 Task: Buy 2 Labeling Supplies from Home Brewing & Wine Making section under best seller category for shipping address: Dustin Brown, 3514 Cook Hill Road, Danbury, Connecticut 06810, Cell Number 2034707320. Pay from credit card ending with 6759, CVV 506
Action: Mouse moved to (19, 32)
Screenshot: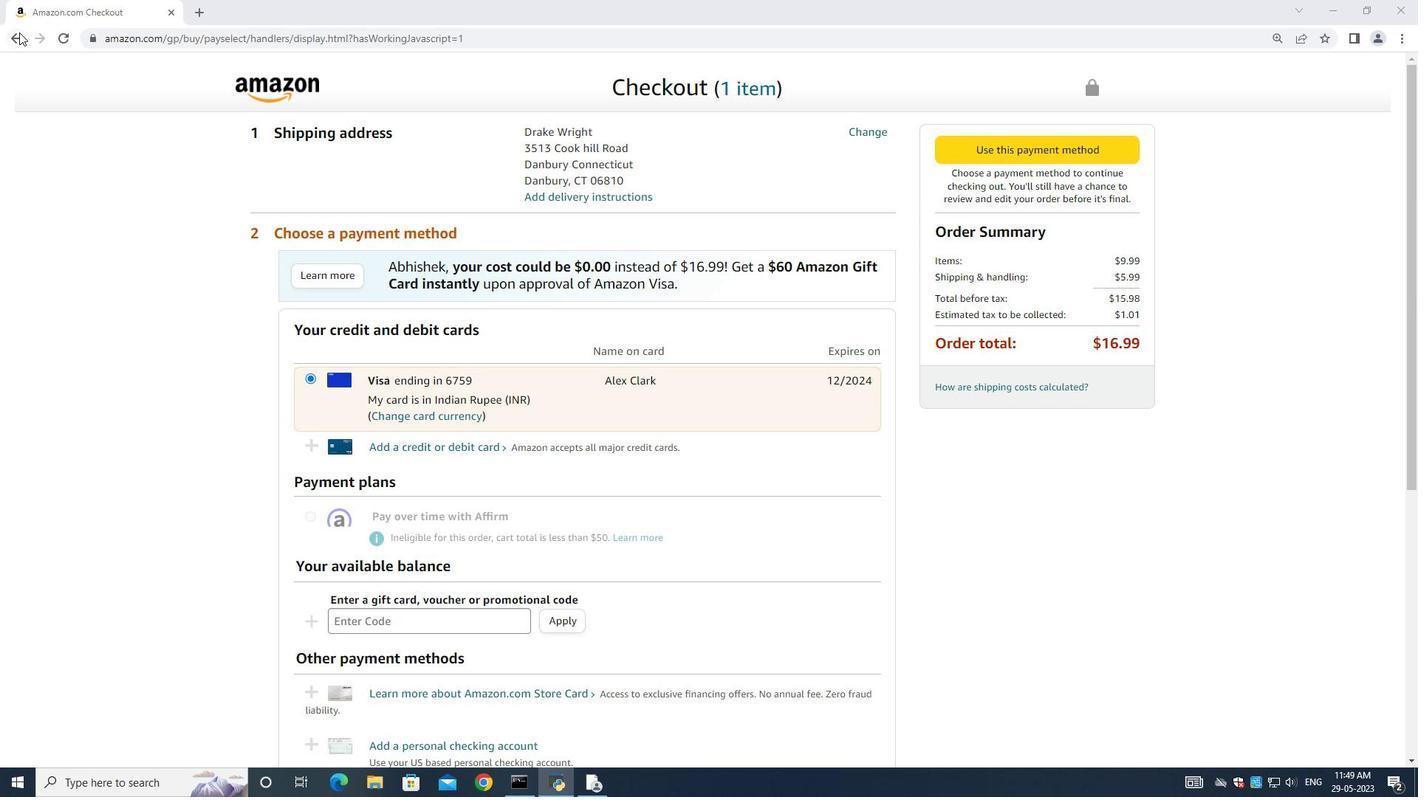 
Action: Mouse pressed left at (19, 32)
Screenshot: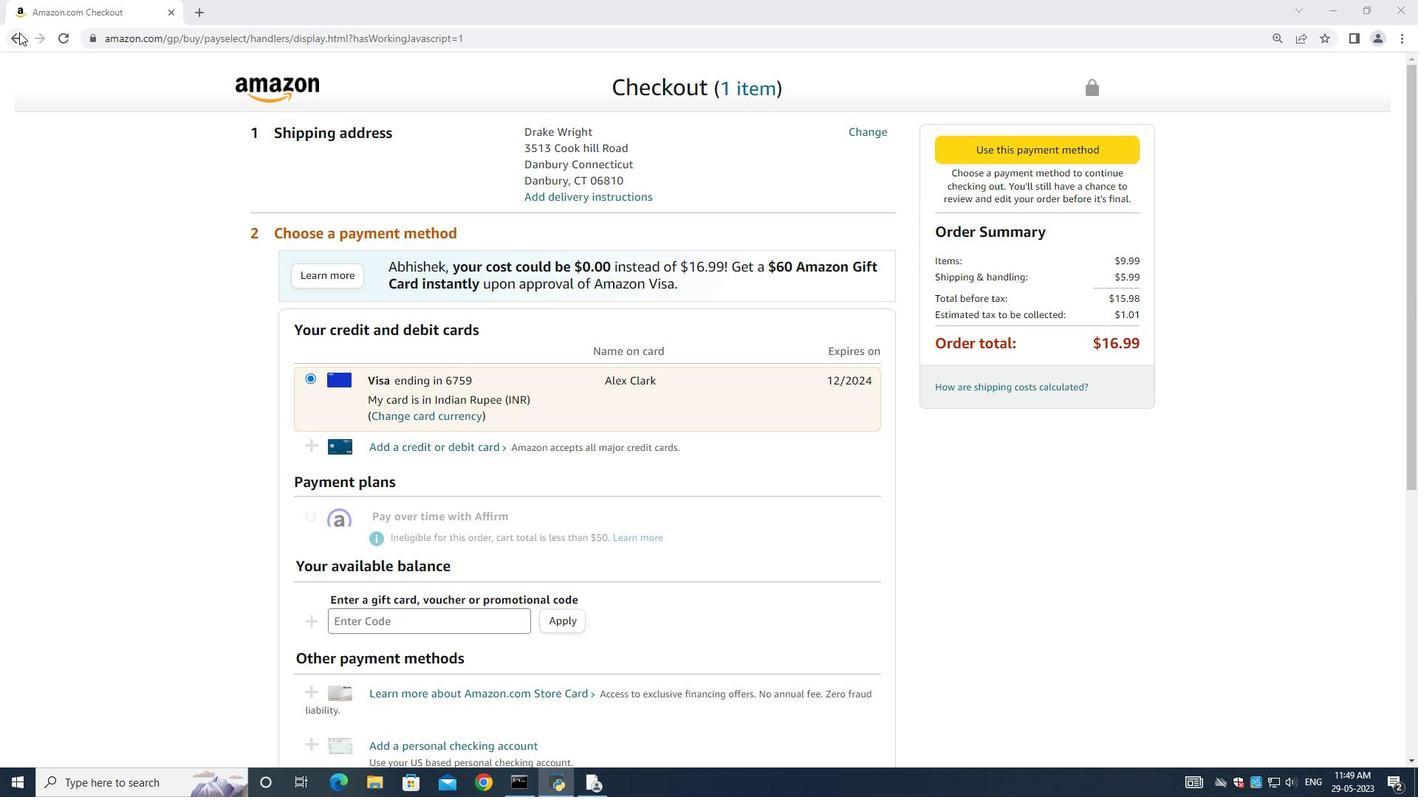 
Action: Mouse pressed left at (19, 32)
Screenshot: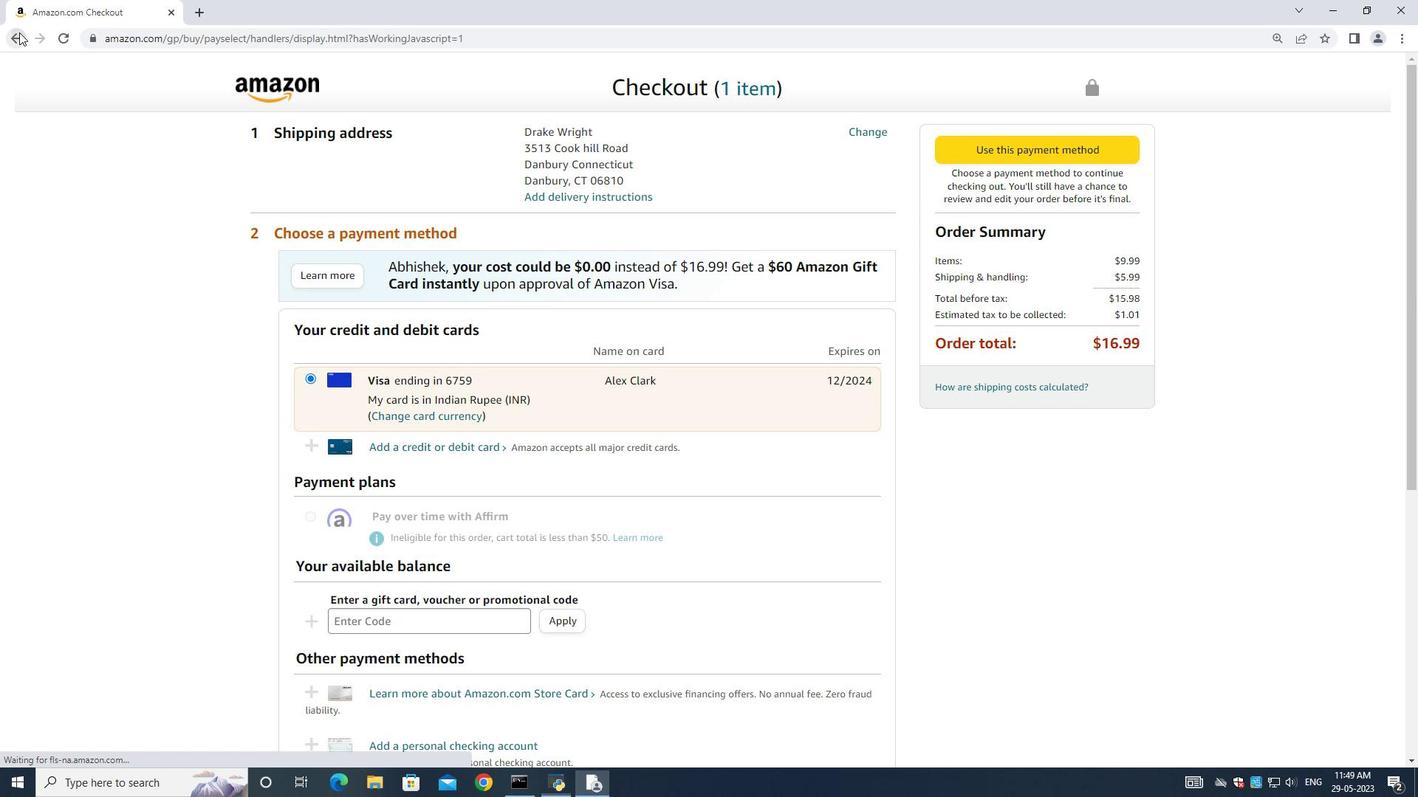 
Action: Mouse pressed left at (19, 32)
Screenshot: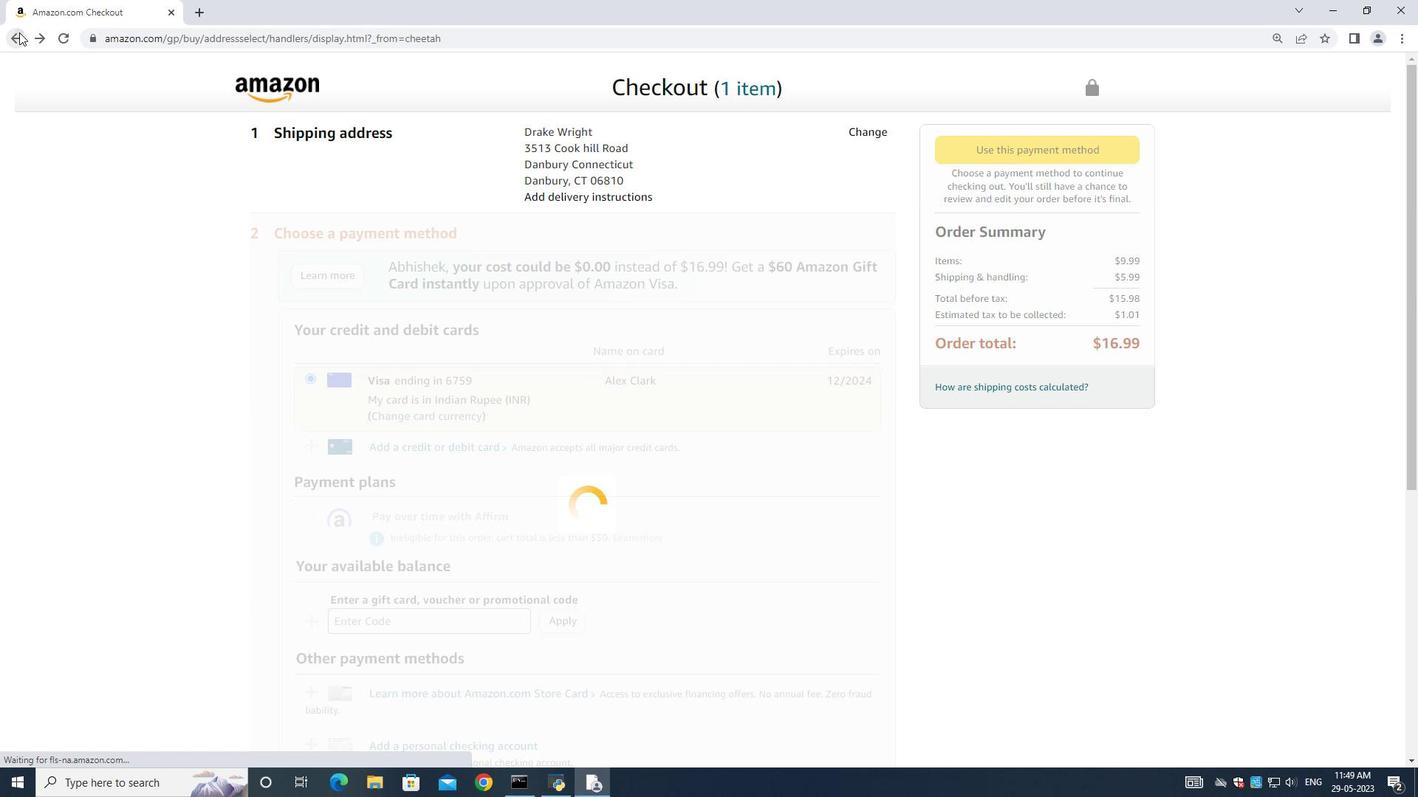 
Action: Mouse moved to (1011, 259)
Screenshot: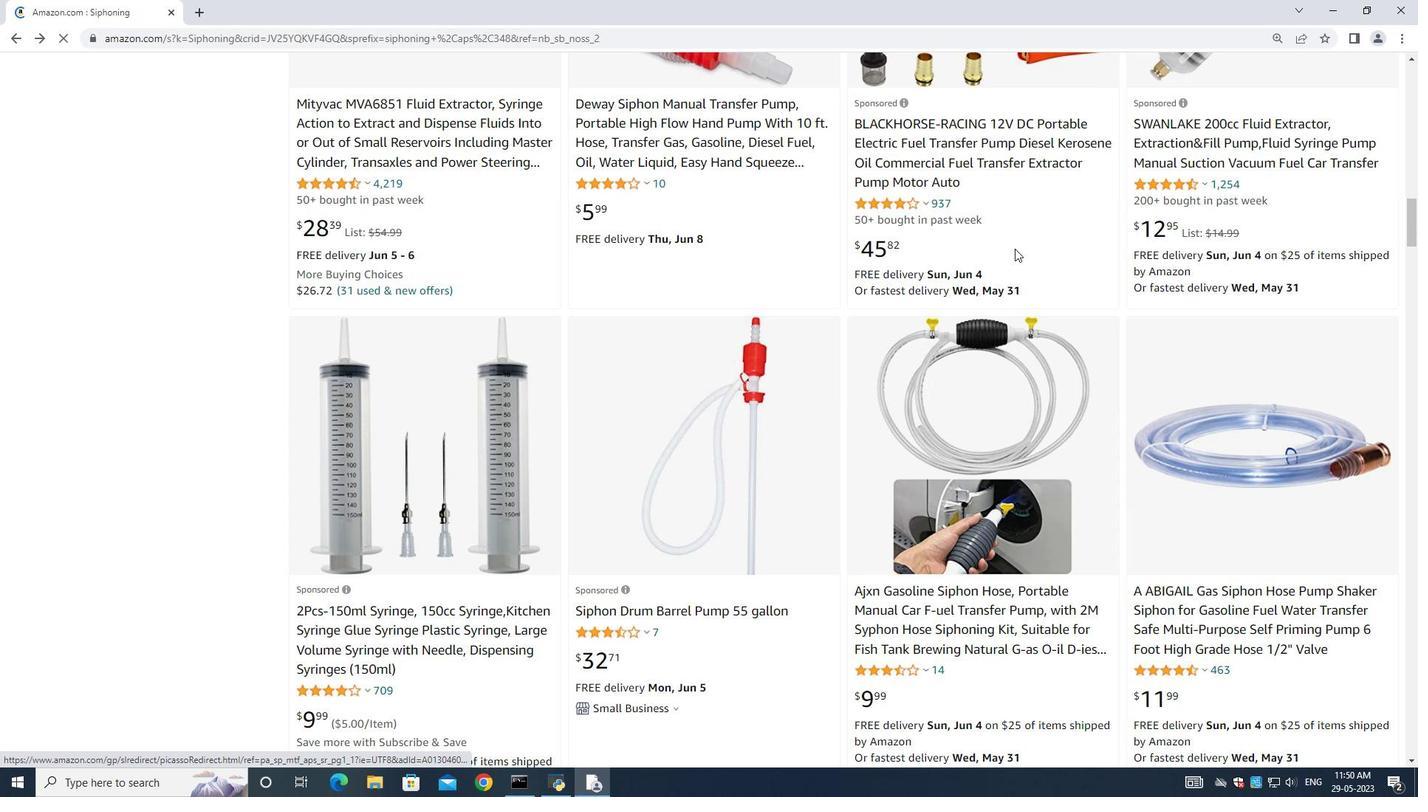 
Action: Mouse scrolled (1011, 260) with delta (0, 0)
Screenshot: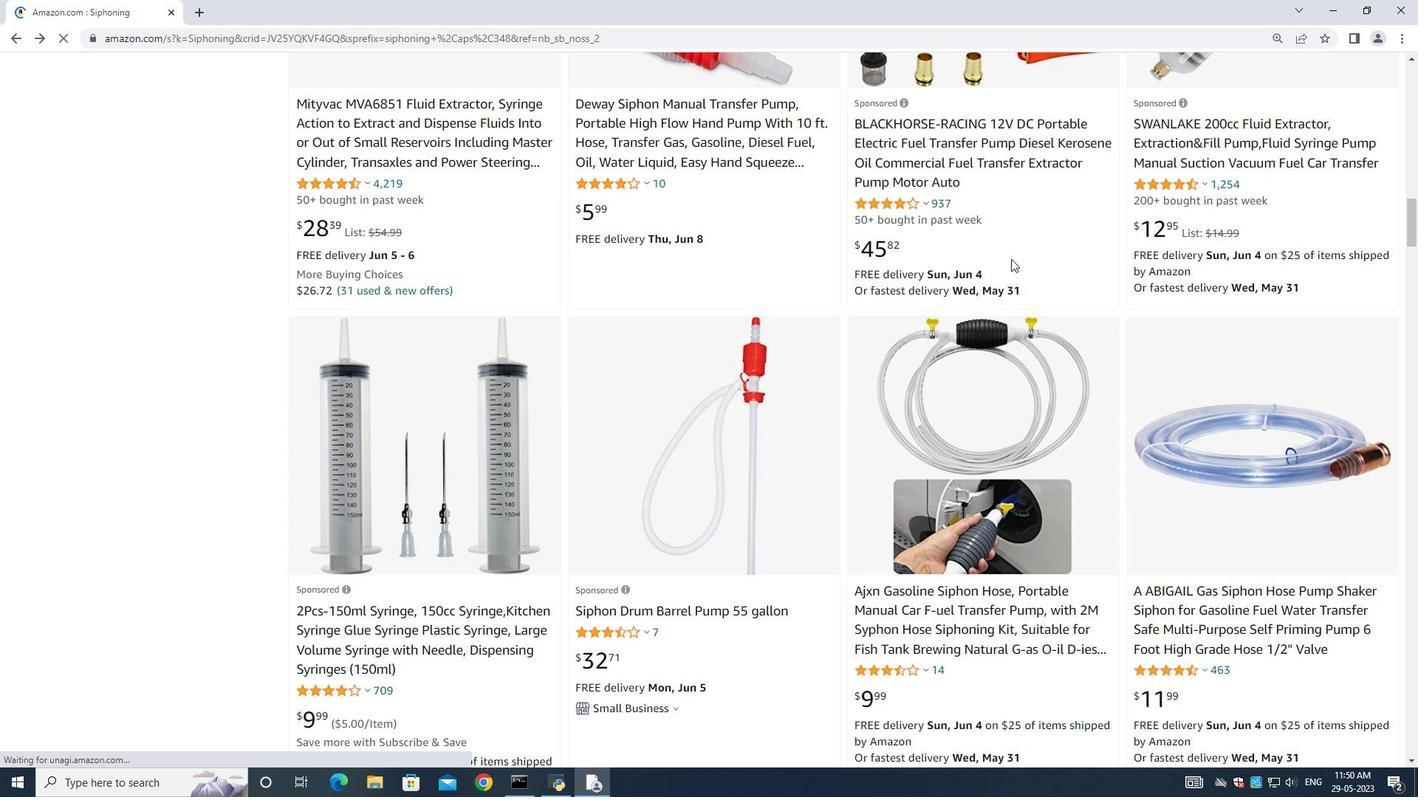 
Action: Mouse scrolled (1011, 260) with delta (0, 0)
Screenshot: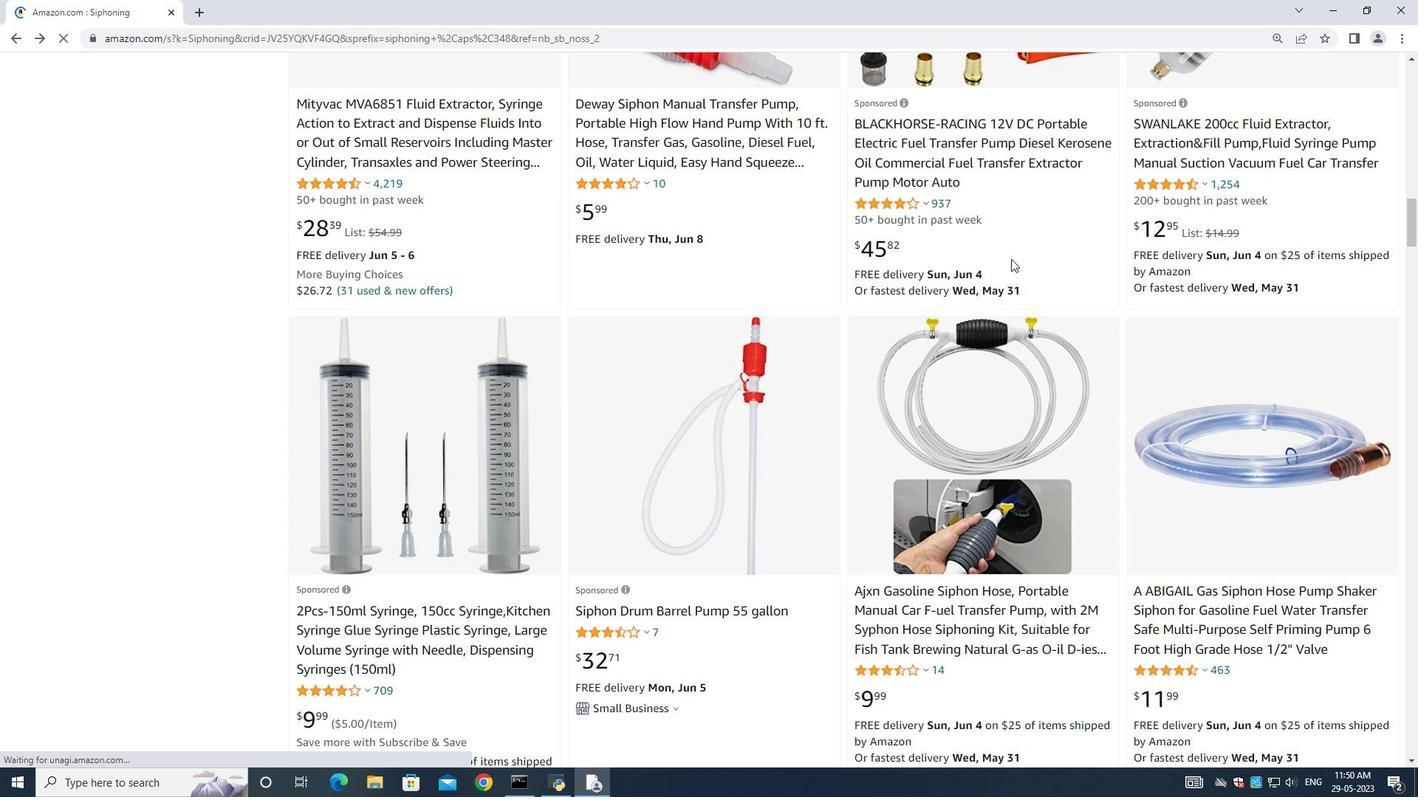 
Action: Mouse scrolled (1011, 260) with delta (0, 0)
Screenshot: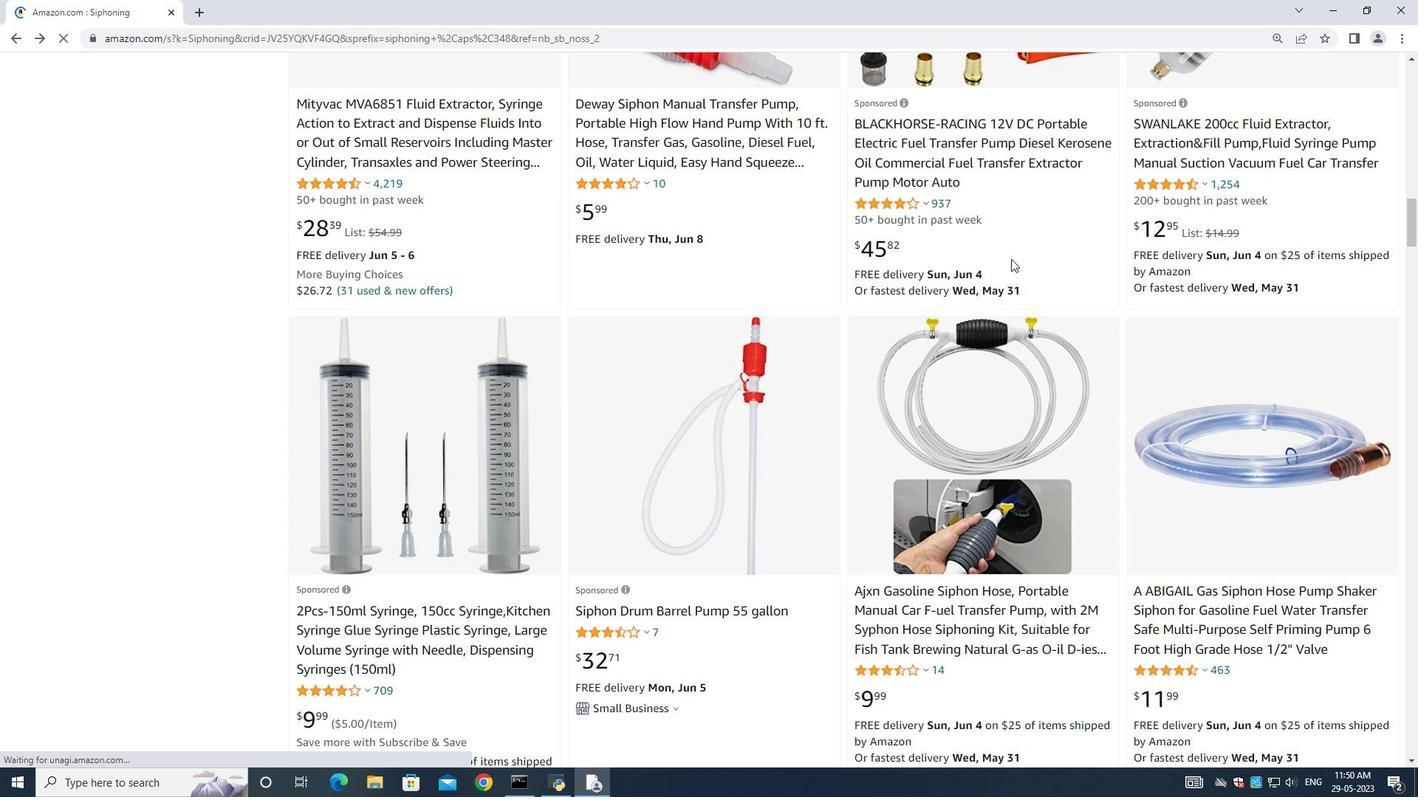
Action: Mouse scrolled (1011, 260) with delta (0, 0)
Screenshot: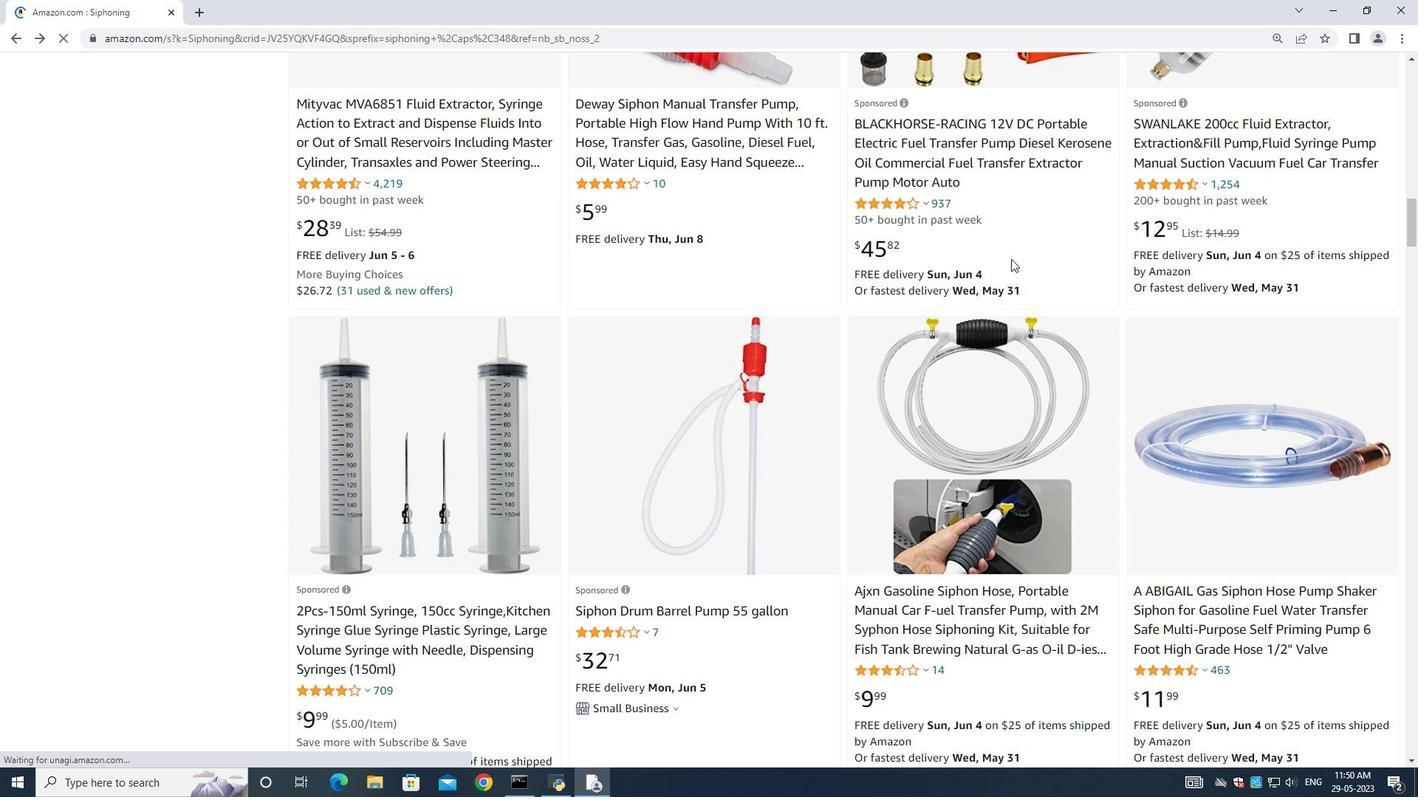 
Action: Mouse scrolled (1011, 260) with delta (0, 0)
Screenshot: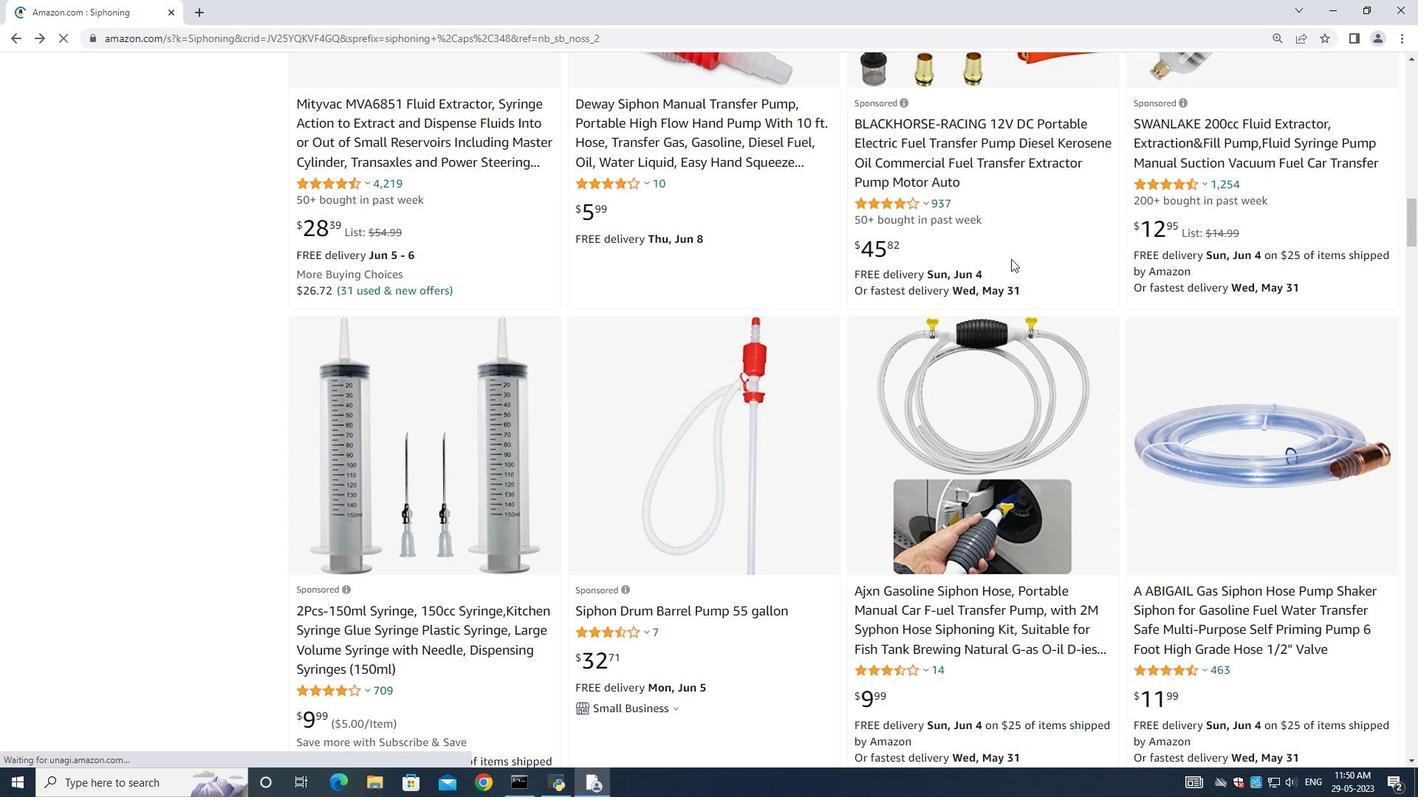 
Action: Mouse scrolled (1011, 260) with delta (0, 0)
Screenshot: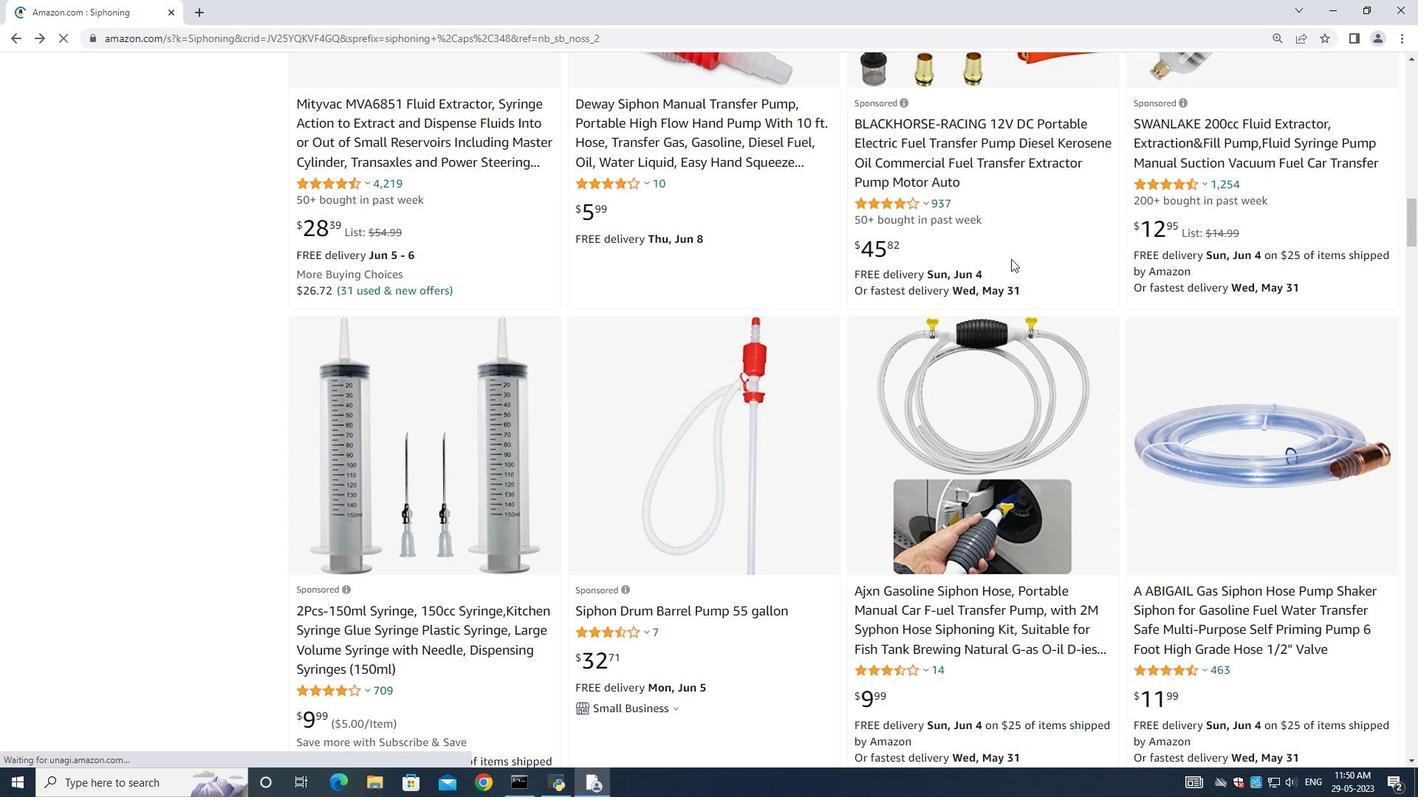 
Action: Mouse scrolled (1011, 260) with delta (0, 0)
Screenshot: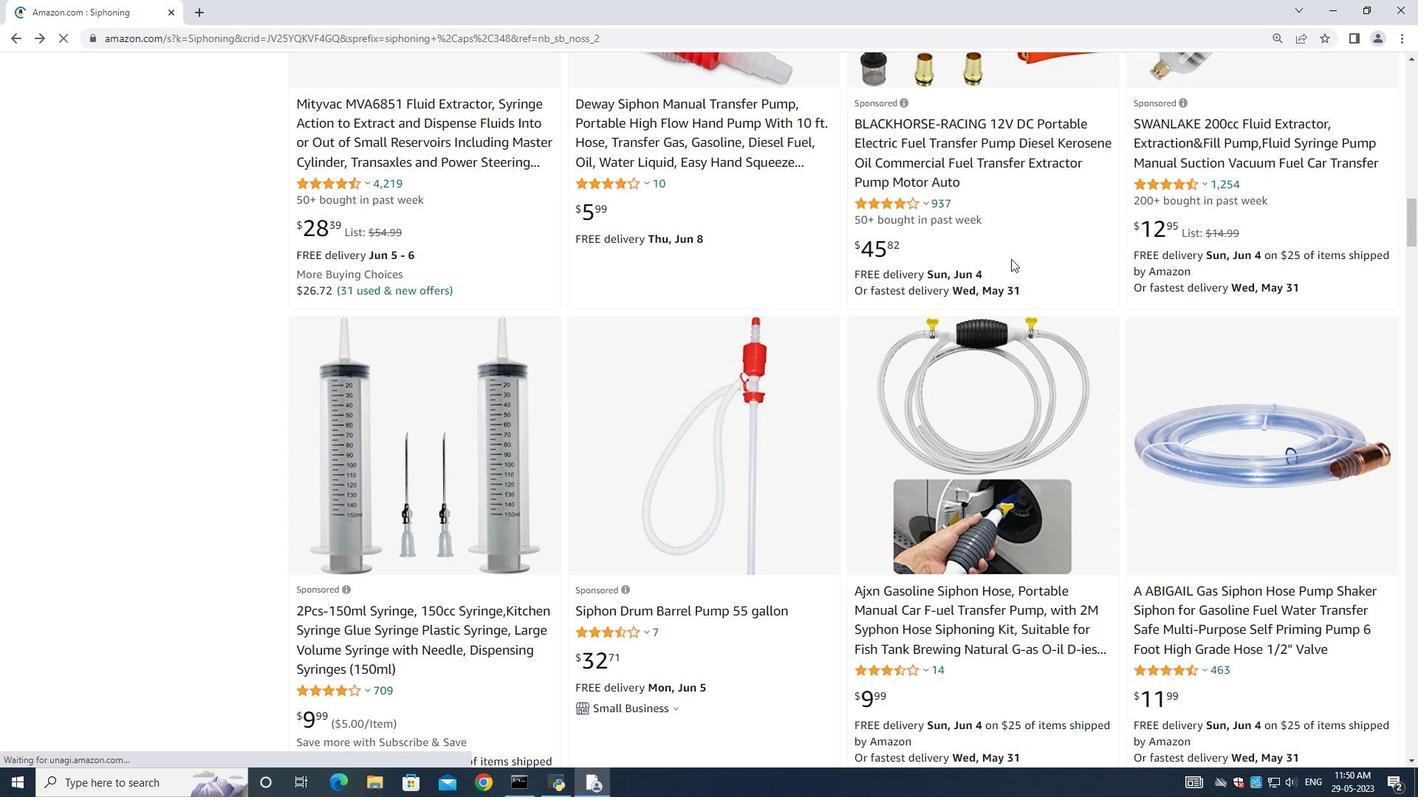 
Action: Mouse scrolled (1011, 260) with delta (0, 0)
Screenshot: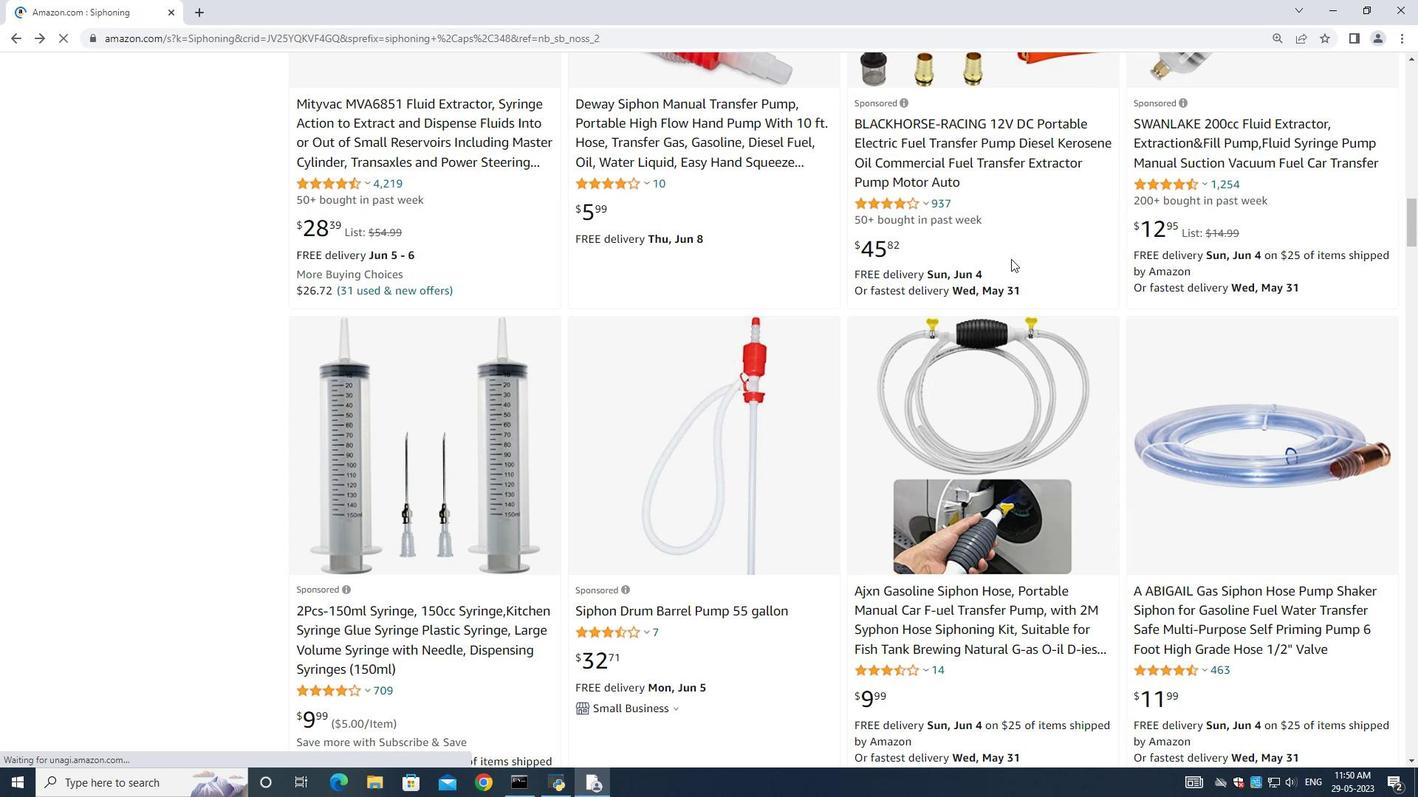 
Action: Mouse scrolled (1011, 260) with delta (0, 0)
Screenshot: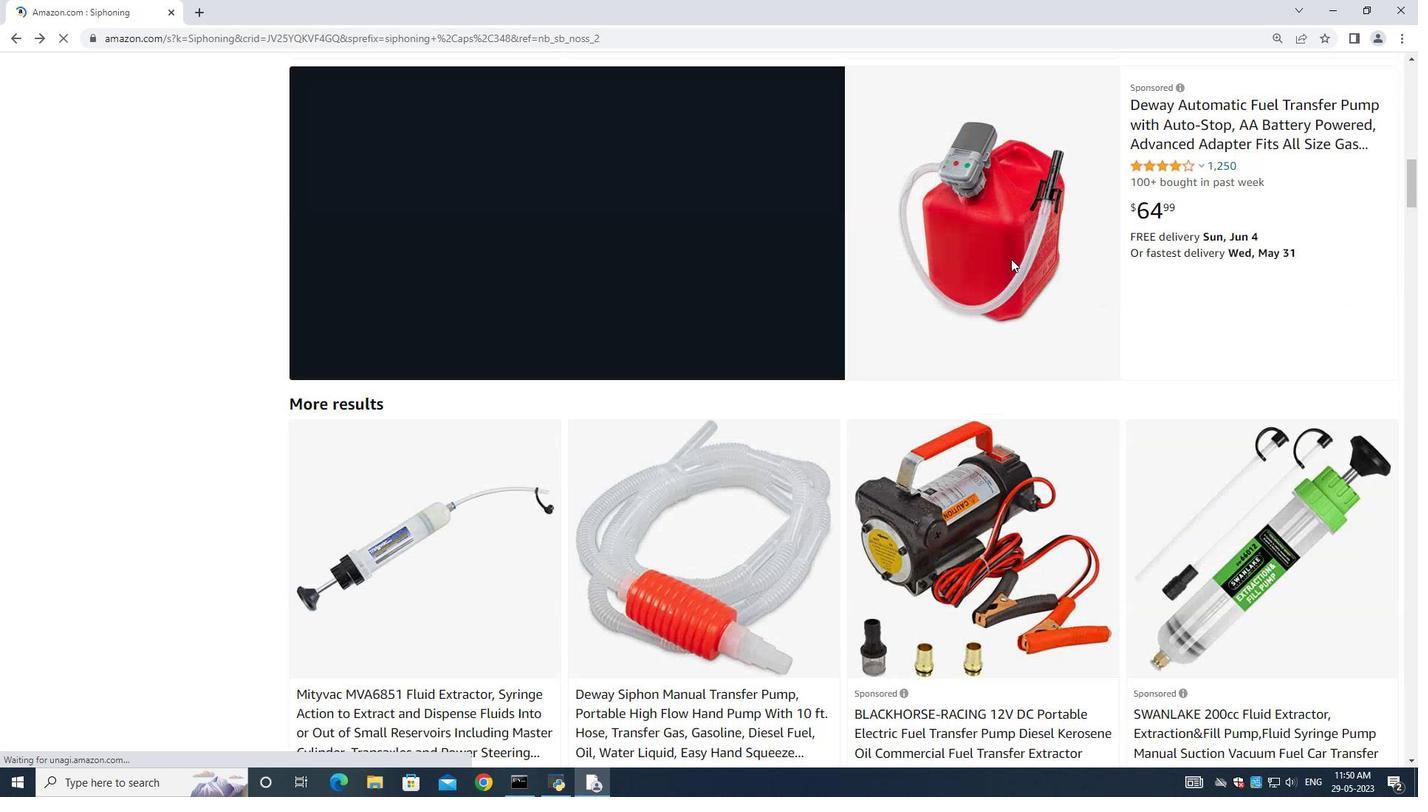 
Action: Mouse scrolled (1011, 260) with delta (0, 0)
Screenshot: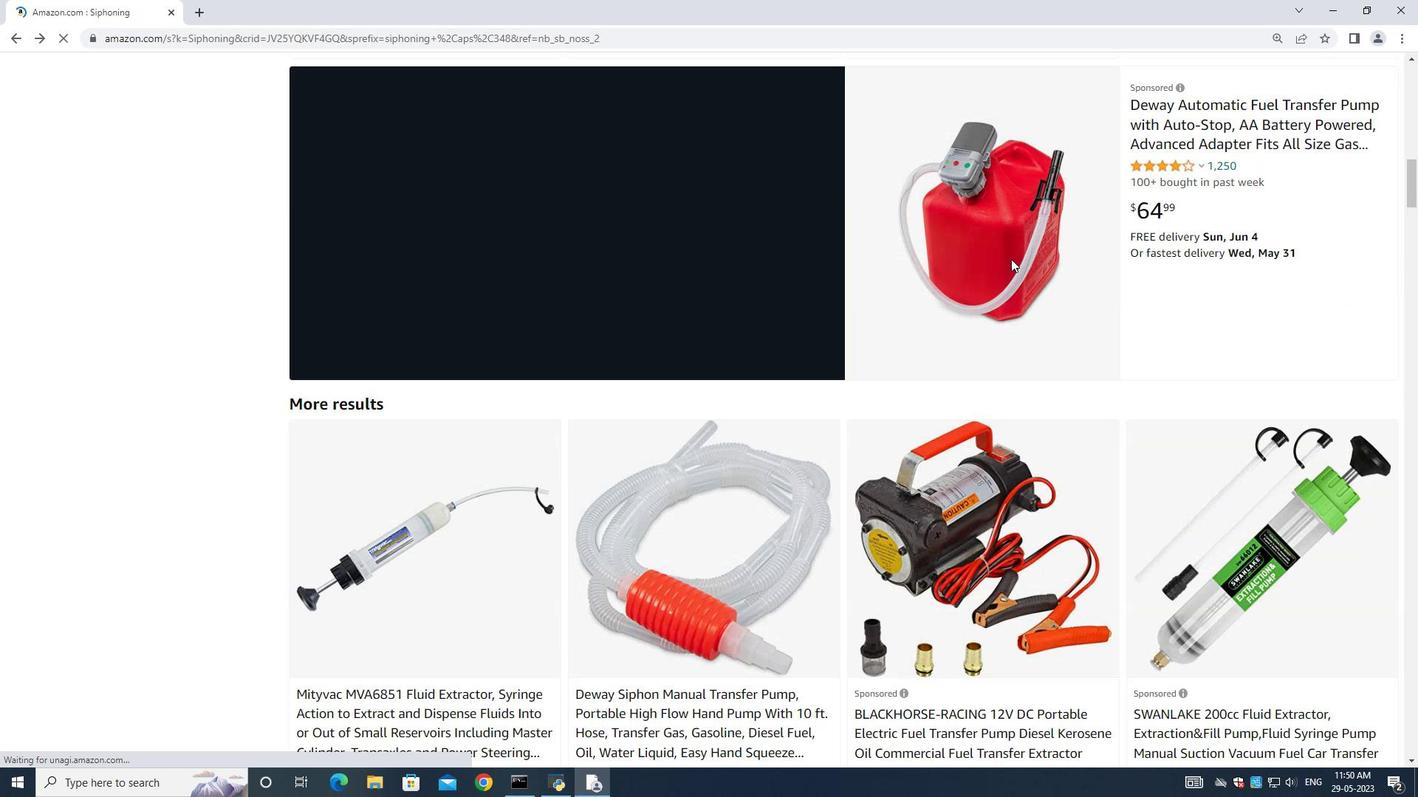 
Action: Mouse scrolled (1011, 260) with delta (0, 0)
Screenshot: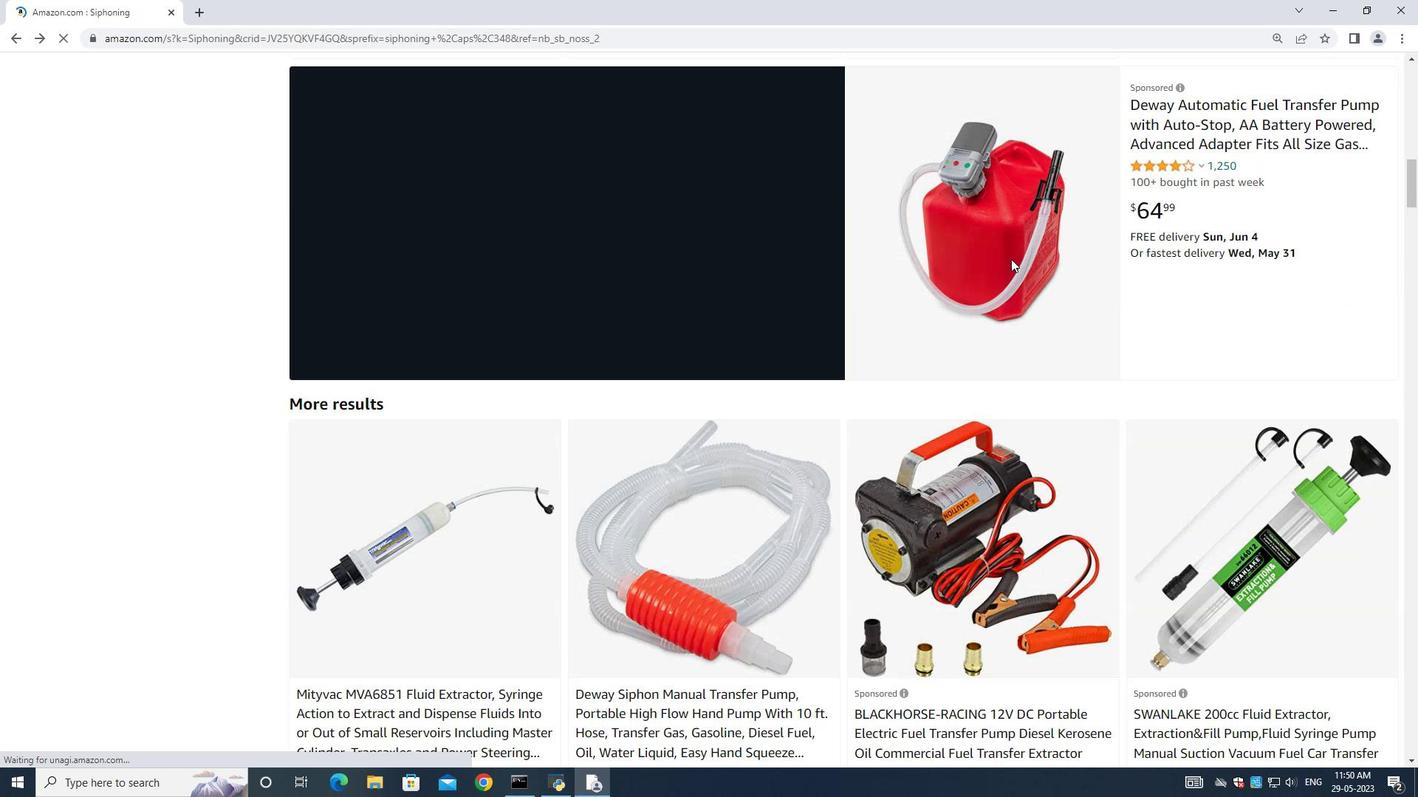 
Action: Mouse scrolled (1011, 260) with delta (0, 1)
Screenshot: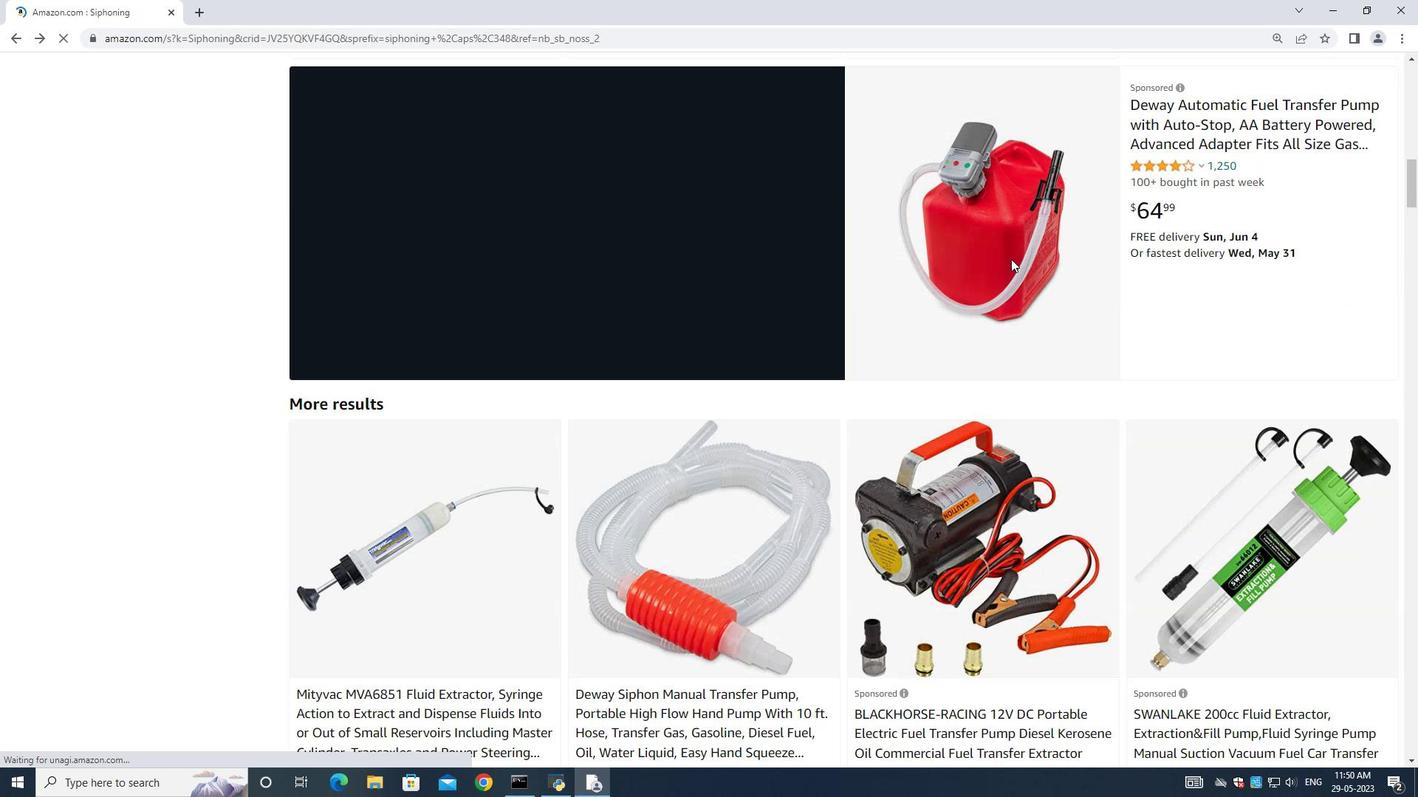 
Action: Mouse scrolled (1011, 260) with delta (0, 0)
Screenshot: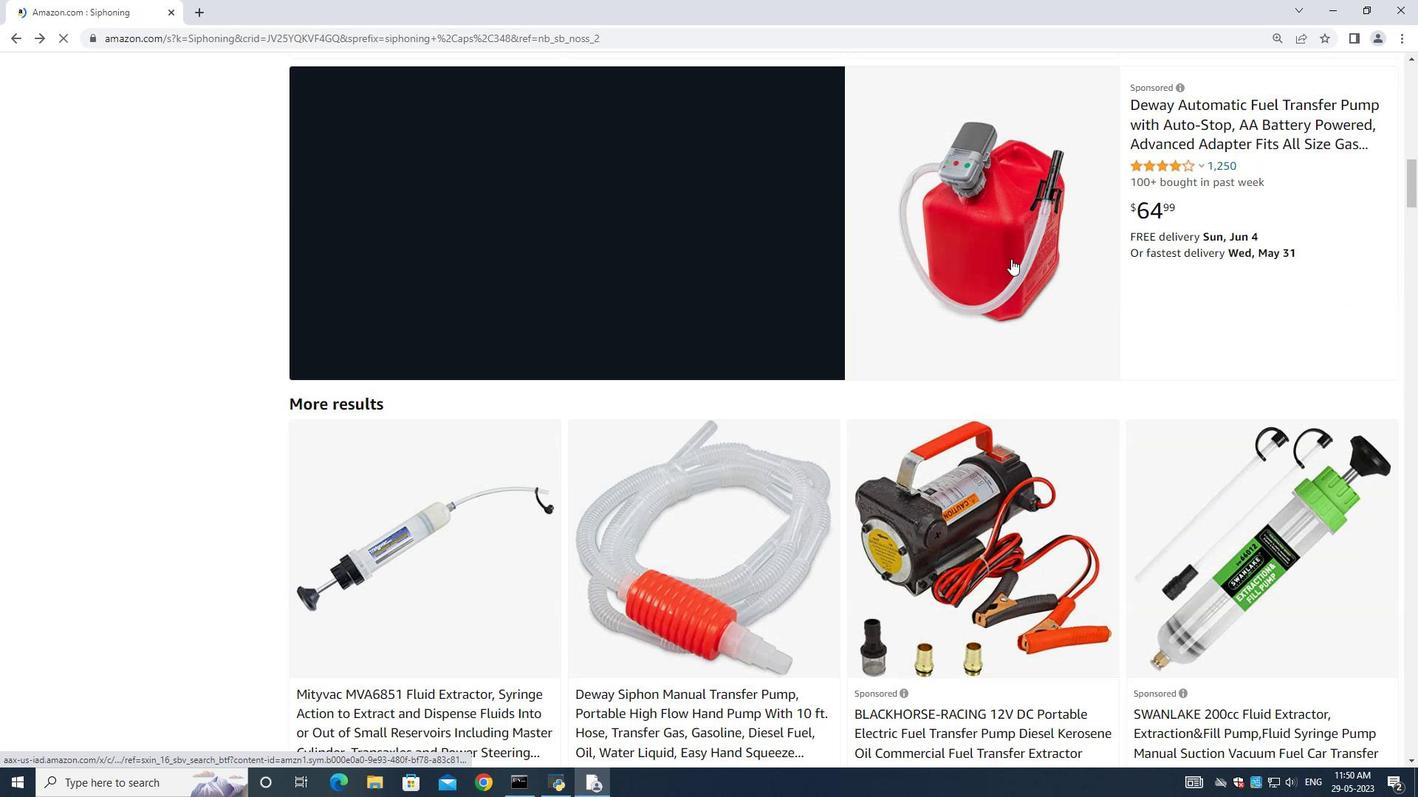 
Action: Mouse scrolled (1011, 260) with delta (0, 0)
Screenshot: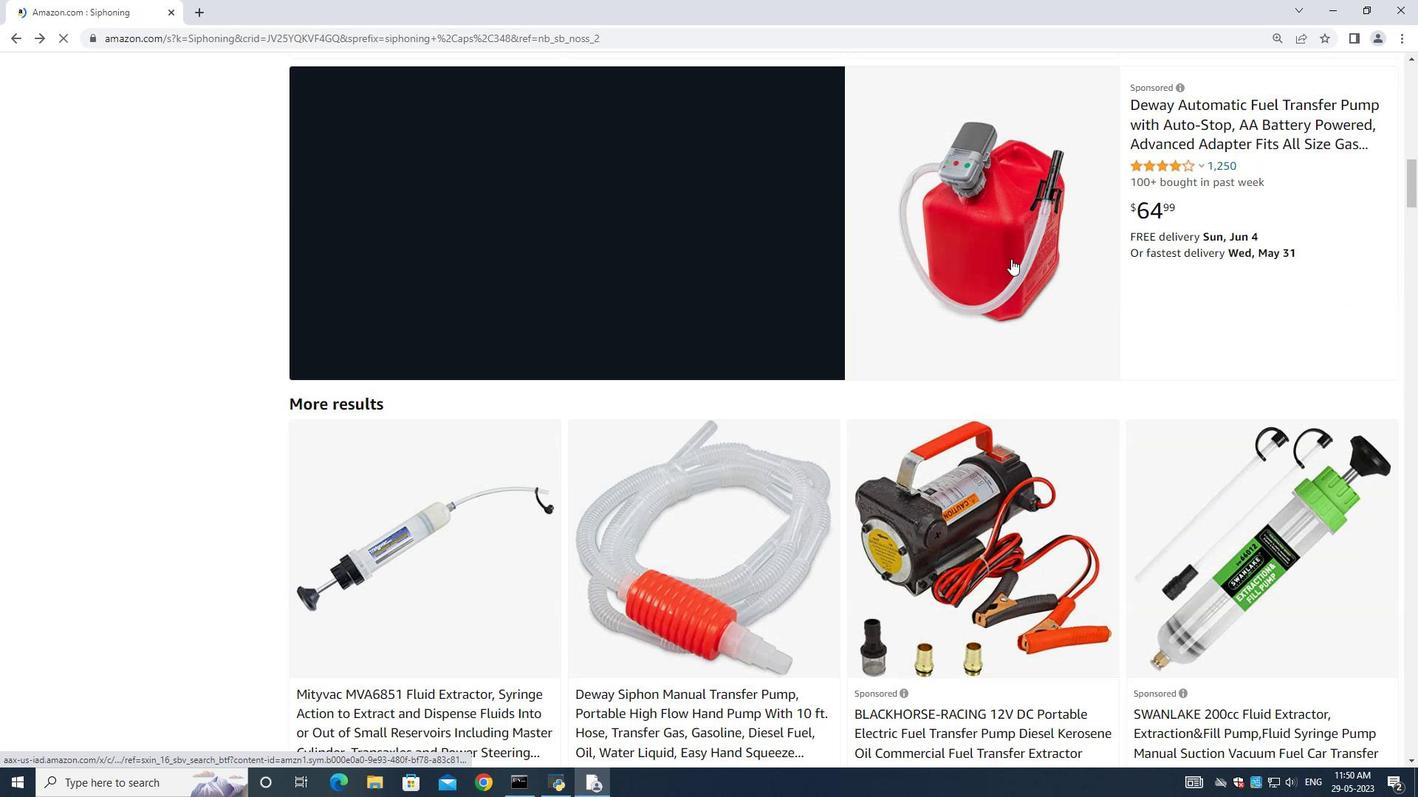 
Action: Mouse scrolled (1011, 260) with delta (0, 0)
Screenshot: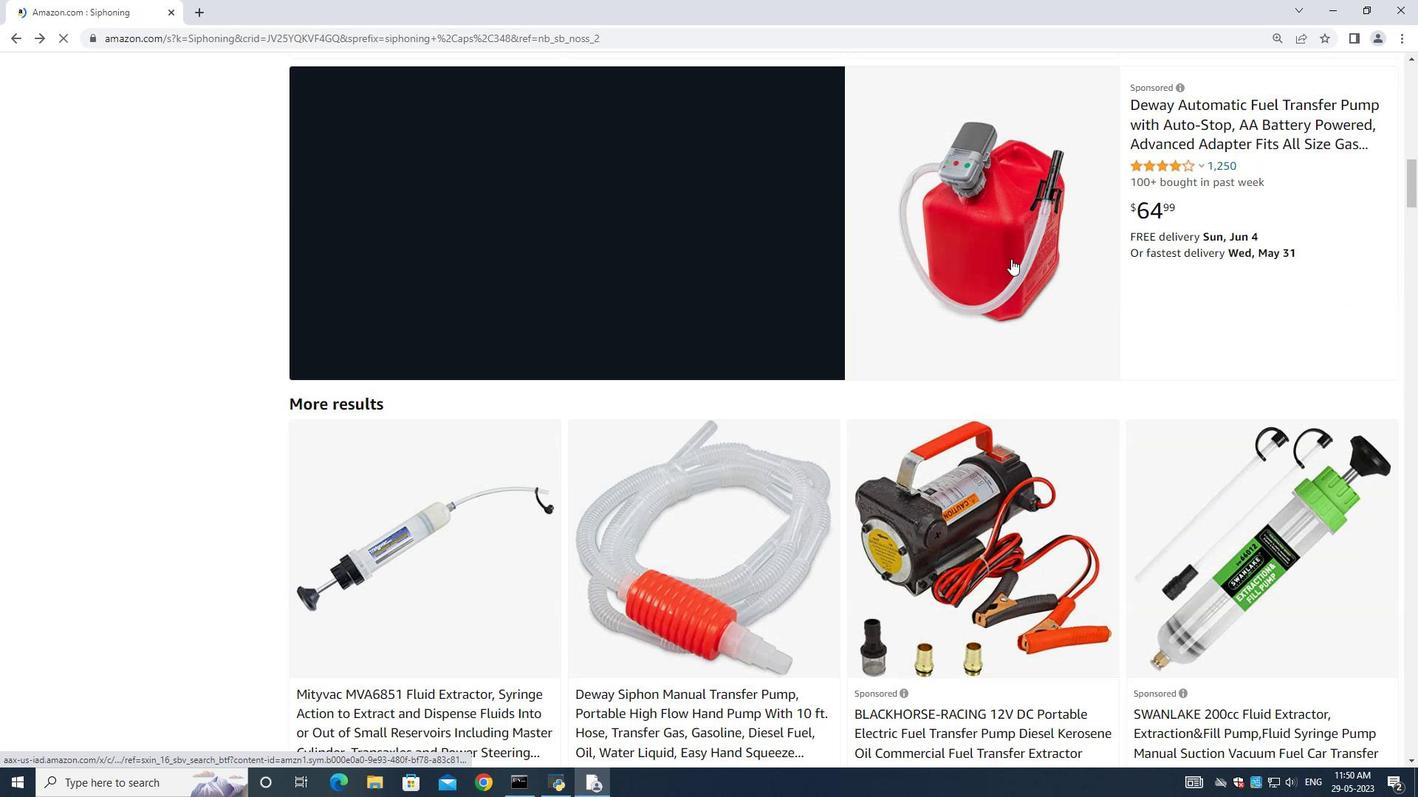 
Action: Mouse moved to (1033, 255)
Screenshot: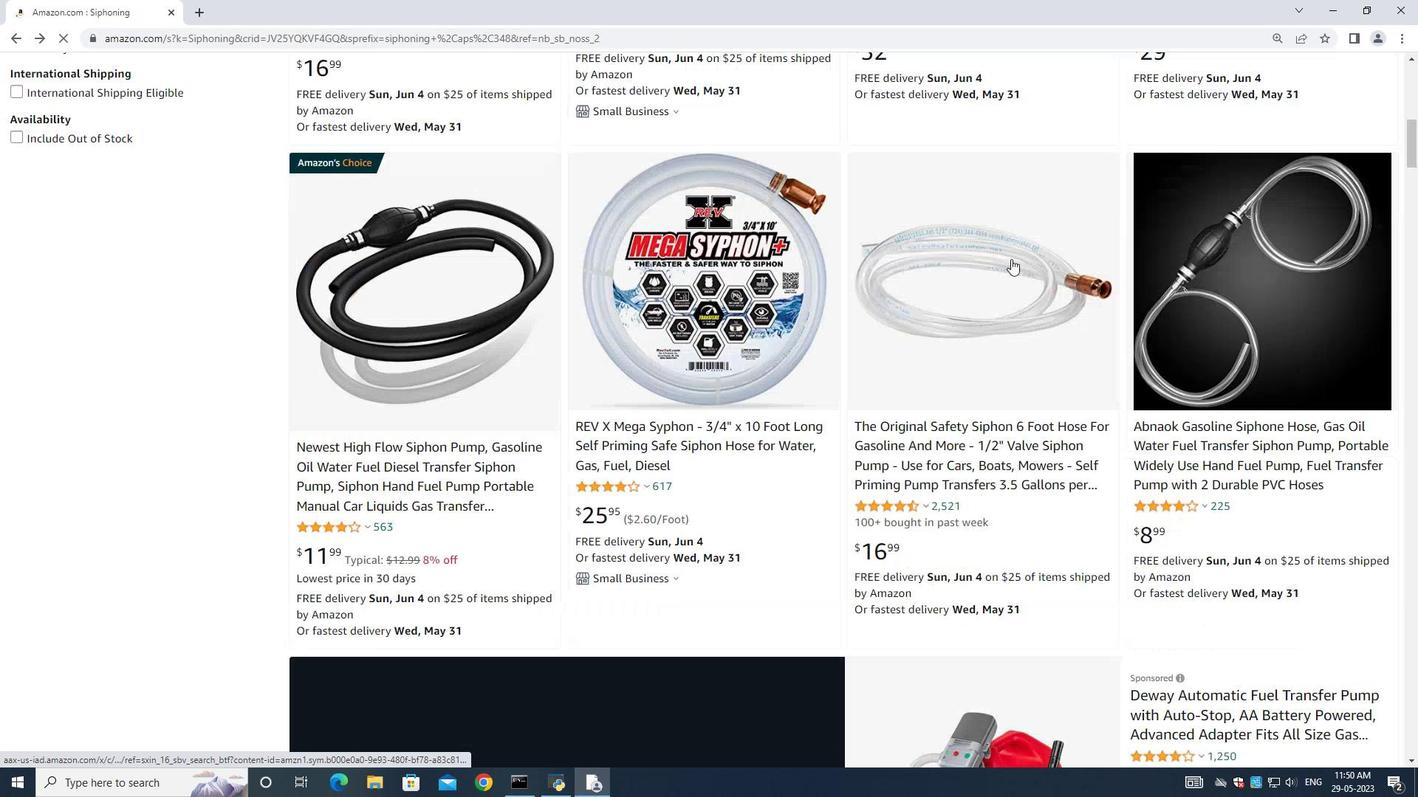 
Action: Mouse scrolled (1028, 257) with delta (0, 0)
Screenshot: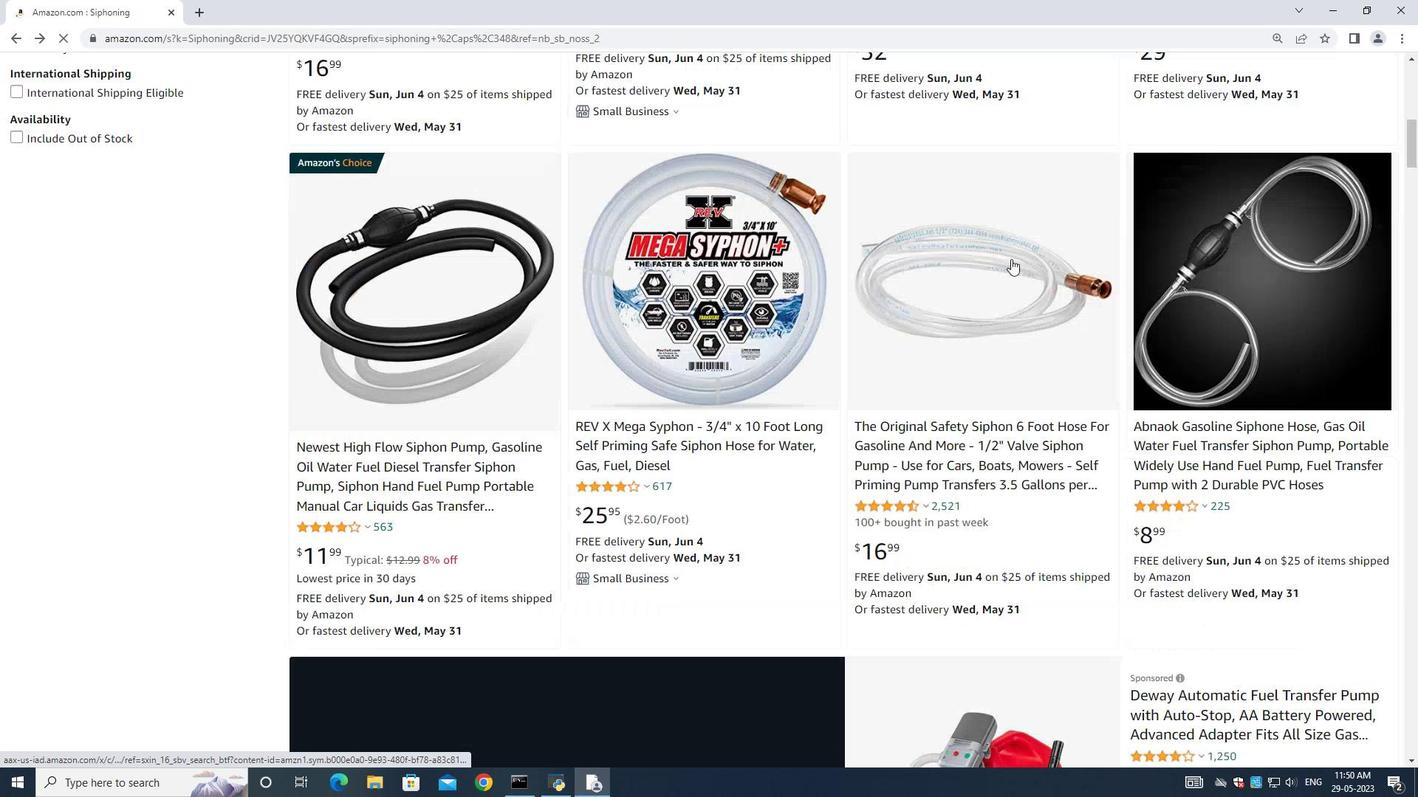 
Action: Mouse moved to (1043, 254)
Screenshot: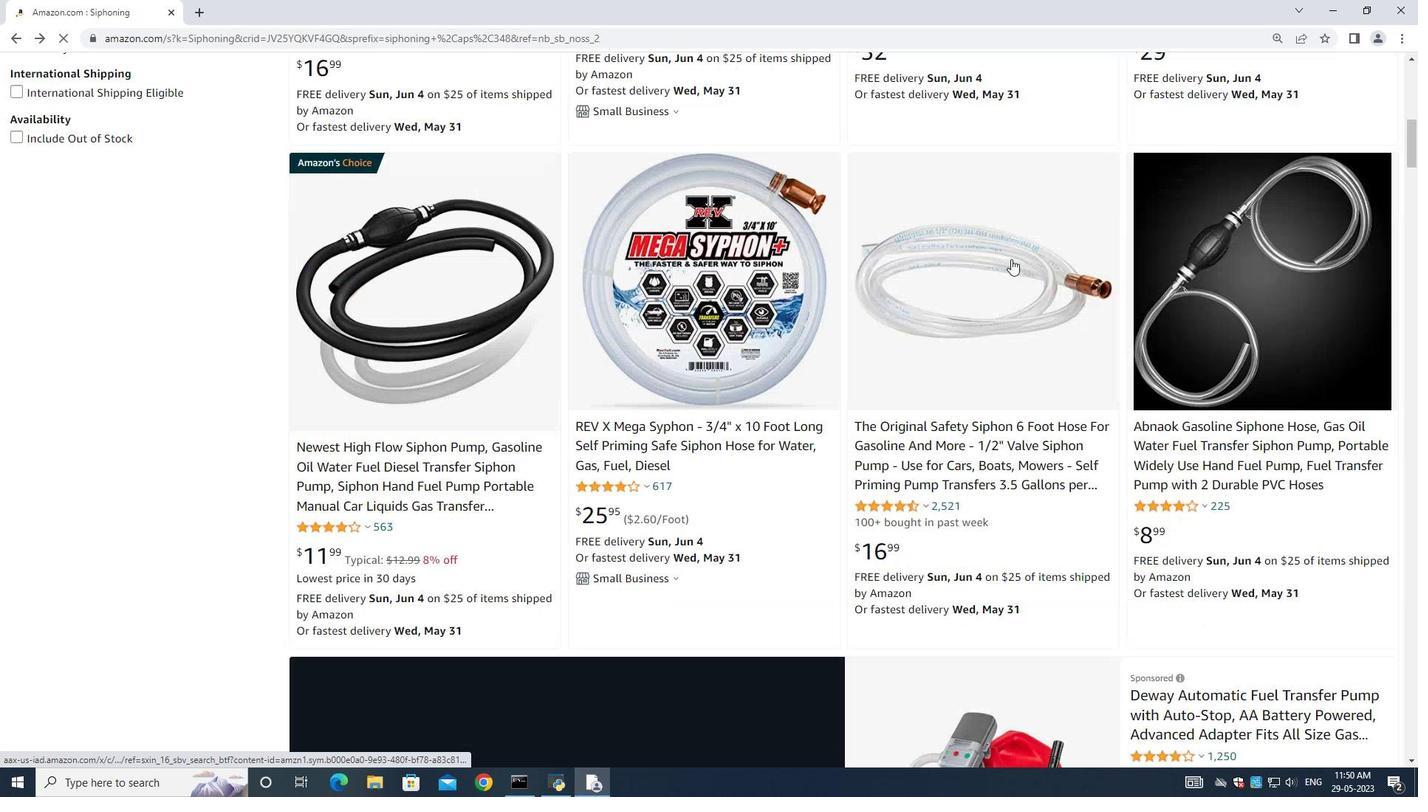 
Action: Mouse scrolled (1037, 255) with delta (0, 0)
Screenshot: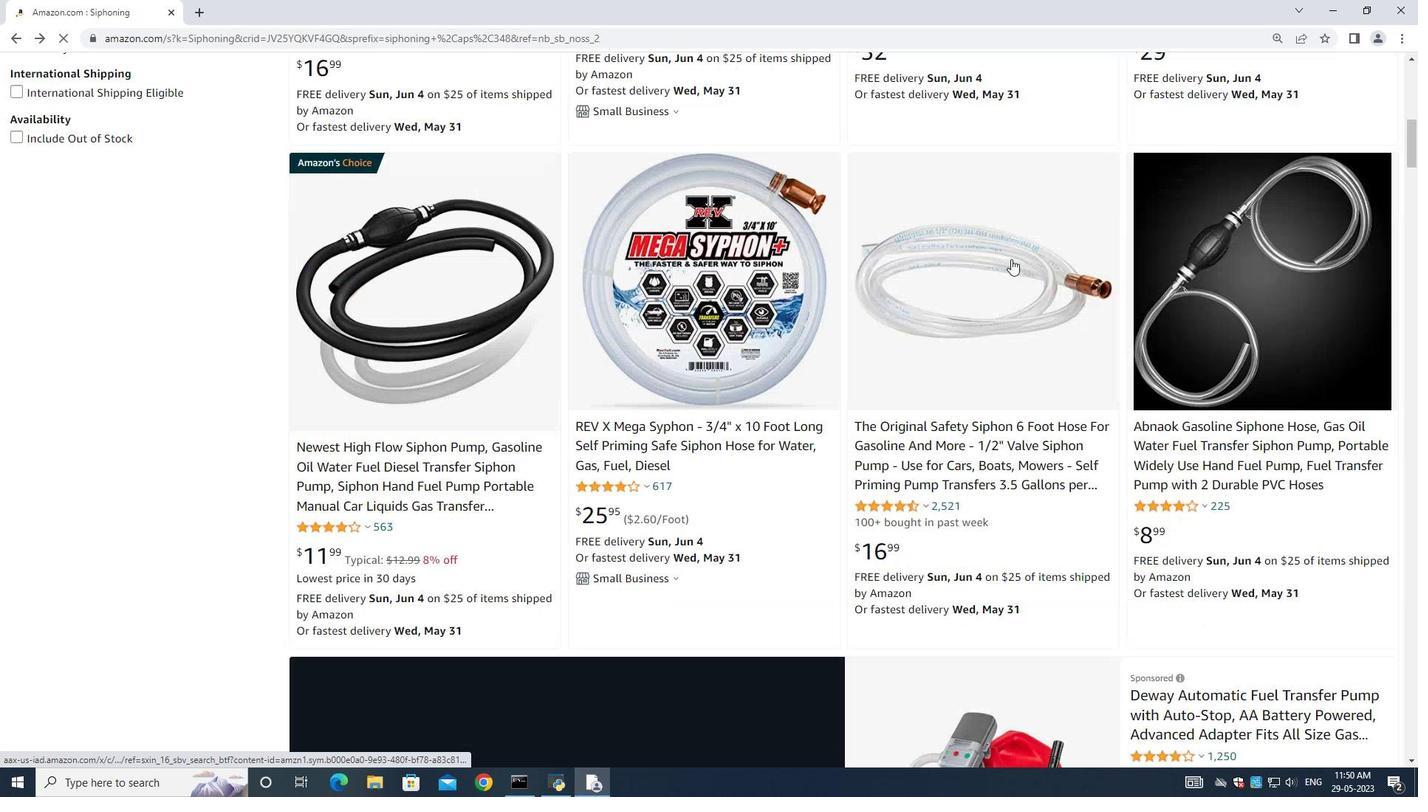 
Action: Mouse moved to (1048, 253)
Screenshot: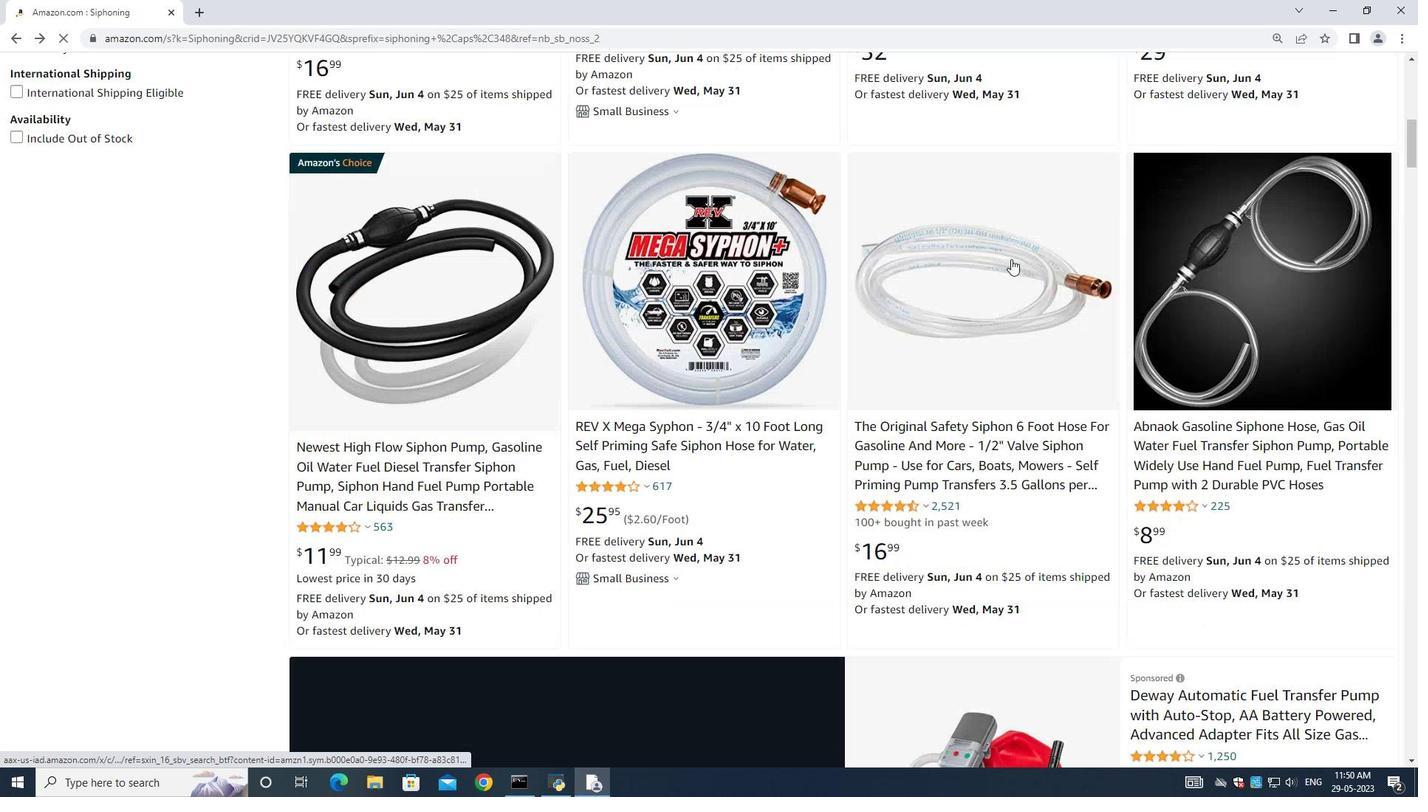 
Action: Mouse scrolled (1043, 254) with delta (0, 0)
Screenshot: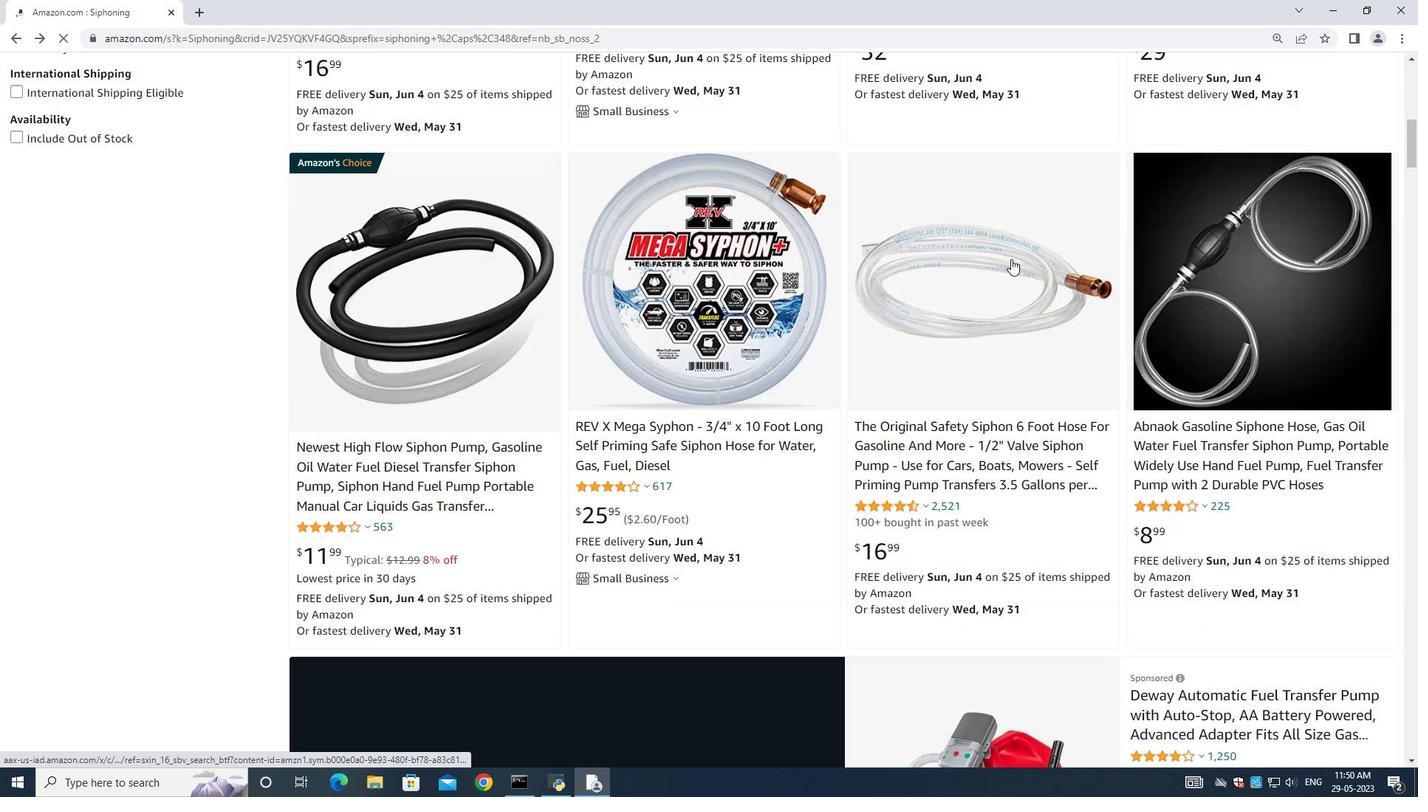 
Action: Mouse moved to (1055, 252)
Screenshot: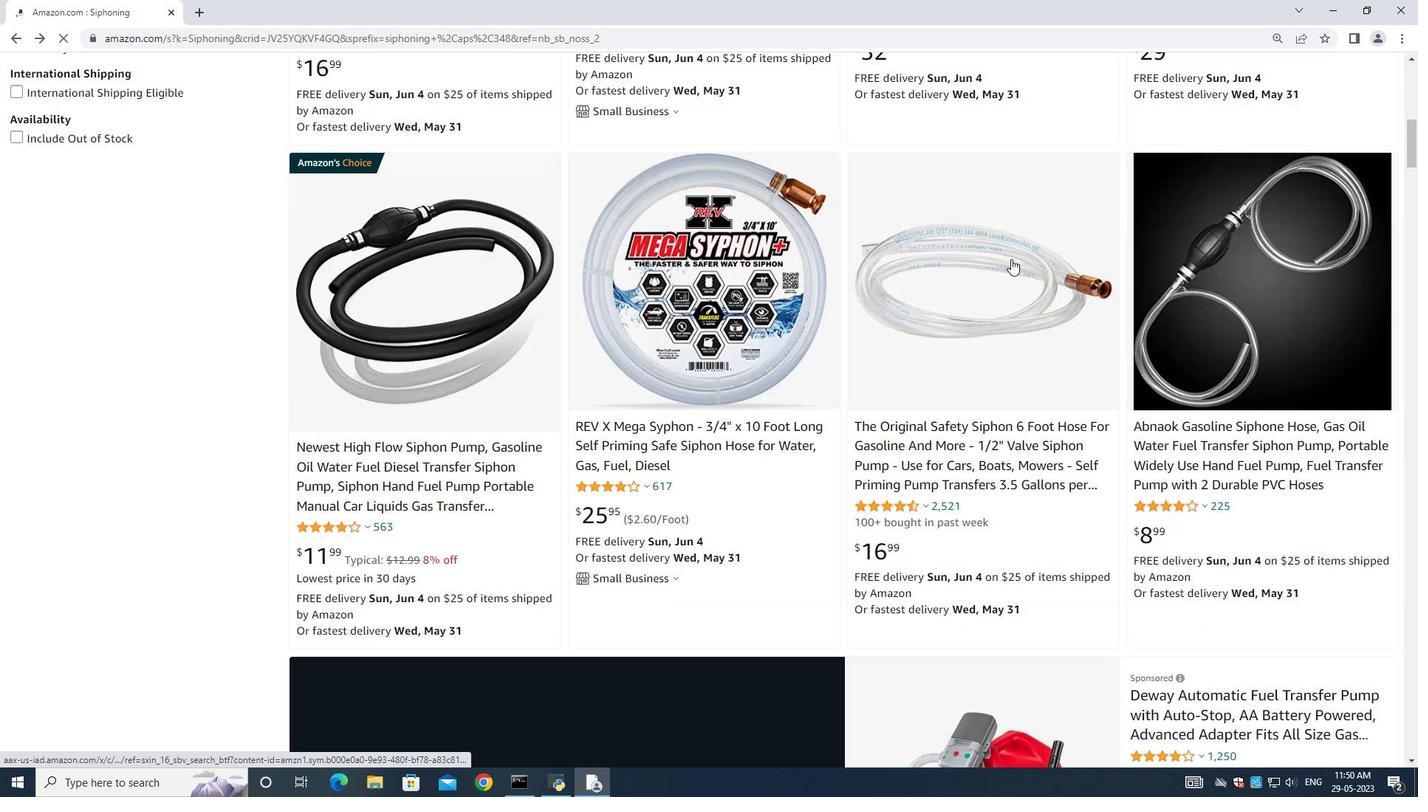 
Action: Mouse scrolled (1048, 254) with delta (0, 0)
Screenshot: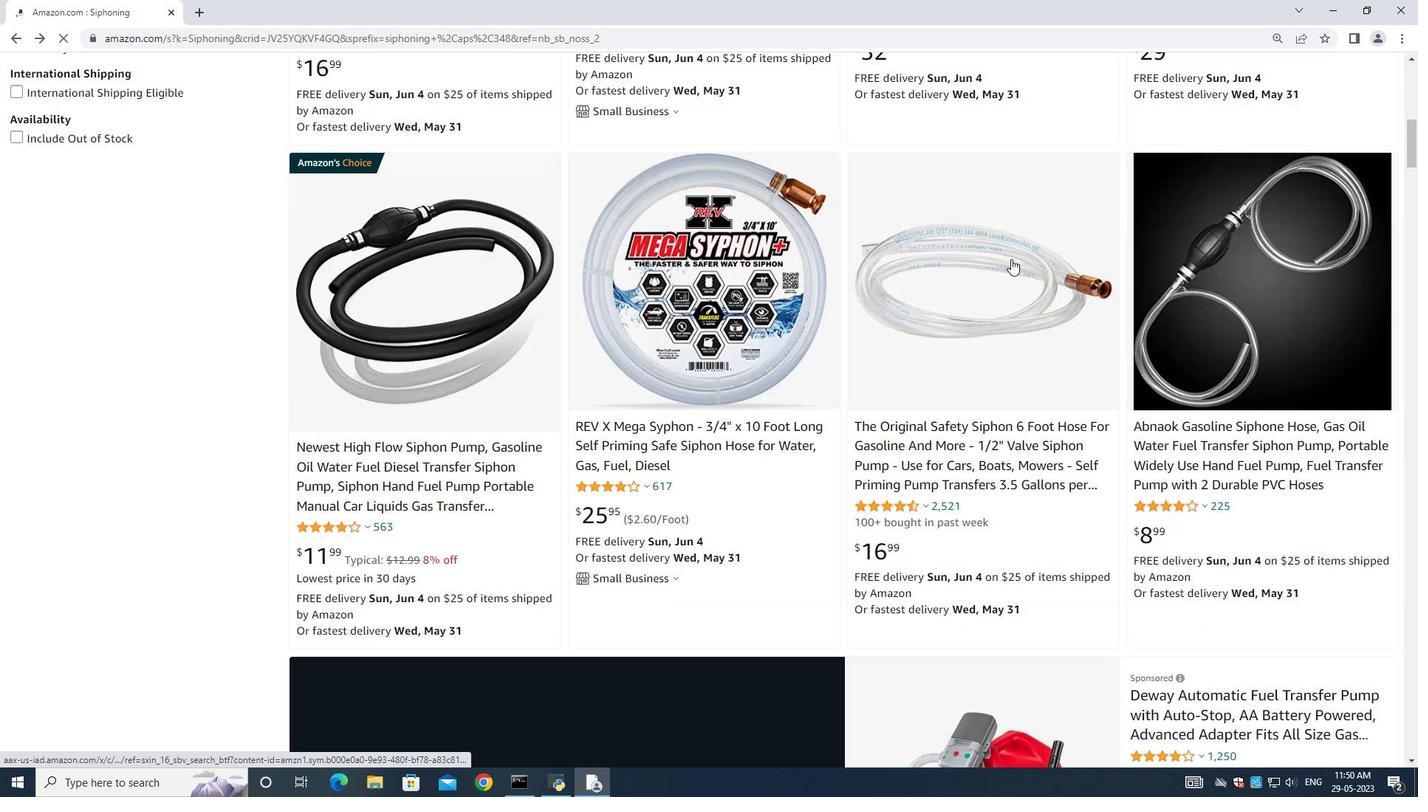 
Action: Mouse moved to (1064, 249)
Screenshot: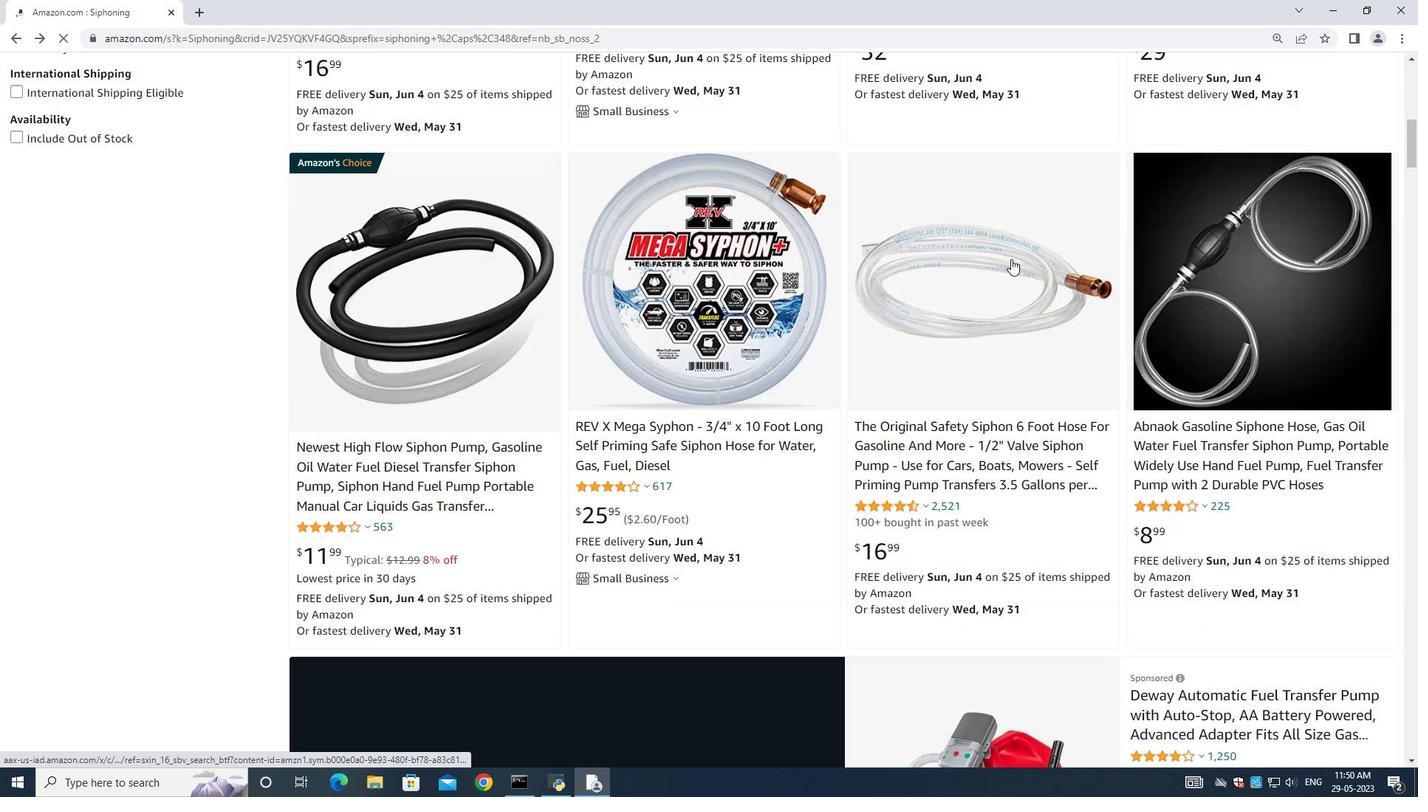 
Action: Mouse scrolled (1055, 253) with delta (0, 0)
Screenshot: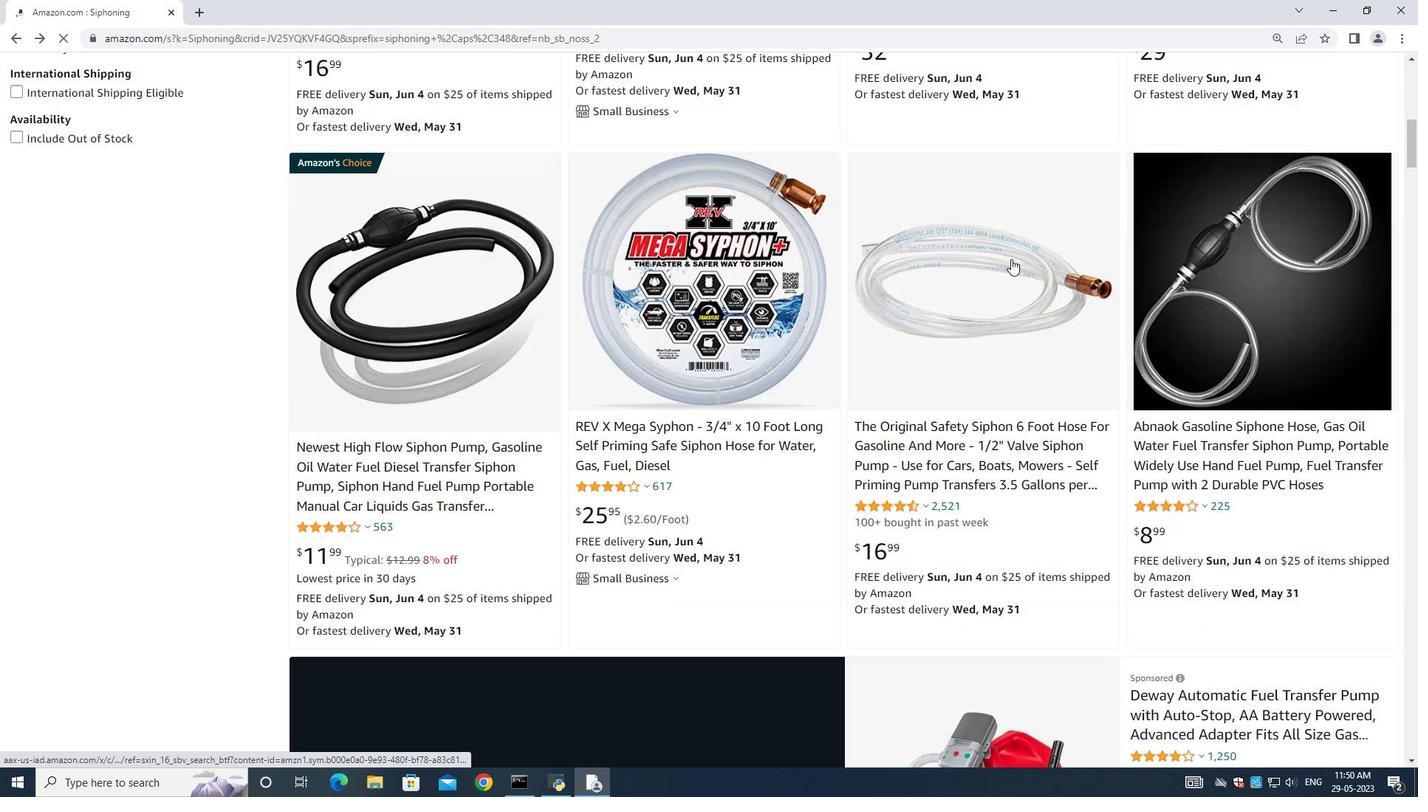 
Action: Mouse moved to (1079, 246)
Screenshot: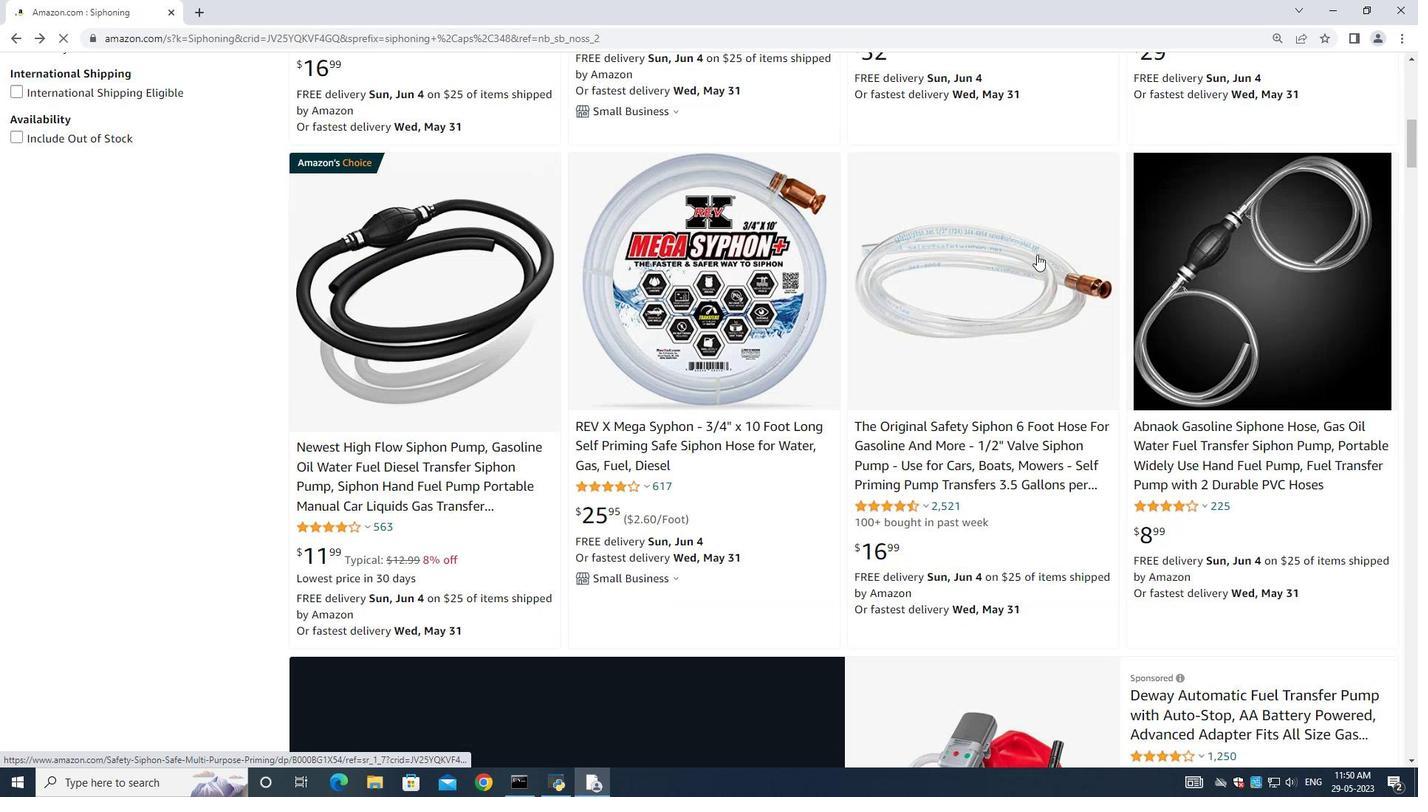 
Action: Mouse scrolled (1064, 250) with delta (0, 0)
Screenshot: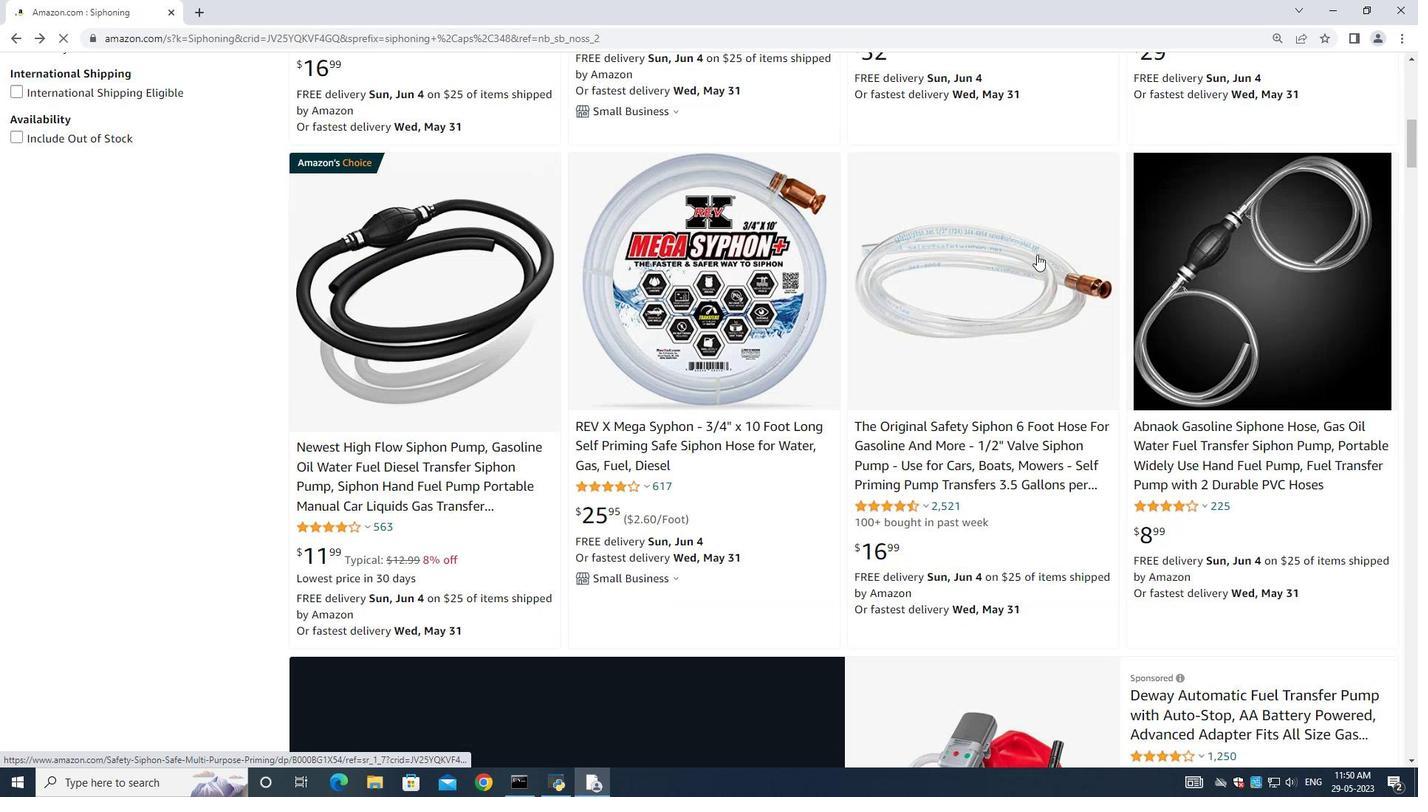 
Action: Mouse moved to (1094, 243)
Screenshot: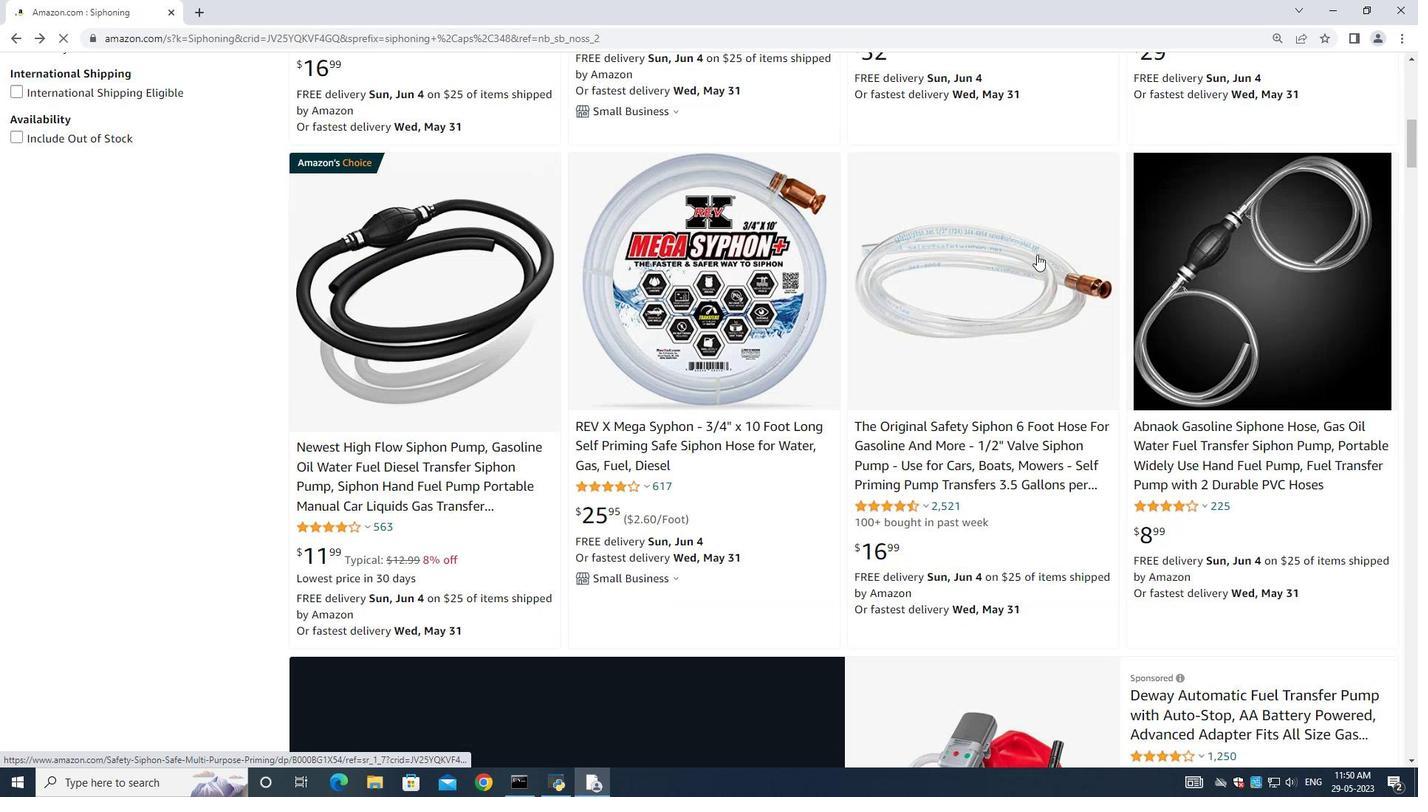 
Action: Mouse scrolled (1079, 246) with delta (0, 0)
Screenshot: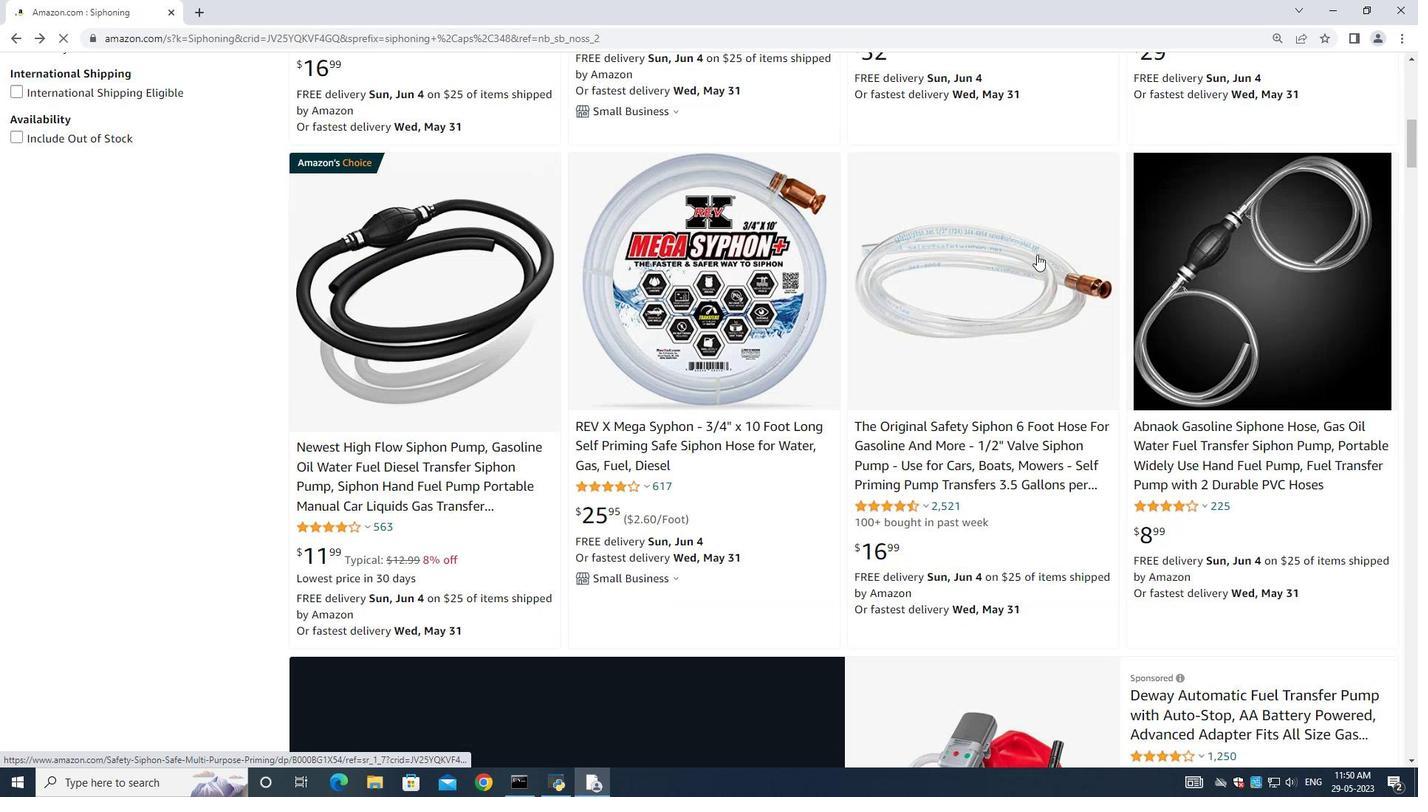
Action: Mouse moved to (1165, 223)
Screenshot: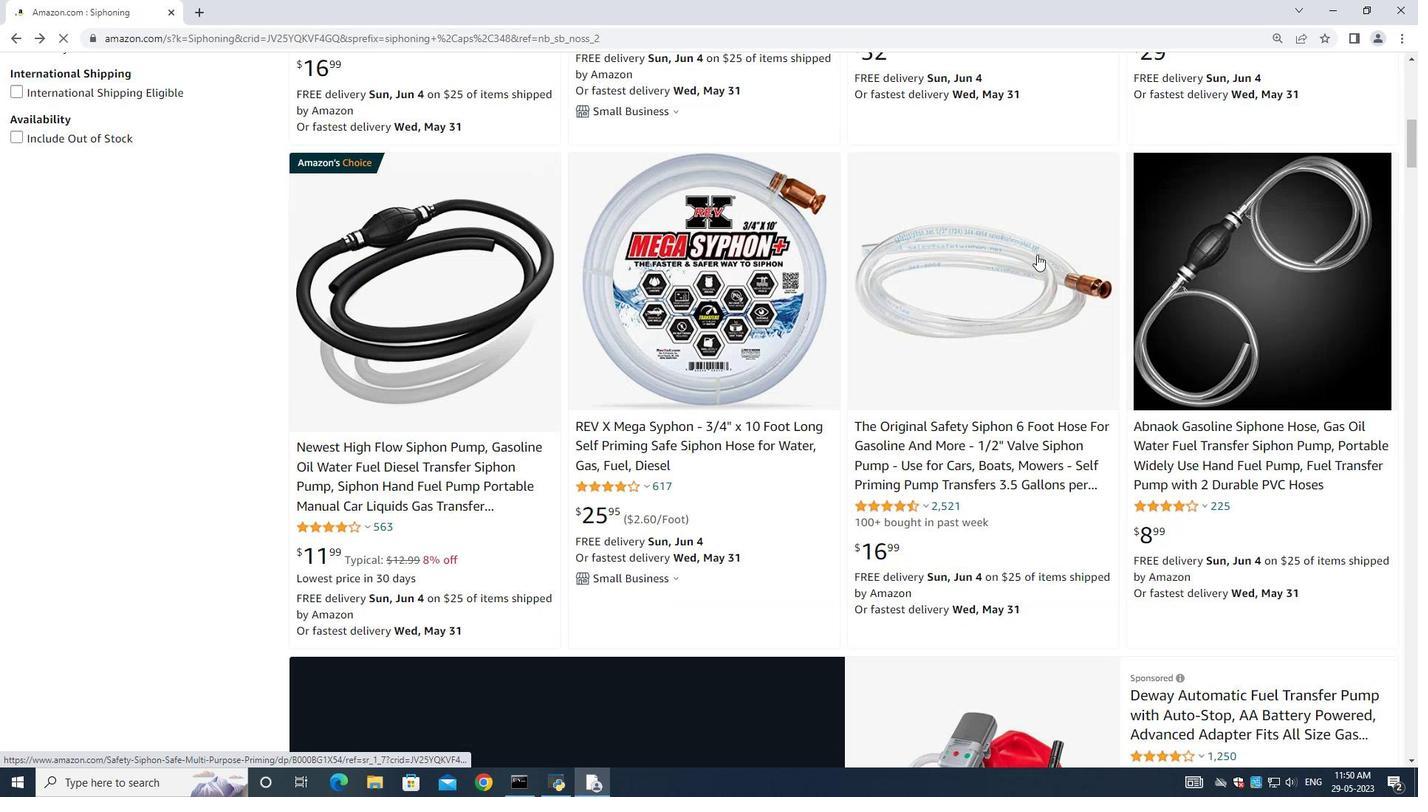 
Action: Mouse scrolled (1114, 239) with delta (0, 0)
Screenshot: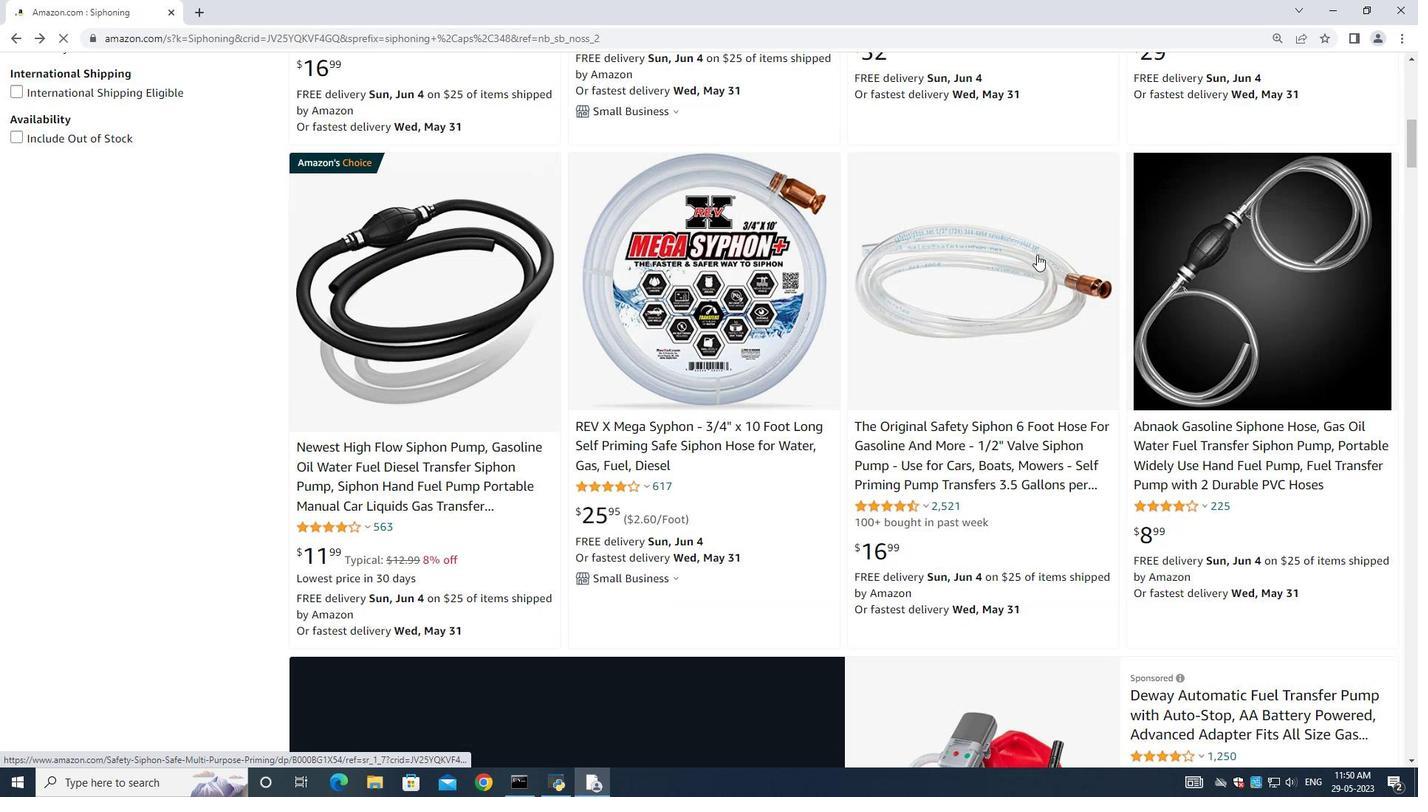 
Action: Mouse moved to (1223, 203)
Screenshot: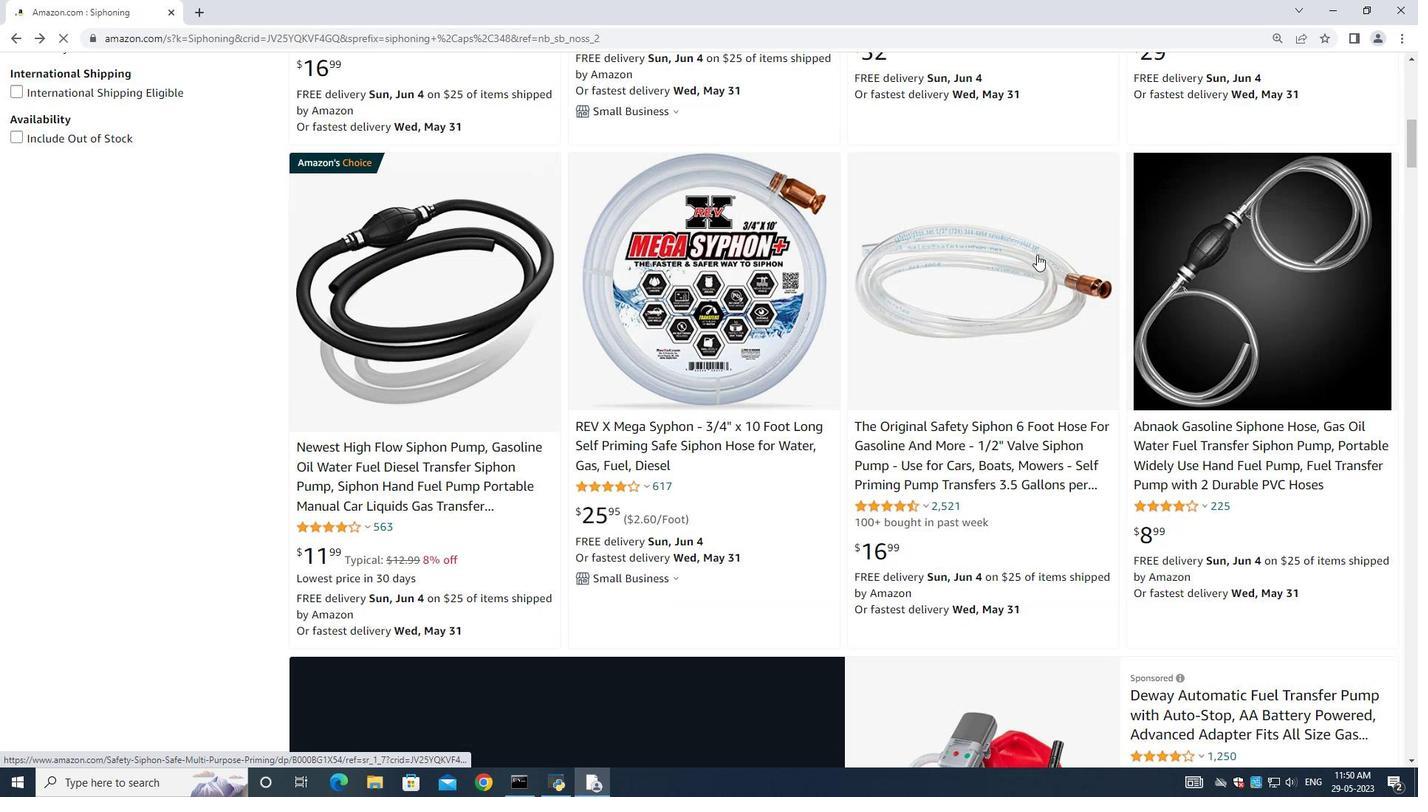
Action: Mouse scrolled (1179, 219) with delta (0, 0)
Screenshot: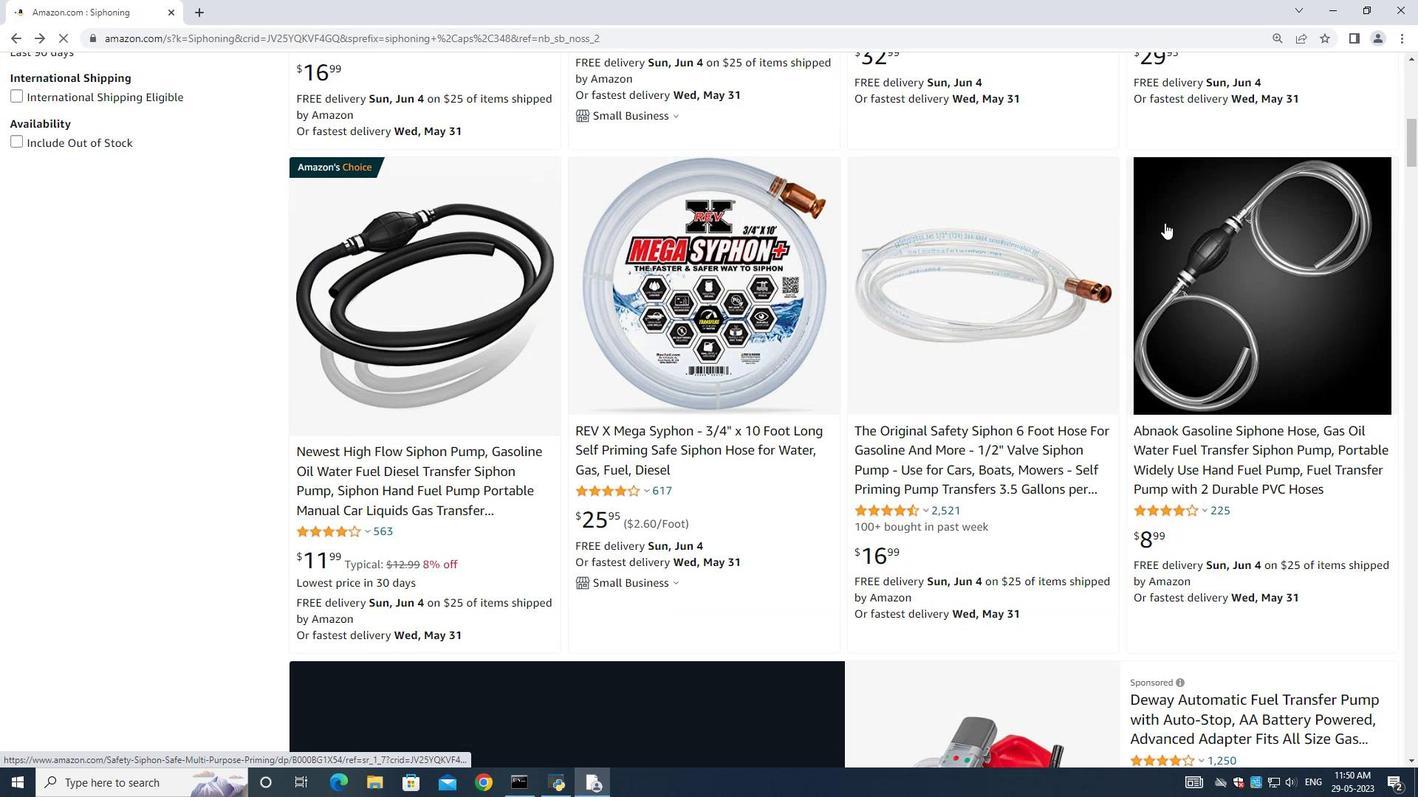 
Action: Mouse moved to (1279, 175)
Screenshot: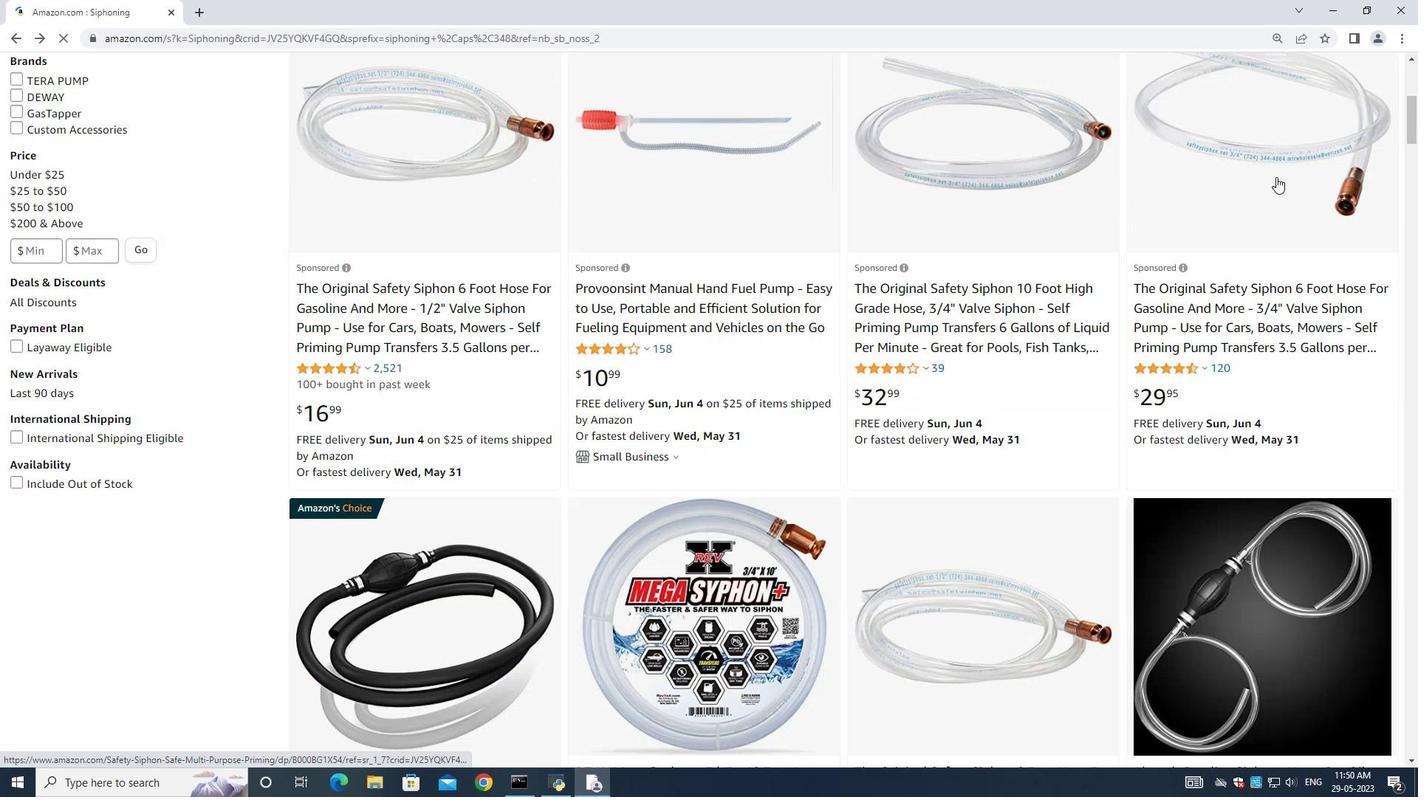 
Action: Mouse scrolled (1279, 175) with delta (0, 0)
Screenshot: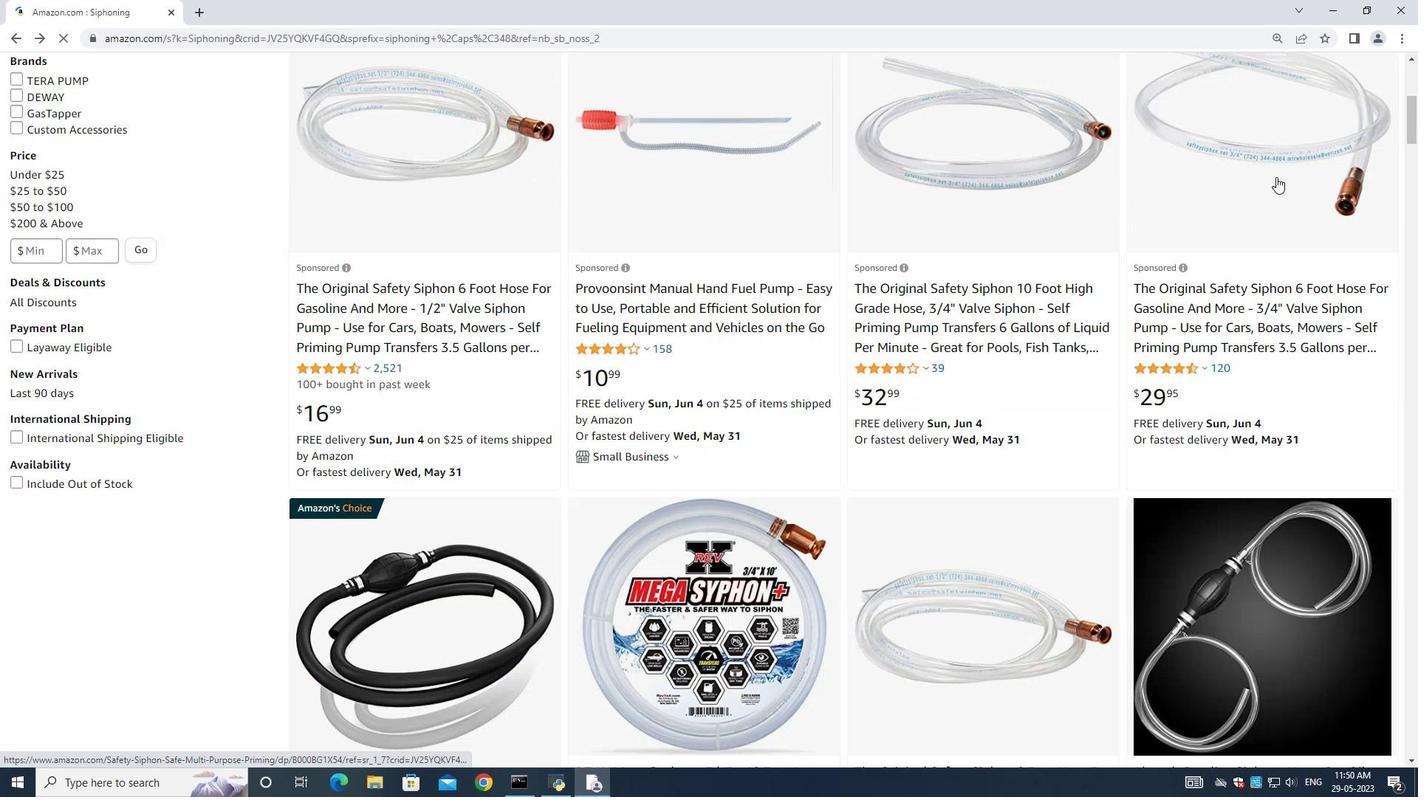 
Action: Mouse moved to (1281, 174)
Screenshot: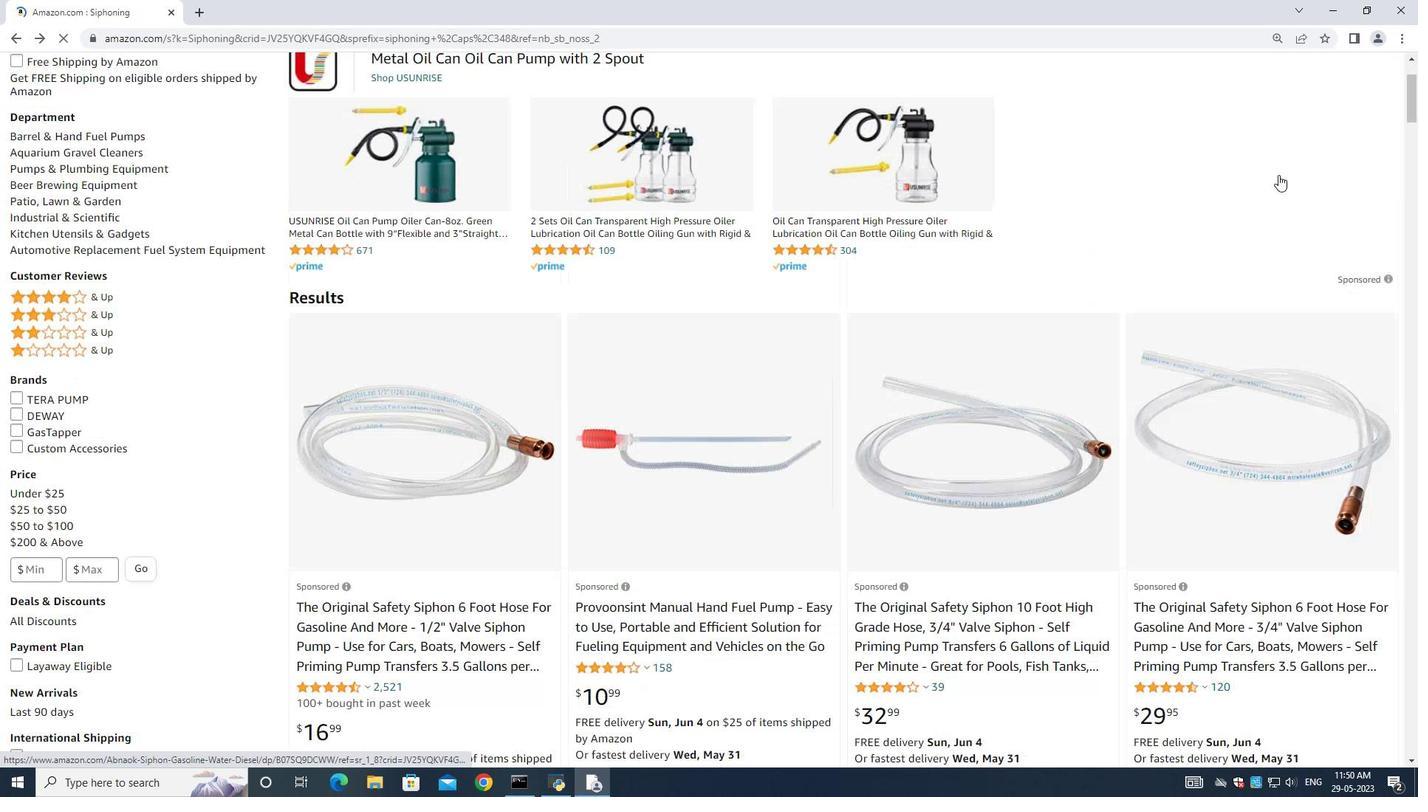 
Action: Mouse scrolled (1280, 175) with delta (0, 0)
Screenshot: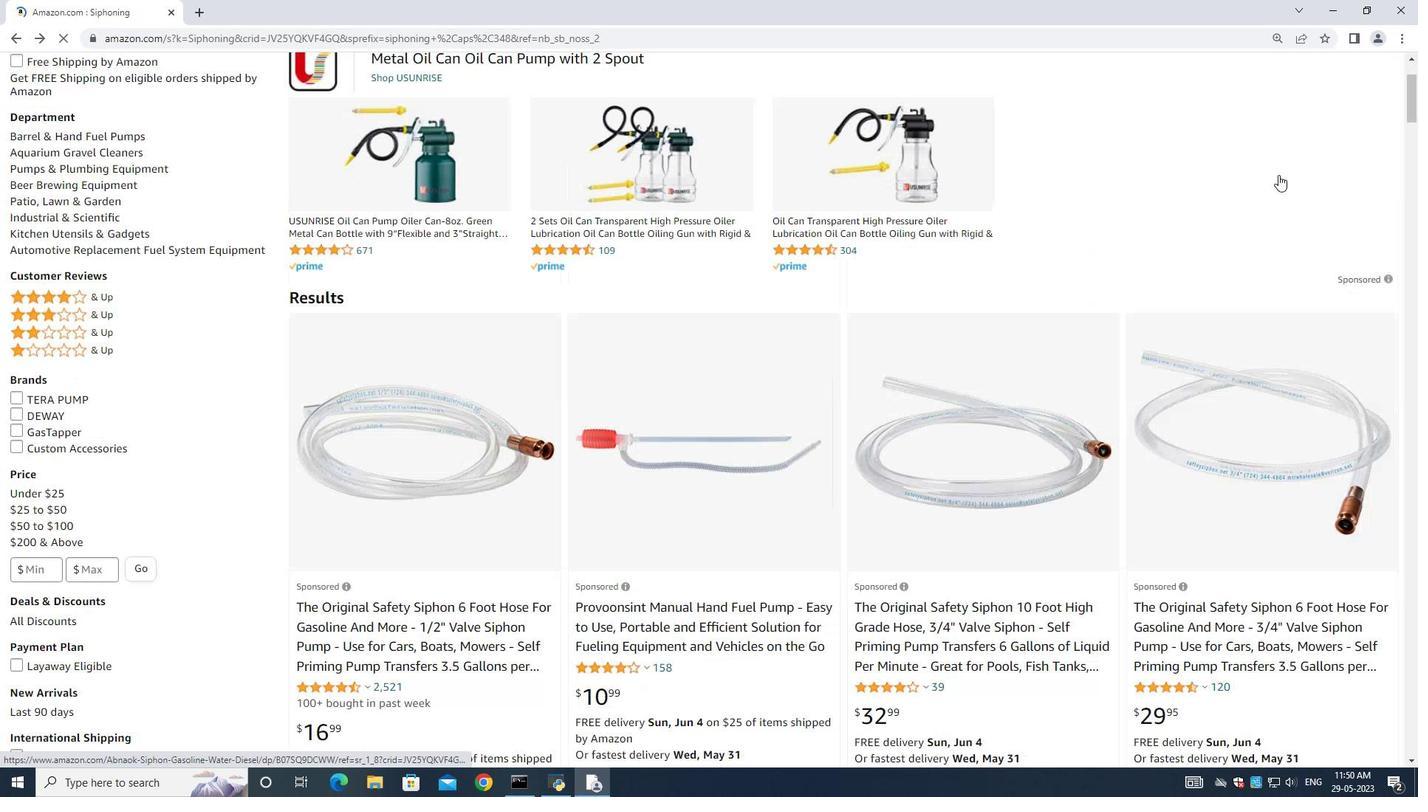 
Action: Mouse scrolled (1281, 175) with delta (0, 0)
Screenshot: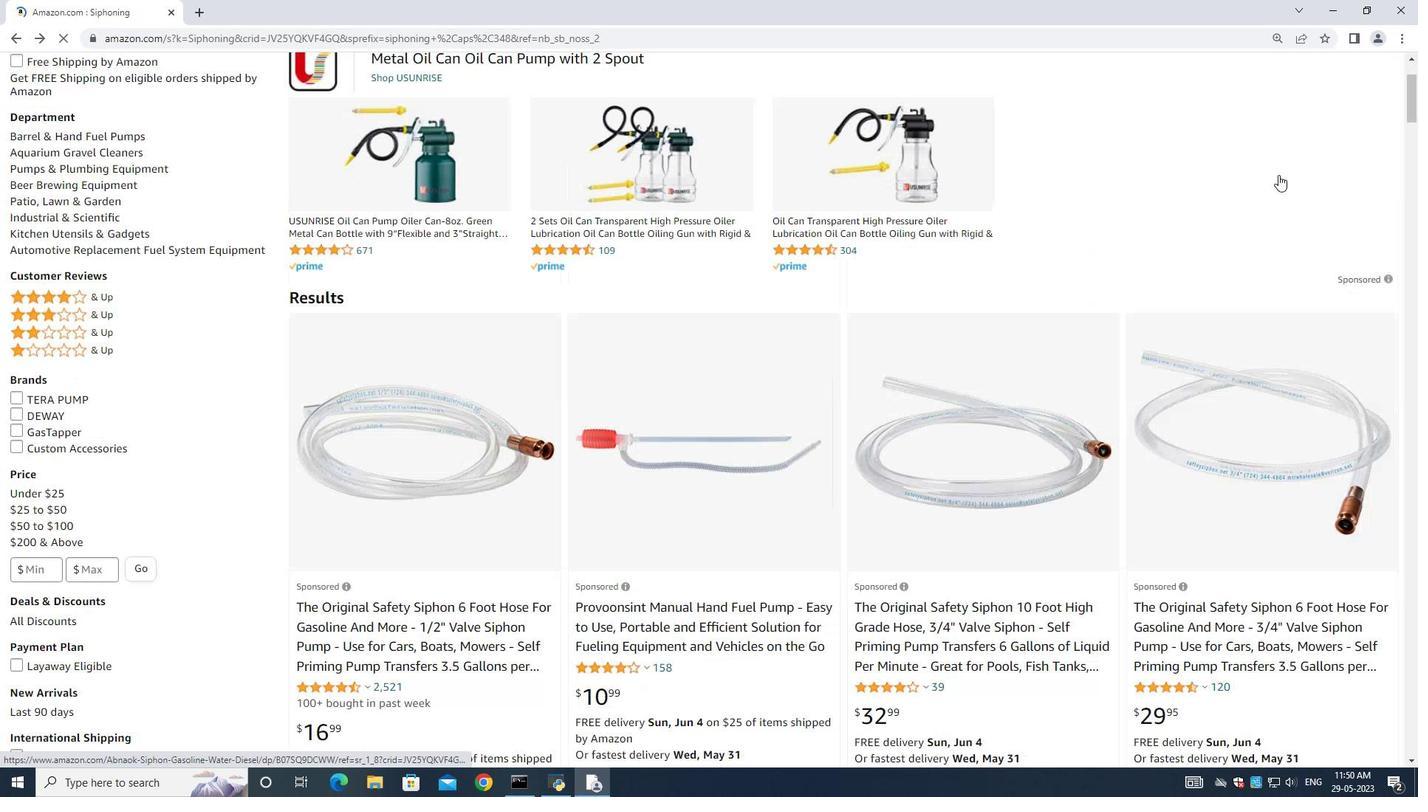 
Action: Mouse scrolled (1281, 175) with delta (0, 0)
Screenshot: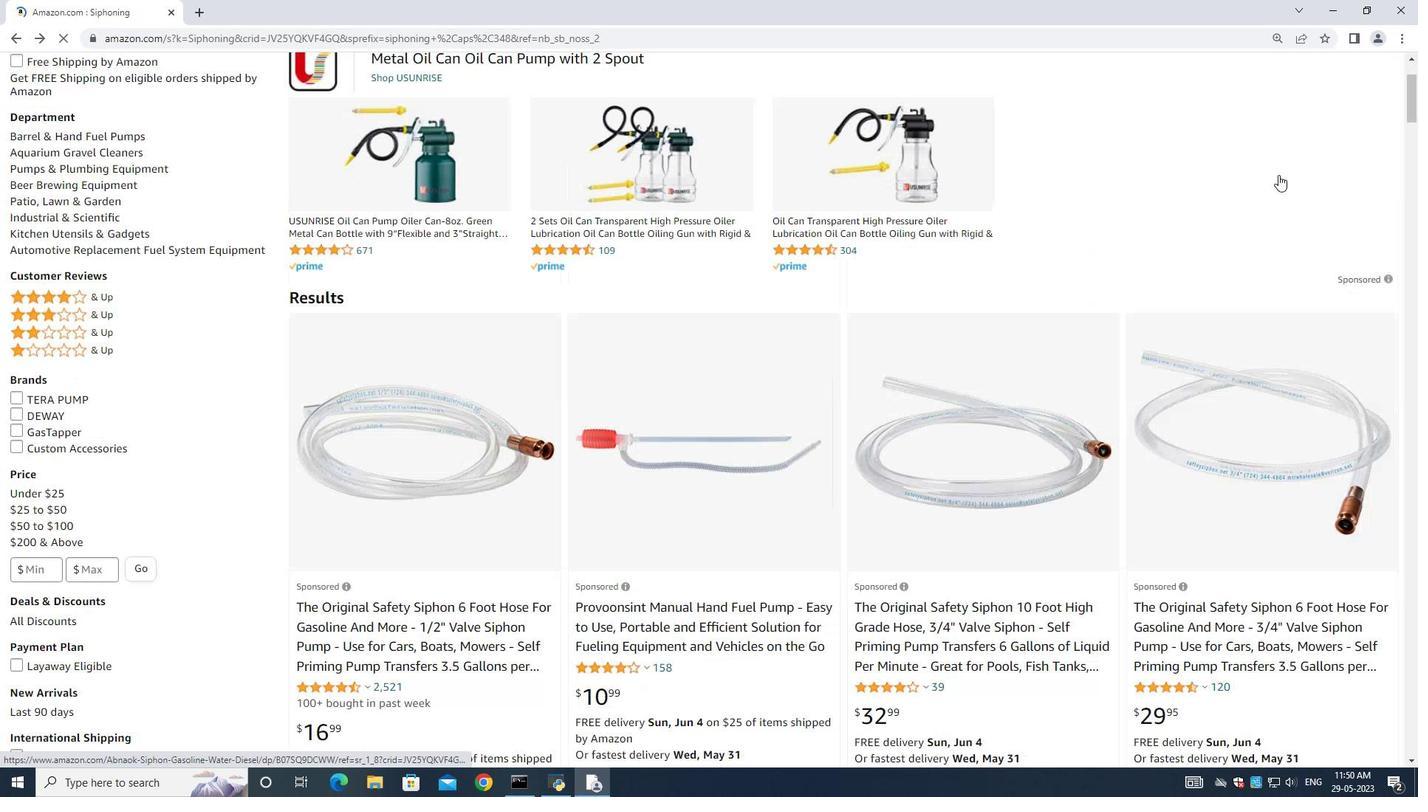 
Action: Mouse moved to (1281, 174)
Screenshot: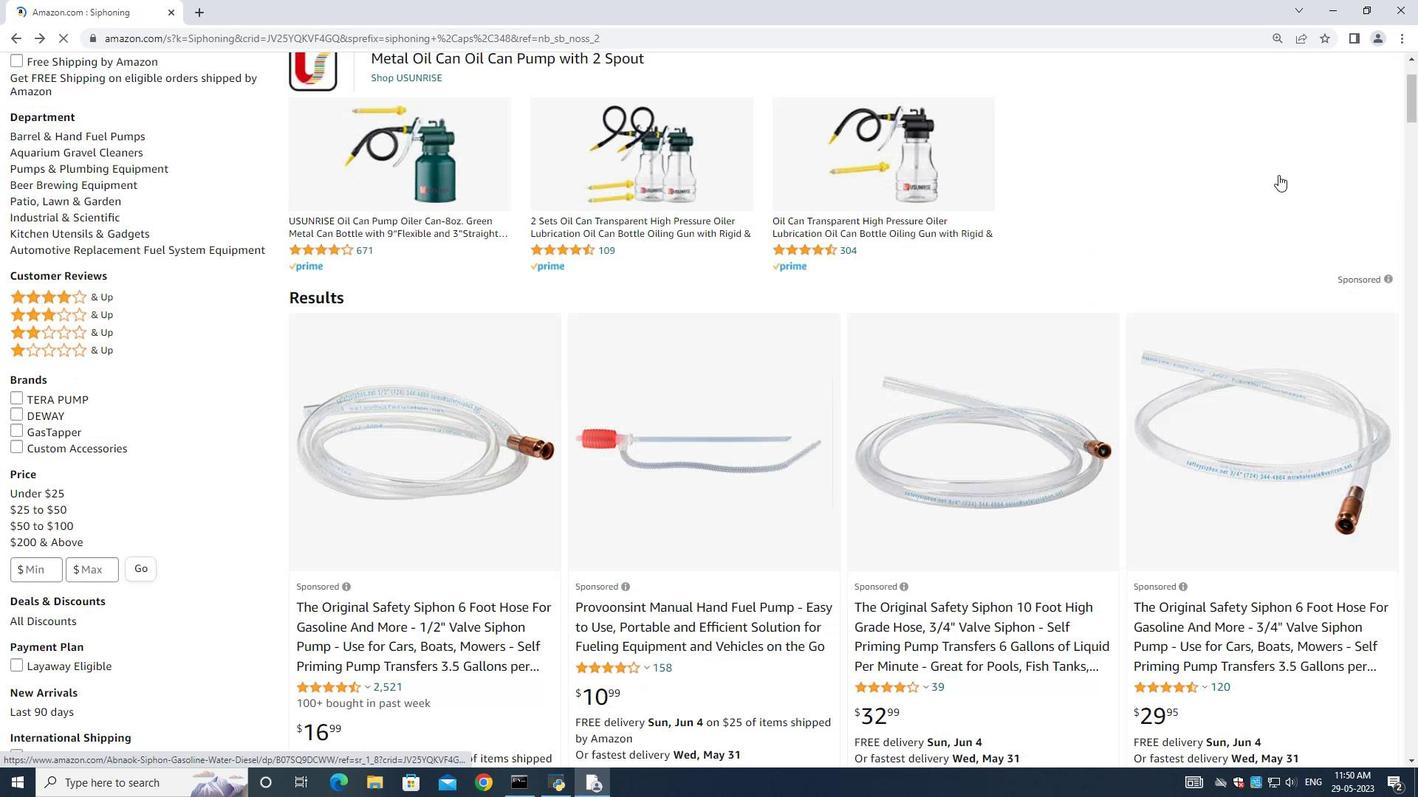 
Action: Mouse scrolled (1281, 175) with delta (0, 0)
Screenshot: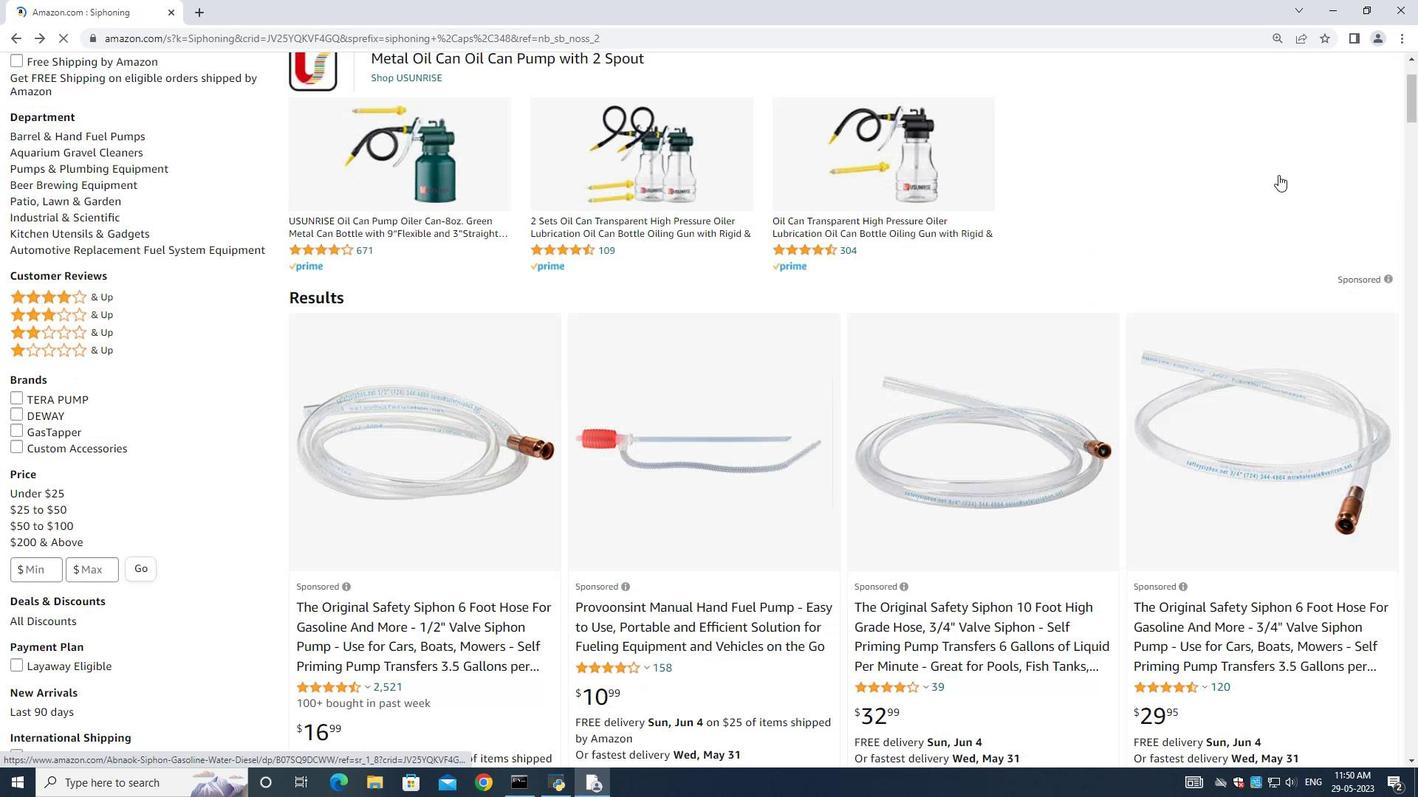 
Action: Mouse scrolled (1281, 175) with delta (0, 0)
Screenshot: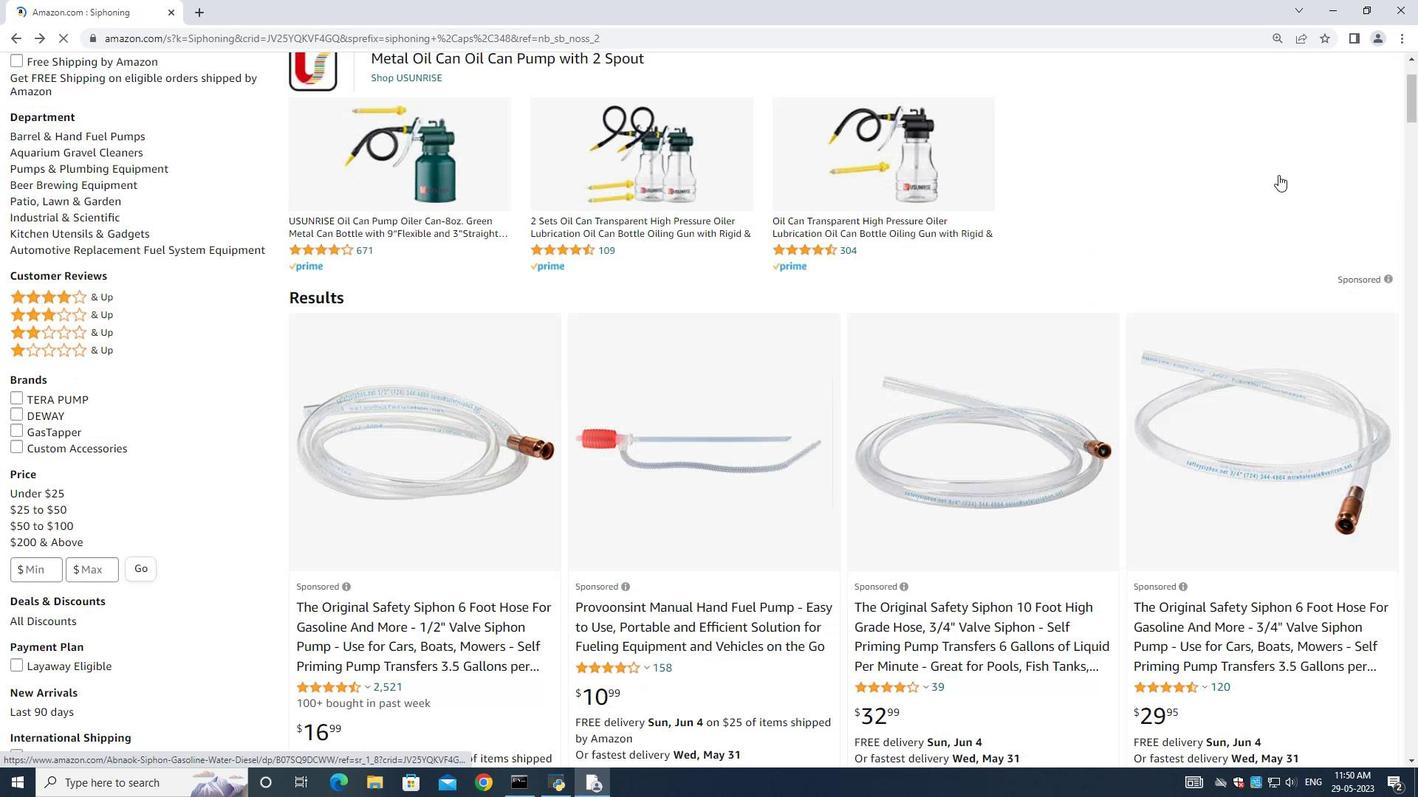 
Action: Mouse scrolled (1281, 175) with delta (0, 0)
Screenshot: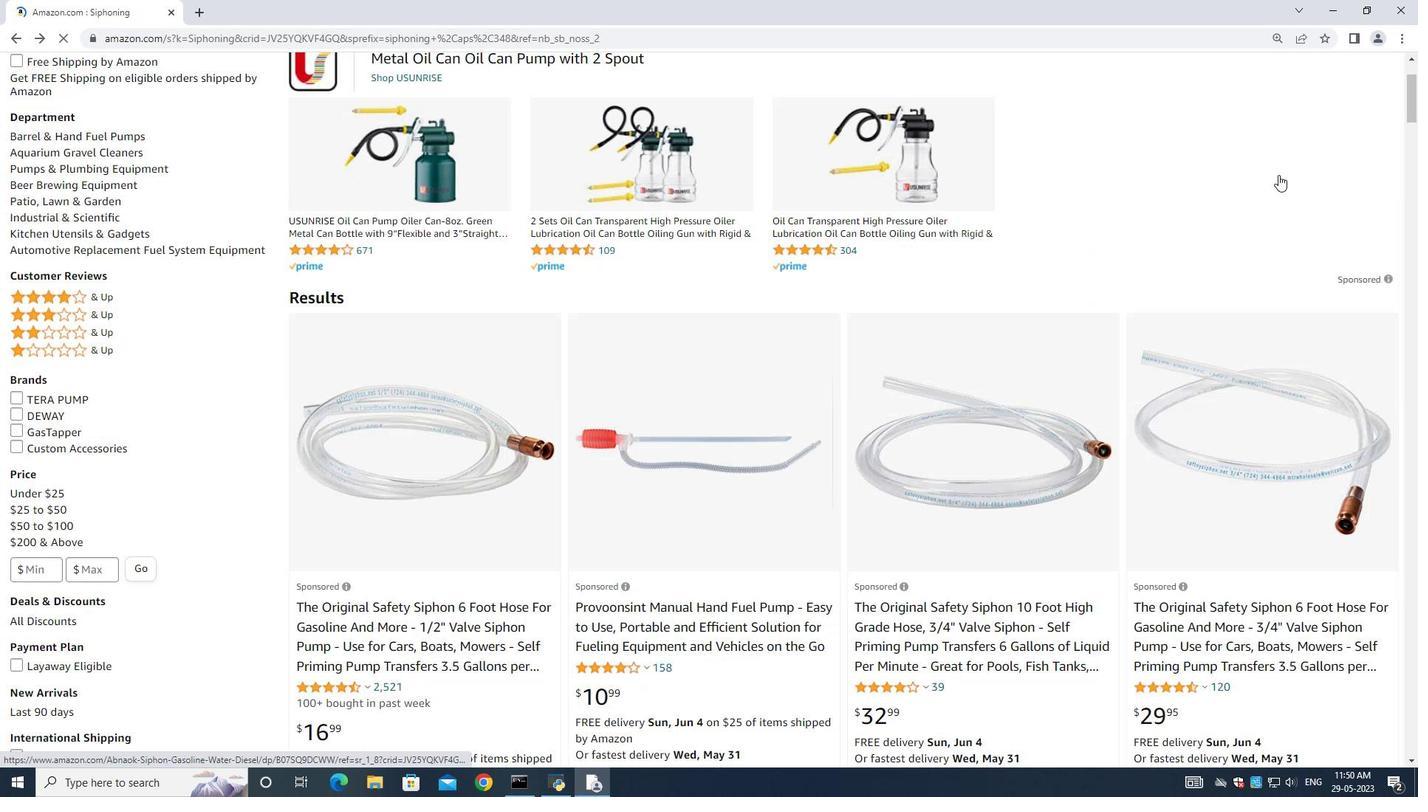 
Action: Mouse scrolled (1281, 175) with delta (0, 0)
Screenshot: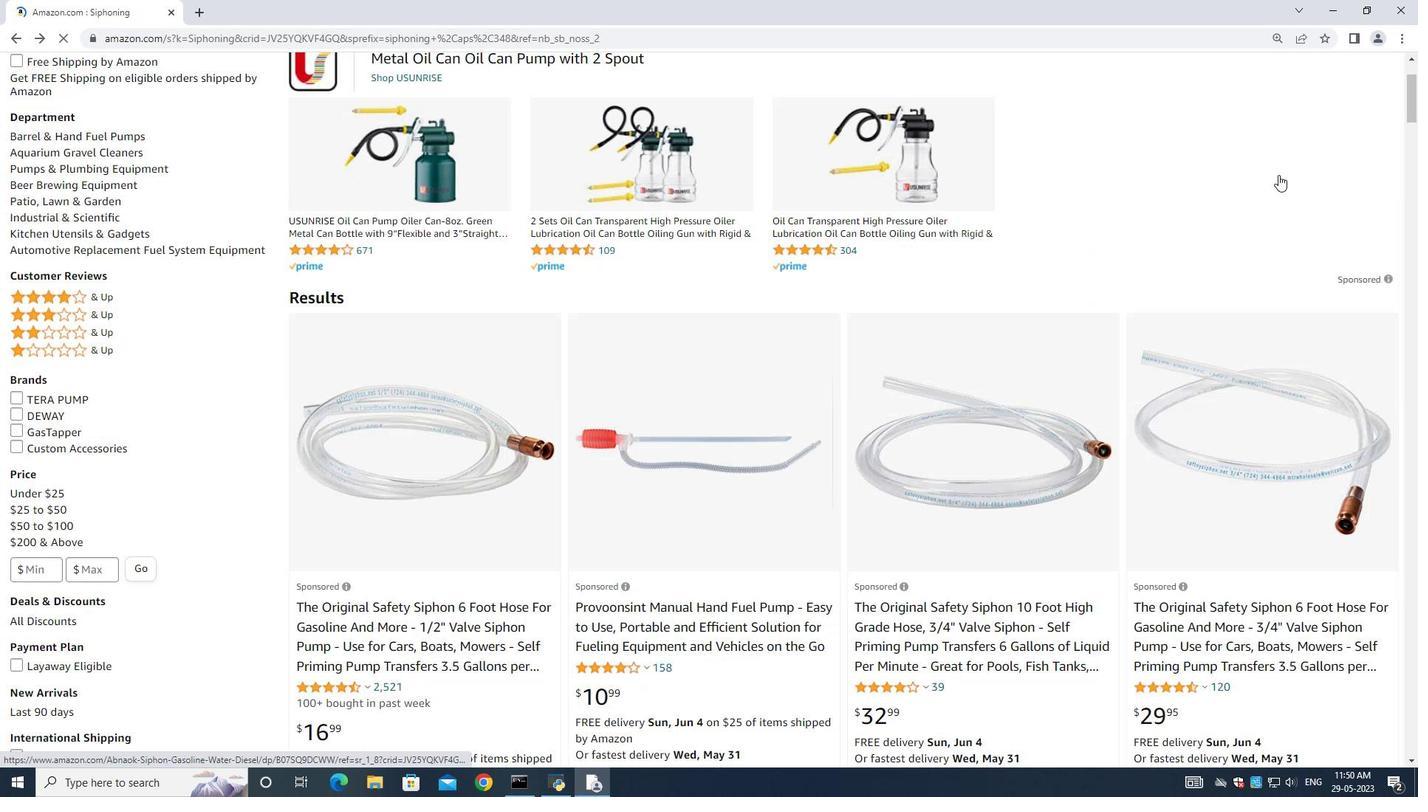 
Action: Mouse scrolled (1281, 175) with delta (0, 0)
Screenshot: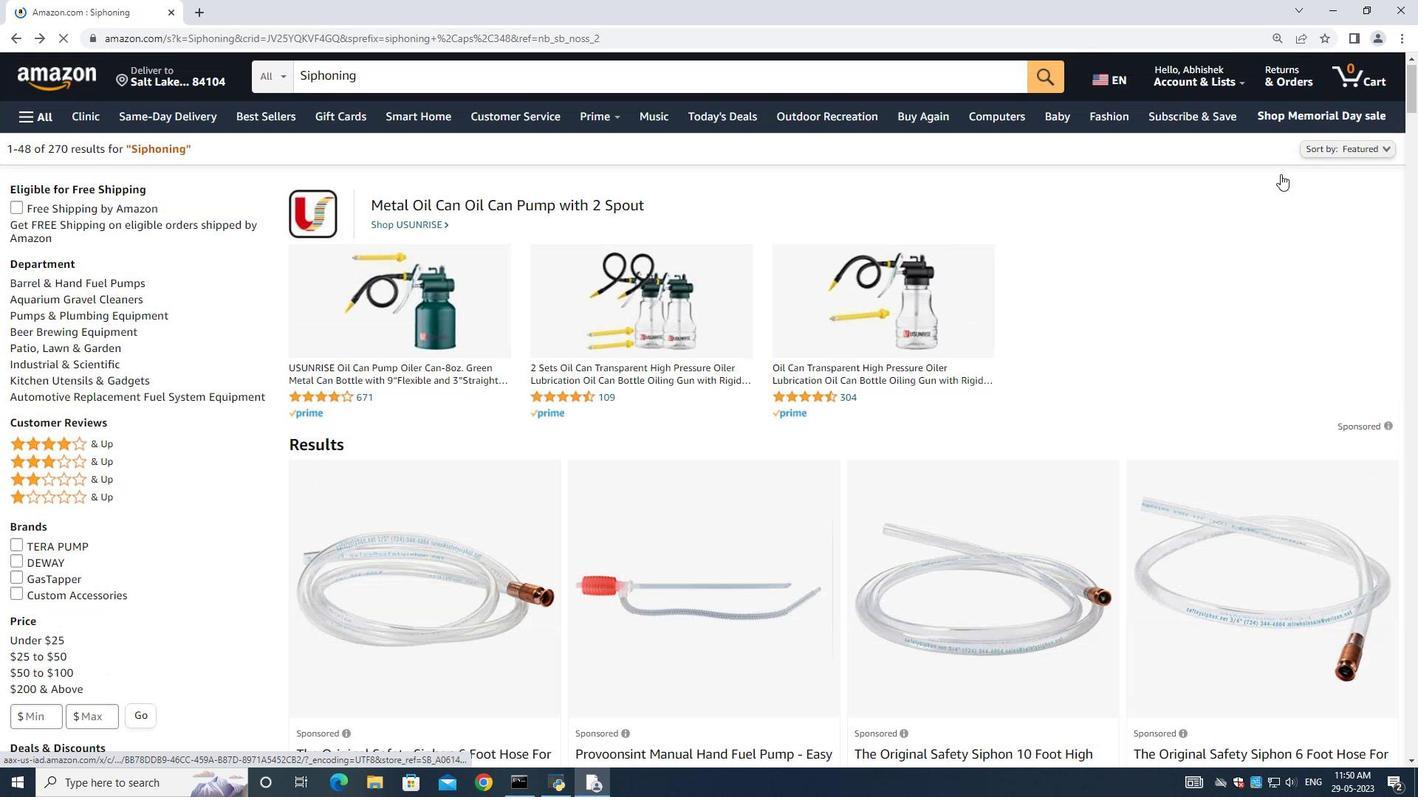 
Action: Mouse scrolled (1281, 175) with delta (0, 0)
Screenshot: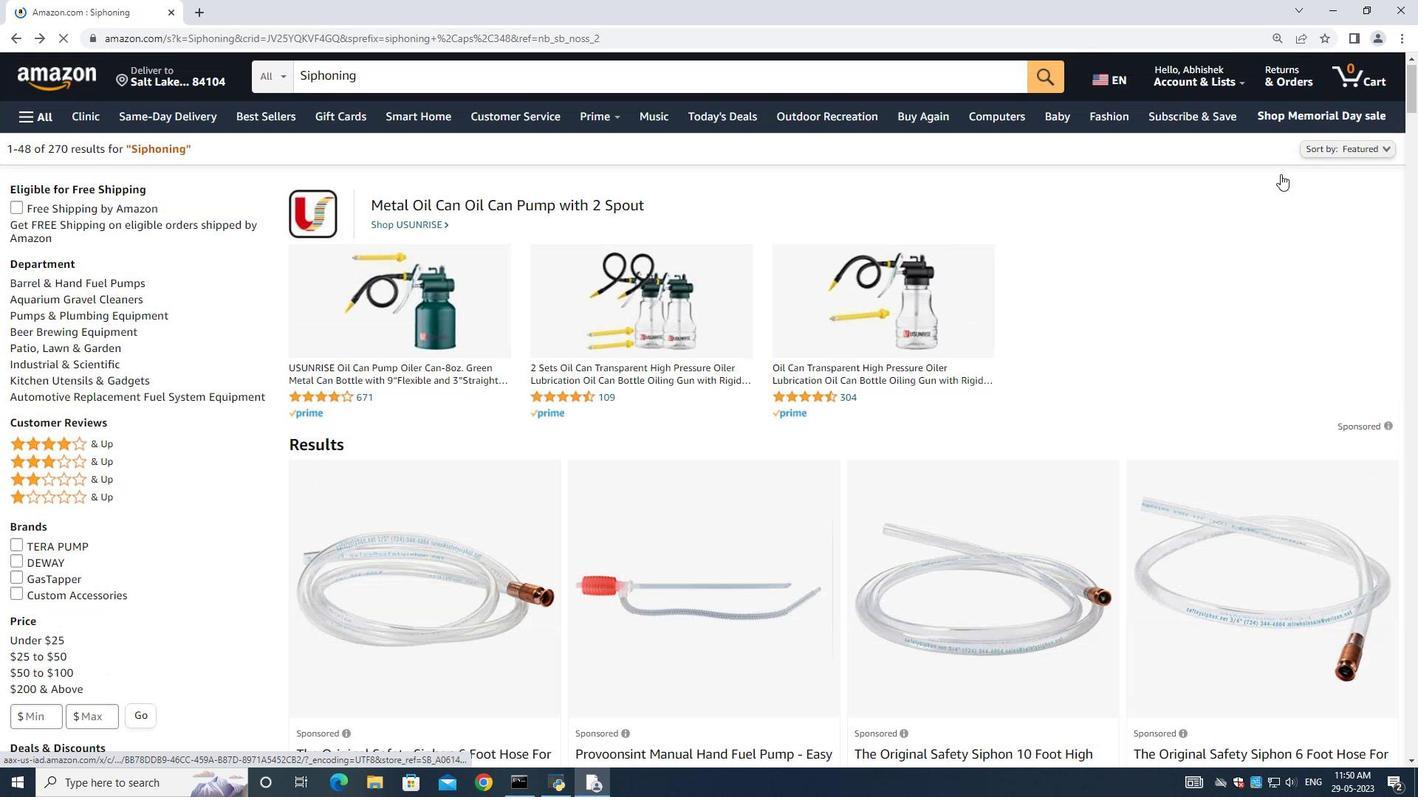 
Action: Mouse scrolled (1281, 175) with delta (0, 0)
Screenshot: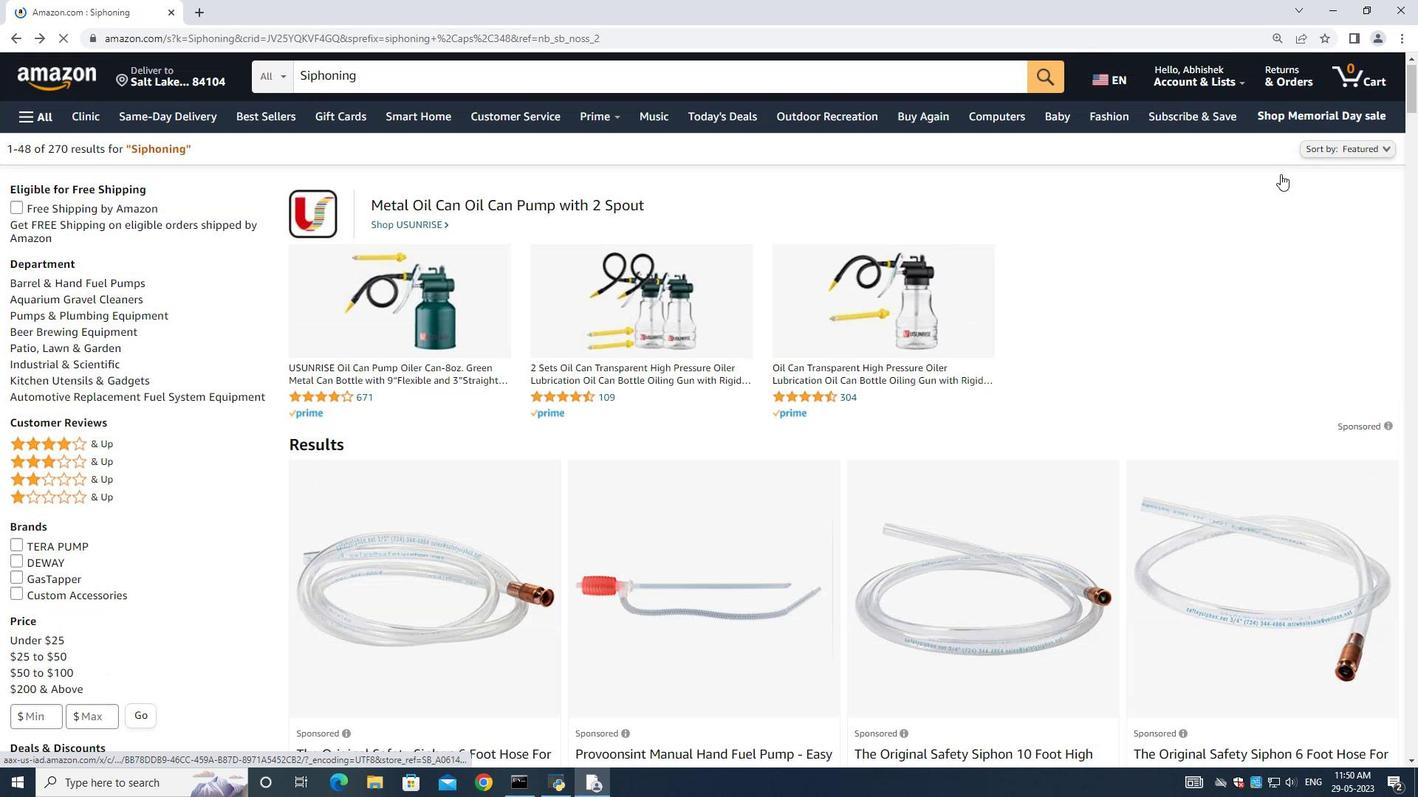 
Action: Mouse scrolled (1281, 175) with delta (0, 1)
Screenshot: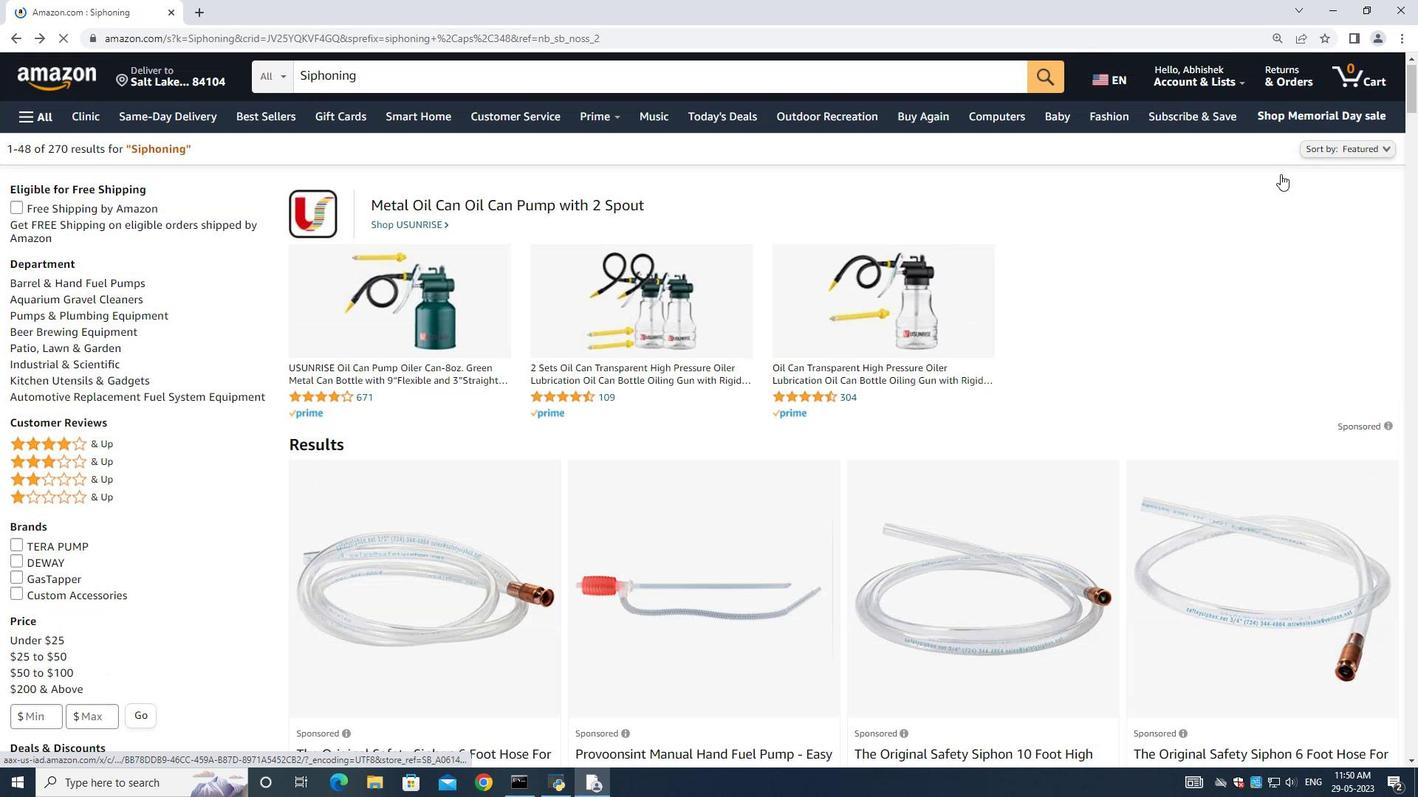 
Action: Mouse scrolled (1281, 175) with delta (0, 0)
Screenshot: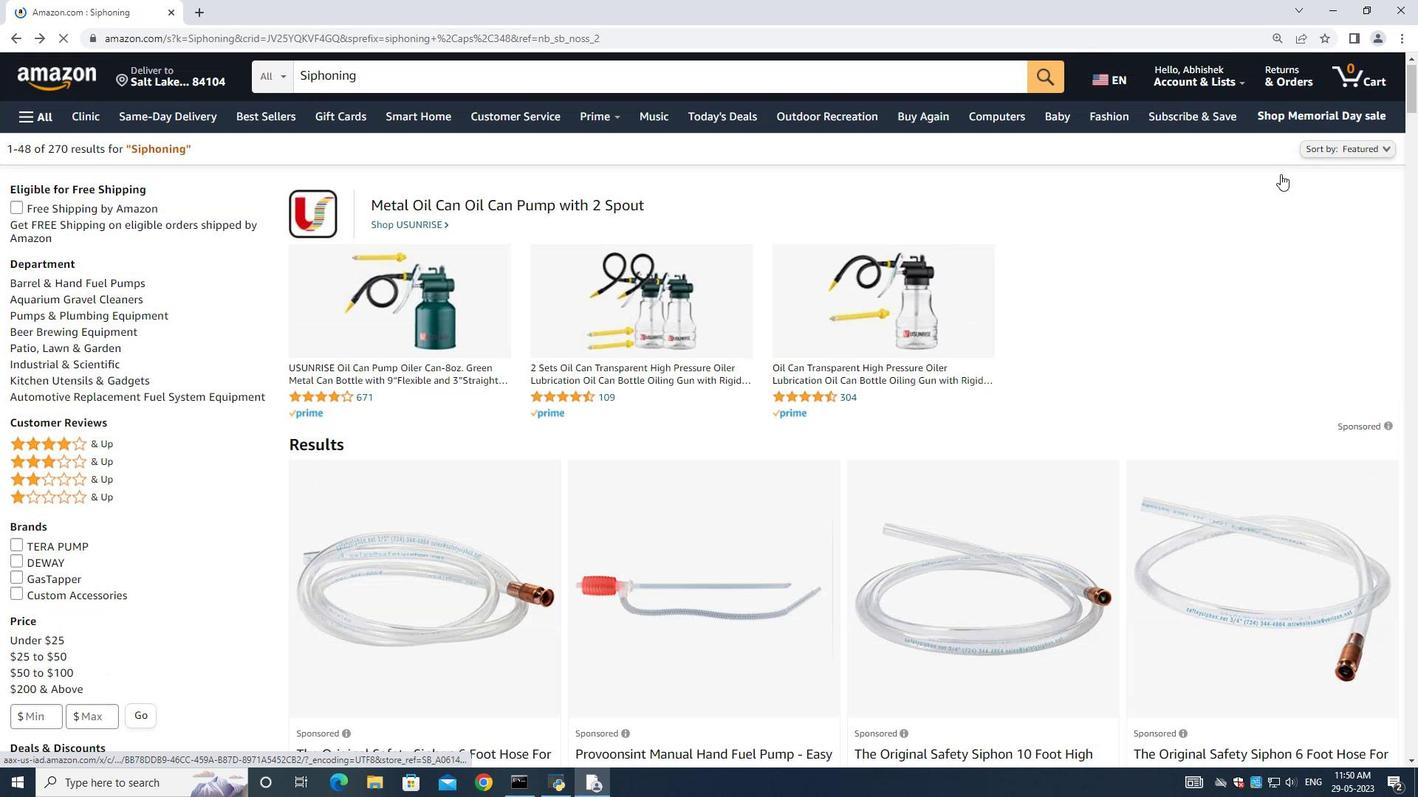 
Action: Mouse scrolled (1281, 175) with delta (0, 0)
Screenshot: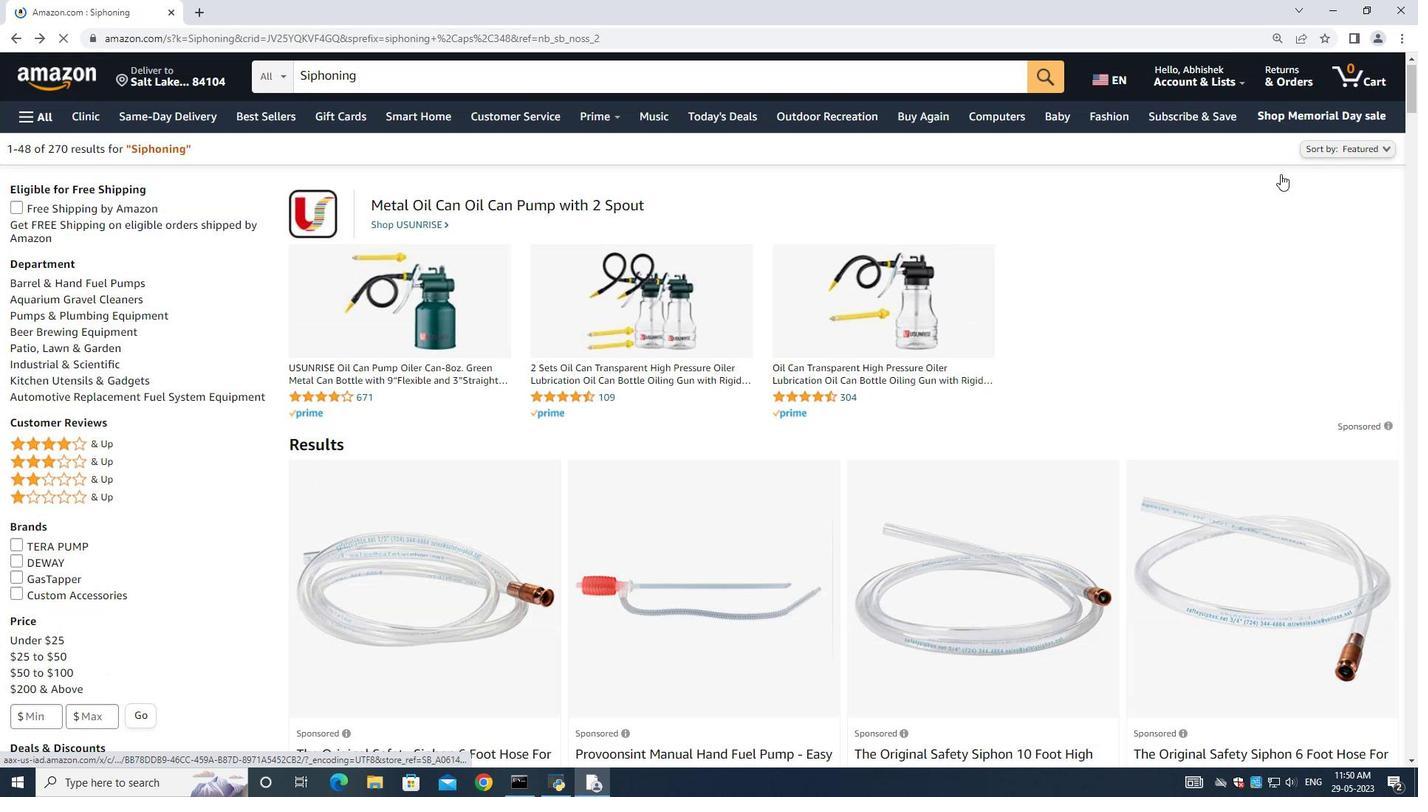 
Action: Mouse scrolled (1281, 175) with delta (0, 0)
Screenshot: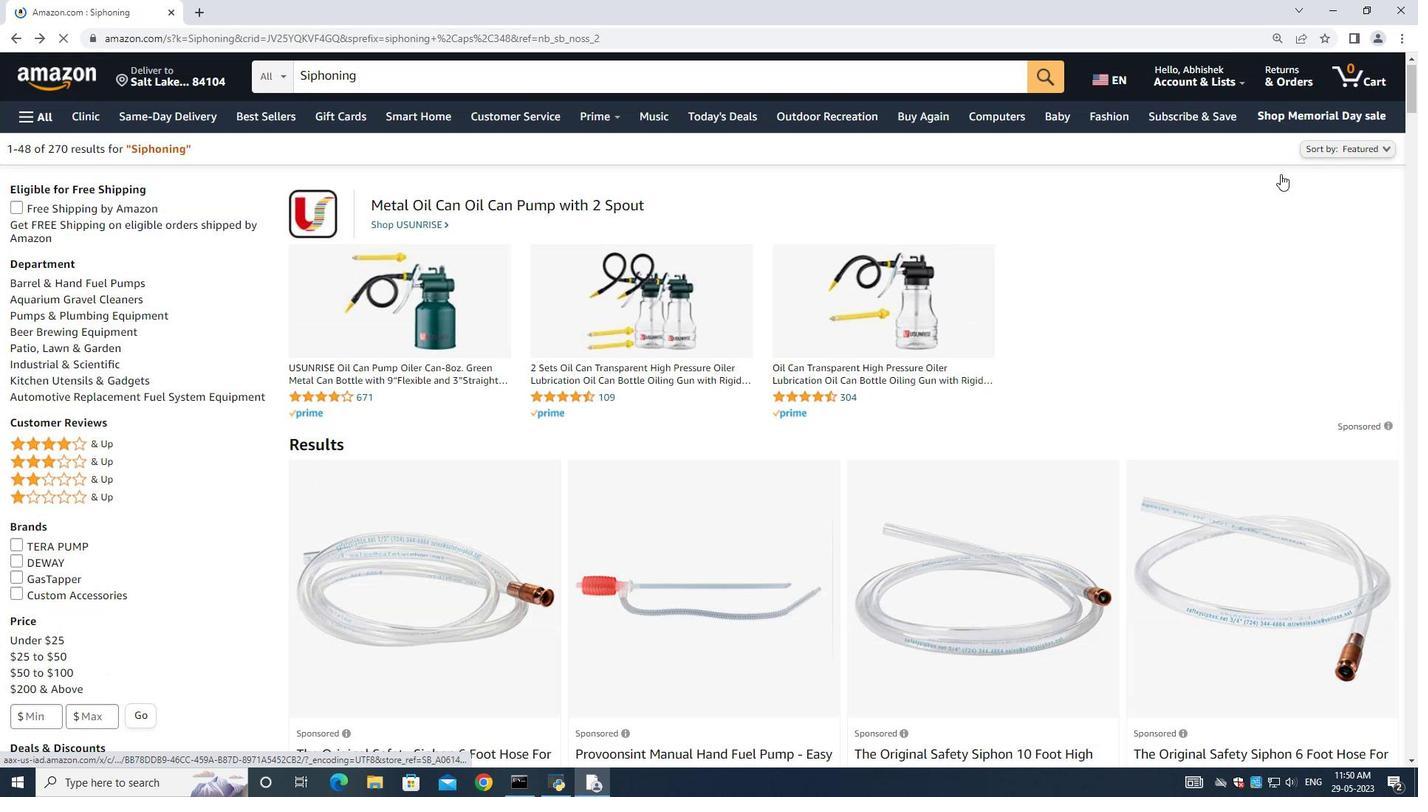 
Action: Mouse moved to (1346, 81)
Screenshot: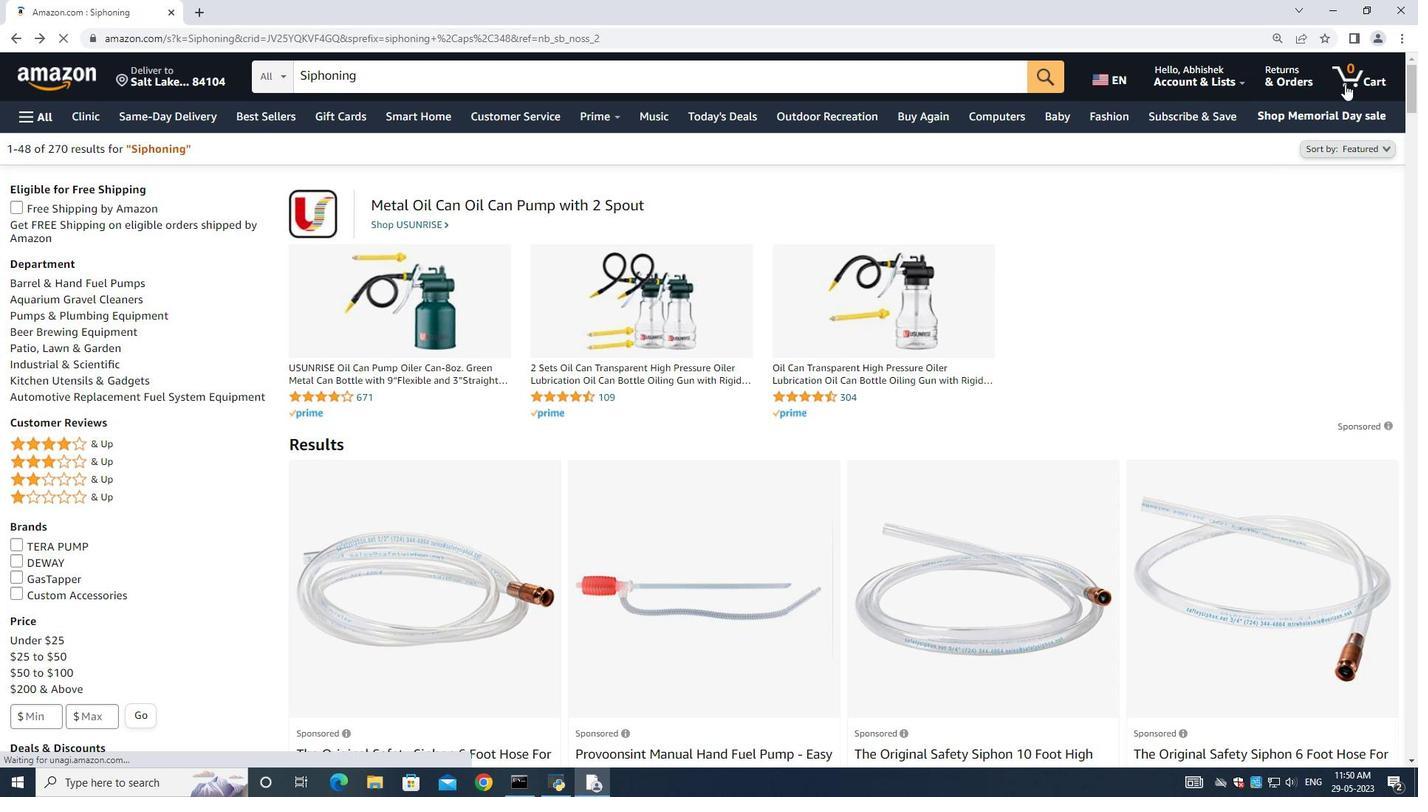 
Action: Mouse pressed left at (1346, 81)
Screenshot: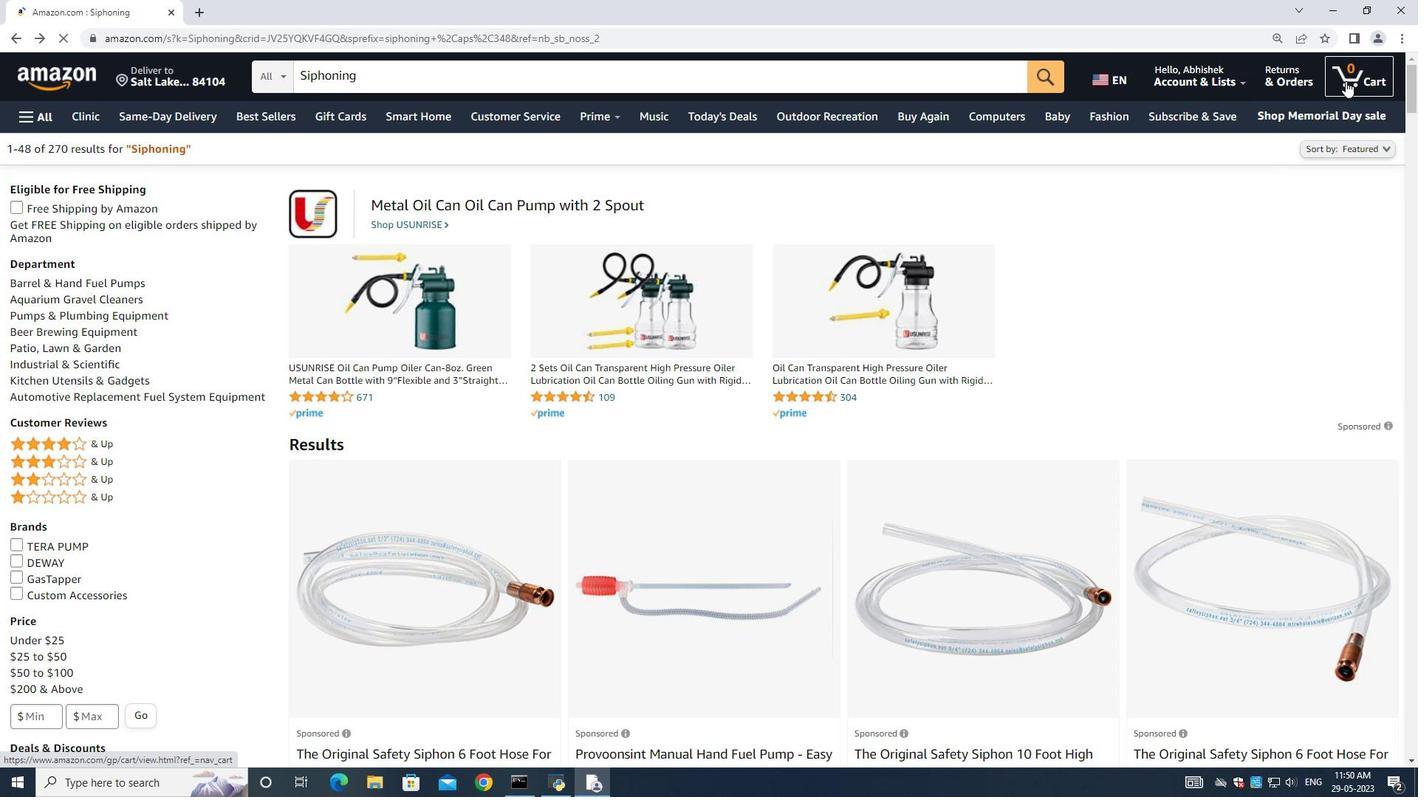 
Action: Mouse moved to (401, 492)
Screenshot: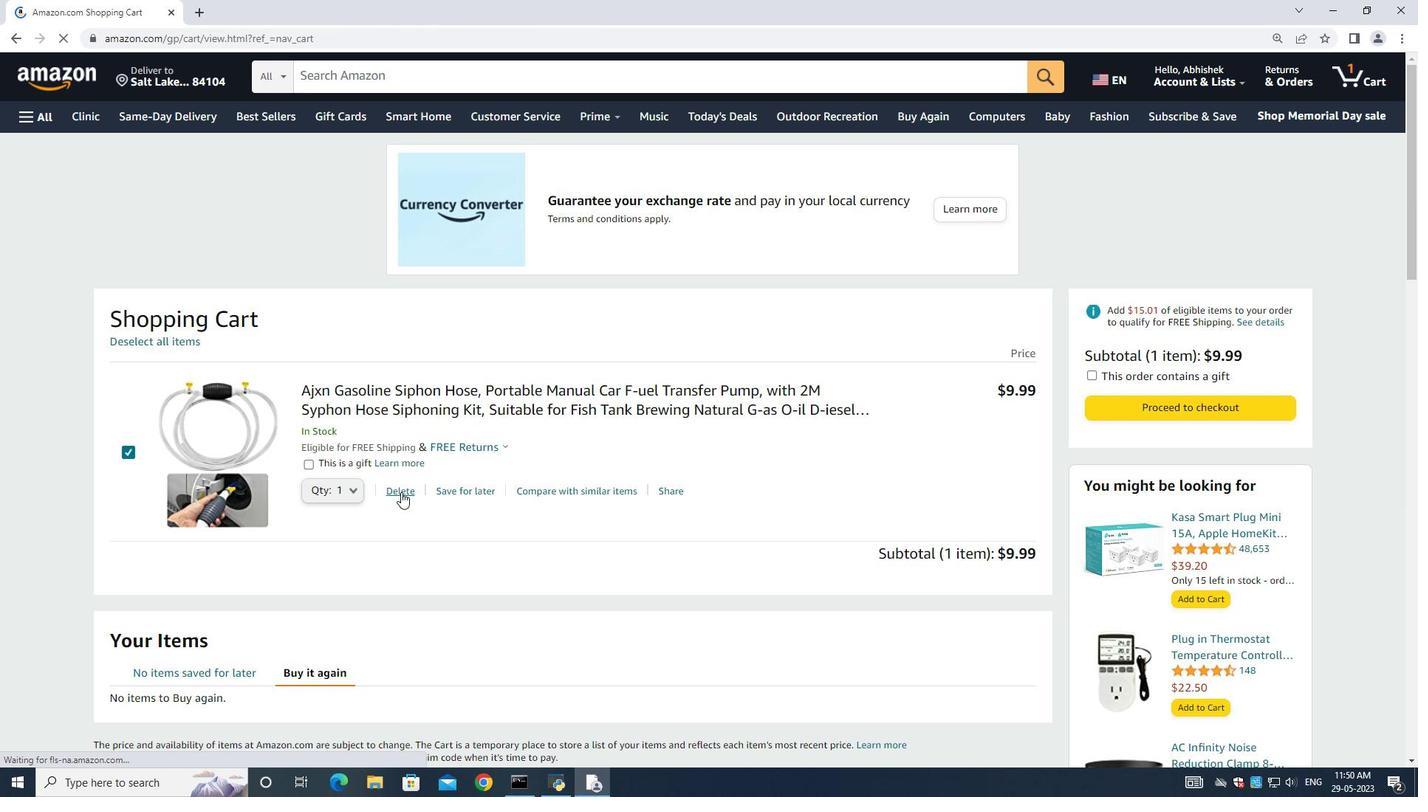 
Action: Mouse pressed left at (401, 492)
Screenshot: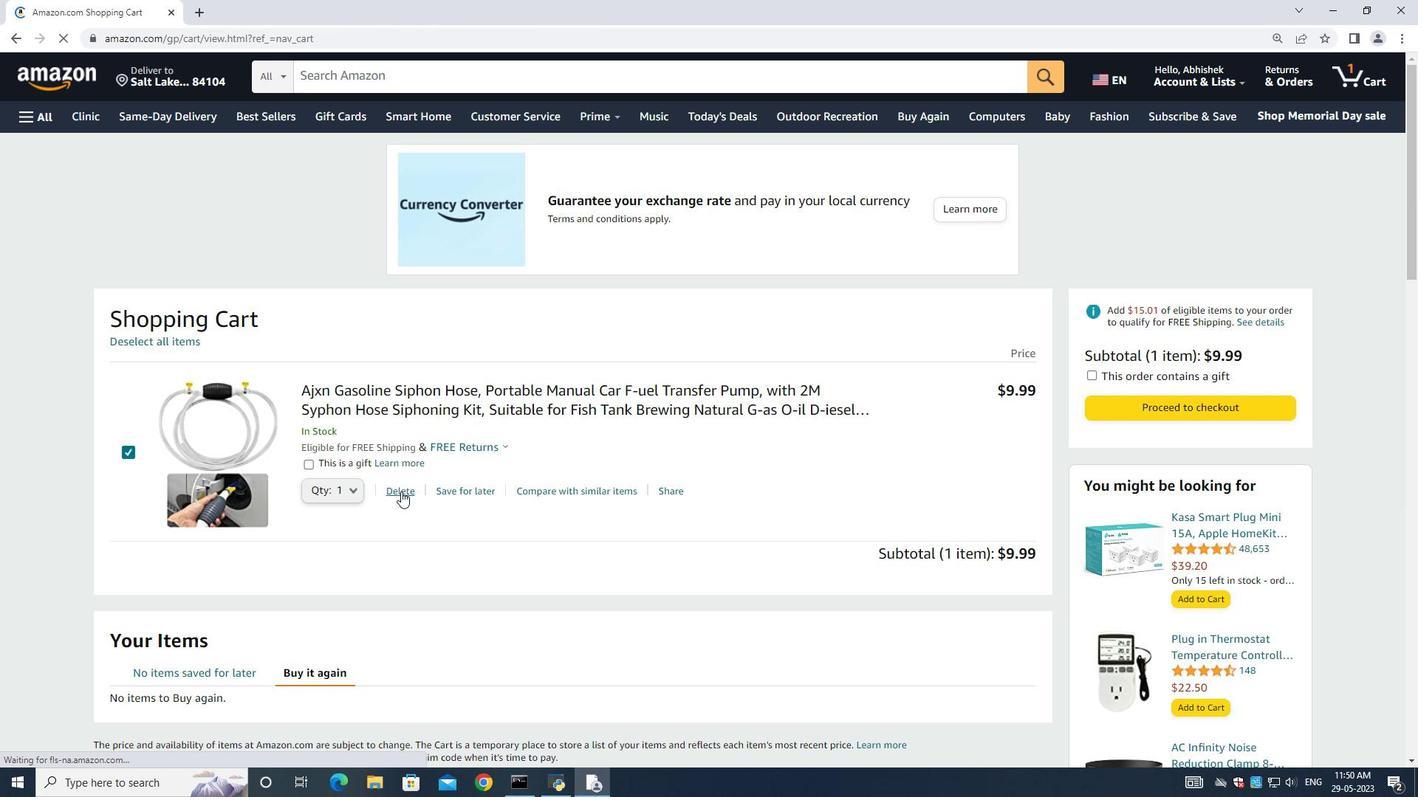 
Action: Mouse moved to (31, 83)
Screenshot: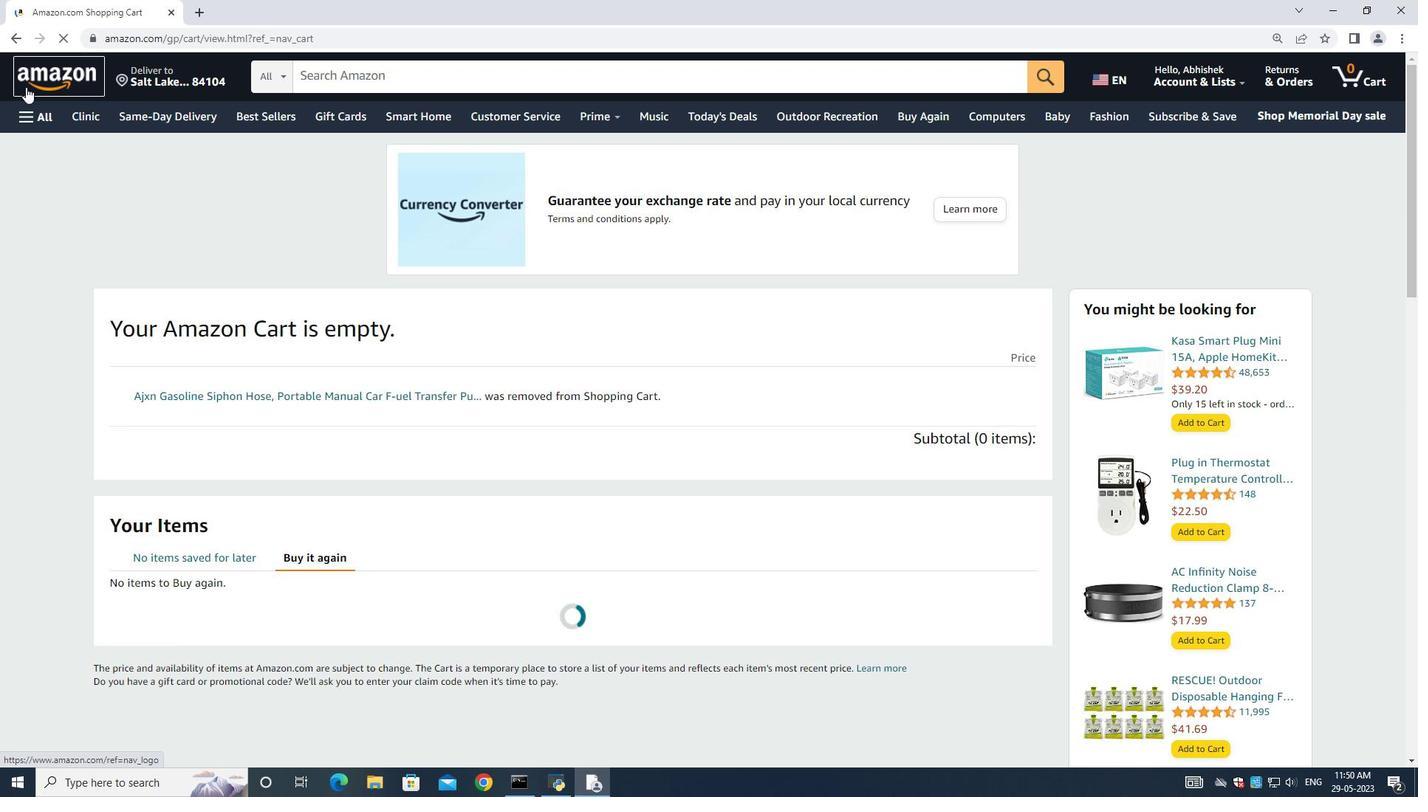 
Action: Mouse pressed left at (31, 83)
Screenshot: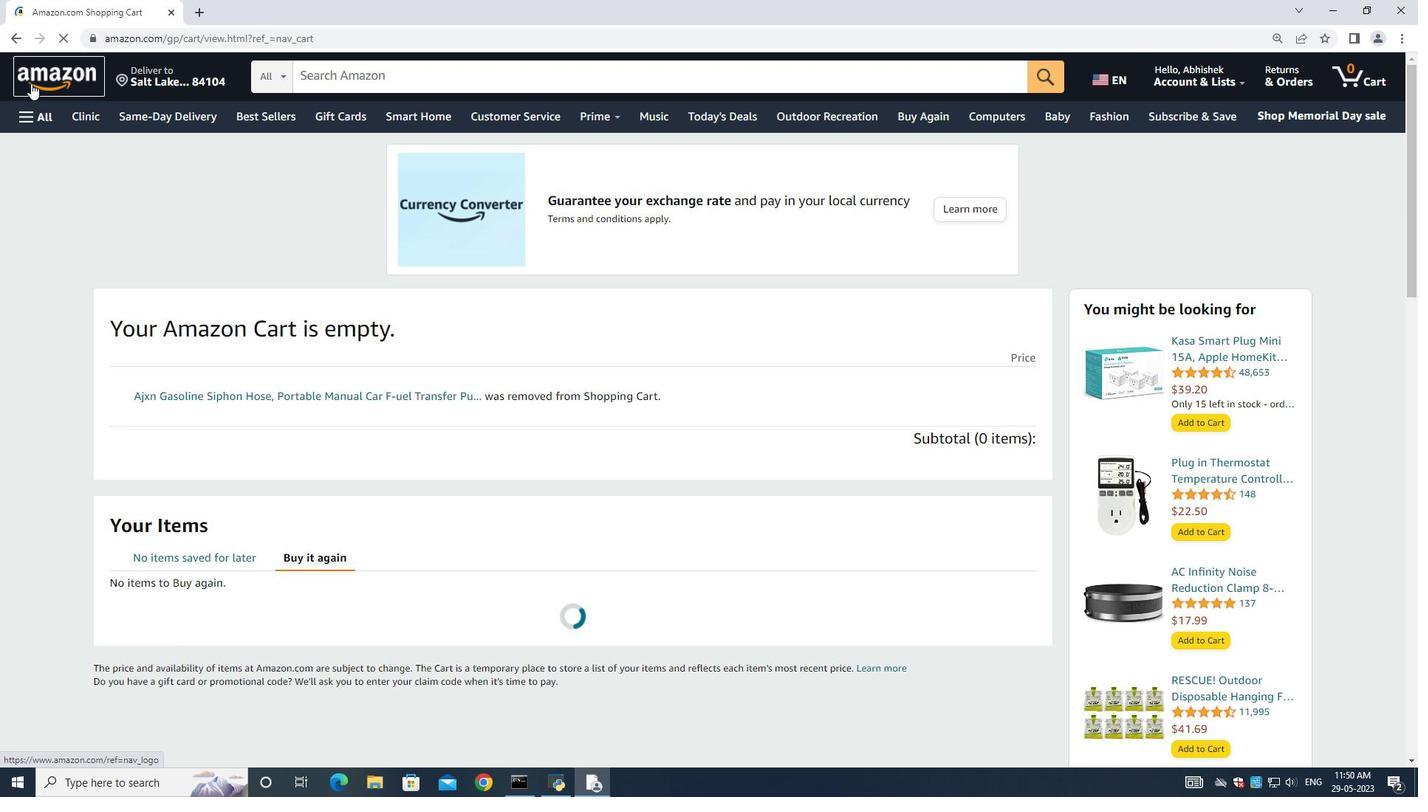 
Action: Mouse moved to (22, 115)
Screenshot: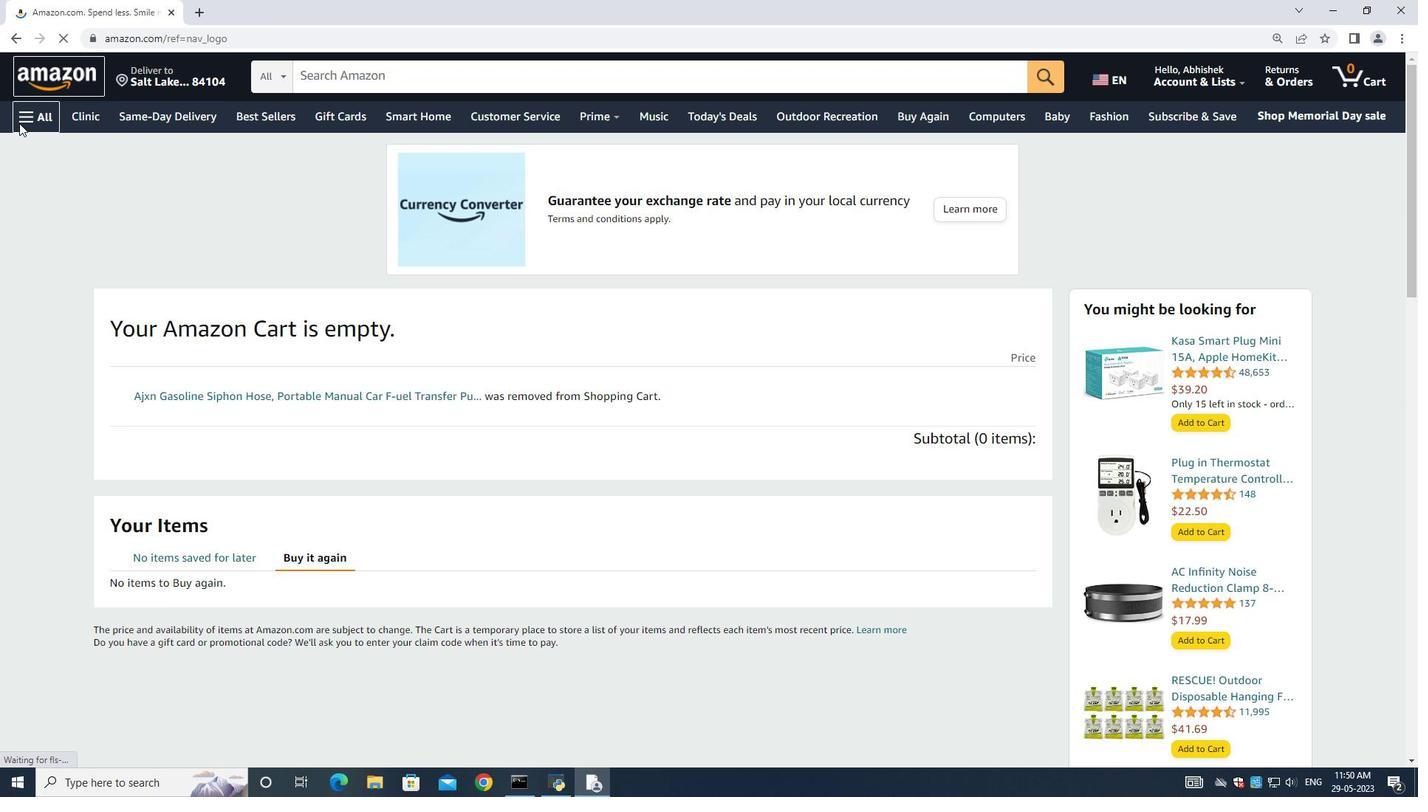 
Action: Mouse pressed left at (22, 115)
Screenshot: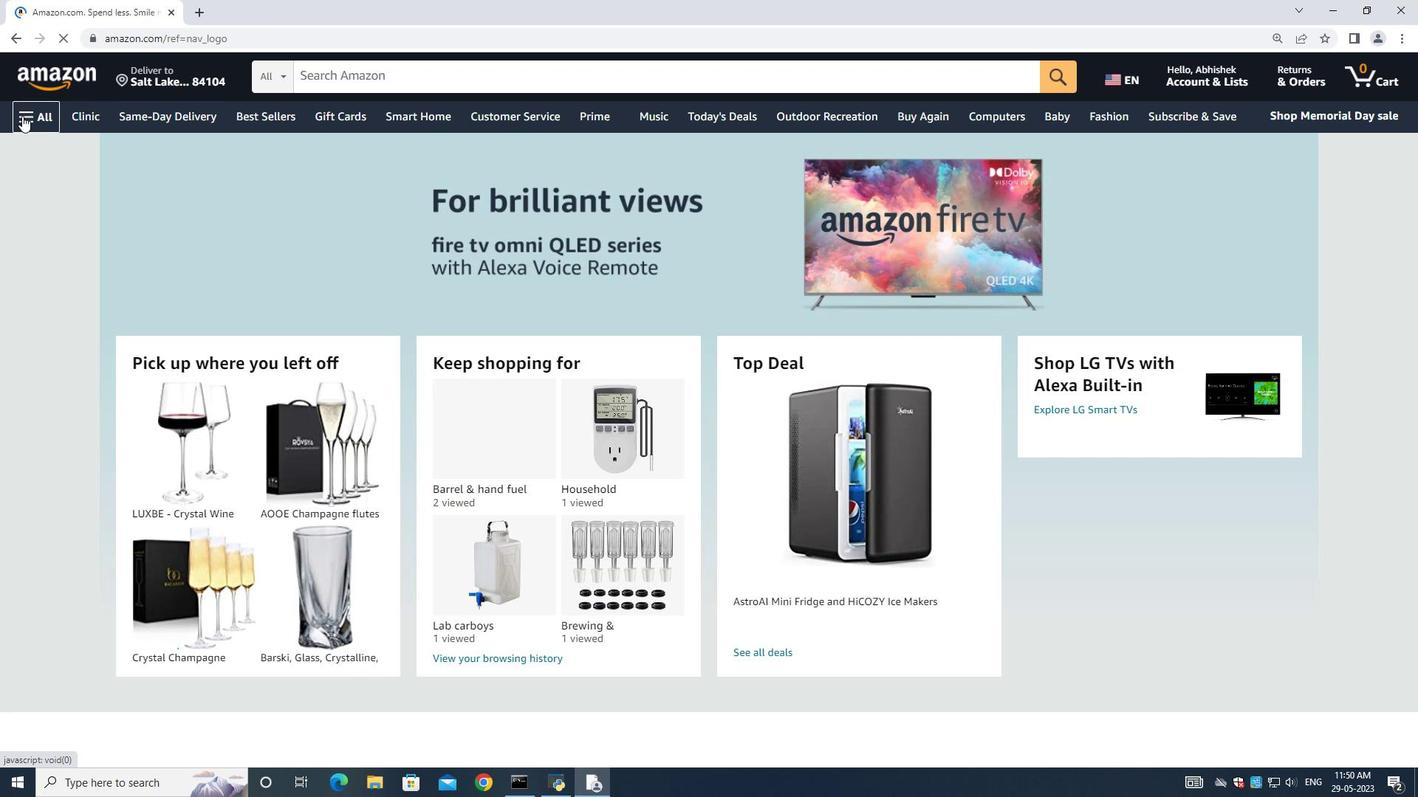 
Action: Mouse moved to (24, 115)
Screenshot: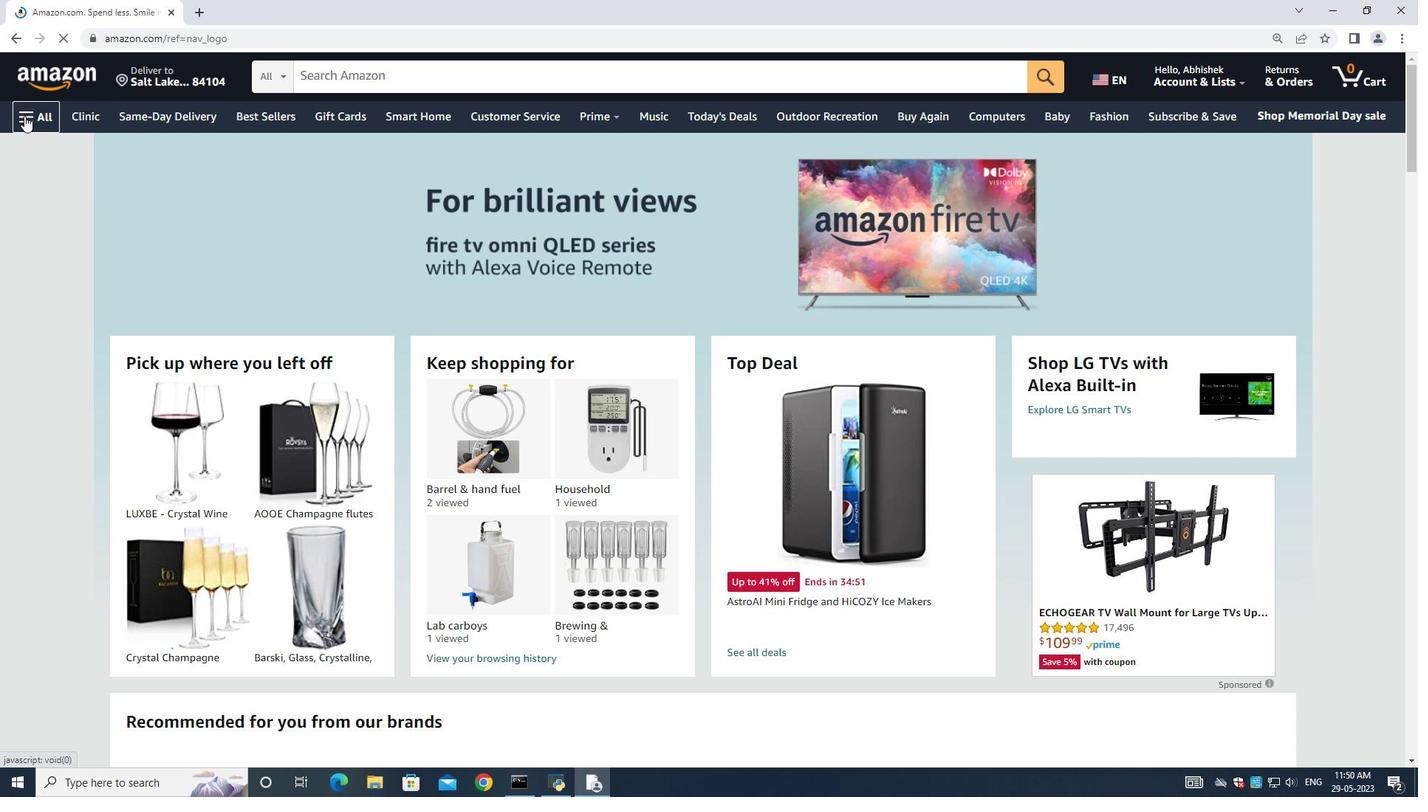 
Action: Mouse pressed left at (24, 115)
Screenshot: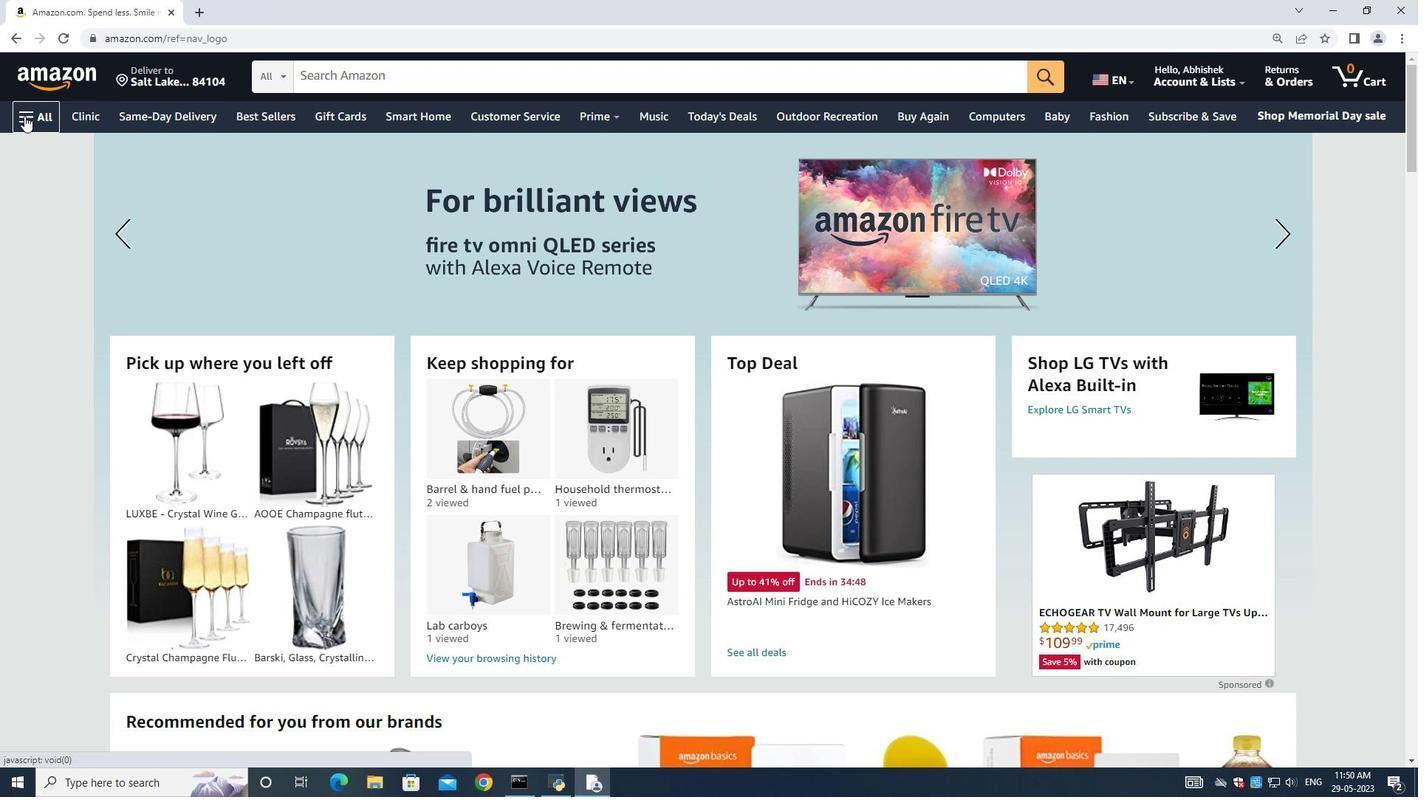 
Action: Mouse moved to (54, 147)
Screenshot: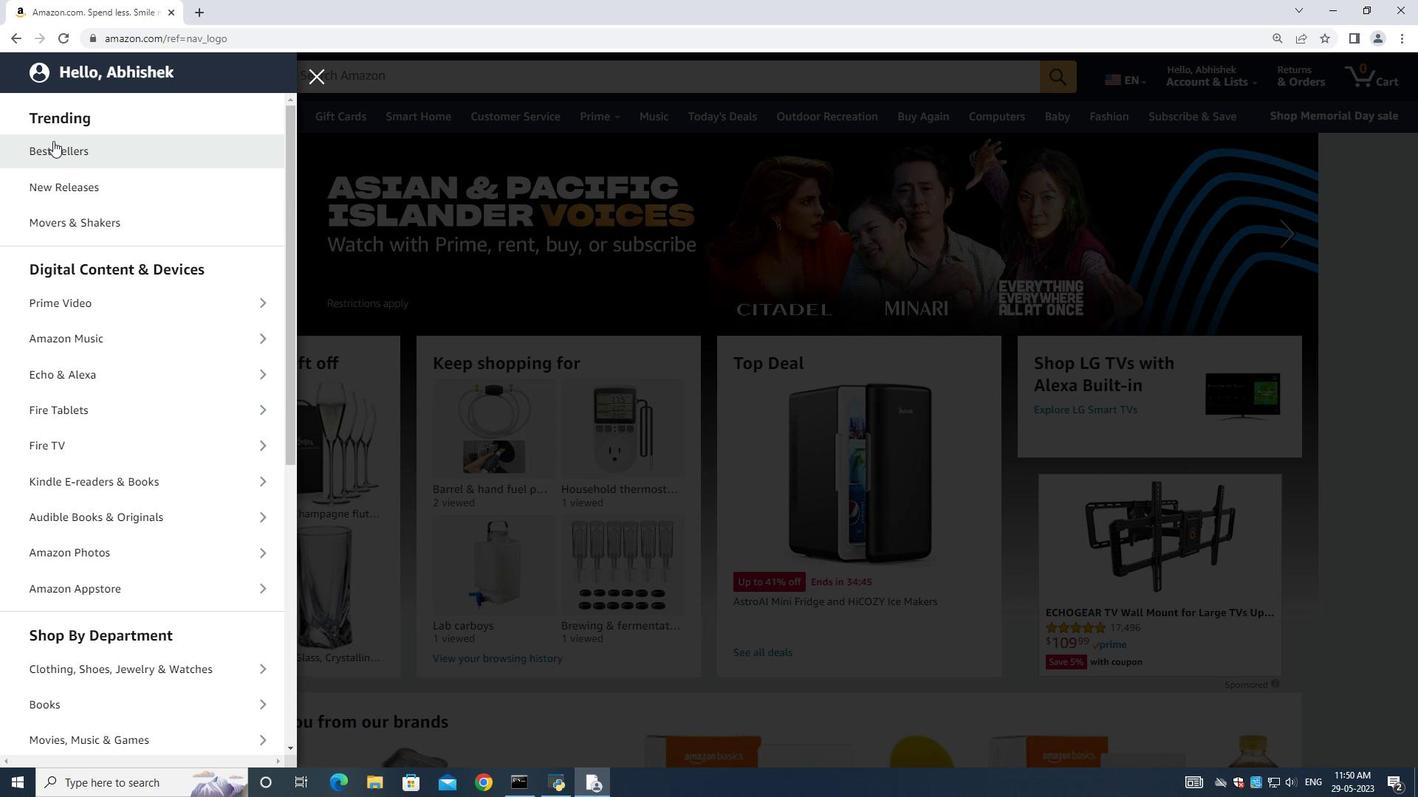 
Action: Mouse pressed left at (54, 147)
Screenshot: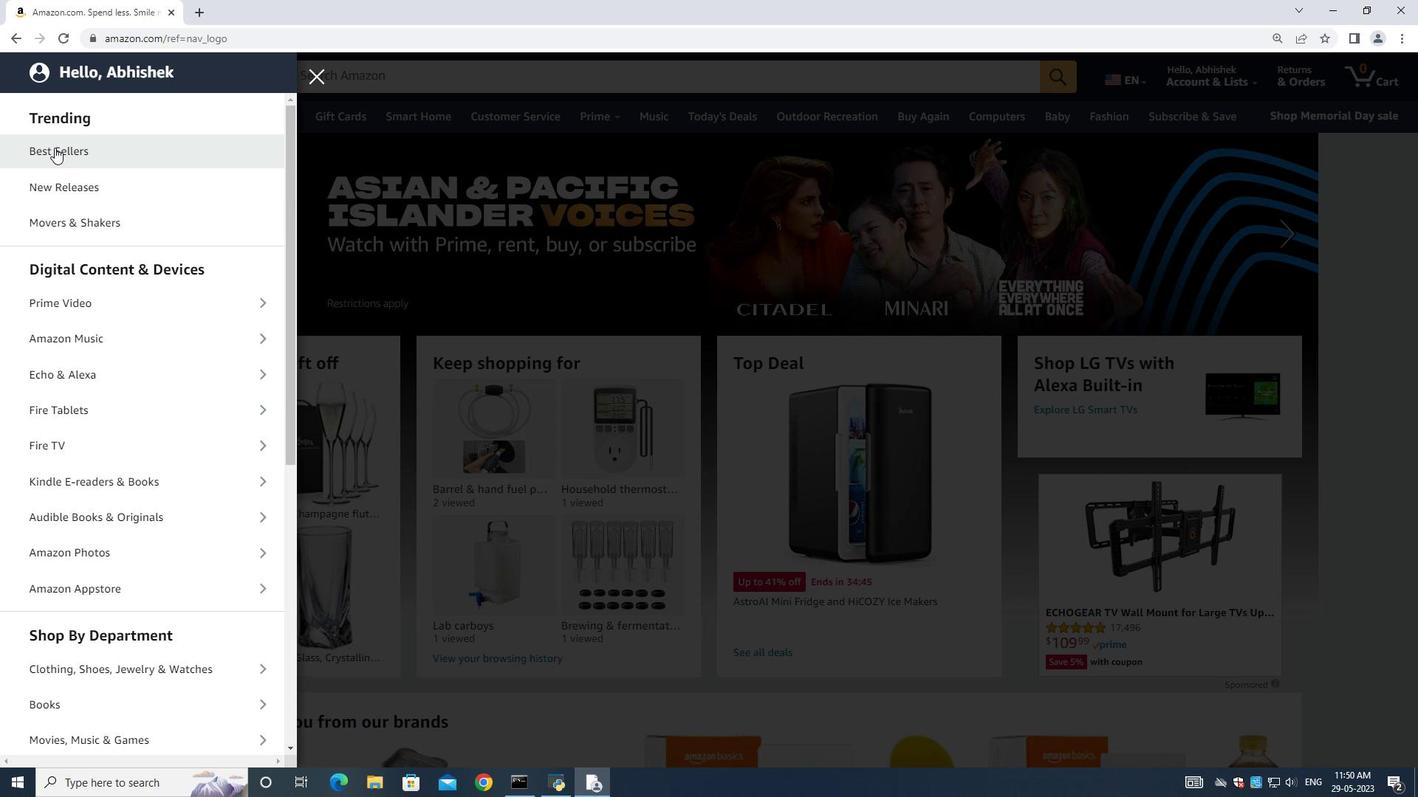 
Action: Mouse moved to (322, 82)
Screenshot: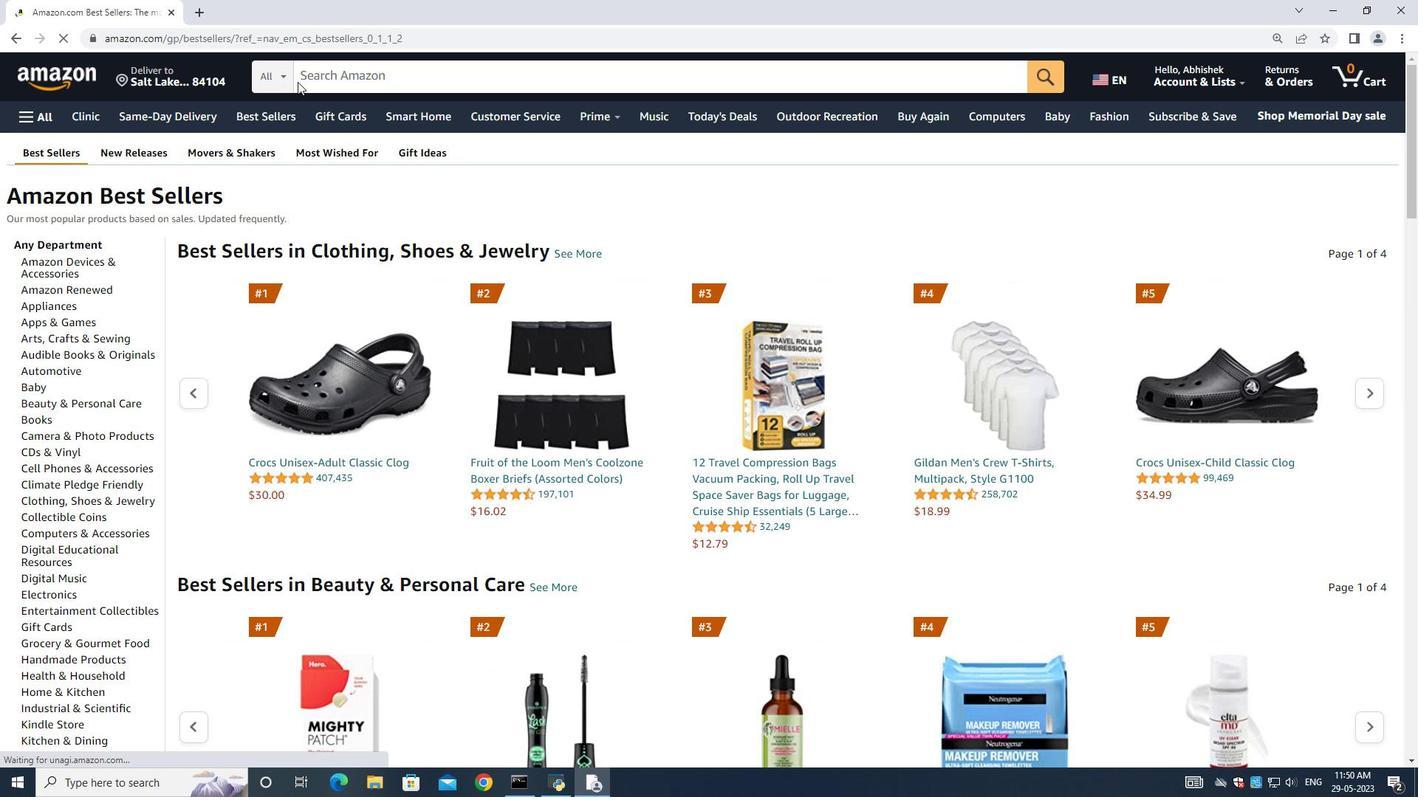 
Action: Mouse pressed left at (322, 82)
Screenshot: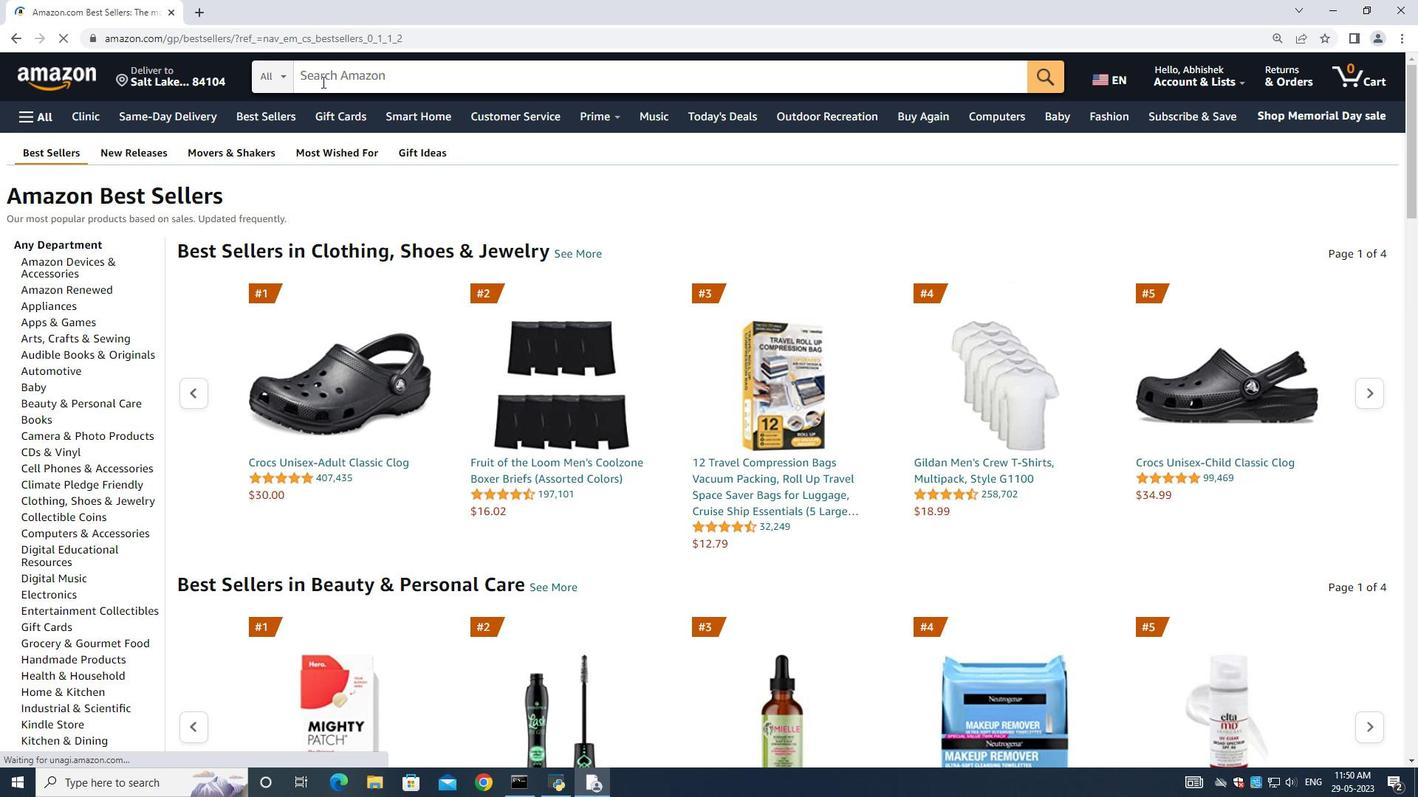 
Action: Mouse moved to (322, 82)
Screenshot: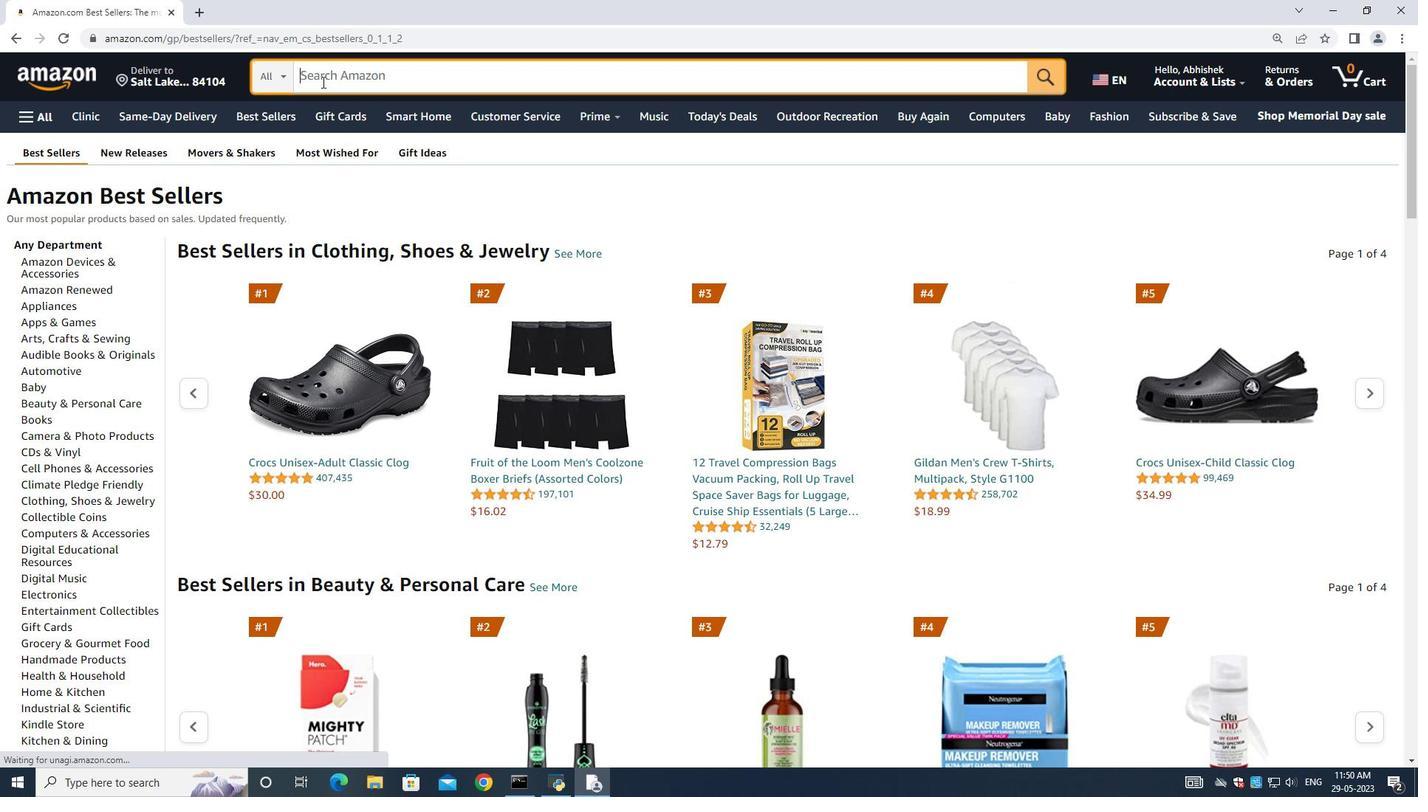 
Action: Key pressed <Key.shift><Key.shift><Key.shift><Key.shift>Labeling<Key.space><Key.shift>Supplies<Key.enter>
Screenshot: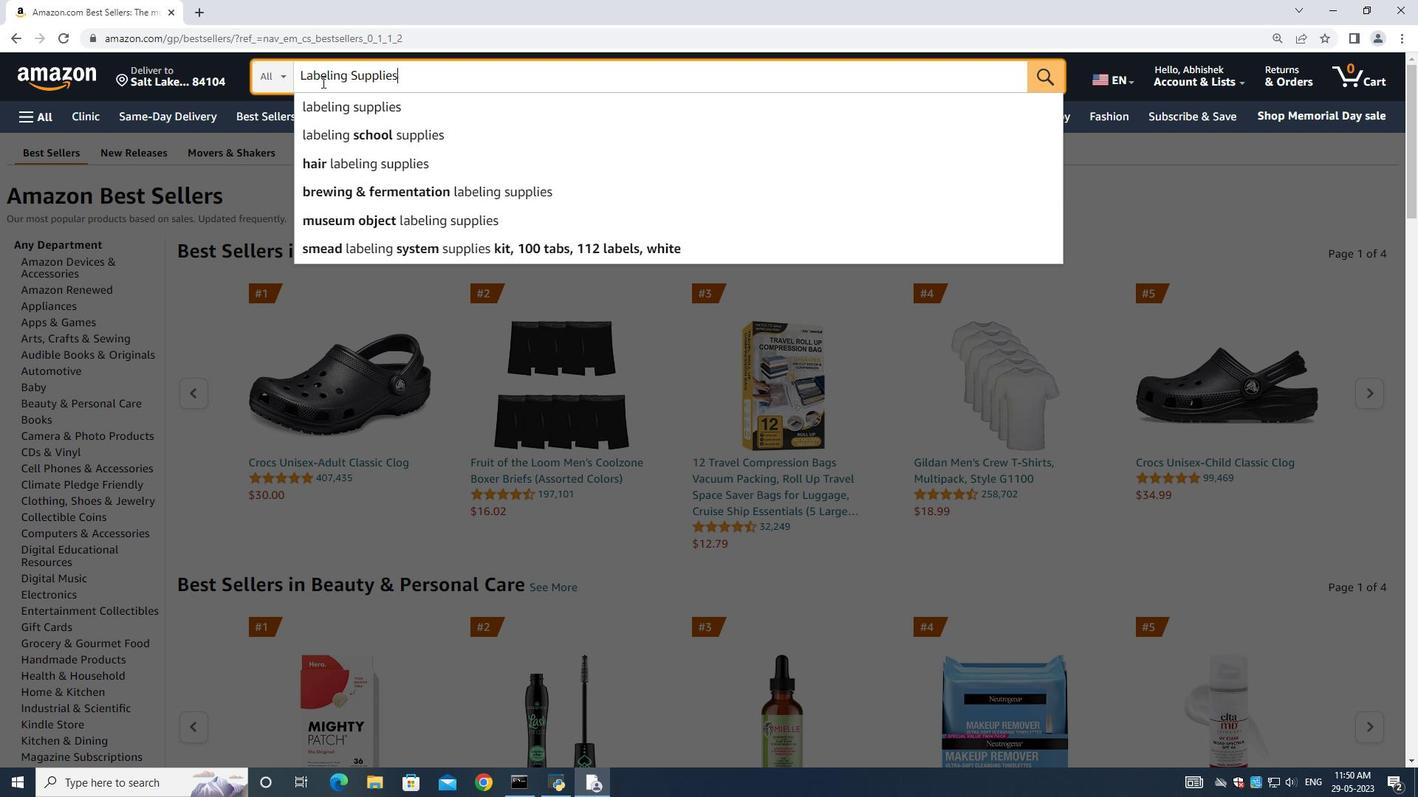 
Action: Mouse moved to (673, 393)
Screenshot: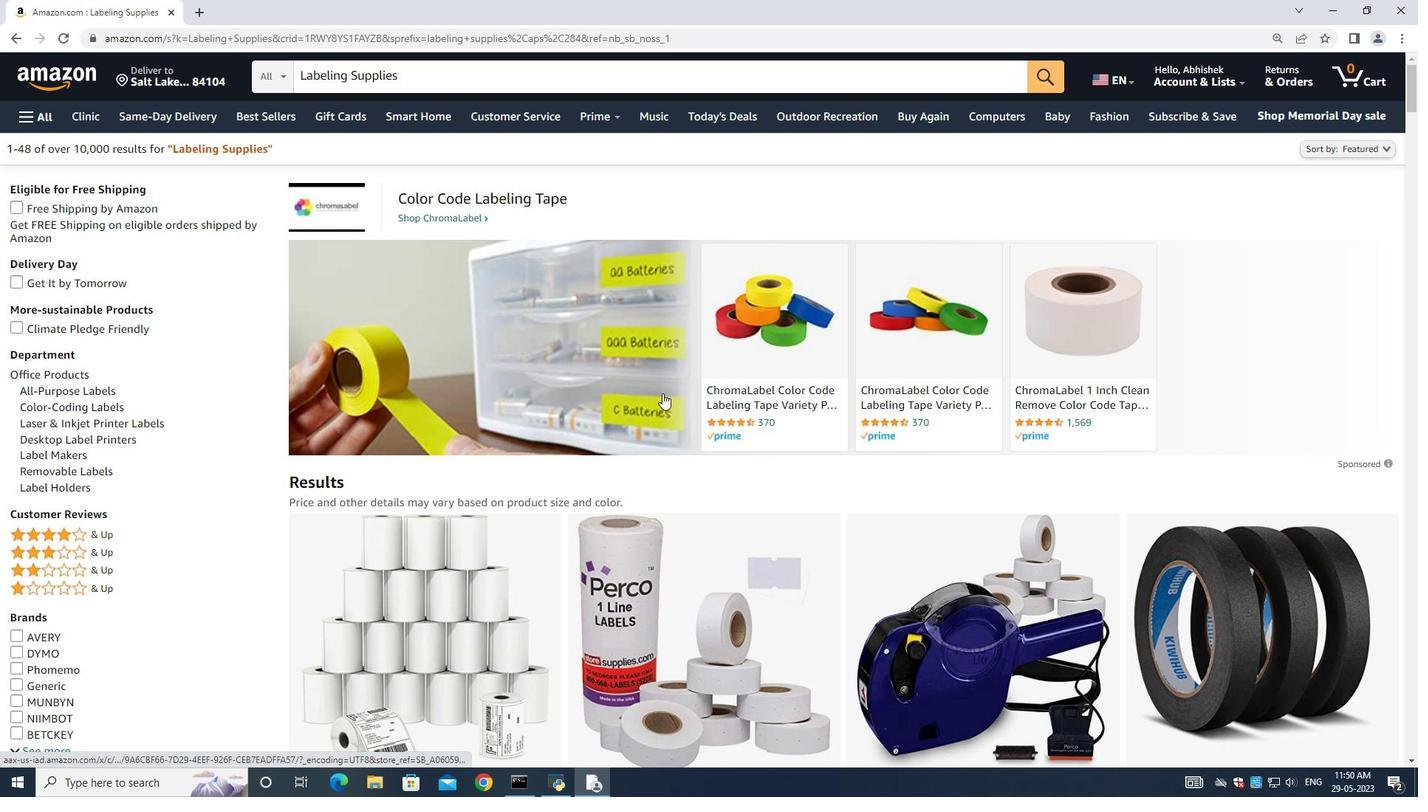 
Action: Mouse scrolled (673, 393) with delta (0, 0)
Screenshot: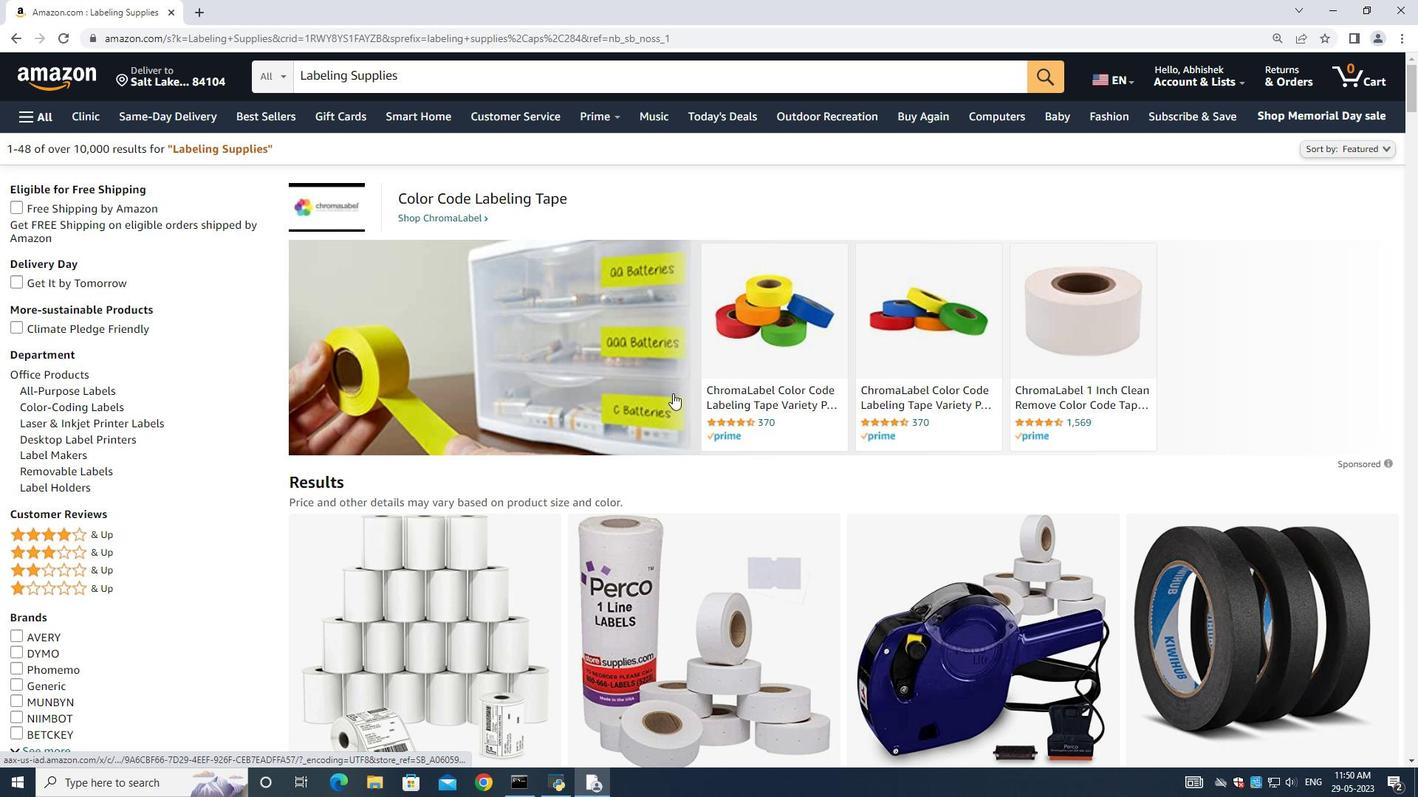 
Action: Mouse scrolled (673, 394) with delta (0, 0)
Screenshot: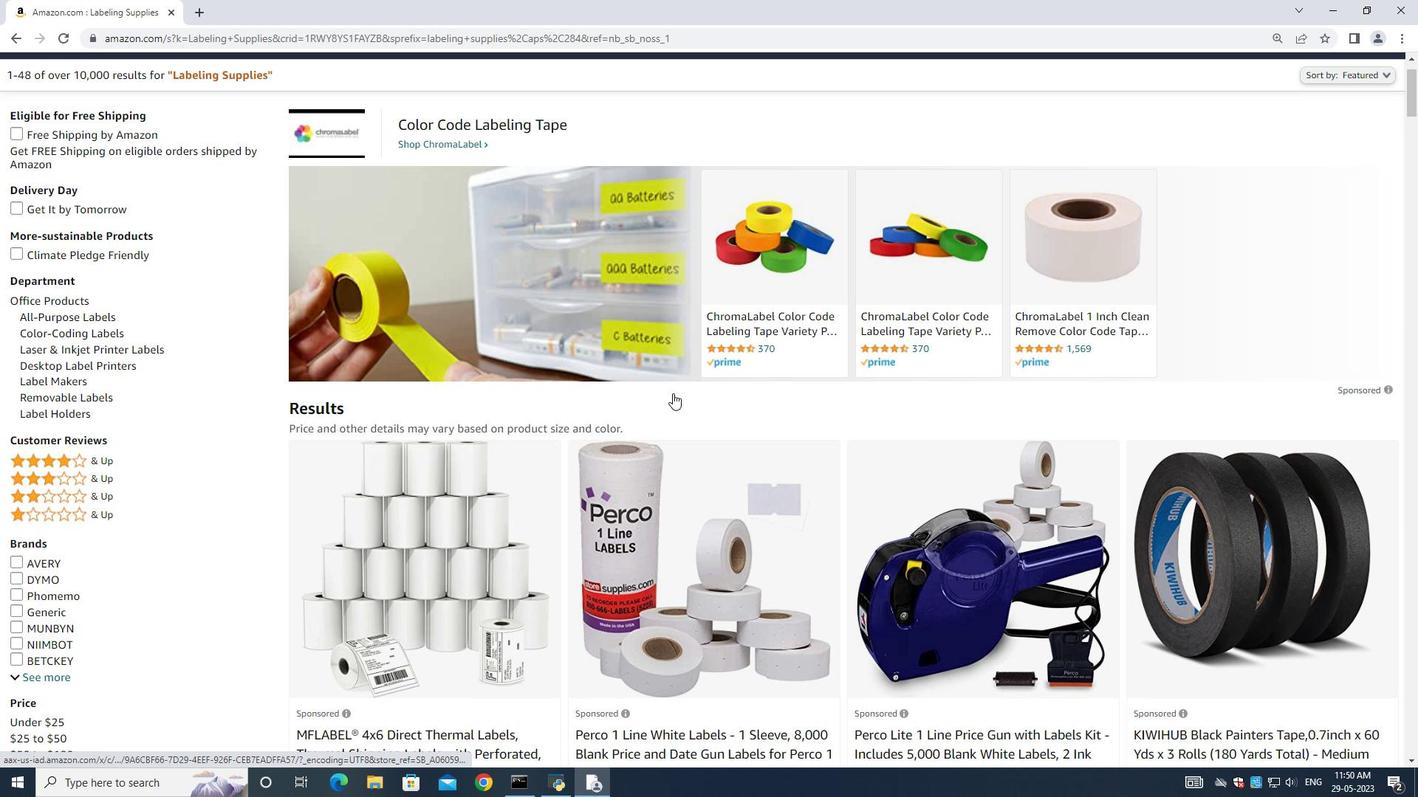 
Action: Mouse scrolled (673, 394) with delta (0, 0)
Screenshot: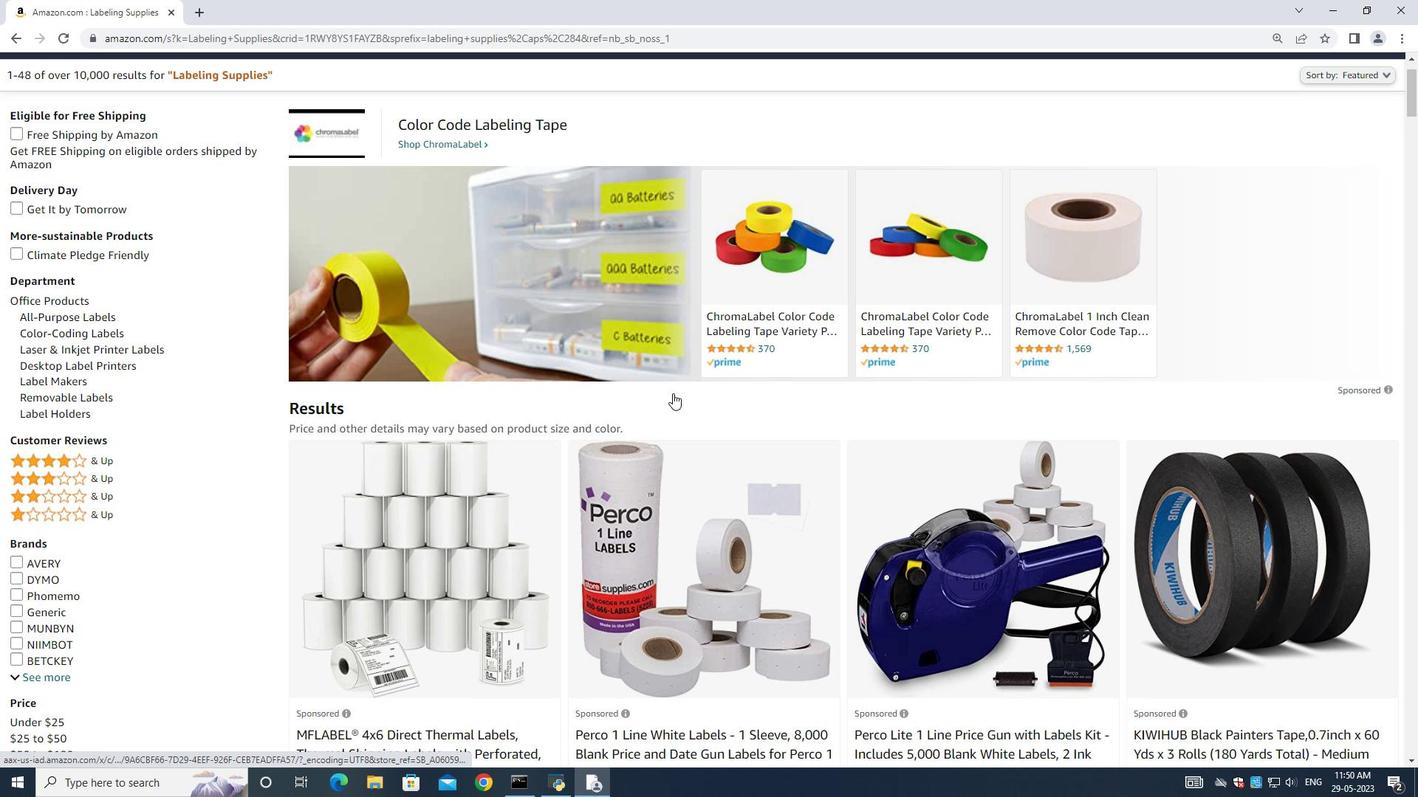 
Action: Mouse scrolled (673, 394) with delta (0, 0)
Screenshot: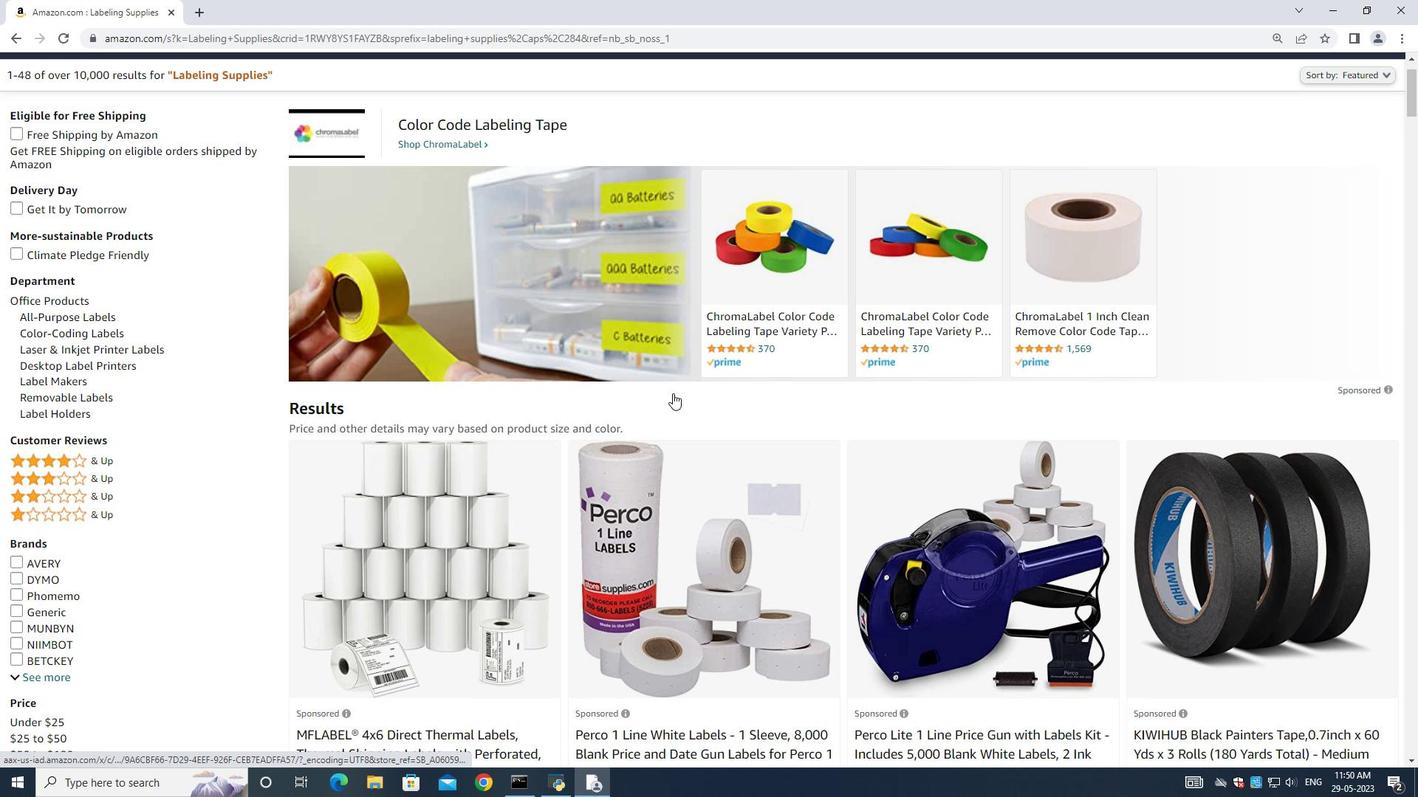 
Action: Mouse scrolled (673, 394) with delta (0, 0)
Screenshot: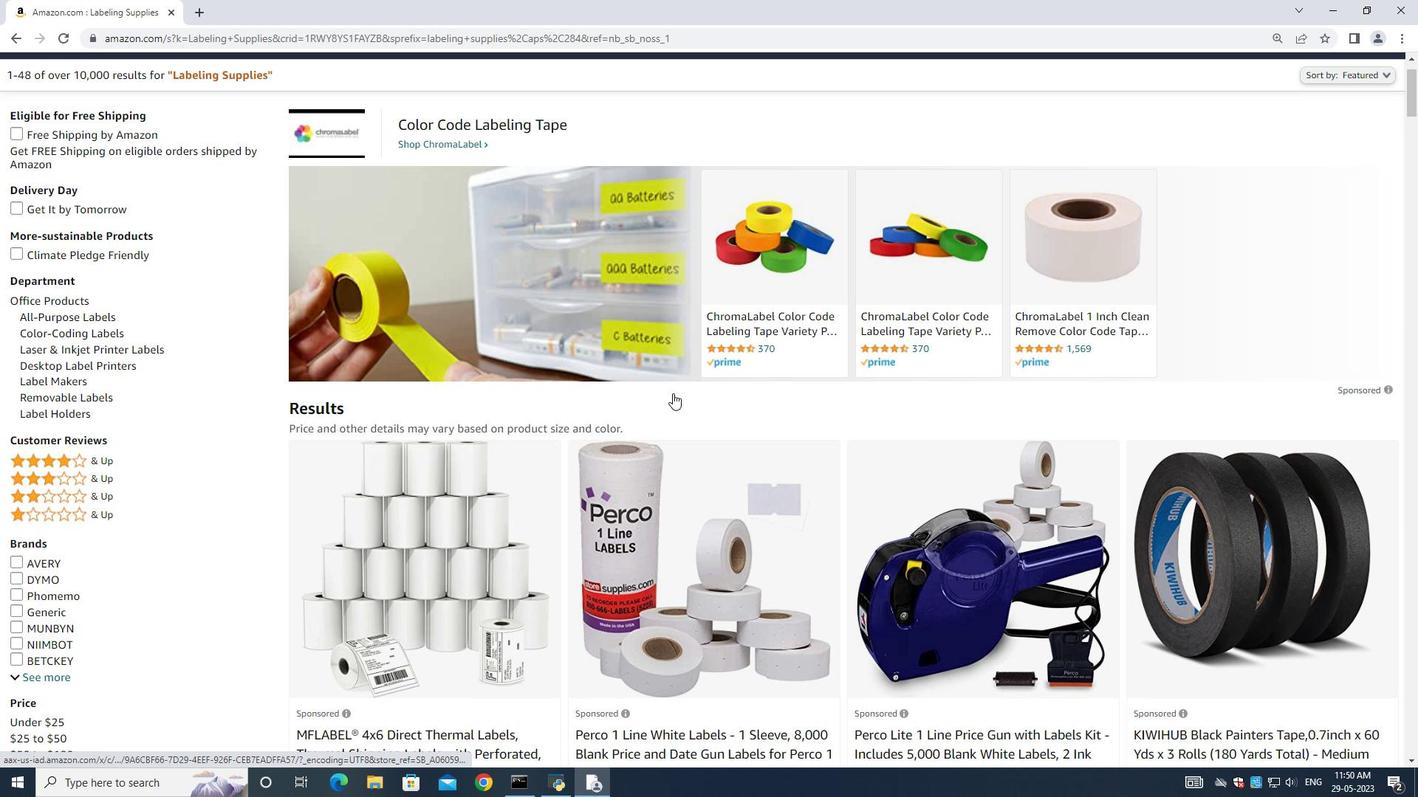 
Action: Mouse scrolled (673, 393) with delta (0, 0)
Screenshot: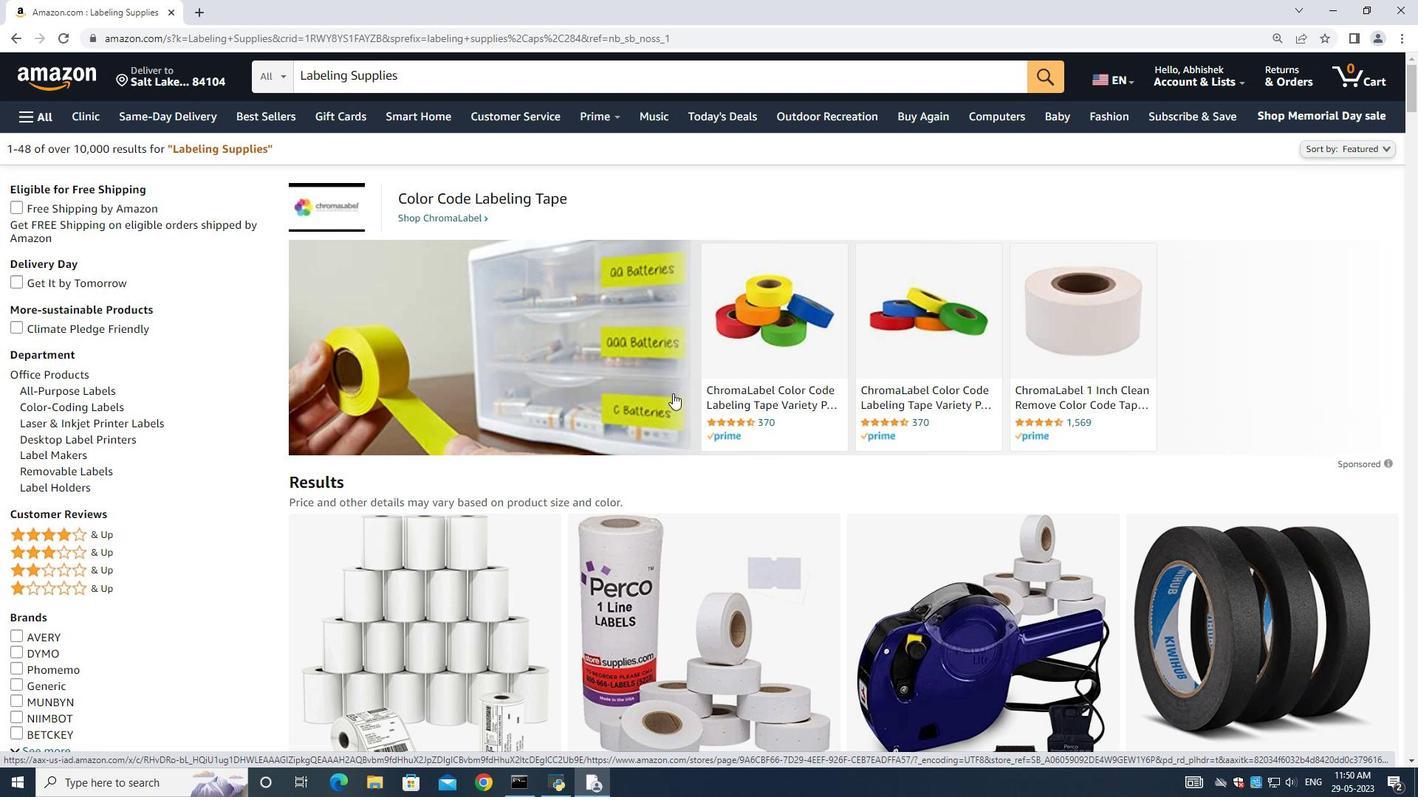 
Action: Mouse scrolled (673, 393) with delta (0, 0)
Screenshot: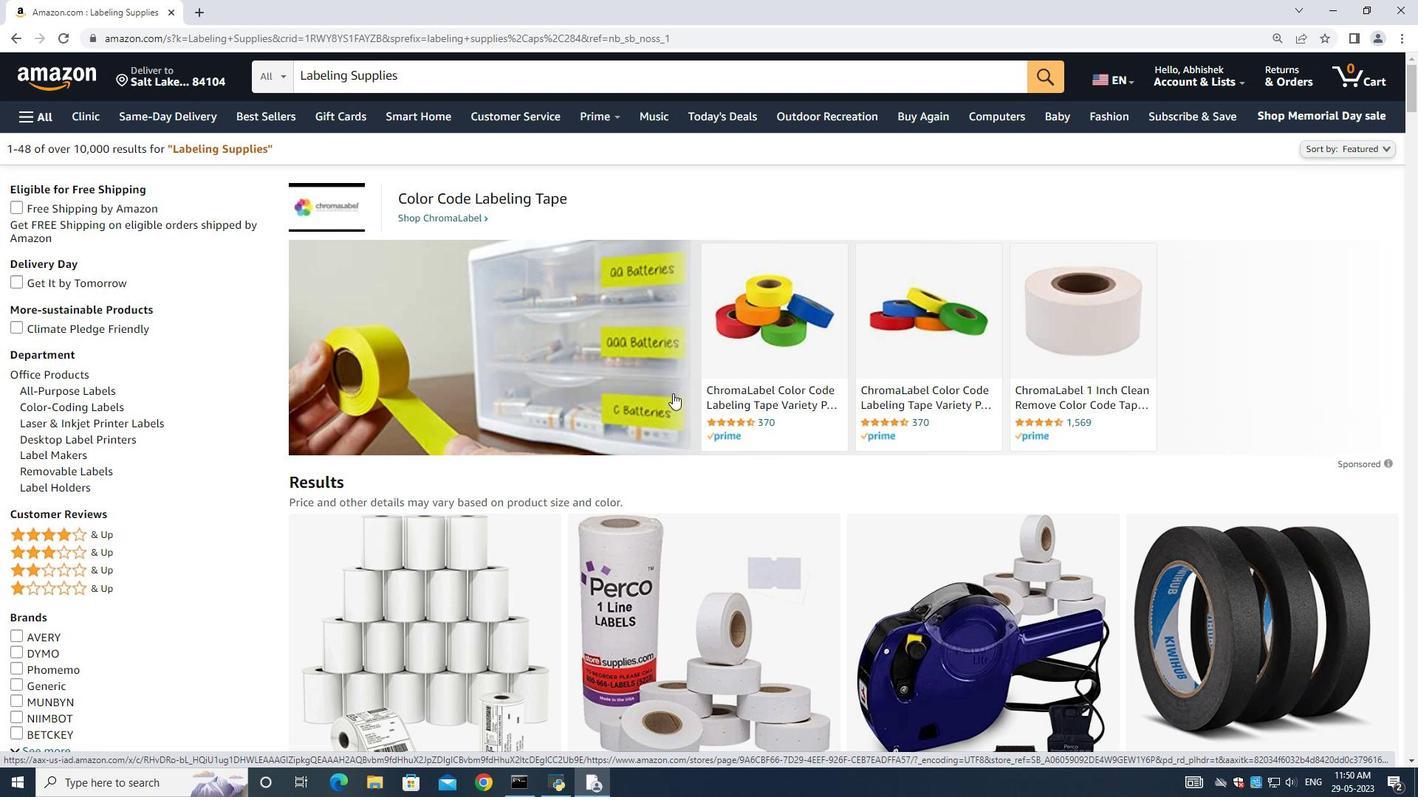 
Action: Mouse scrolled (673, 393) with delta (0, 0)
Screenshot: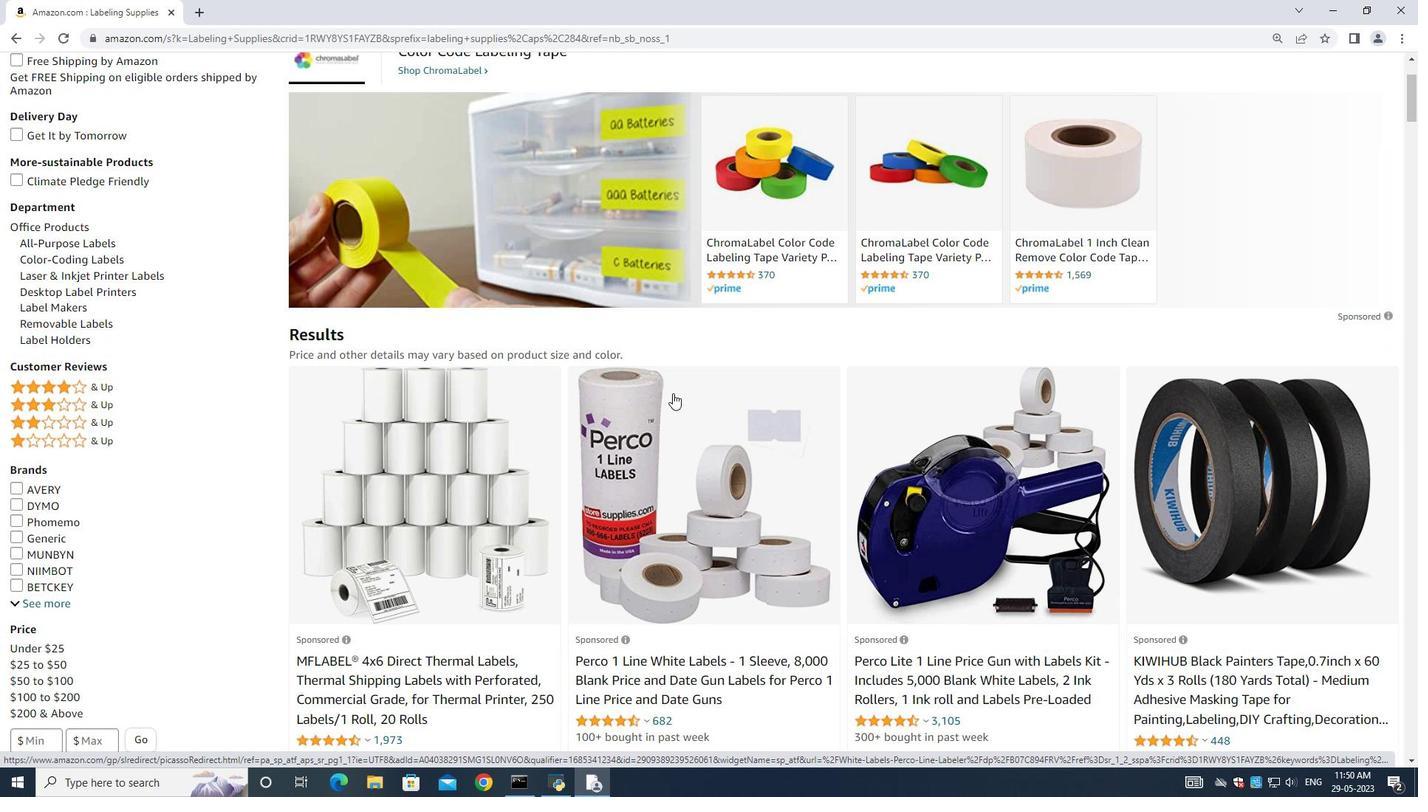 
Action: Mouse scrolled (673, 393) with delta (0, 0)
Screenshot: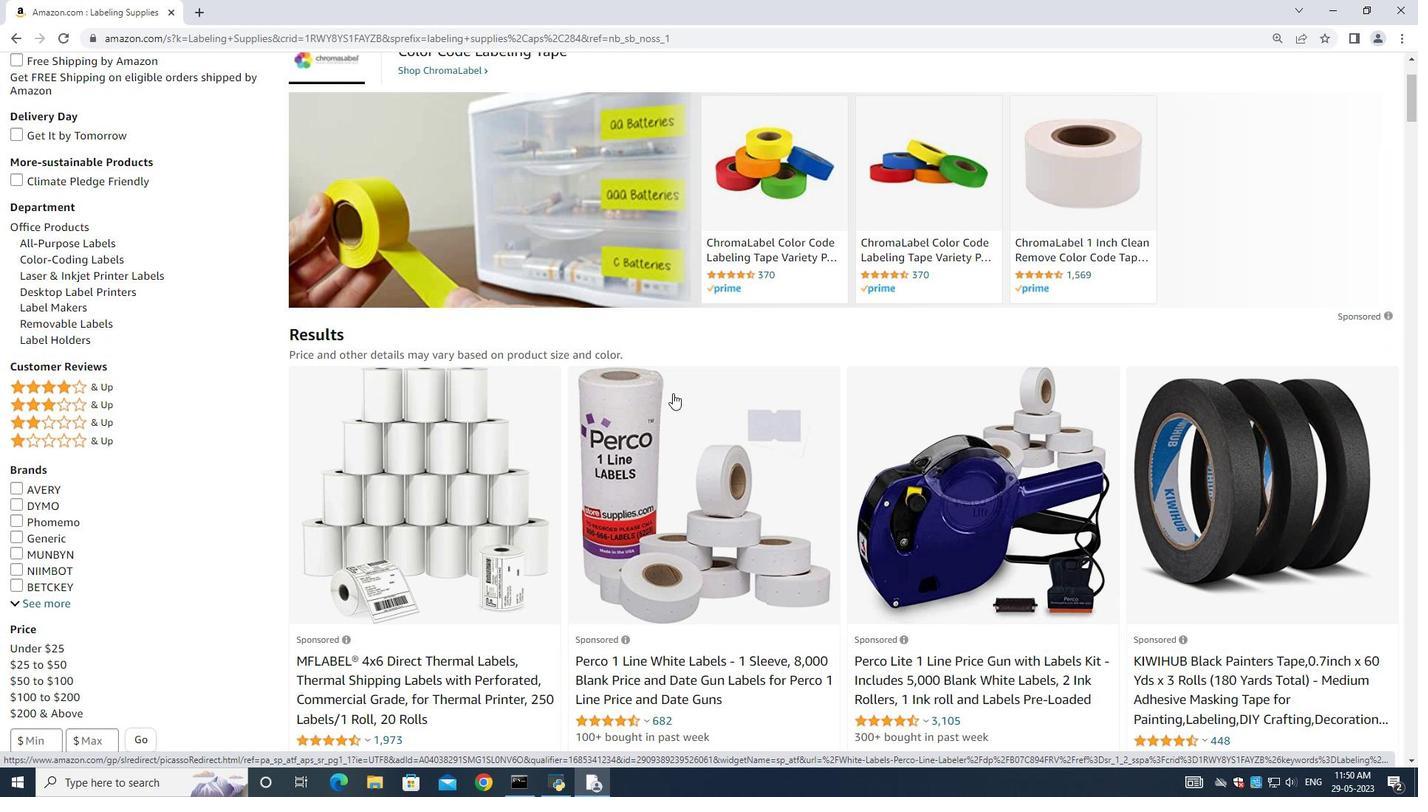 
Action: Mouse scrolled (673, 394) with delta (0, 0)
Screenshot: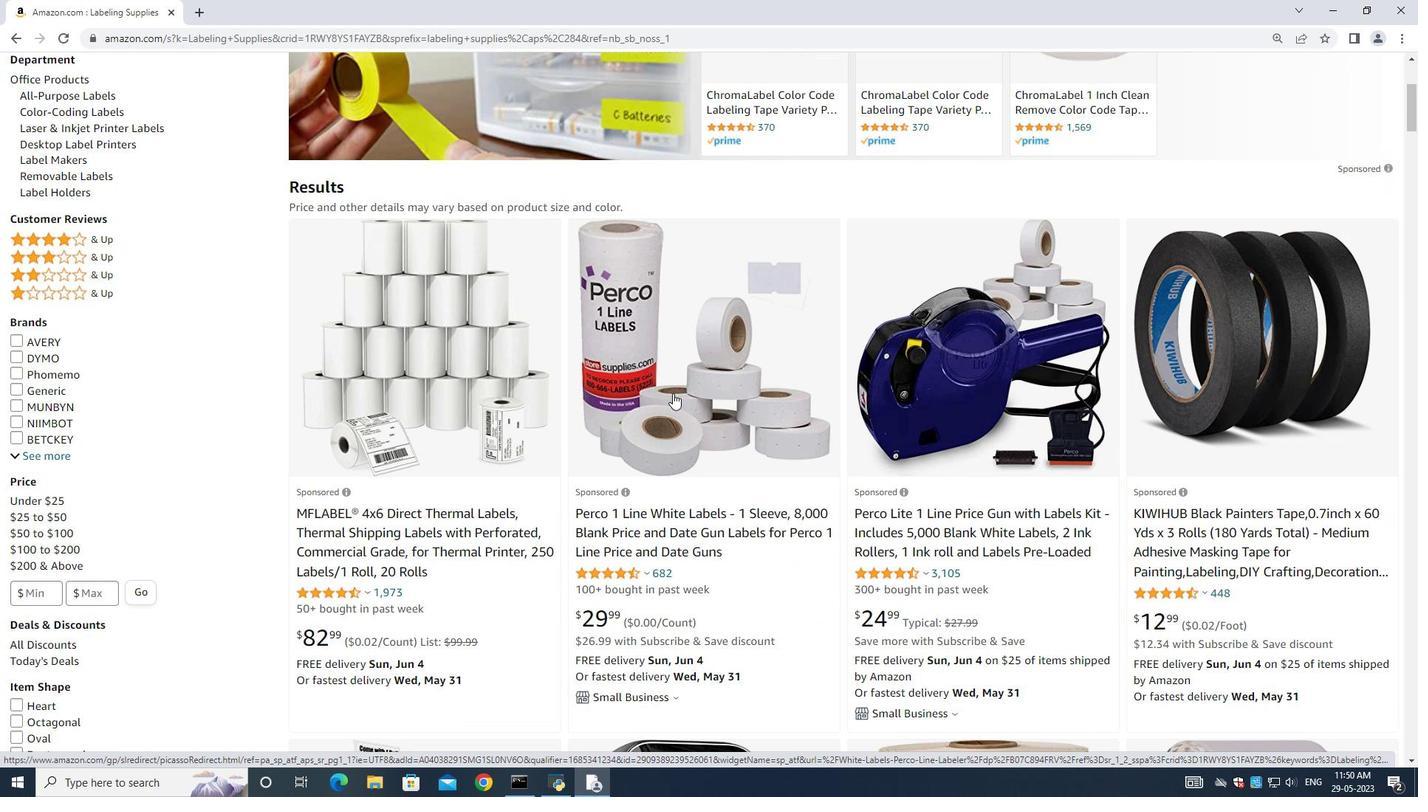 
Action: Mouse scrolled (673, 394) with delta (0, 0)
Screenshot: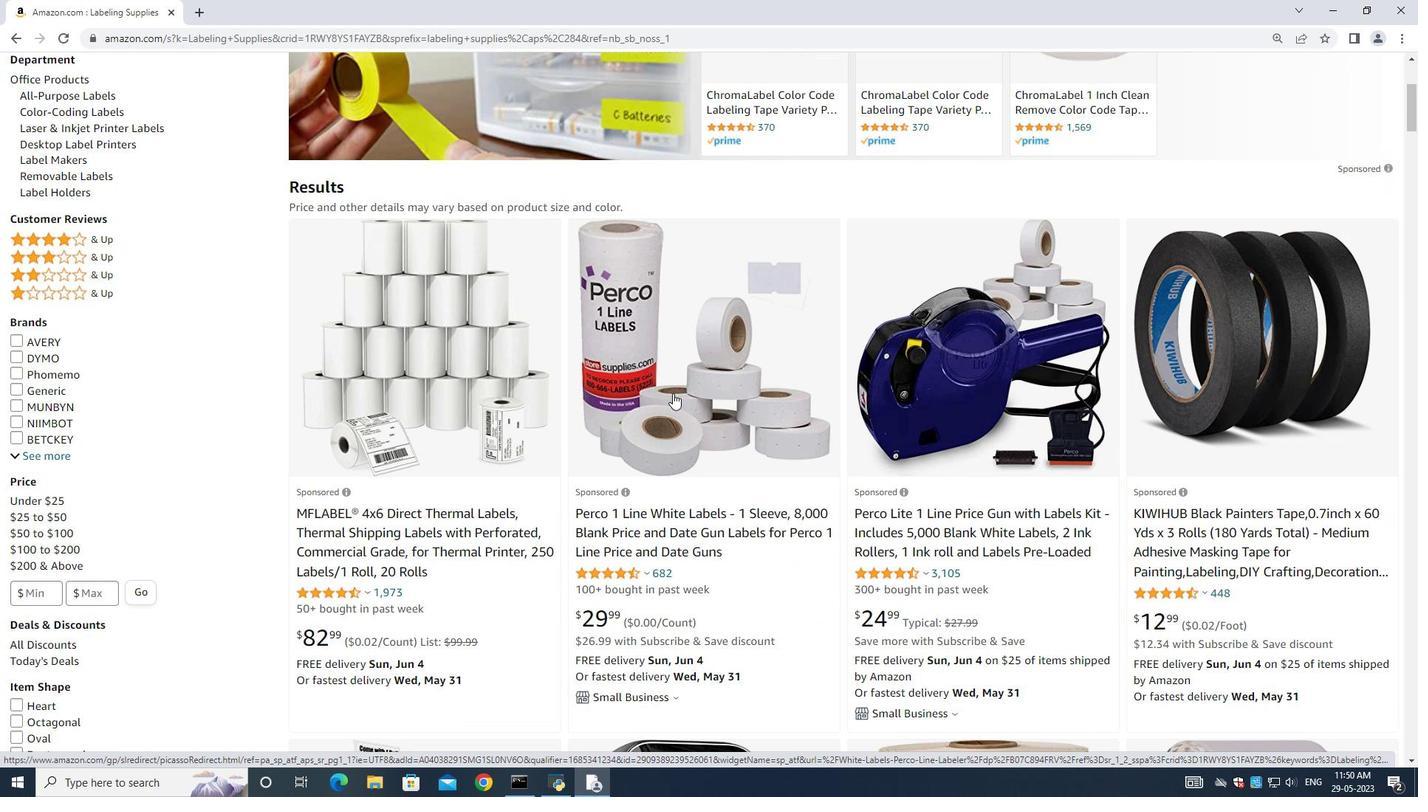 
Action: Mouse scrolled (673, 394) with delta (0, 0)
Screenshot: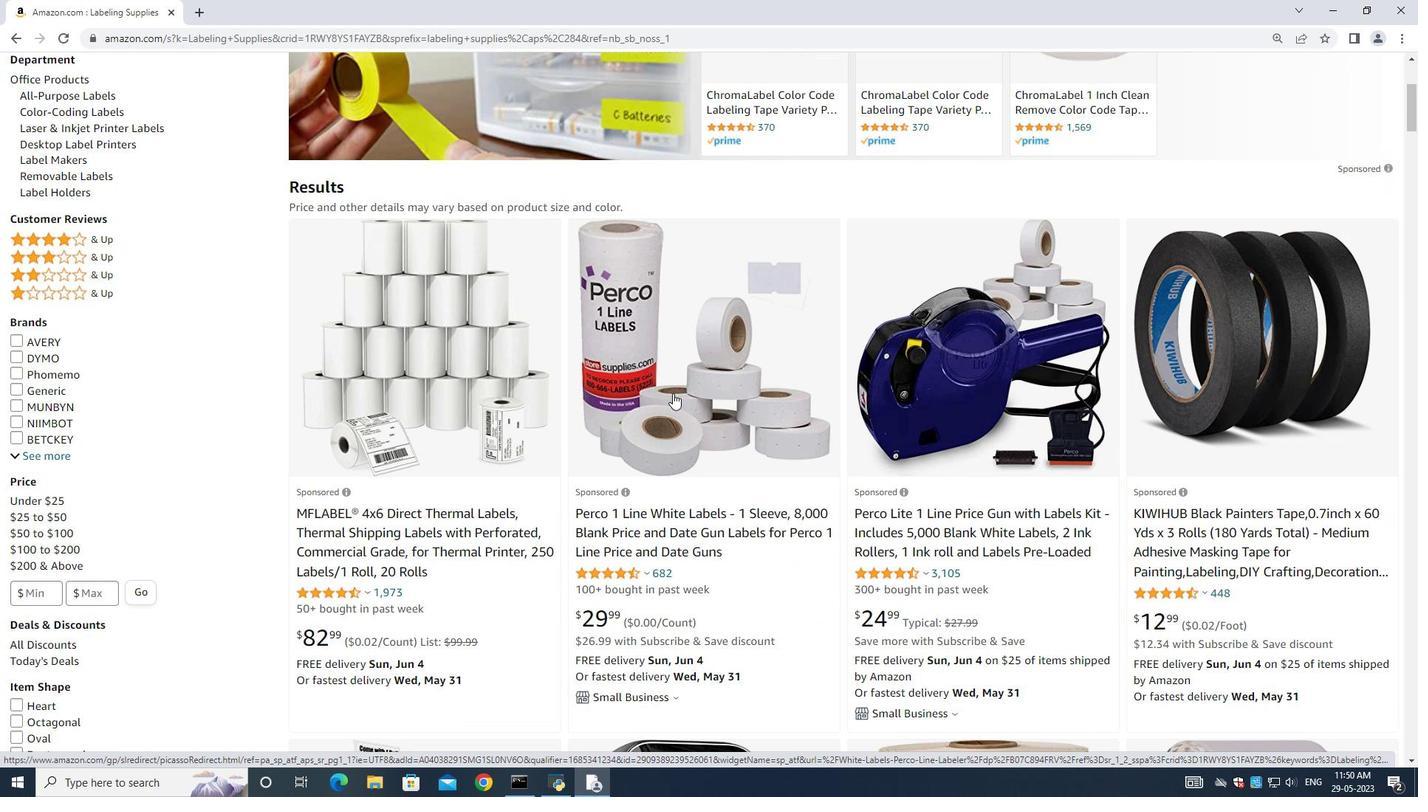 
Action: Mouse scrolled (673, 395) with delta (0, 1)
Screenshot: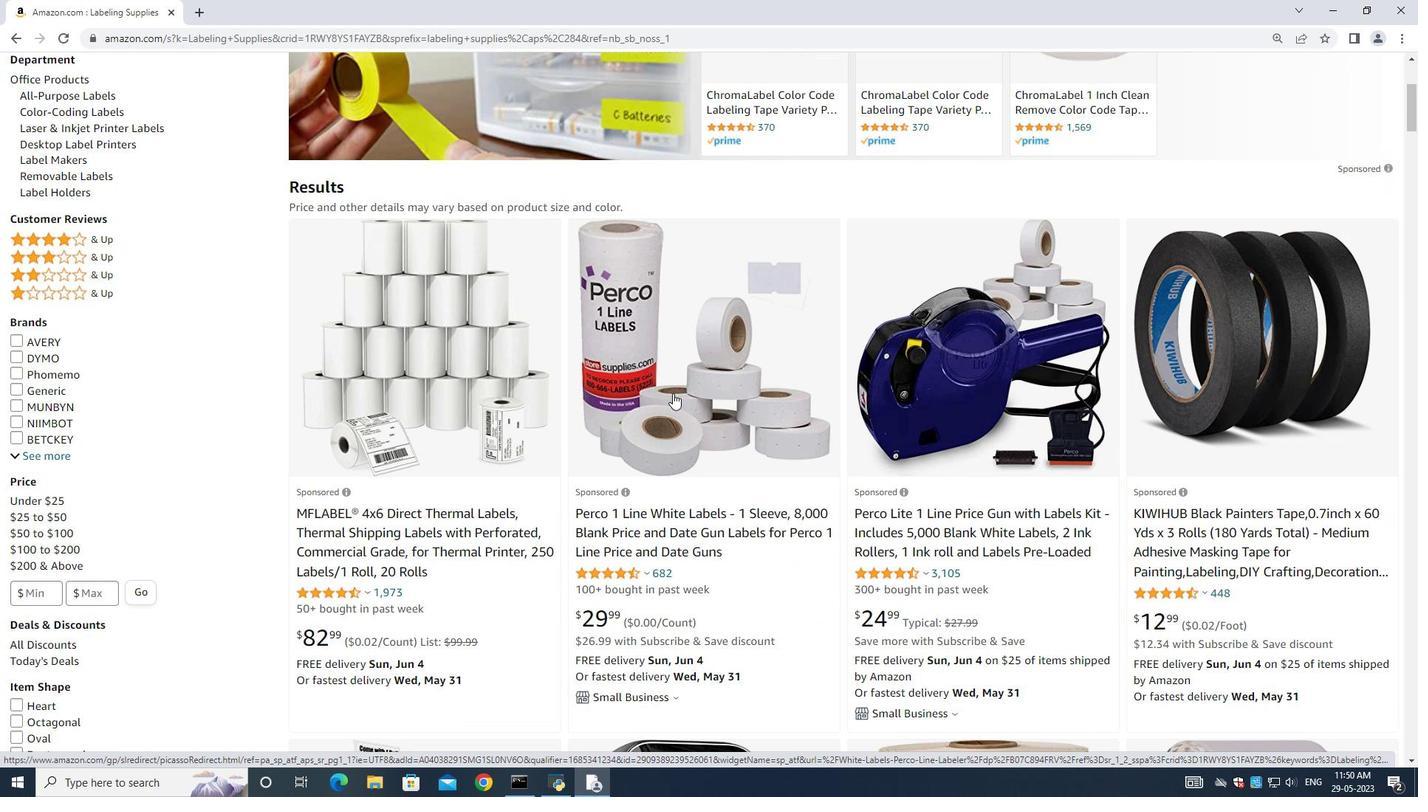 
Action: Mouse scrolled (673, 394) with delta (0, 0)
Screenshot: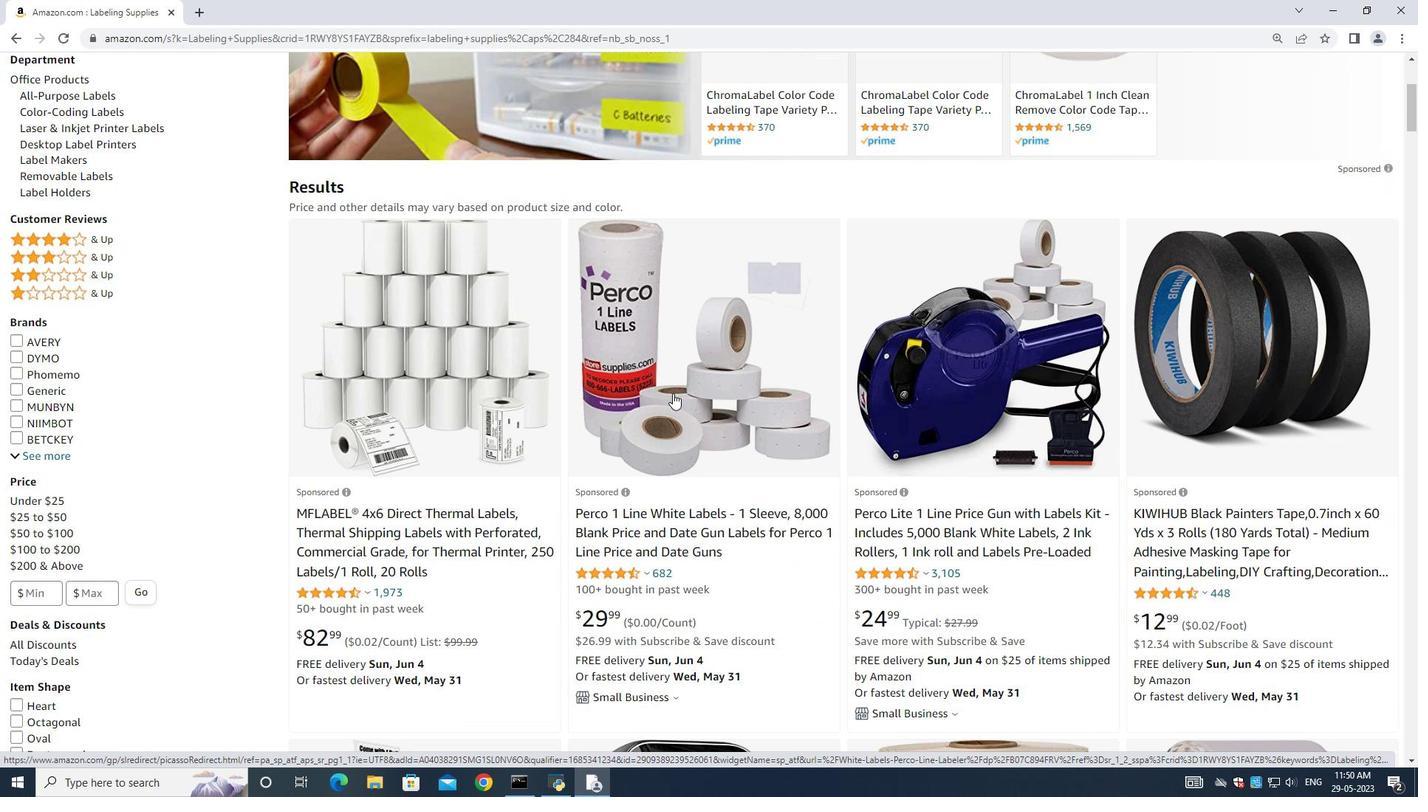 
Action: Mouse scrolled (673, 394) with delta (0, 0)
Screenshot: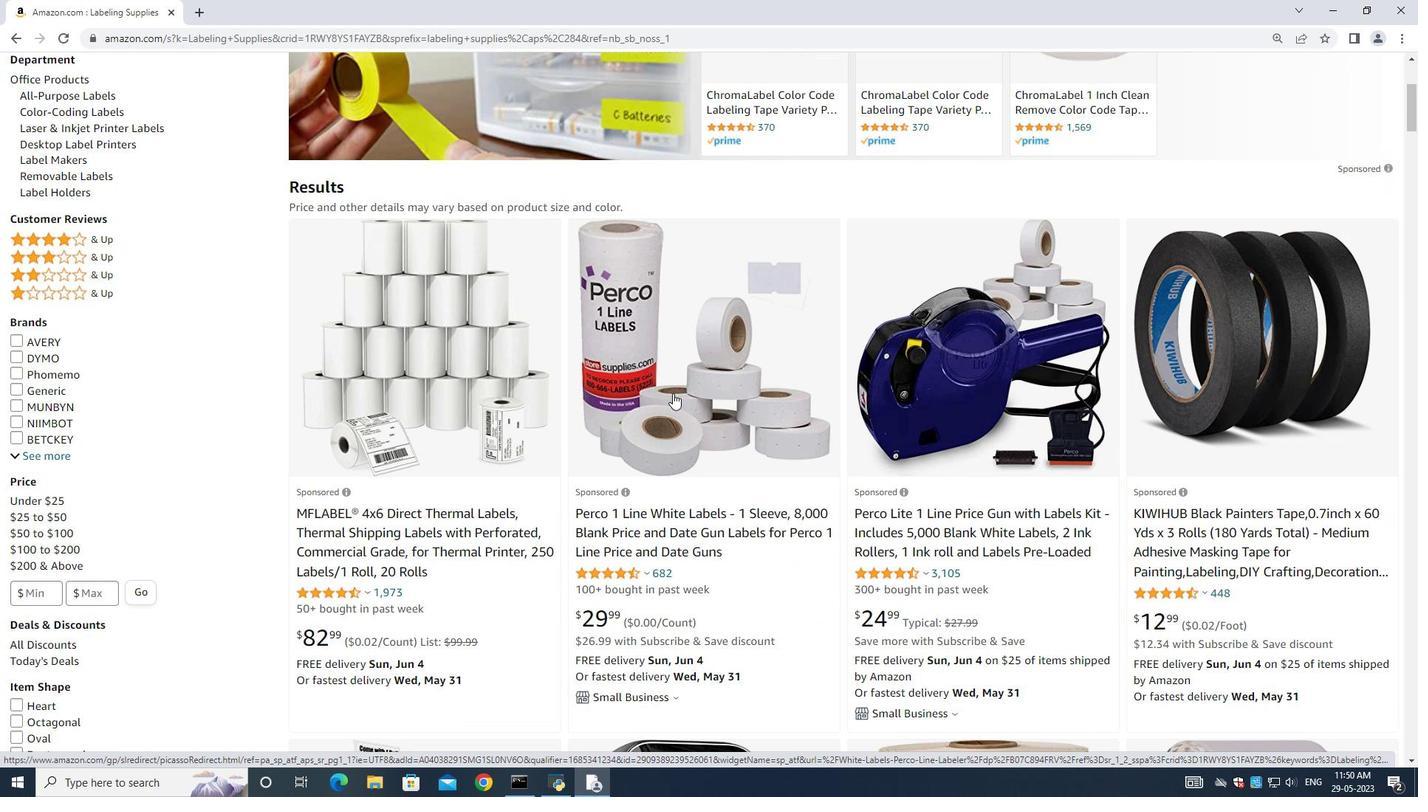 
Action: Mouse scrolled (673, 394) with delta (0, 0)
Screenshot: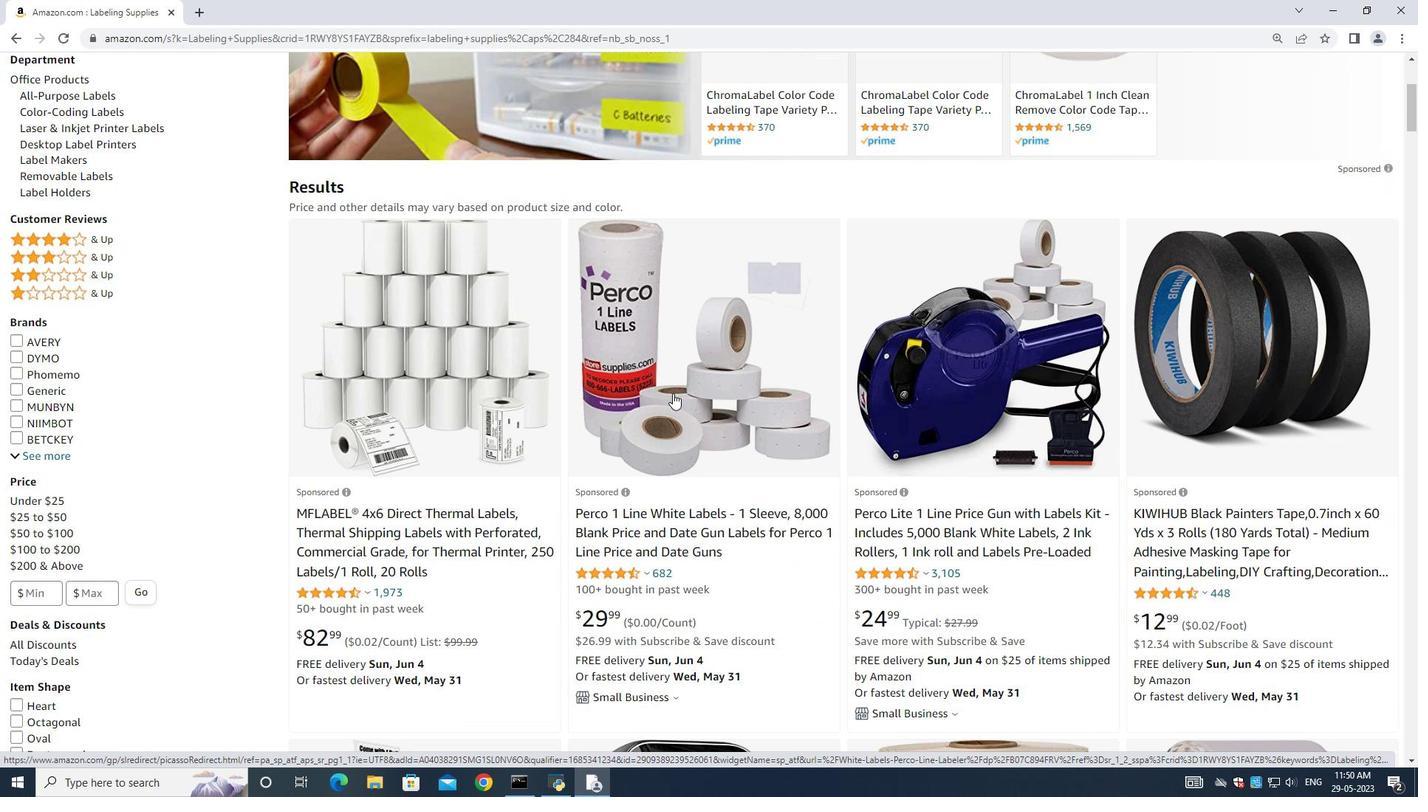 
Action: Mouse scrolled (673, 394) with delta (0, 0)
Screenshot: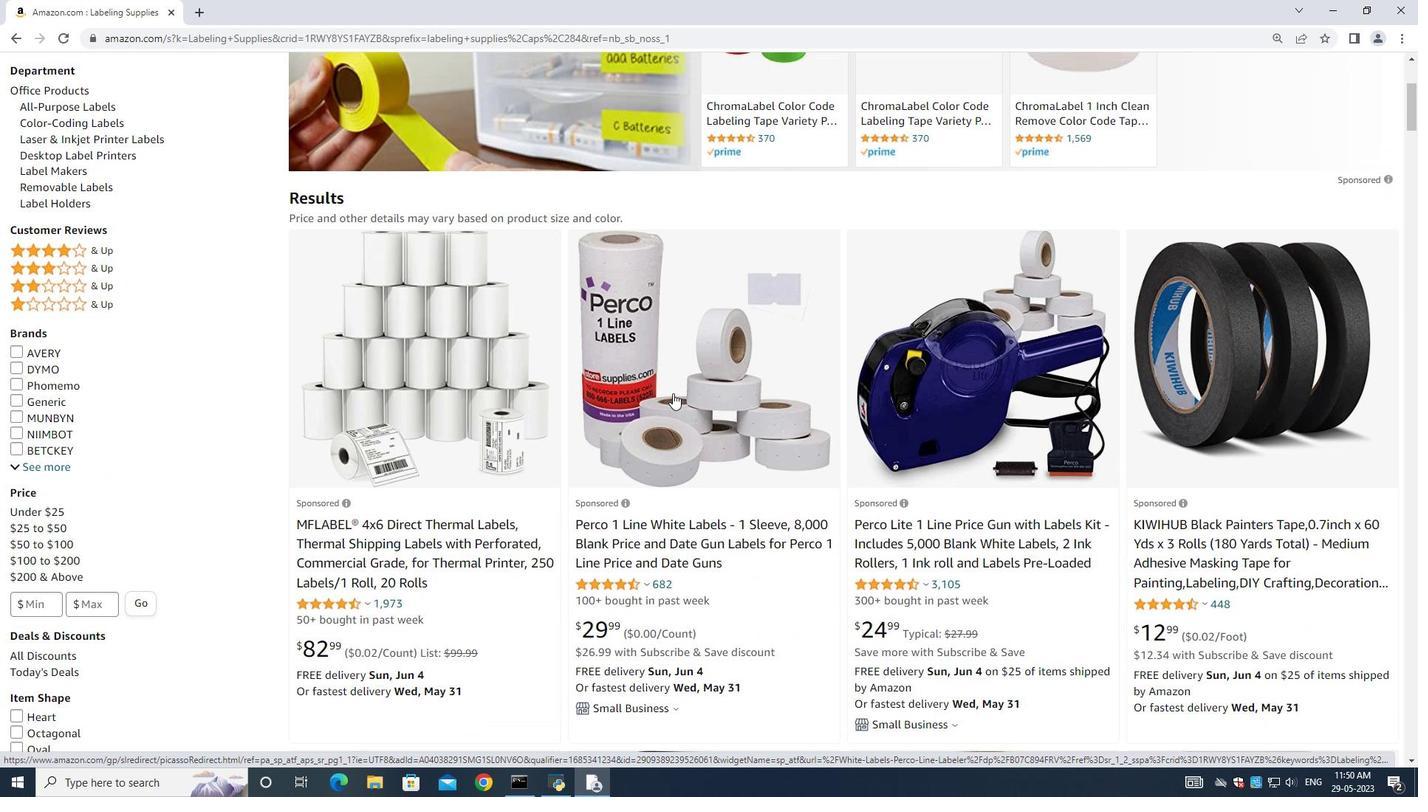 
Action: Mouse moved to (235, 324)
Screenshot: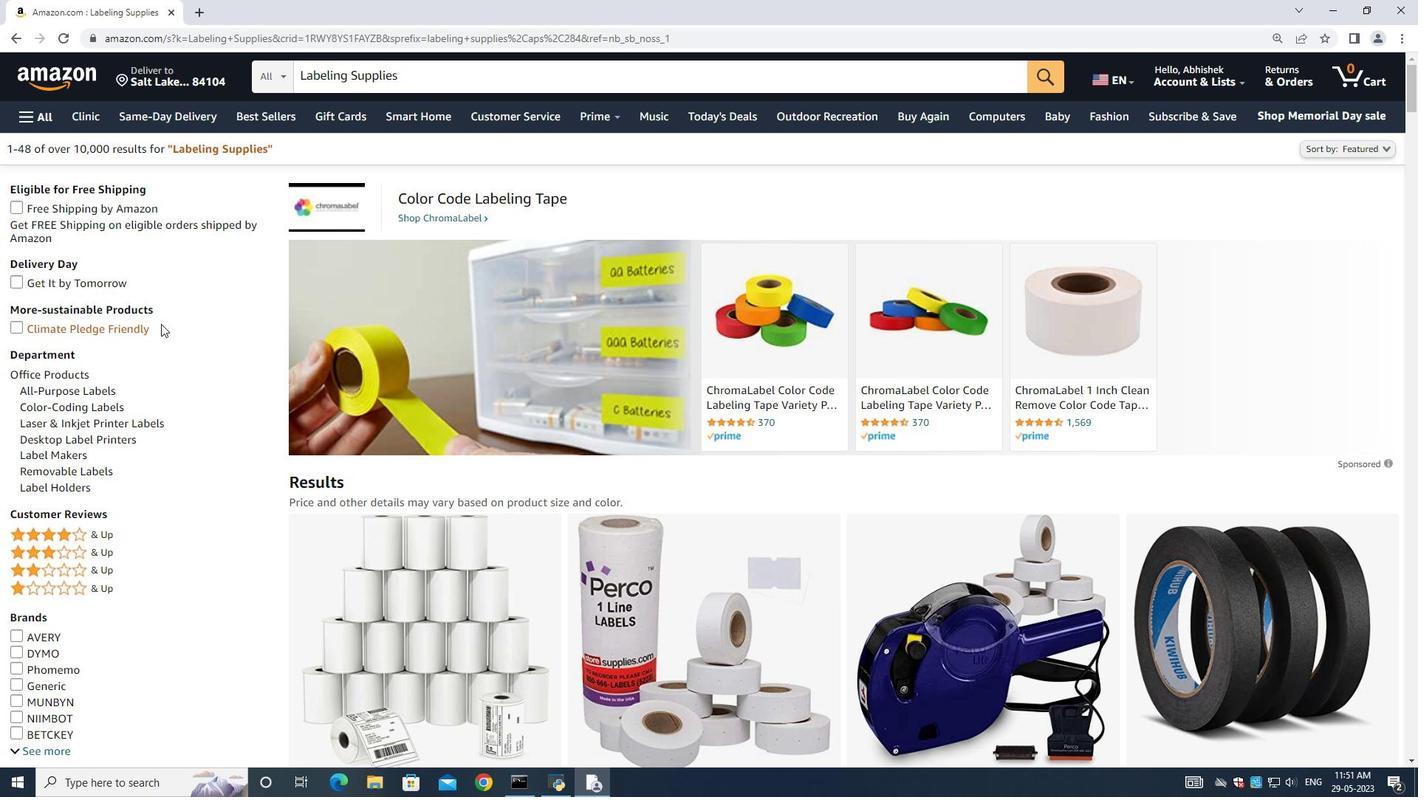 
Action: Mouse scrolled (235, 323) with delta (0, 0)
Screenshot: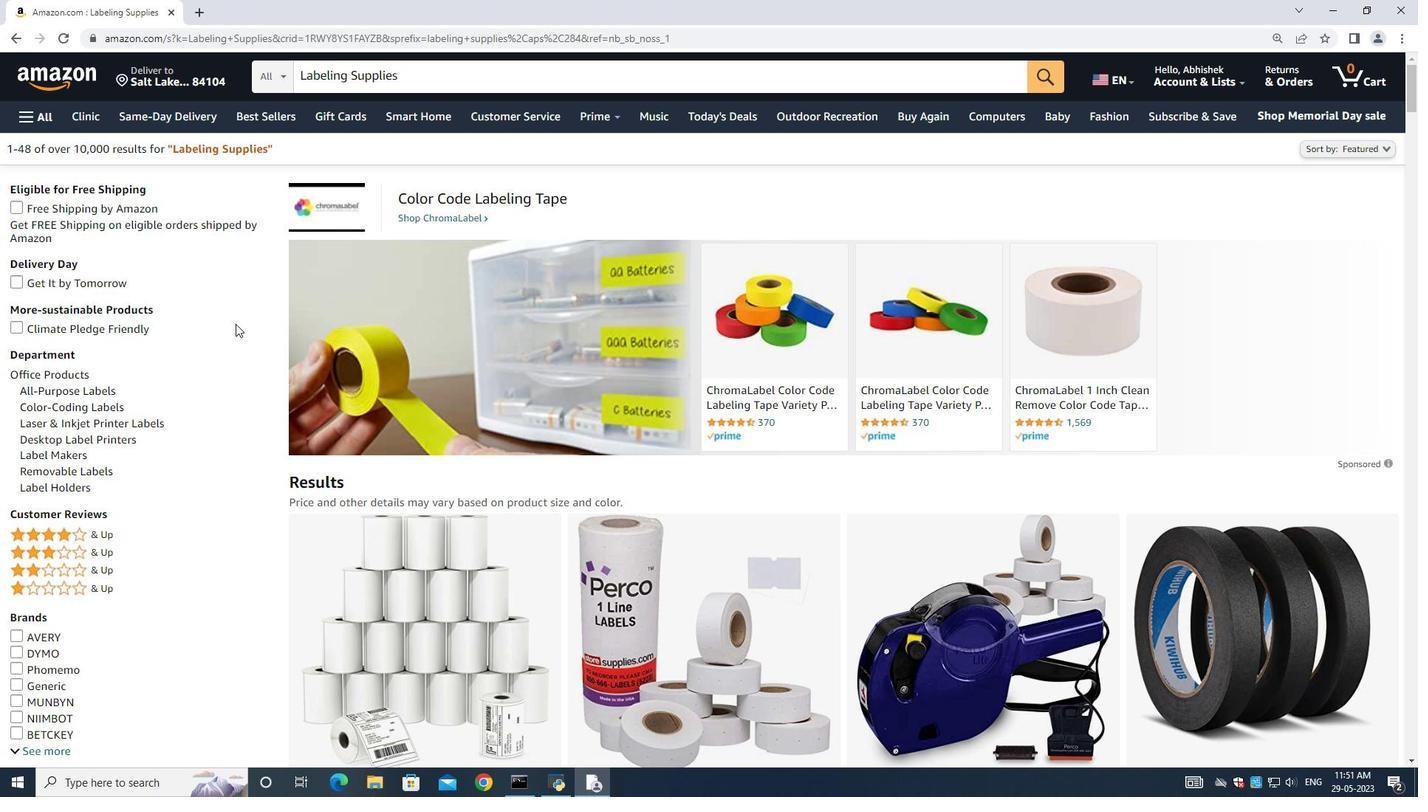 
Action: Mouse moved to (235, 326)
Screenshot: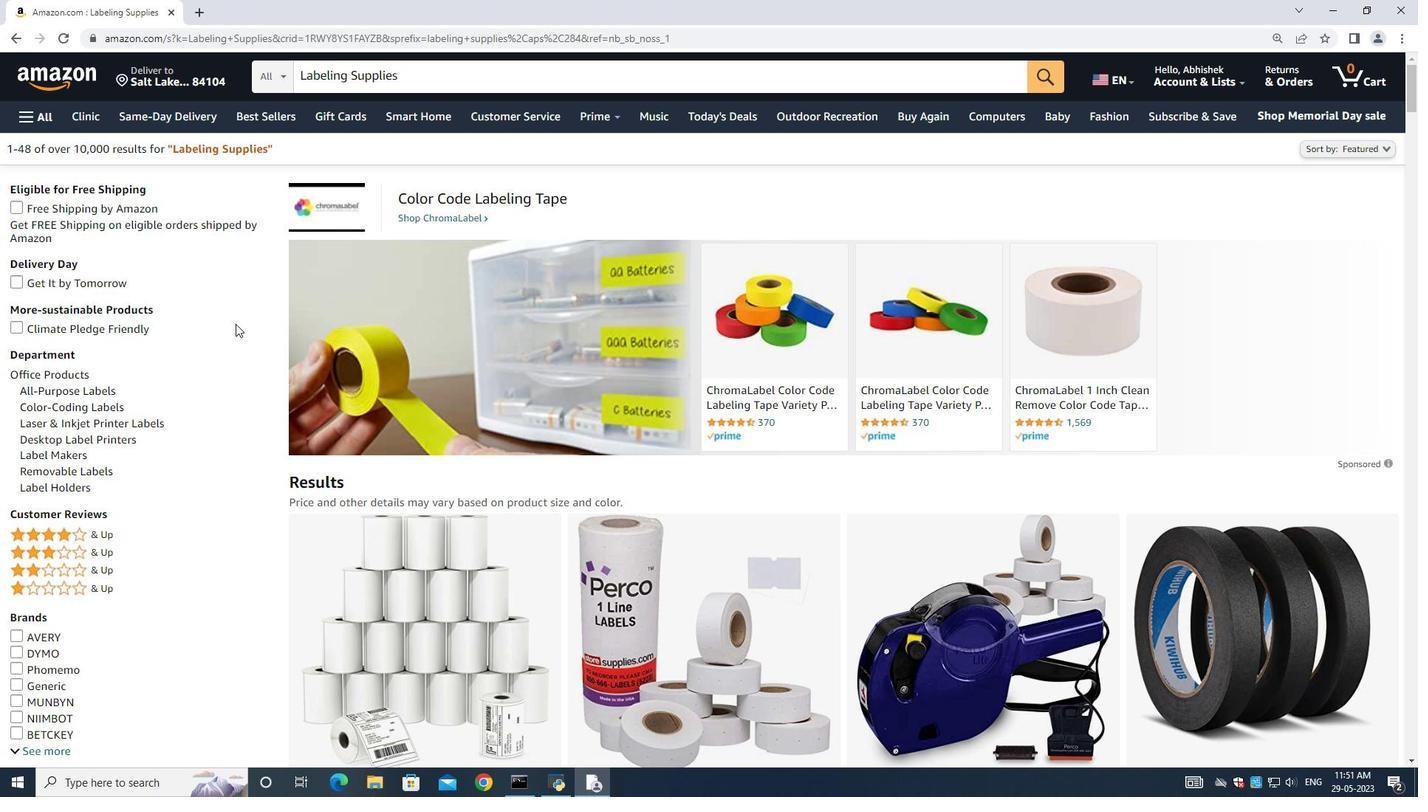
Action: Mouse scrolled (235, 325) with delta (0, 0)
Screenshot: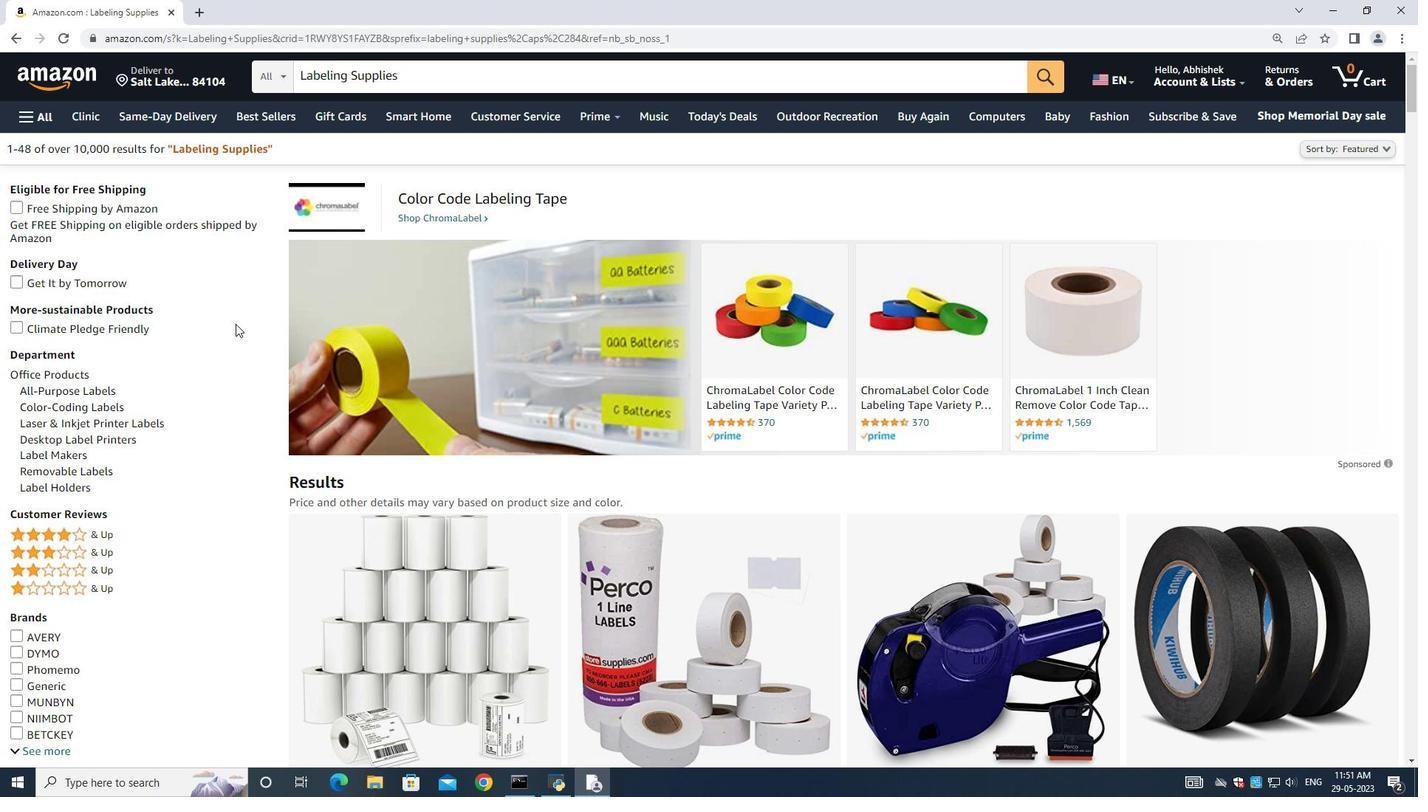 
Action: Mouse moved to (235, 326)
Screenshot: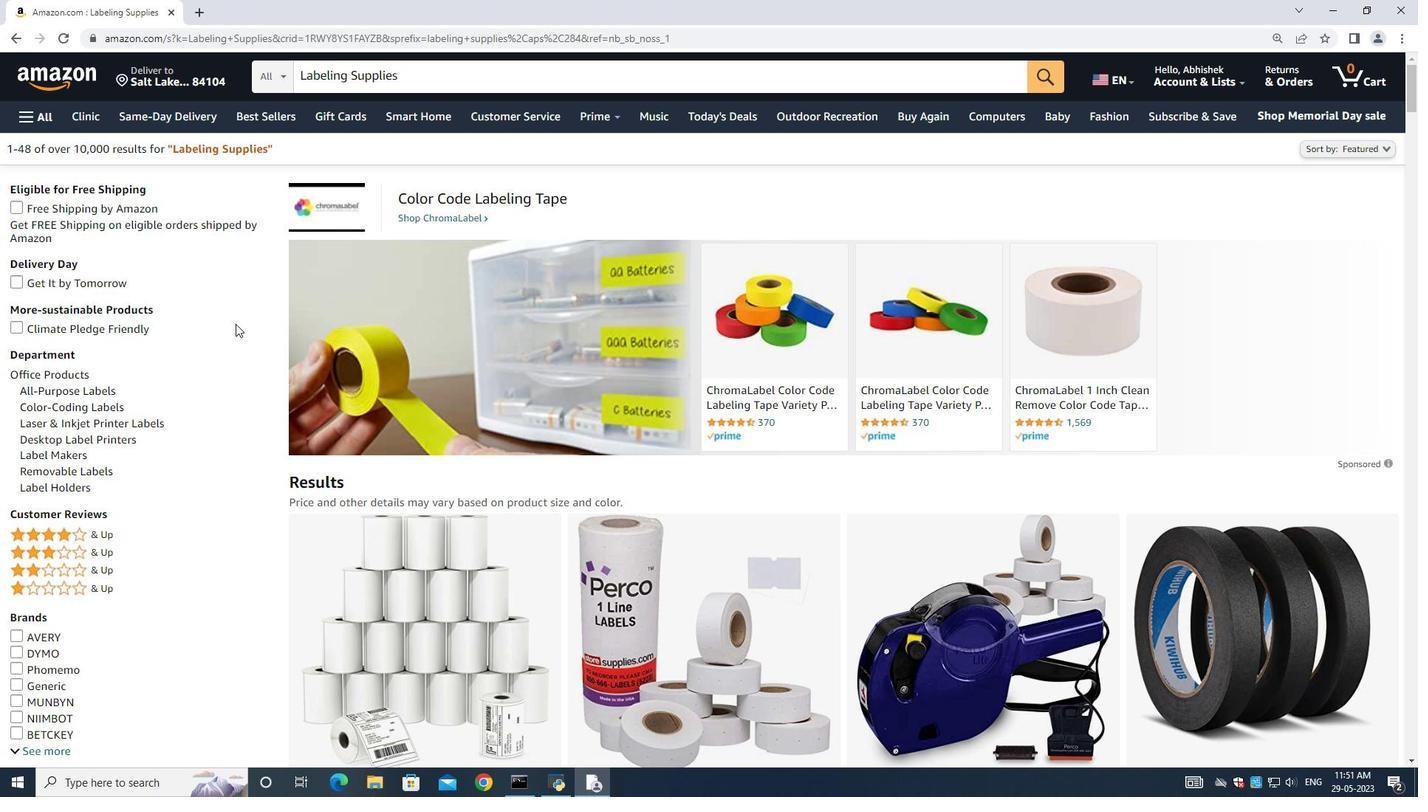 
Action: Mouse scrolled (235, 325) with delta (0, 0)
Screenshot: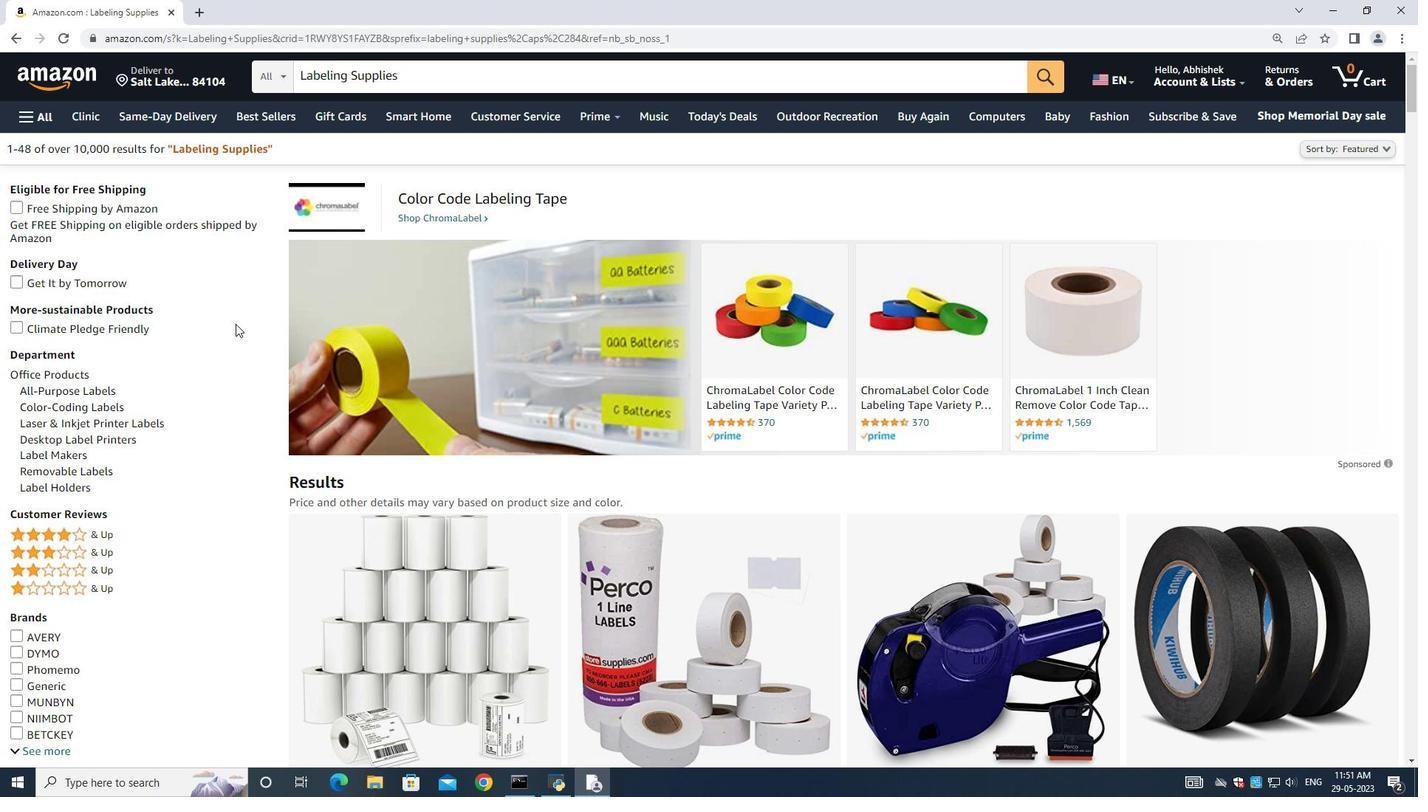 
Action: Mouse scrolled (235, 325) with delta (0, 0)
Screenshot: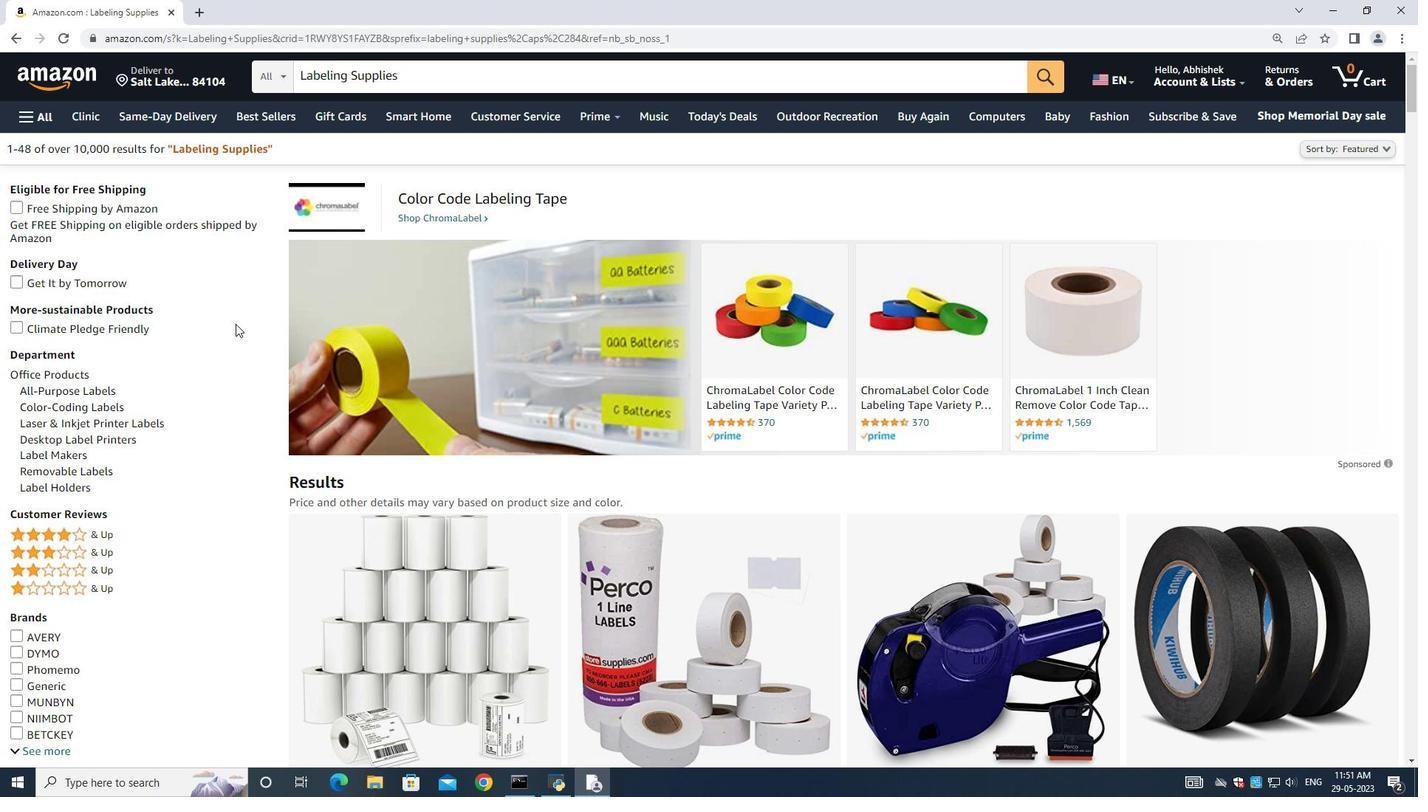 
Action: Mouse moved to (234, 325)
Screenshot: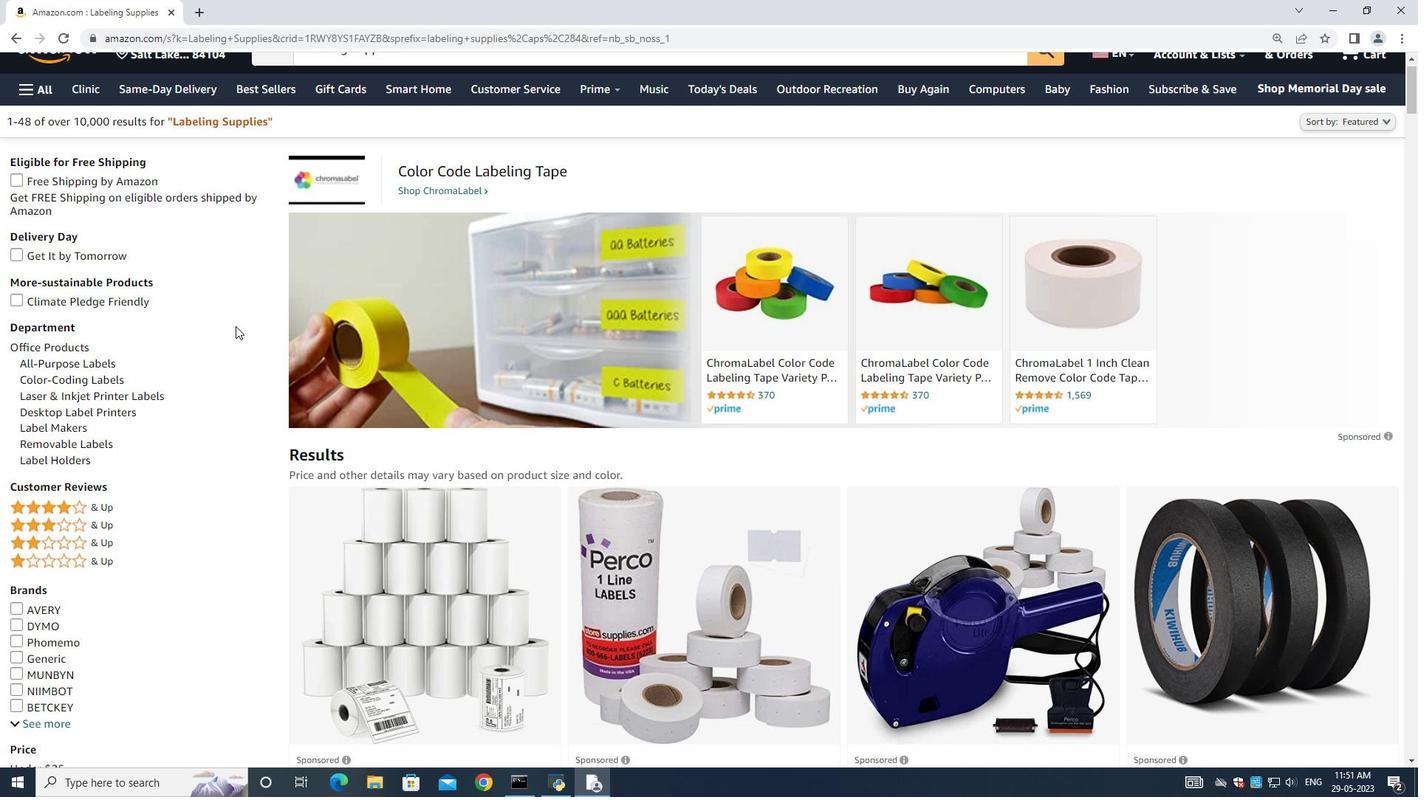 
Action: Mouse scrolled (234, 324) with delta (0, 0)
Screenshot: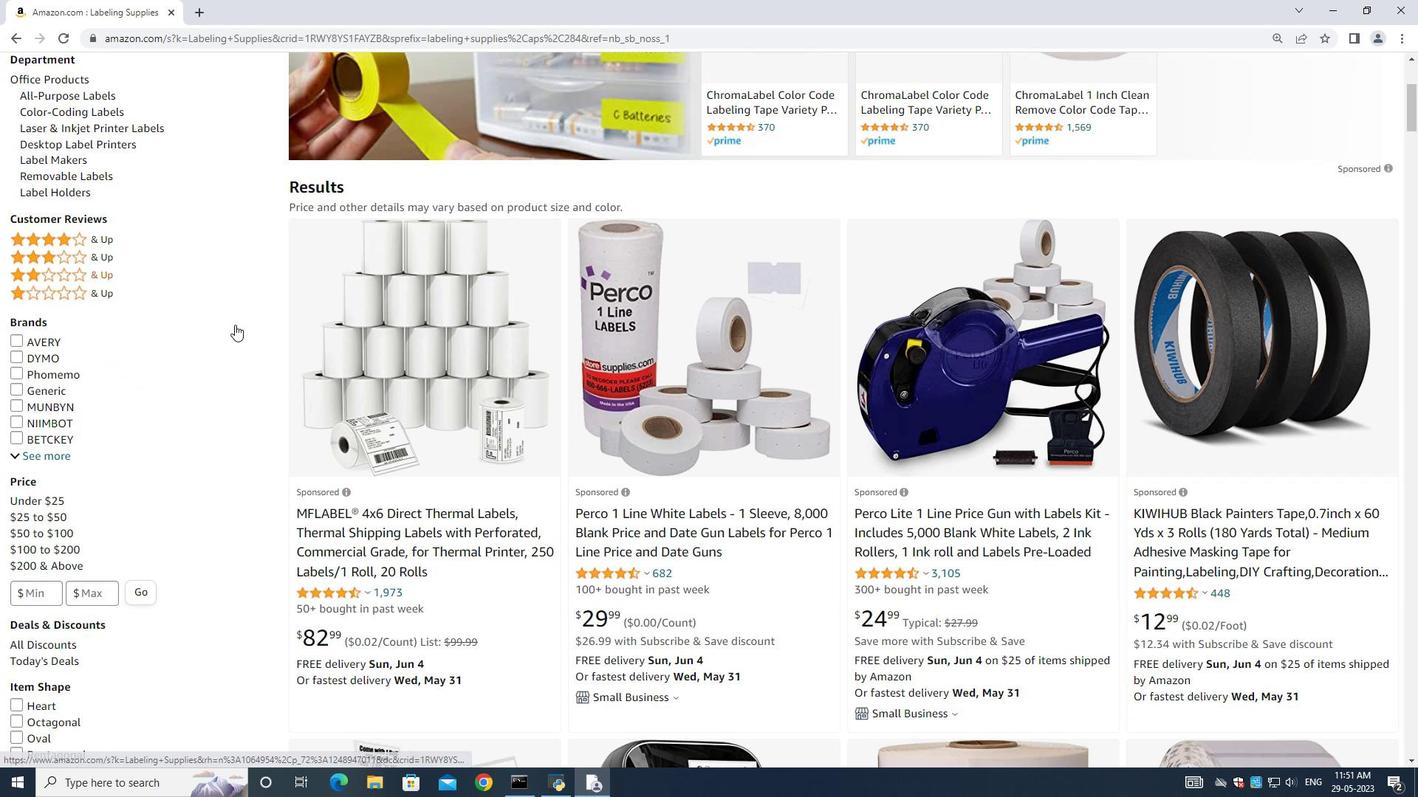 
Action: Mouse scrolled (234, 324) with delta (0, 0)
Screenshot: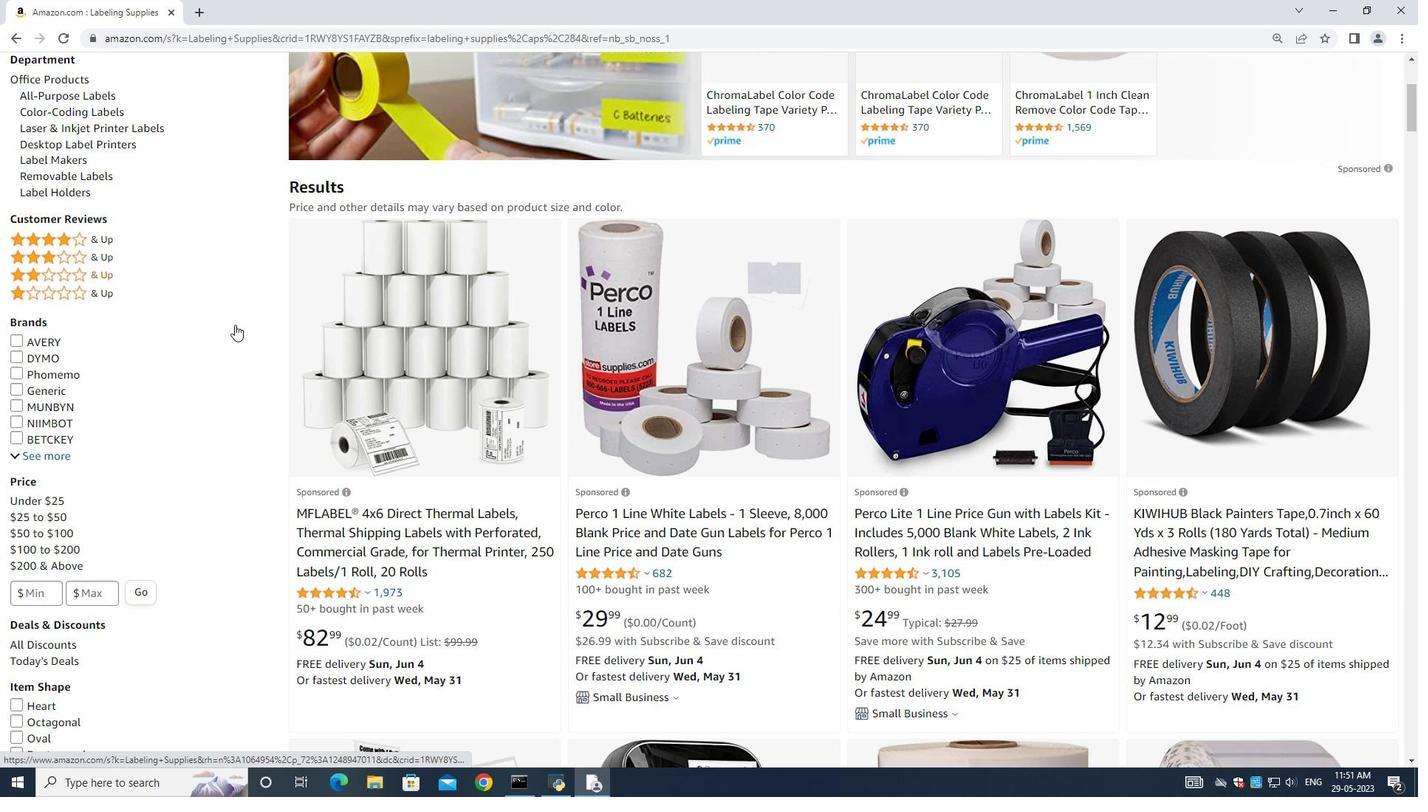 
Action: Mouse scrolled (234, 324) with delta (0, 0)
Screenshot: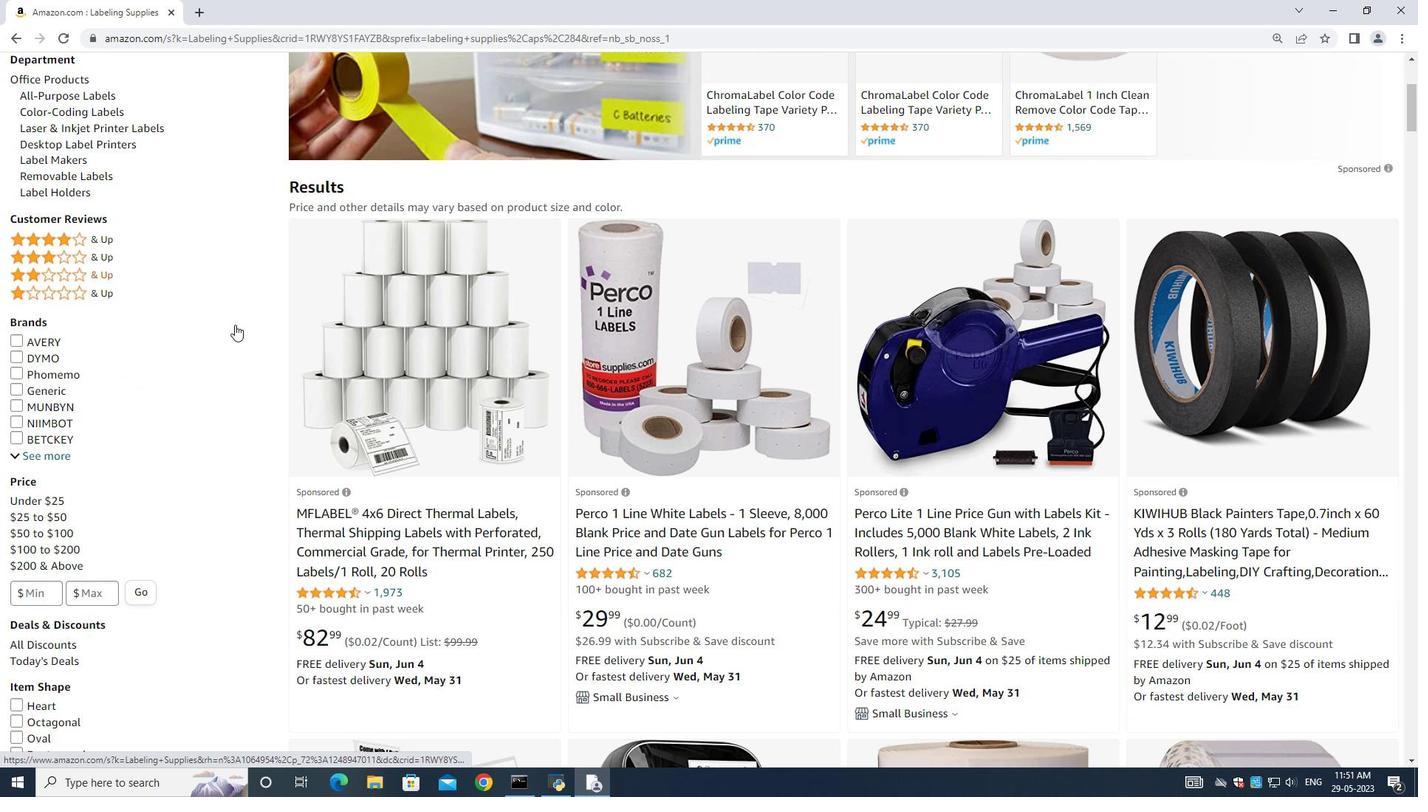 
Action: Mouse moved to (234, 323)
Screenshot: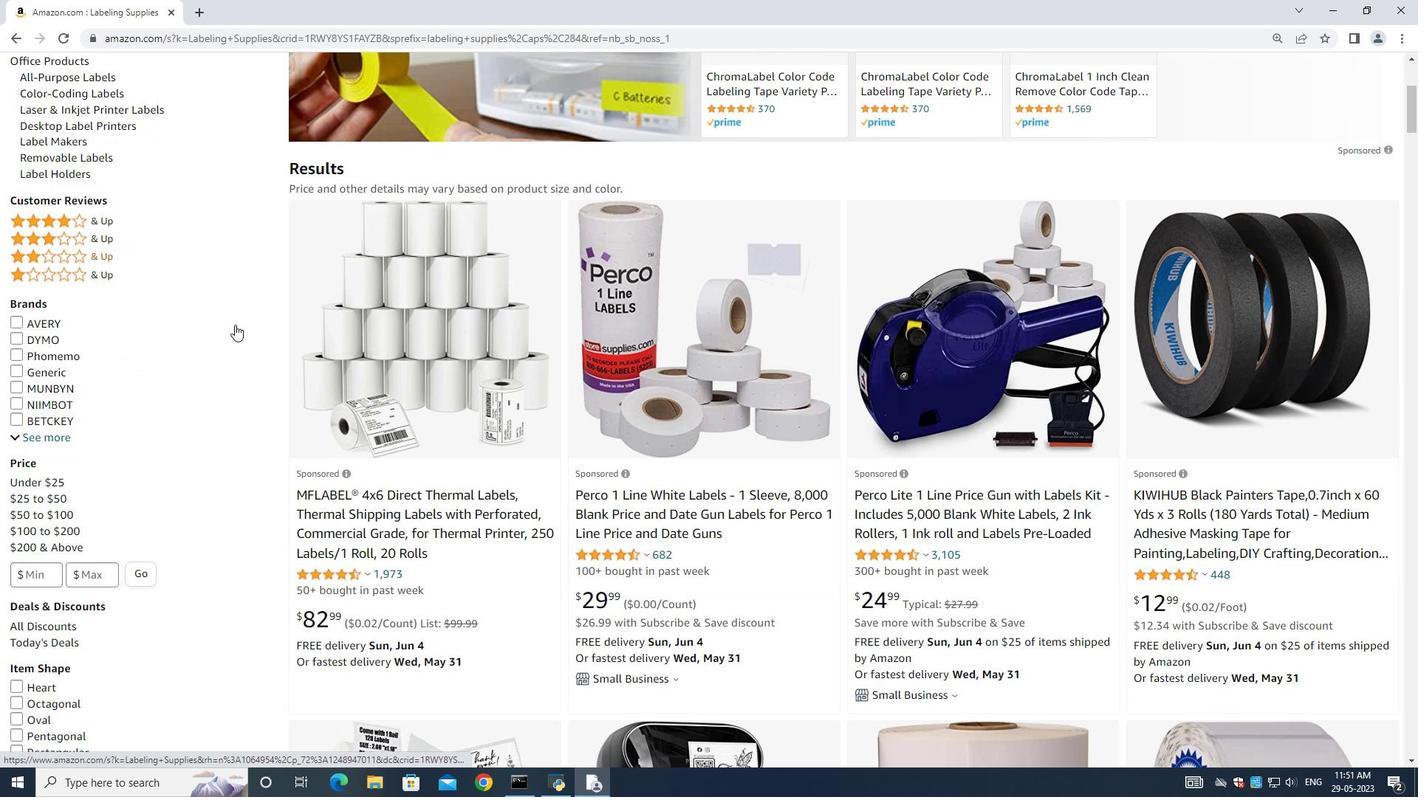 
Action: Mouse scrolled (234, 322) with delta (0, 0)
Screenshot: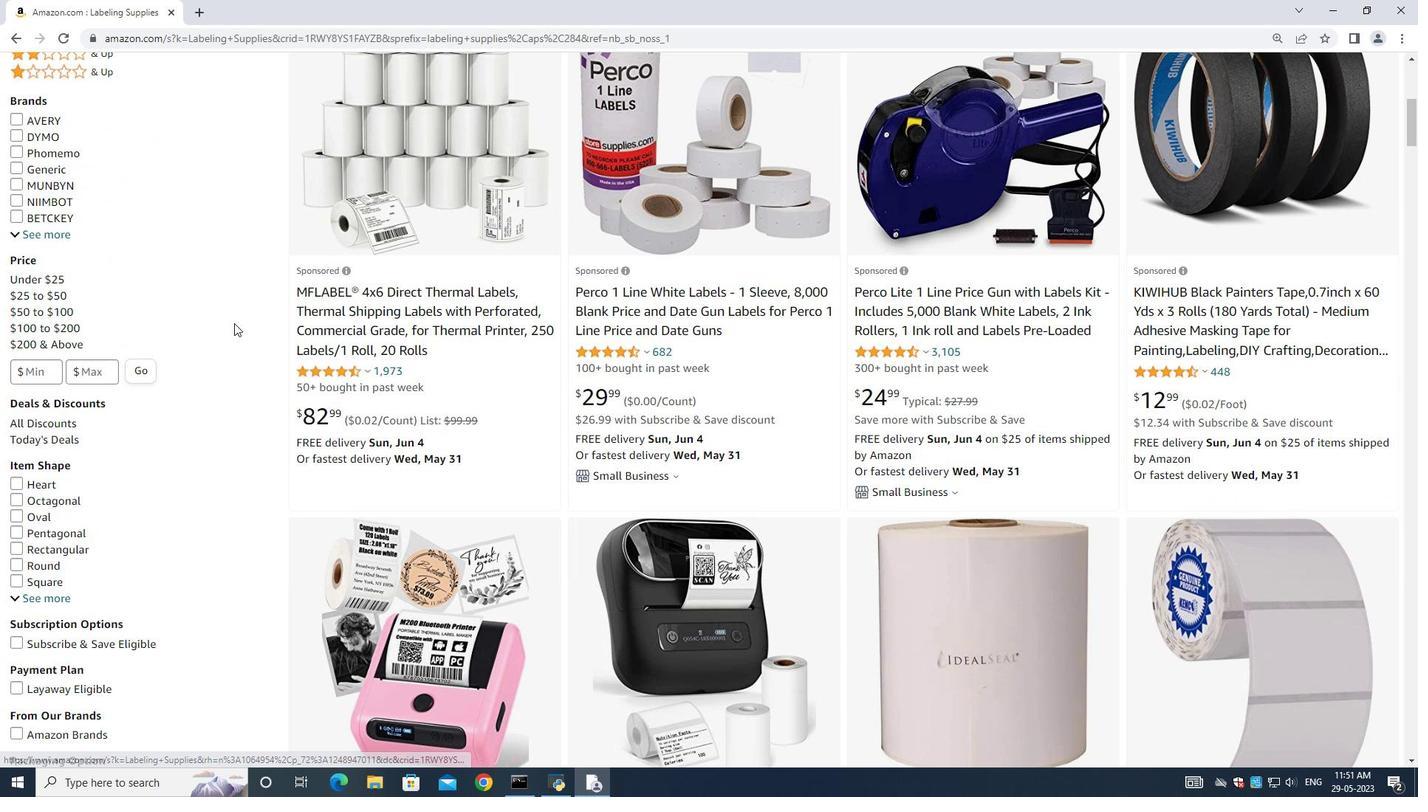 
Action: Mouse scrolled (234, 322) with delta (0, 0)
Screenshot: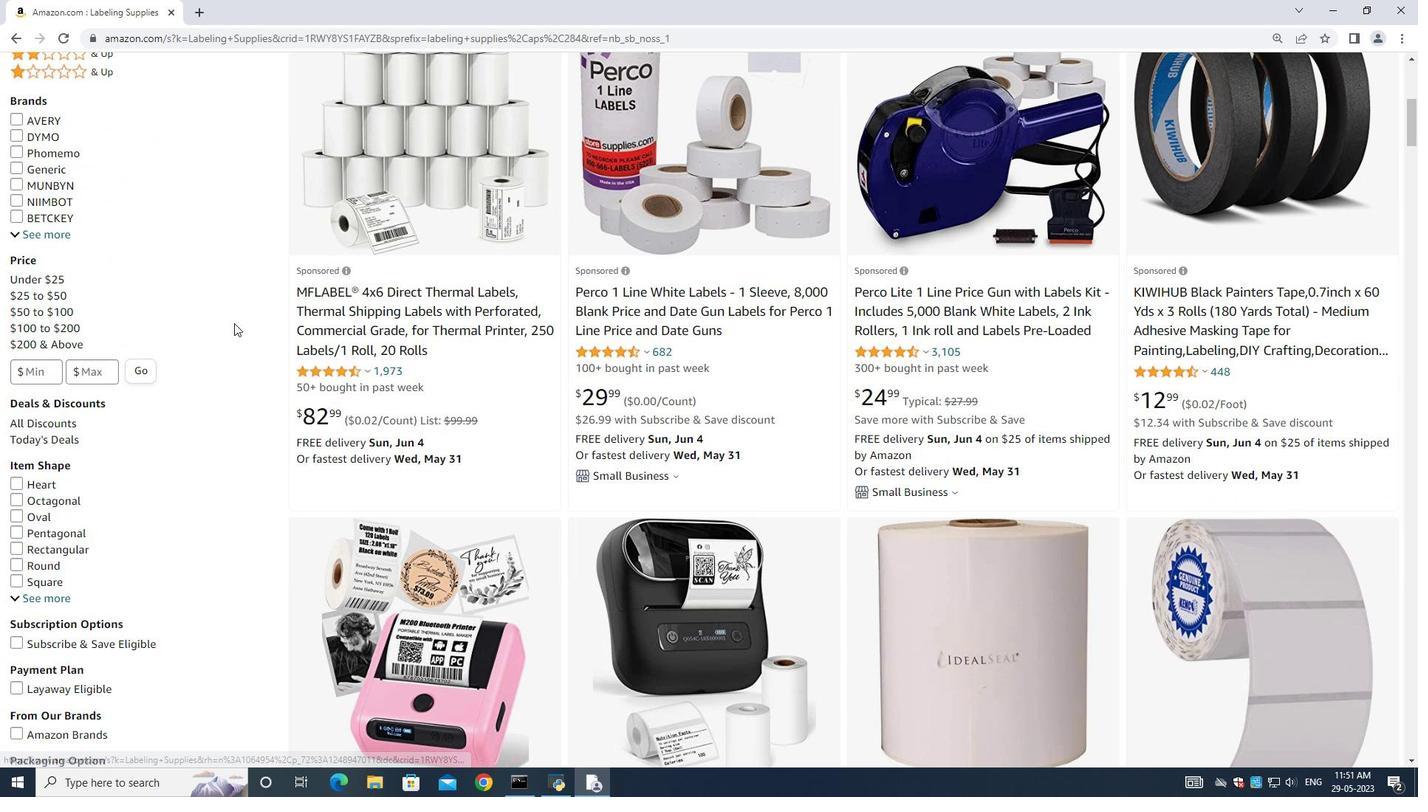 
Action: Mouse moved to (29, 451)
Screenshot: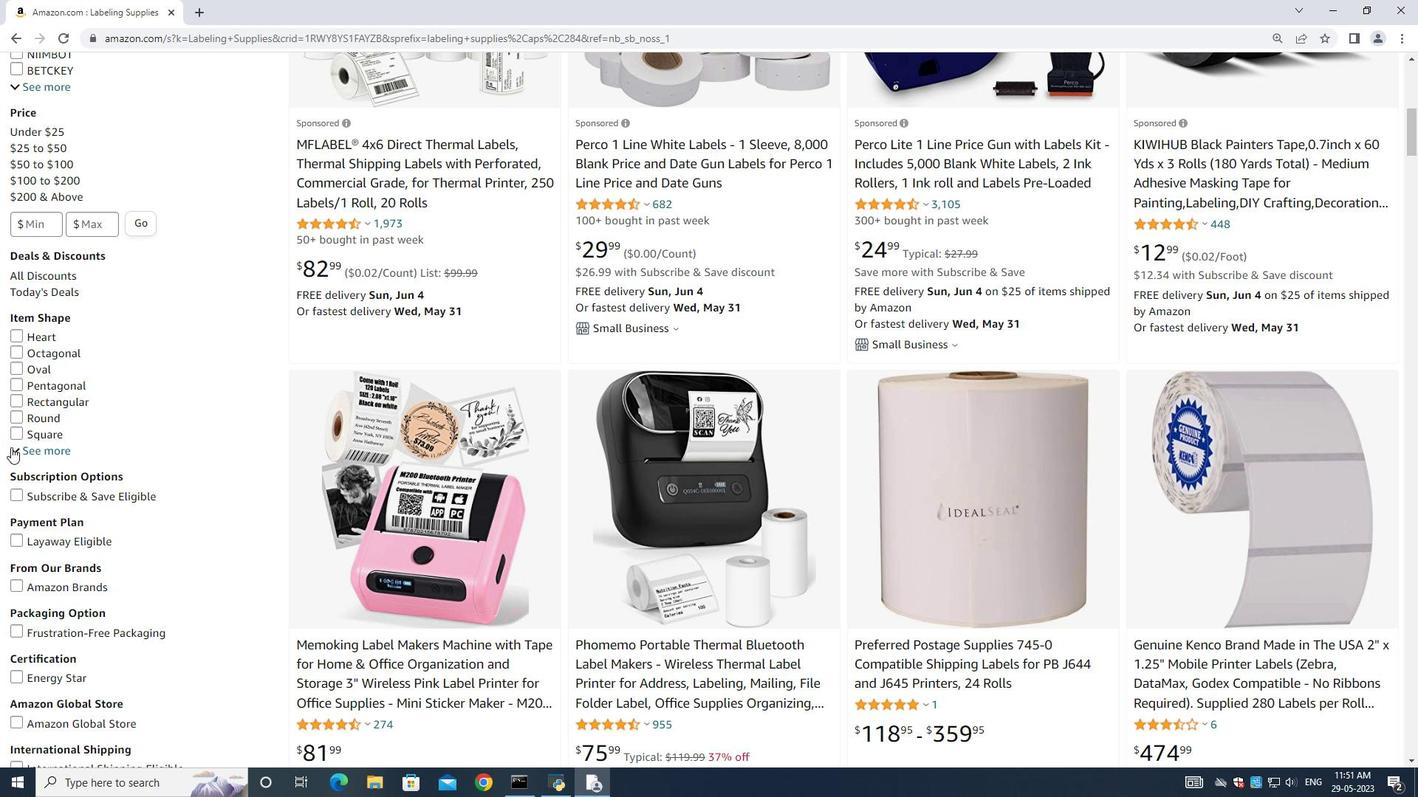 
Action: Mouse pressed left at (29, 451)
Screenshot: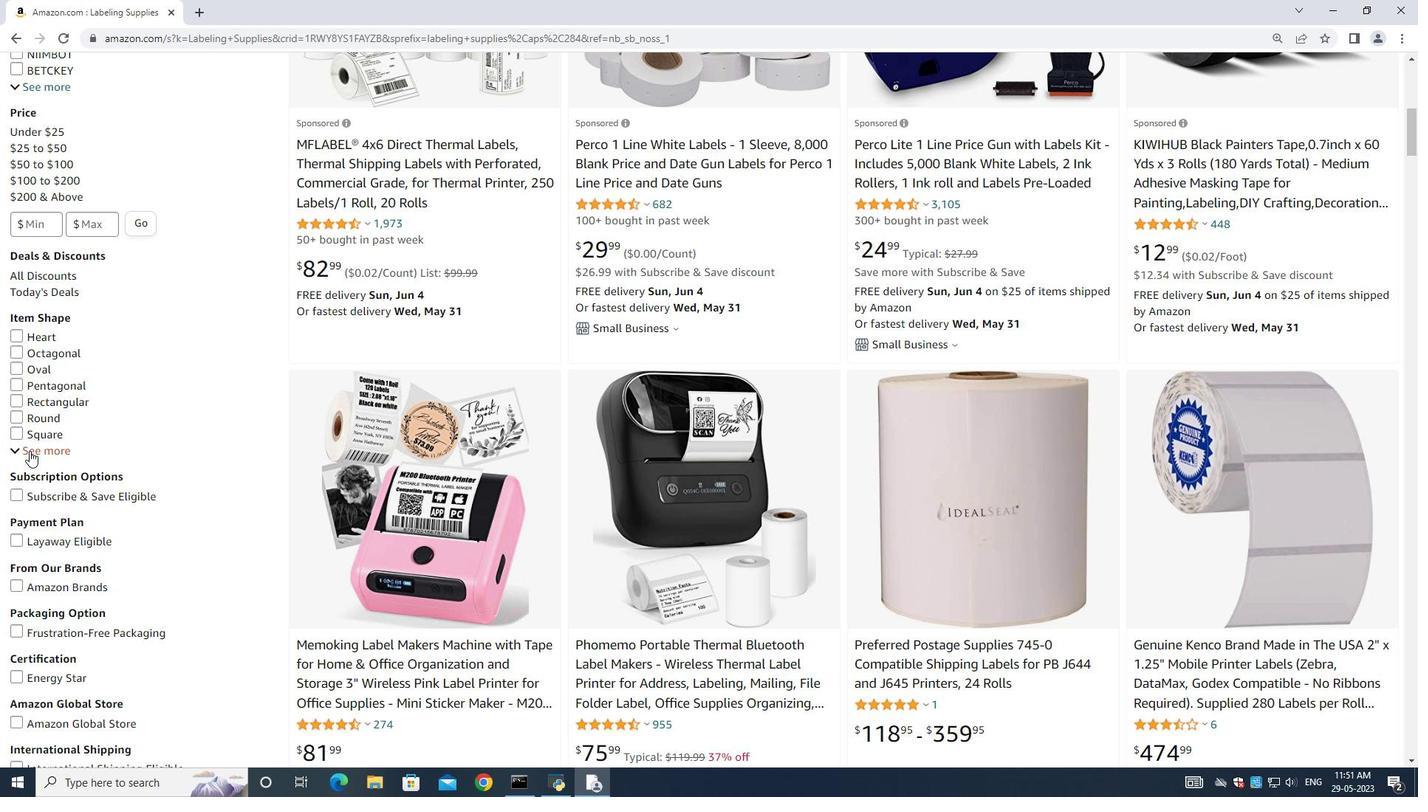 
Action: Mouse moved to (143, 439)
Screenshot: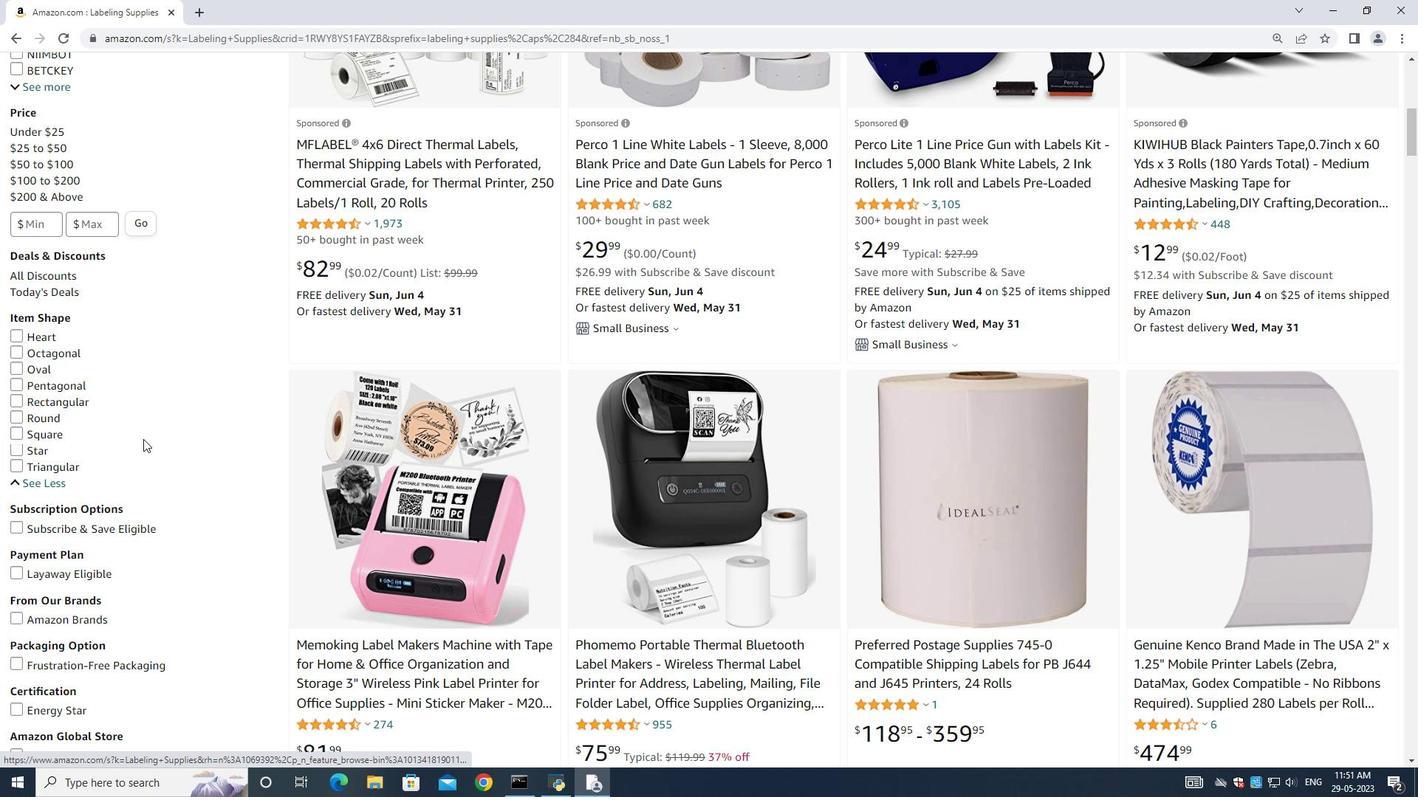 
Action: Mouse scrolled (143, 438) with delta (0, 0)
Screenshot: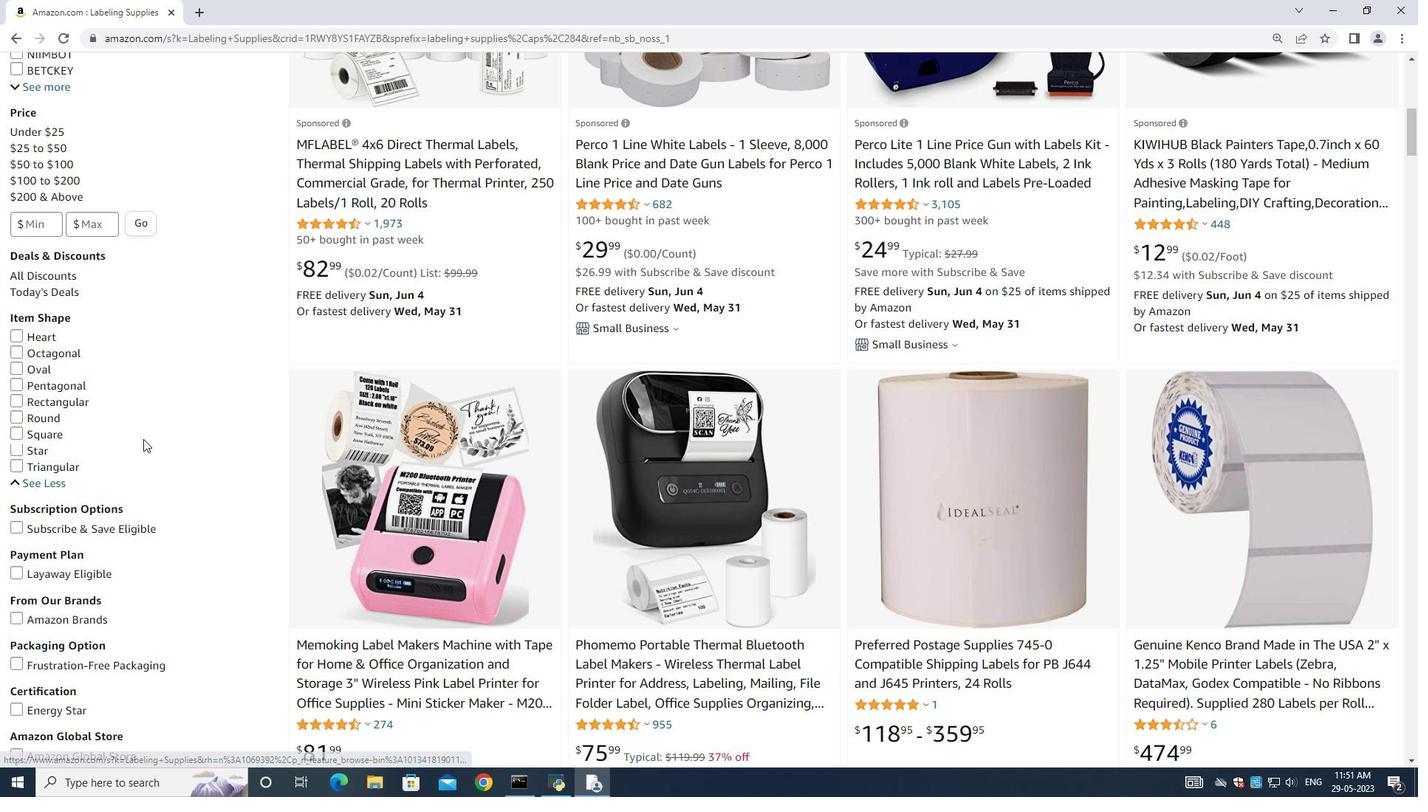 
Action: Mouse scrolled (143, 438) with delta (0, 0)
Screenshot: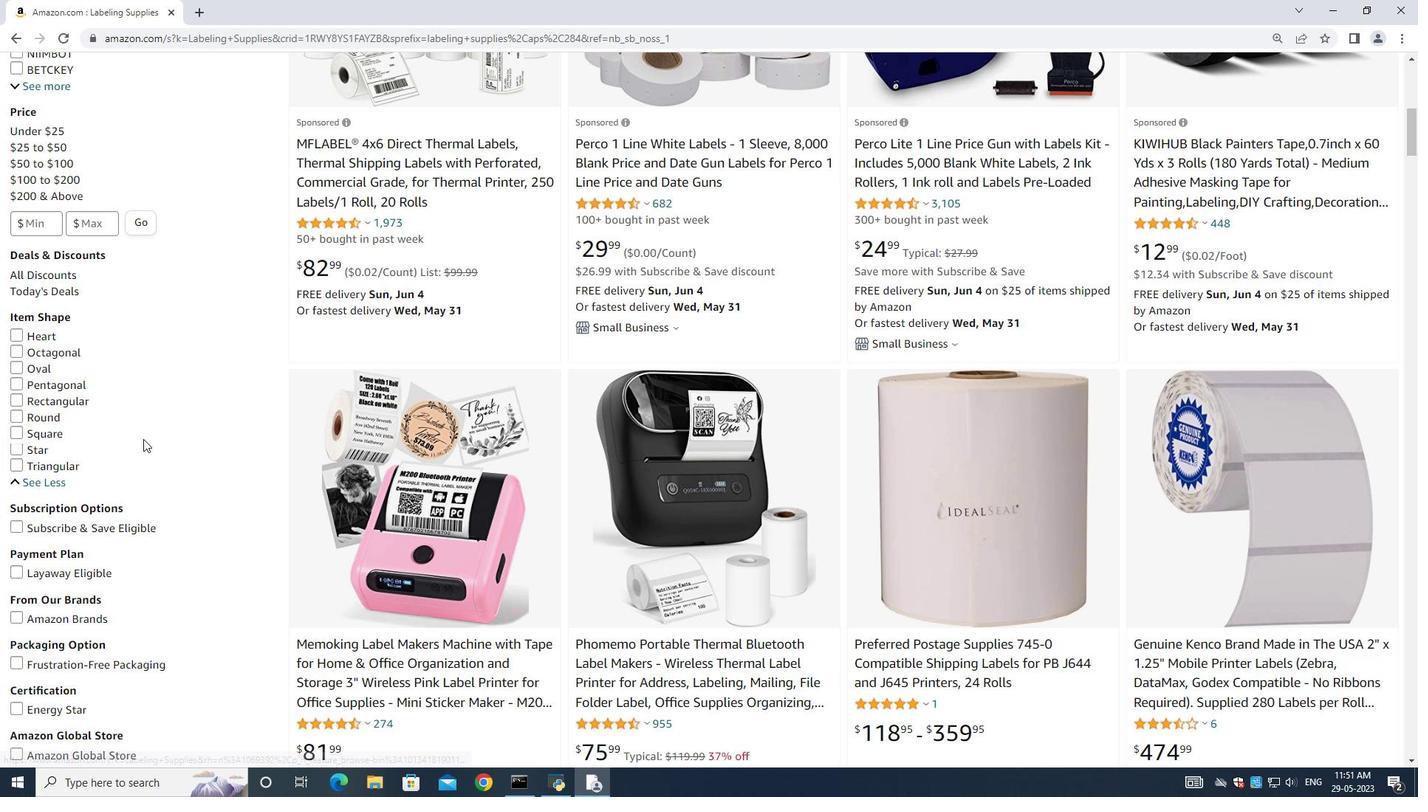 
Action: Mouse scrolled (143, 438) with delta (0, 0)
Screenshot: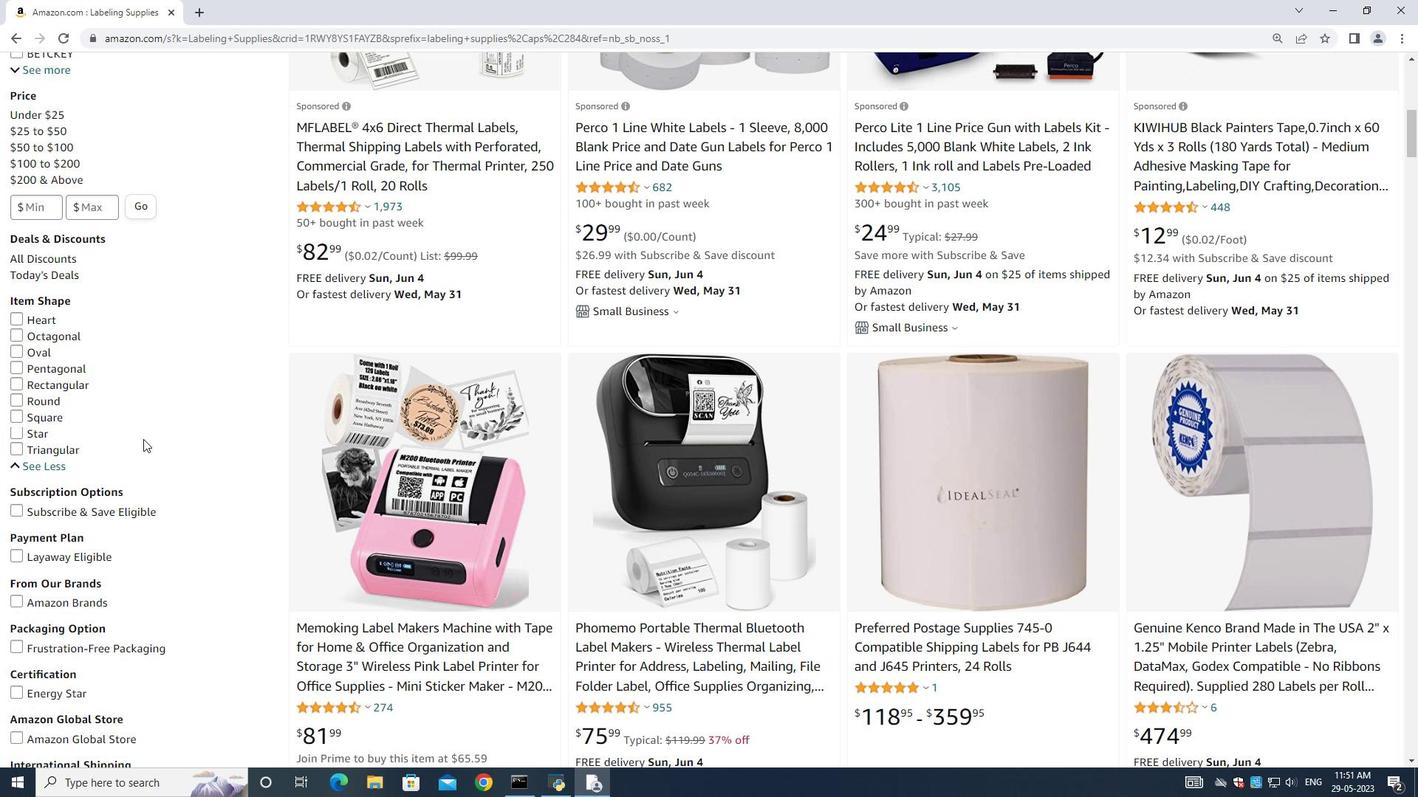 
Action: Mouse scrolled (143, 438) with delta (0, 0)
Screenshot: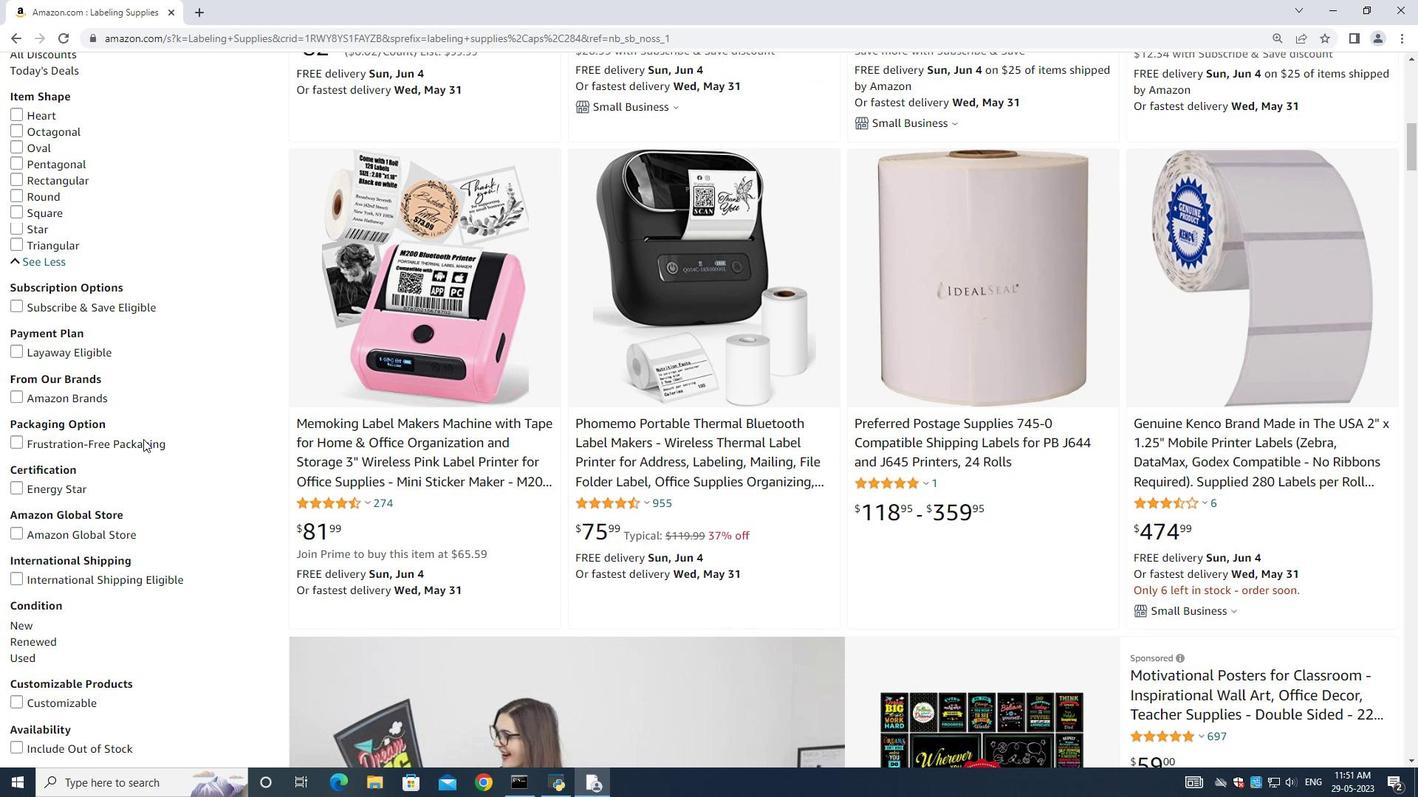 
Action: Mouse scrolled (143, 438) with delta (0, 0)
Screenshot: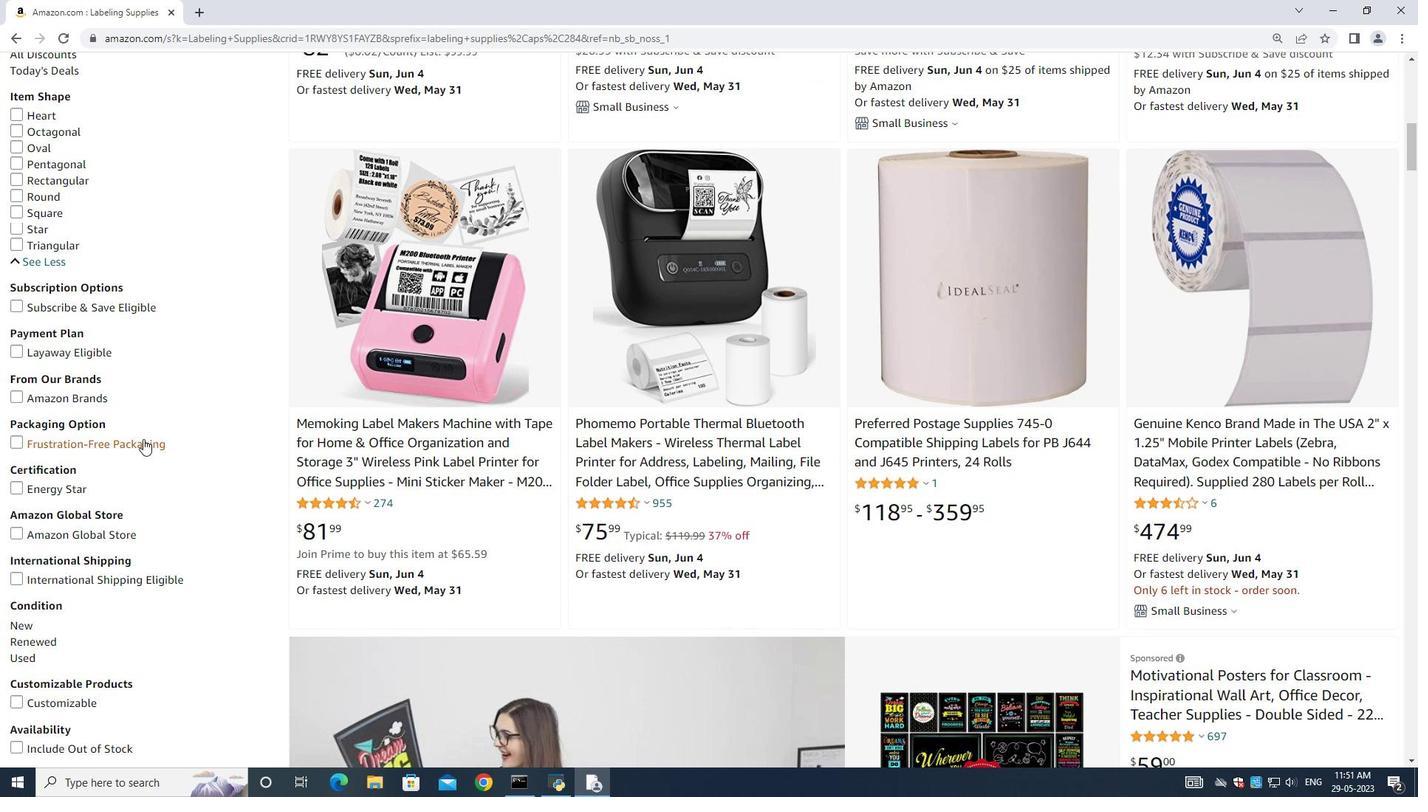 
Action: Mouse scrolled (143, 438) with delta (0, 0)
Screenshot: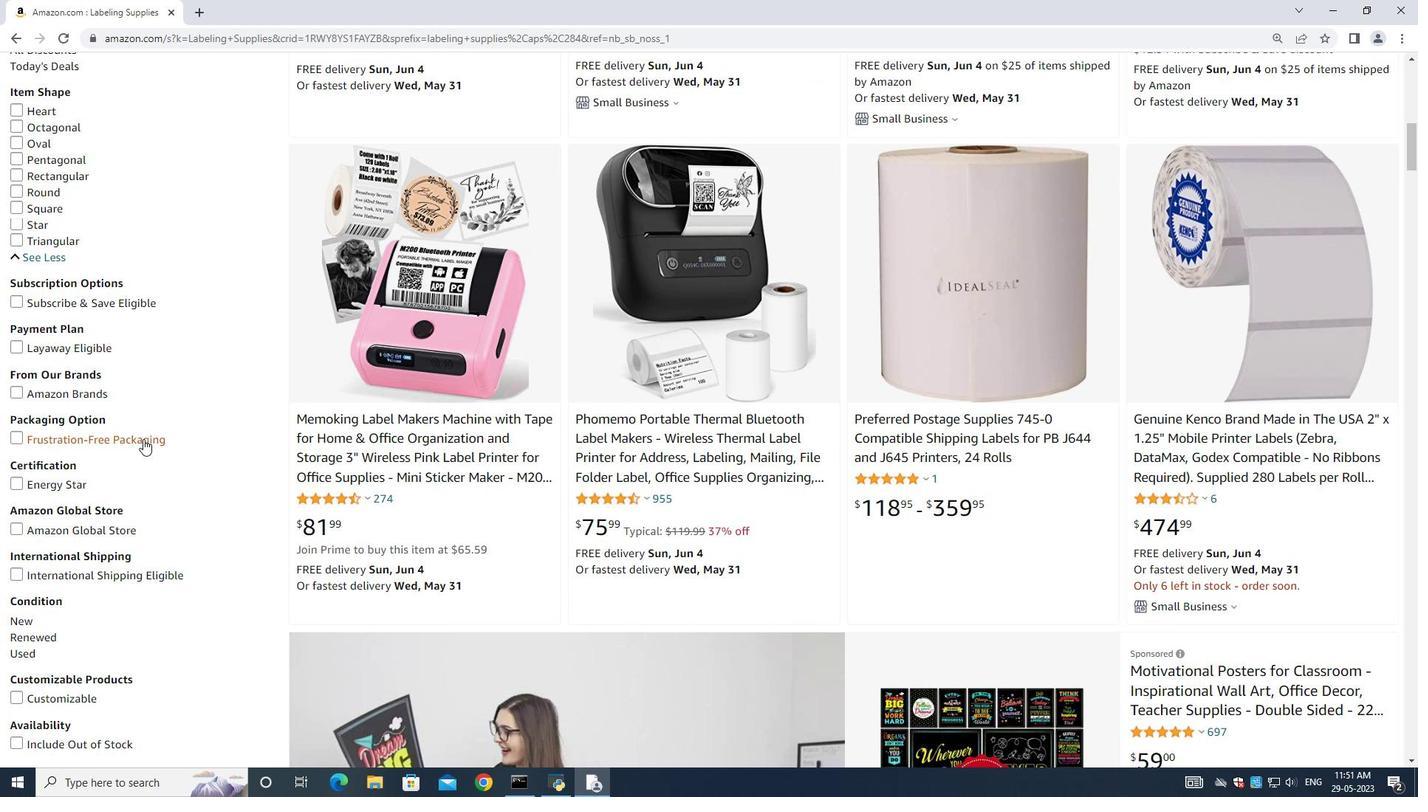 
Action: Mouse moved to (816, 366)
Screenshot: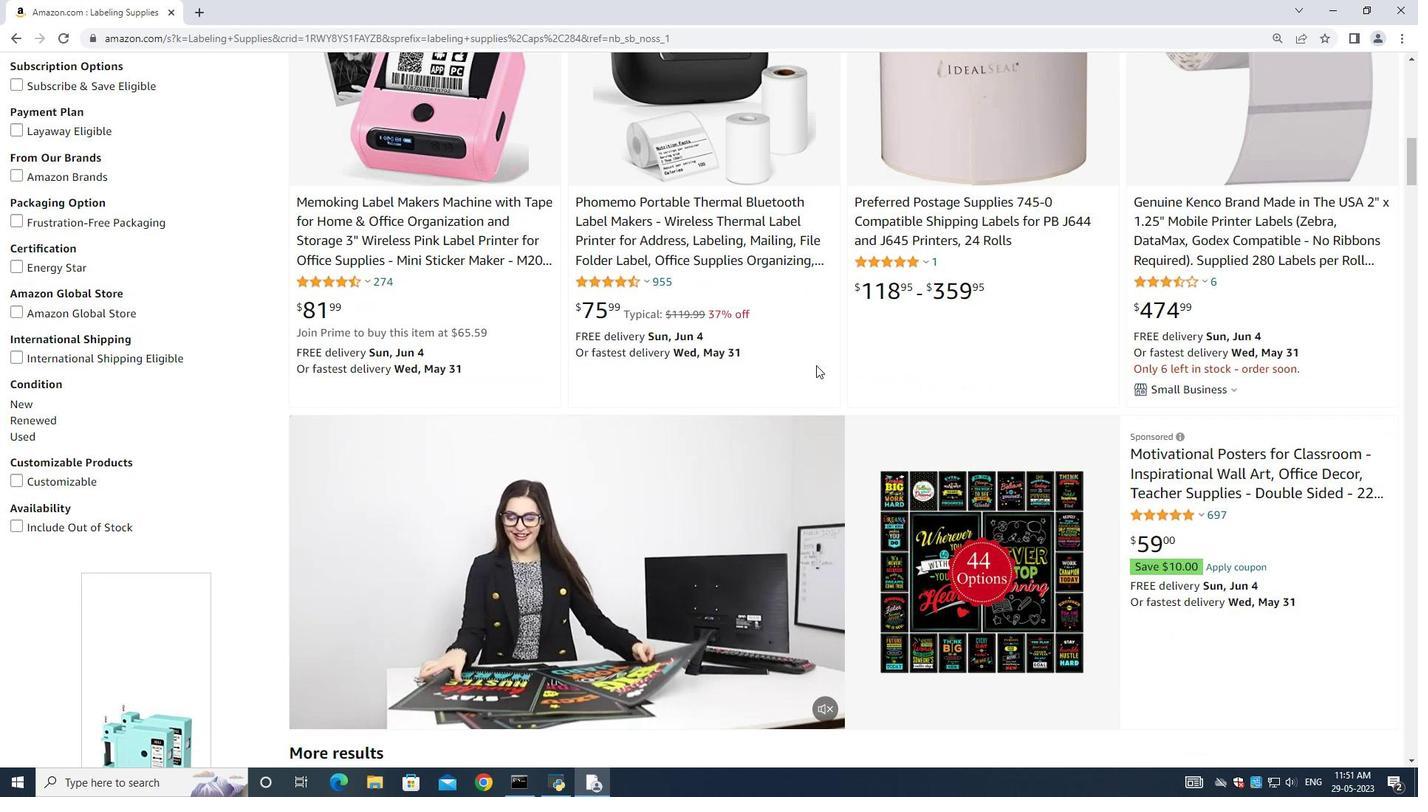 
Action: Mouse scrolled (816, 367) with delta (0, 0)
Screenshot: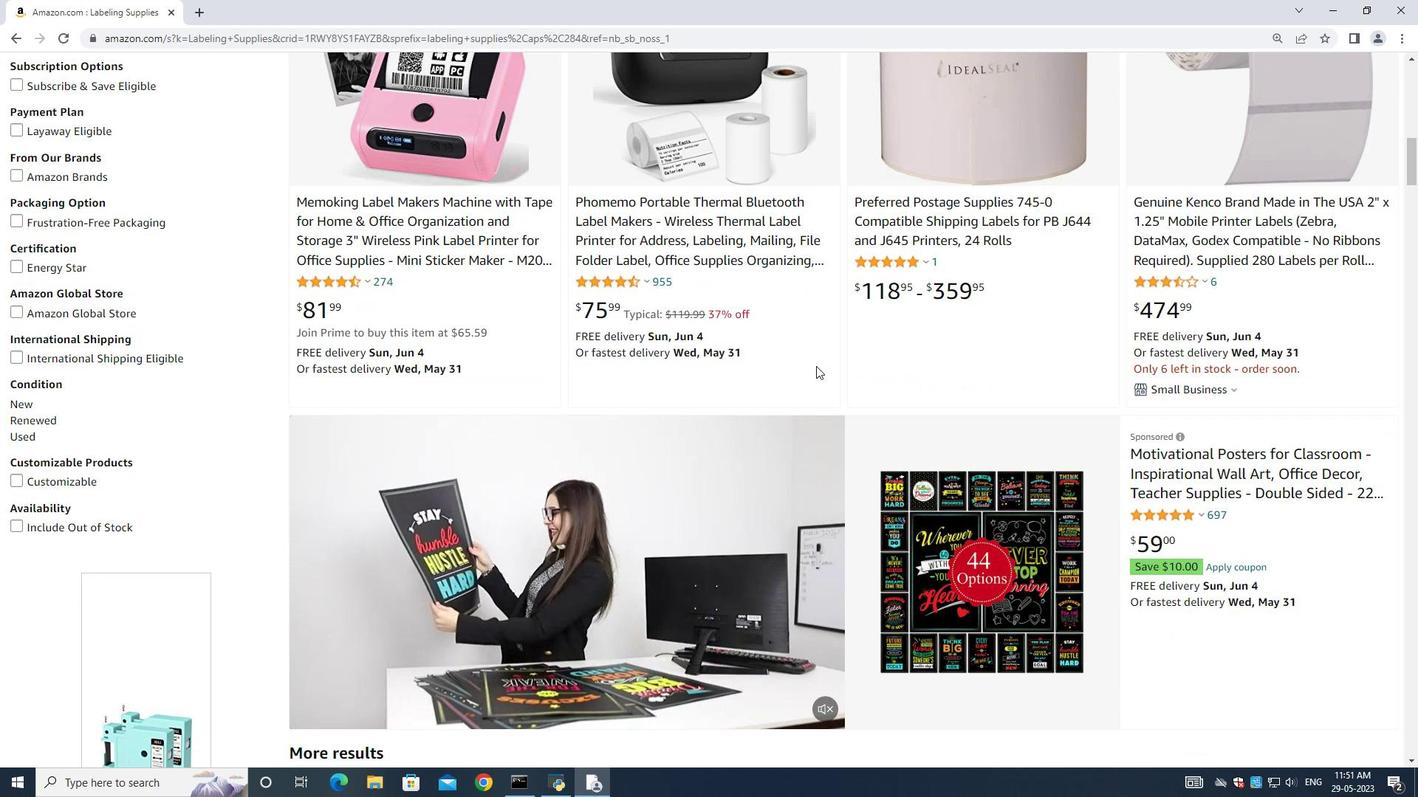 
Action: Mouse scrolled (816, 367) with delta (0, 0)
Screenshot: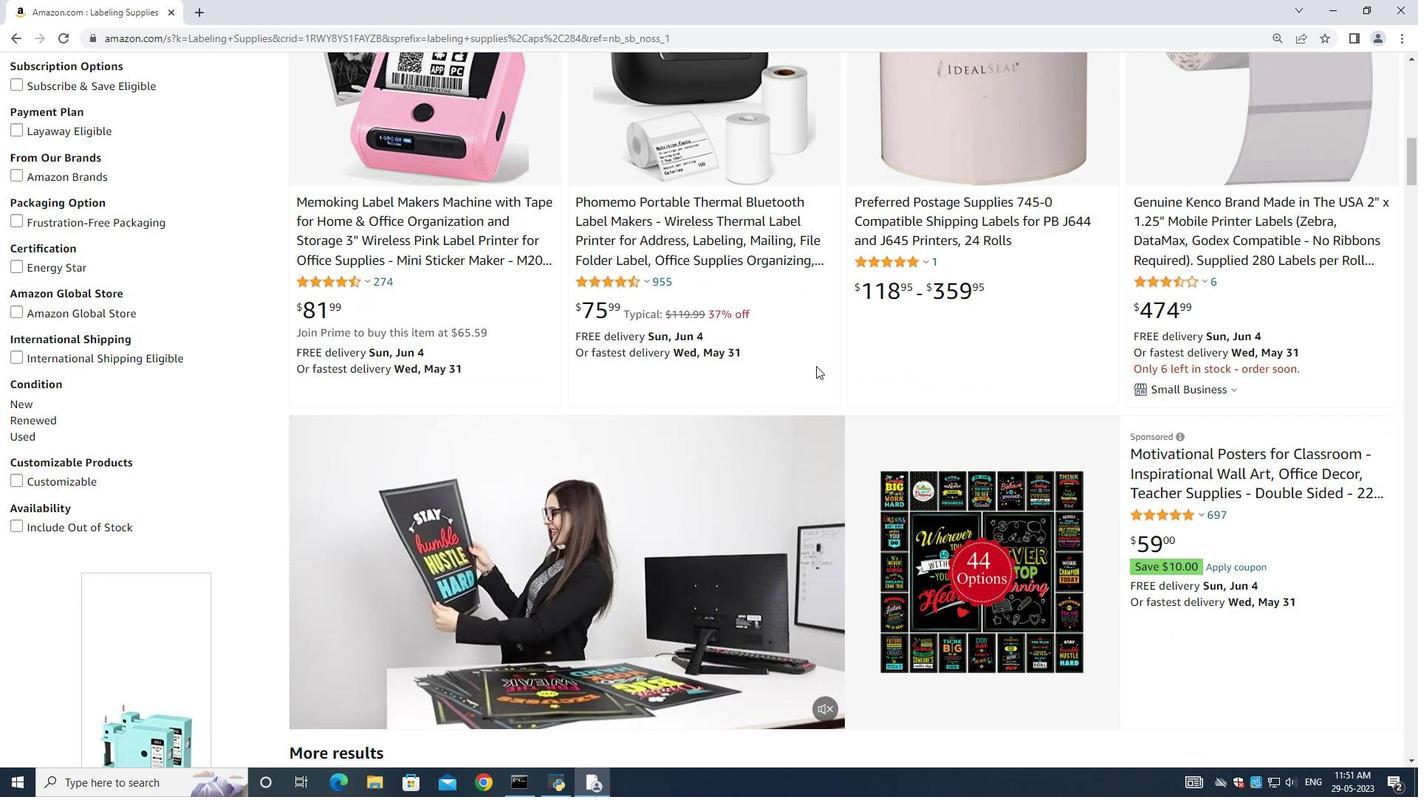
Action: Mouse scrolled (816, 367) with delta (0, 0)
Screenshot: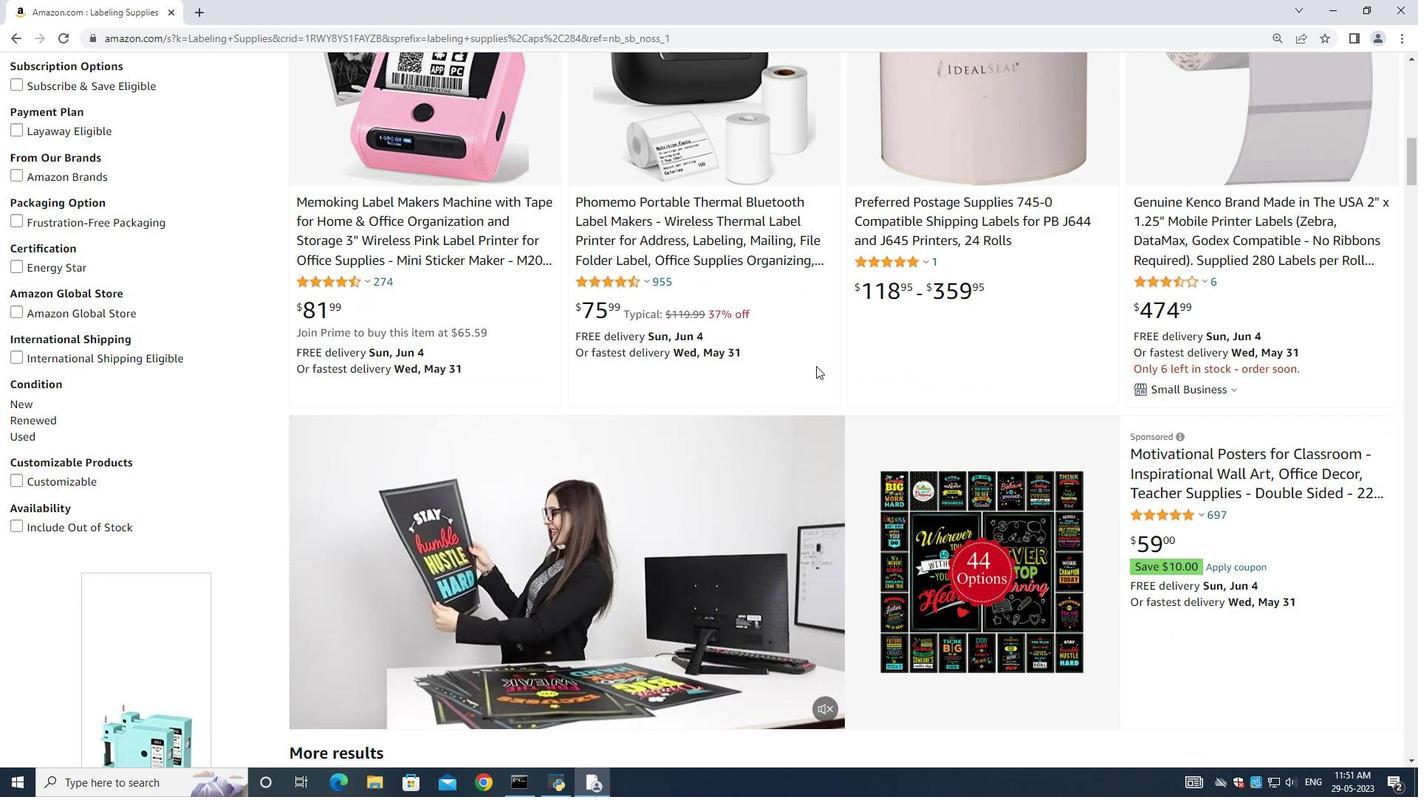
Action: Mouse scrolled (816, 367) with delta (0, 0)
Screenshot: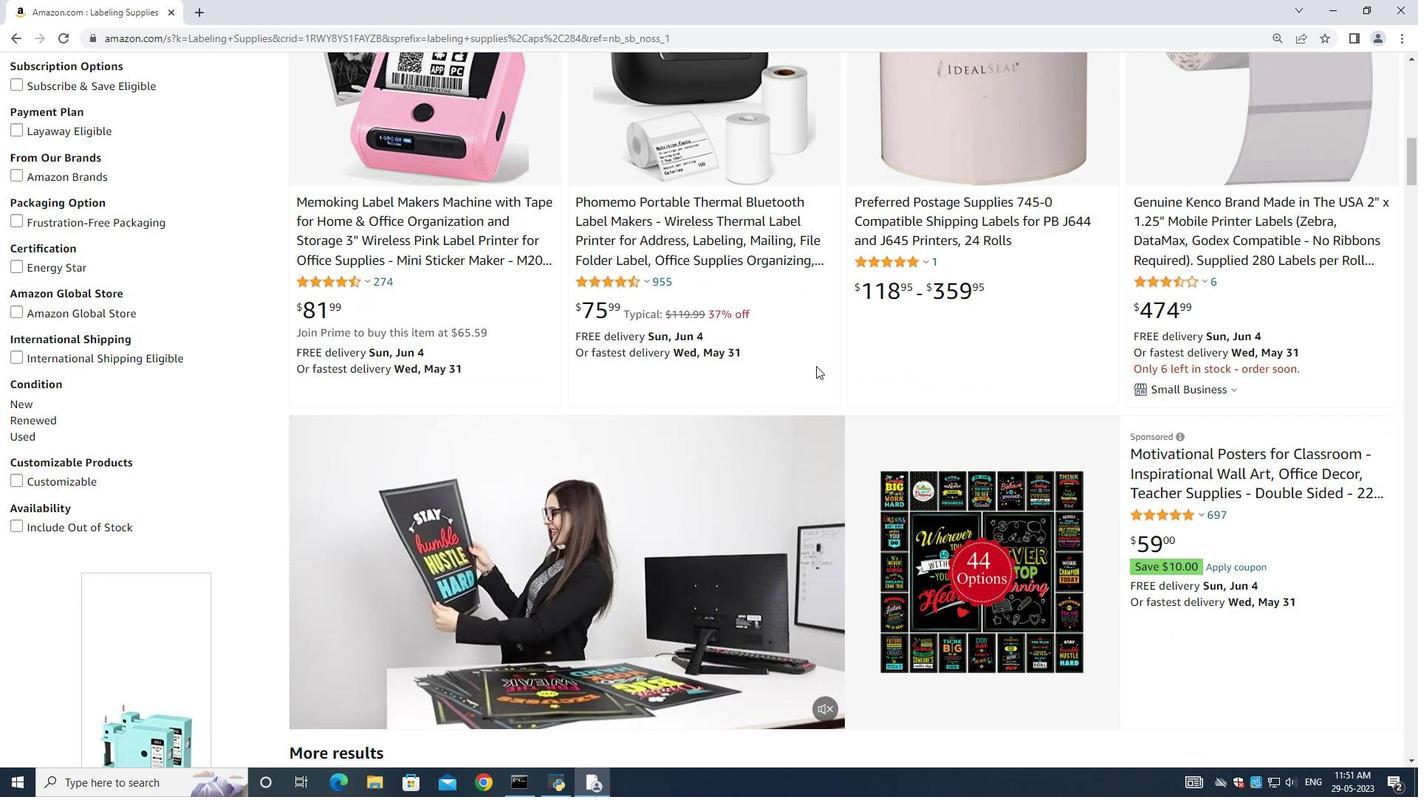 
Action: Mouse scrolled (816, 367) with delta (0, 0)
Screenshot: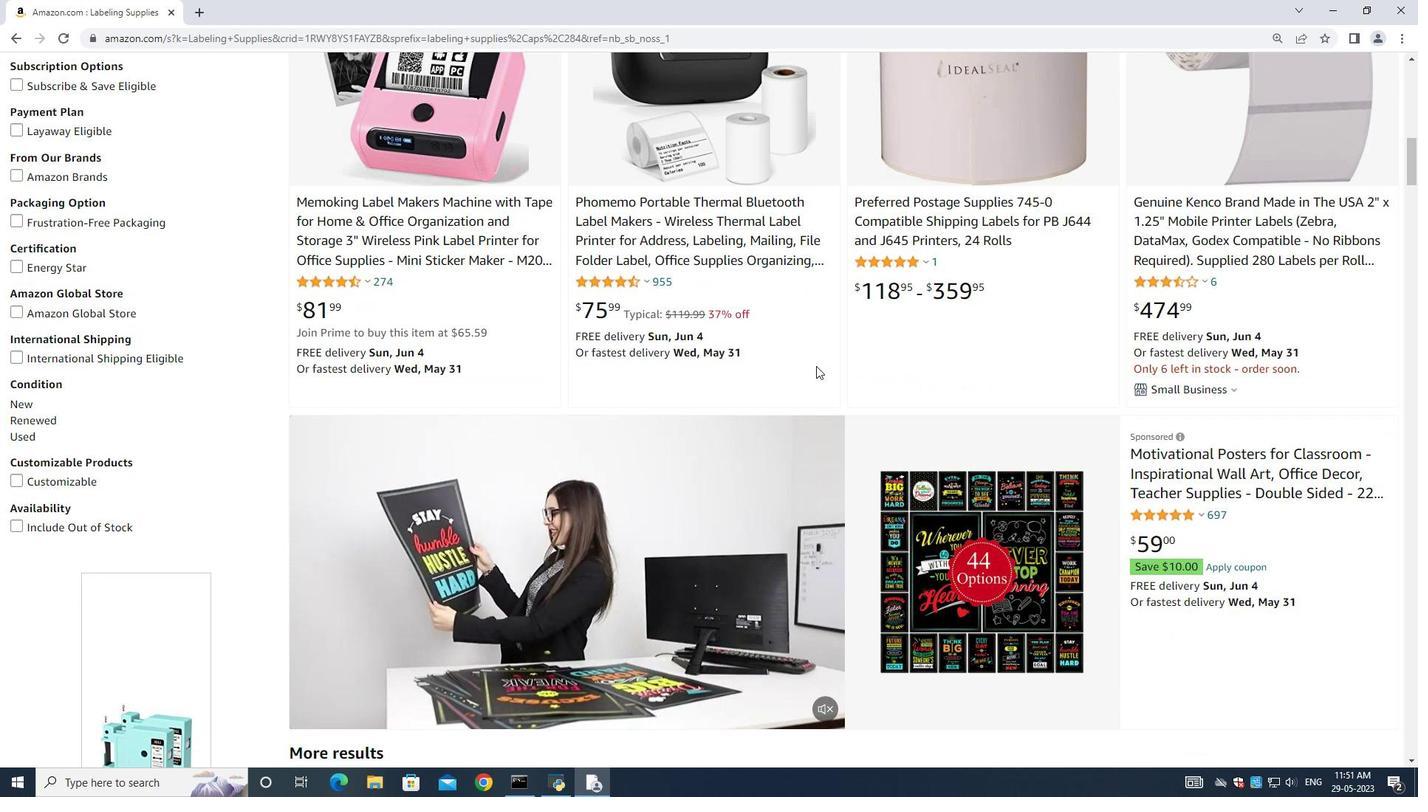 
Action: Mouse scrolled (816, 367) with delta (0, 0)
Screenshot: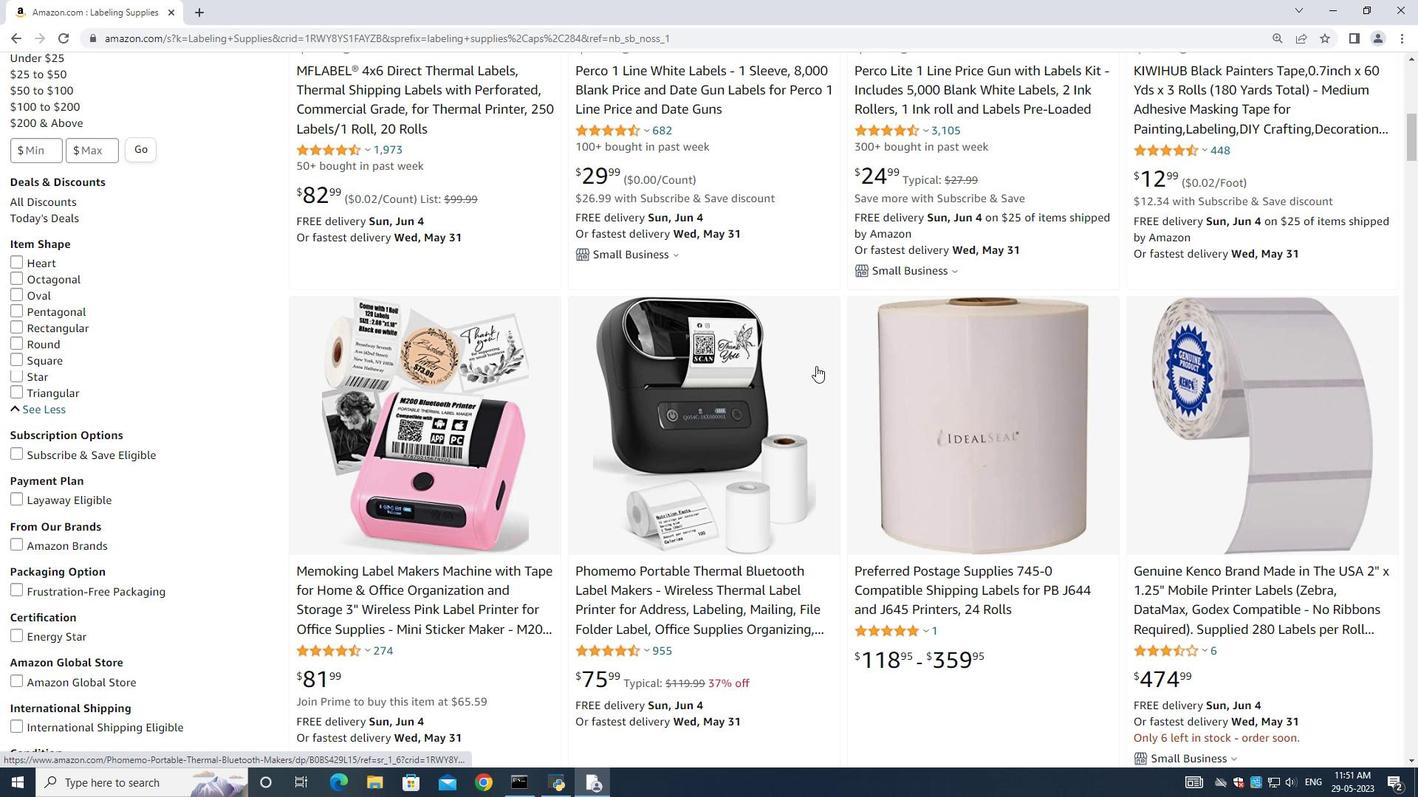 
Action: Mouse scrolled (816, 367) with delta (0, 0)
Screenshot: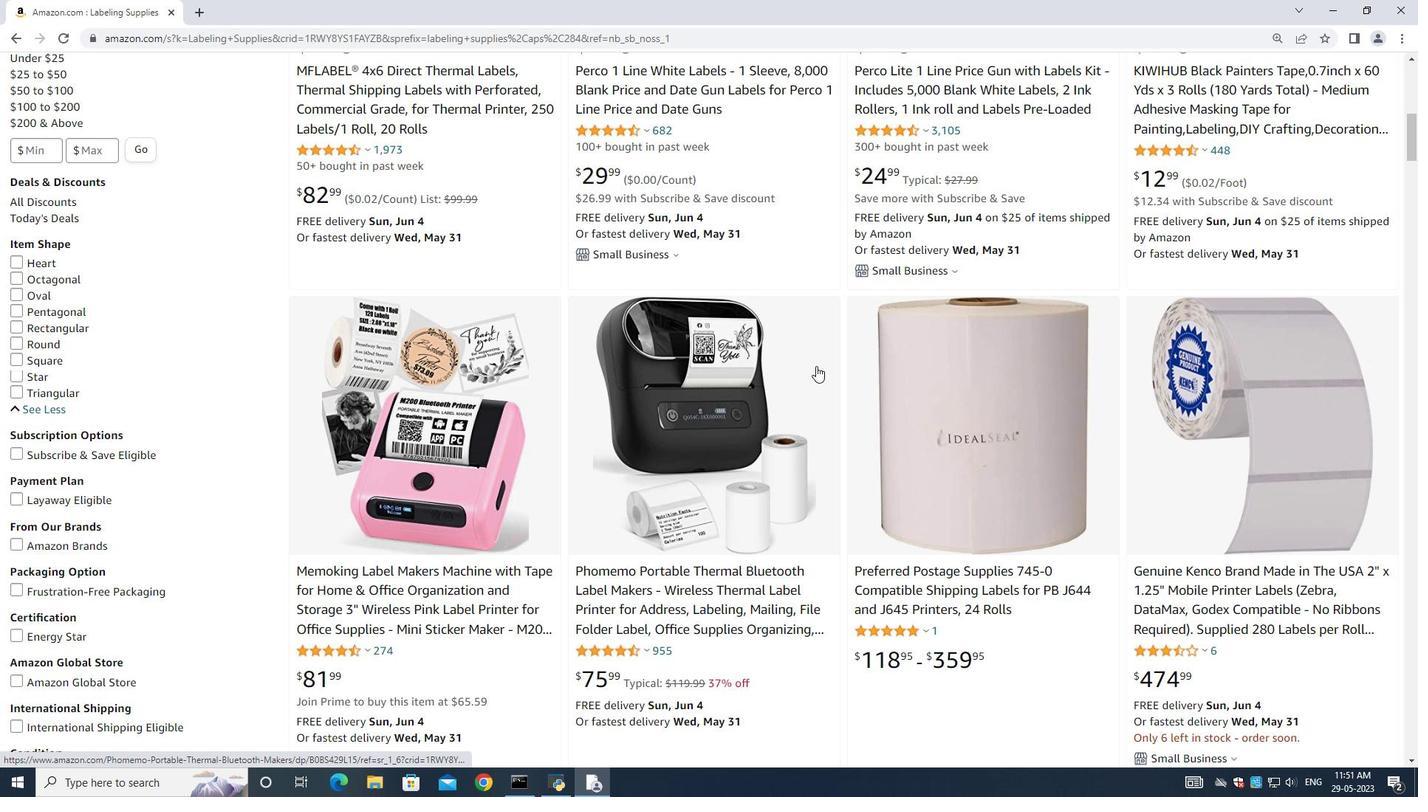 
Action: Mouse scrolled (816, 367) with delta (0, 0)
Screenshot: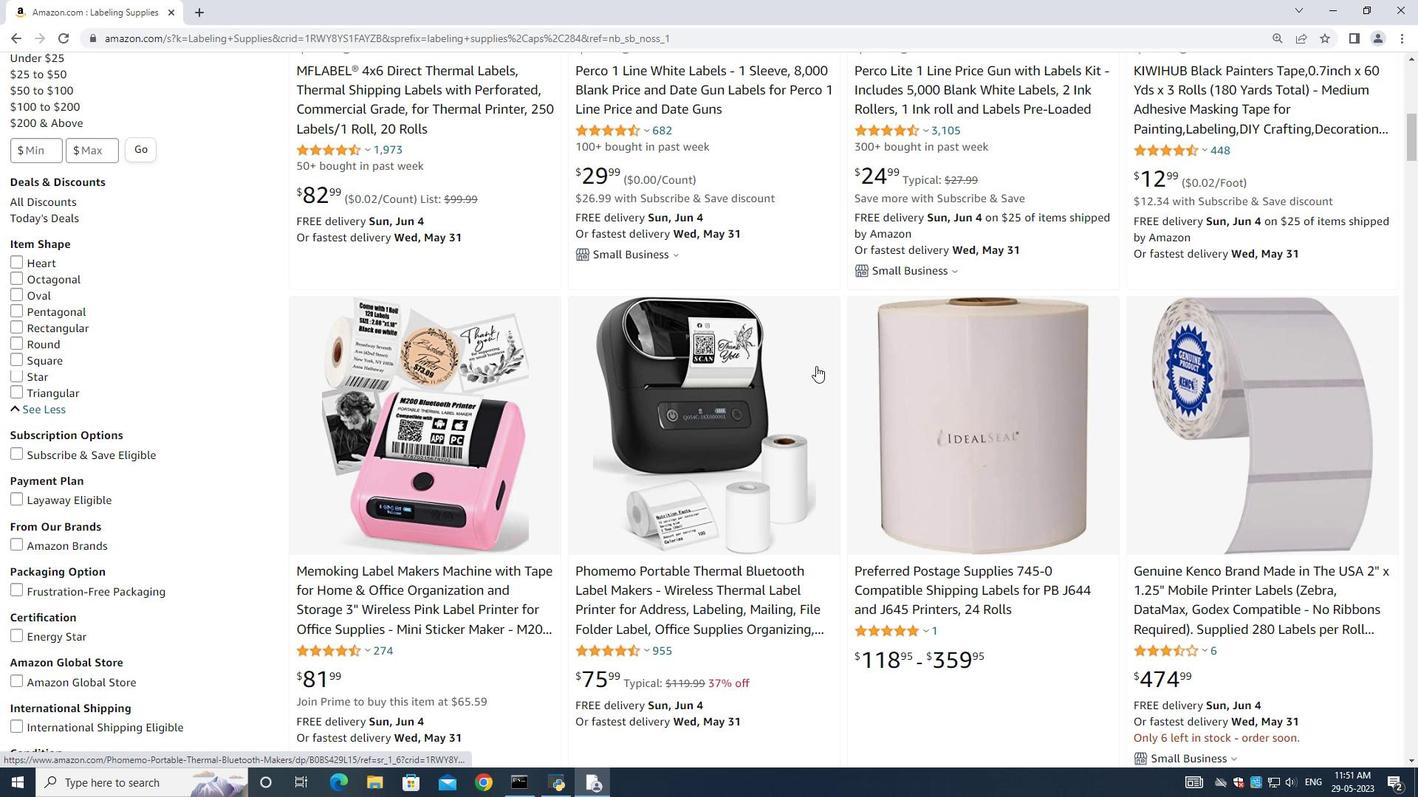 
Action: Mouse scrolled (816, 367) with delta (0, 0)
Screenshot: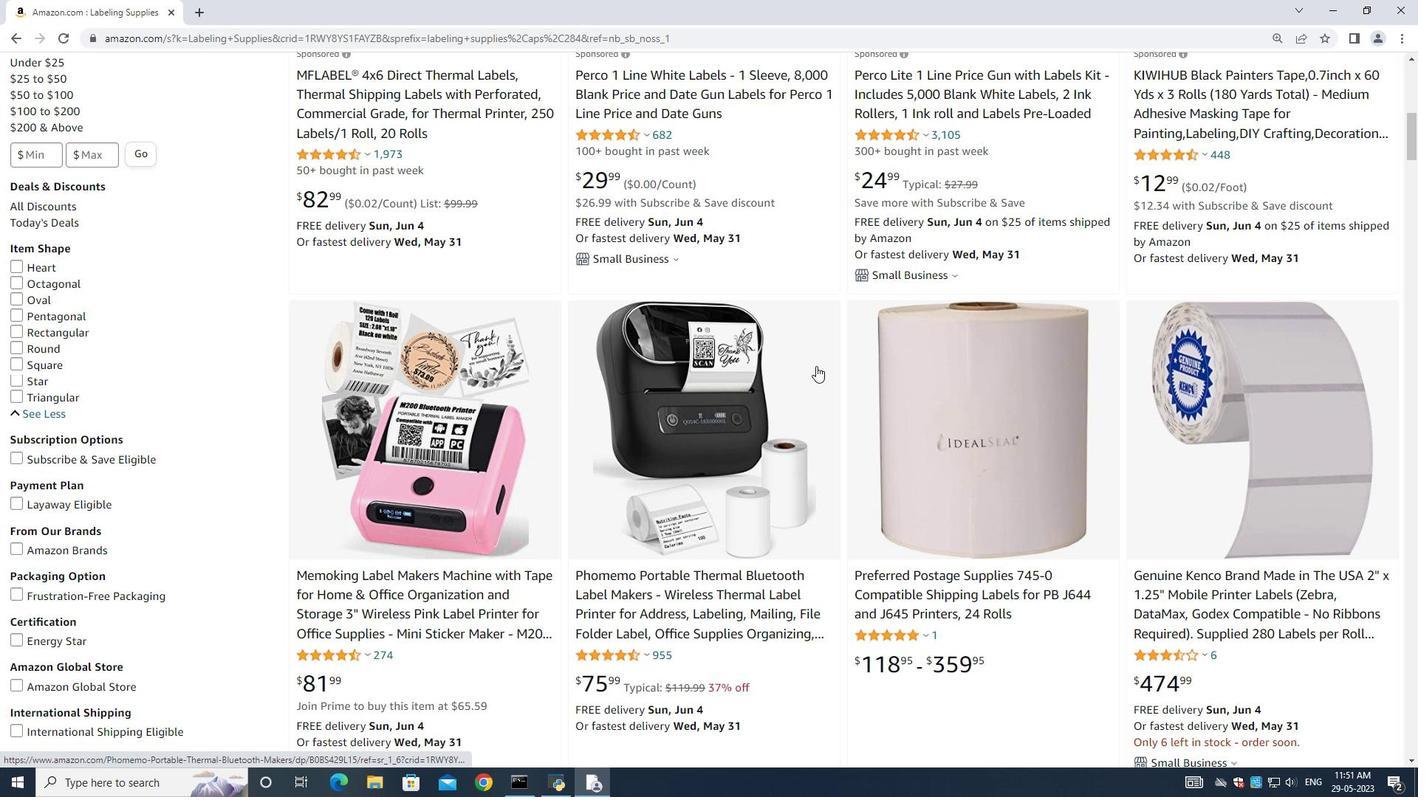 
Action: Mouse scrolled (816, 367) with delta (0, 0)
Screenshot: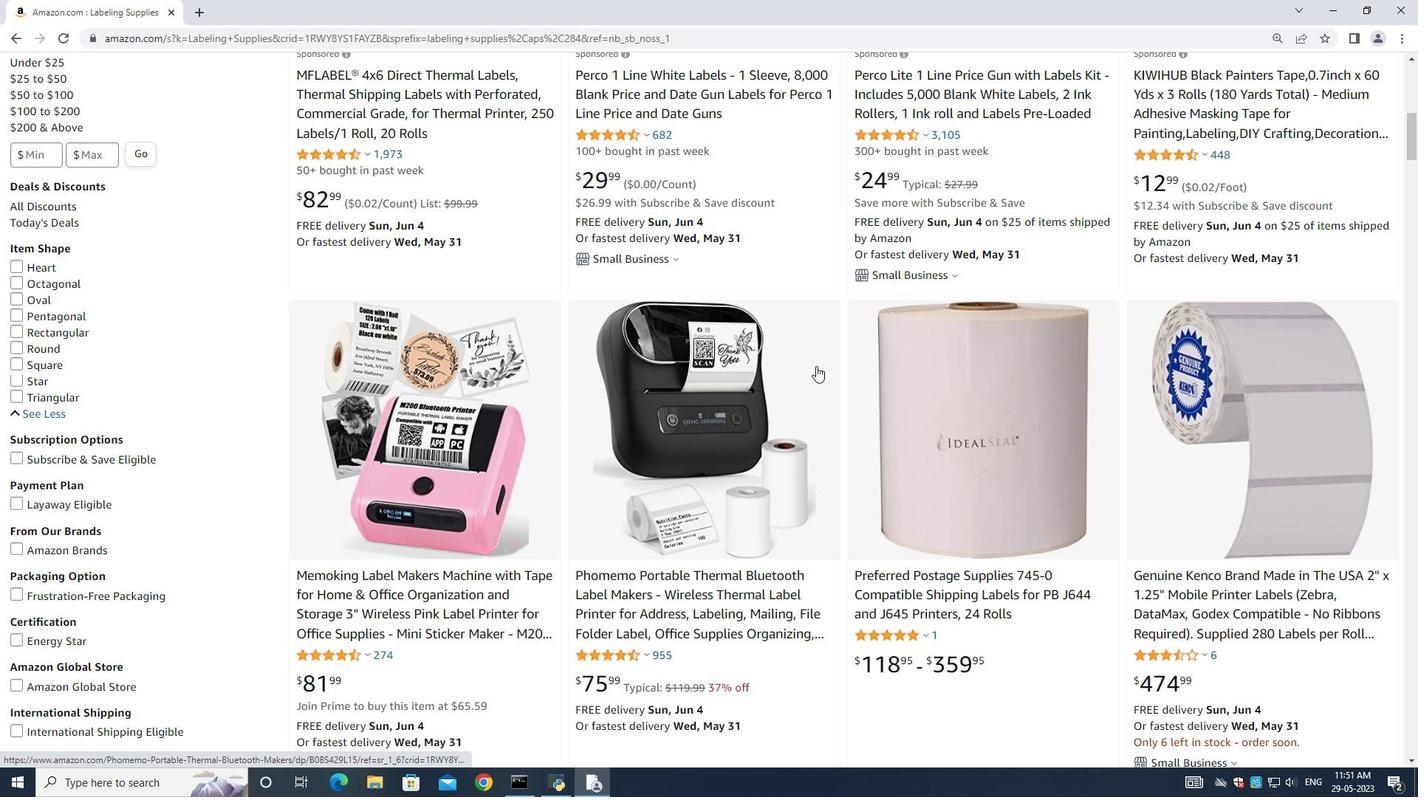 
Action: Mouse moved to (730, 495)
Screenshot: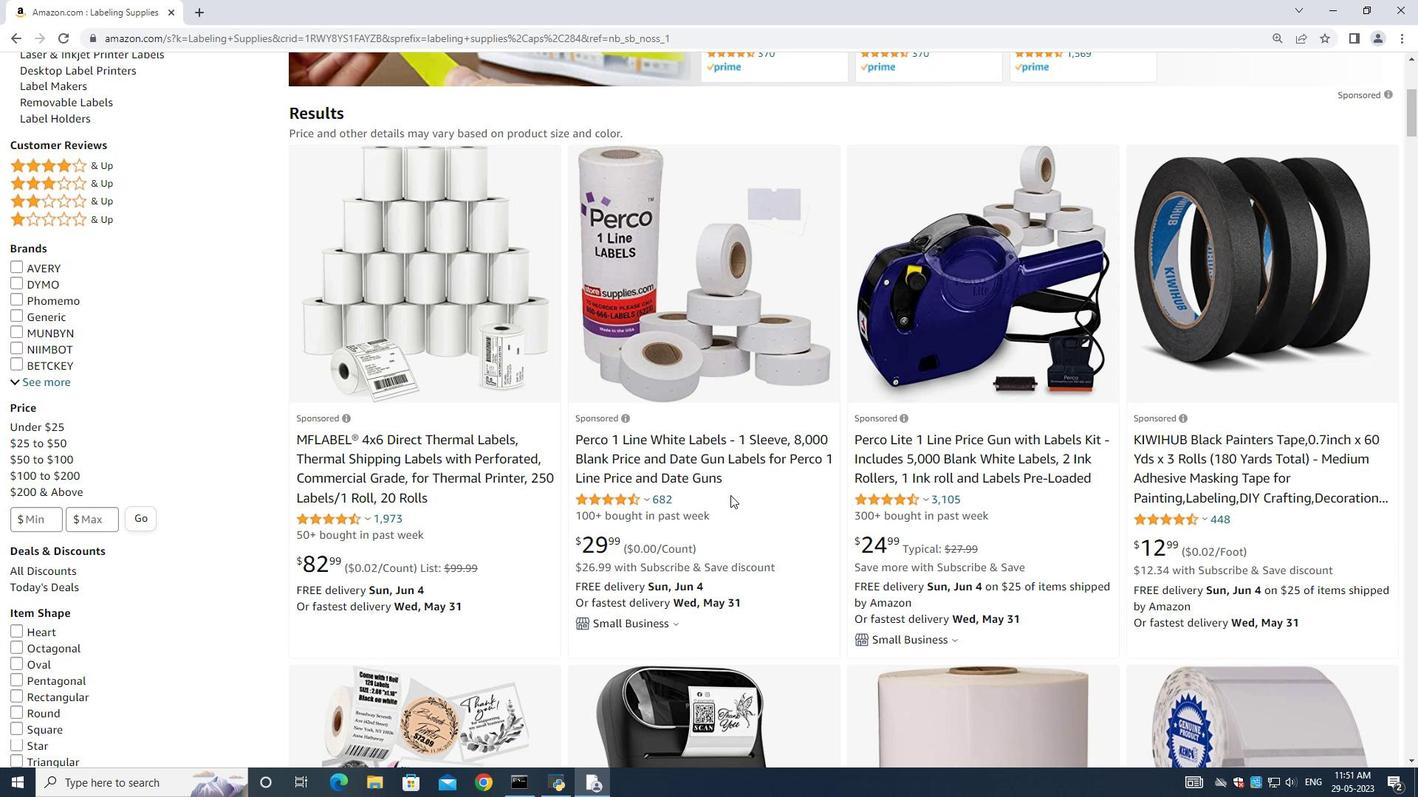 
Action: Mouse scrolled (730, 494) with delta (0, 0)
Screenshot: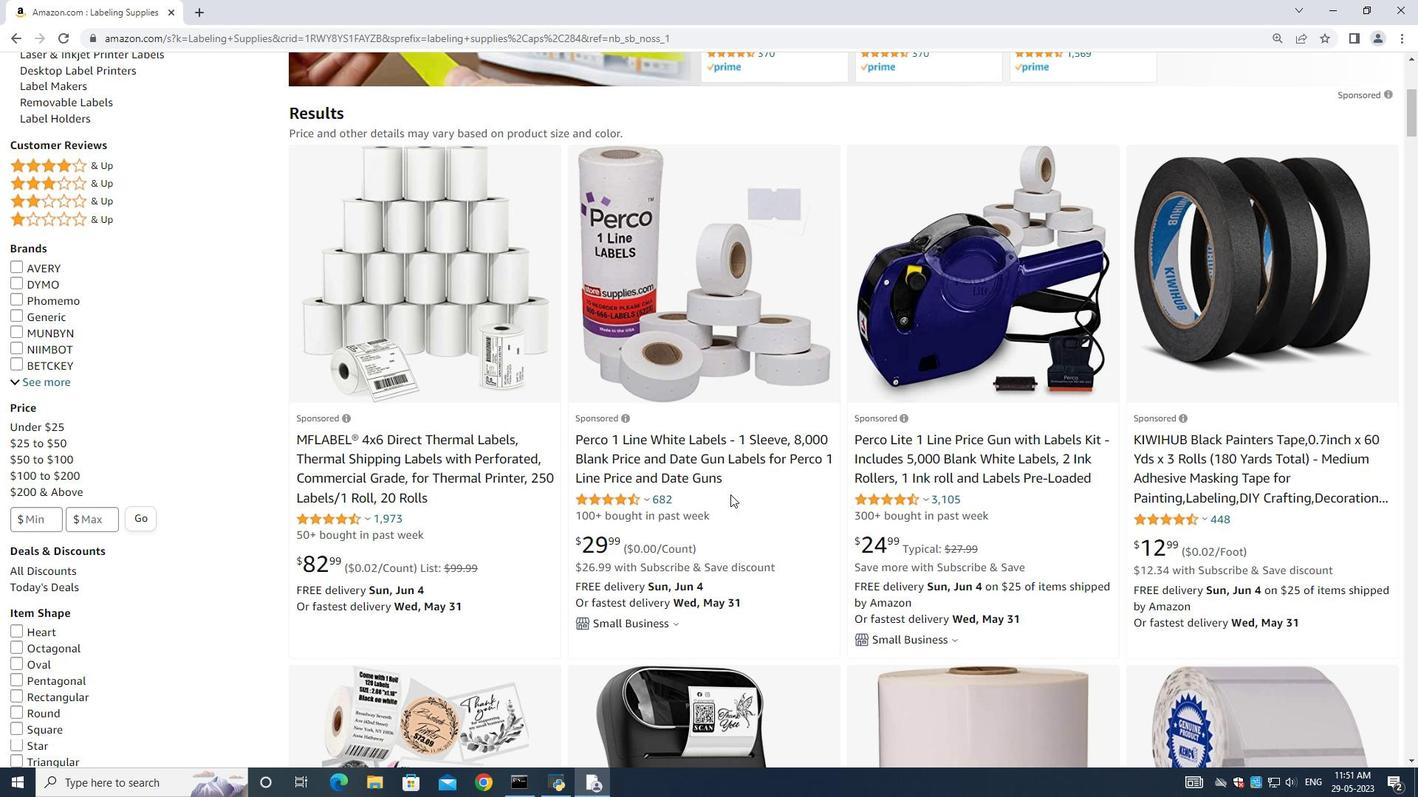 
Action: Mouse scrolled (730, 494) with delta (0, 0)
Screenshot: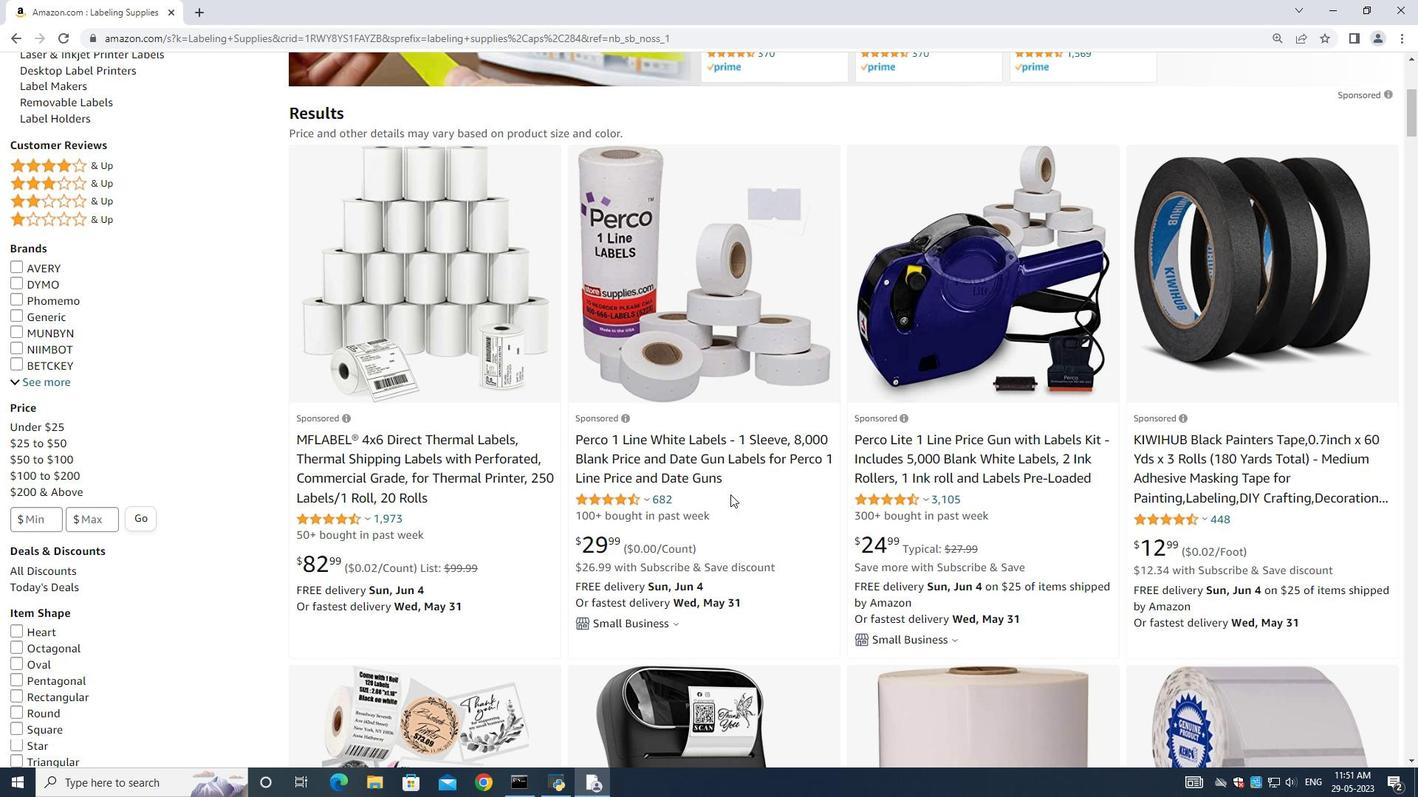 
Action: Mouse scrolled (730, 494) with delta (0, 0)
Screenshot: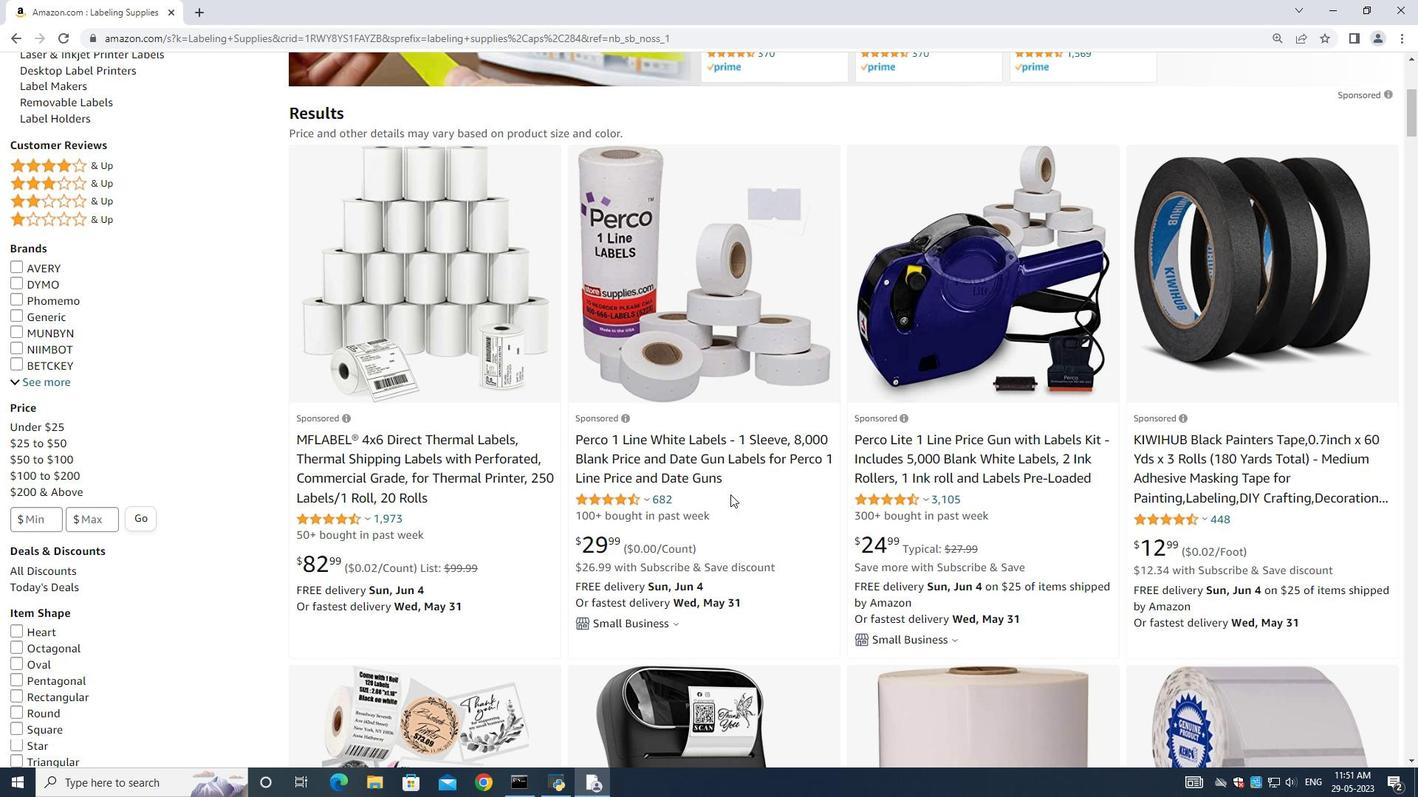 
Action: Mouse scrolled (730, 494) with delta (0, 0)
Screenshot: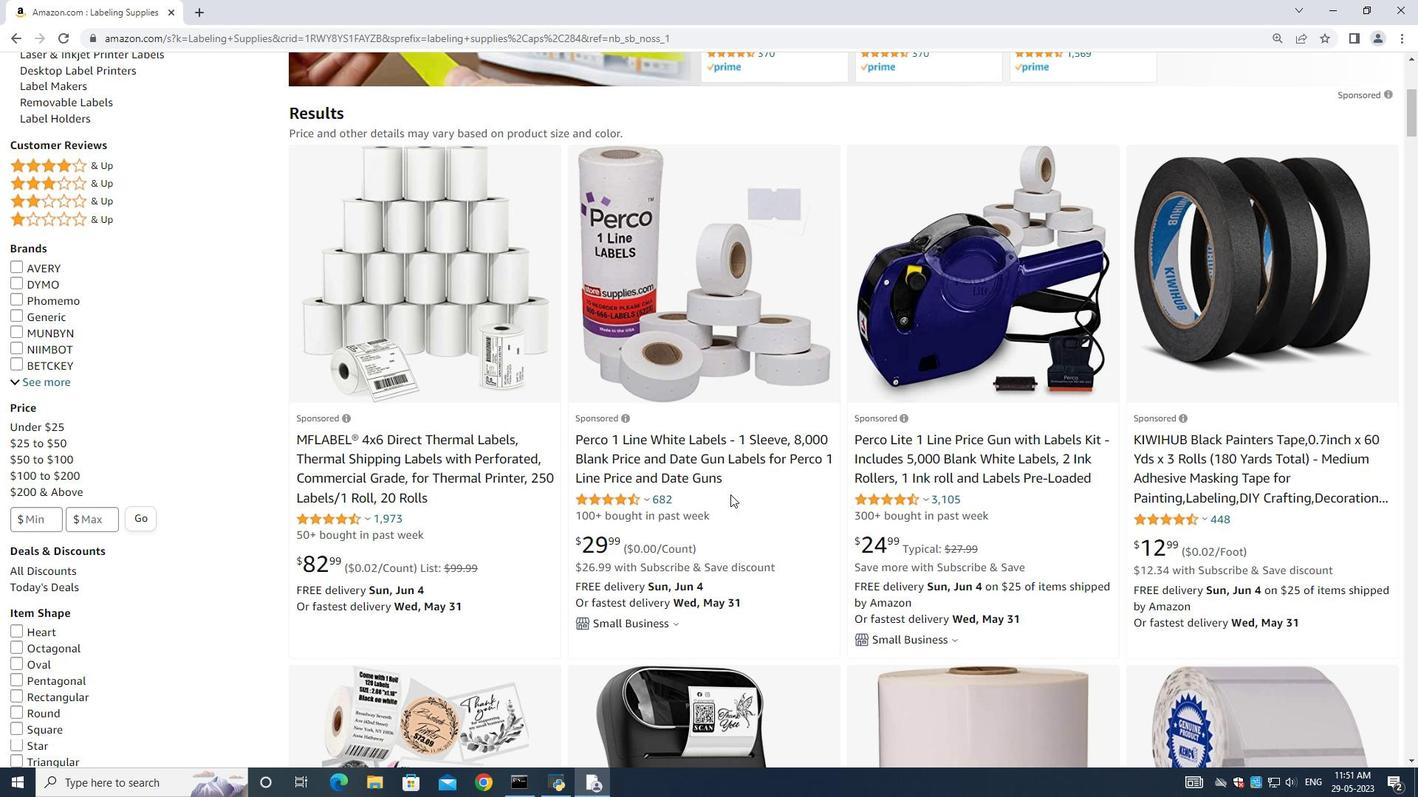 
Action: Mouse moved to (907, 469)
Screenshot: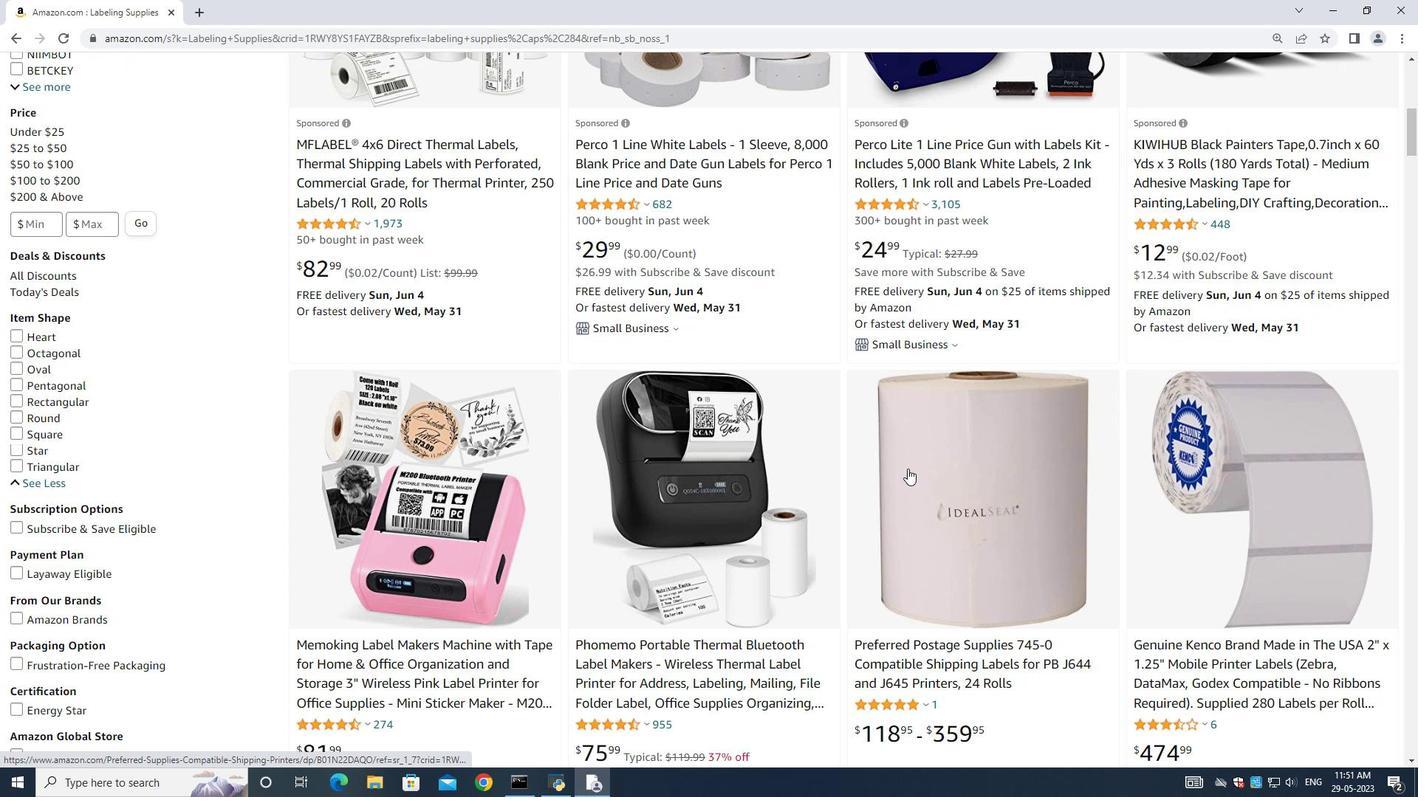 
Action: Mouse scrolled (907, 468) with delta (0, 0)
Screenshot: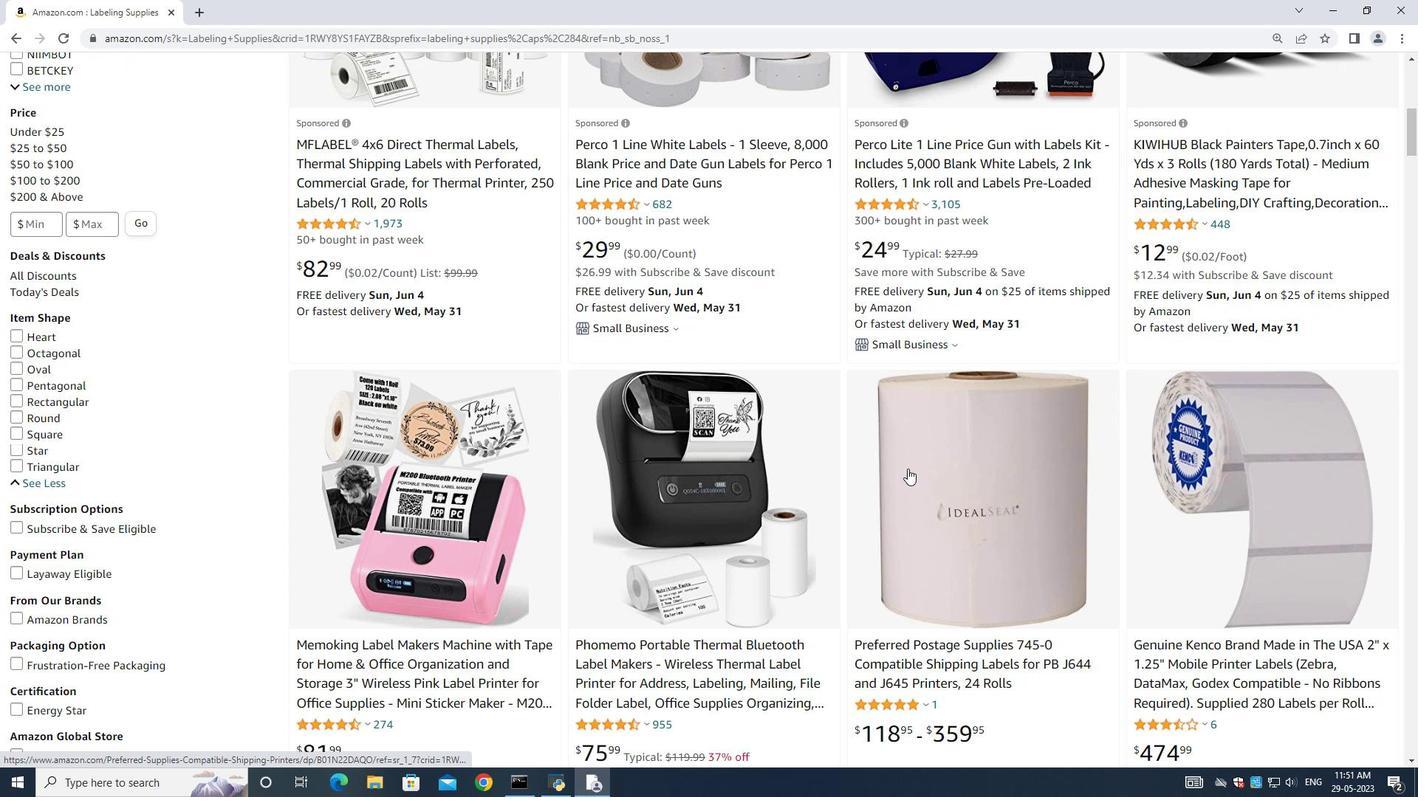 
Action: Mouse moved to (907, 469)
Screenshot: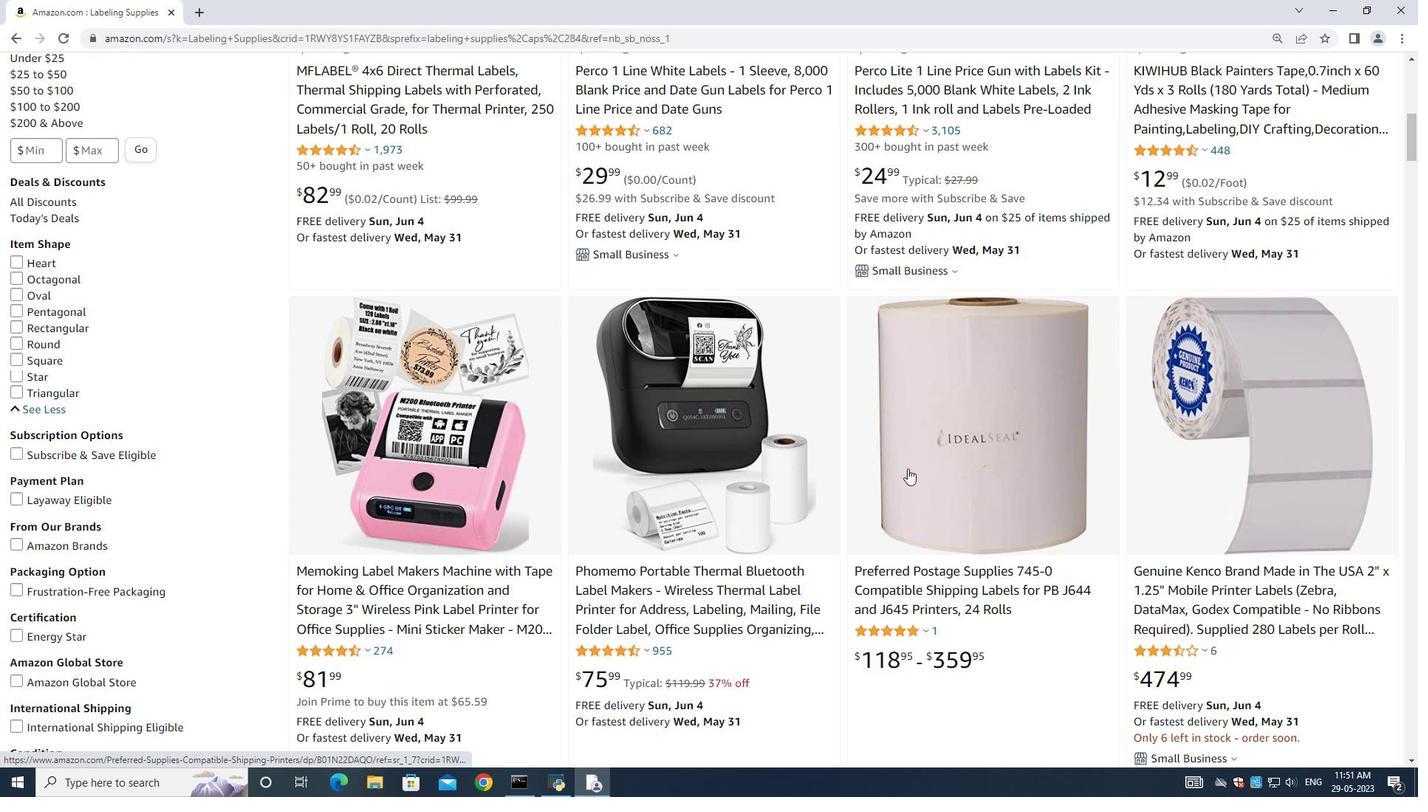 
Action: Mouse scrolled (907, 469) with delta (0, 0)
Screenshot: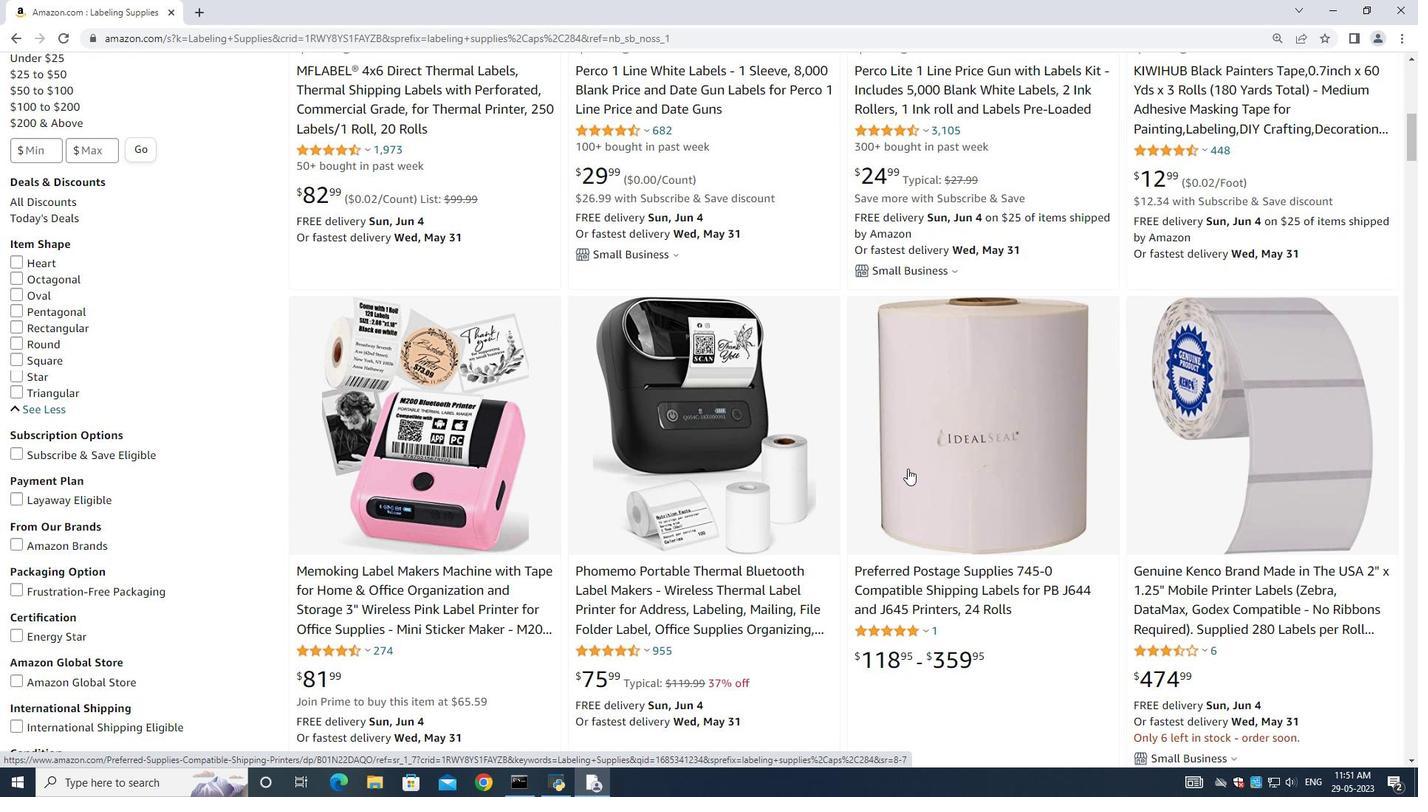 
Action: Mouse scrolled (907, 469) with delta (0, 0)
Screenshot: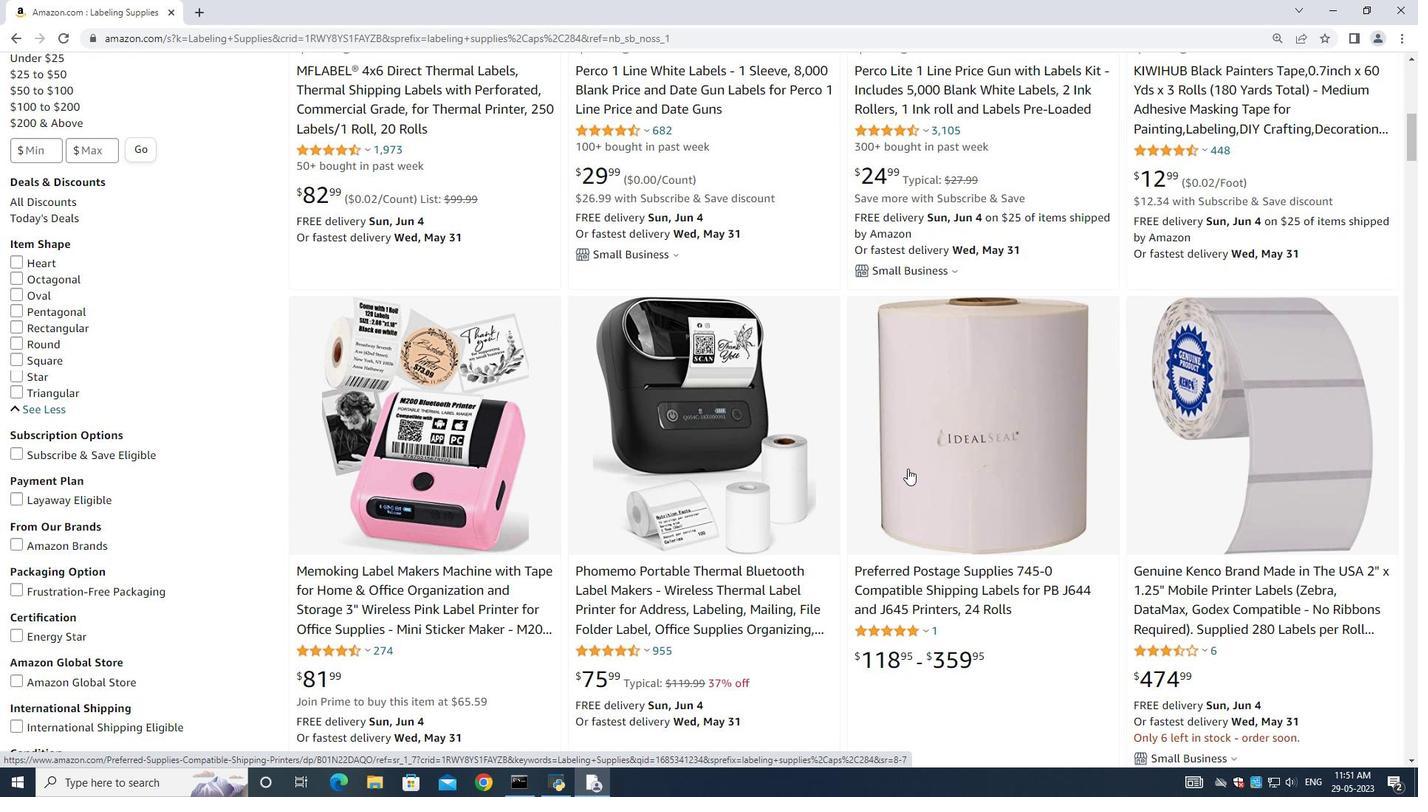 
Action: Mouse scrolled (907, 469) with delta (0, 0)
Screenshot: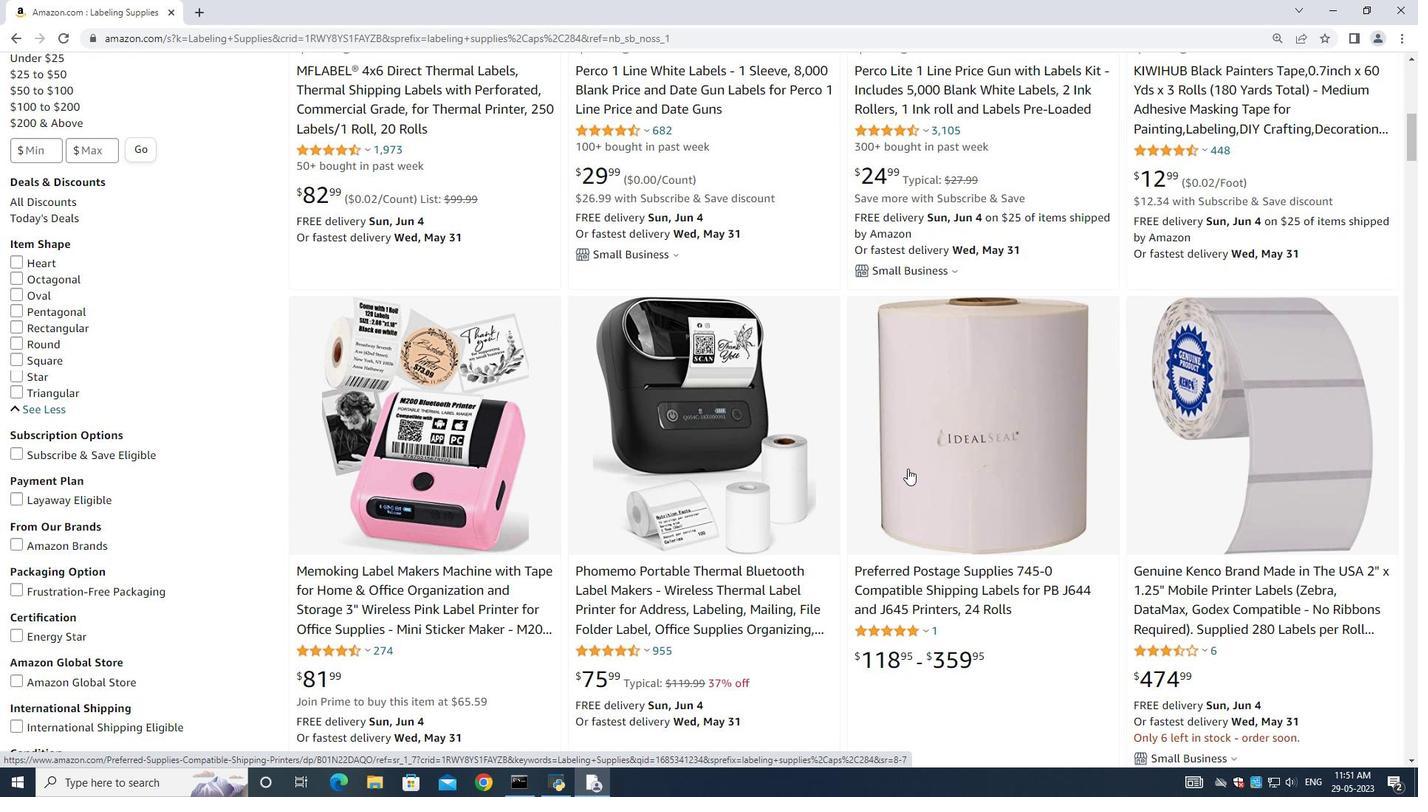 
Action: Mouse scrolled (907, 469) with delta (0, 0)
Screenshot: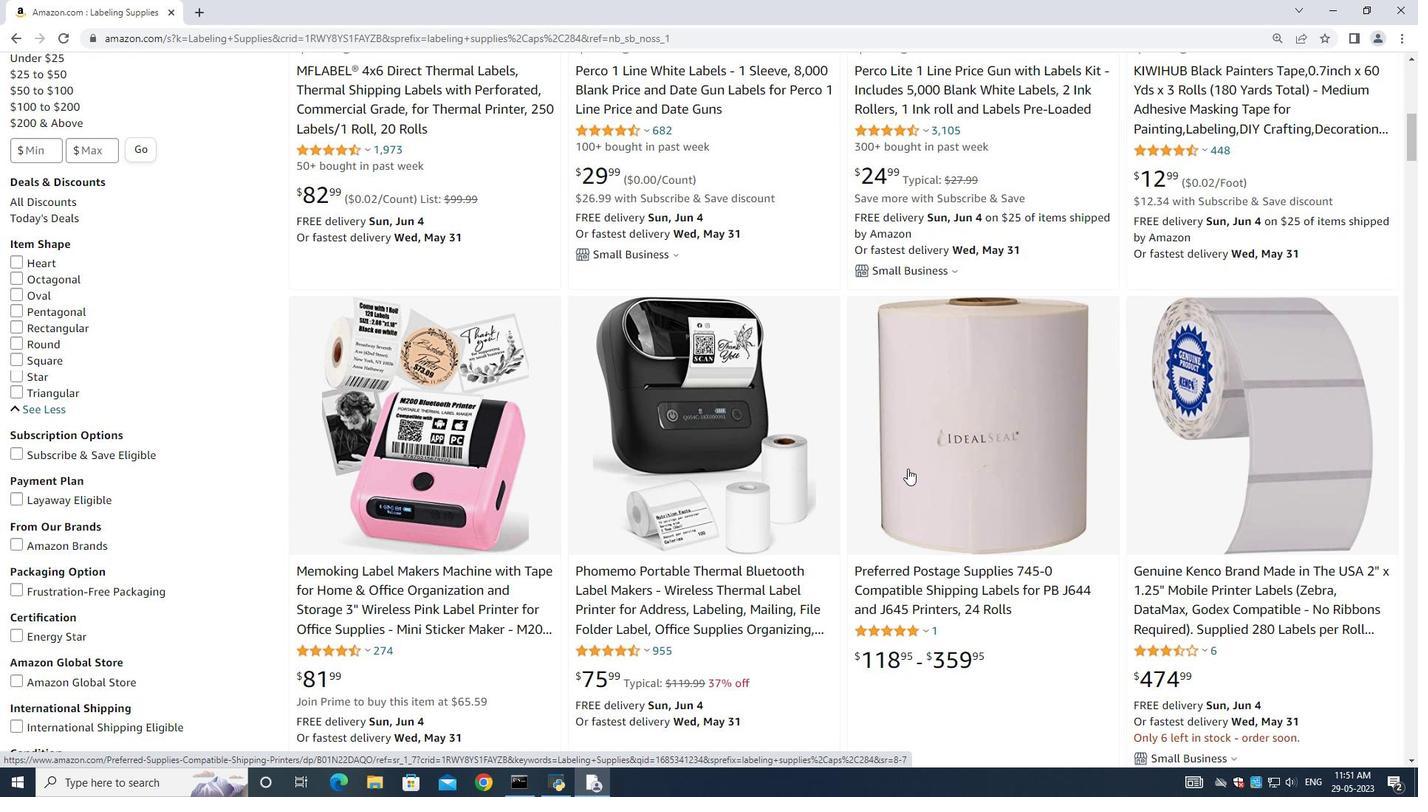 
Action: Mouse scrolled (907, 469) with delta (0, 0)
Screenshot: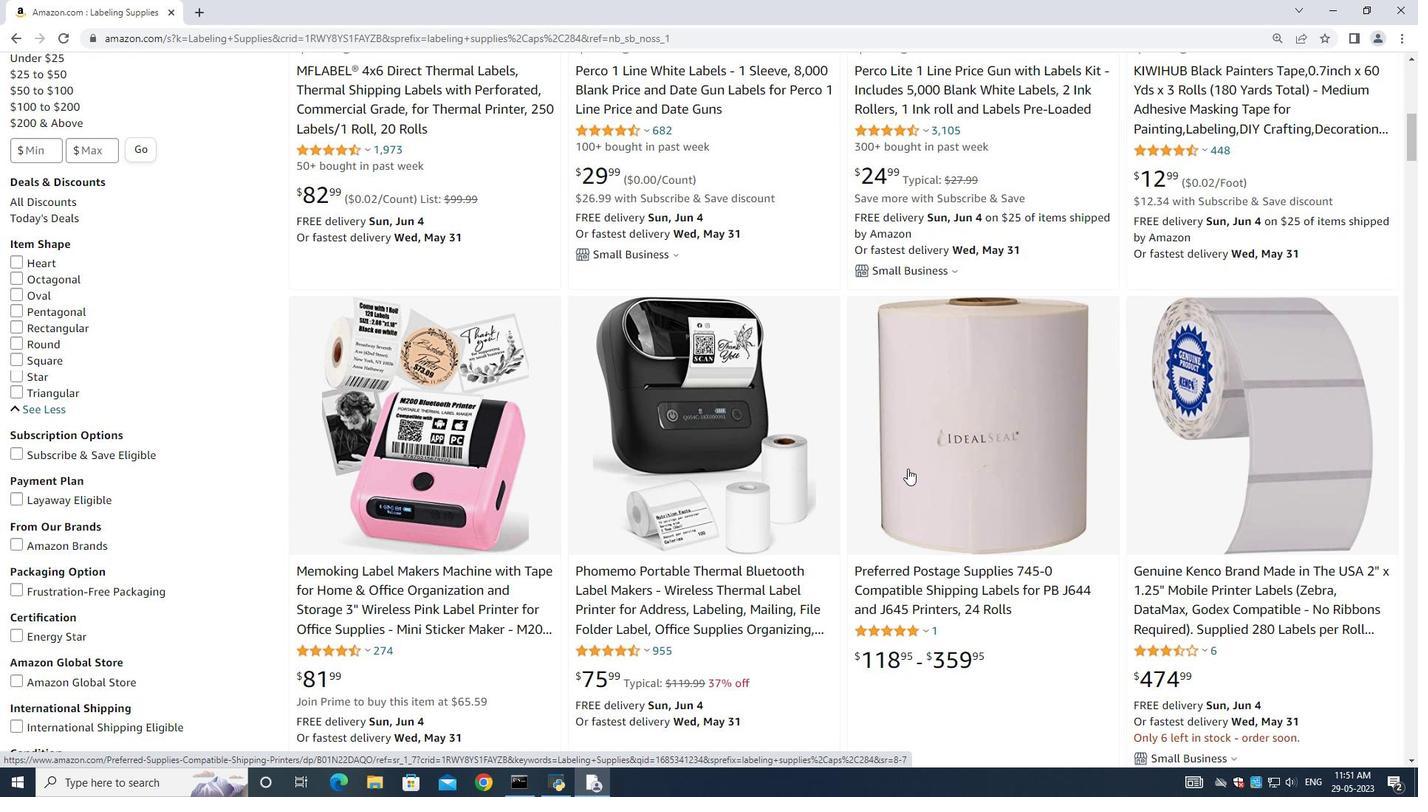 
Action: Mouse scrolled (907, 469) with delta (0, 0)
Screenshot: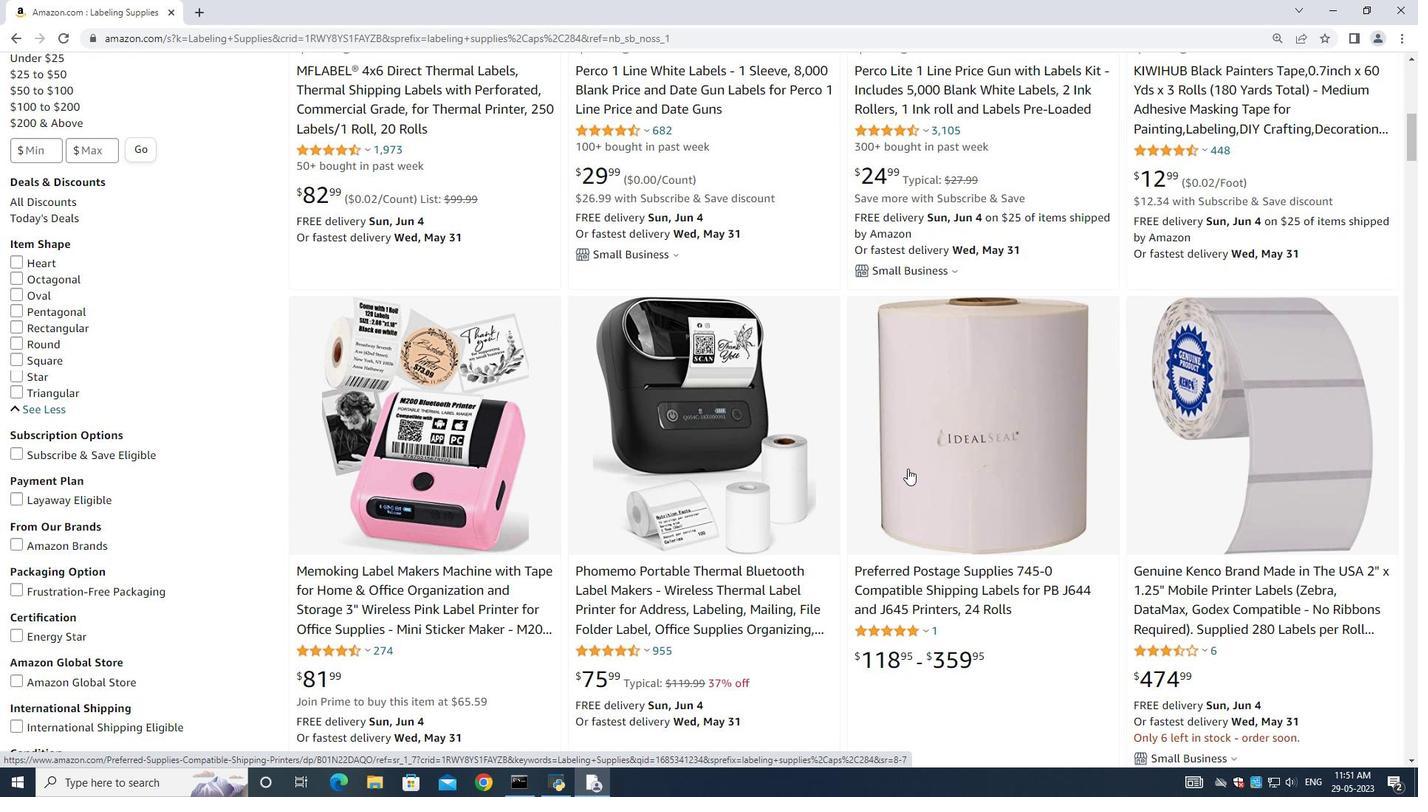 
Action: Mouse moved to (701, 463)
Screenshot: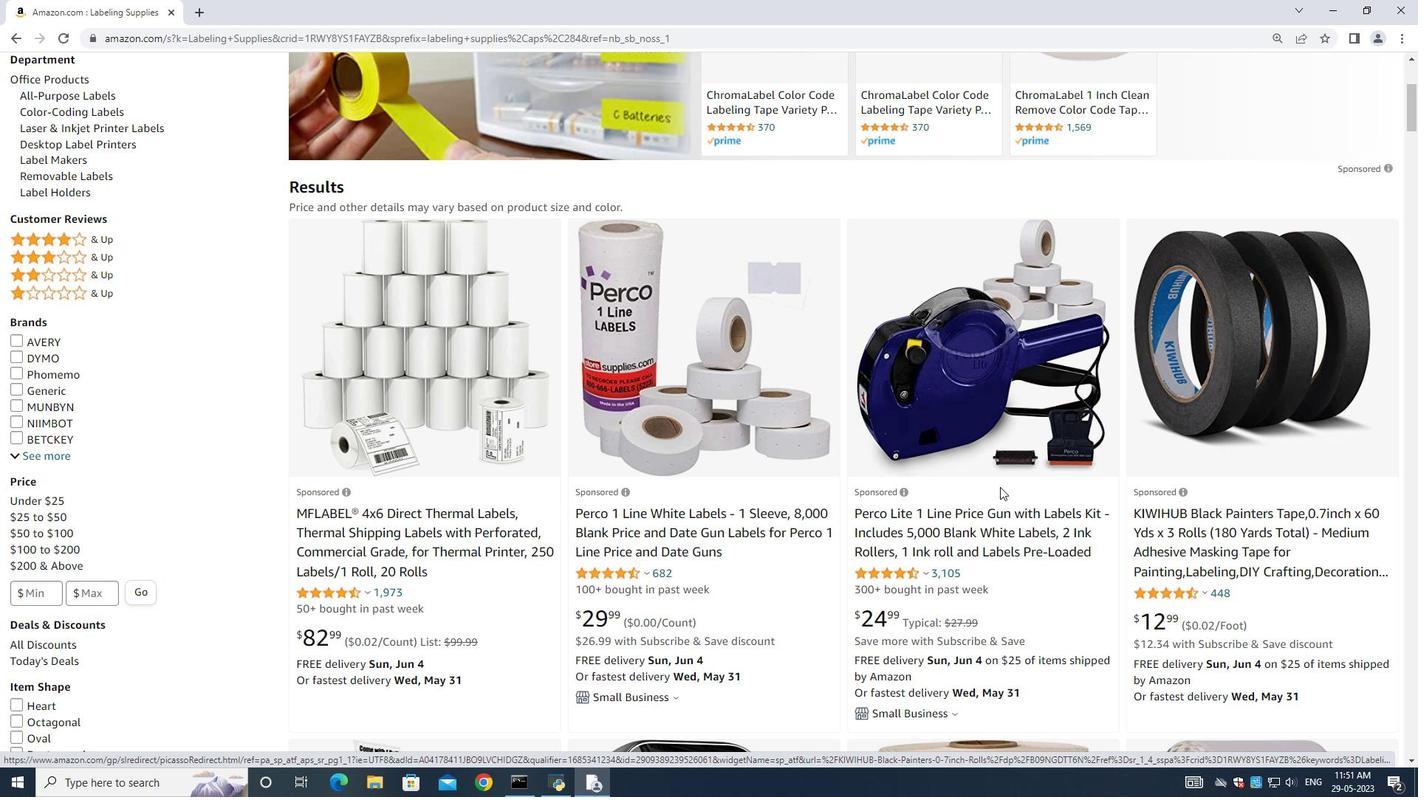 
Action: Mouse scrolled (701, 464) with delta (0, 0)
Screenshot: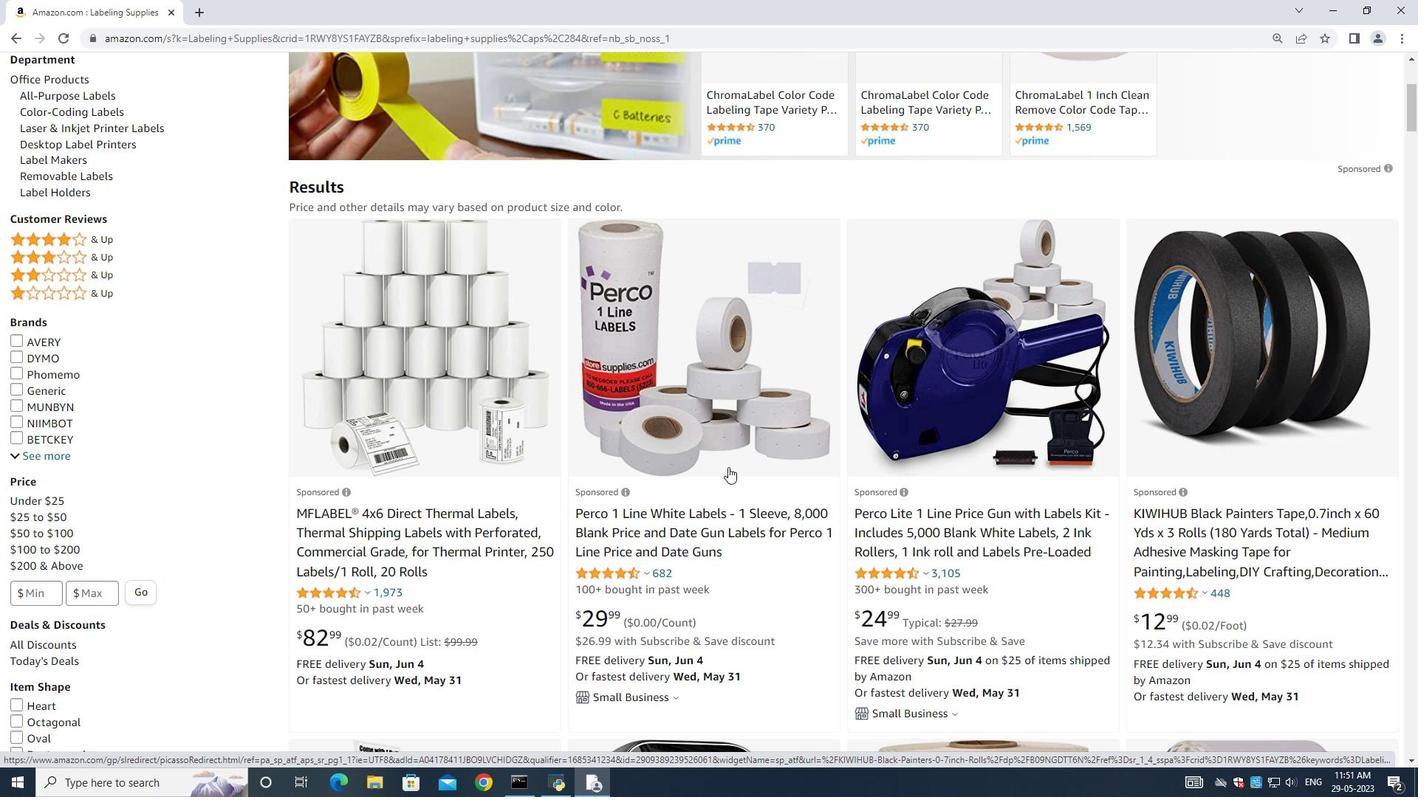 
Action: Mouse scrolled (701, 464) with delta (0, 0)
Screenshot: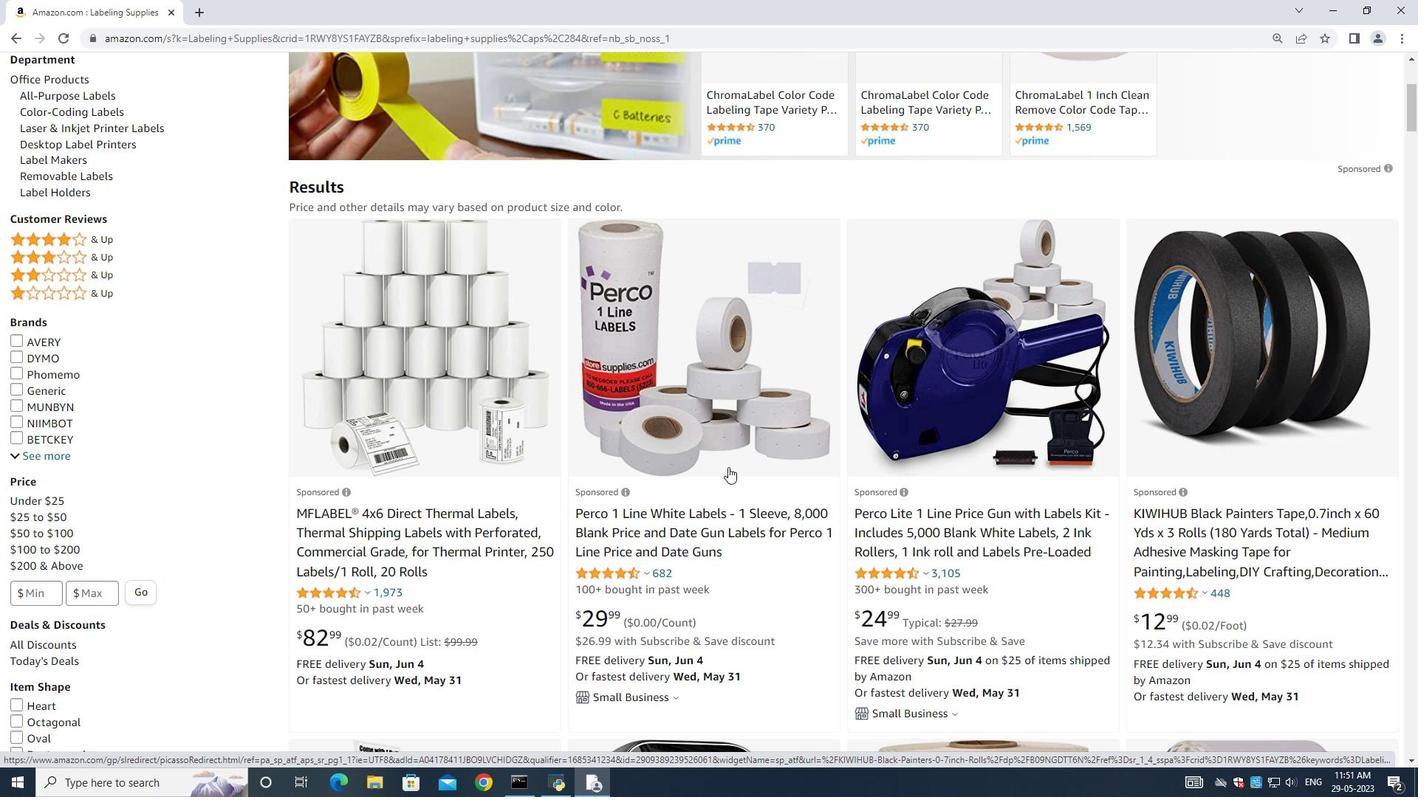 
Action: Mouse scrolled (701, 464) with delta (0, 0)
Screenshot: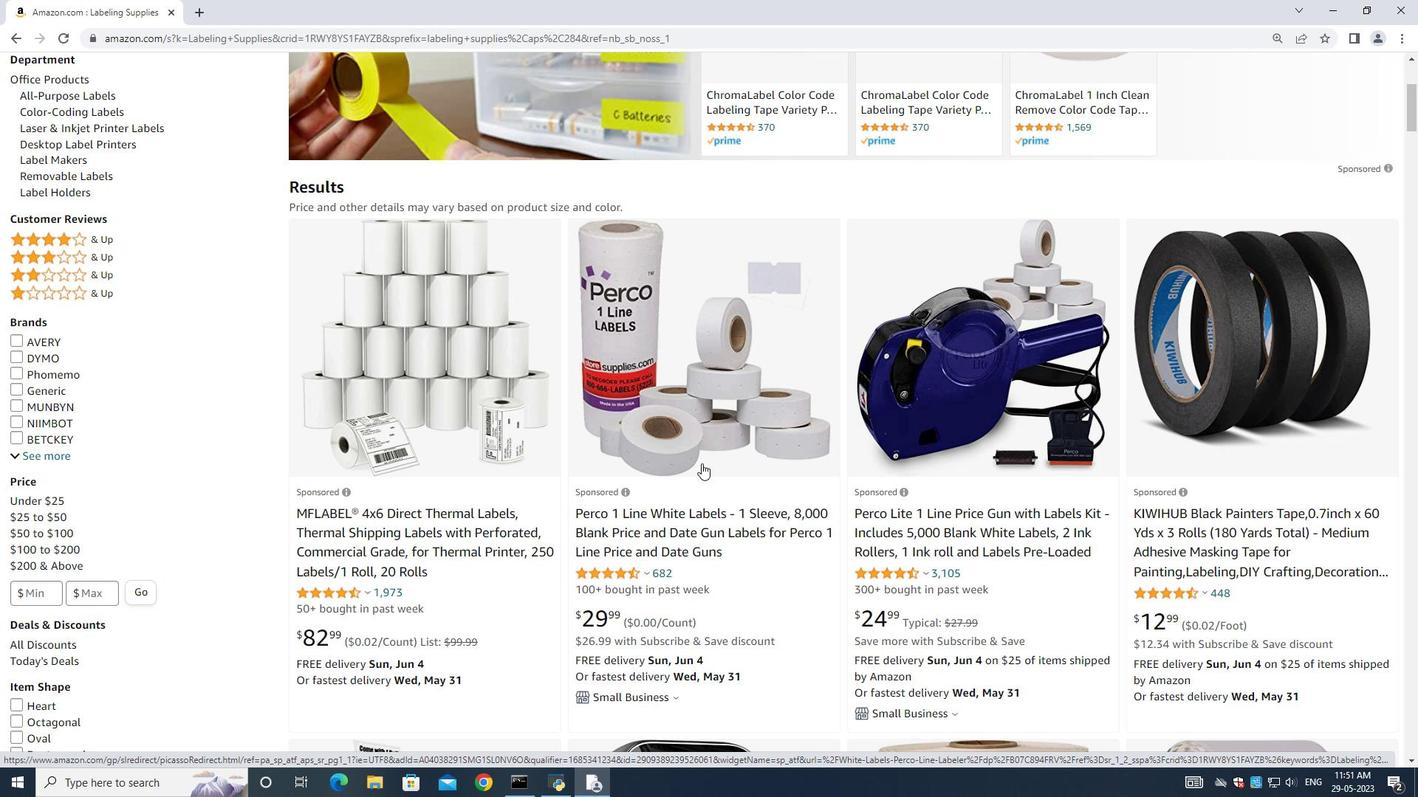 
Action: Mouse scrolled (701, 464) with delta (0, 0)
Screenshot: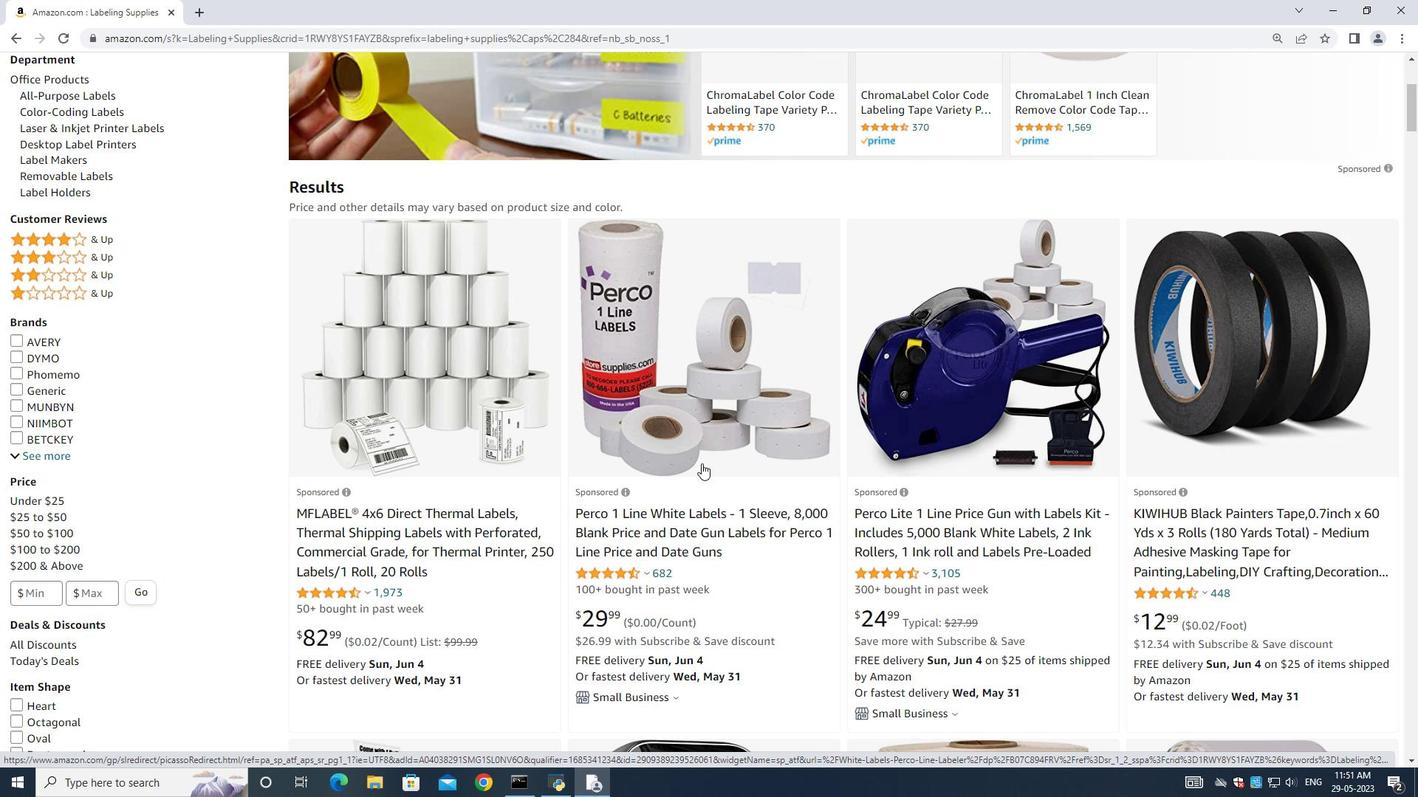 
Action: Mouse moved to (746, 403)
Screenshot: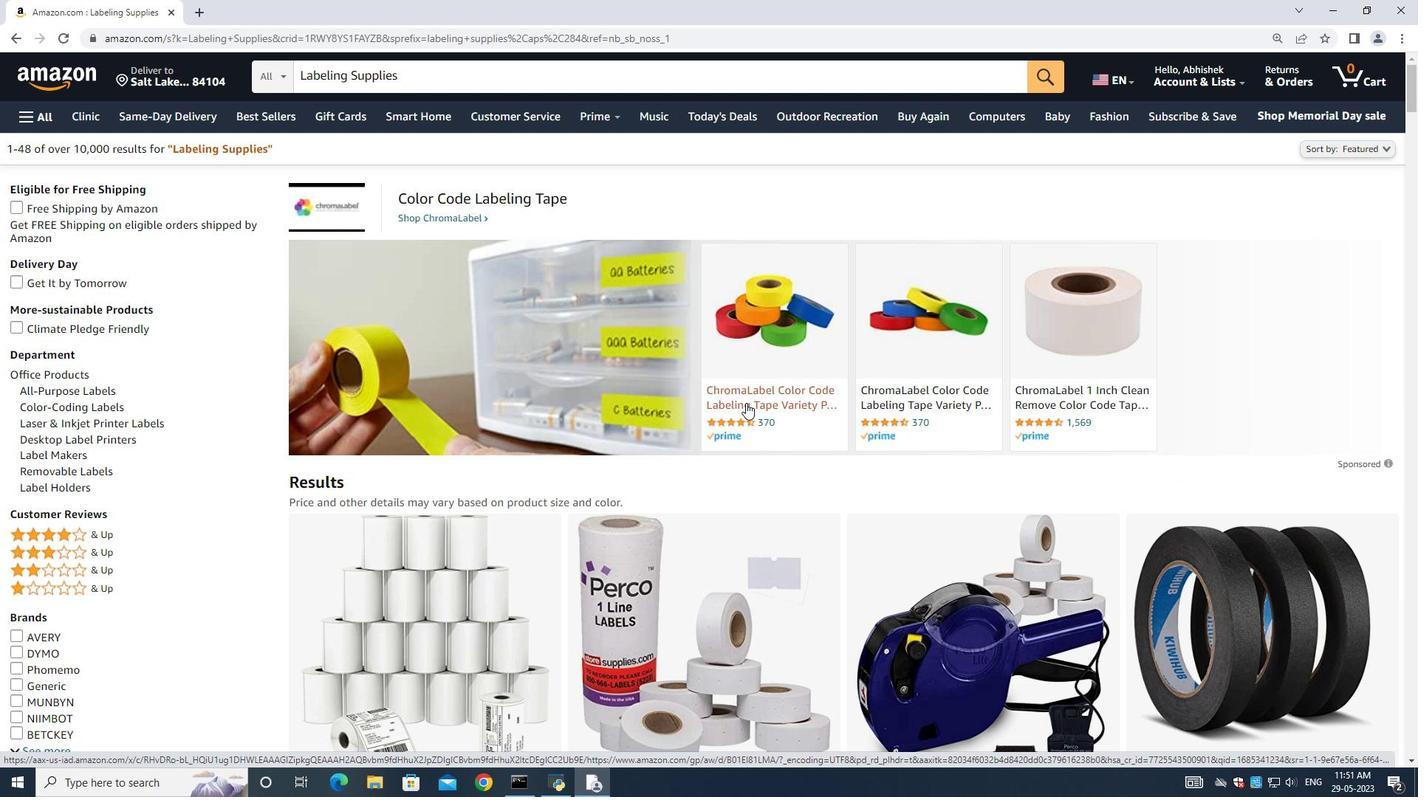 
Action: Mouse scrolled (746, 402) with delta (0, 0)
Screenshot: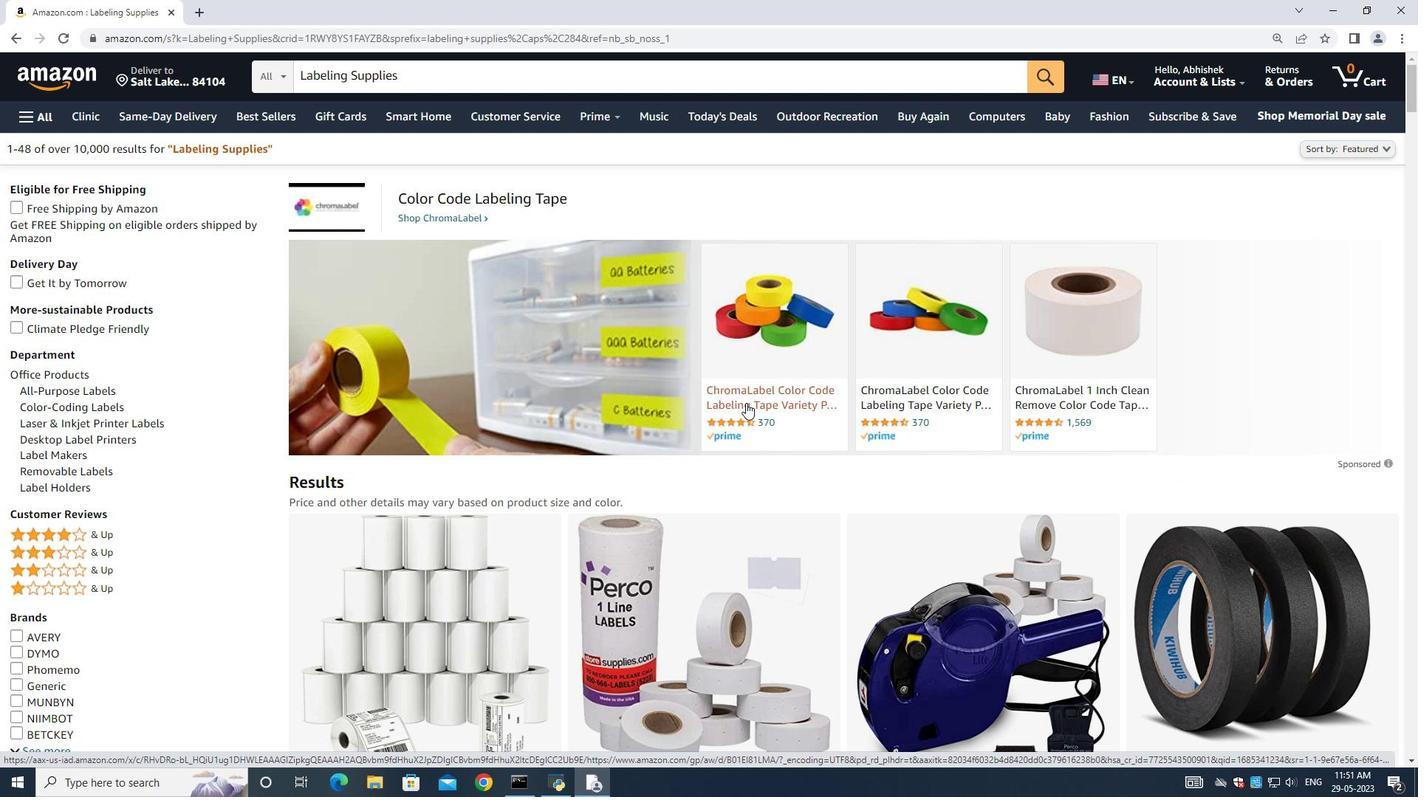 
Action: Mouse scrolled (746, 402) with delta (0, 0)
Screenshot: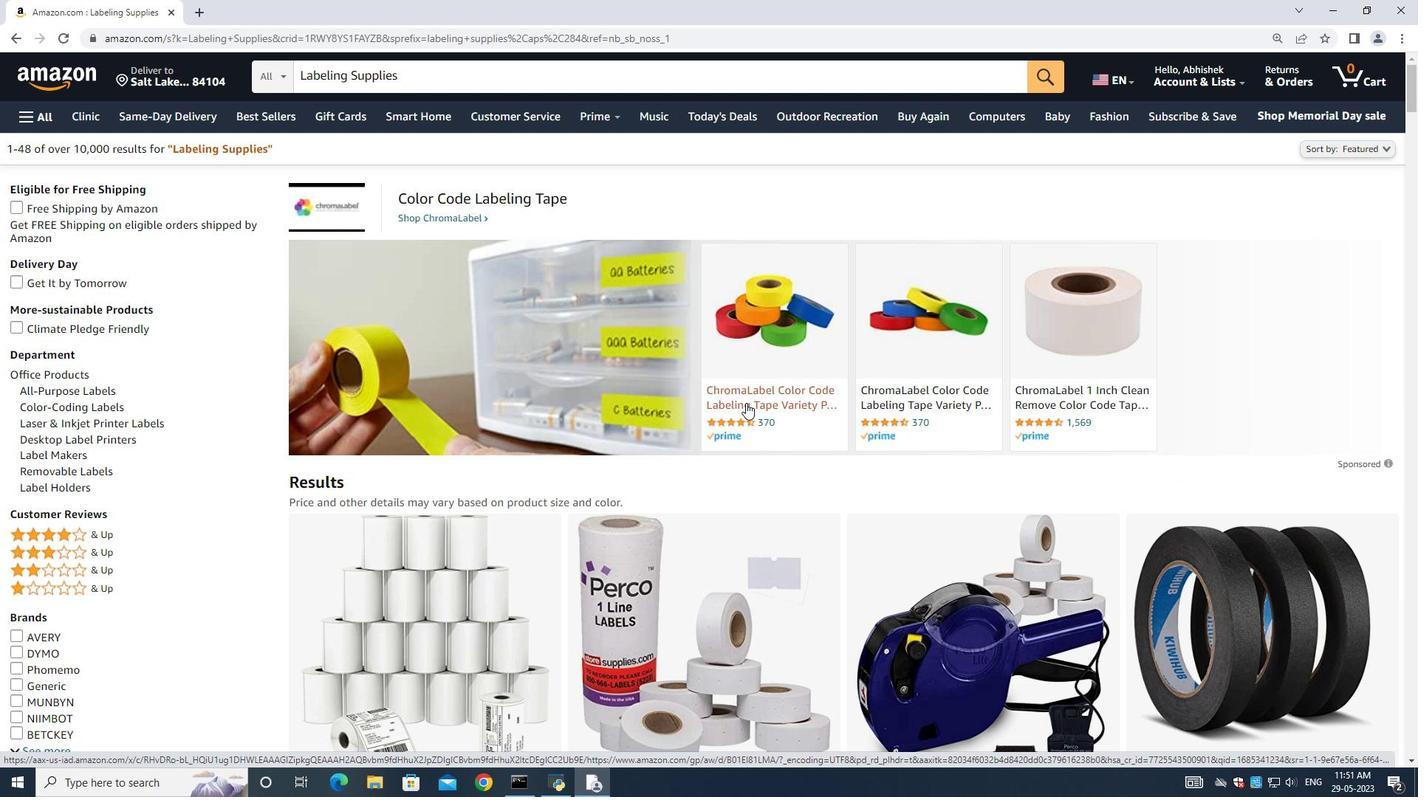 
Action: Mouse scrolled (746, 402) with delta (0, 0)
Screenshot: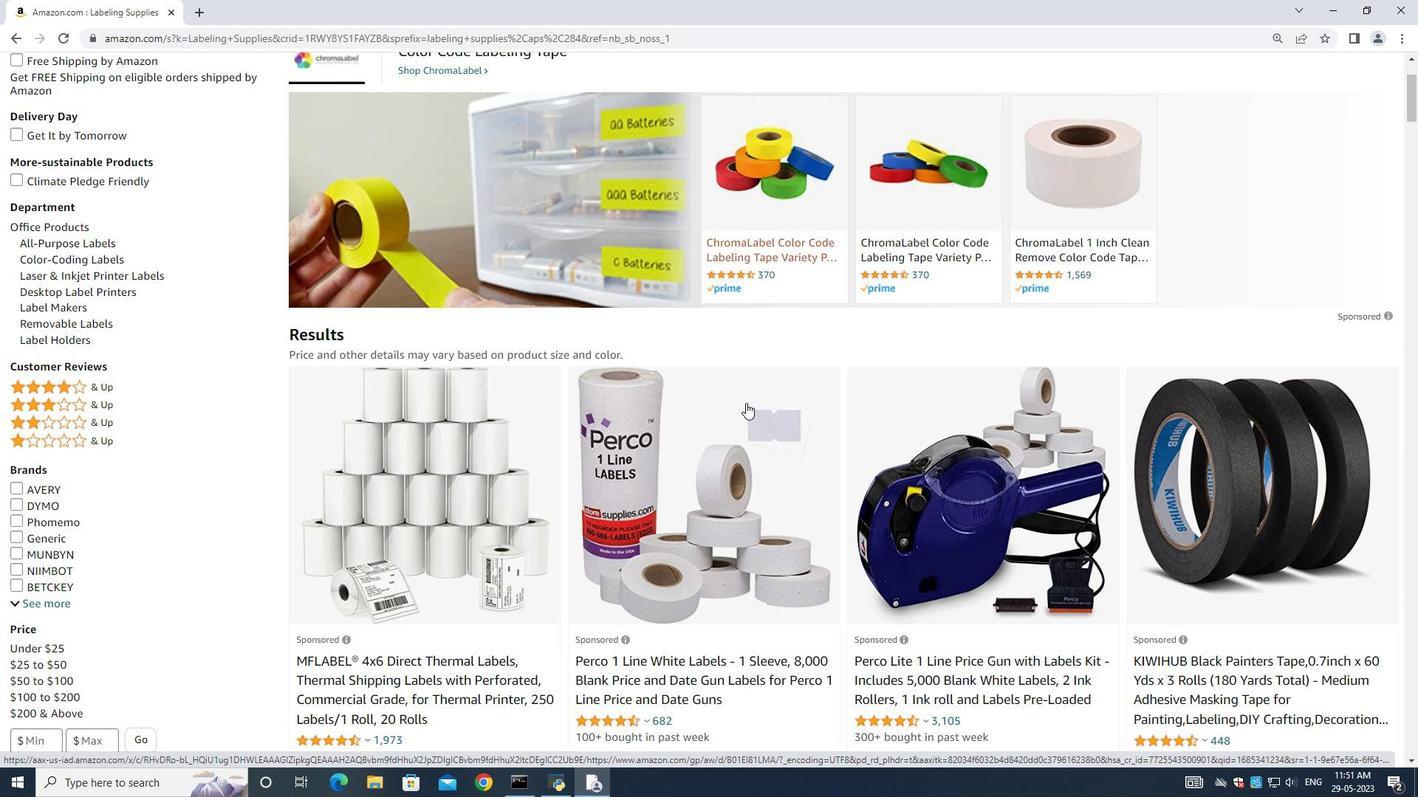 
Action: Mouse moved to (1219, 587)
Screenshot: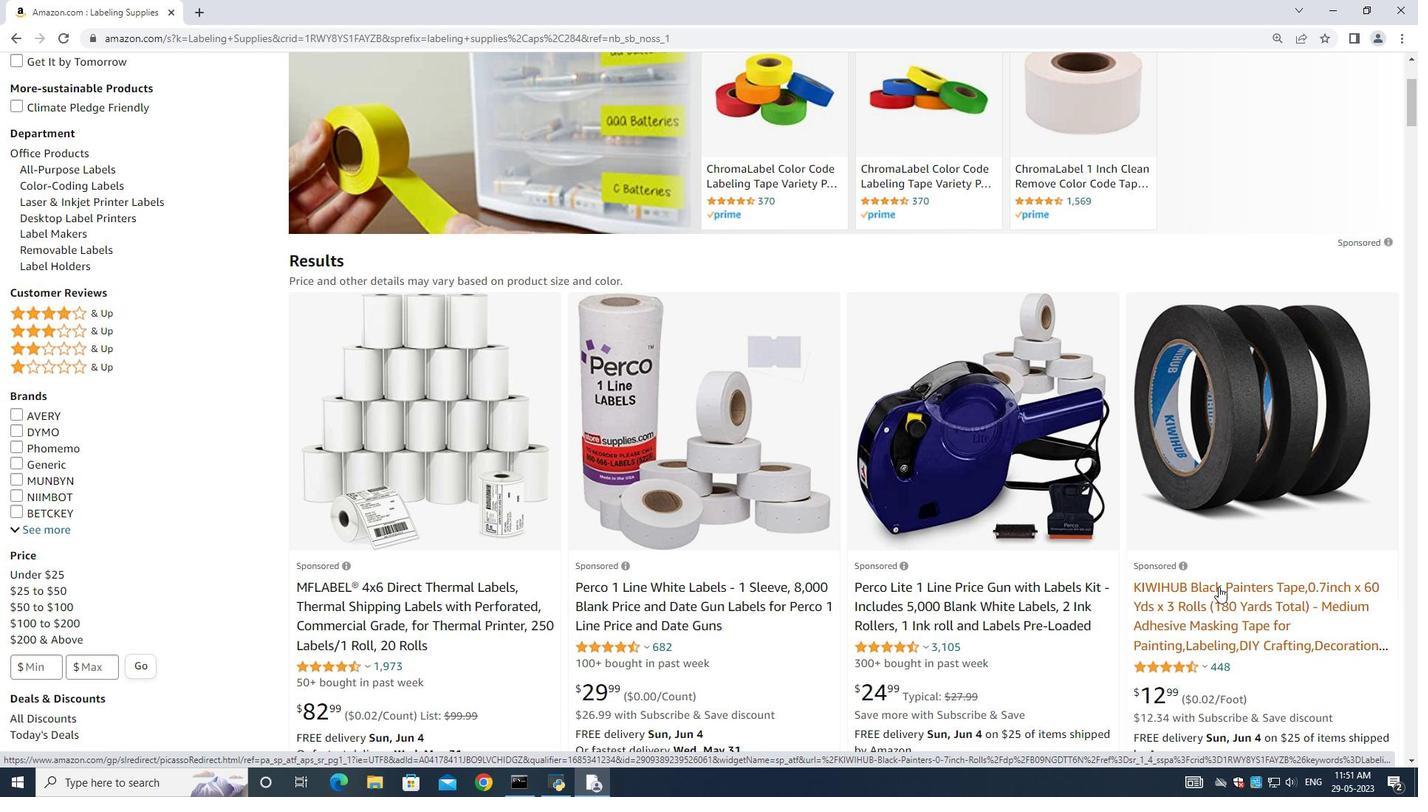 
Action: Mouse scrolled (1219, 586) with delta (0, 0)
Screenshot: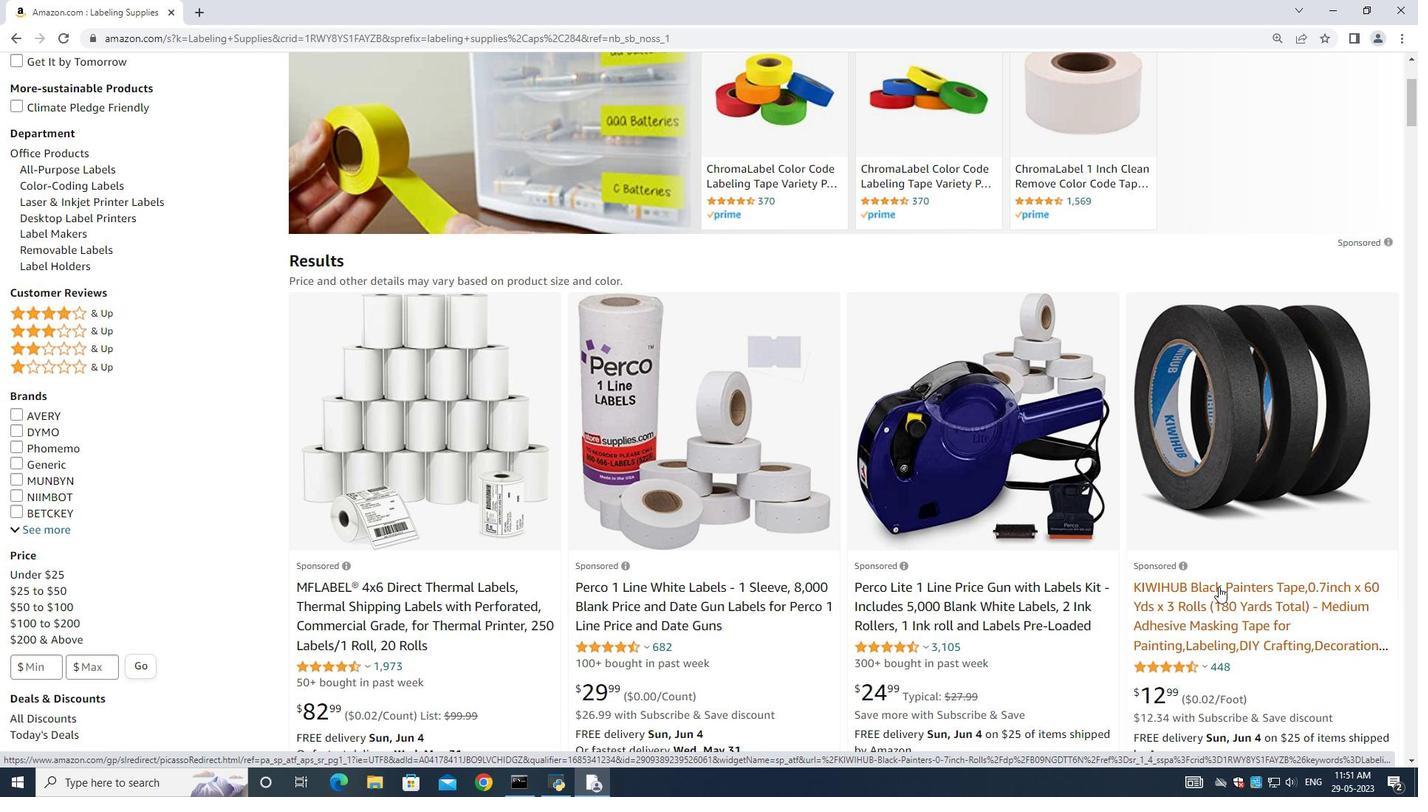 
Action: Mouse moved to (1219, 588)
Screenshot: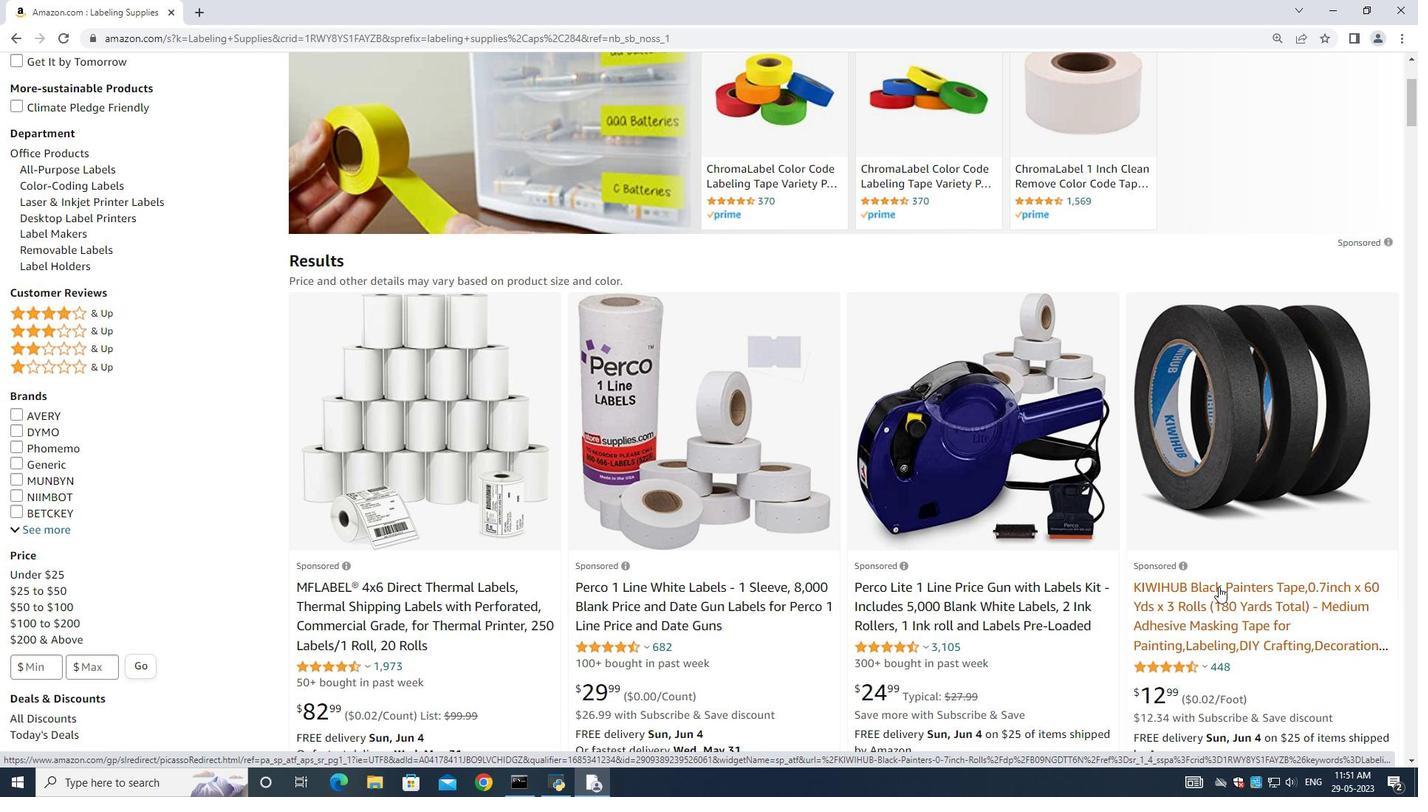 
Action: Mouse scrolled (1219, 587) with delta (0, 0)
Screenshot: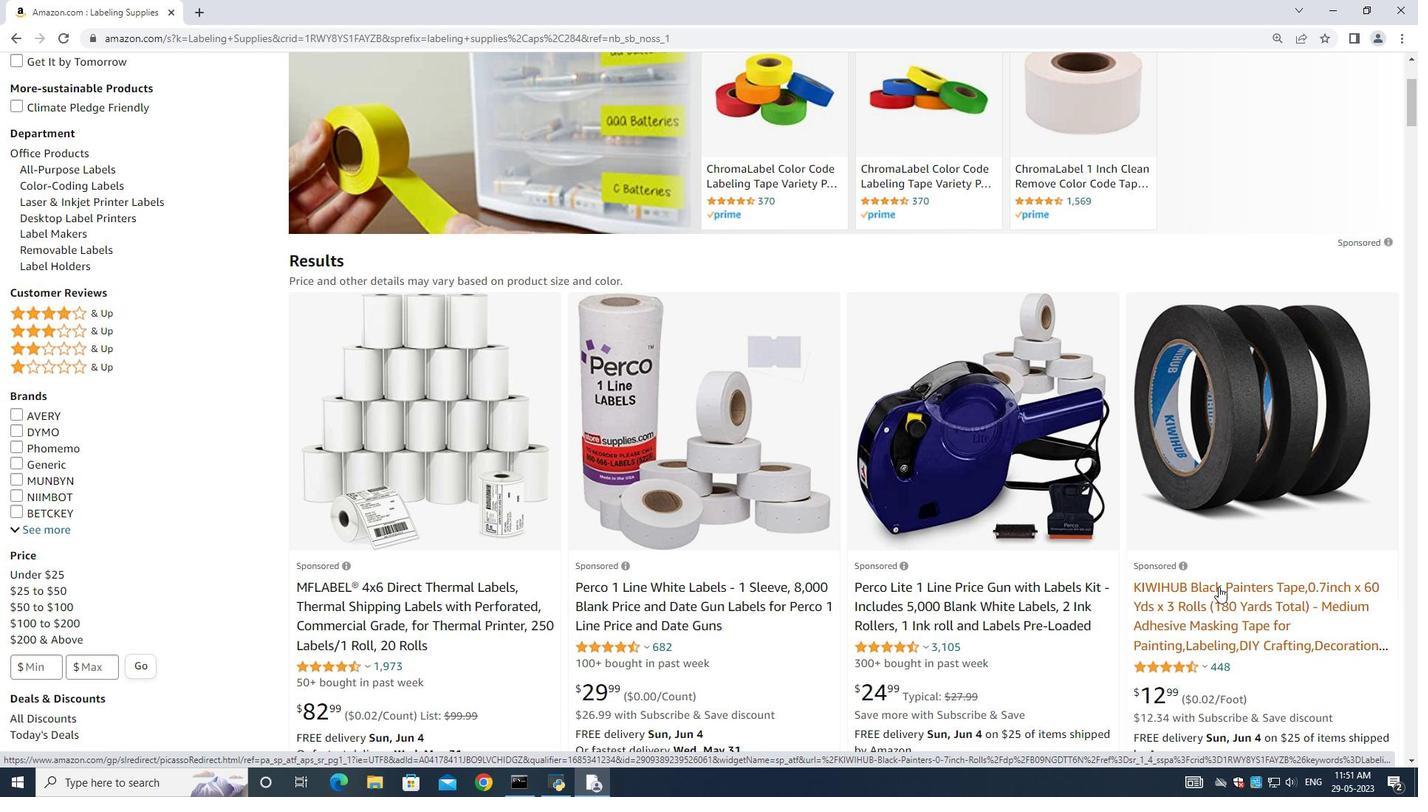 
Action: Mouse moved to (1219, 588)
Screenshot: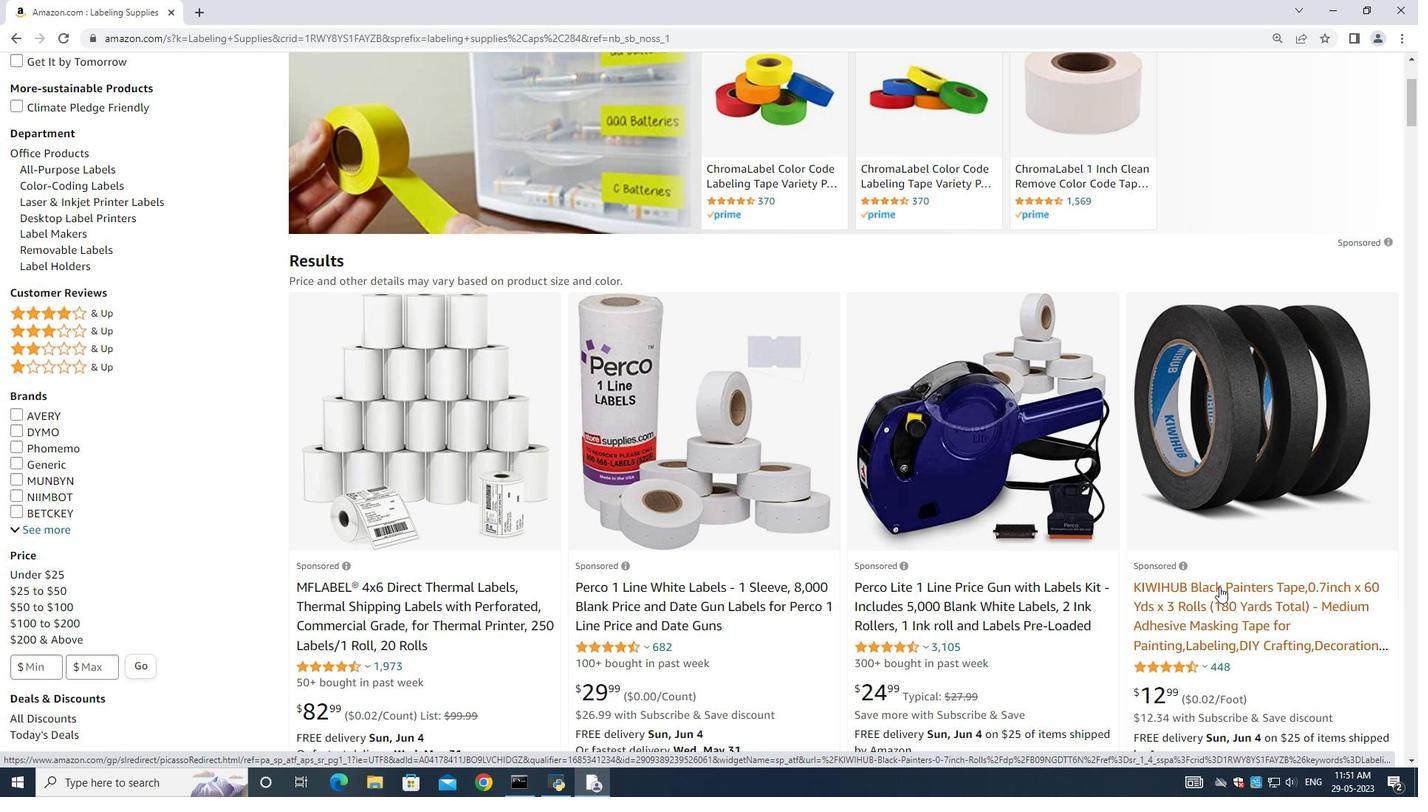 
Action: Mouse scrolled (1219, 587) with delta (0, 0)
Screenshot: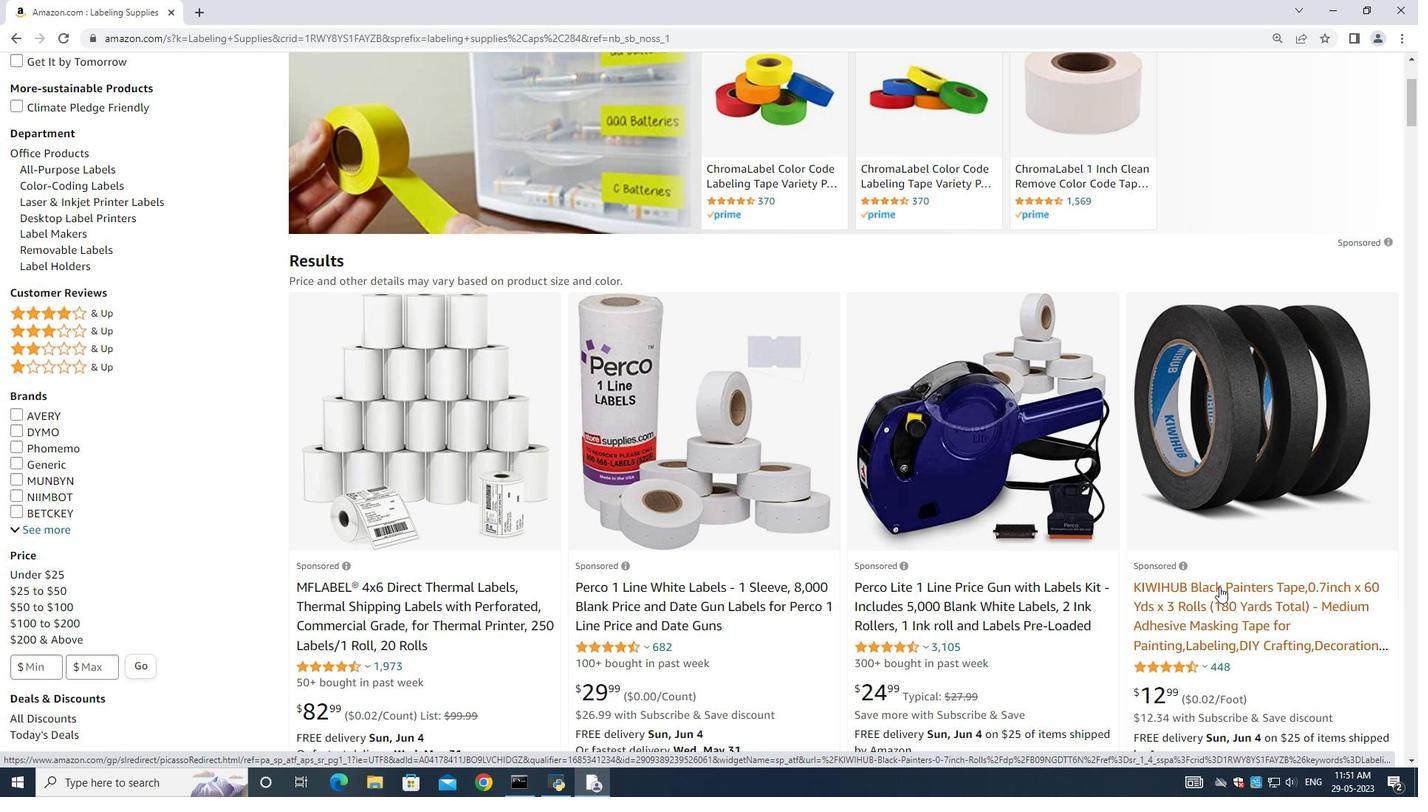 
Action: Mouse moved to (1221, 588)
Screenshot: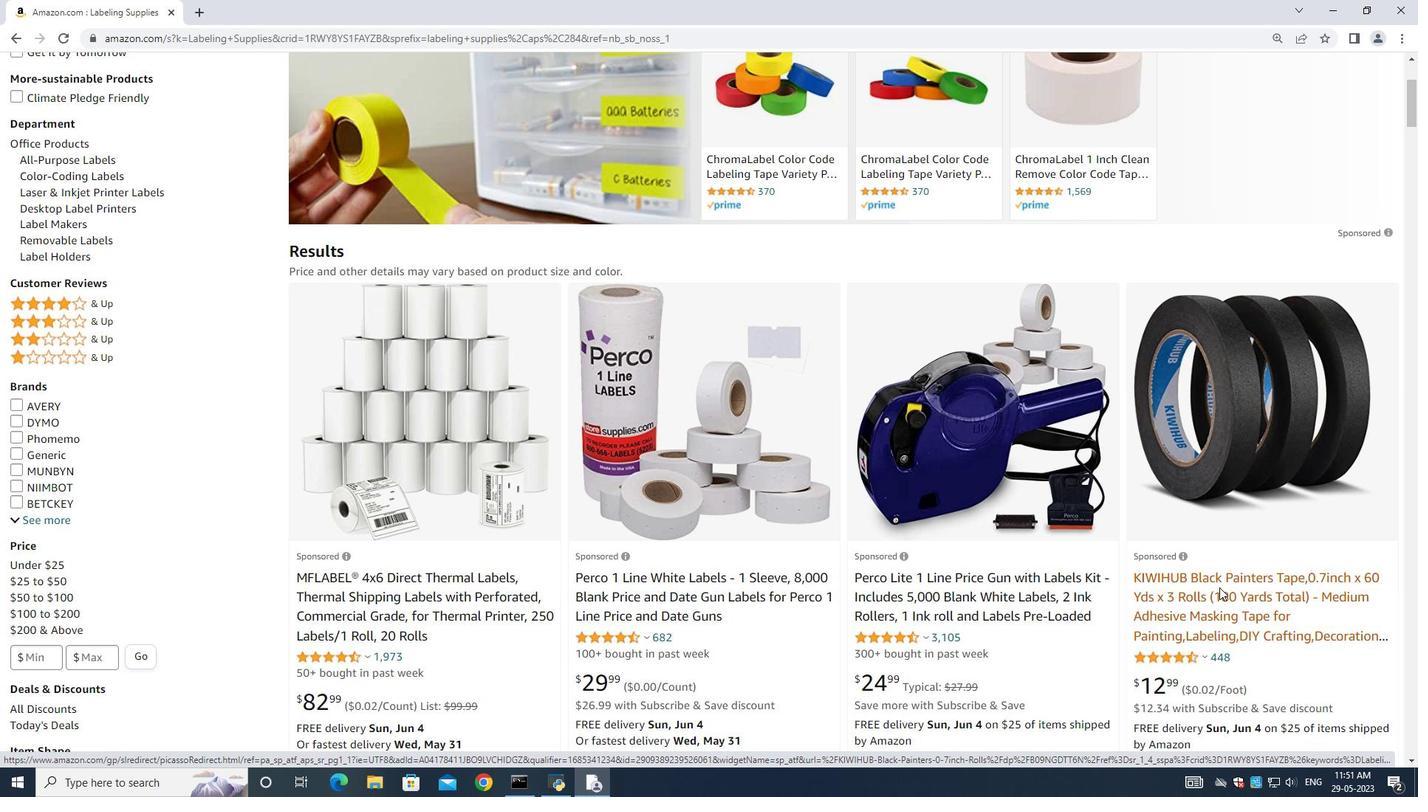 
Action: Mouse scrolled (1221, 587) with delta (0, 0)
Screenshot: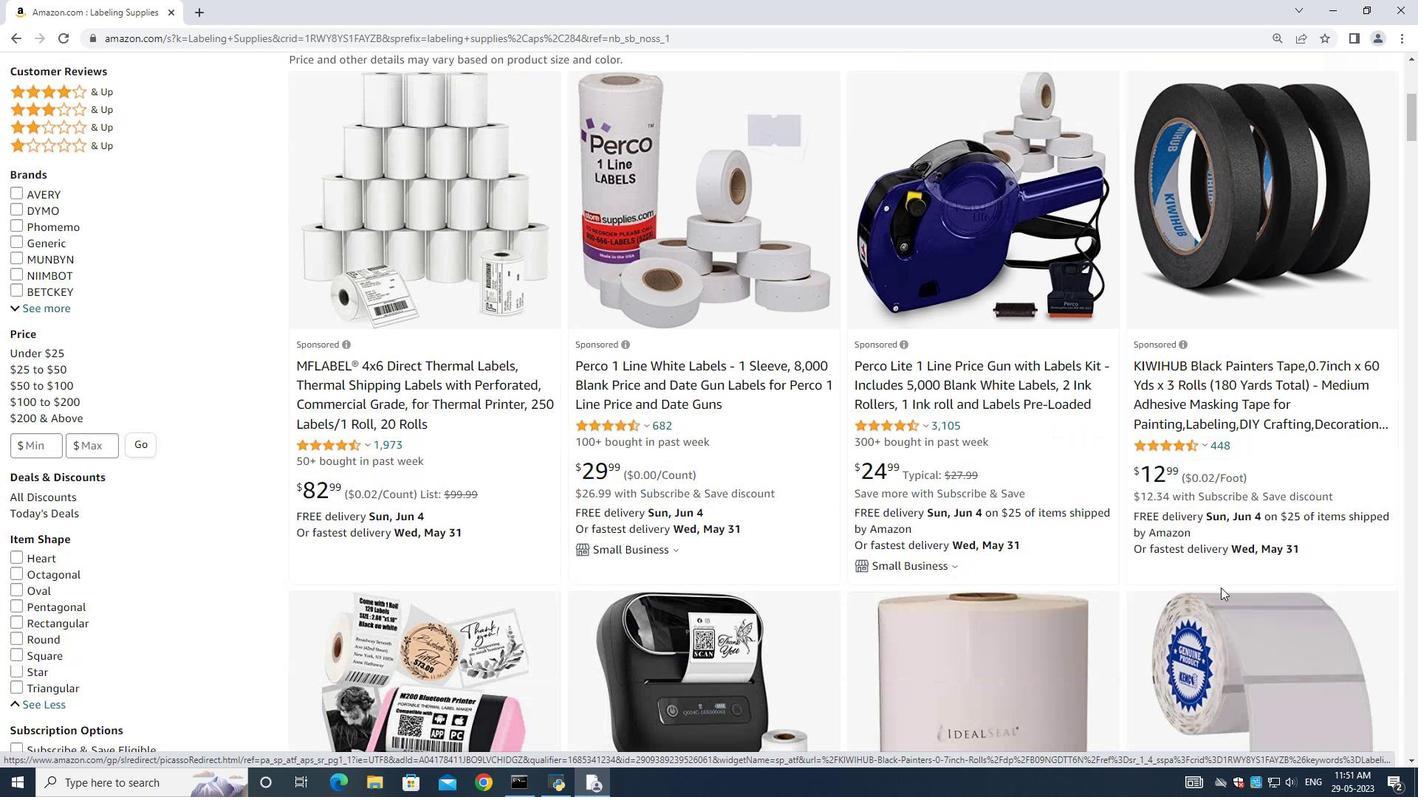 
Action: Mouse scrolled (1221, 587) with delta (0, 0)
Screenshot: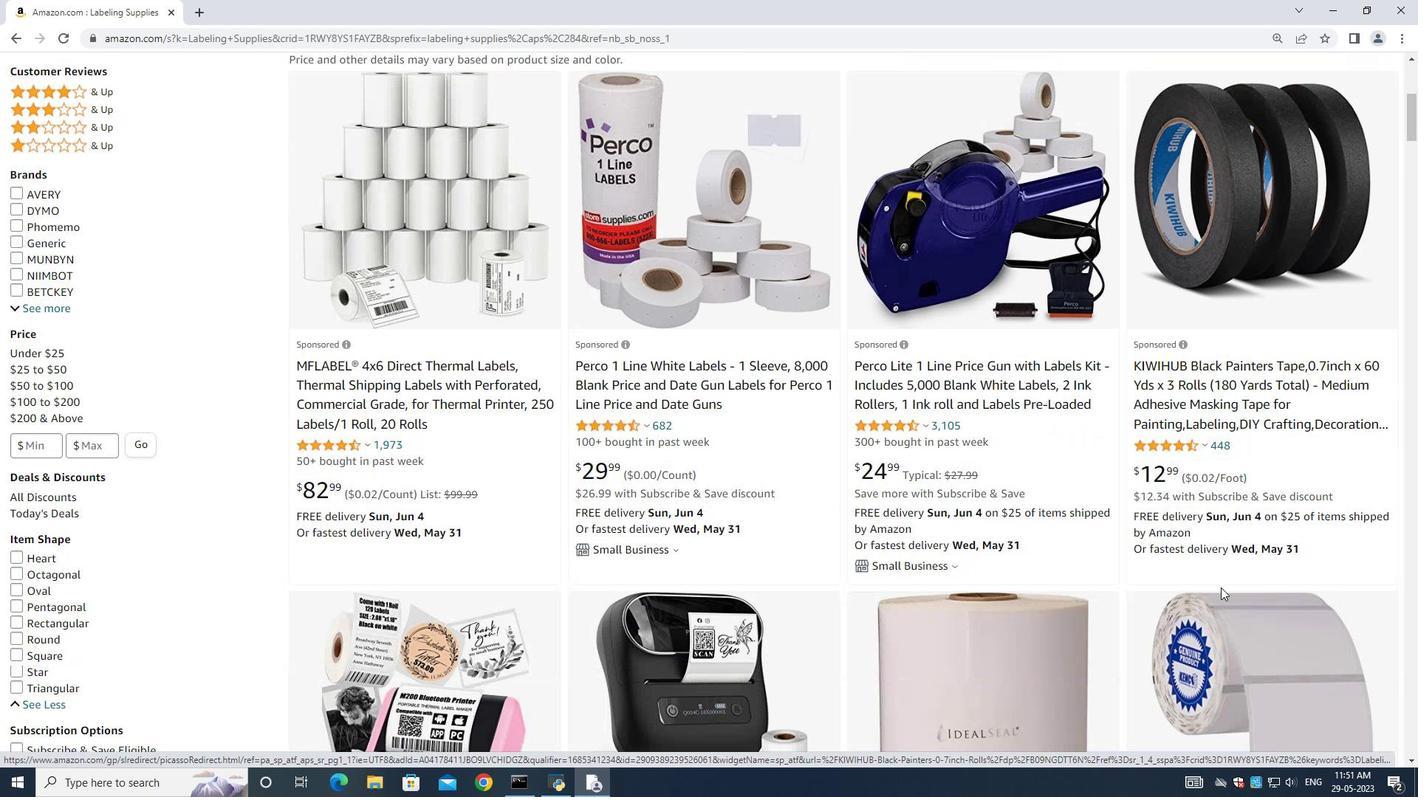 
Action: Mouse scrolled (1221, 587) with delta (0, 0)
Screenshot: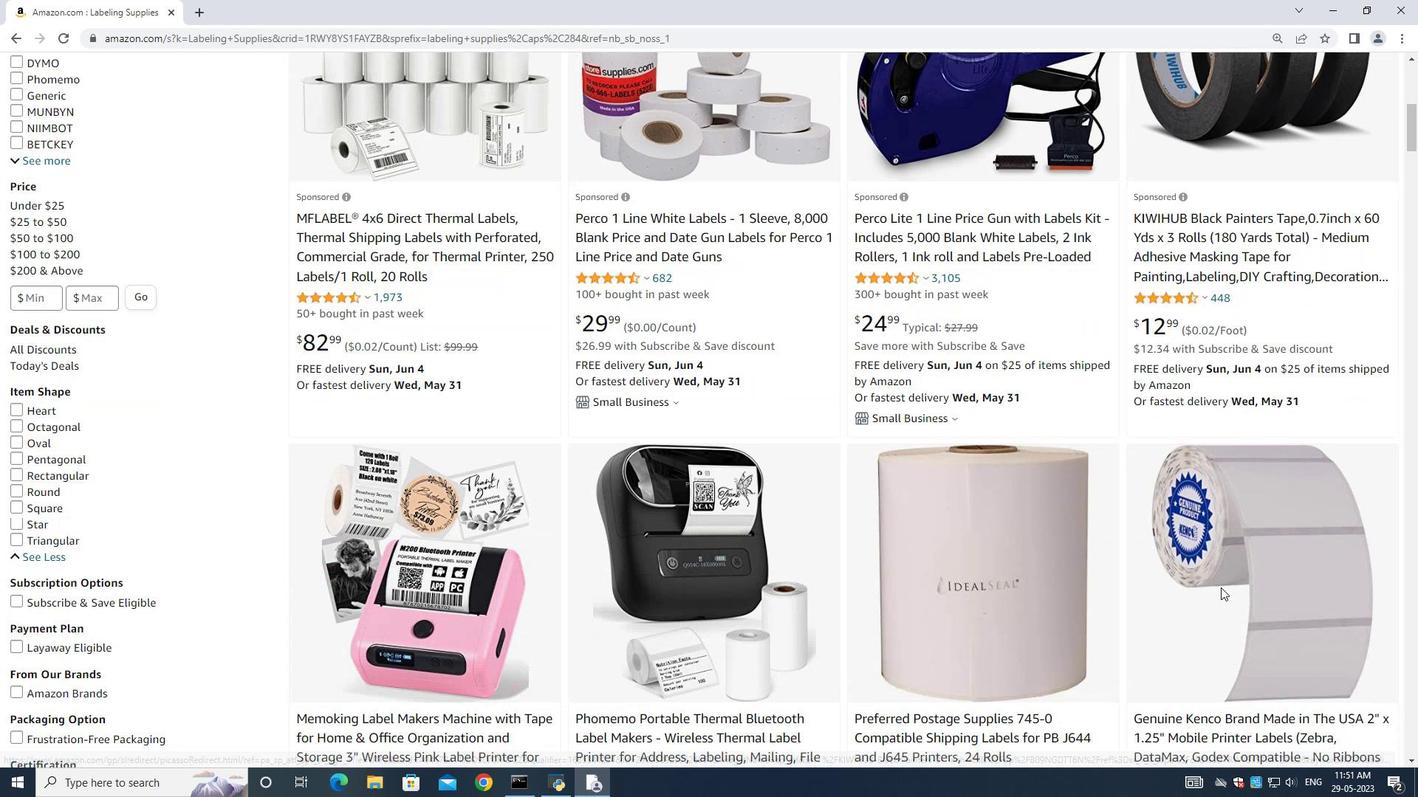 
Action: Mouse scrolled (1221, 587) with delta (0, 0)
Screenshot: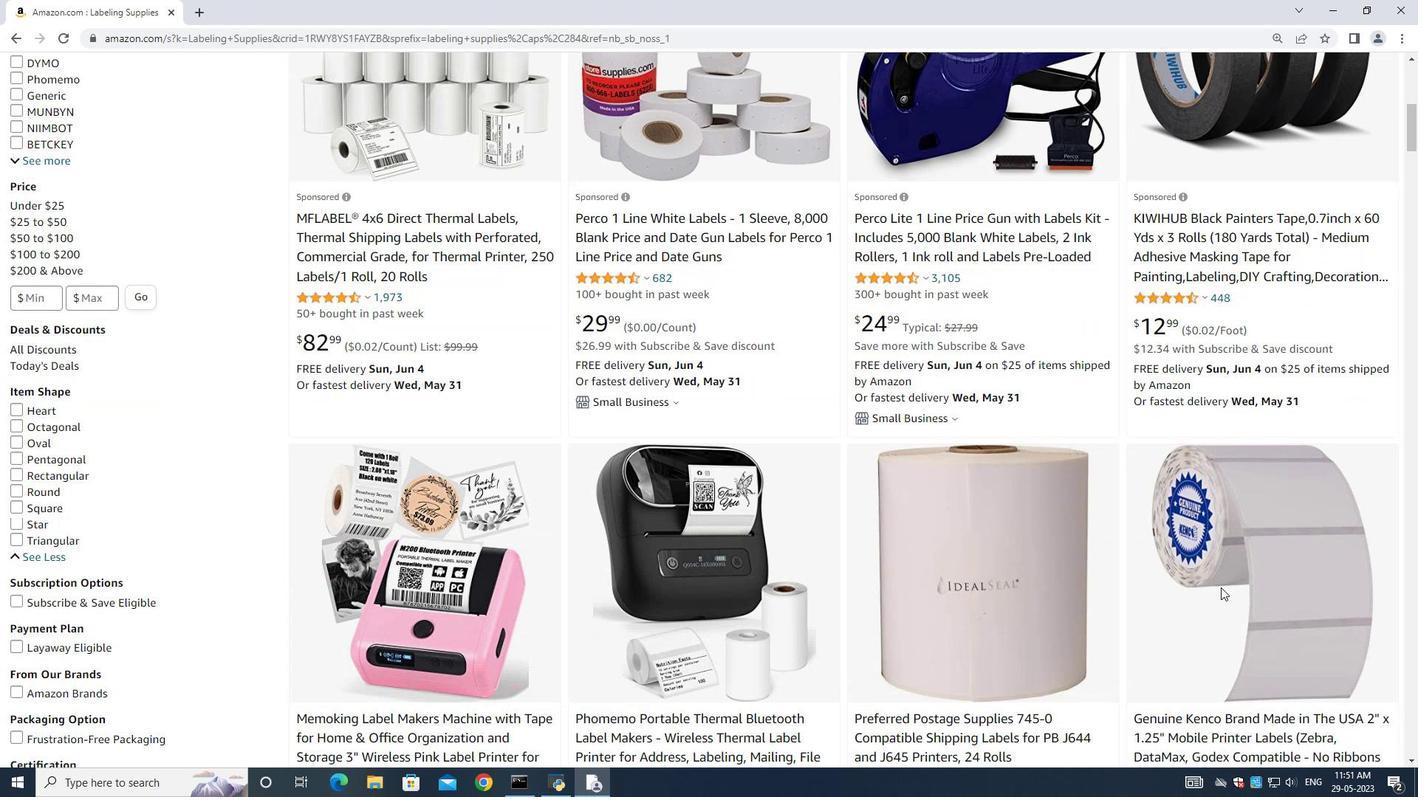 
Action: Mouse scrolled (1221, 587) with delta (0, 0)
Screenshot: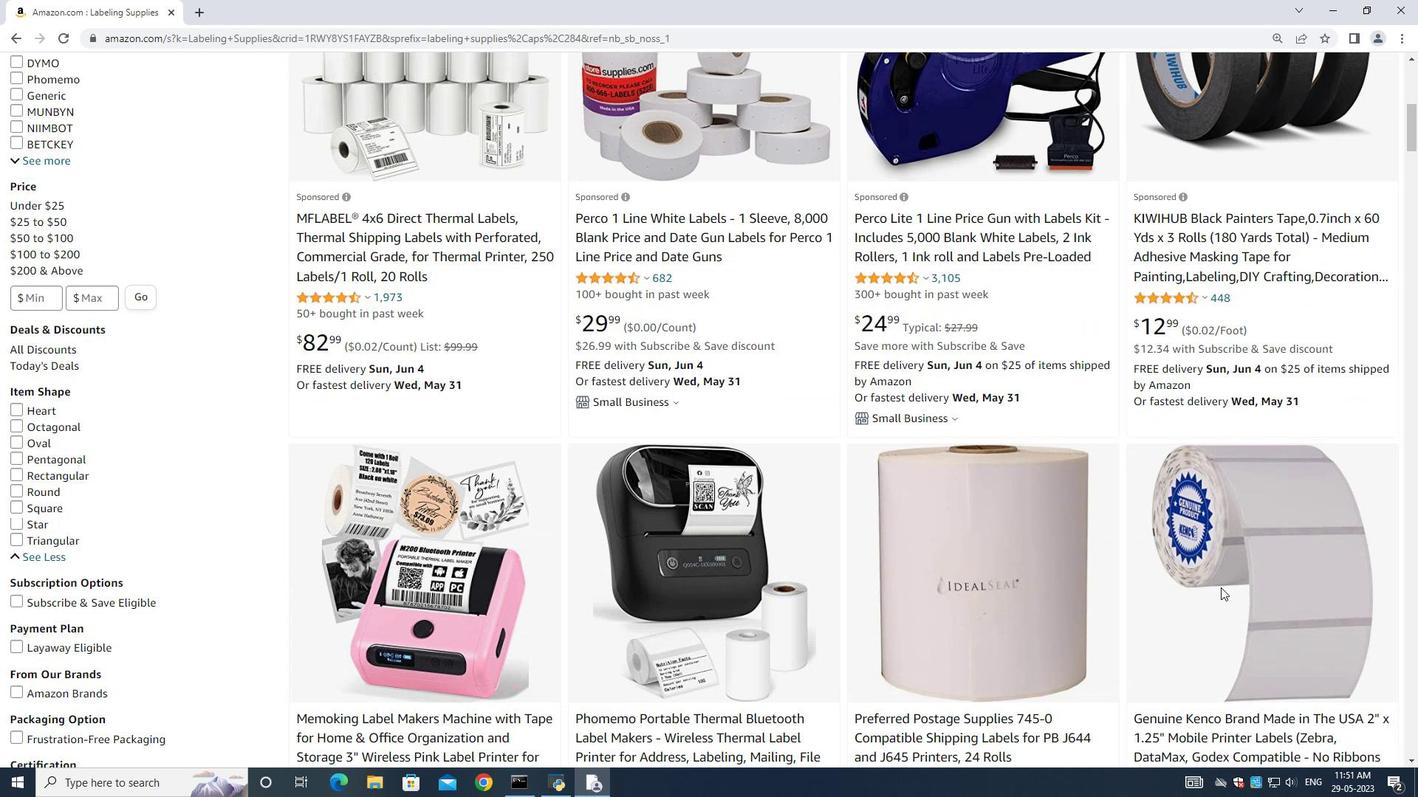 
Action: Mouse moved to (346, 514)
Screenshot: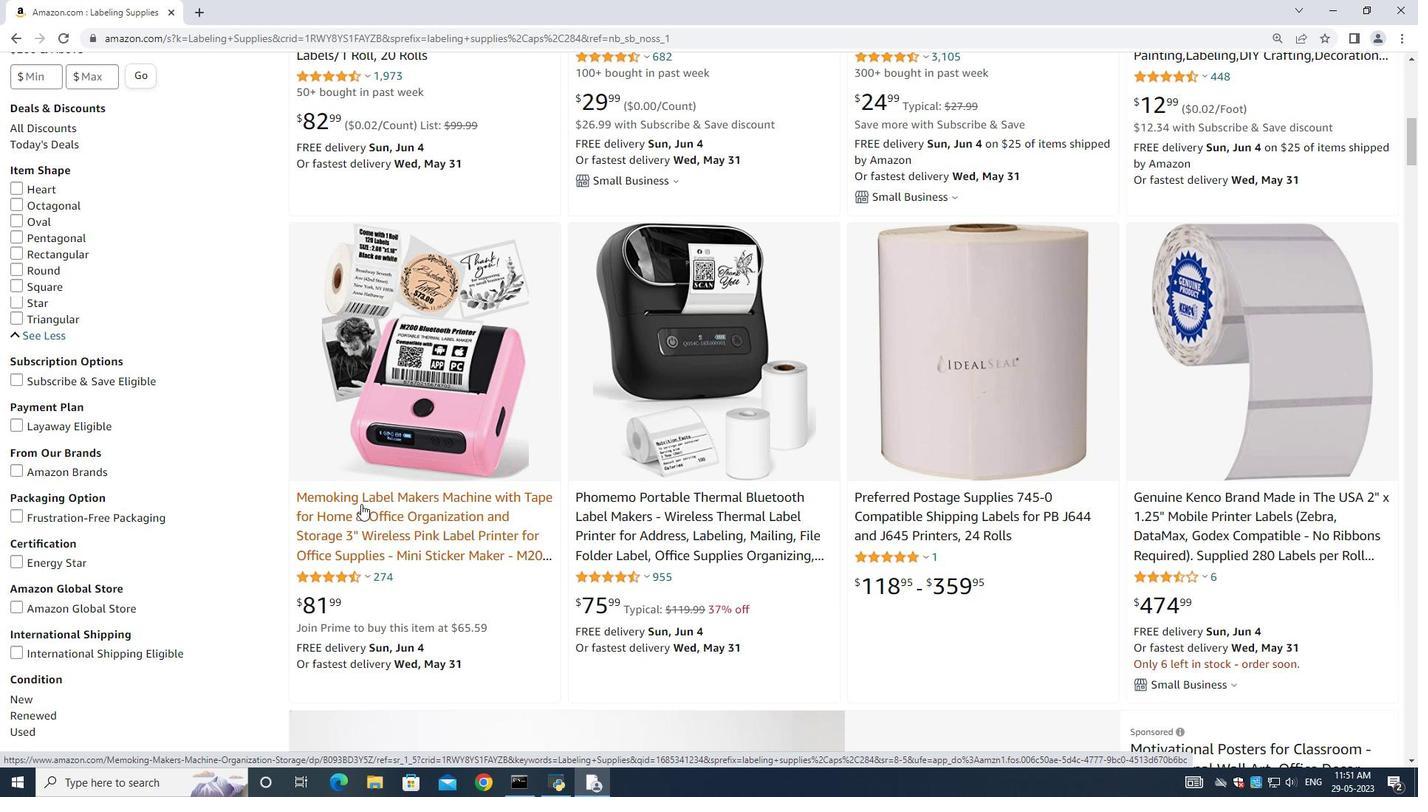 
Action: Mouse scrolled (346, 514) with delta (0, 0)
Screenshot: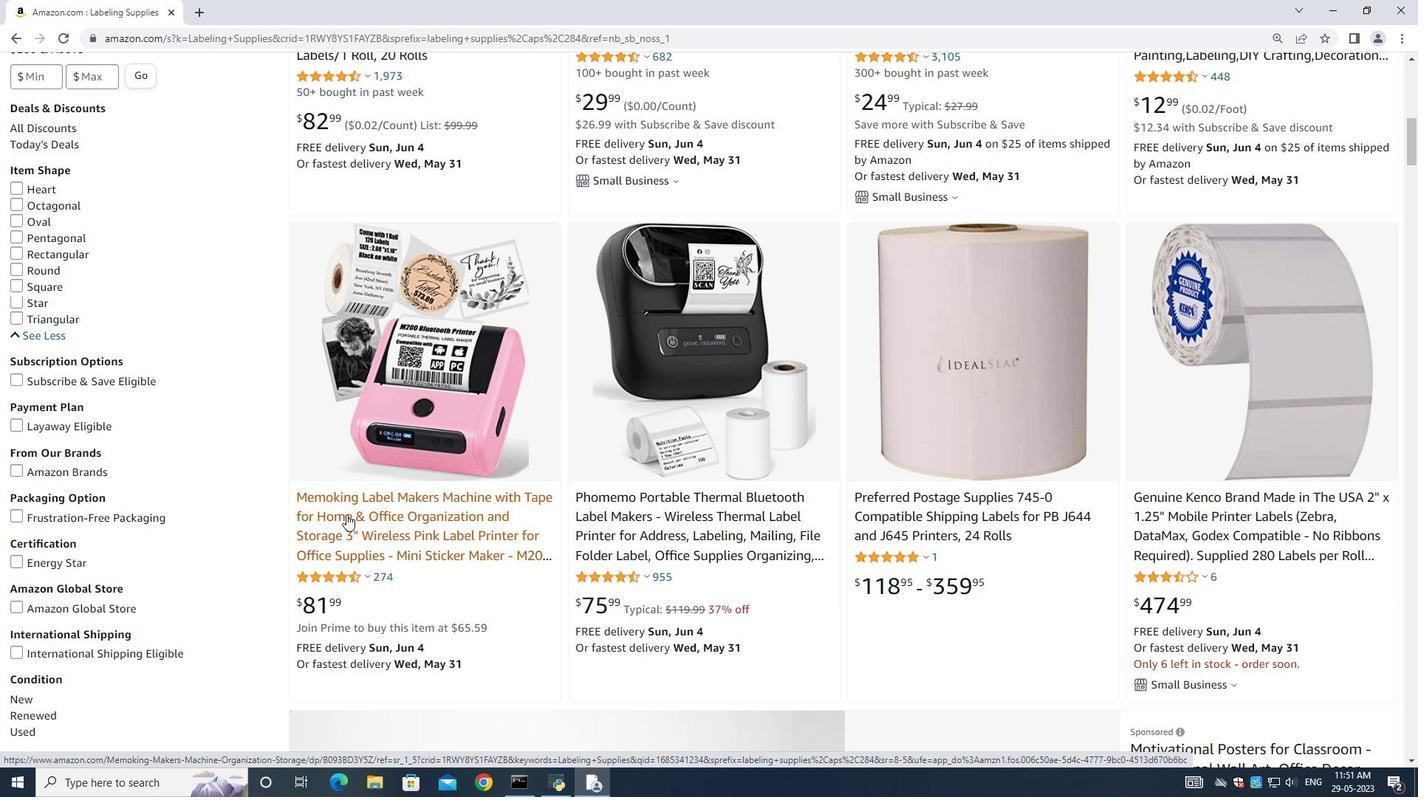 
Action: Mouse scrolled (346, 514) with delta (0, 0)
Screenshot: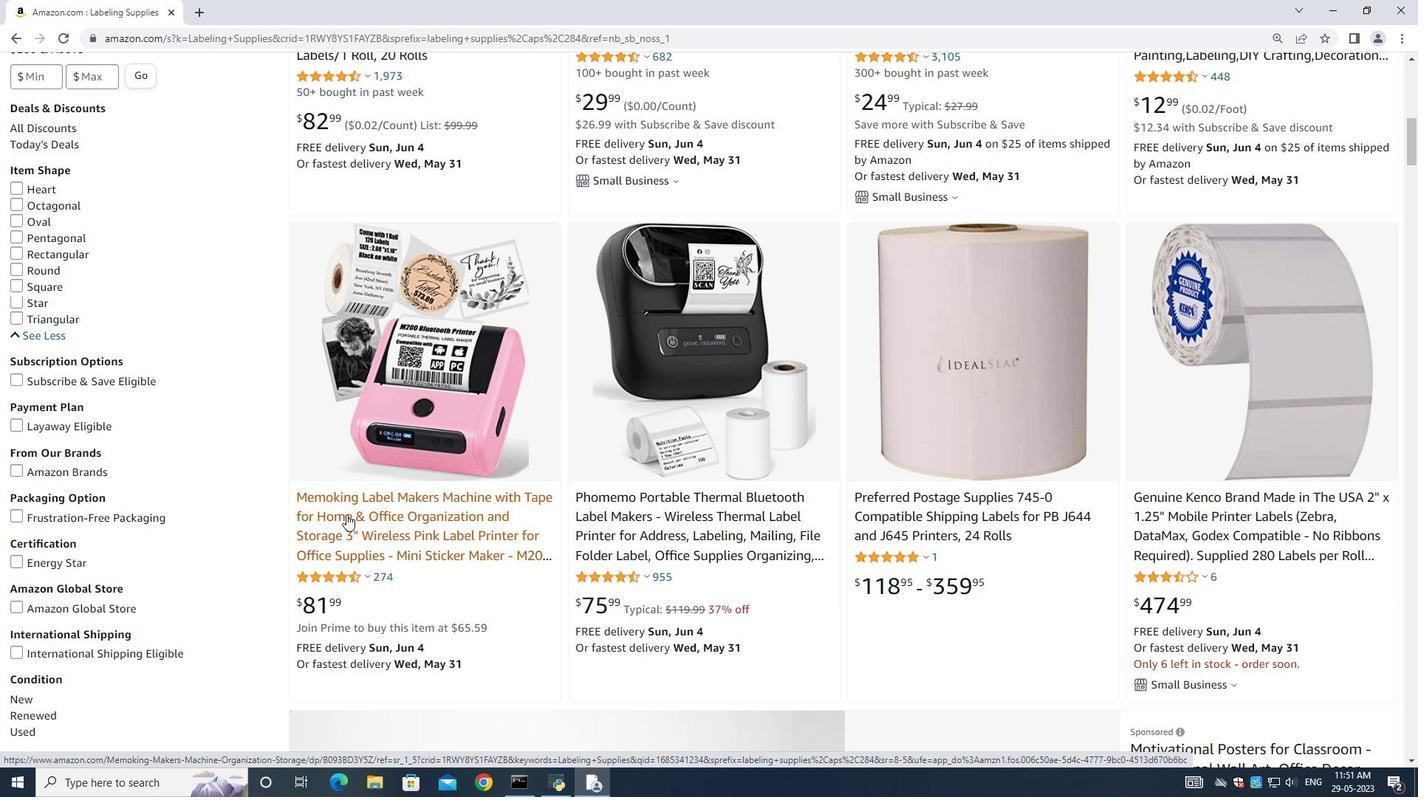 
Action: Mouse scrolled (346, 514) with delta (0, 0)
Screenshot: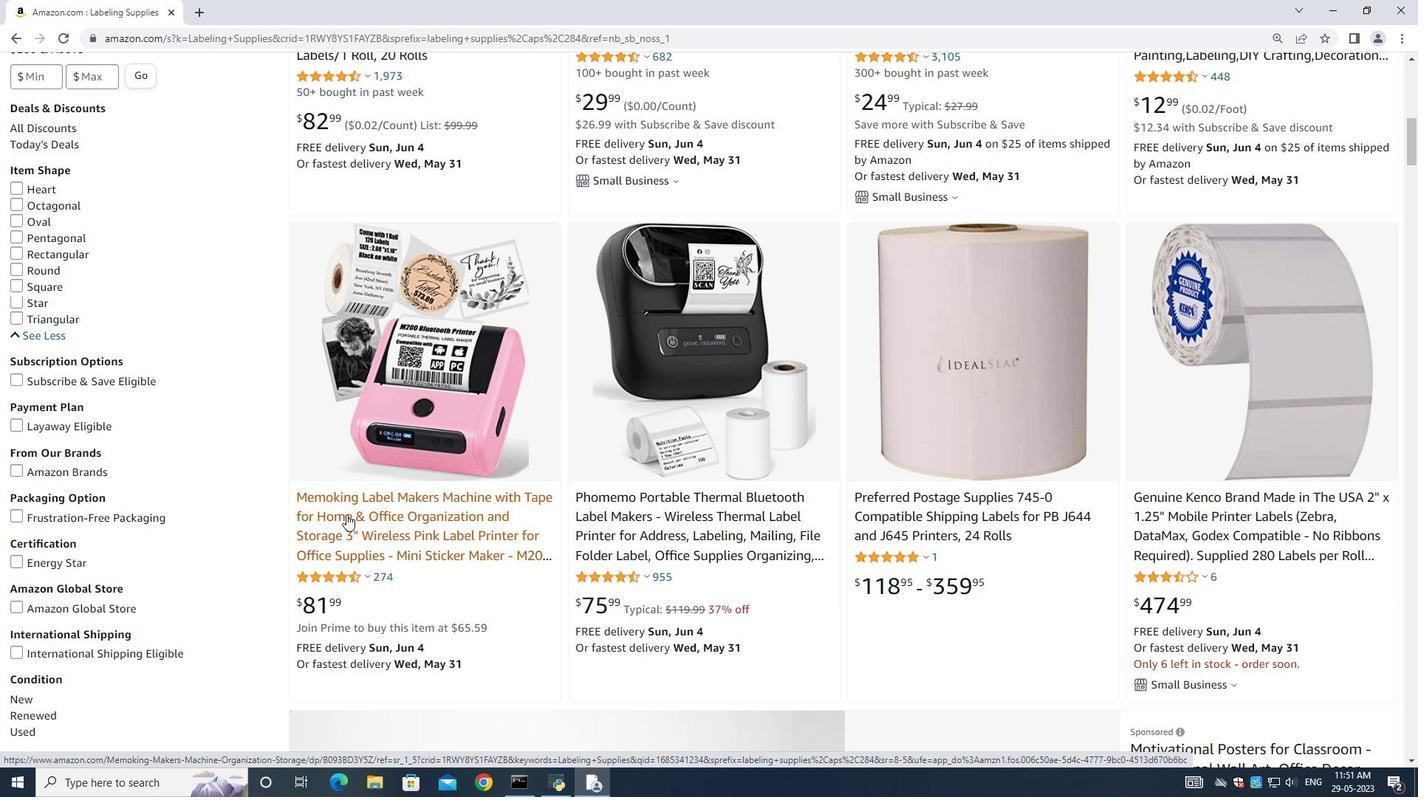 
Action: Mouse moved to (622, 322)
Screenshot: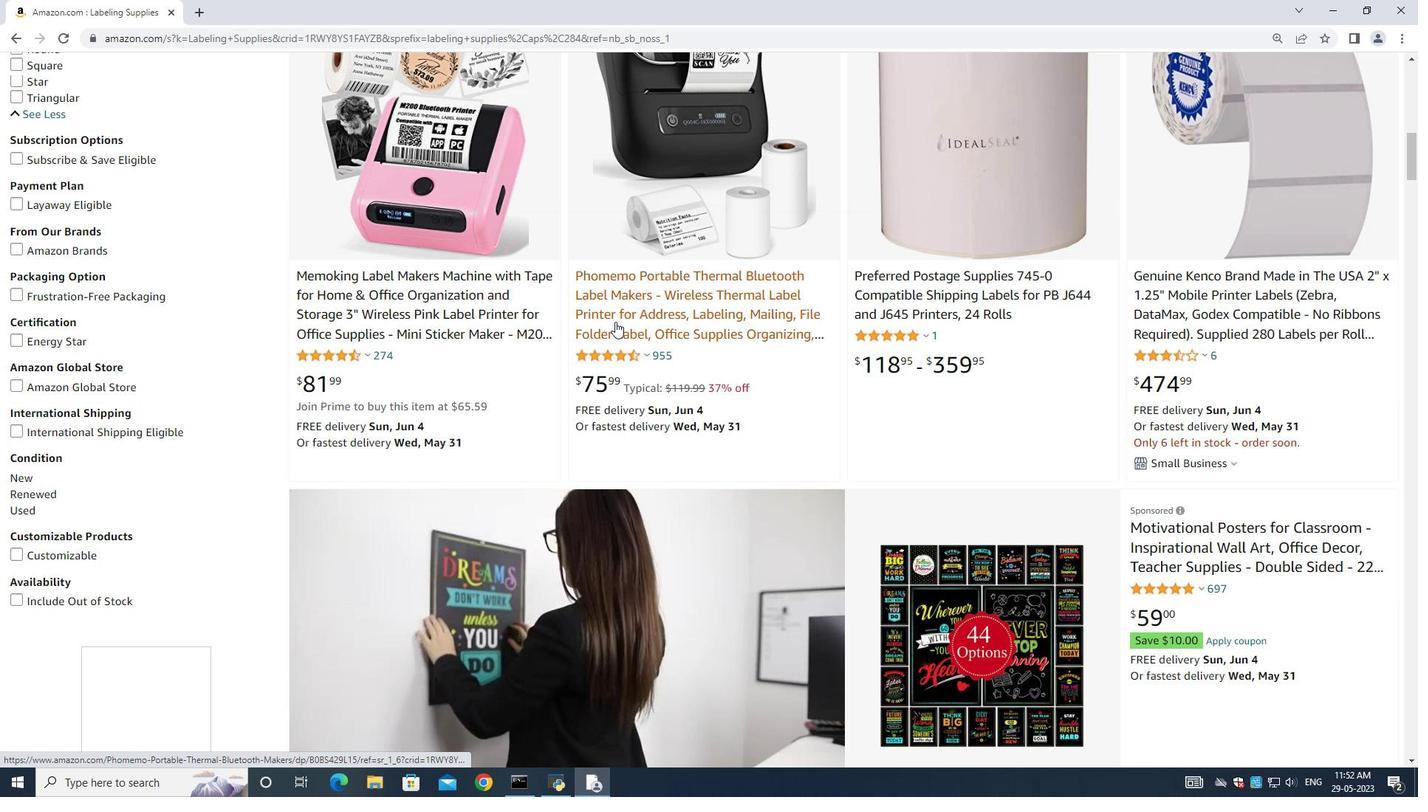 
Action: Mouse scrolled (622, 322) with delta (0, 0)
Screenshot: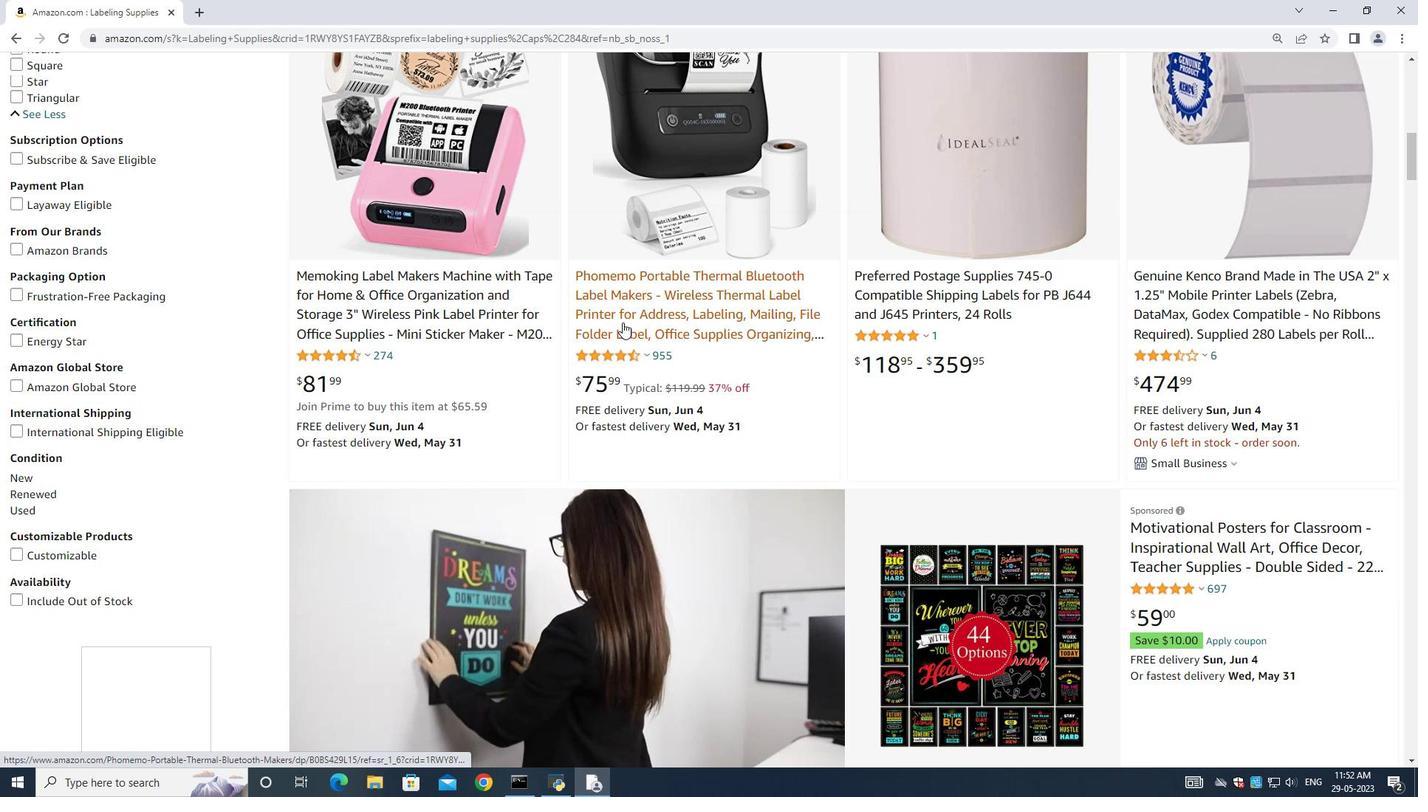 
Action: Mouse scrolled (622, 322) with delta (0, 0)
Screenshot: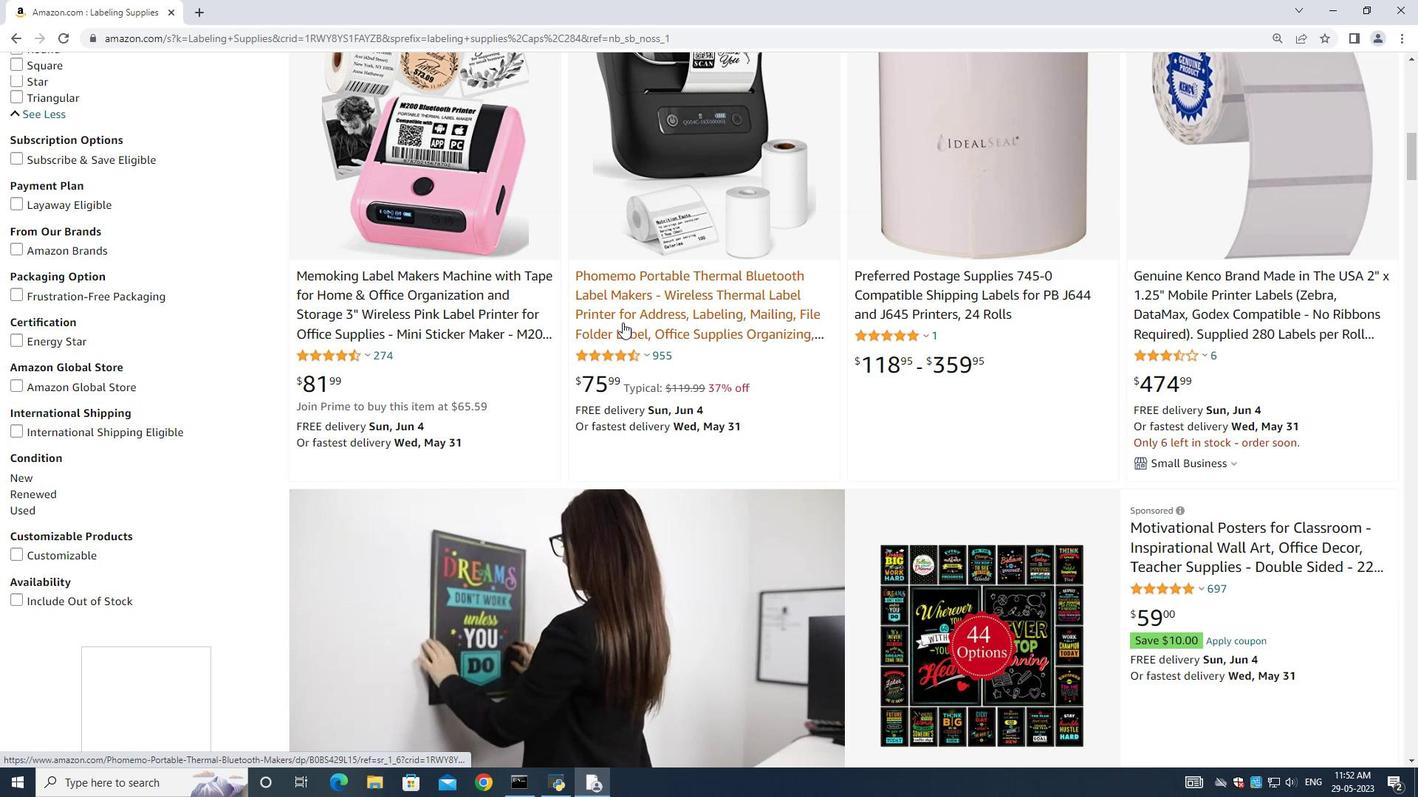 
Action: Mouse moved to (712, 343)
Screenshot: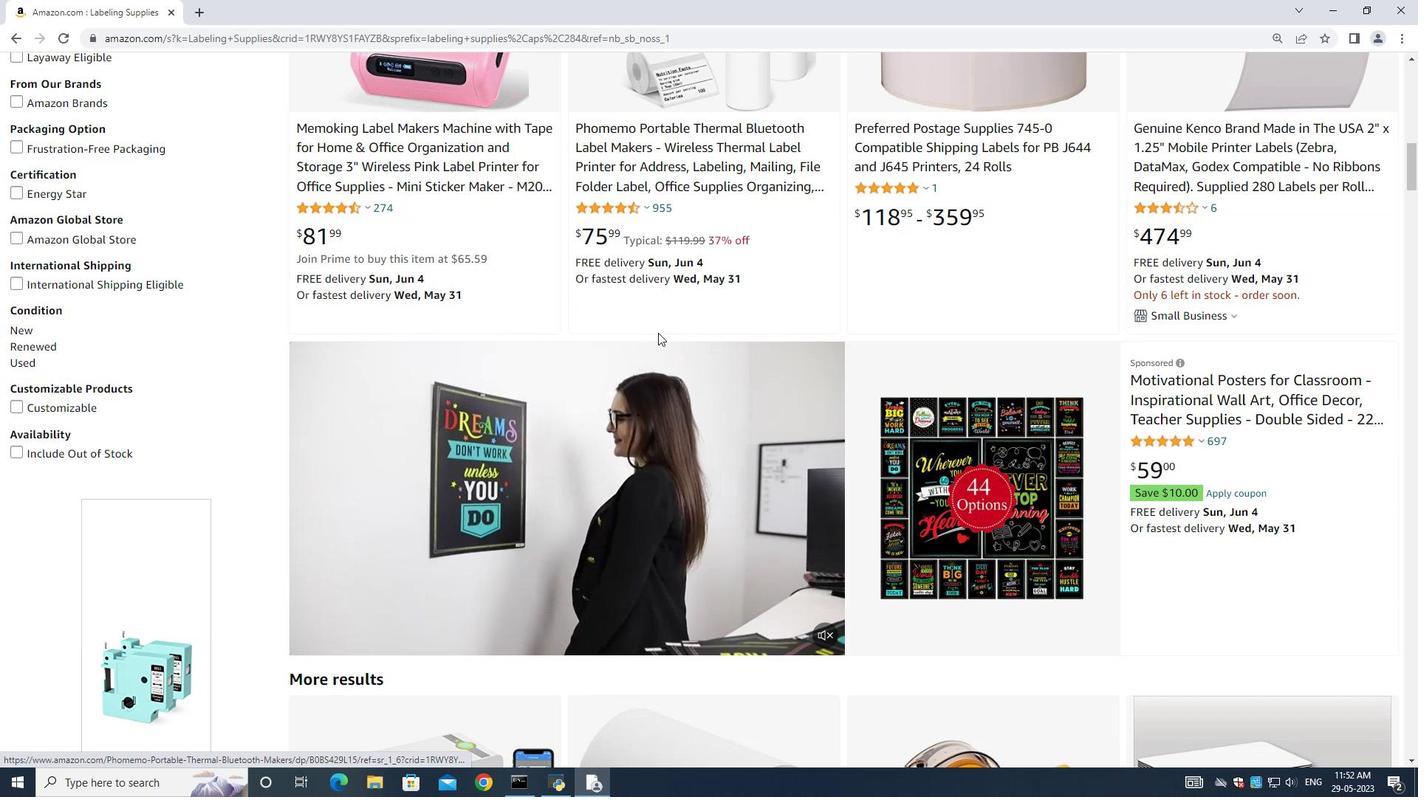 
Action: Mouse scrolled (711, 342) with delta (0, 0)
Screenshot: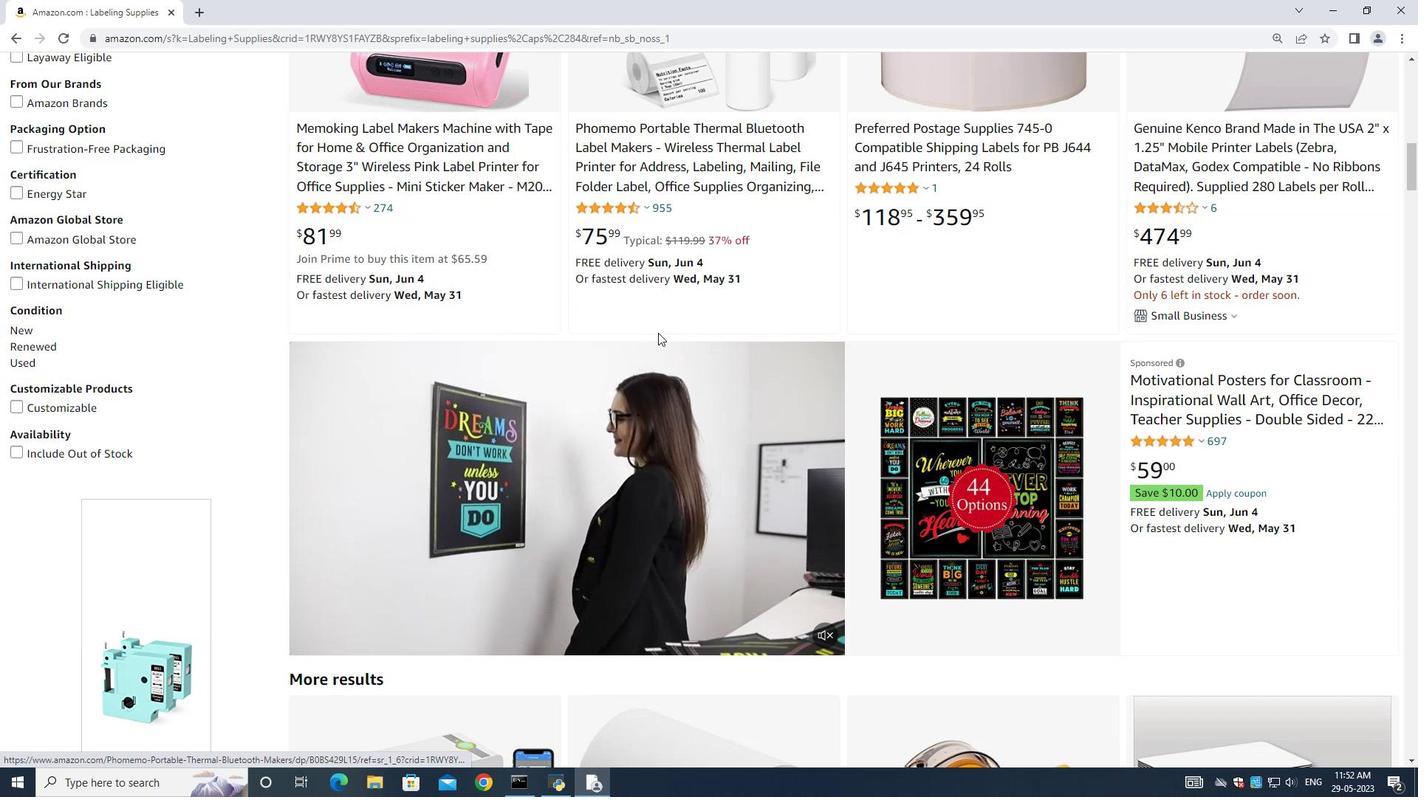 
Action: Mouse moved to (712, 343)
Screenshot: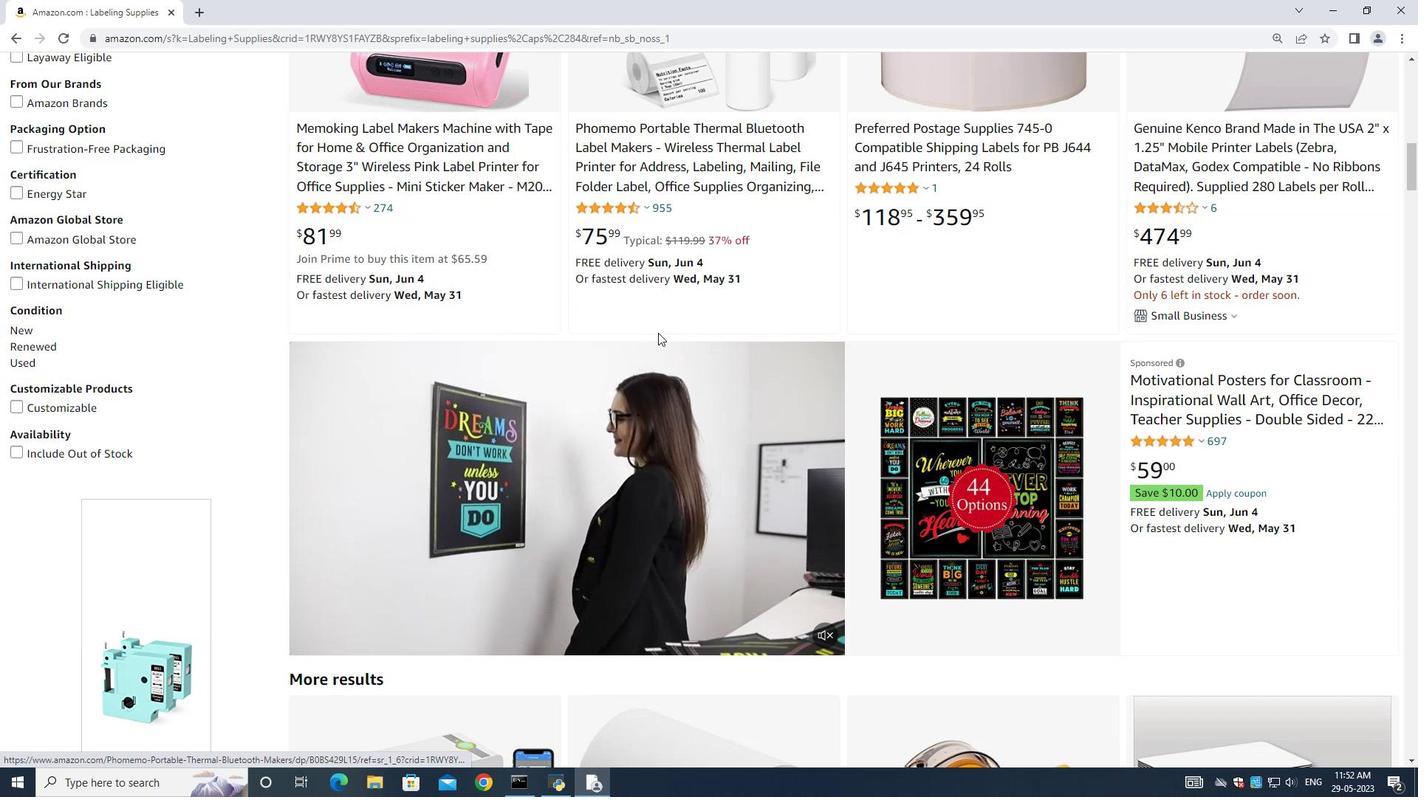 
Action: Mouse scrolled (712, 342) with delta (0, 0)
Screenshot: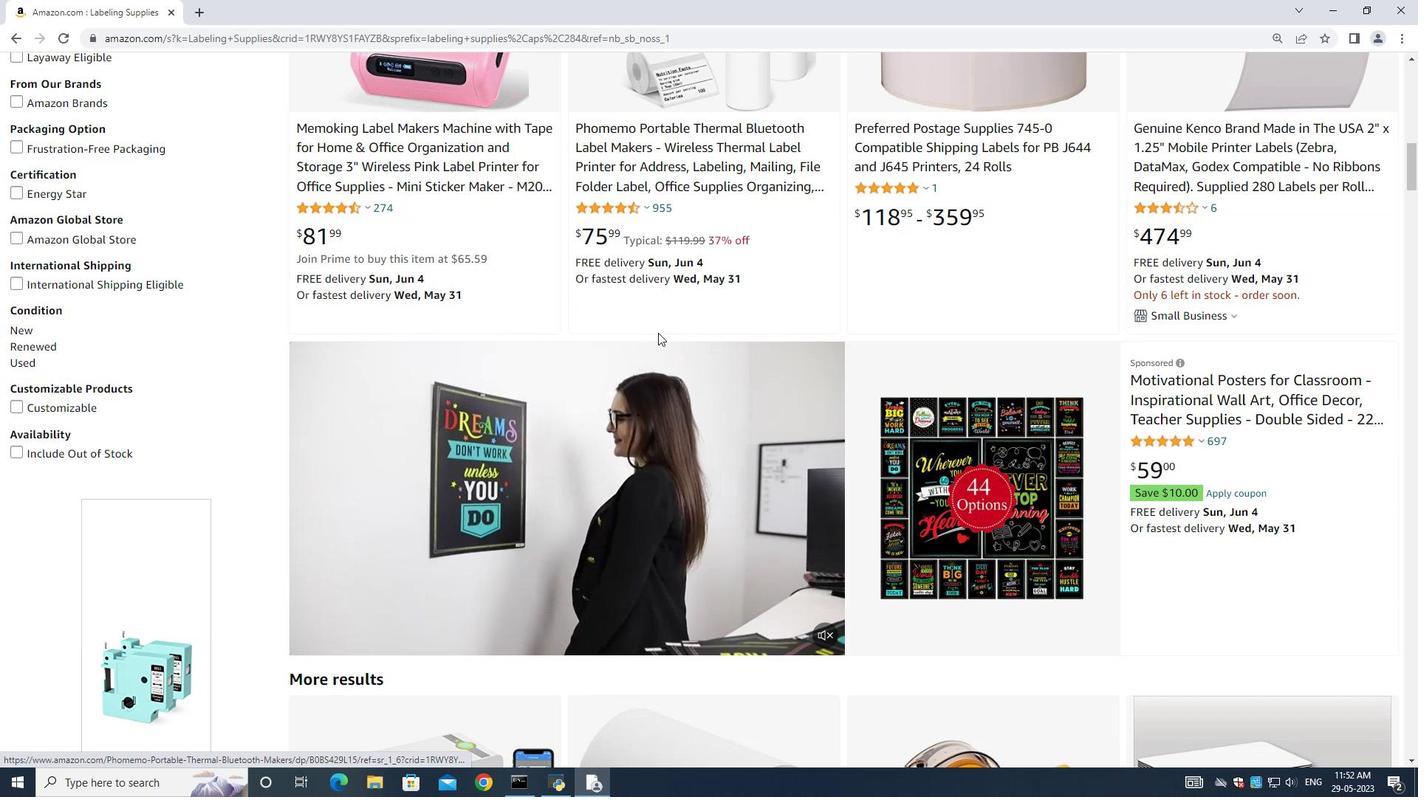 
Action: Mouse scrolled (712, 342) with delta (0, 0)
Screenshot: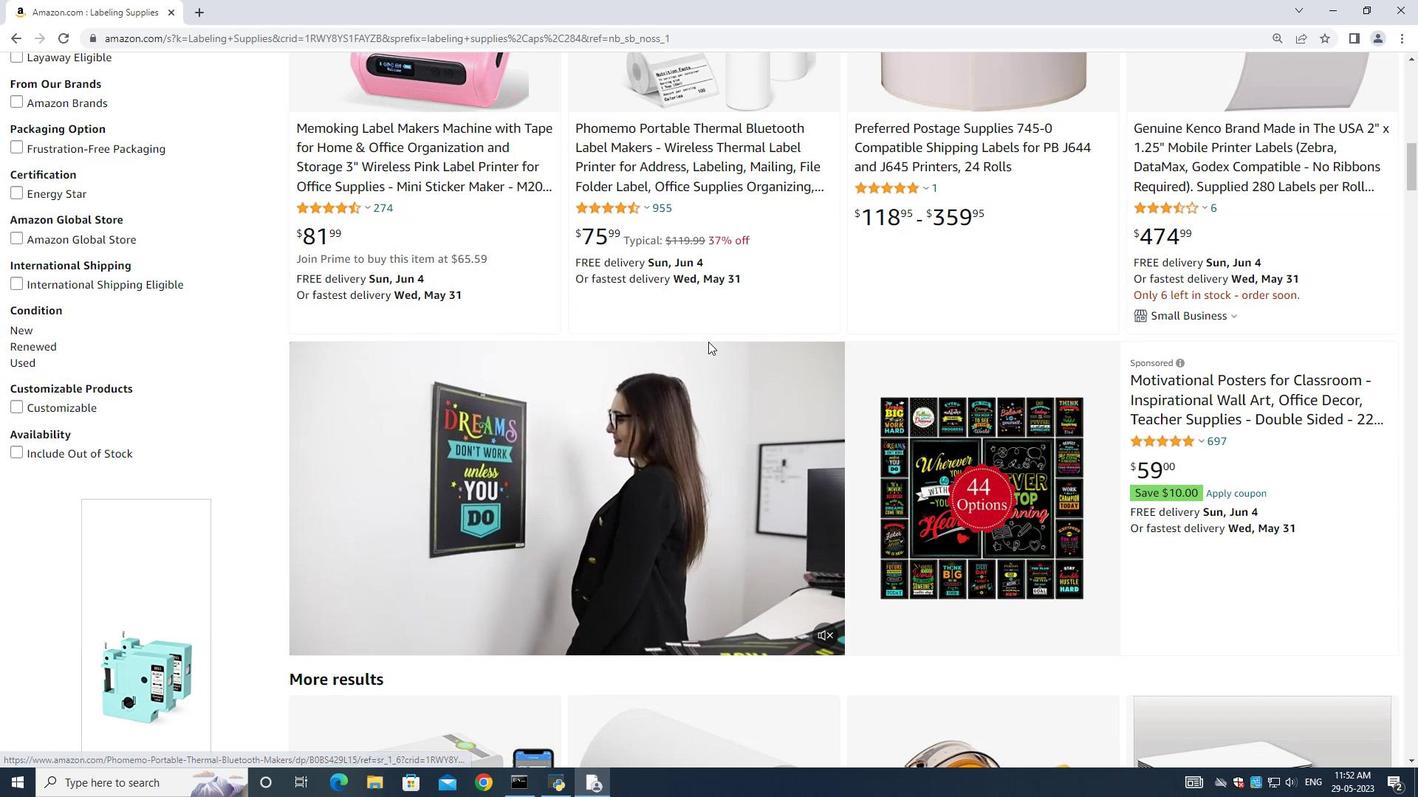 
Action: Mouse scrolled (712, 342) with delta (0, 0)
Screenshot: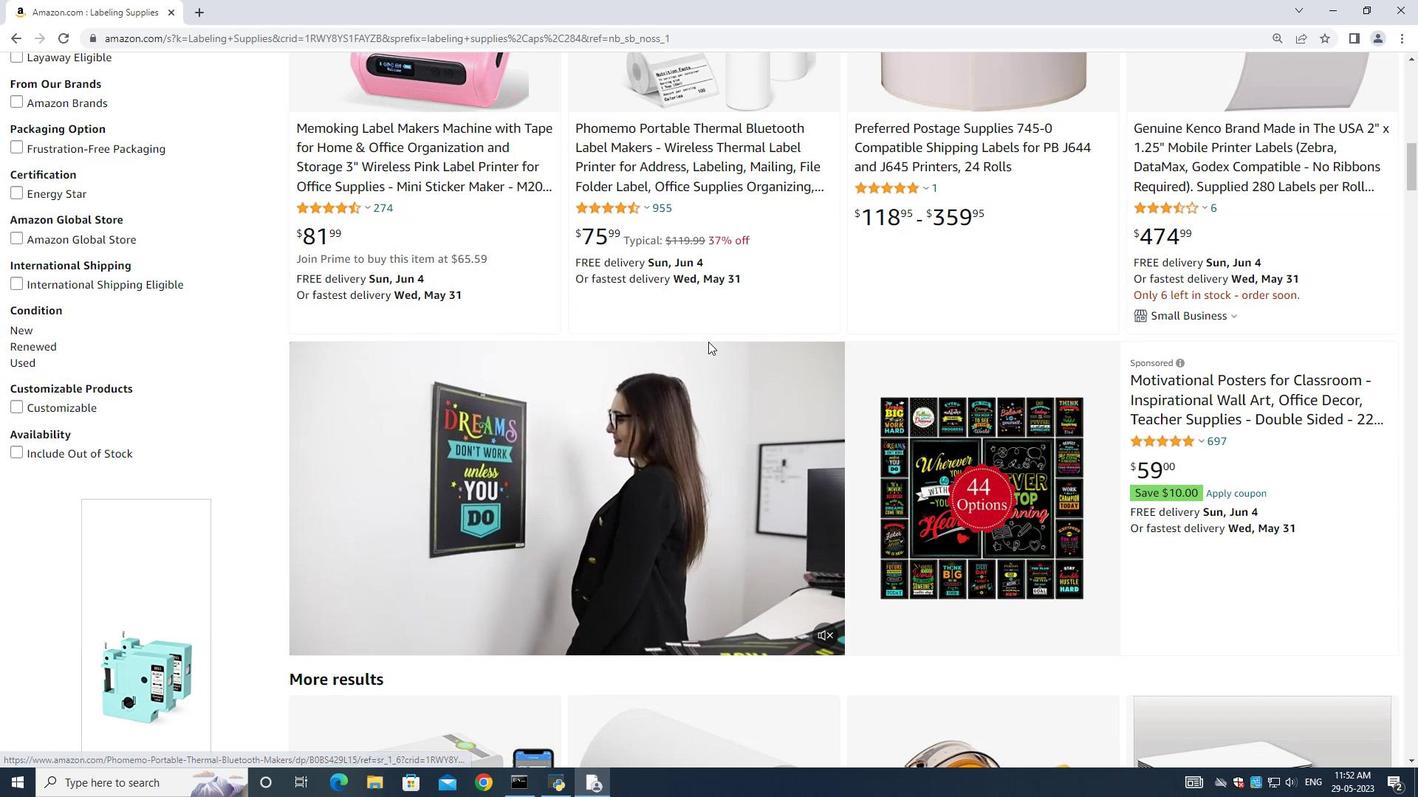 
Action: Mouse moved to (714, 343)
Screenshot: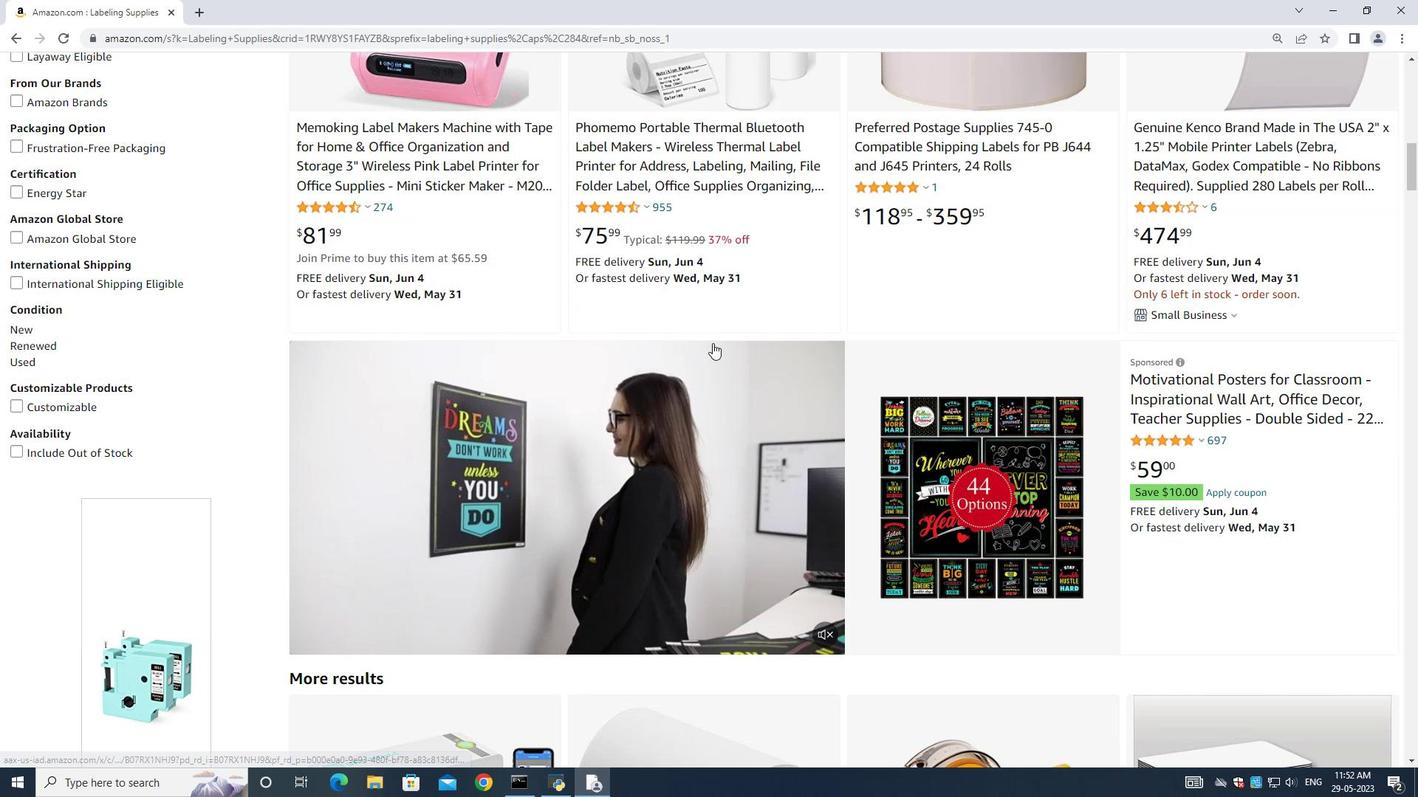 
Action: Mouse scrolled (714, 342) with delta (0, 0)
Screenshot: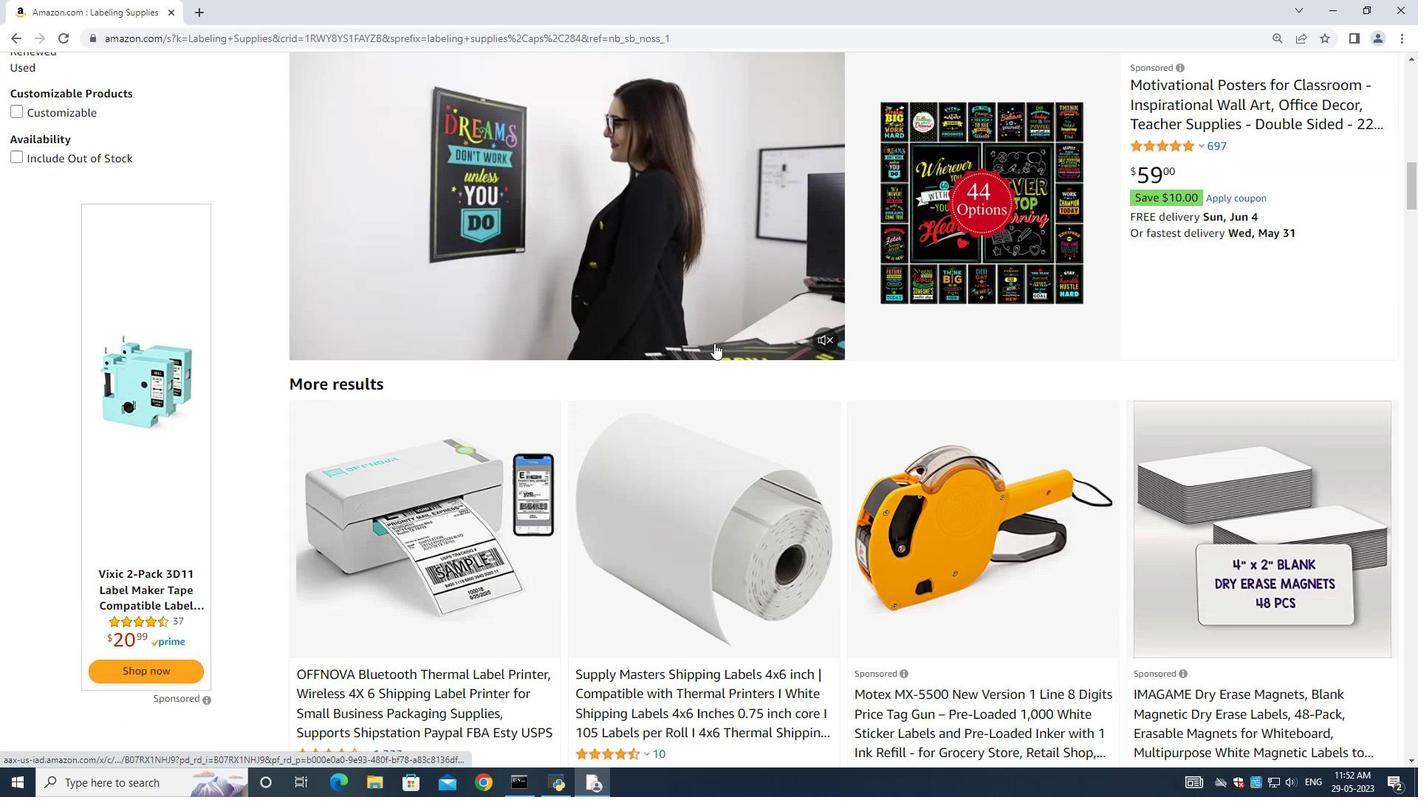 
Action: Mouse scrolled (714, 342) with delta (0, 0)
Screenshot: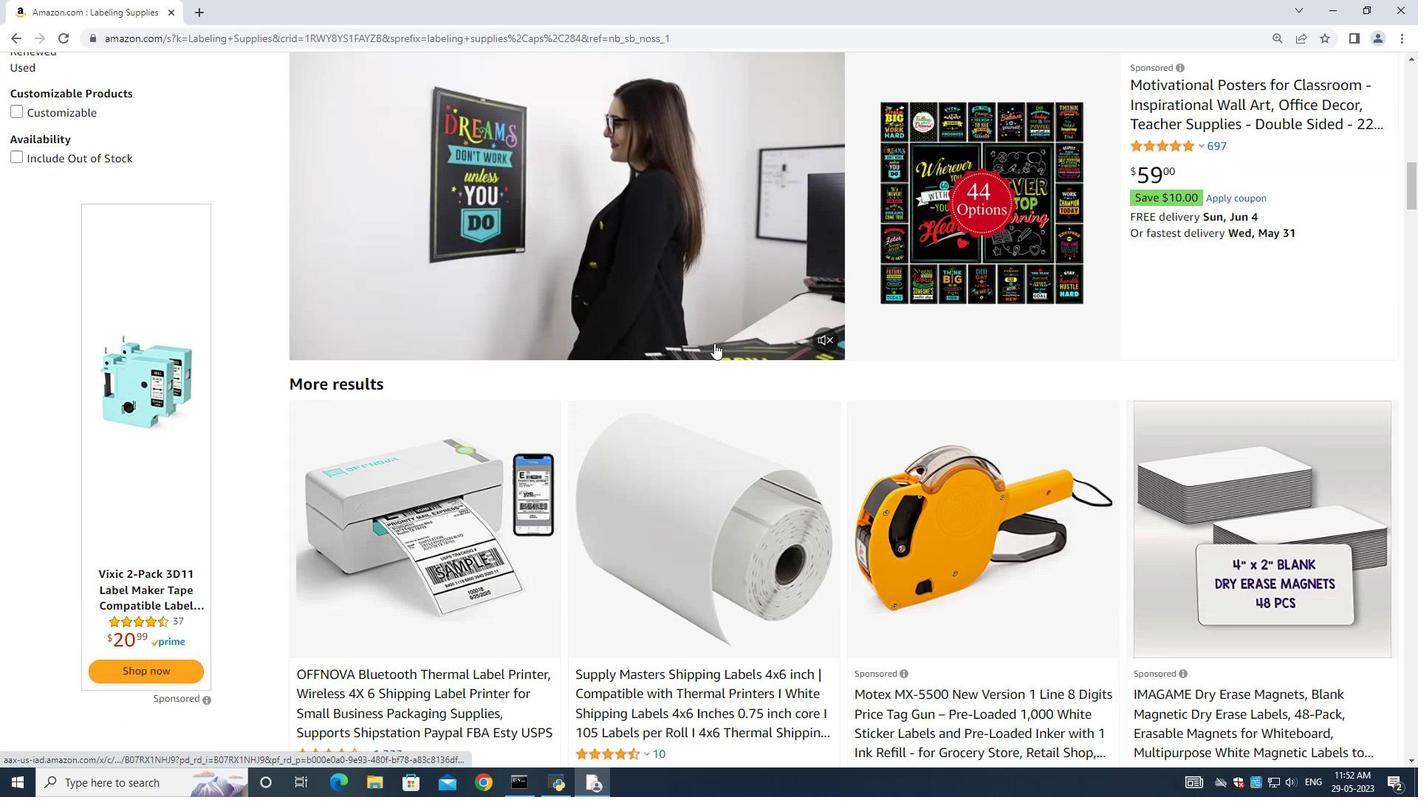 
Action: Mouse scrolled (714, 342) with delta (0, 0)
Screenshot: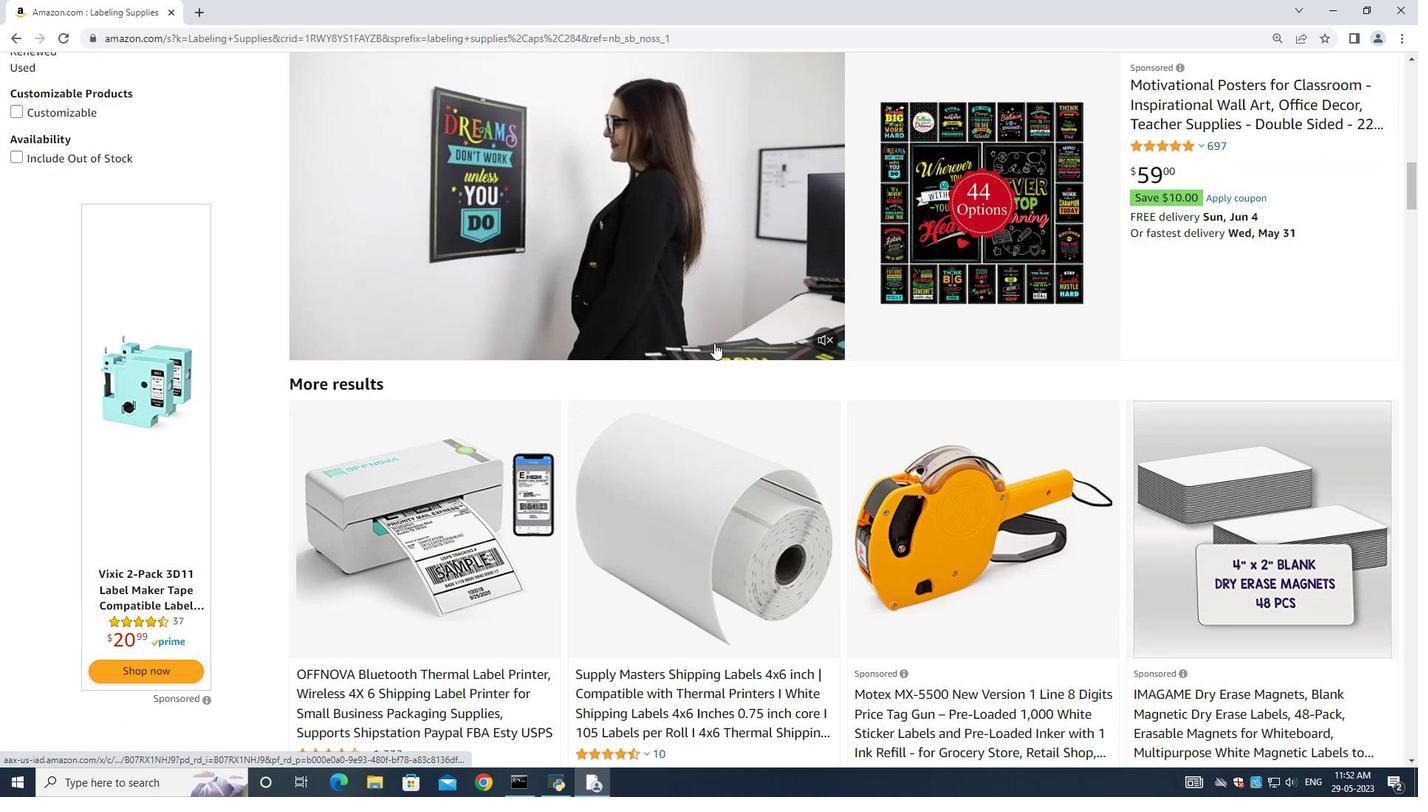 
Action: Mouse scrolled (714, 342) with delta (0, 0)
Screenshot: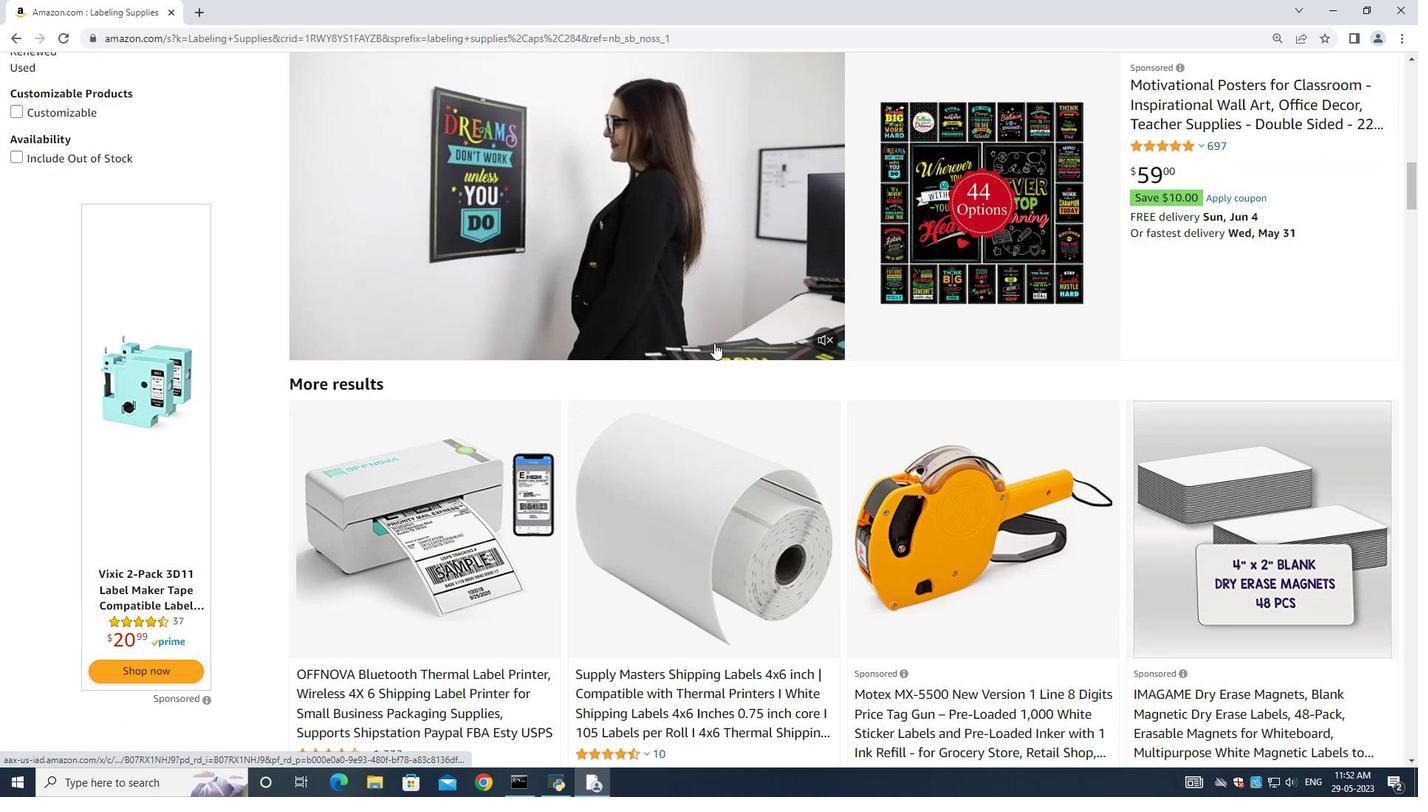 
Action: Mouse moved to (977, 389)
Screenshot: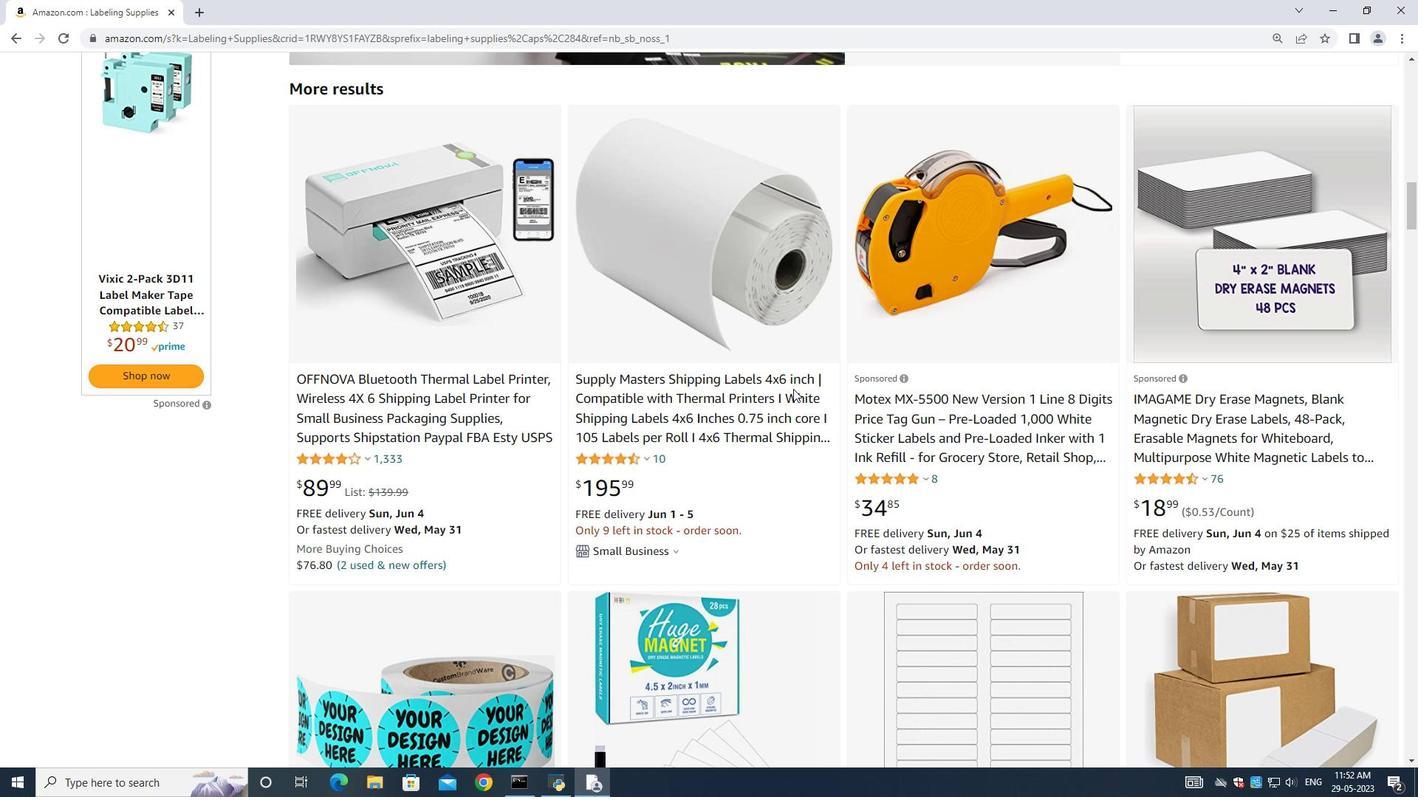 
Action: Mouse scrolled (977, 390) with delta (0, 0)
Screenshot: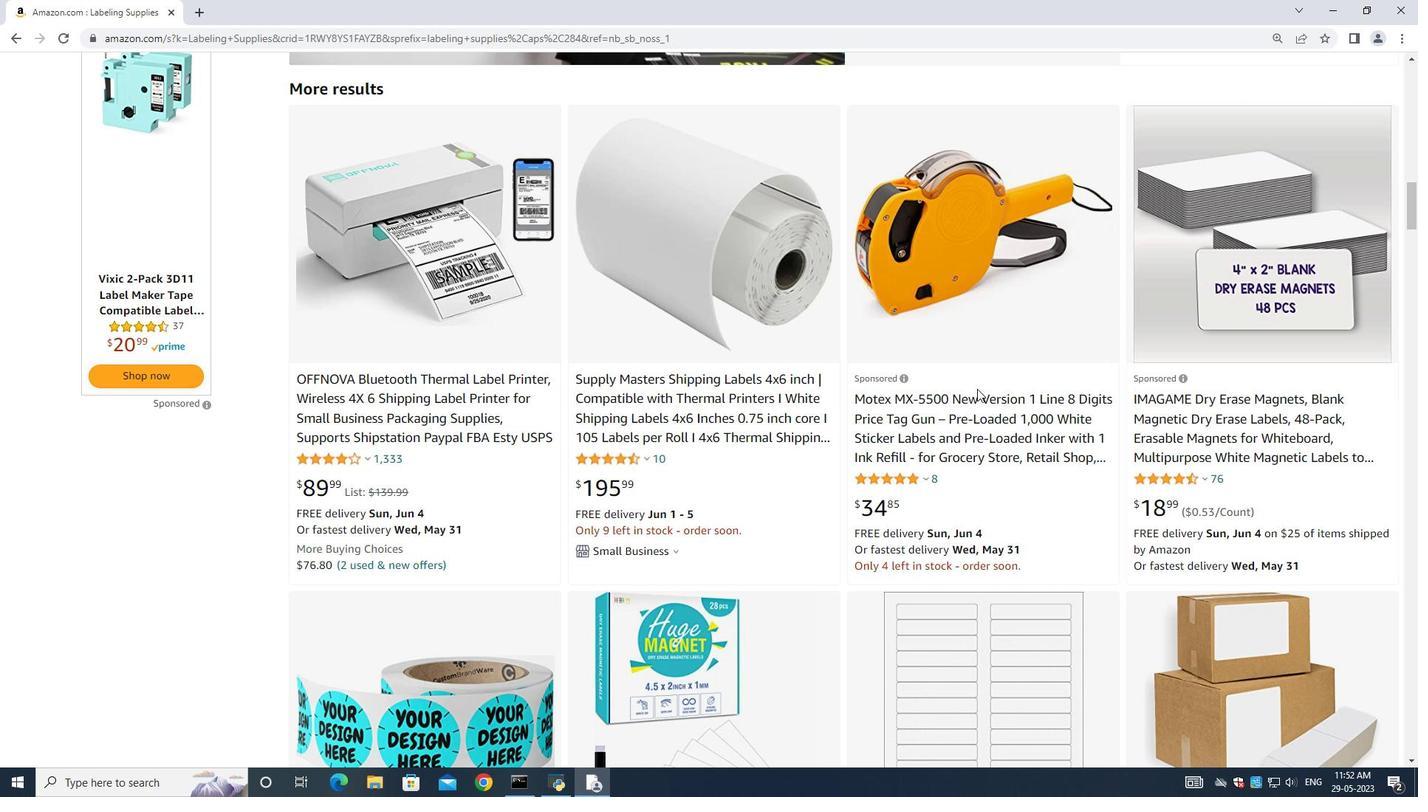 
Action: Mouse scrolled (977, 390) with delta (0, 0)
Screenshot: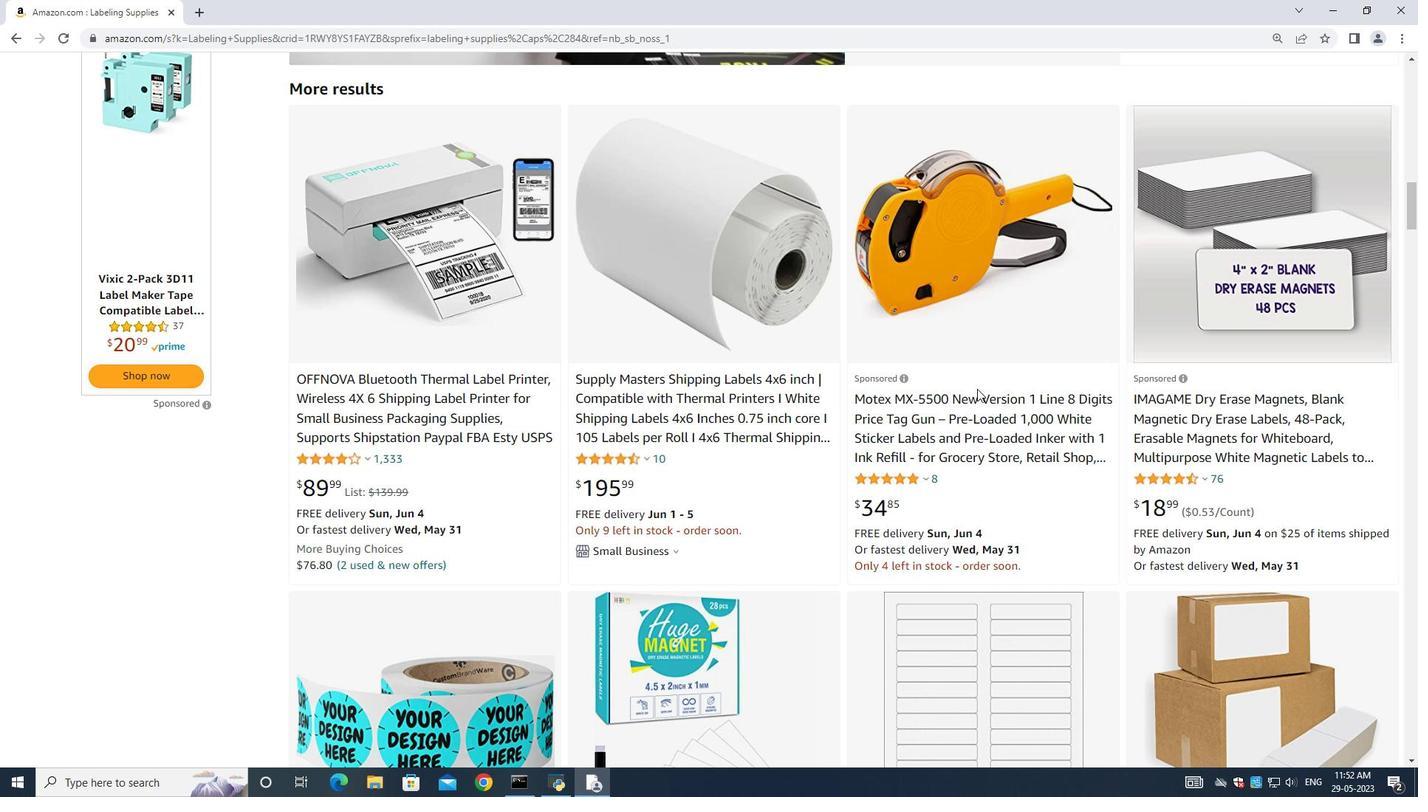 
Action: Mouse scrolled (977, 390) with delta (0, 0)
Screenshot: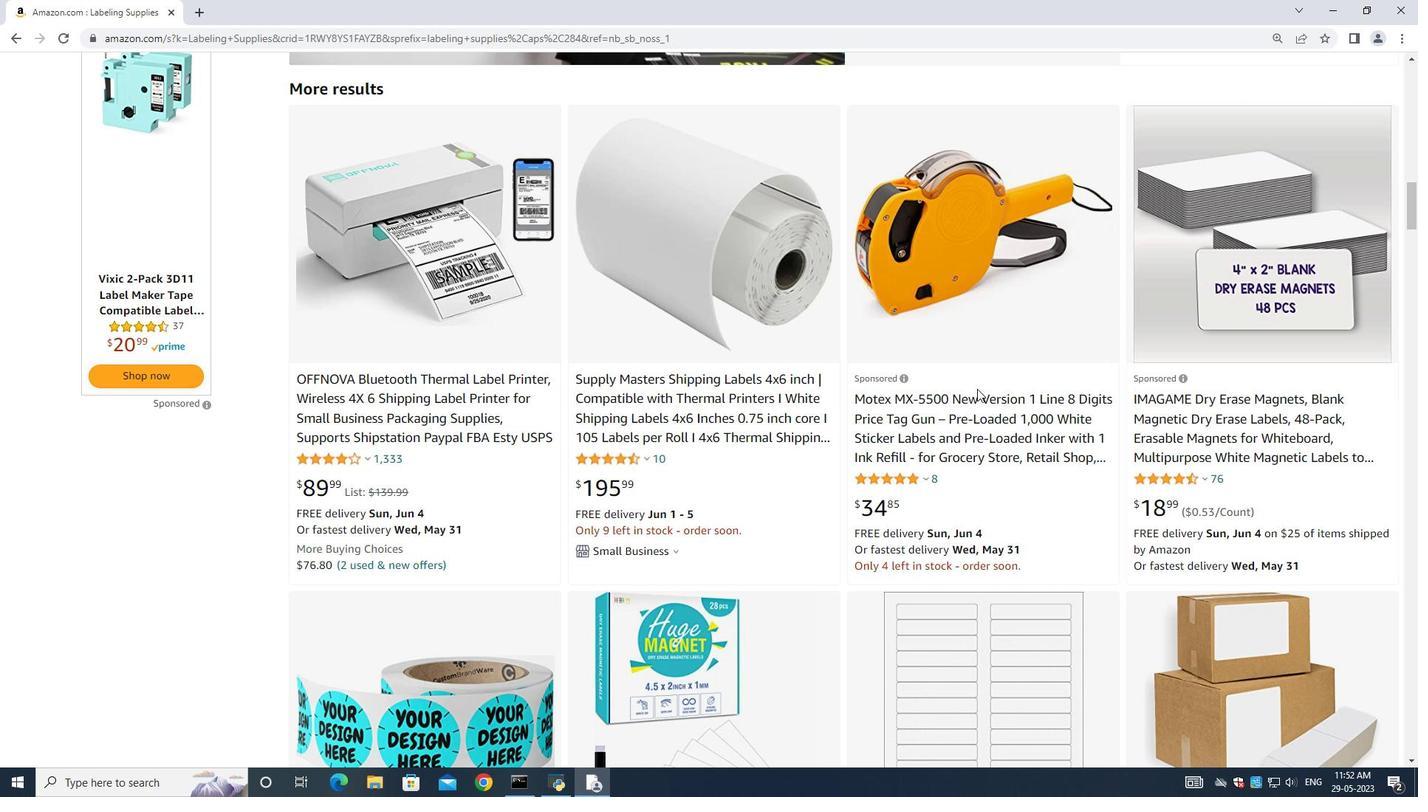 
Action: Mouse scrolled (977, 390) with delta (0, 0)
Screenshot: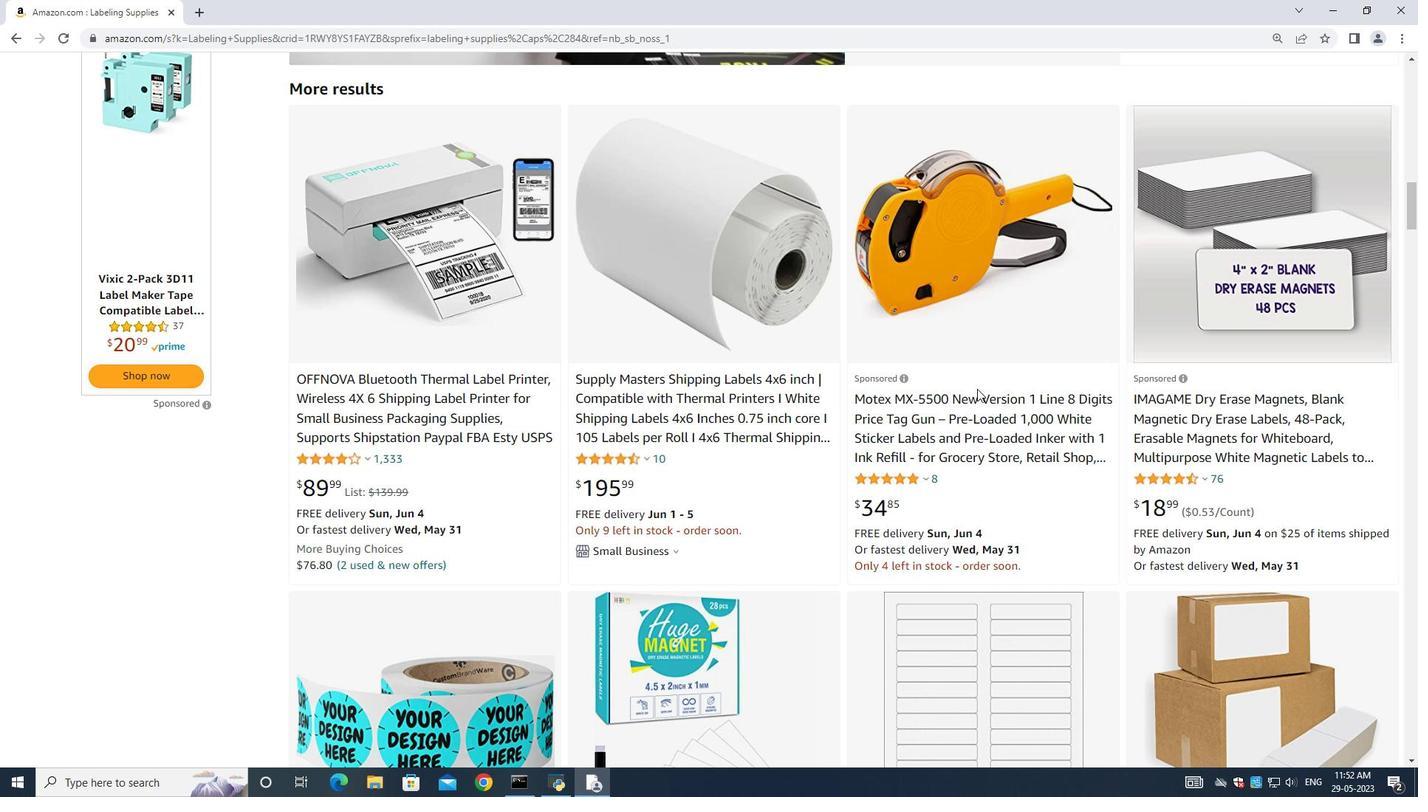 
Action: Mouse moved to (978, 389)
Screenshot: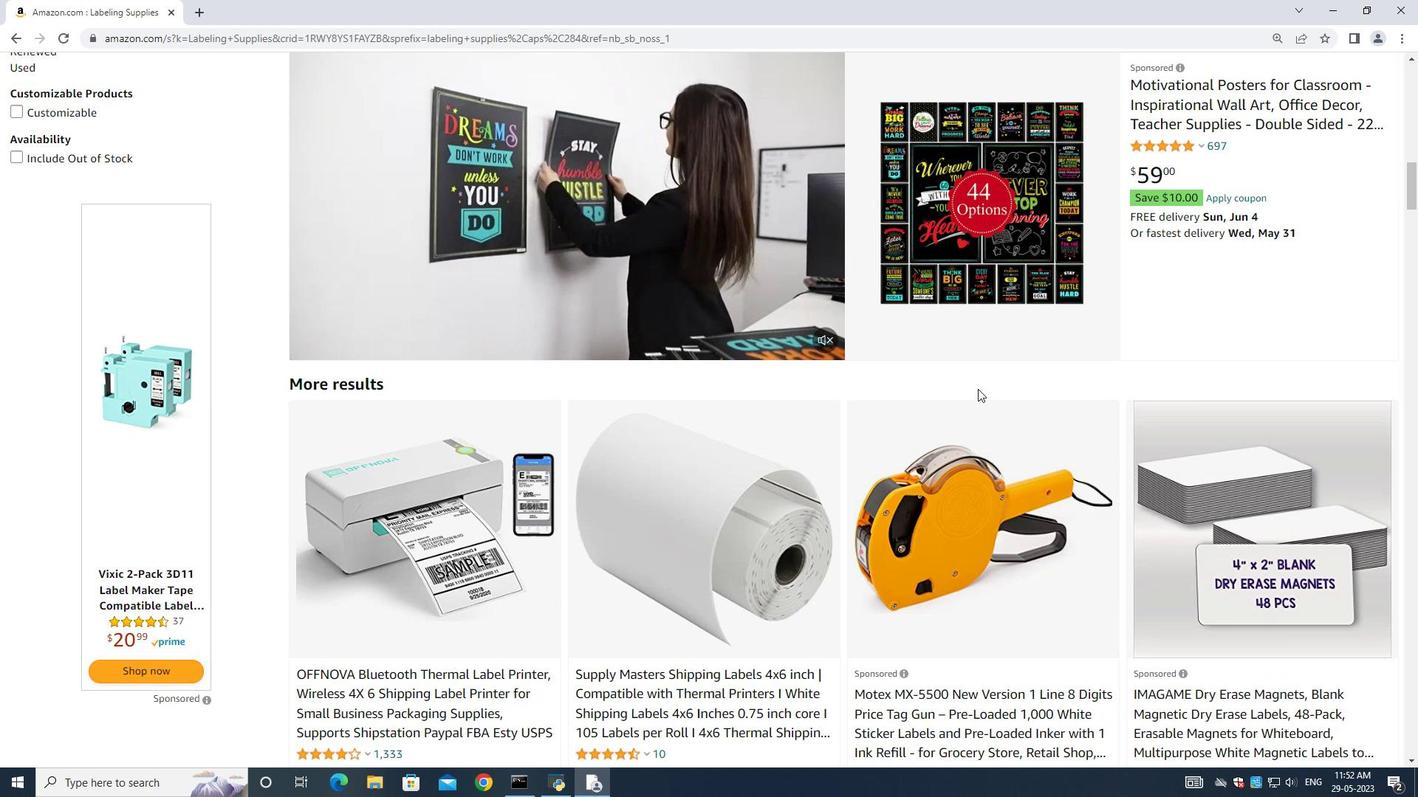 
Action: Mouse scrolled (978, 390) with delta (0, 0)
Screenshot: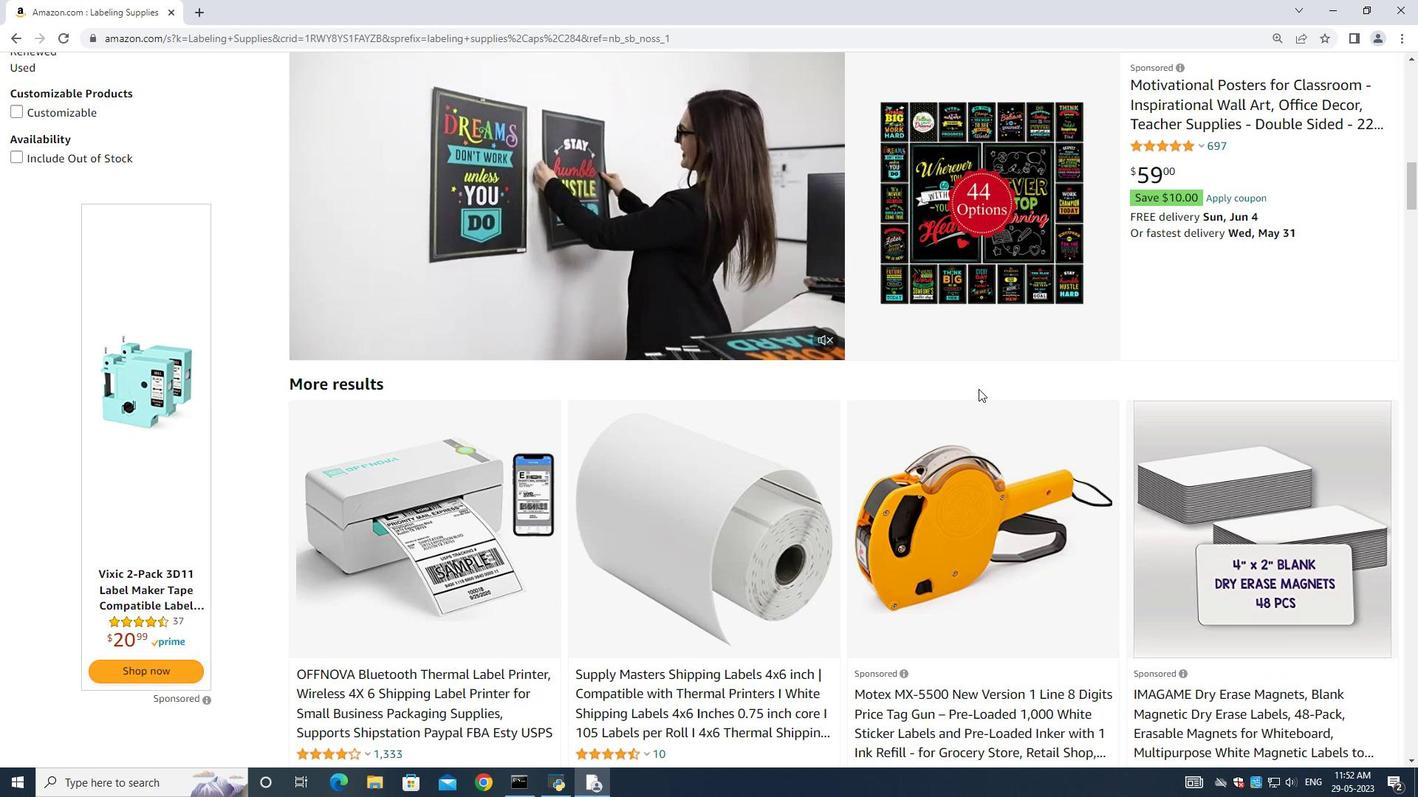 
Action: Mouse scrolled (978, 390) with delta (0, 0)
Screenshot: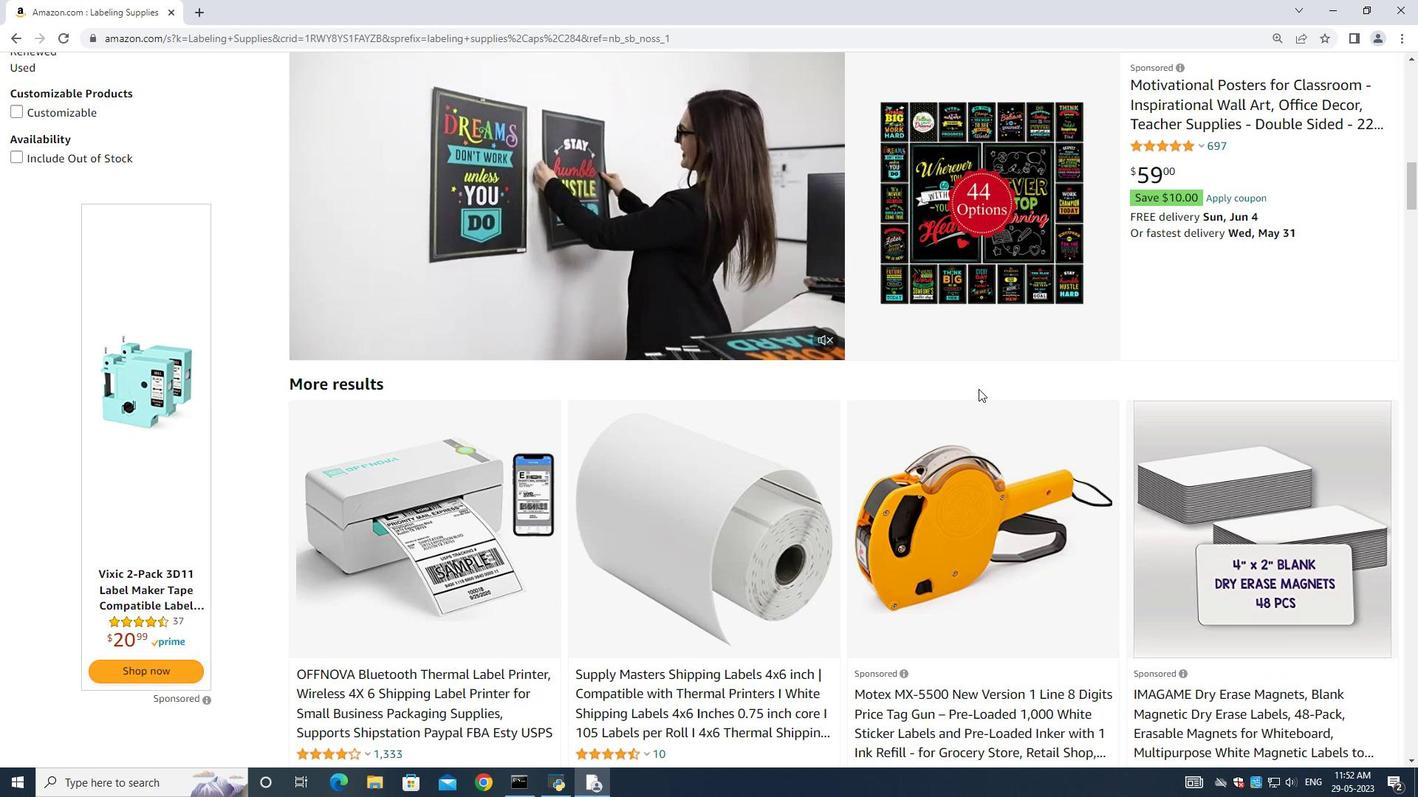 
Action: Mouse scrolled (978, 390) with delta (0, 0)
Screenshot: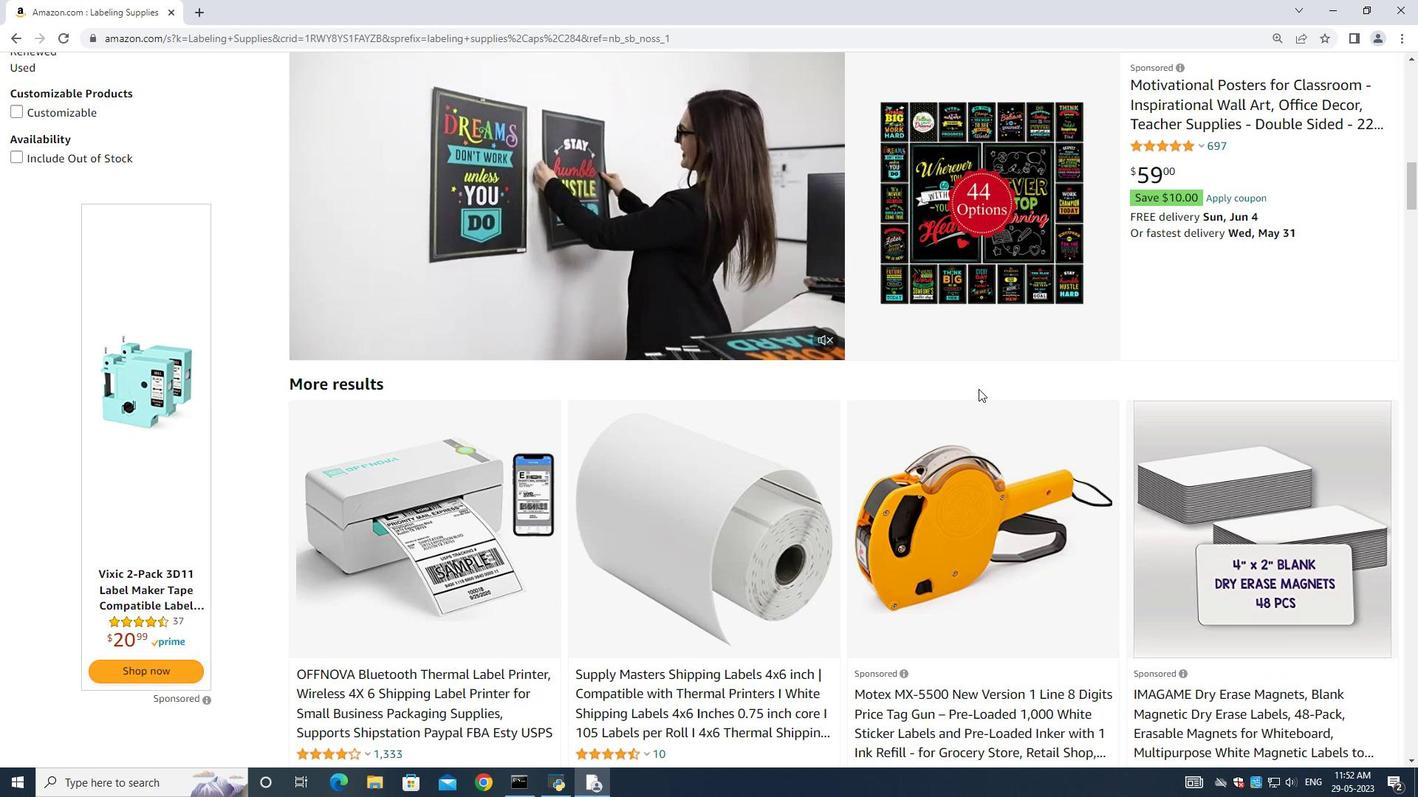 
Action: Mouse scrolled (978, 390) with delta (0, 0)
Screenshot: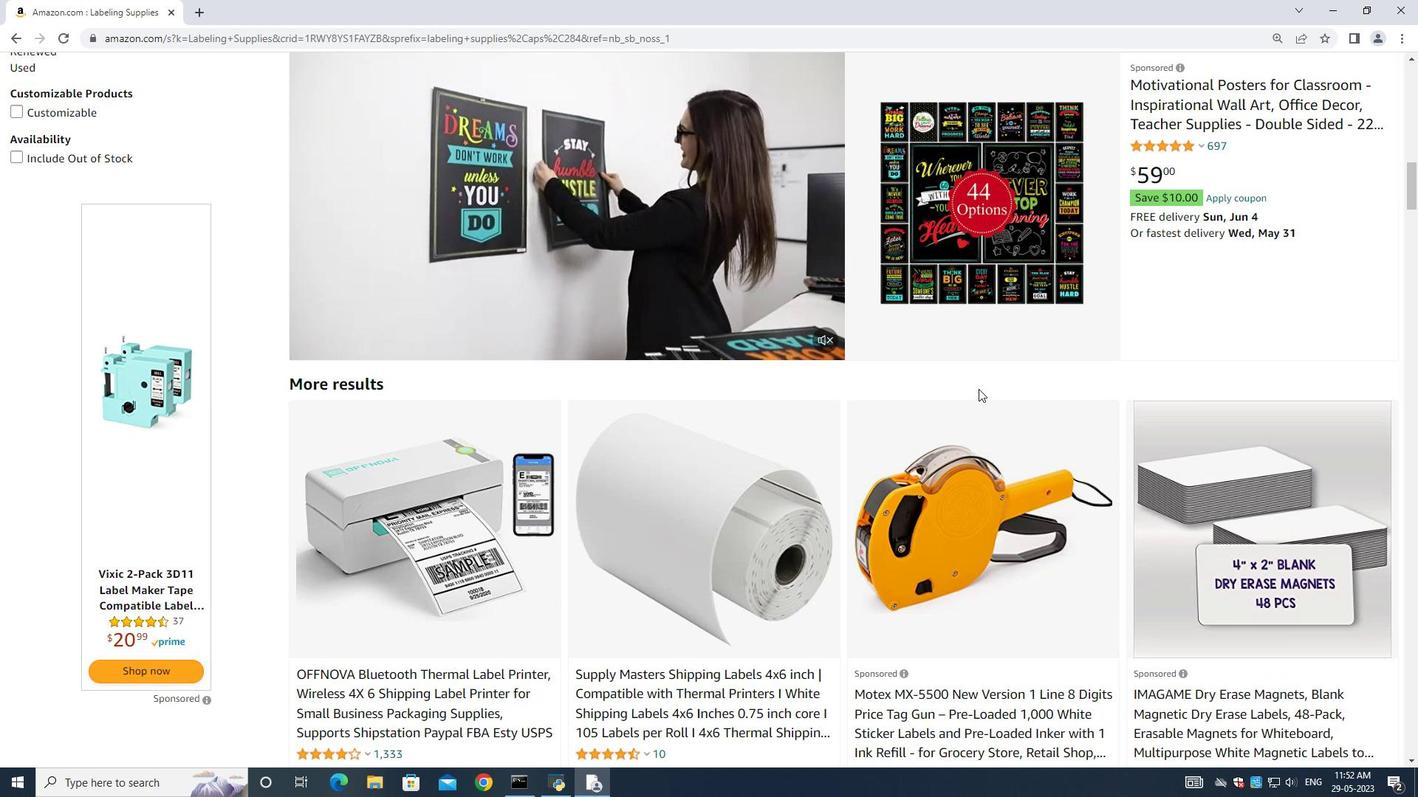 
Action: Mouse scrolled (978, 390) with delta (0, 0)
Screenshot: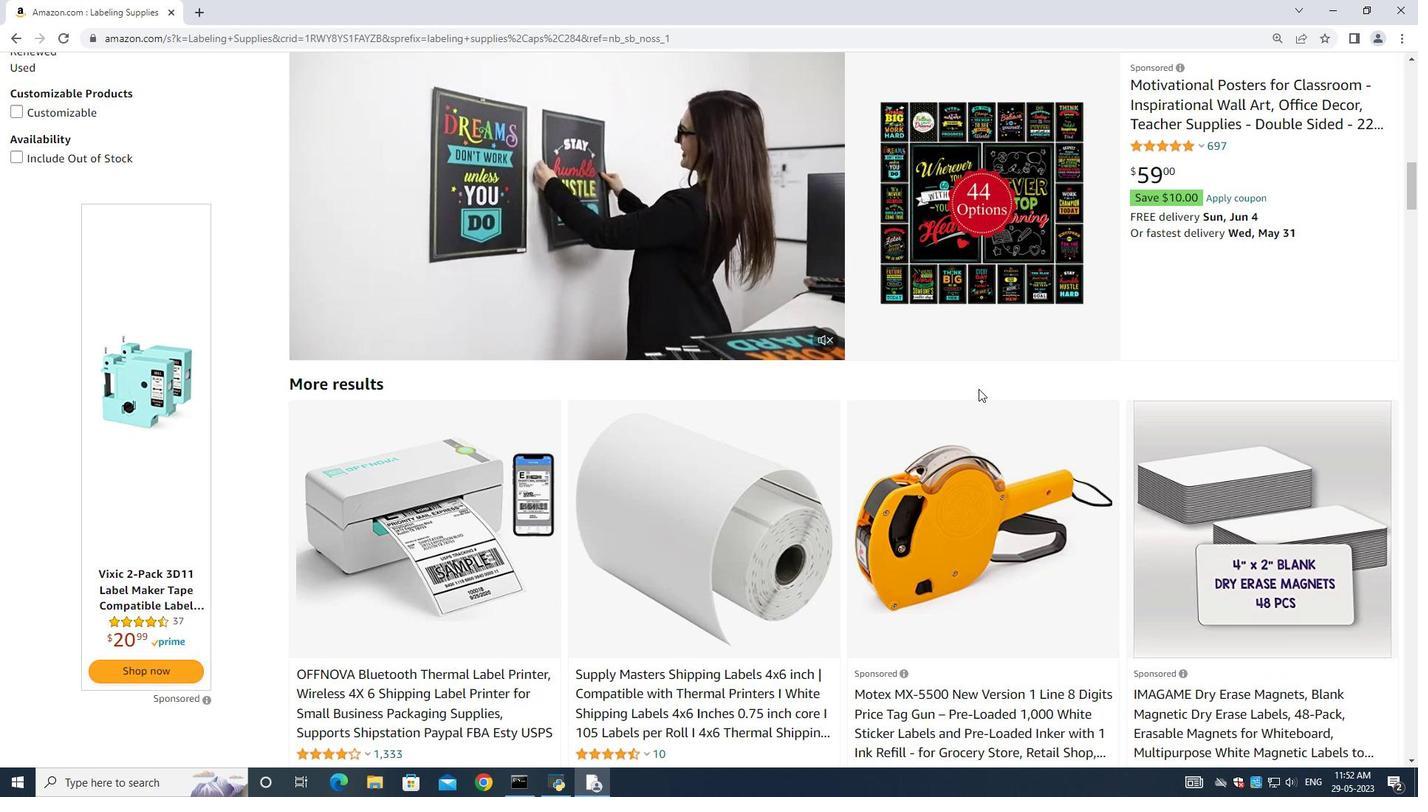 
Action: Mouse scrolled (978, 390) with delta (0, 0)
Screenshot: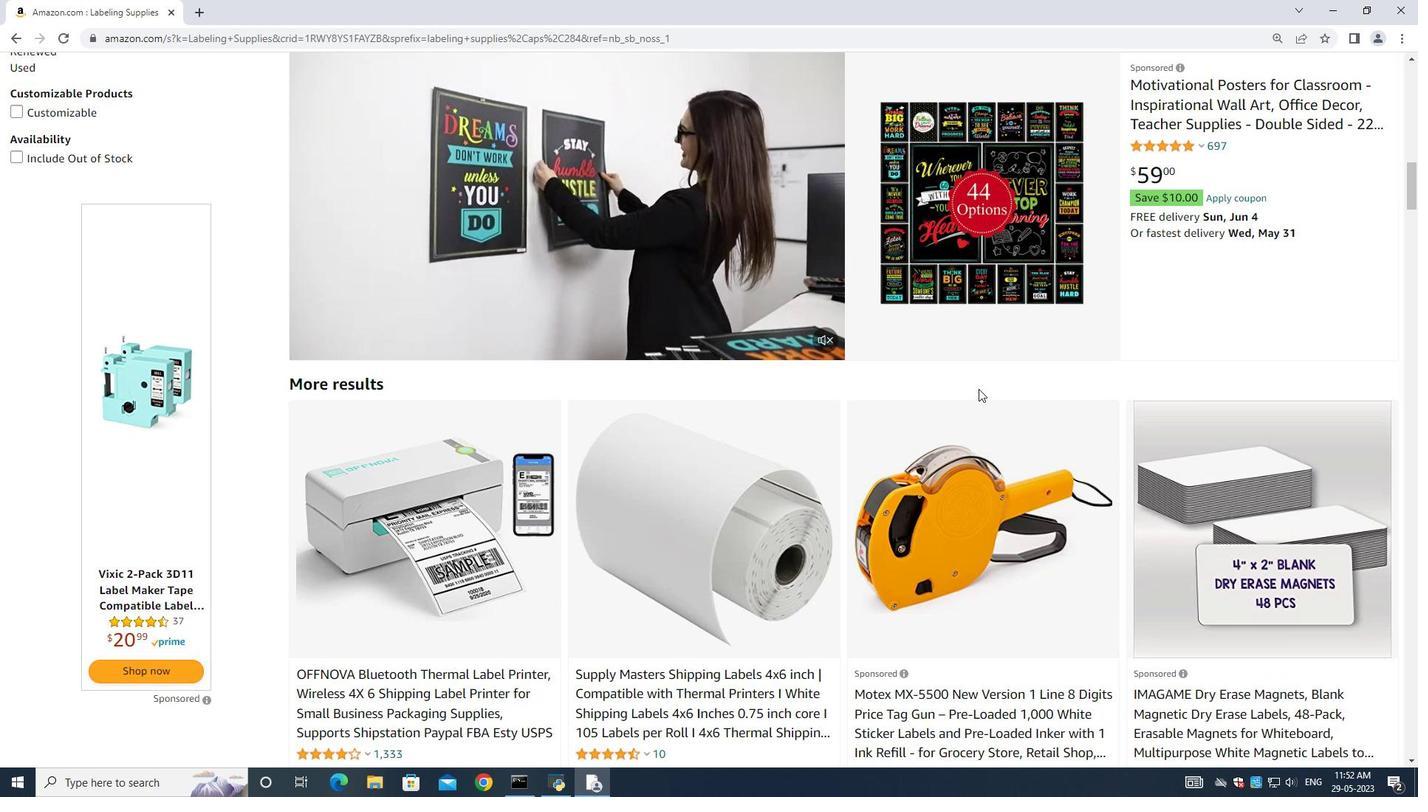 
Action: Mouse scrolled (978, 390) with delta (0, 0)
Screenshot: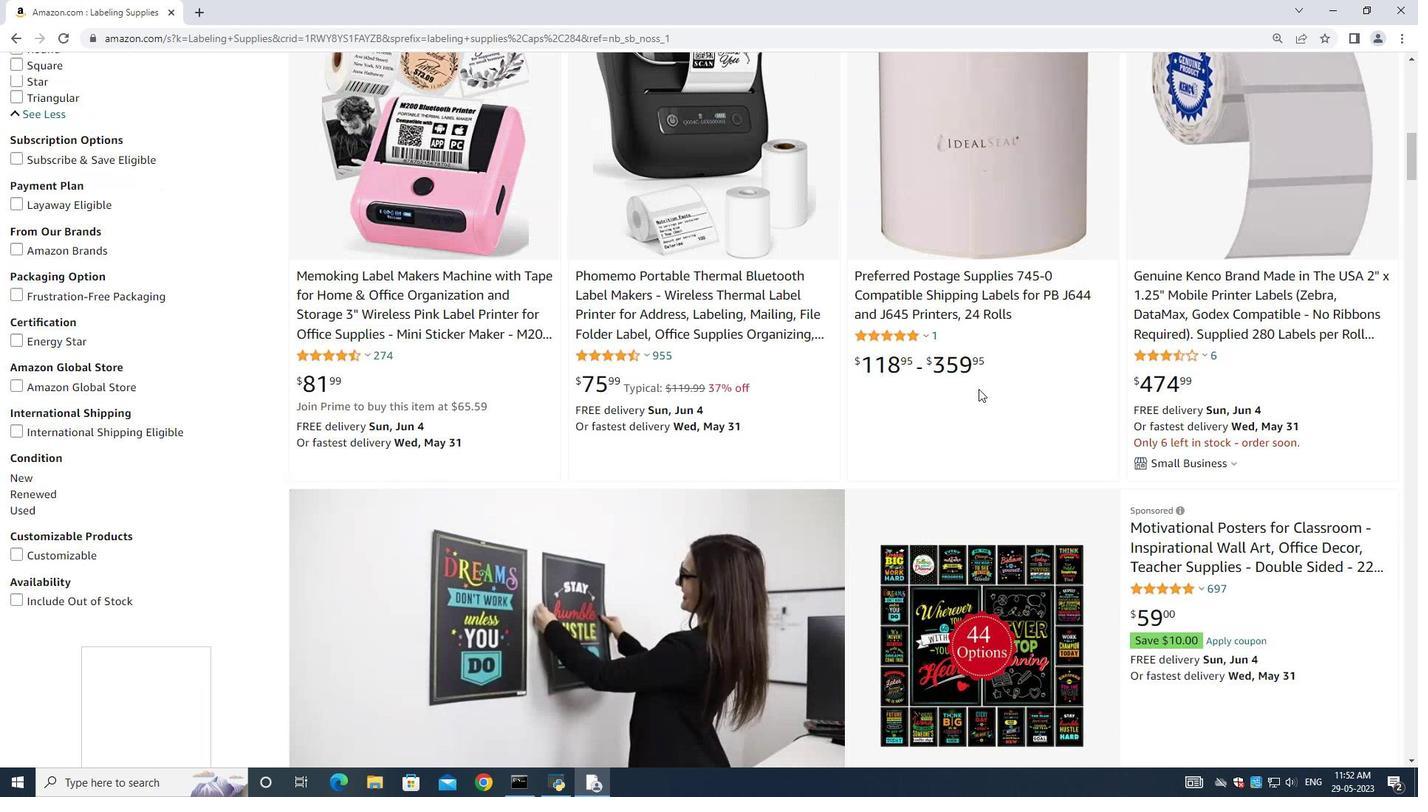 
Action: Mouse scrolled (978, 390) with delta (0, 0)
Screenshot: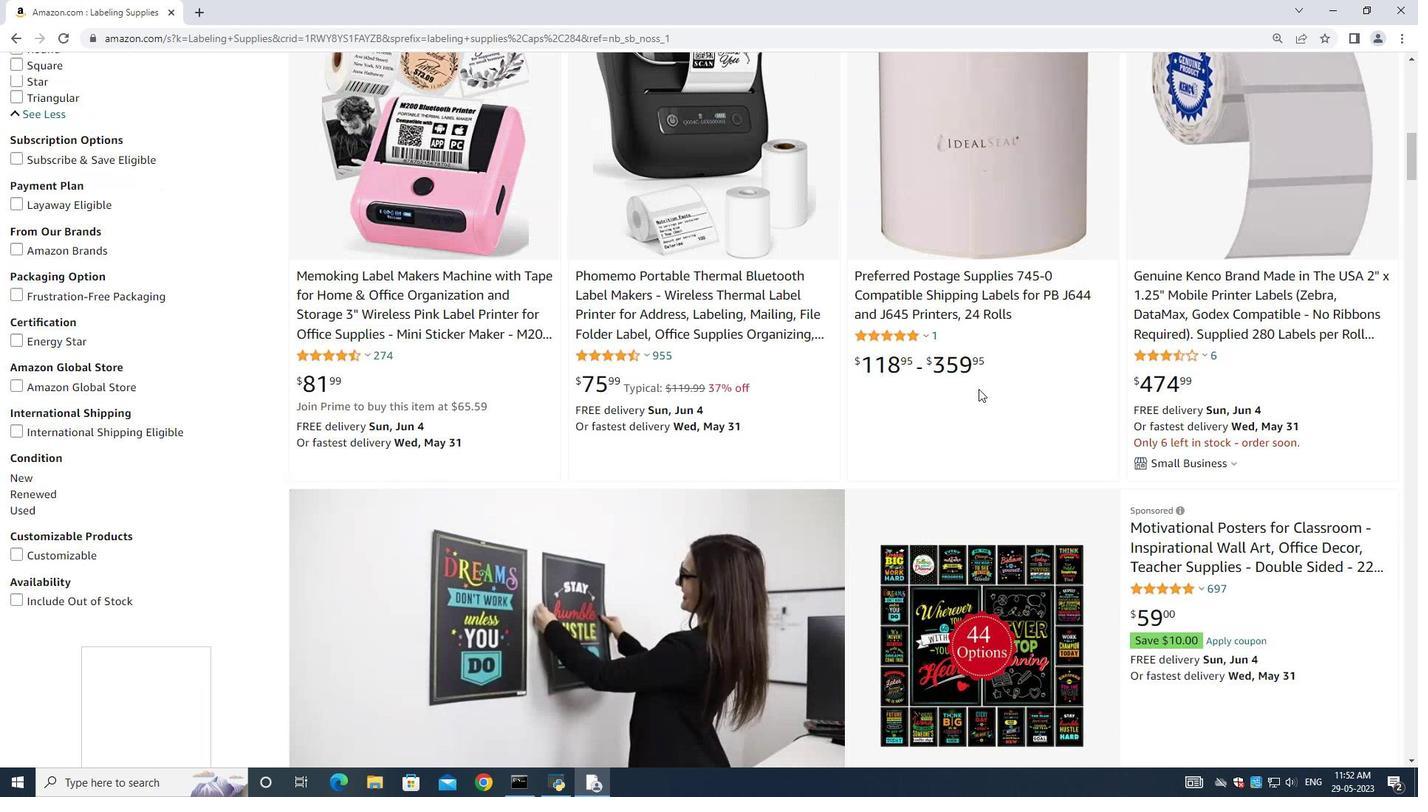 
Action: Mouse scrolled (978, 390) with delta (0, 0)
Screenshot: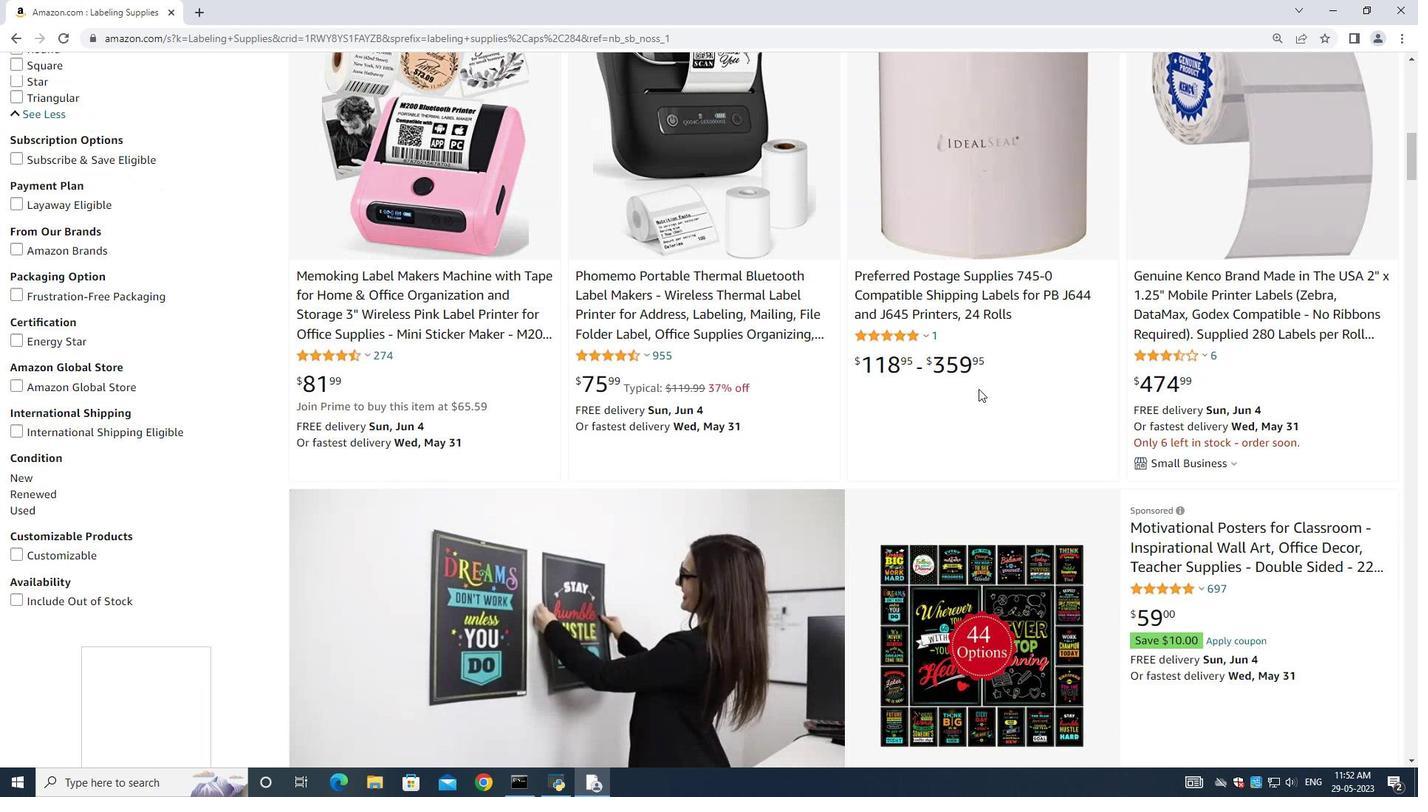 
Action: Mouse scrolled (978, 390) with delta (0, 0)
Screenshot: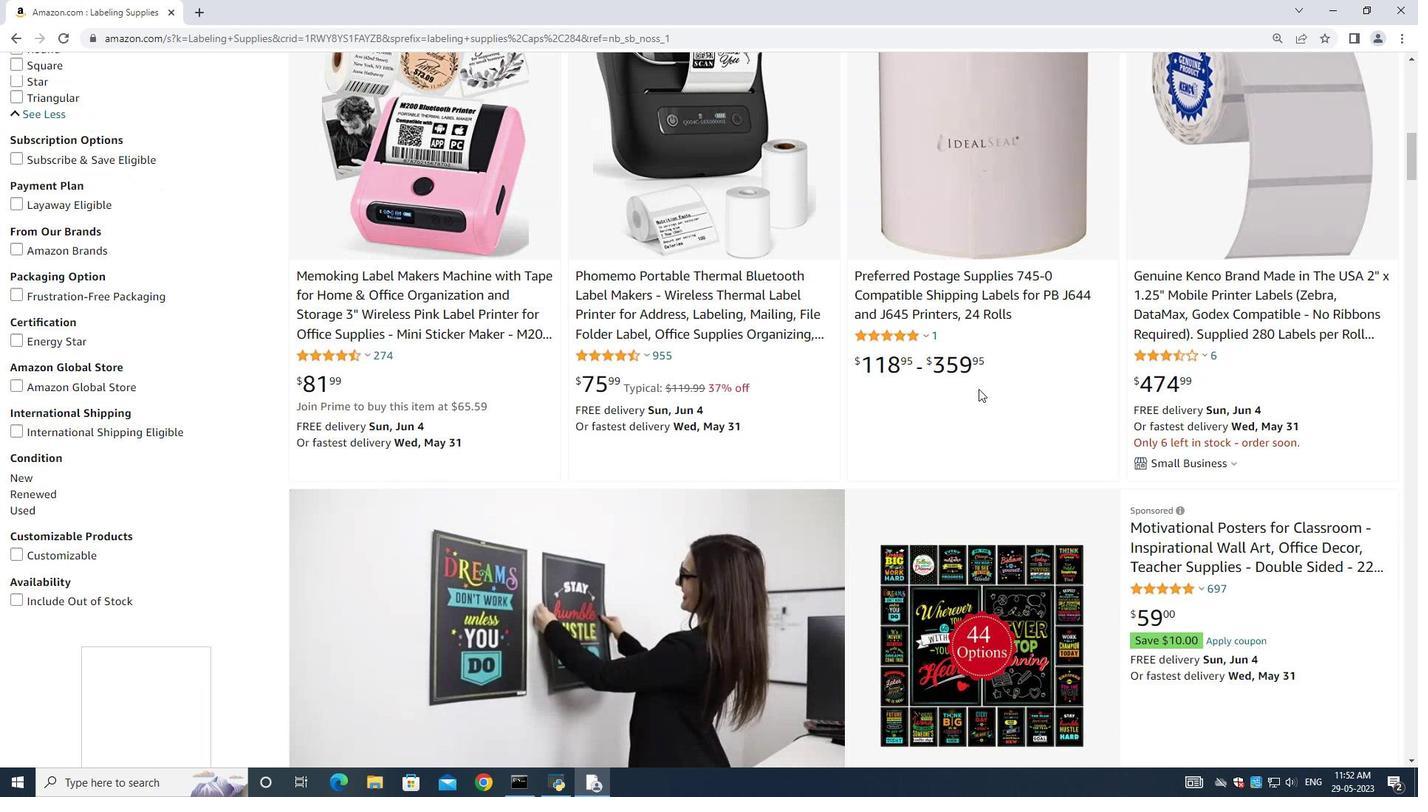
Action: Mouse scrolled (978, 390) with delta (0, 0)
Screenshot: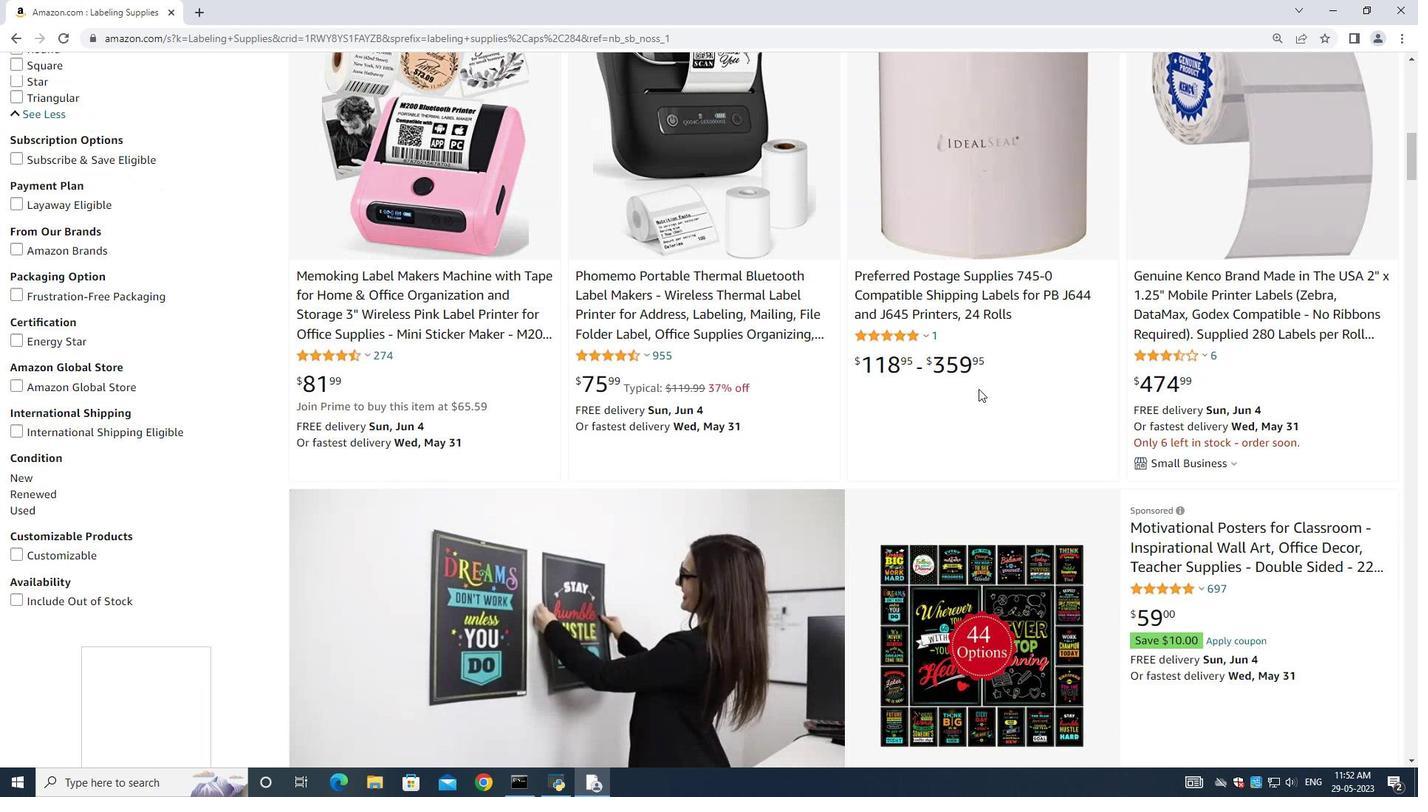 
Action: Mouse scrolled (978, 390) with delta (0, 0)
Screenshot: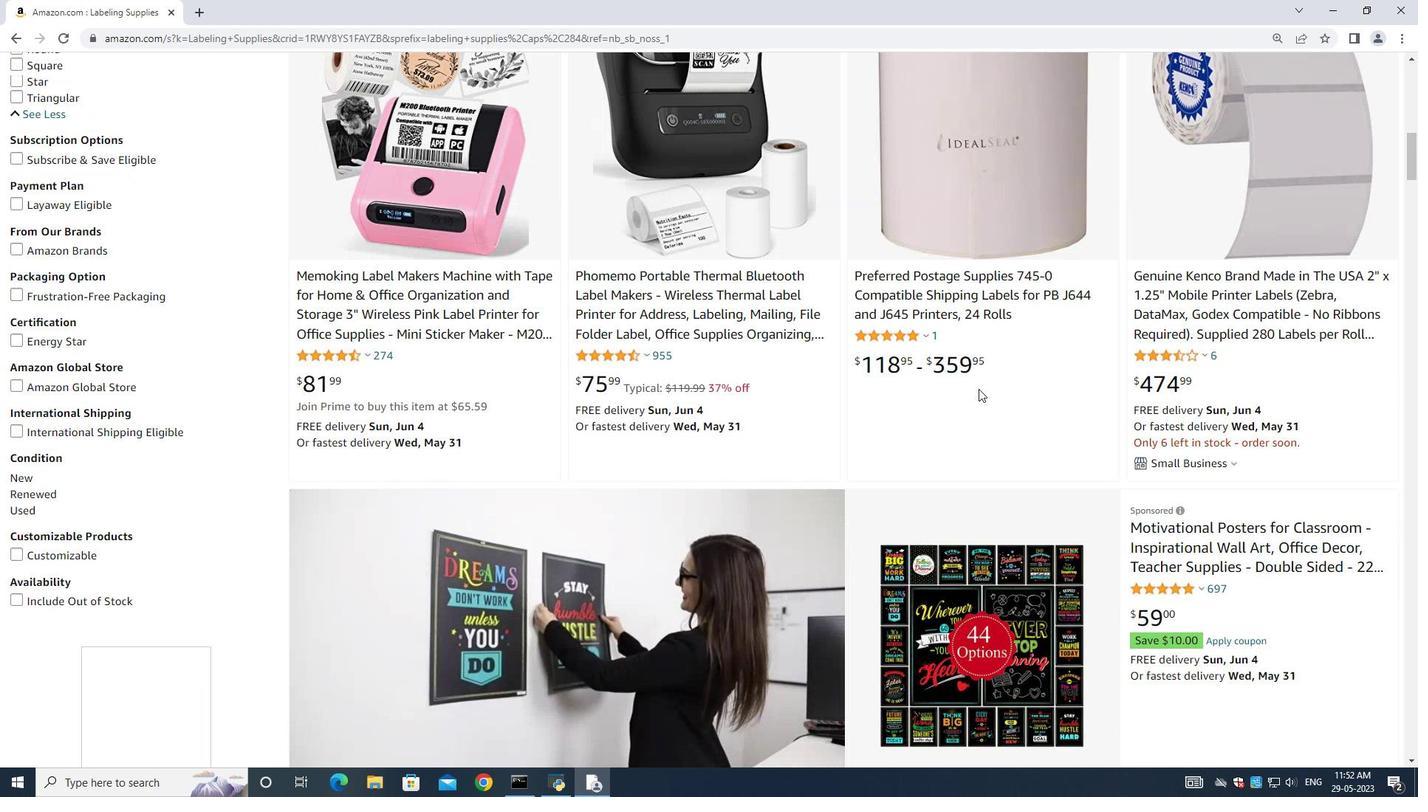 
Action: Mouse scrolled (978, 390) with delta (0, 0)
Screenshot: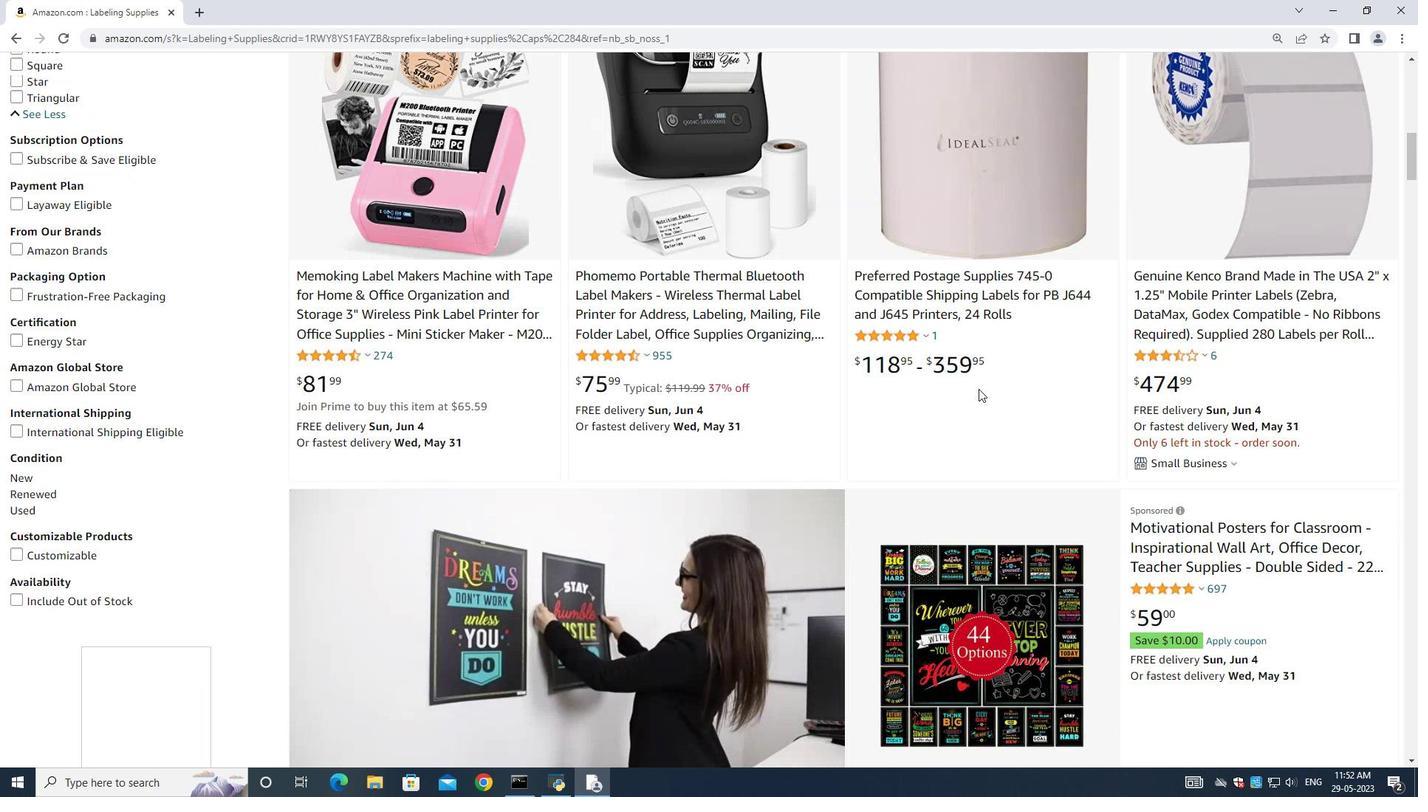 
Action: Mouse scrolled (978, 390) with delta (0, 0)
Screenshot: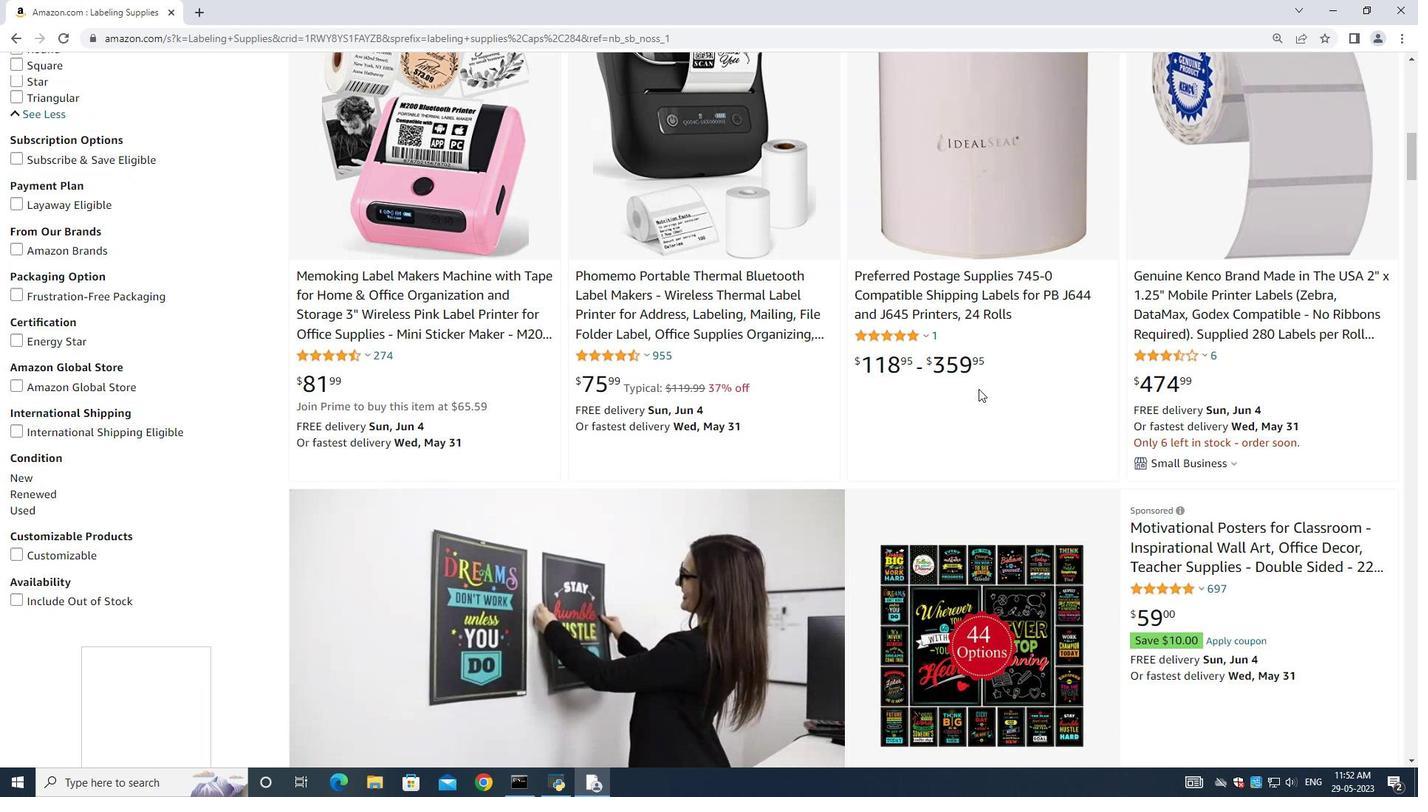 
Action: Mouse moved to (981, 390)
Screenshot: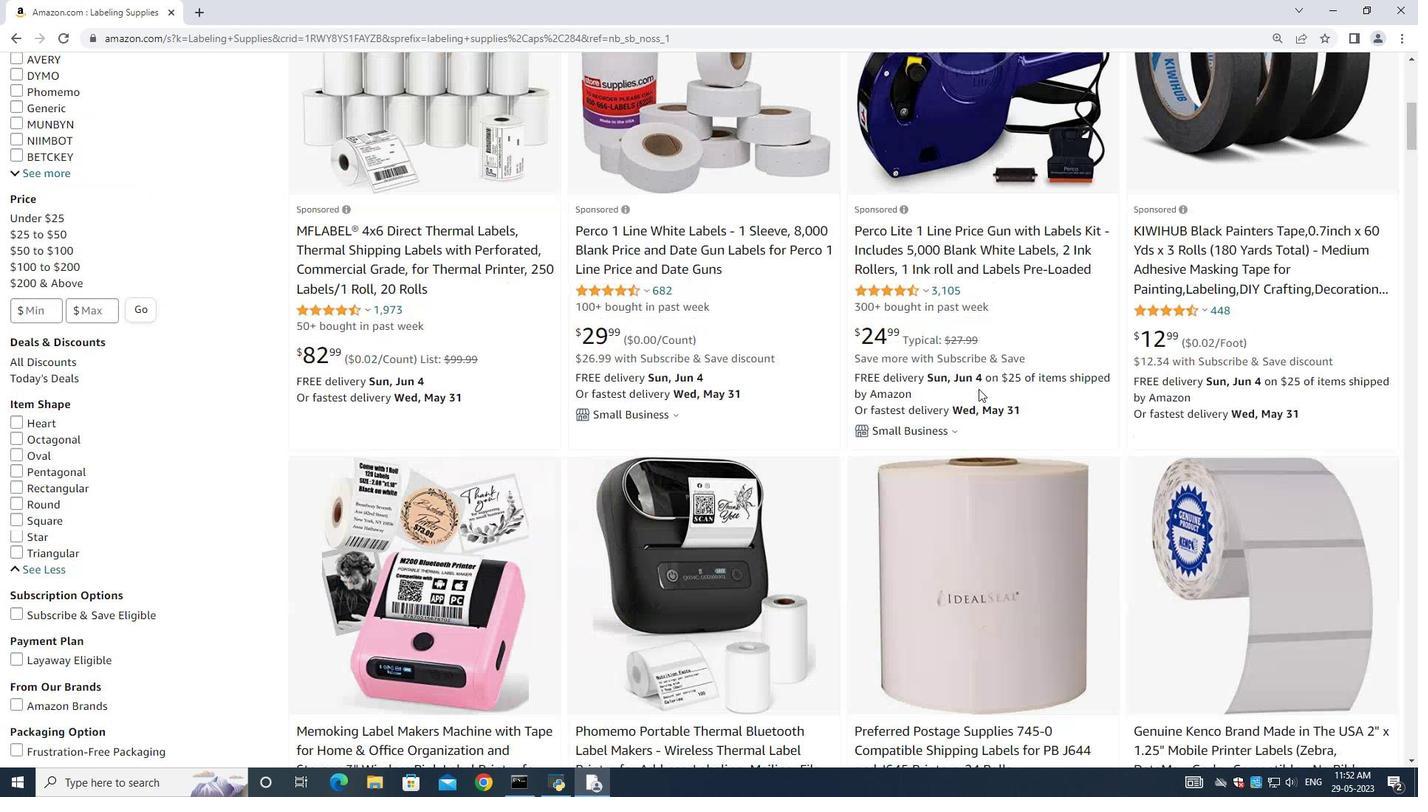 
Action: Mouse scrolled (981, 391) with delta (0, 0)
Screenshot: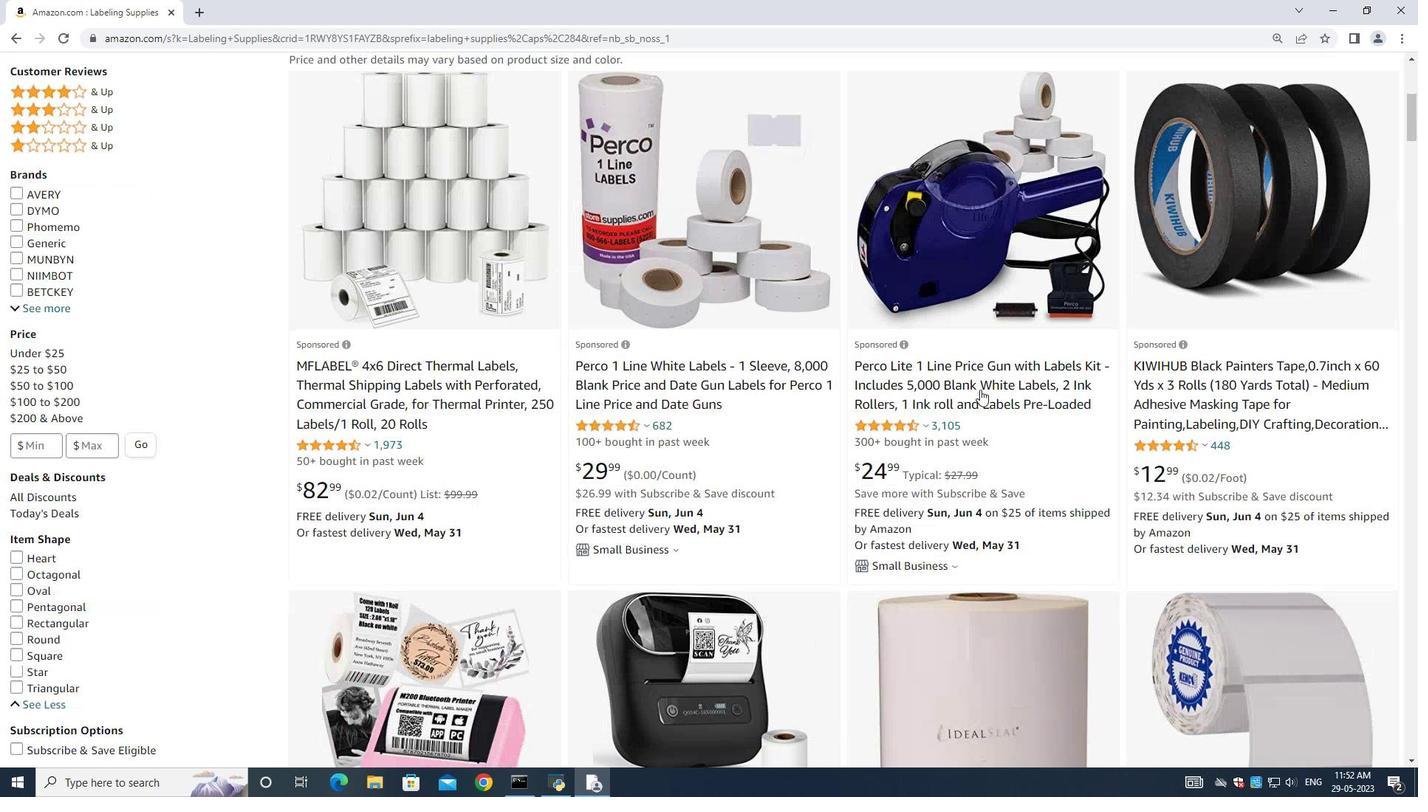 
Action: Mouse scrolled (981, 391) with delta (0, 0)
Screenshot: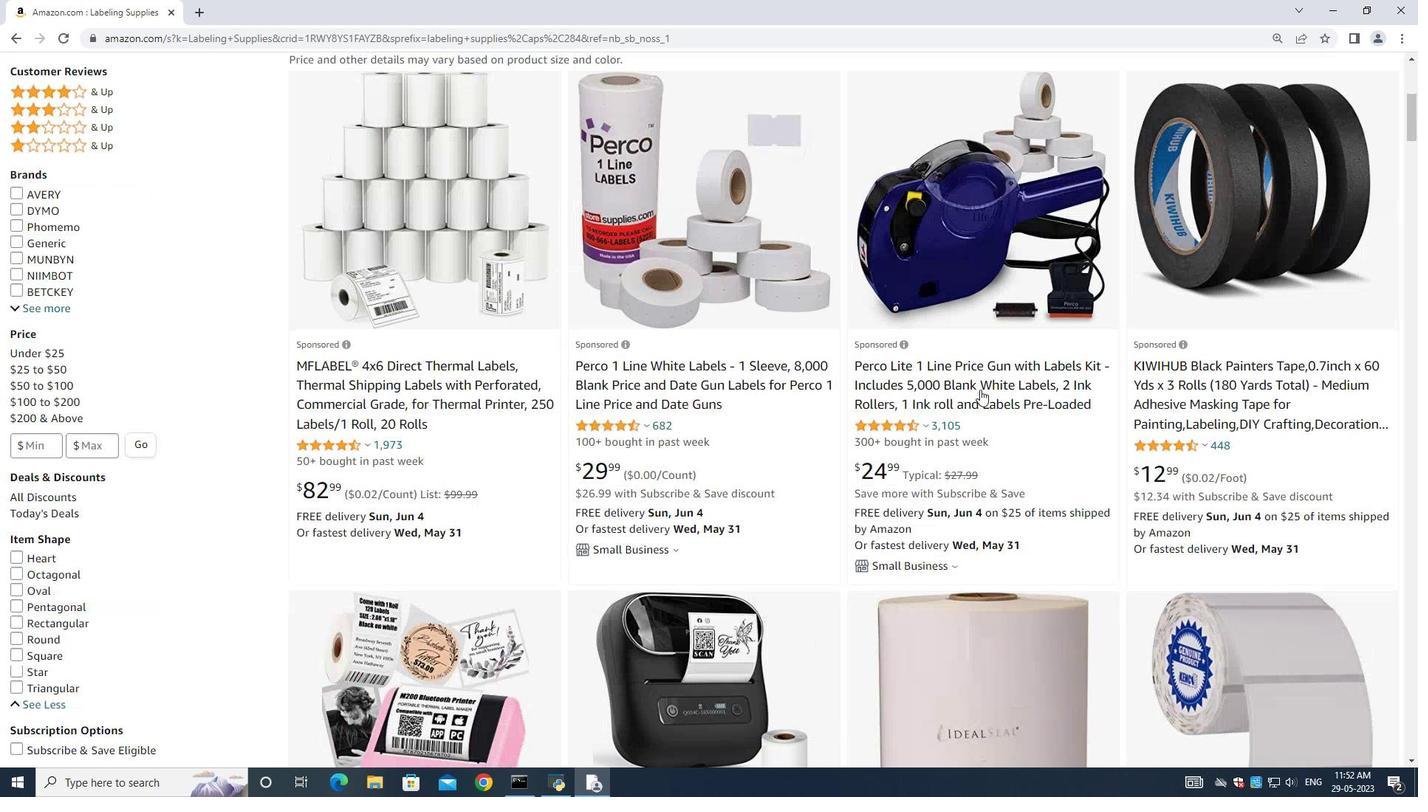 
Action: Mouse scrolled (981, 391) with delta (0, 0)
Screenshot: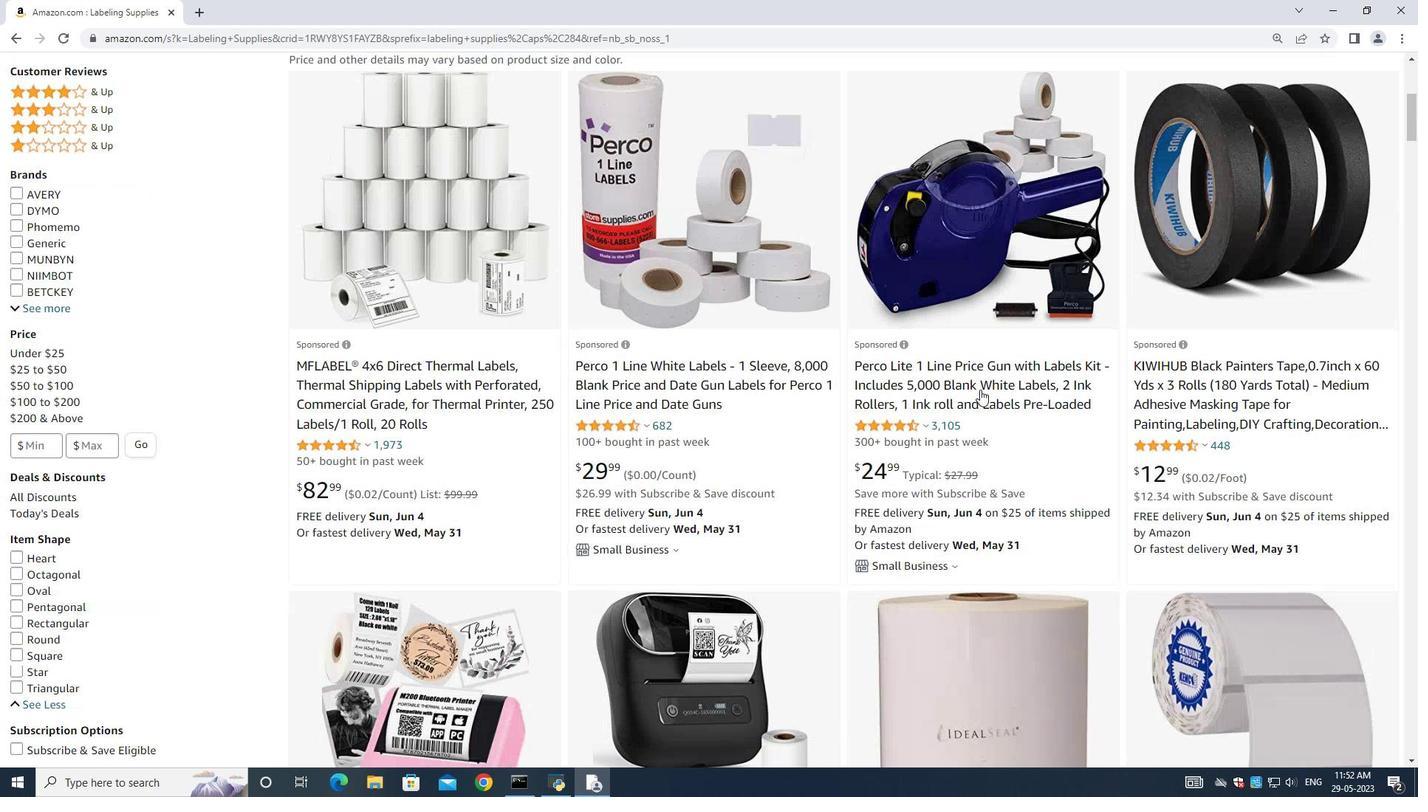 
Action: Mouse scrolled (981, 391) with delta (0, 0)
Screenshot: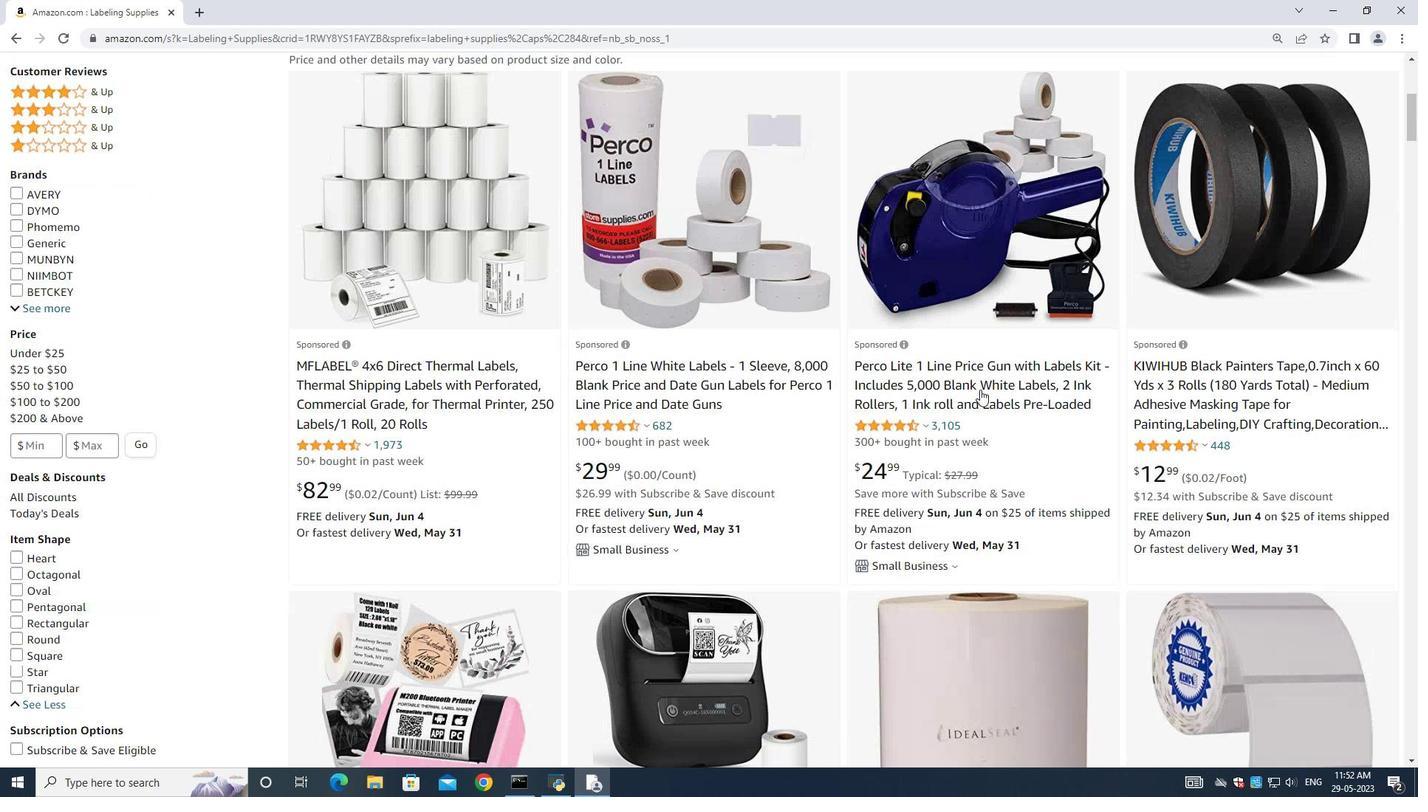 
Action: Mouse scrolled (981, 391) with delta (0, 0)
Screenshot: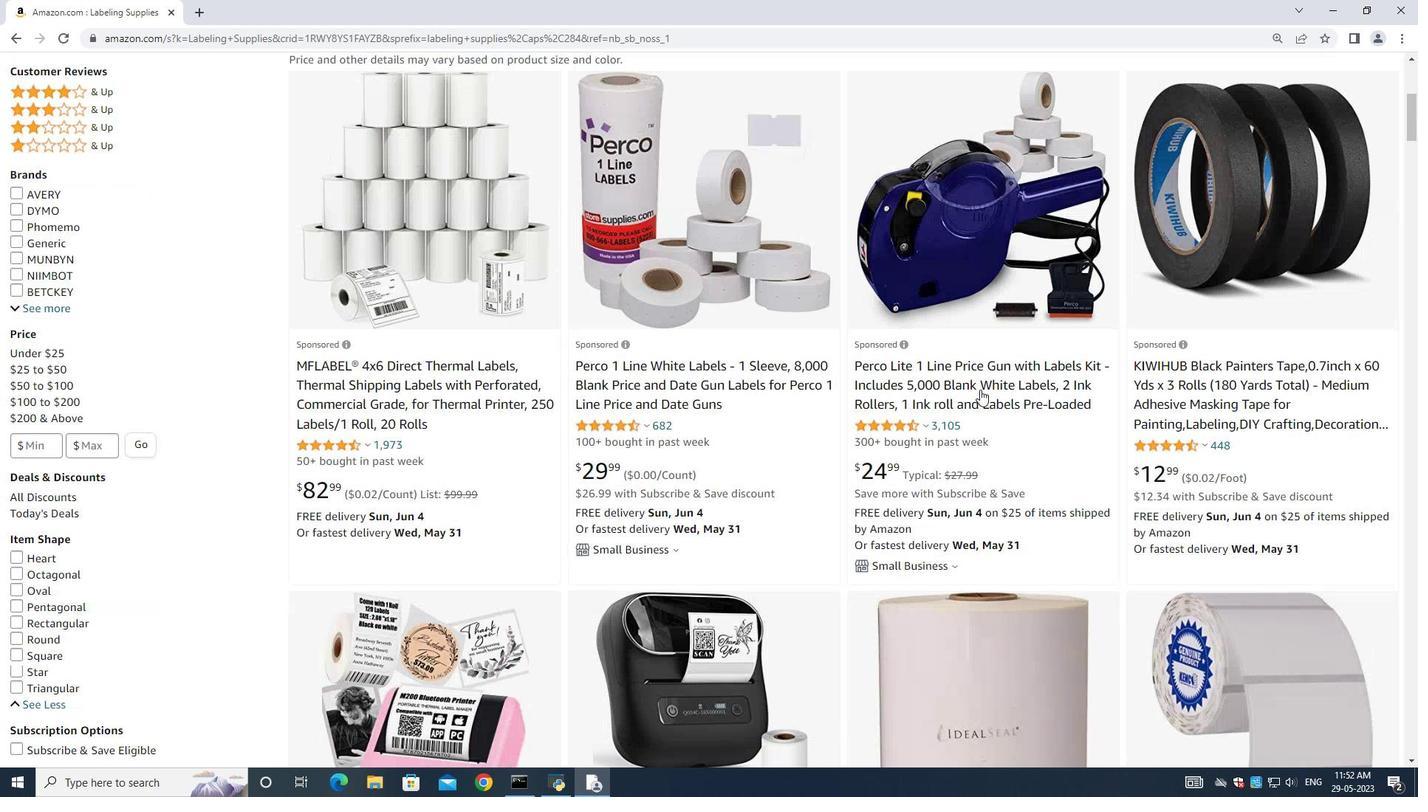 
Action: Mouse scrolled (981, 391) with delta (0, 0)
Screenshot: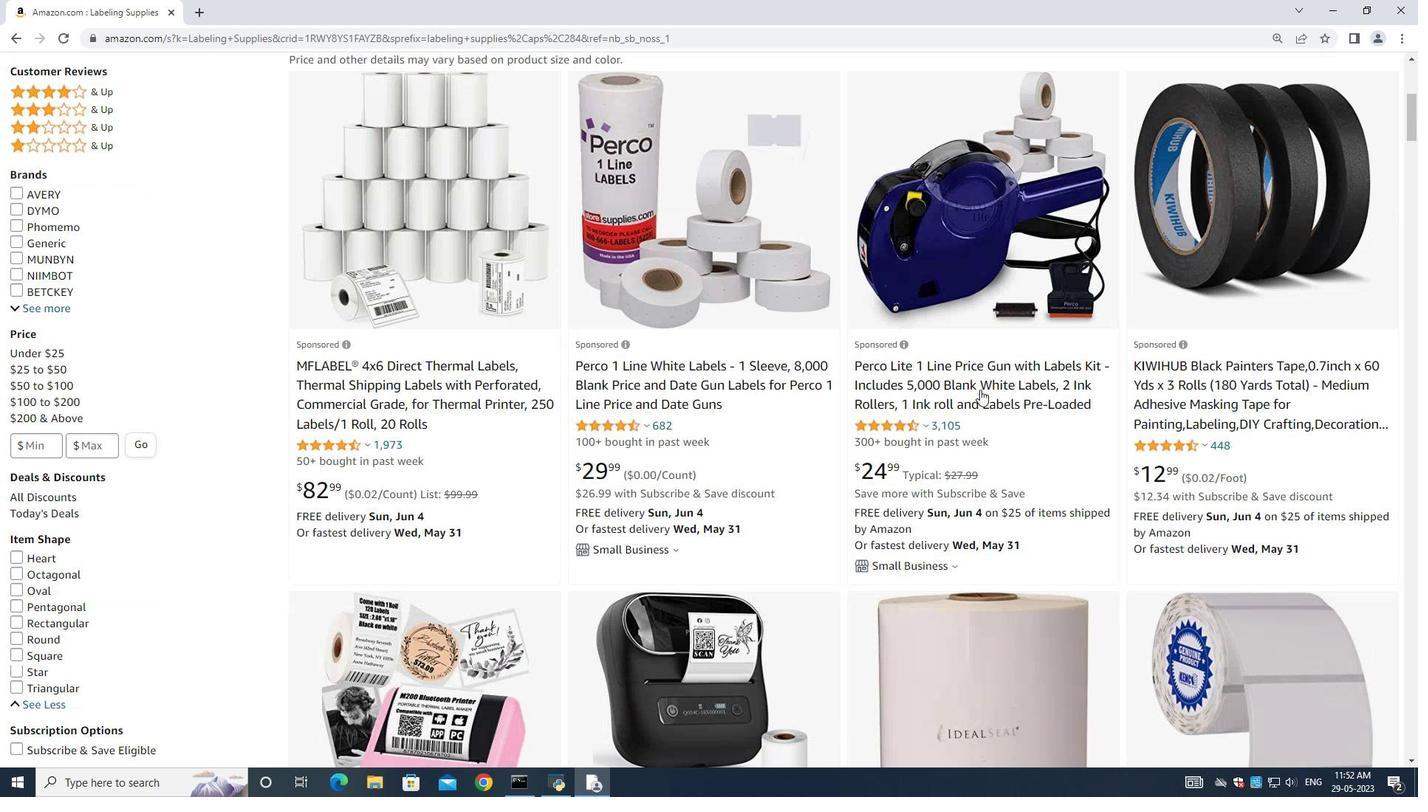 
Action: Mouse scrolled (981, 391) with delta (0, 0)
Screenshot: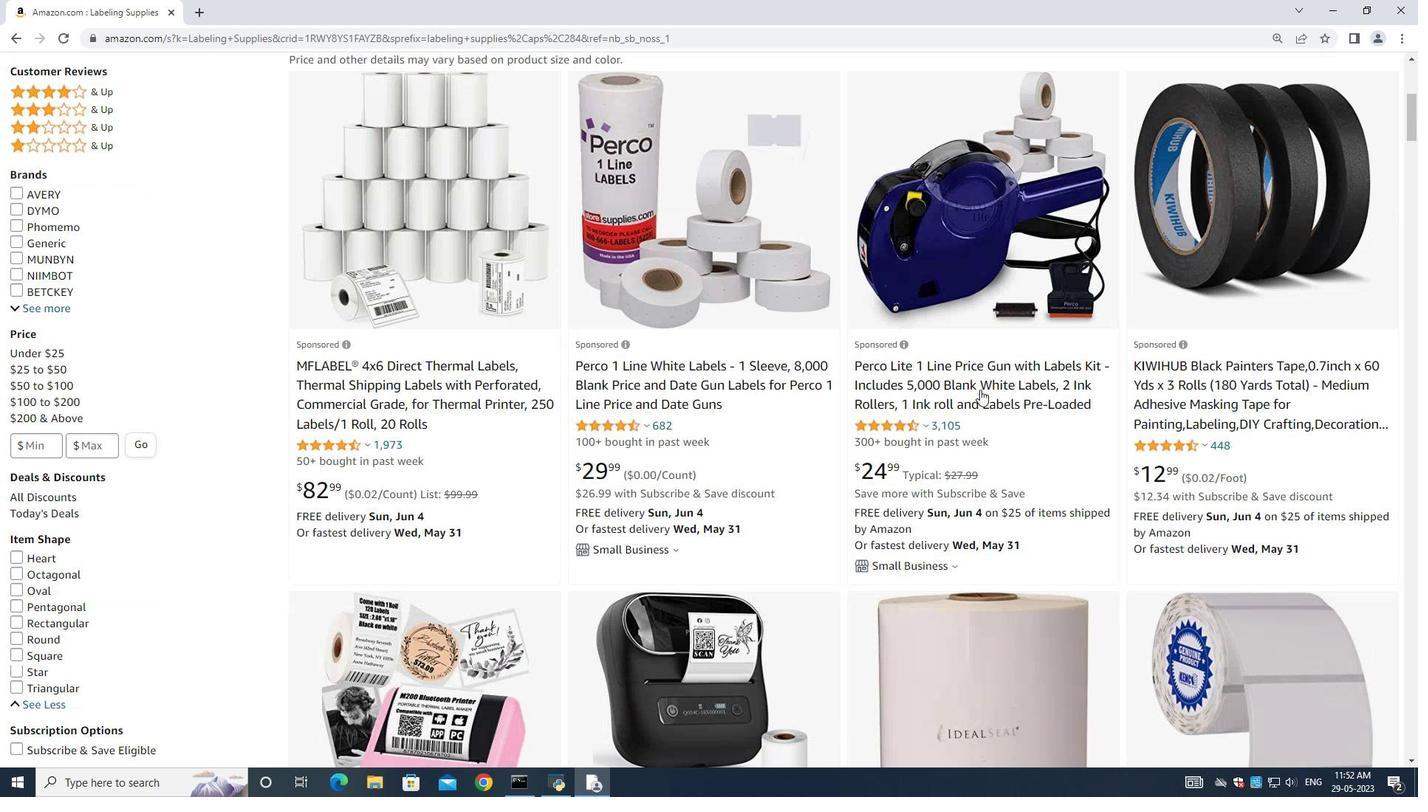 
Action: Mouse scrolled (981, 391) with delta (0, 0)
Screenshot: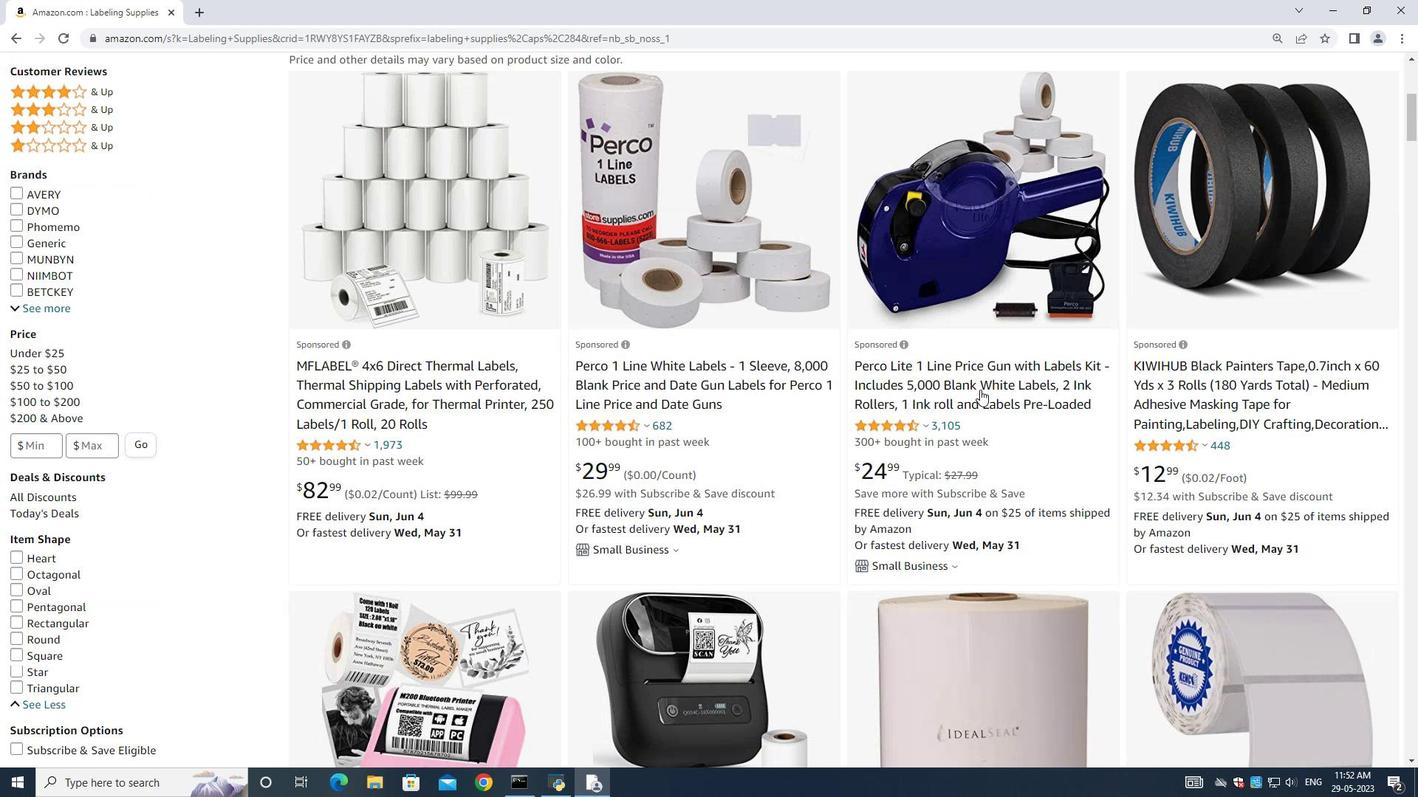 
Action: Mouse scrolled (981, 391) with delta (0, 0)
Screenshot: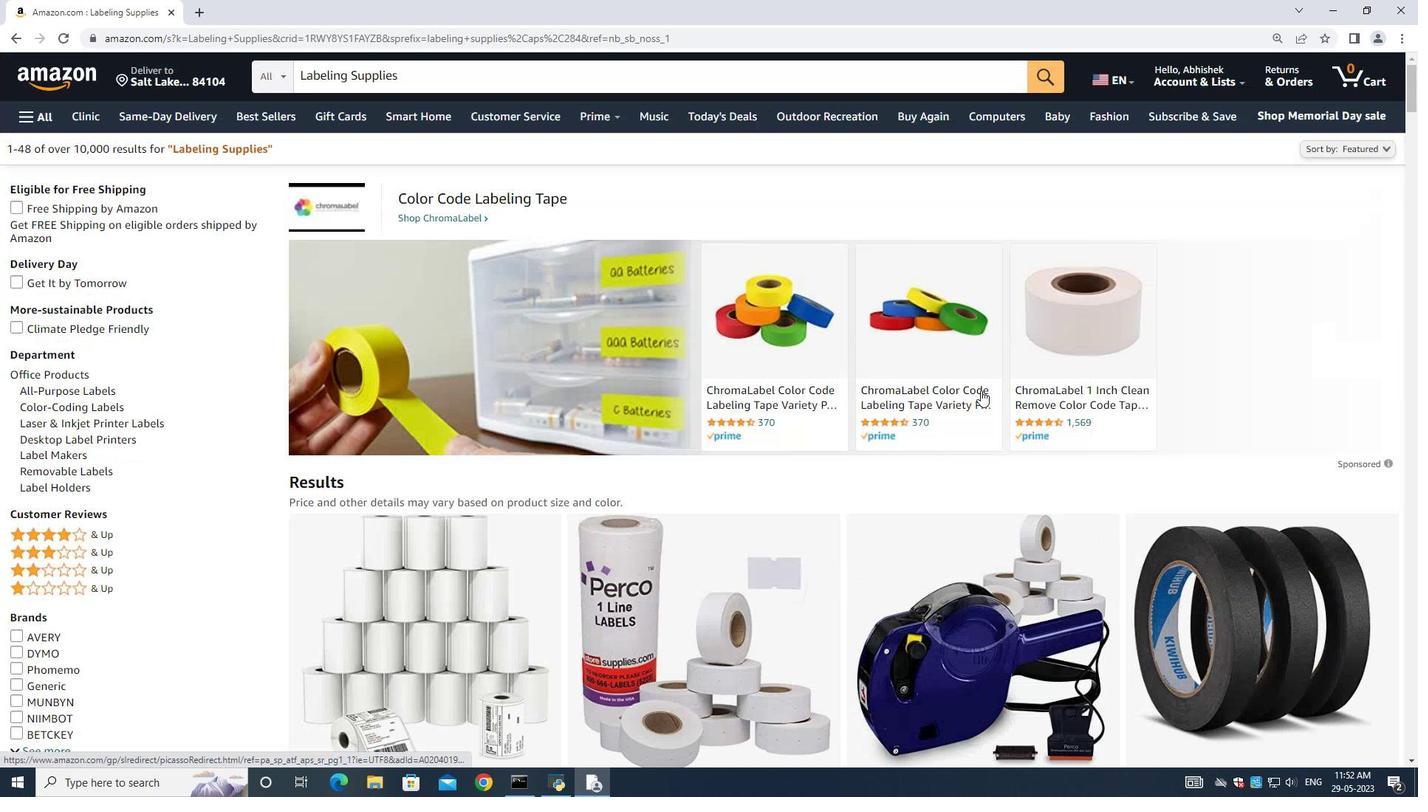 
Action: Mouse scrolled (981, 391) with delta (0, 0)
Screenshot: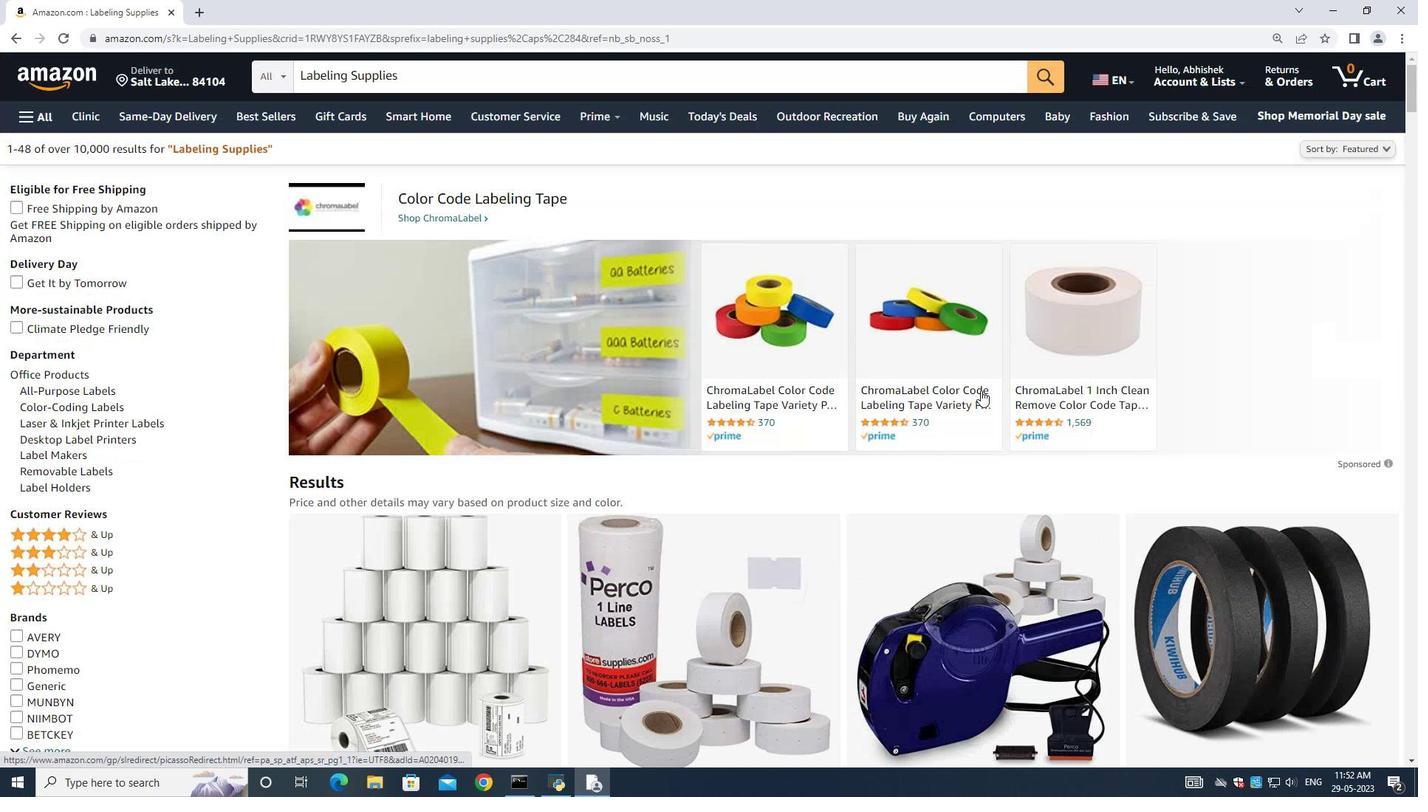 
Action: Mouse scrolled (981, 391) with delta (0, 0)
Screenshot: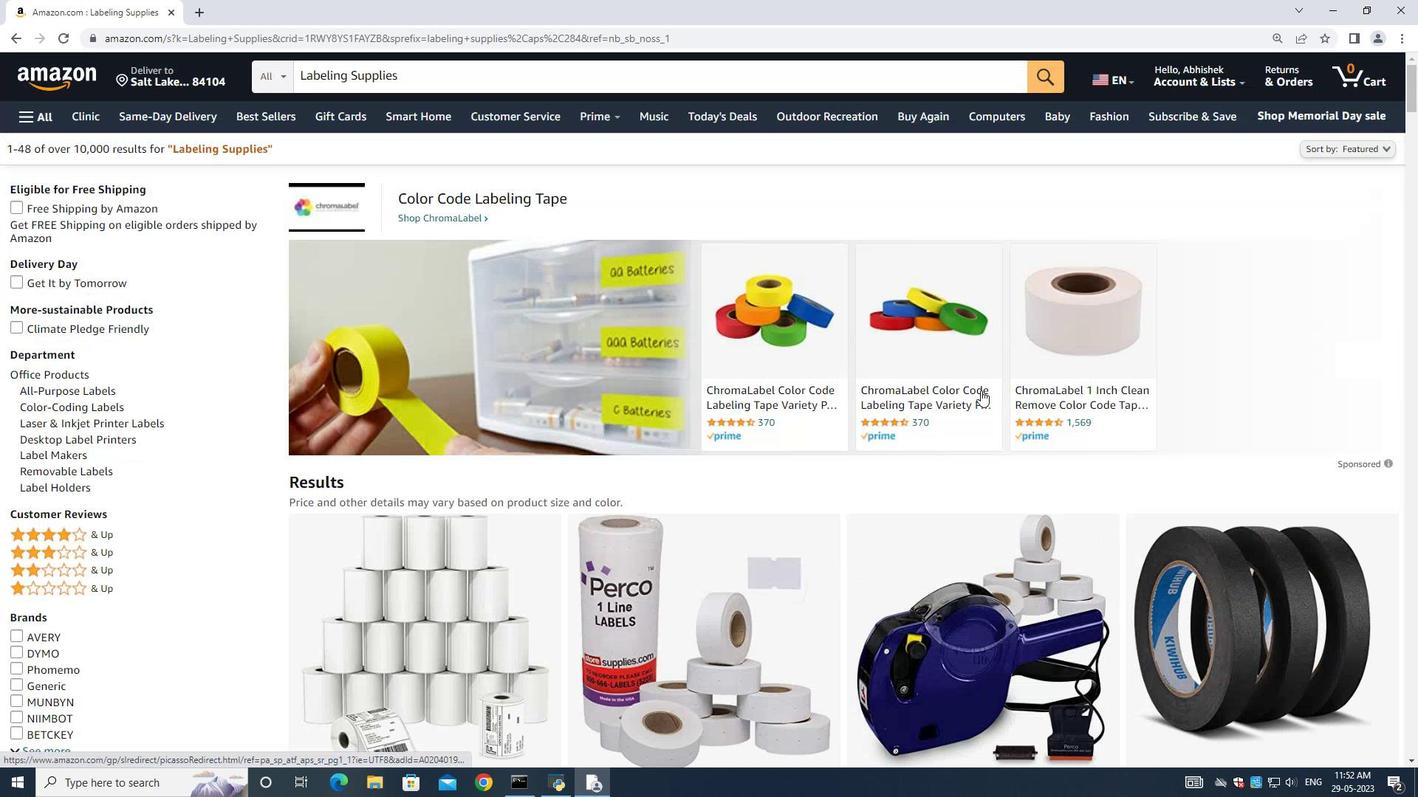 
Action: Mouse scrolled (981, 391) with delta (0, 0)
Screenshot: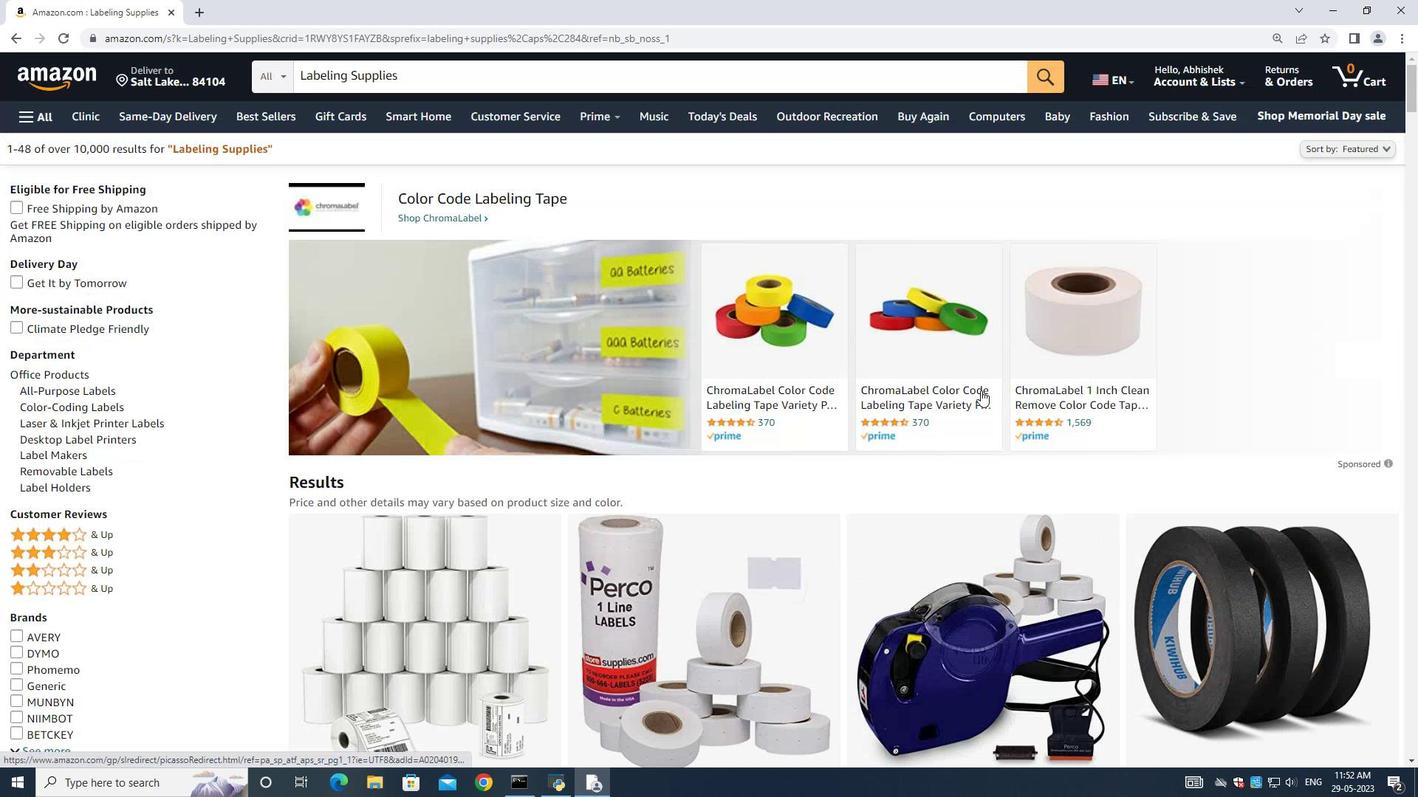 
Action: Mouse scrolled (981, 391) with delta (0, 0)
Screenshot: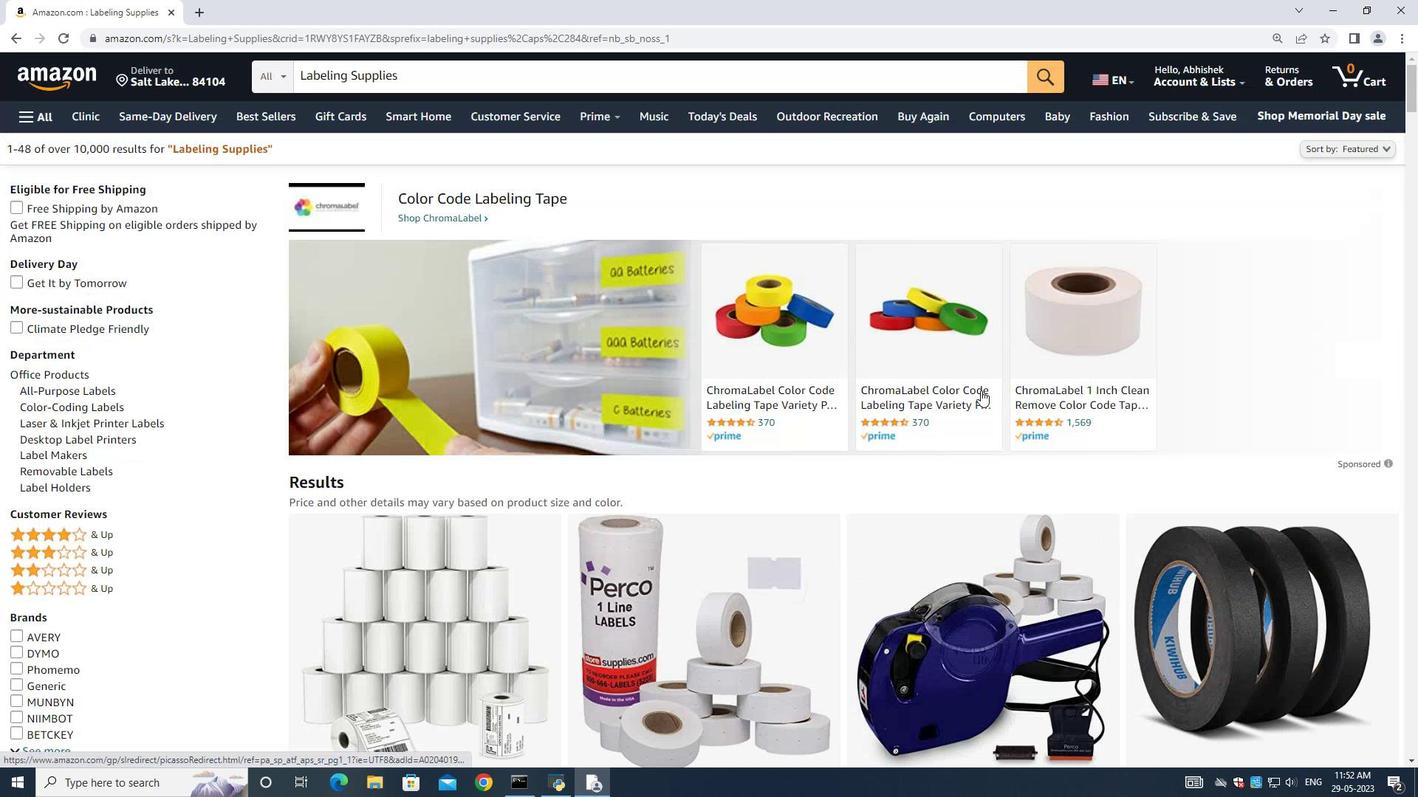 
Action: Mouse scrolled (981, 391) with delta (0, 0)
Screenshot: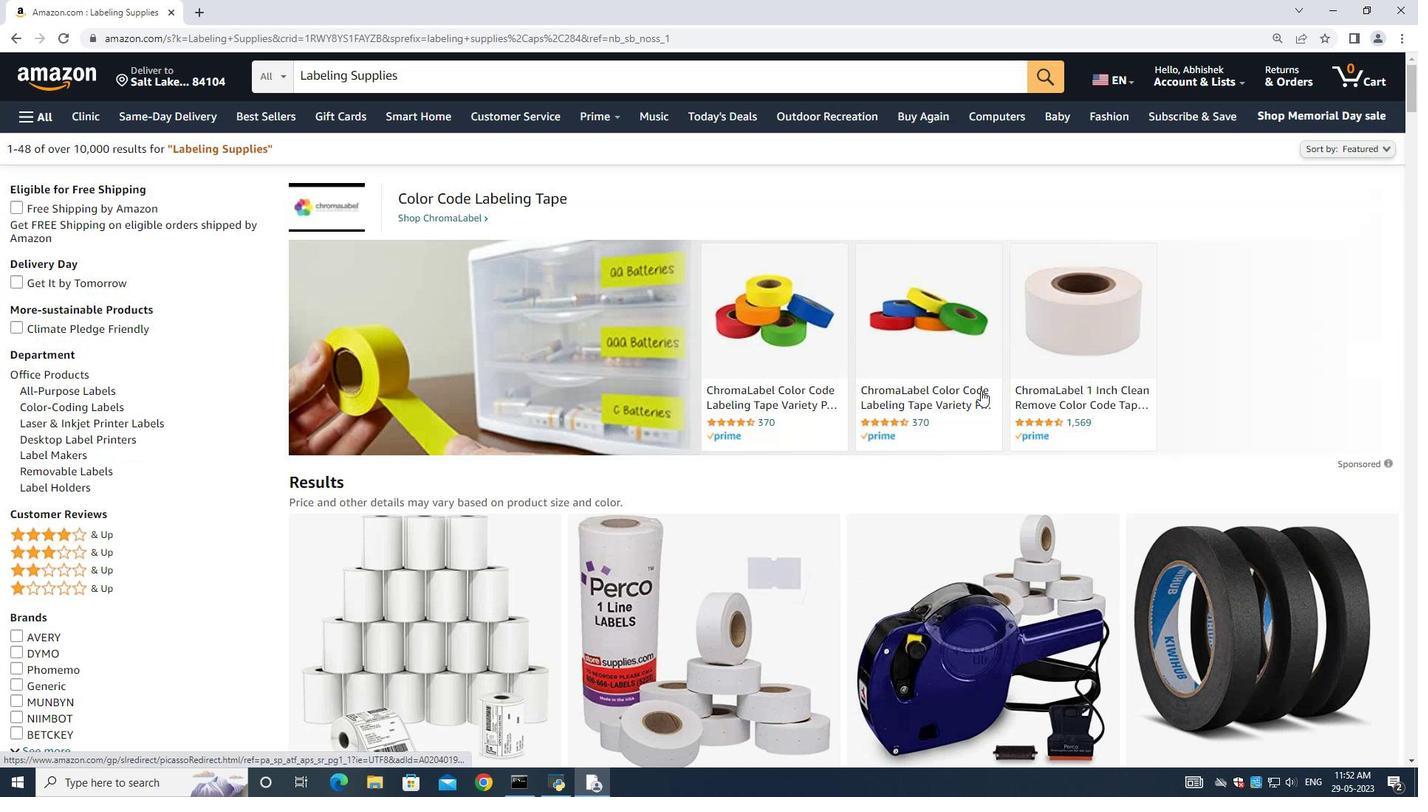 
Action: Mouse scrolled (981, 391) with delta (0, 0)
Screenshot: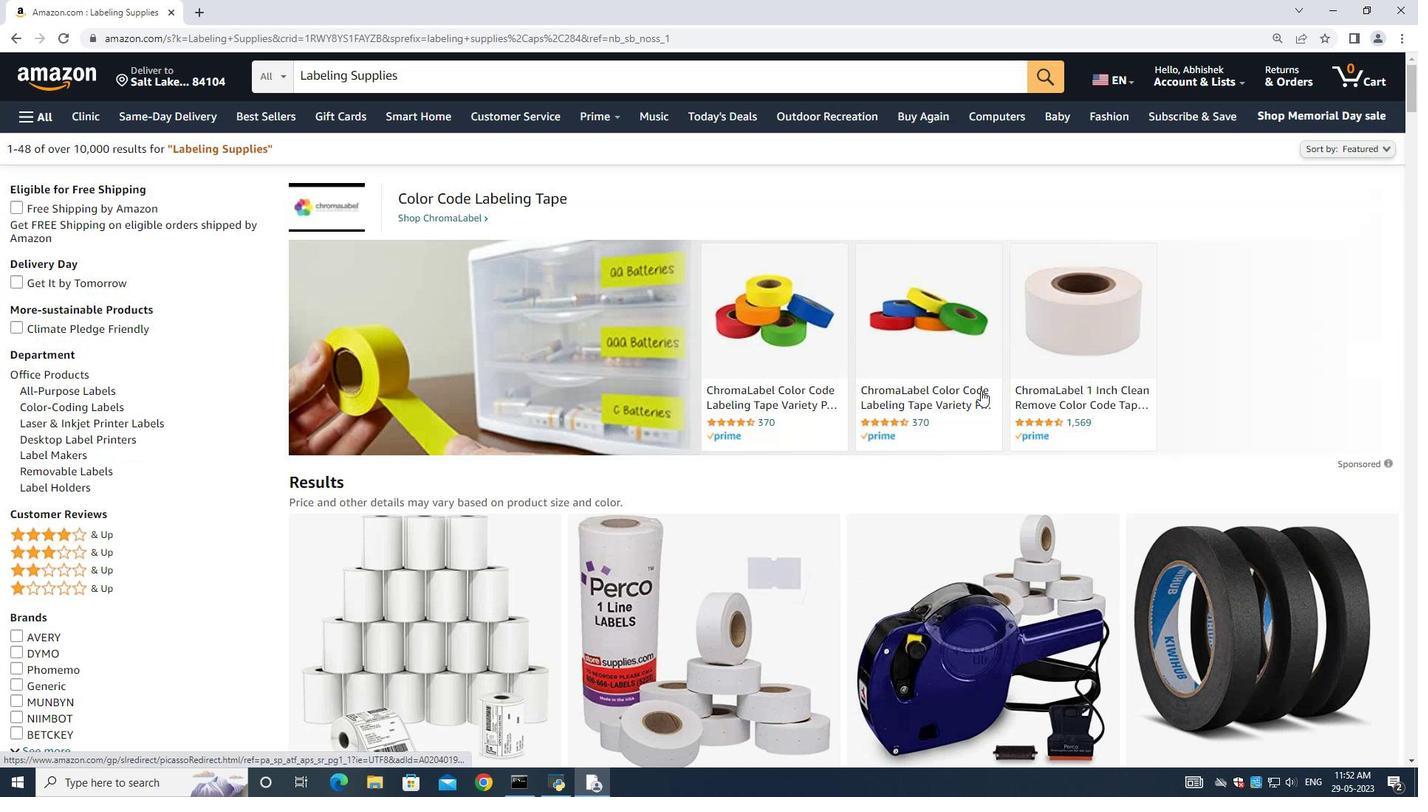 
Action: Mouse scrolled (981, 391) with delta (0, 0)
Screenshot: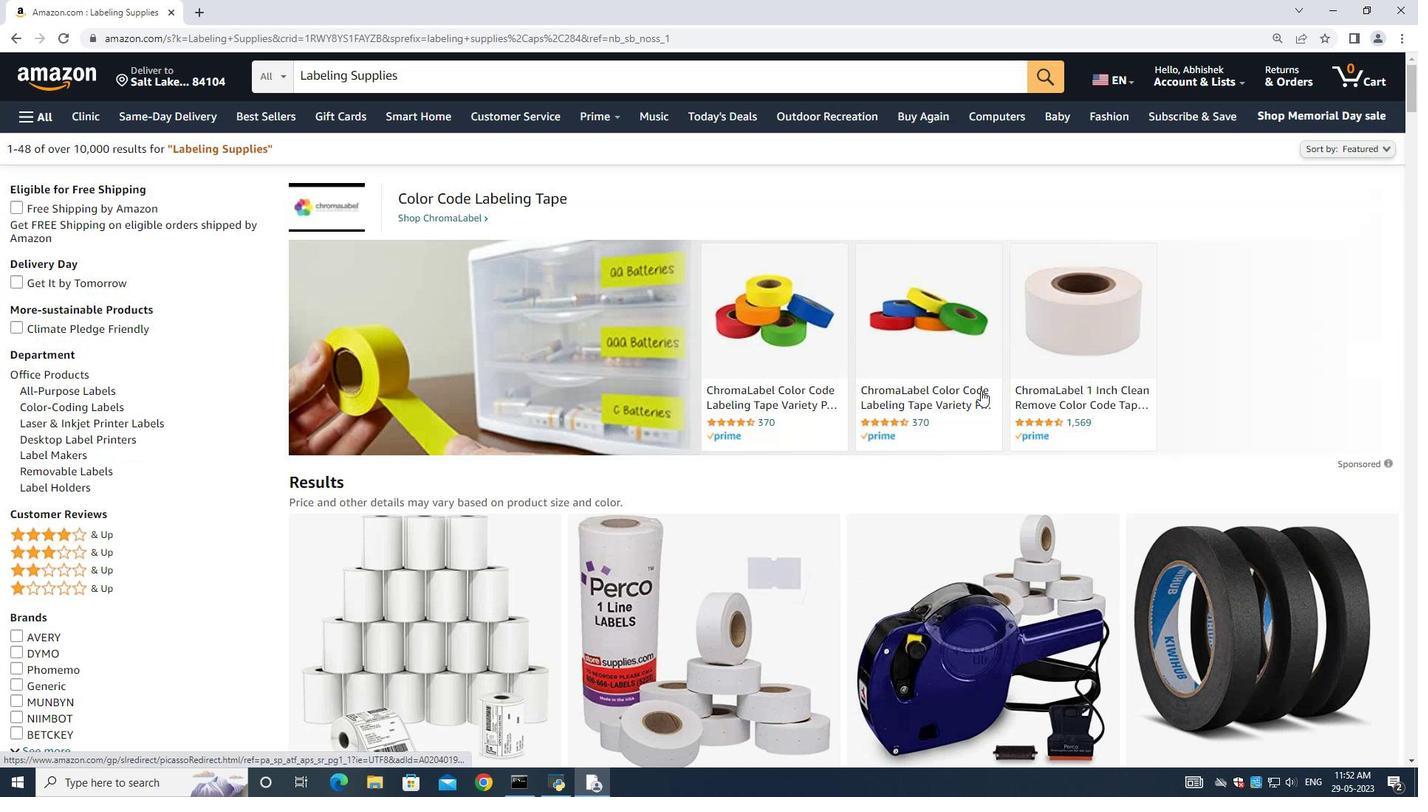 
Action: Mouse moved to (492, 77)
Screenshot: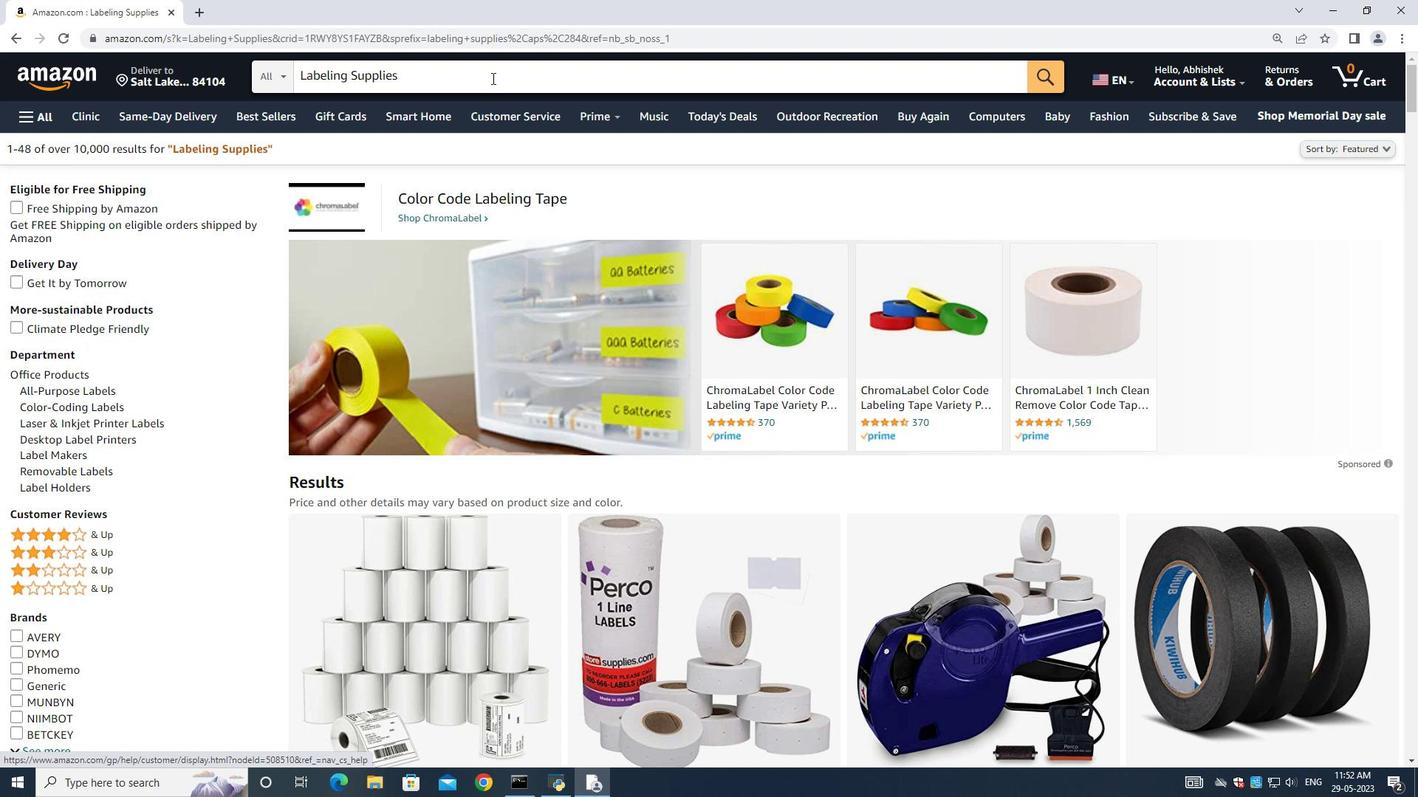 
Action: Mouse pressed left at (492, 77)
Screenshot: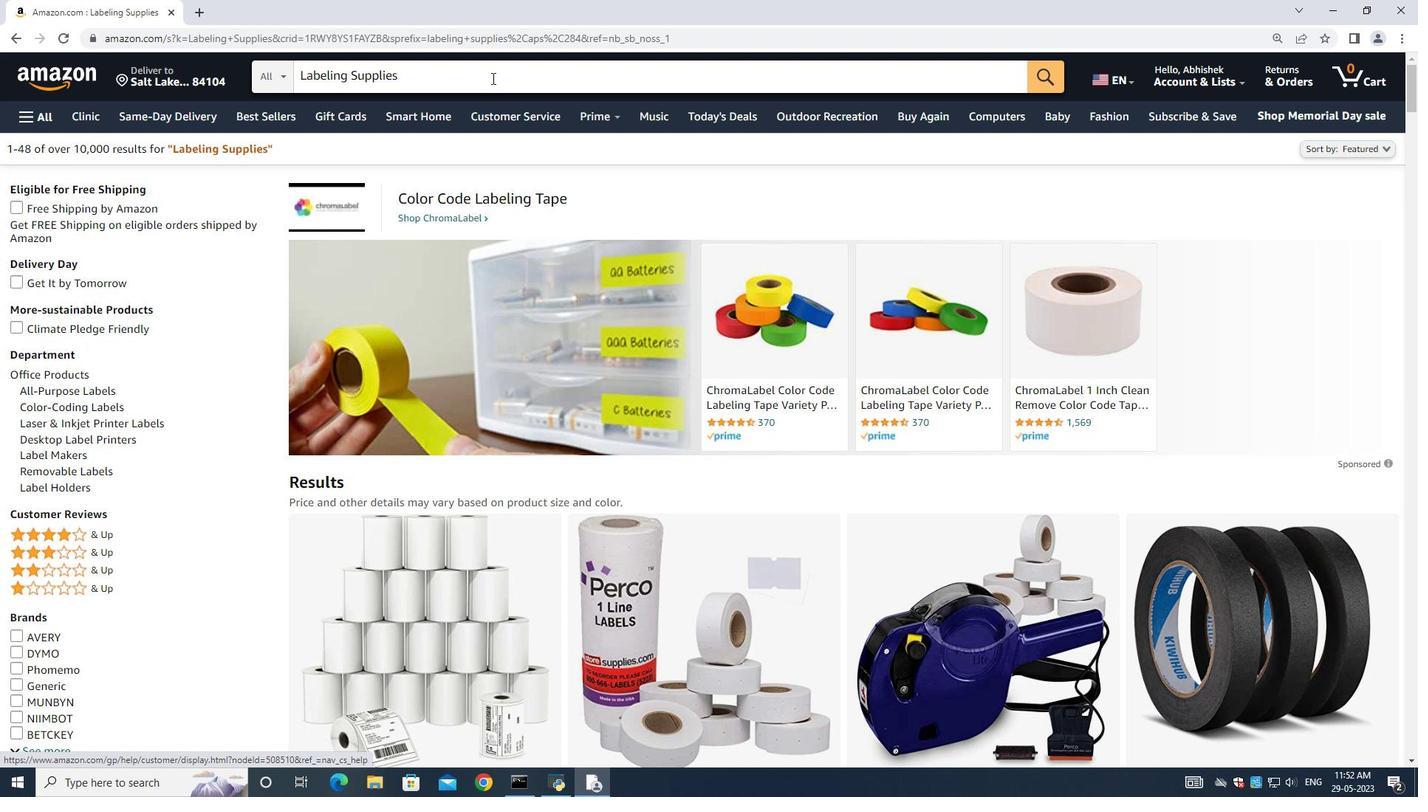 
Action: Mouse moved to (492, 78)
Screenshot: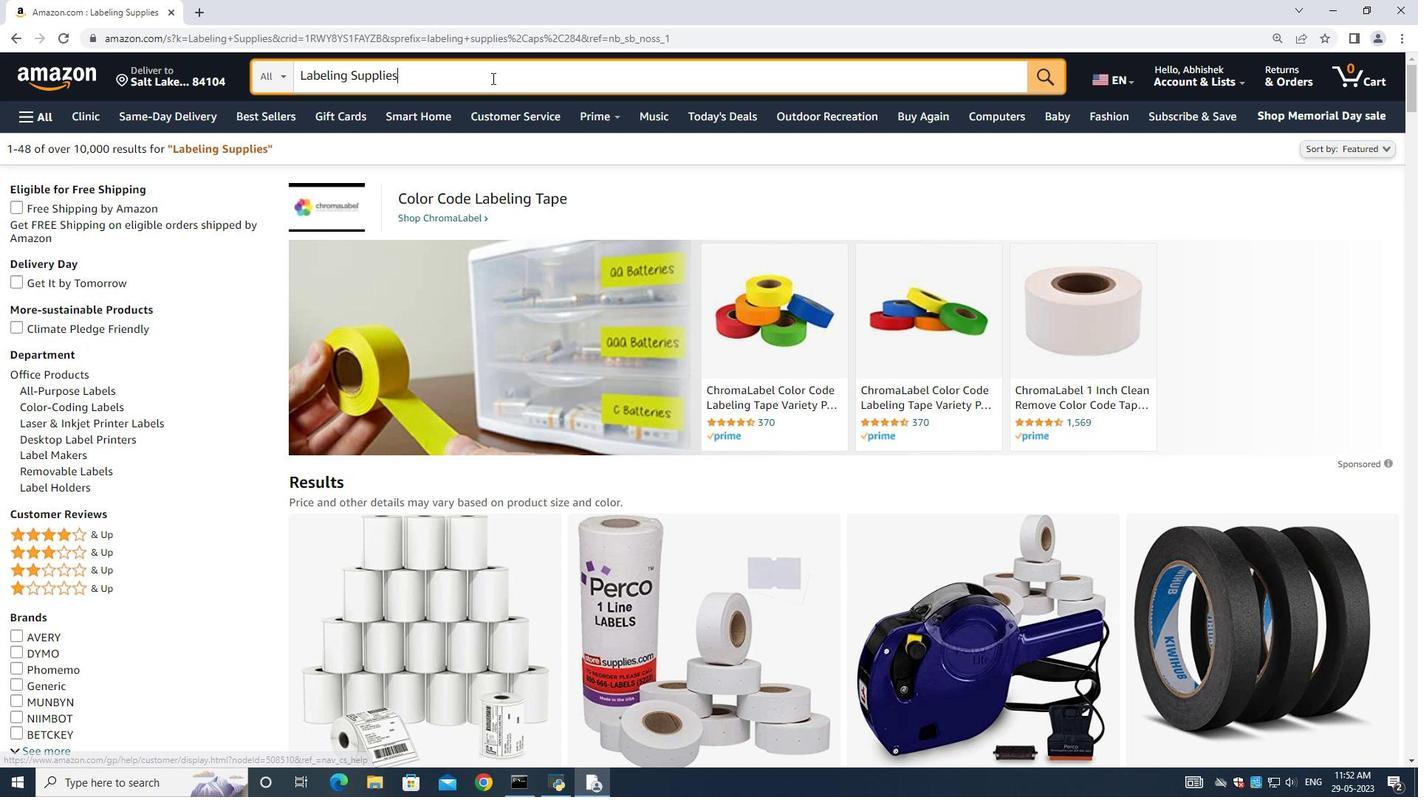 
Action: Key pressed <Key.space>home<Key.space>brewing<Key.enter>
Screenshot: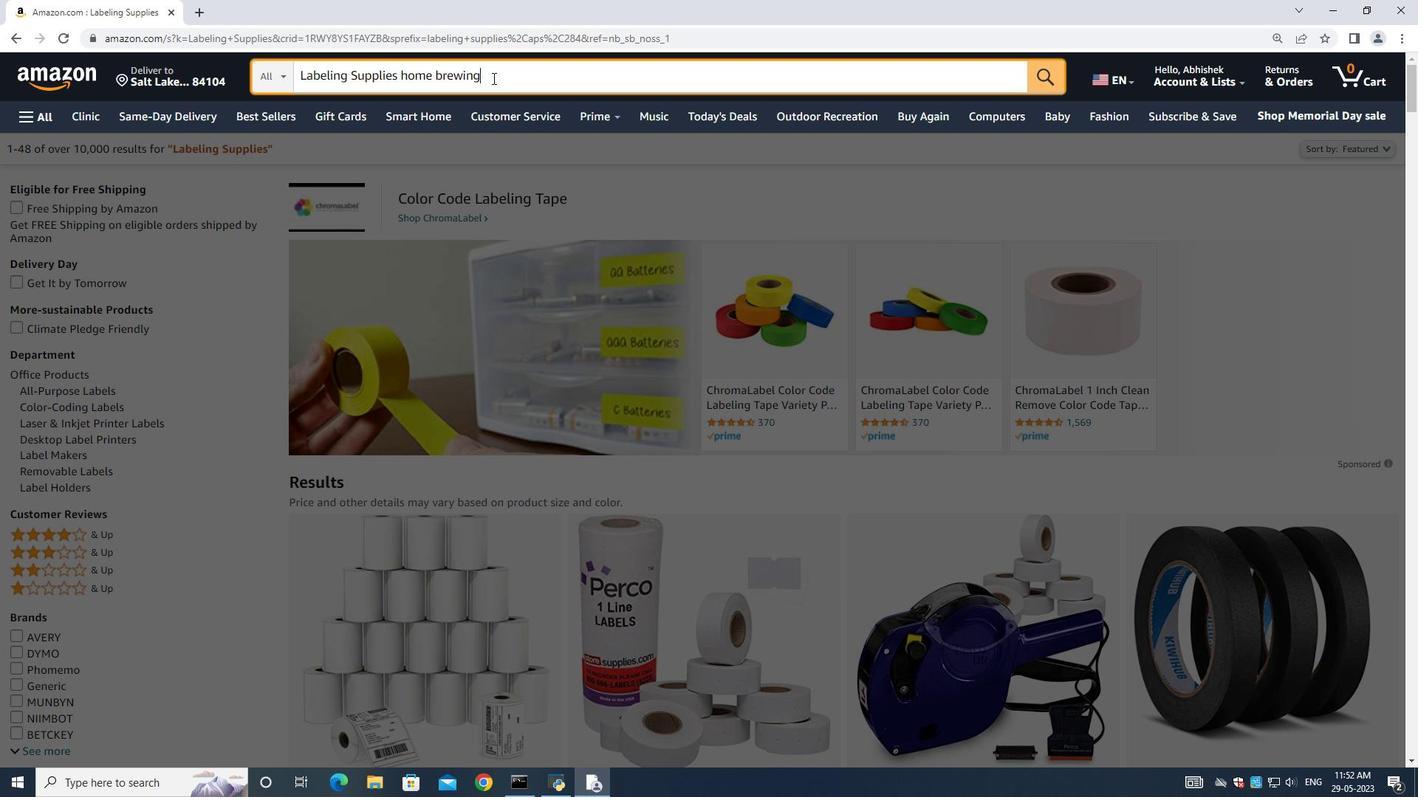 
Action: Mouse moved to (712, 244)
Screenshot: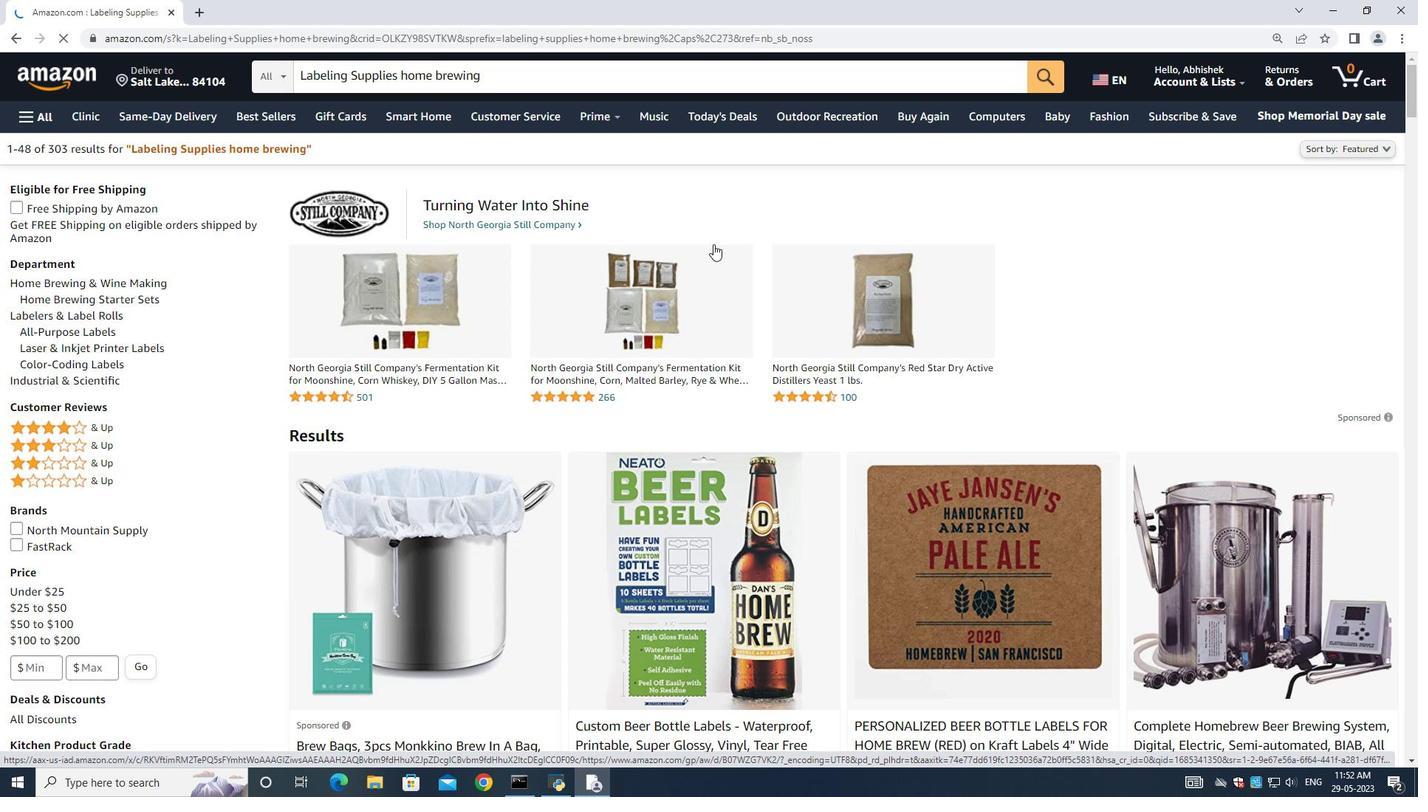 
Action: Mouse scrolled (712, 243) with delta (0, 0)
Screenshot: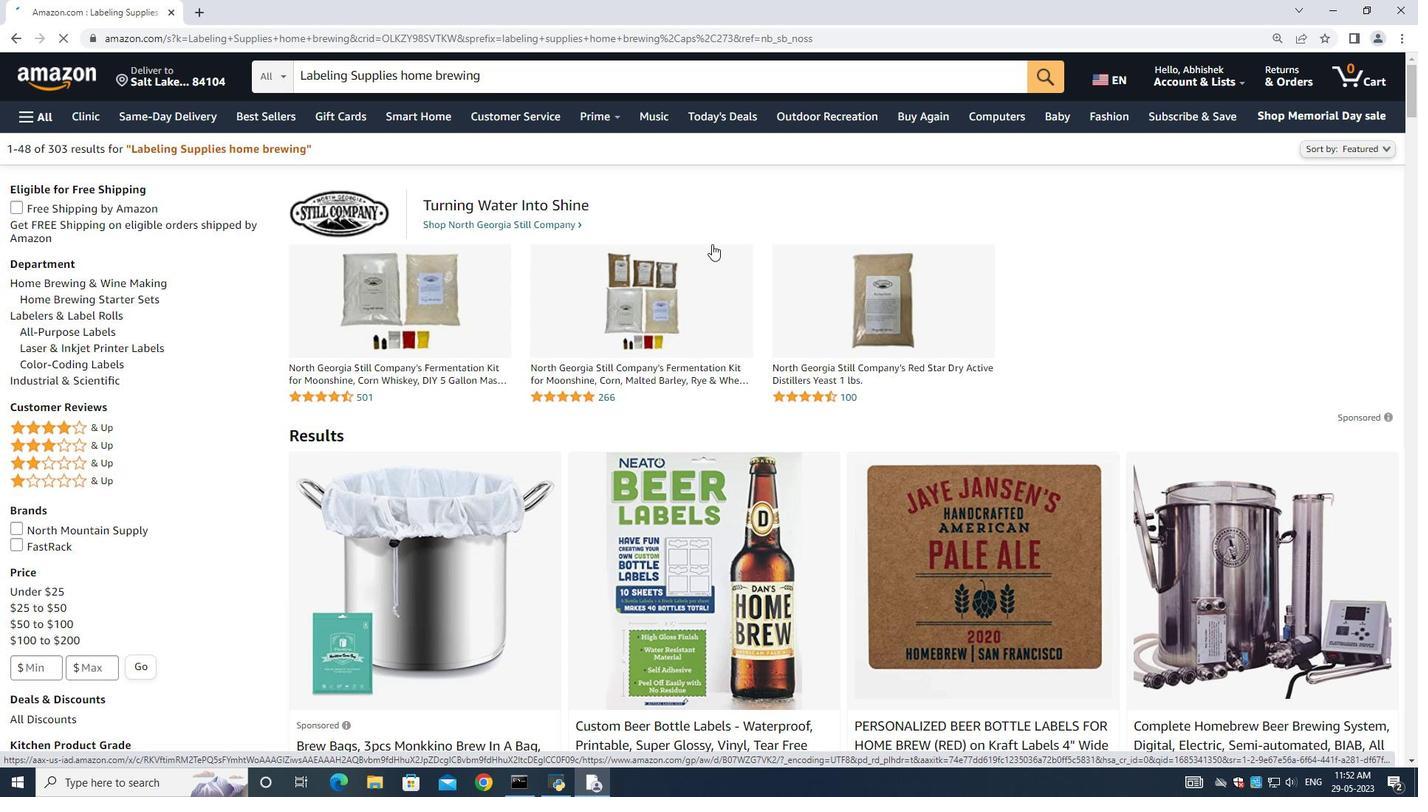 
Action: Mouse scrolled (712, 243) with delta (0, 0)
Screenshot: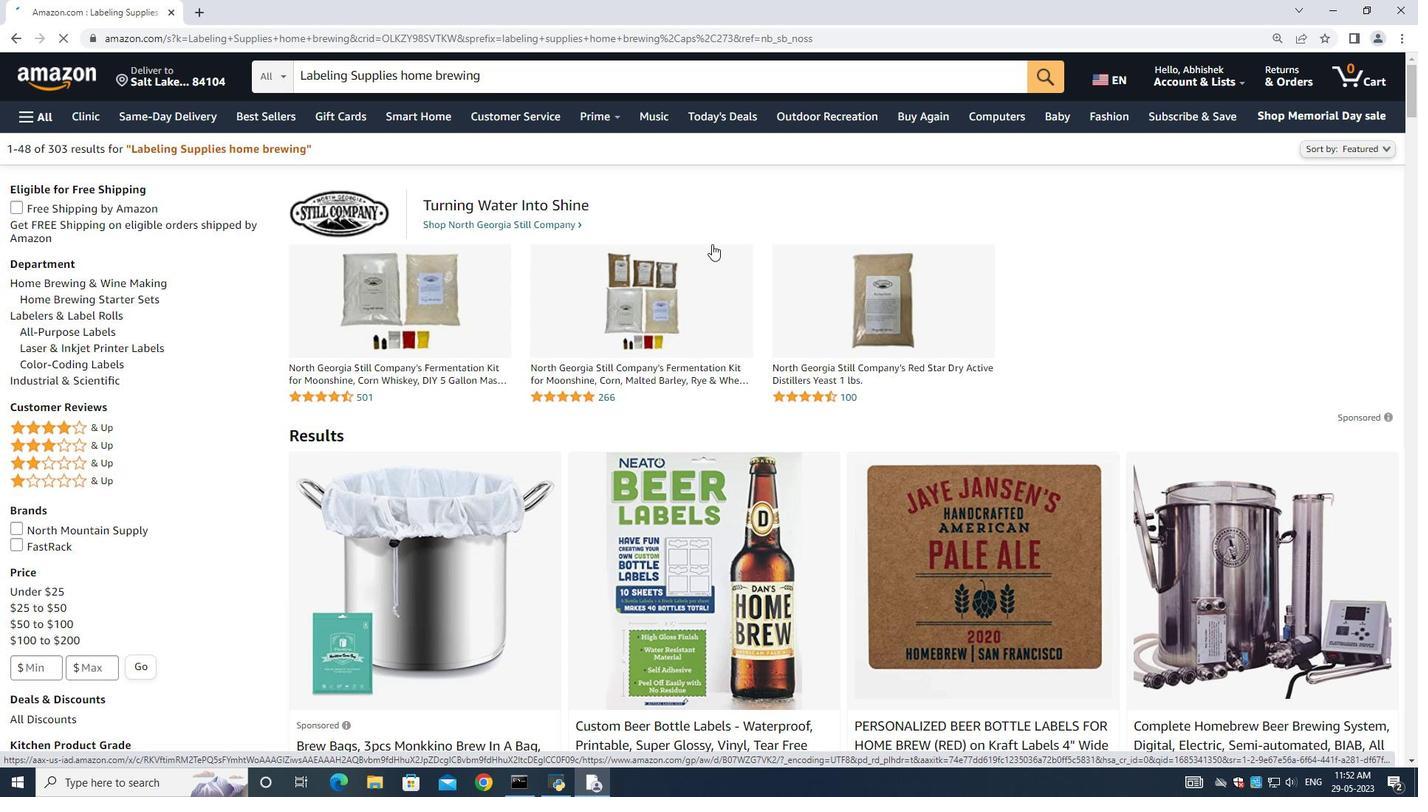 
Action: Mouse scrolled (712, 243) with delta (0, 0)
Screenshot: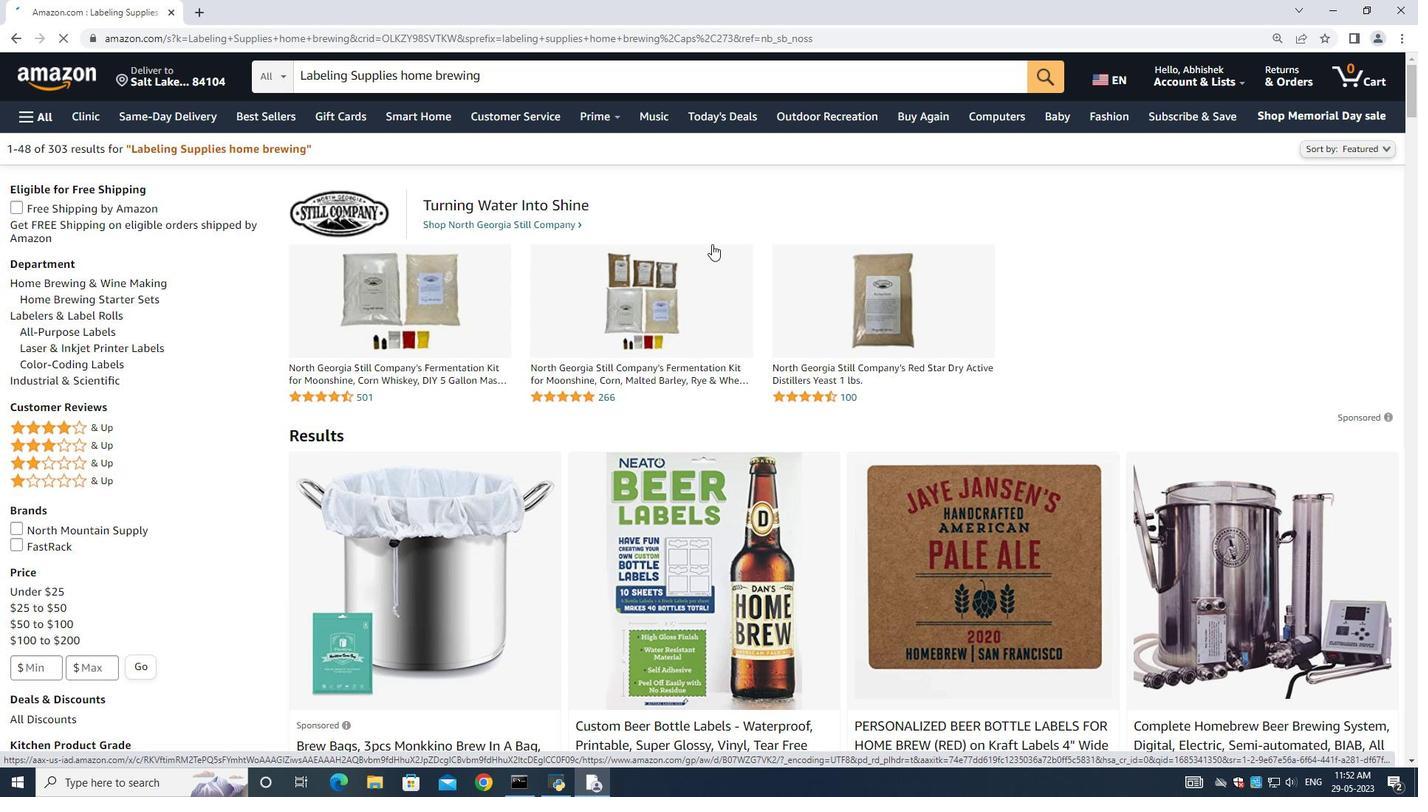 
Action: Mouse scrolled (712, 243) with delta (0, 0)
Screenshot: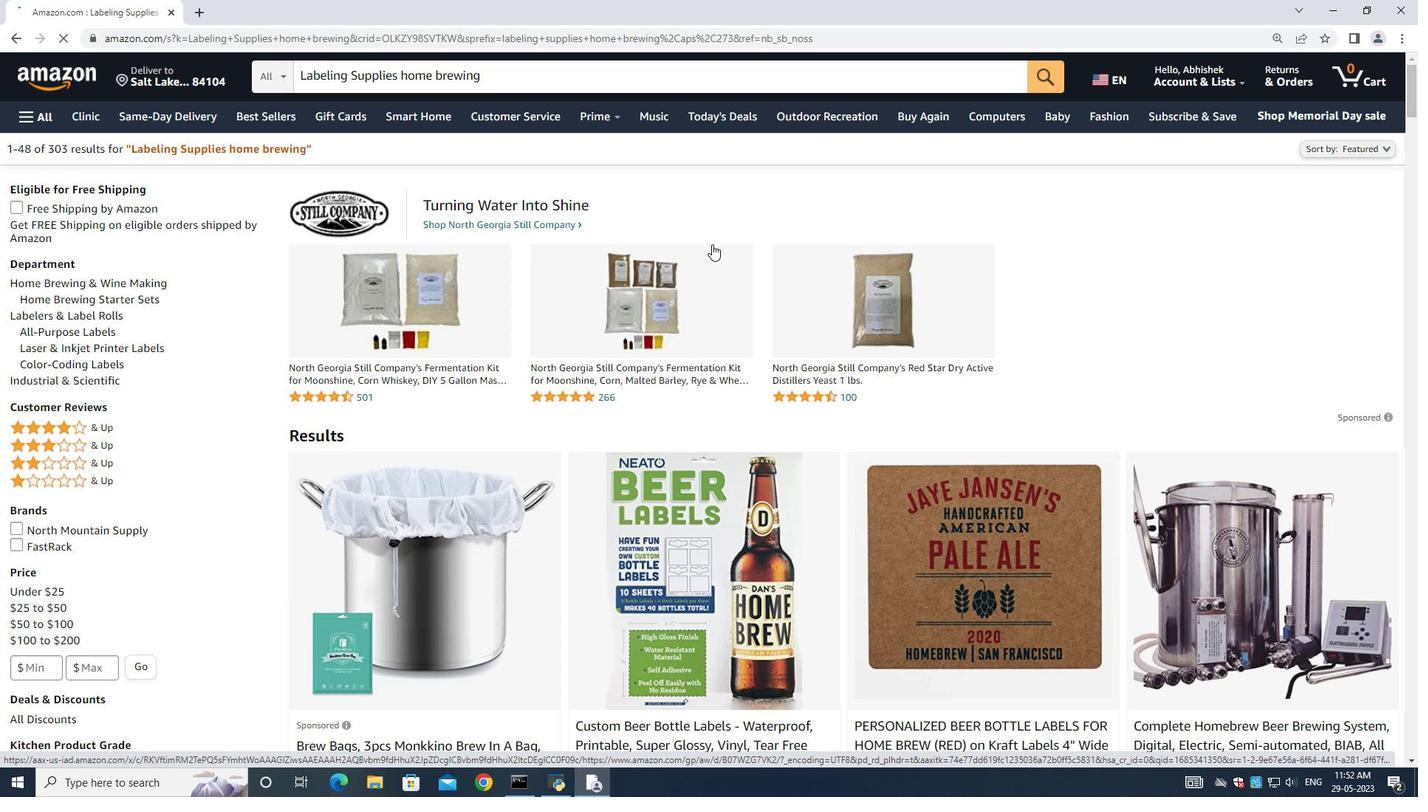 
Action: Mouse scrolled (712, 243) with delta (0, 0)
Screenshot: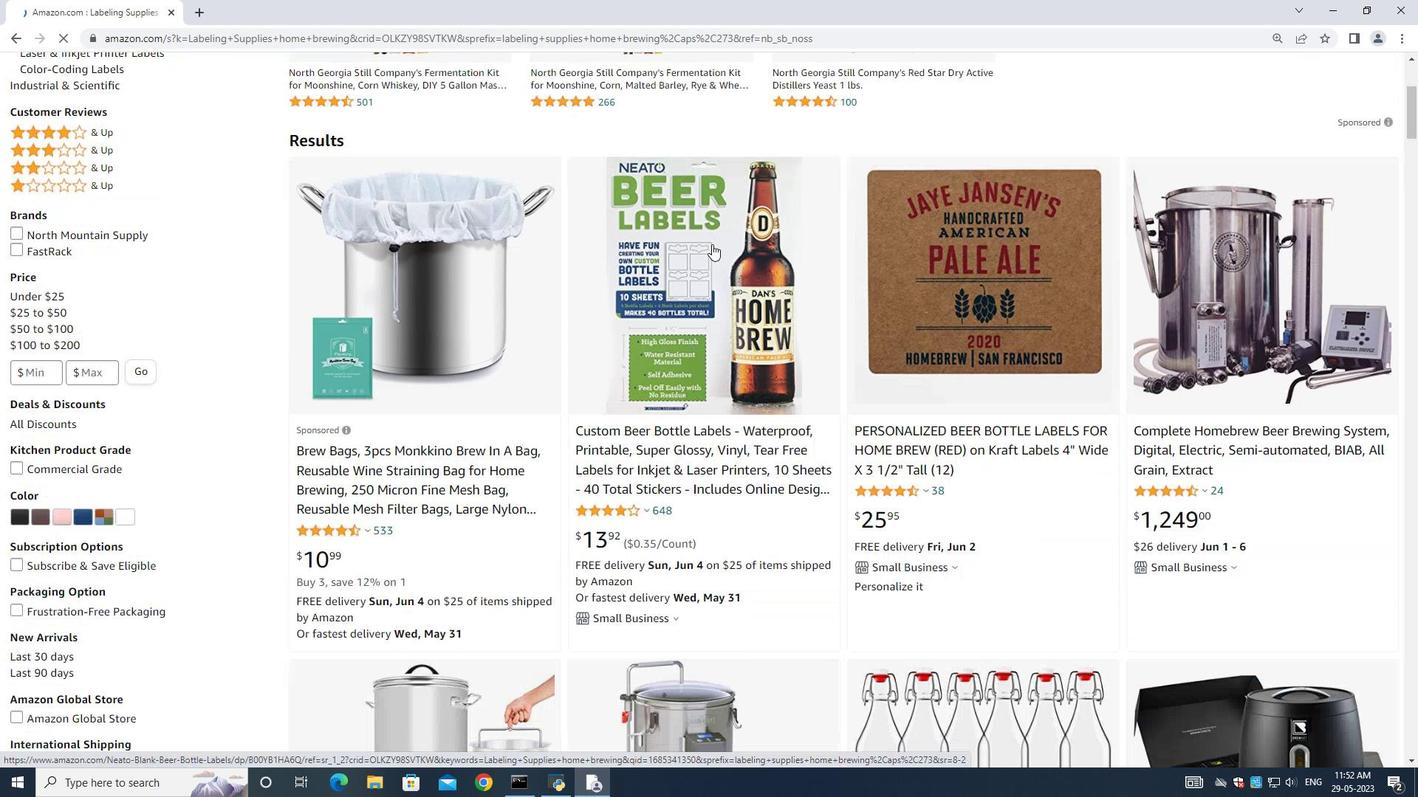 
Action: Mouse scrolled (712, 243) with delta (0, 0)
Screenshot: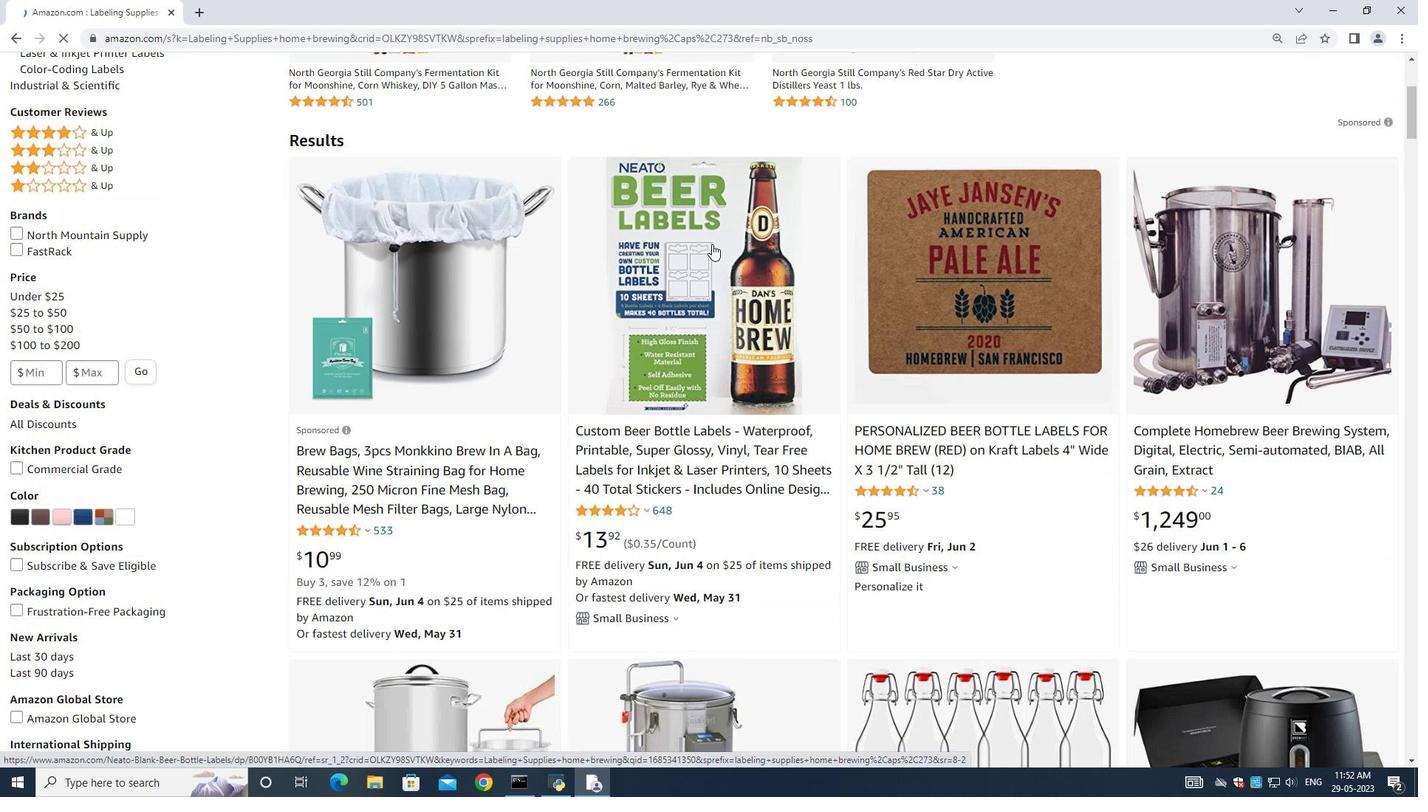 
Action: Mouse scrolled (712, 243) with delta (0, 0)
Screenshot: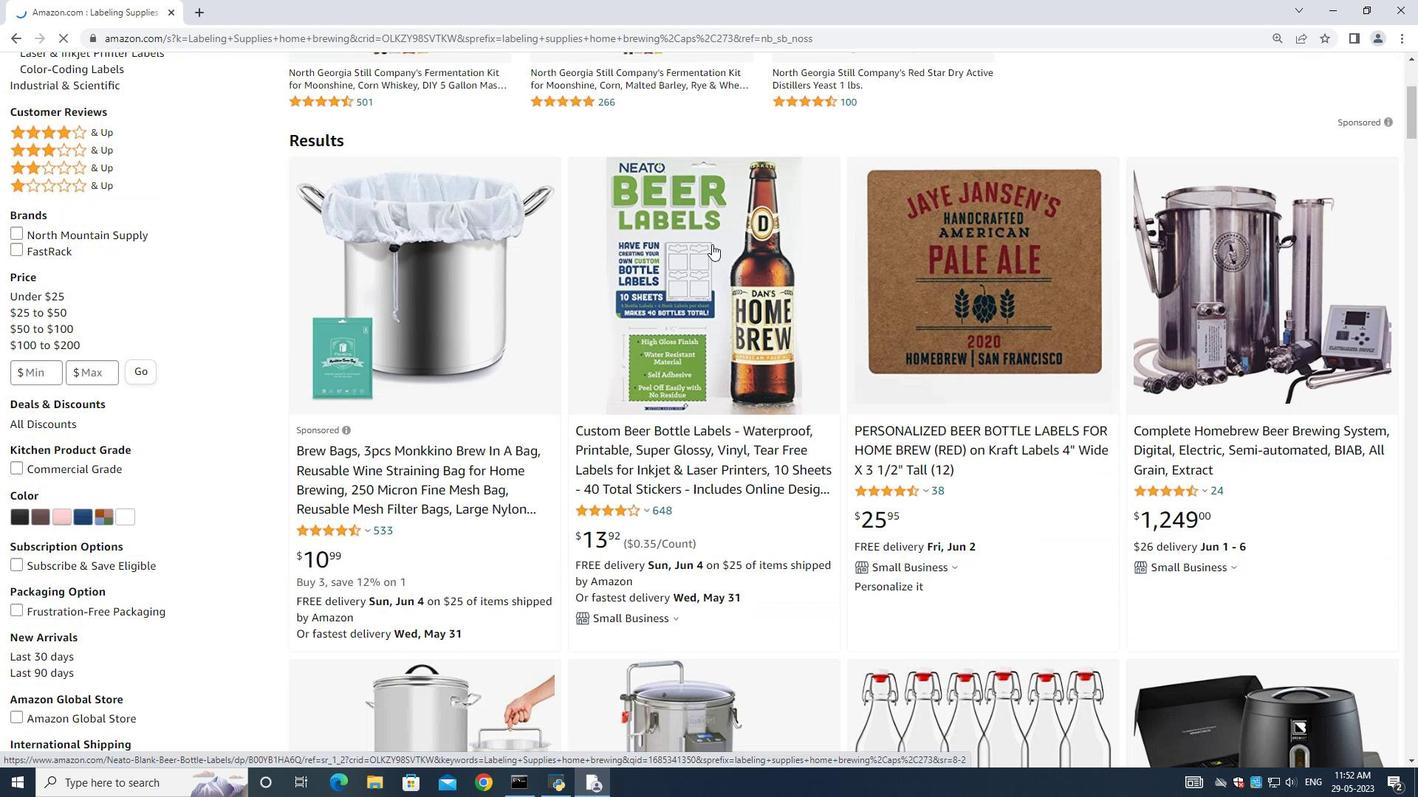 
Action: Mouse scrolled (712, 243) with delta (0, 0)
Screenshot: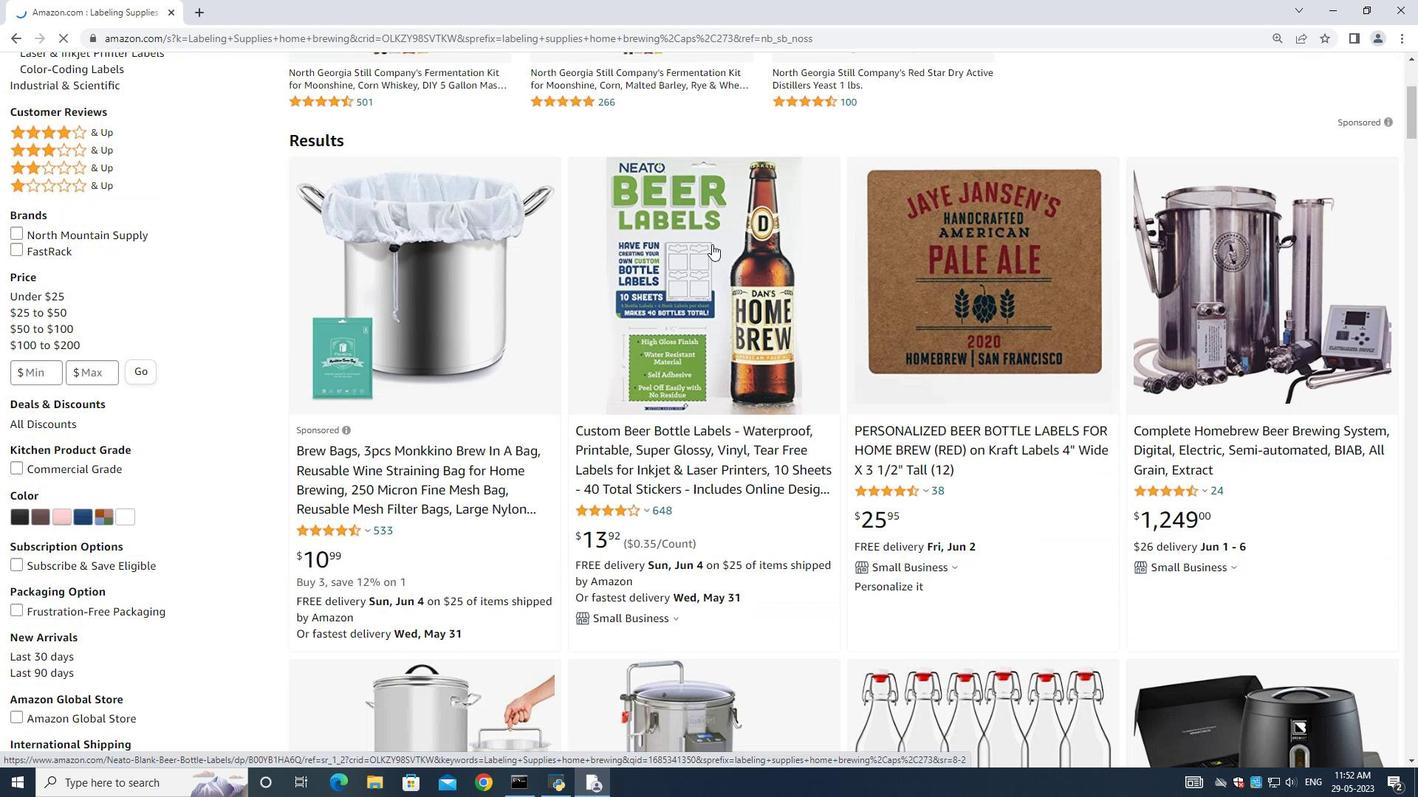 
Action: Mouse scrolled (712, 243) with delta (0, 0)
Screenshot: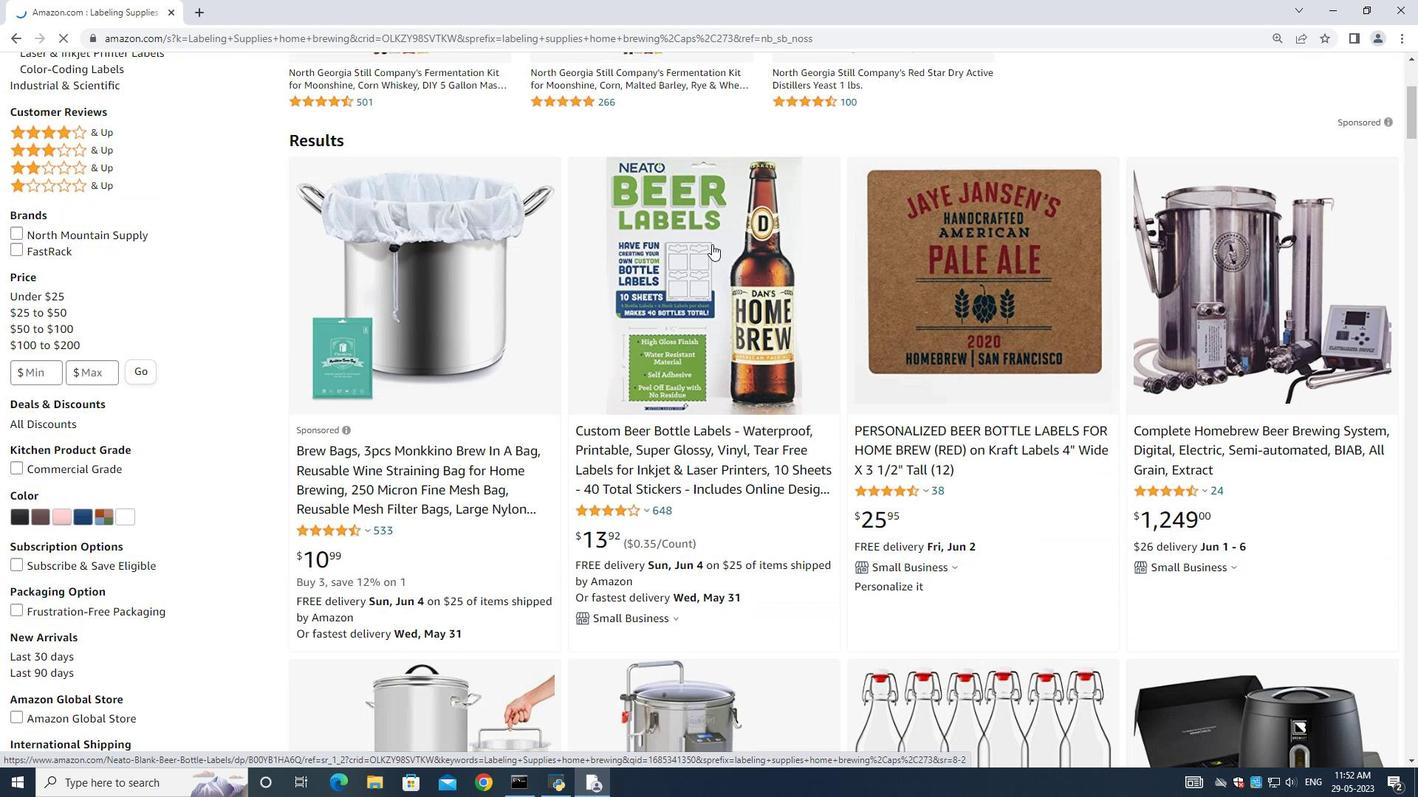 
Action: Mouse scrolled (712, 243) with delta (0, 0)
Screenshot: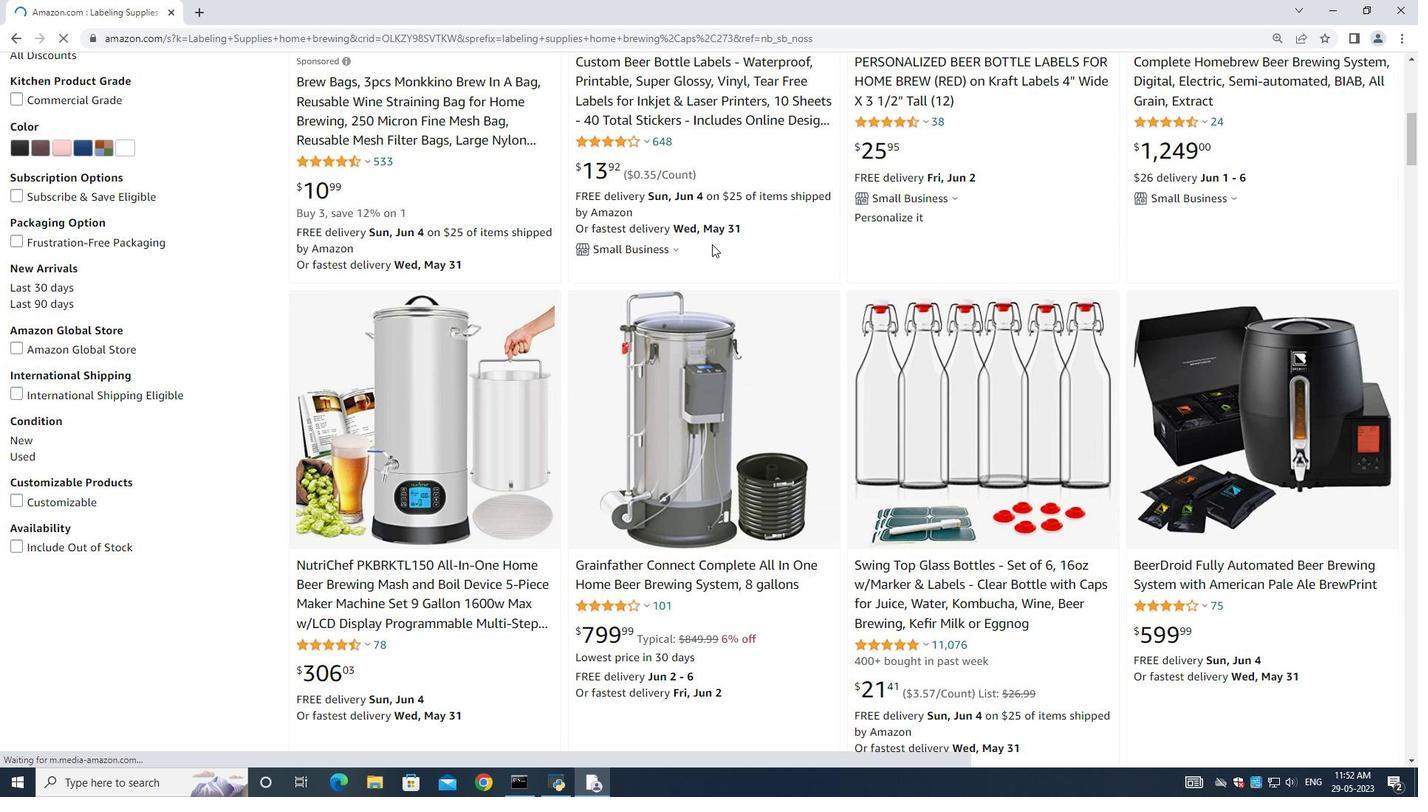 
Action: Mouse scrolled (712, 243) with delta (0, 0)
Screenshot: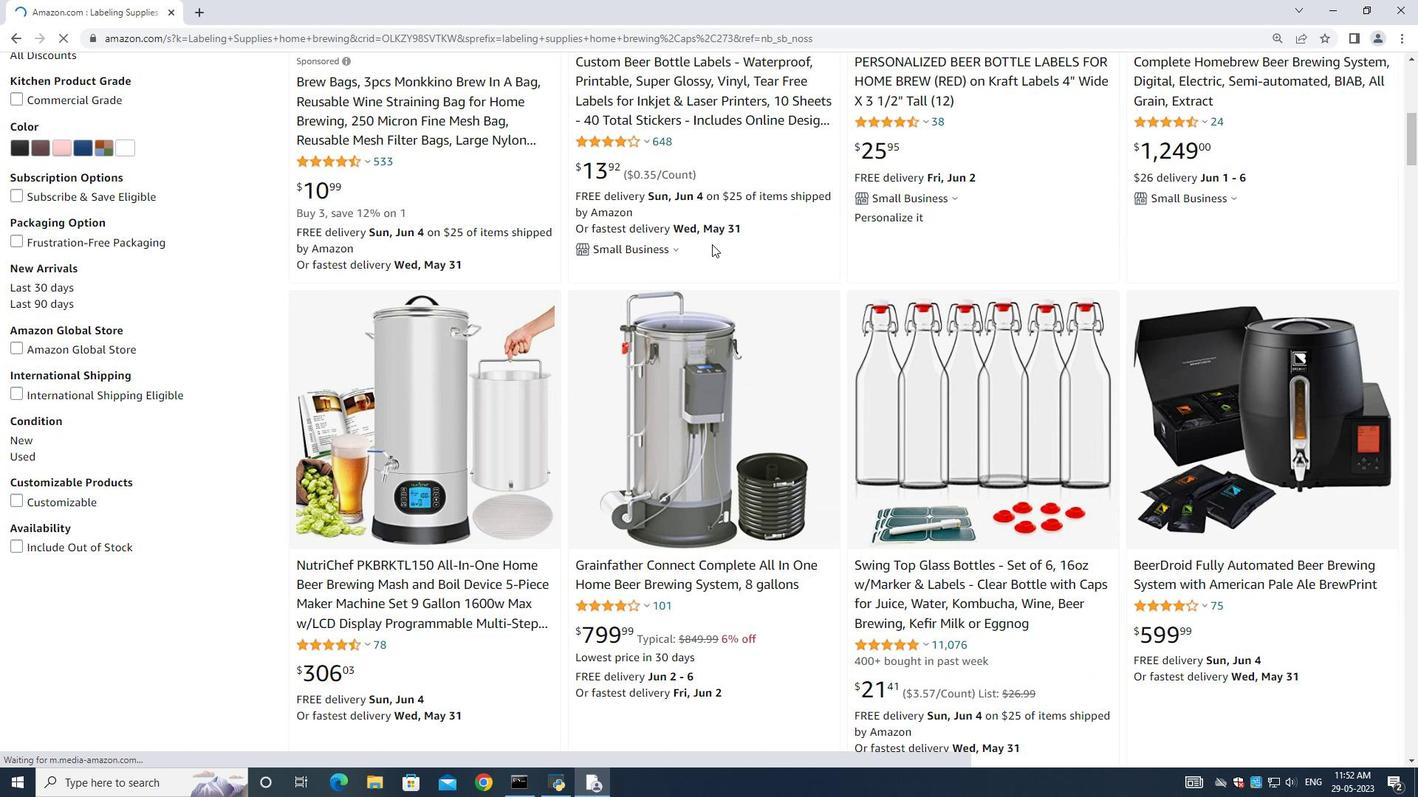 
Action: Mouse scrolled (712, 243) with delta (0, 0)
Screenshot: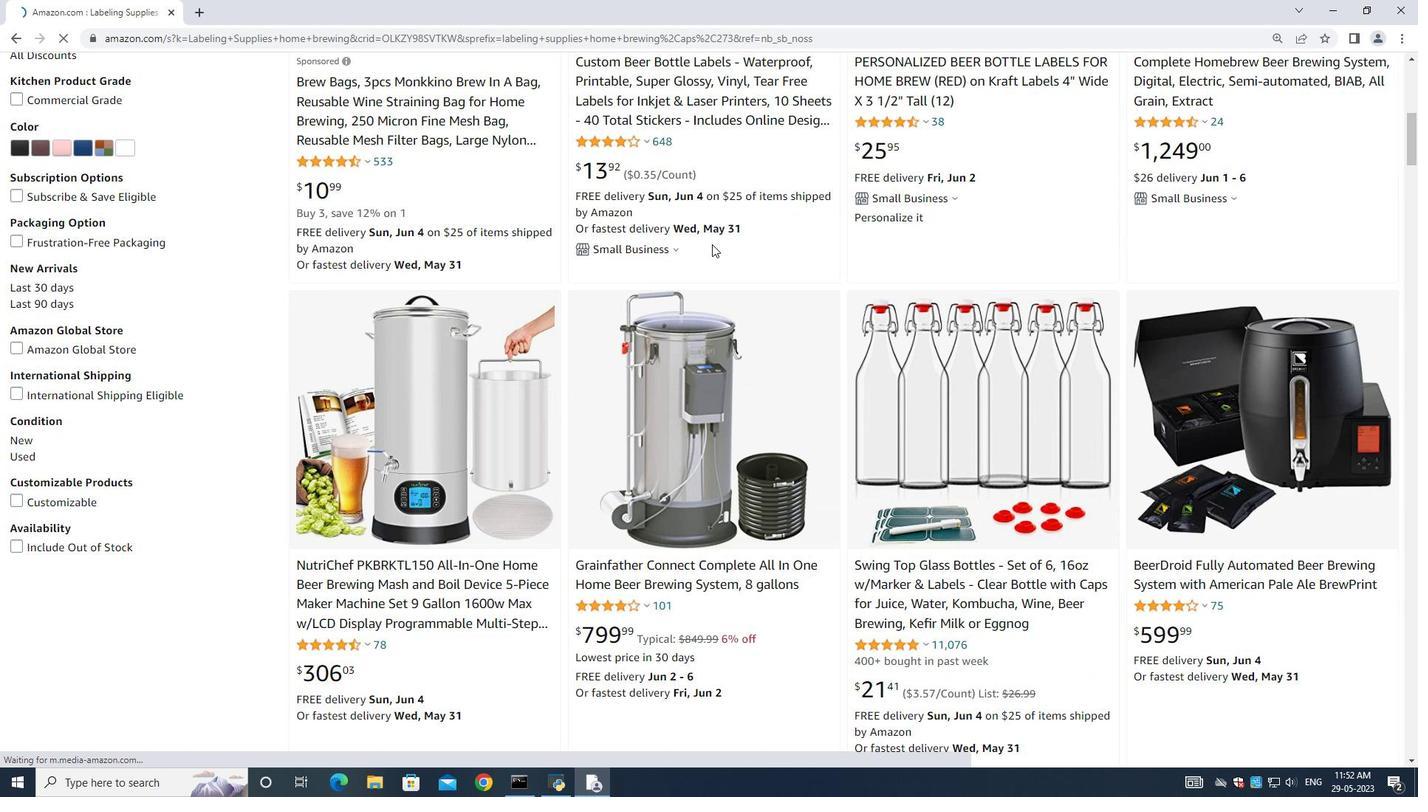 
Action: Mouse scrolled (712, 243) with delta (0, 0)
Screenshot: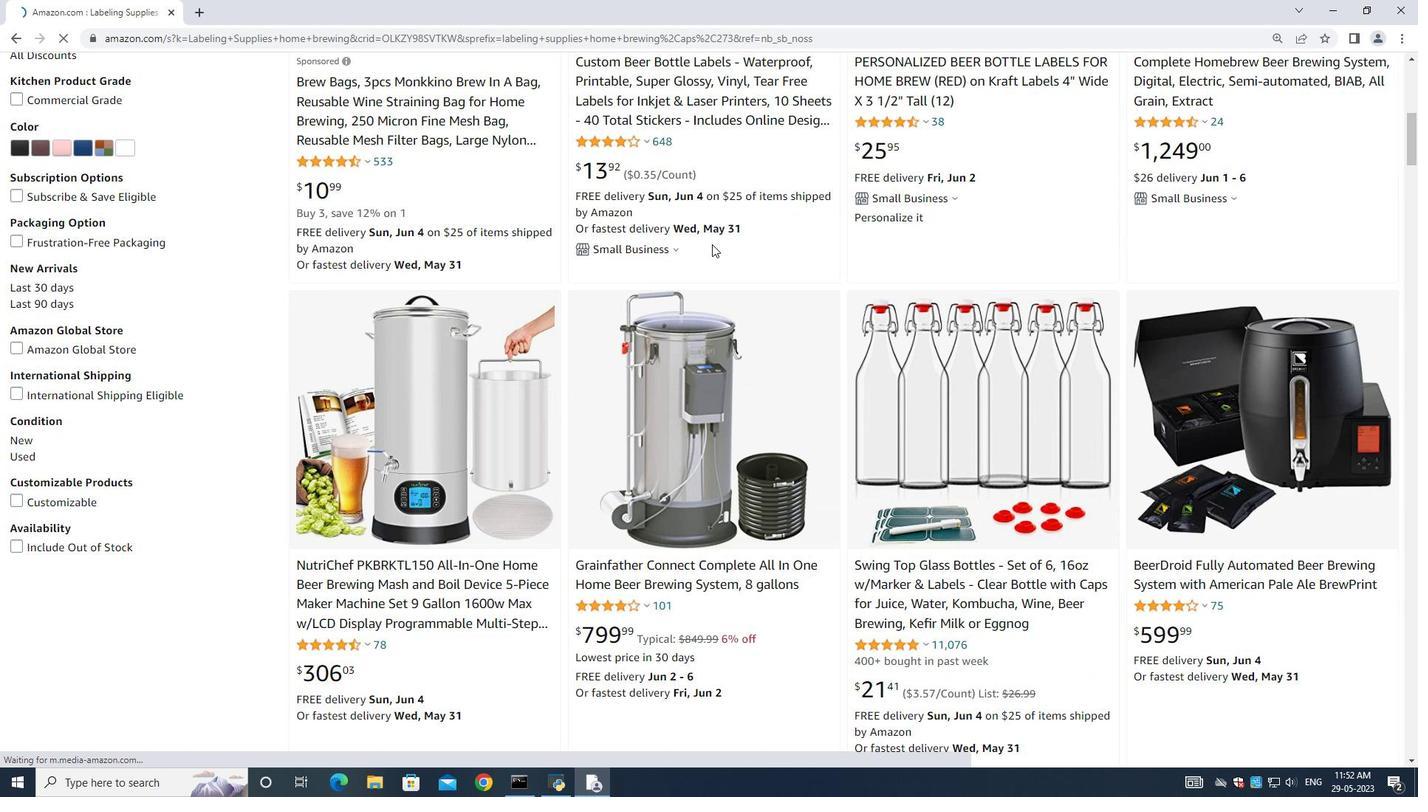 
Action: Mouse scrolled (712, 245) with delta (0, 0)
Screenshot: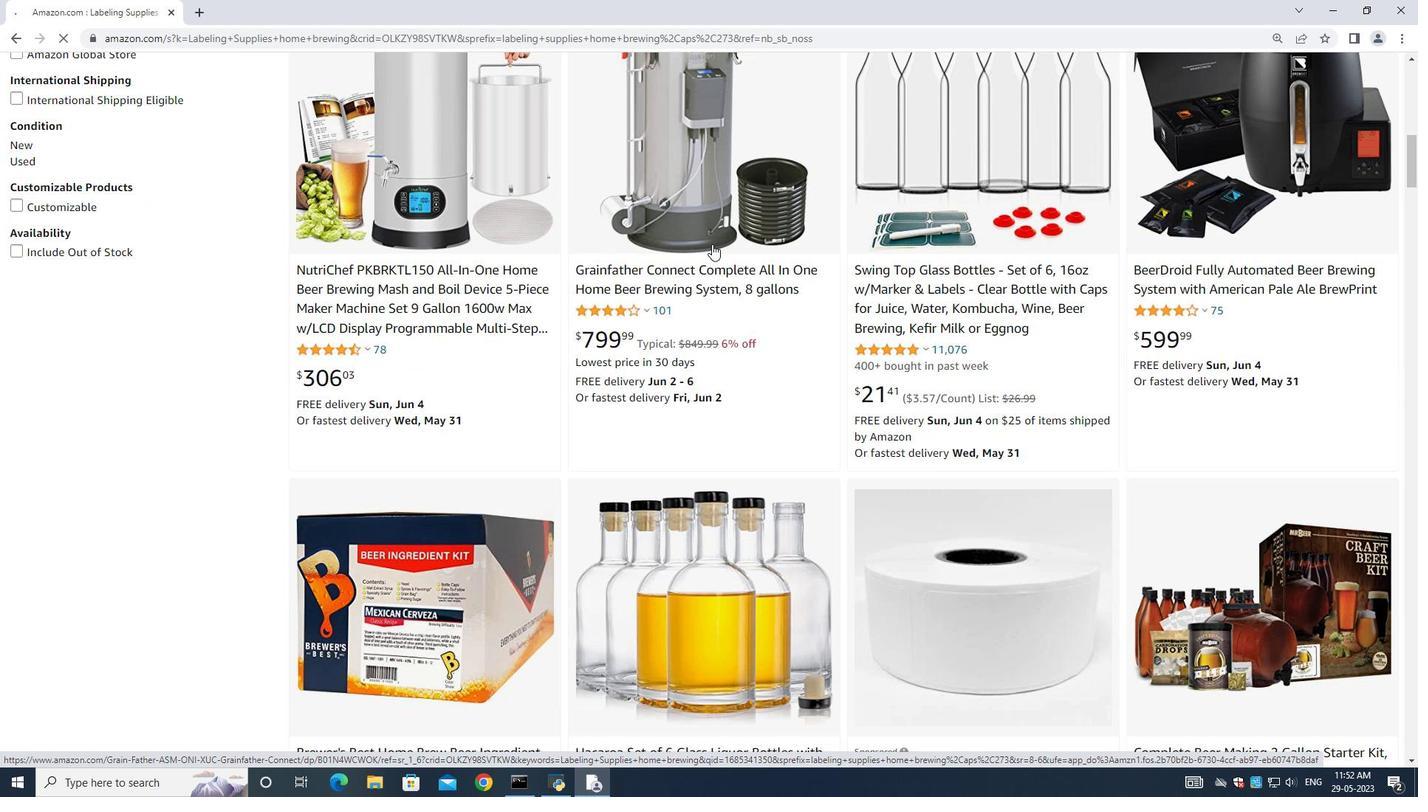 
Action: Mouse scrolled (712, 245) with delta (0, 0)
Screenshot: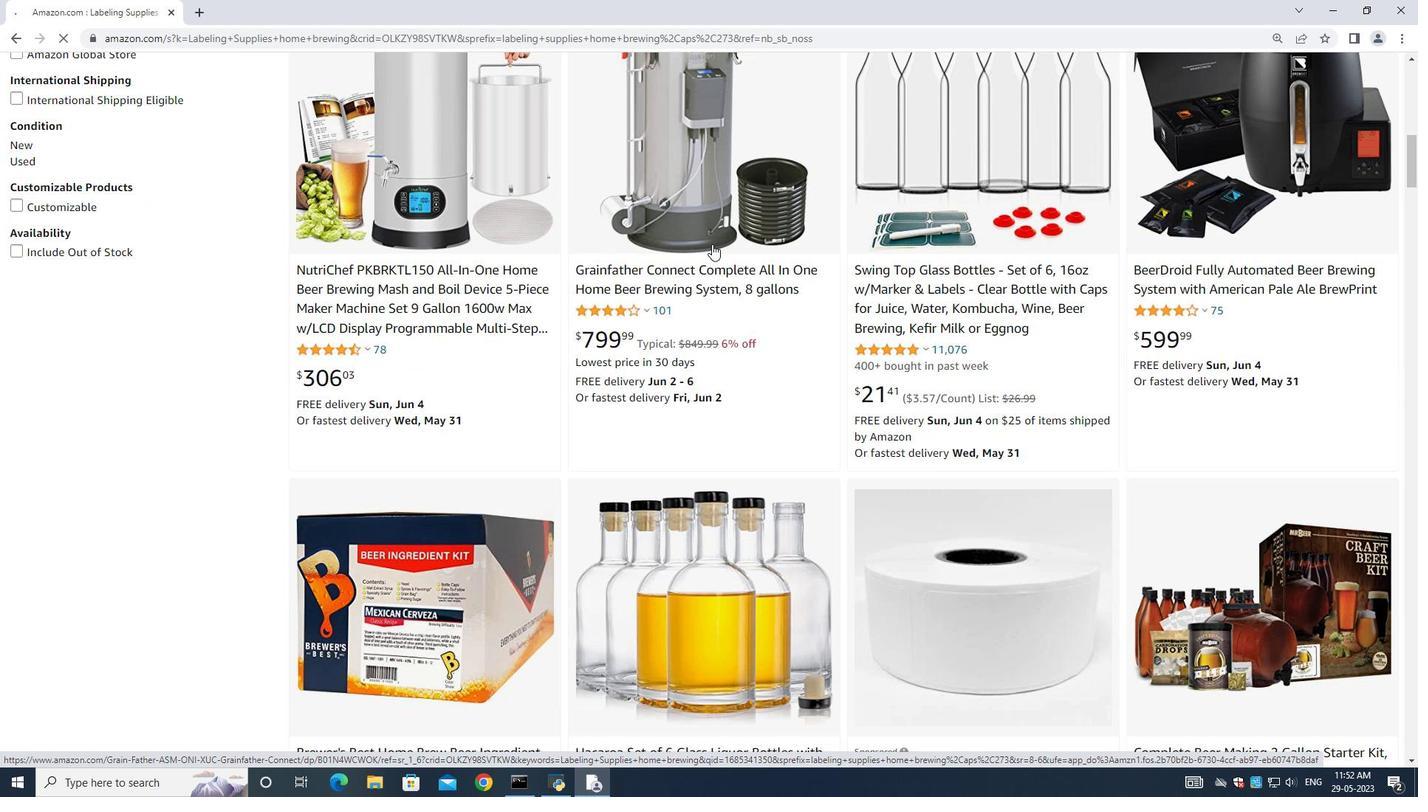 
Action: Mouse scrolled (712, 245) with delta (0, 0)
Screenshot: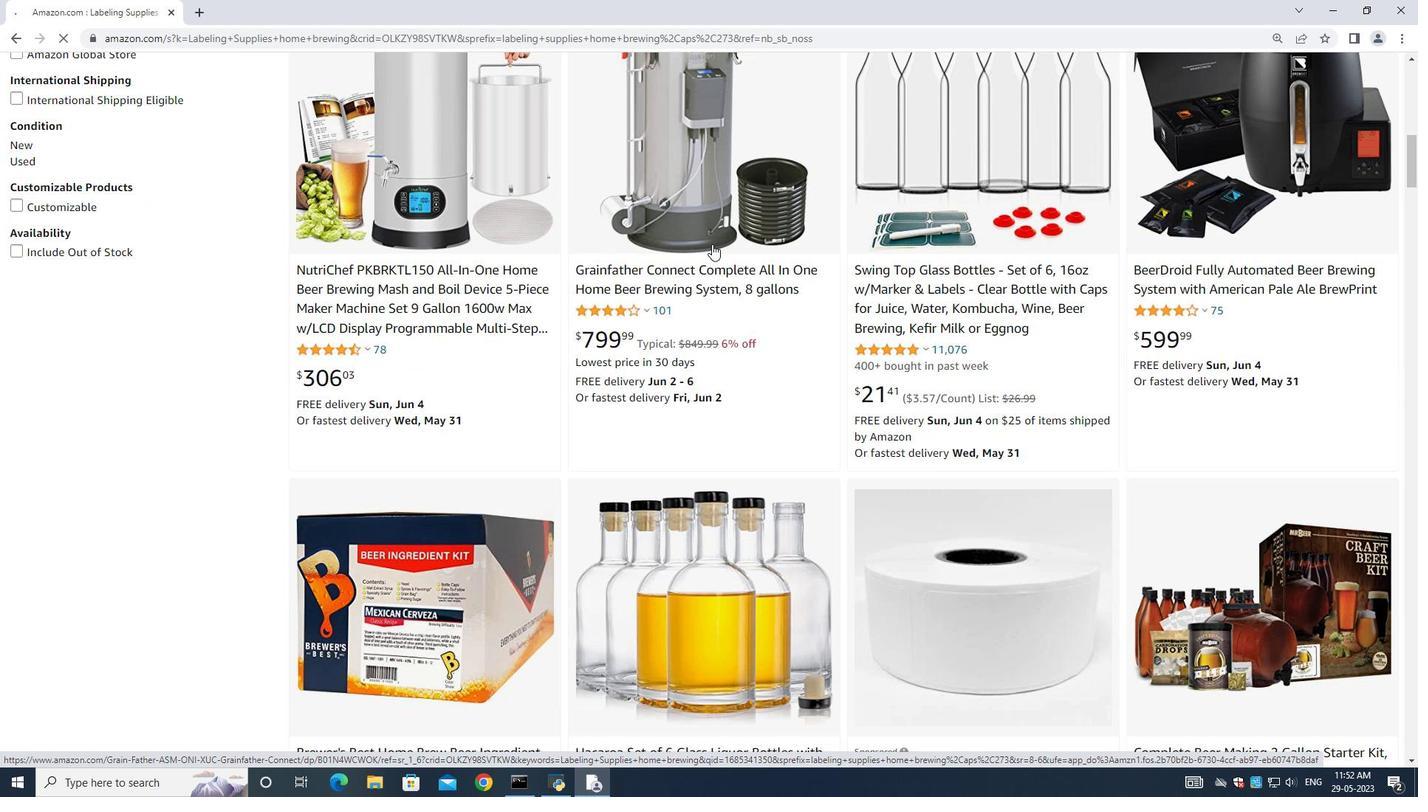 
Action: Mouse scrolled (712, 245) with delta (0, 0)
Screenshot: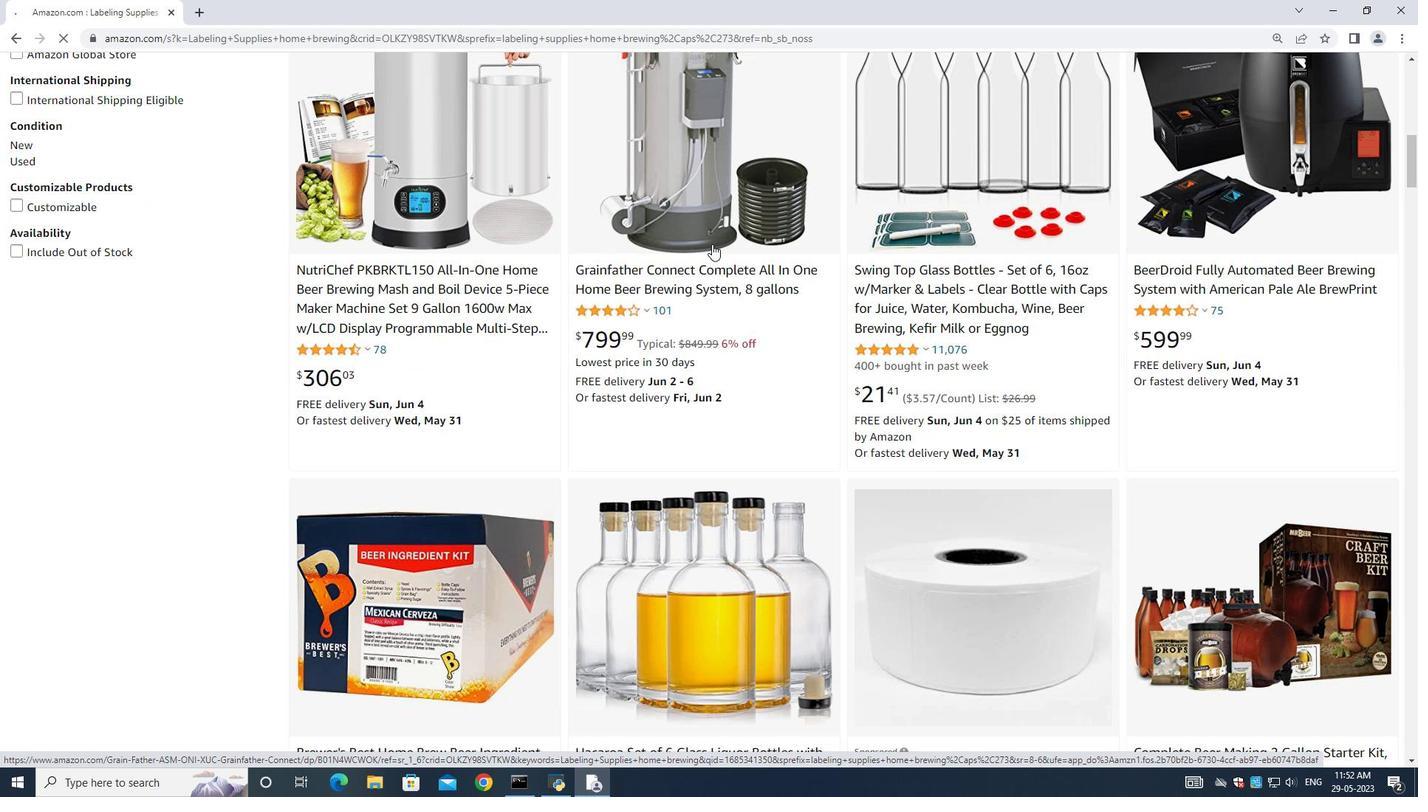 
Action: Mouse scrolled (712, 245) with delta (0, 0)
Screenshot: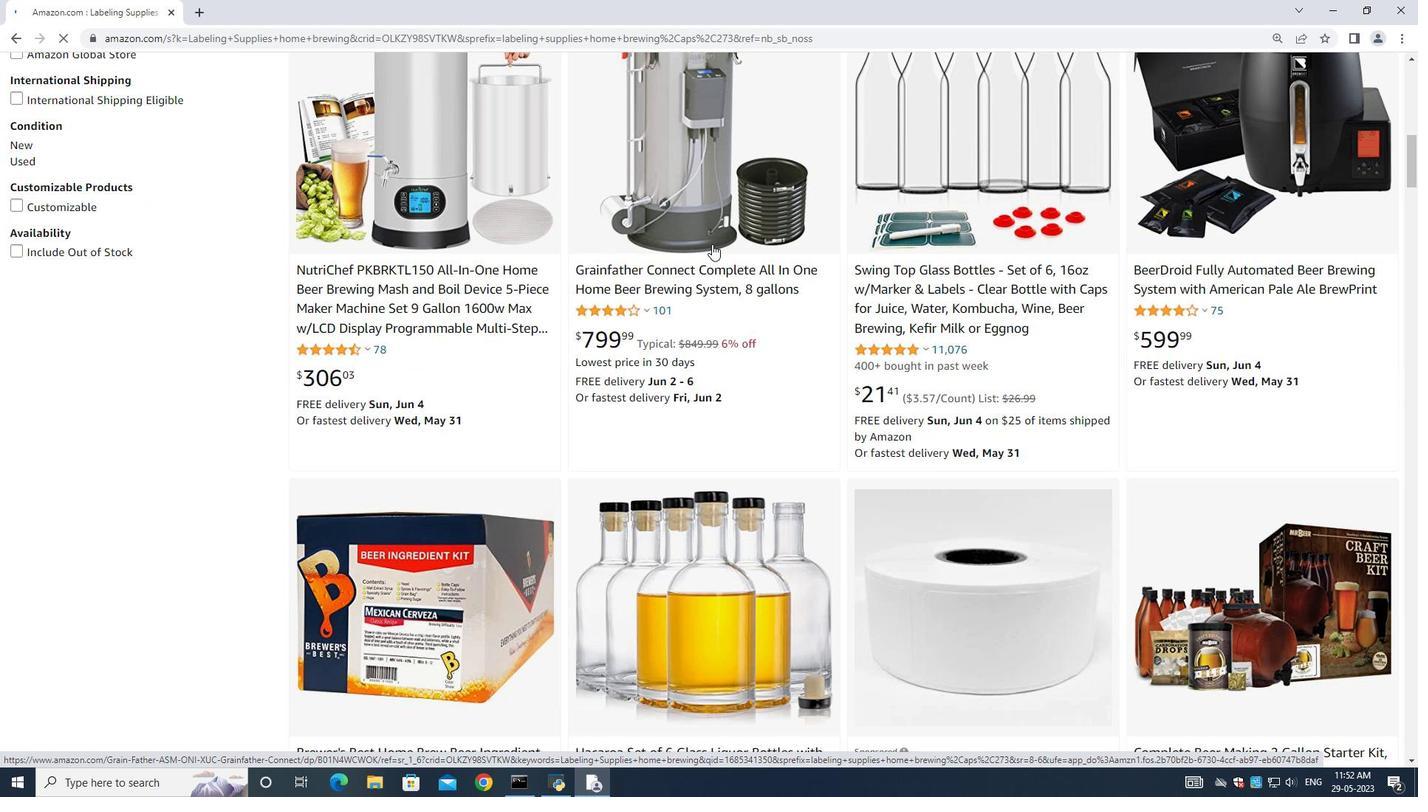 
Action: Mouse scrolled (712, 245) with delta (0, 0)
Screenshot: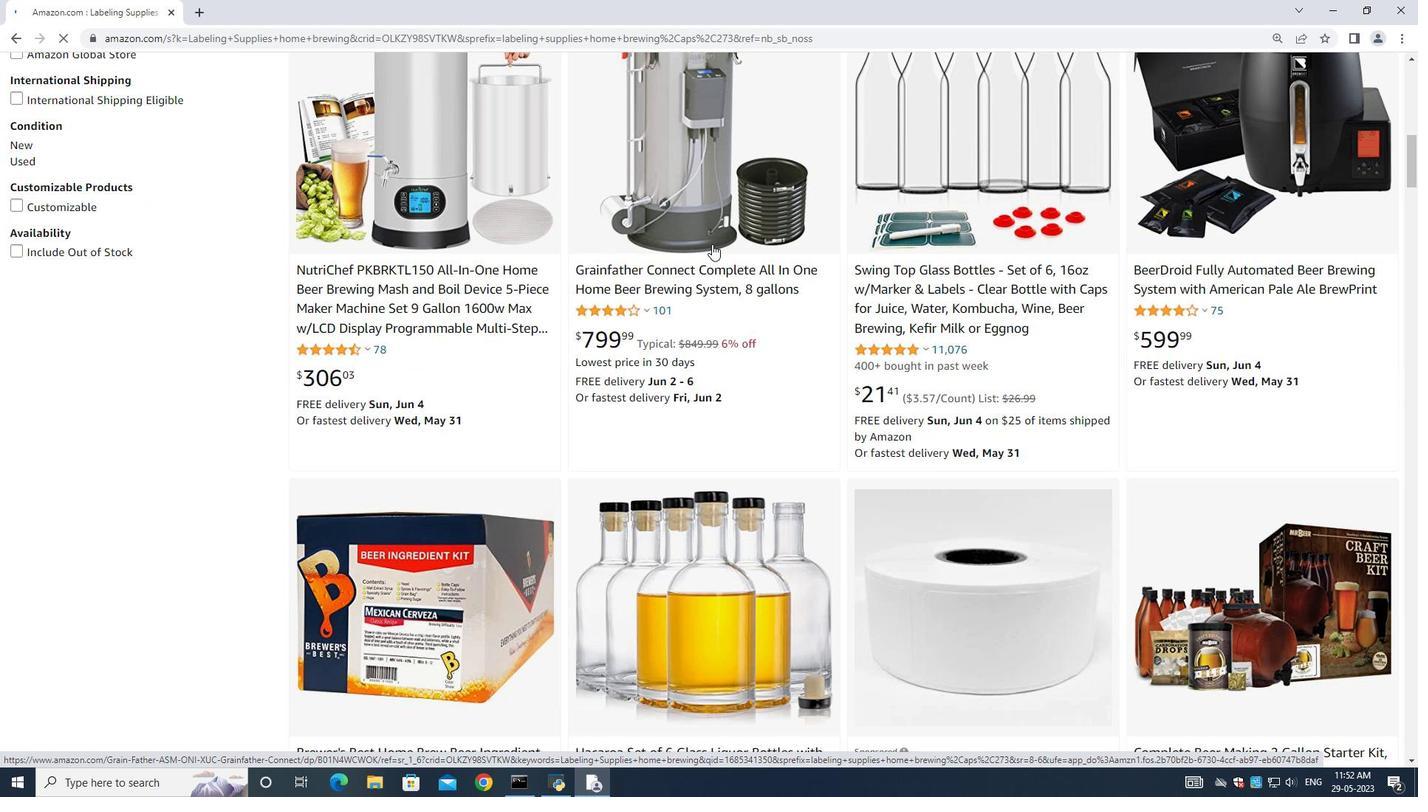 
Action: Mouse scrolled (712, 245) with delta (0, 0)
Screenshot: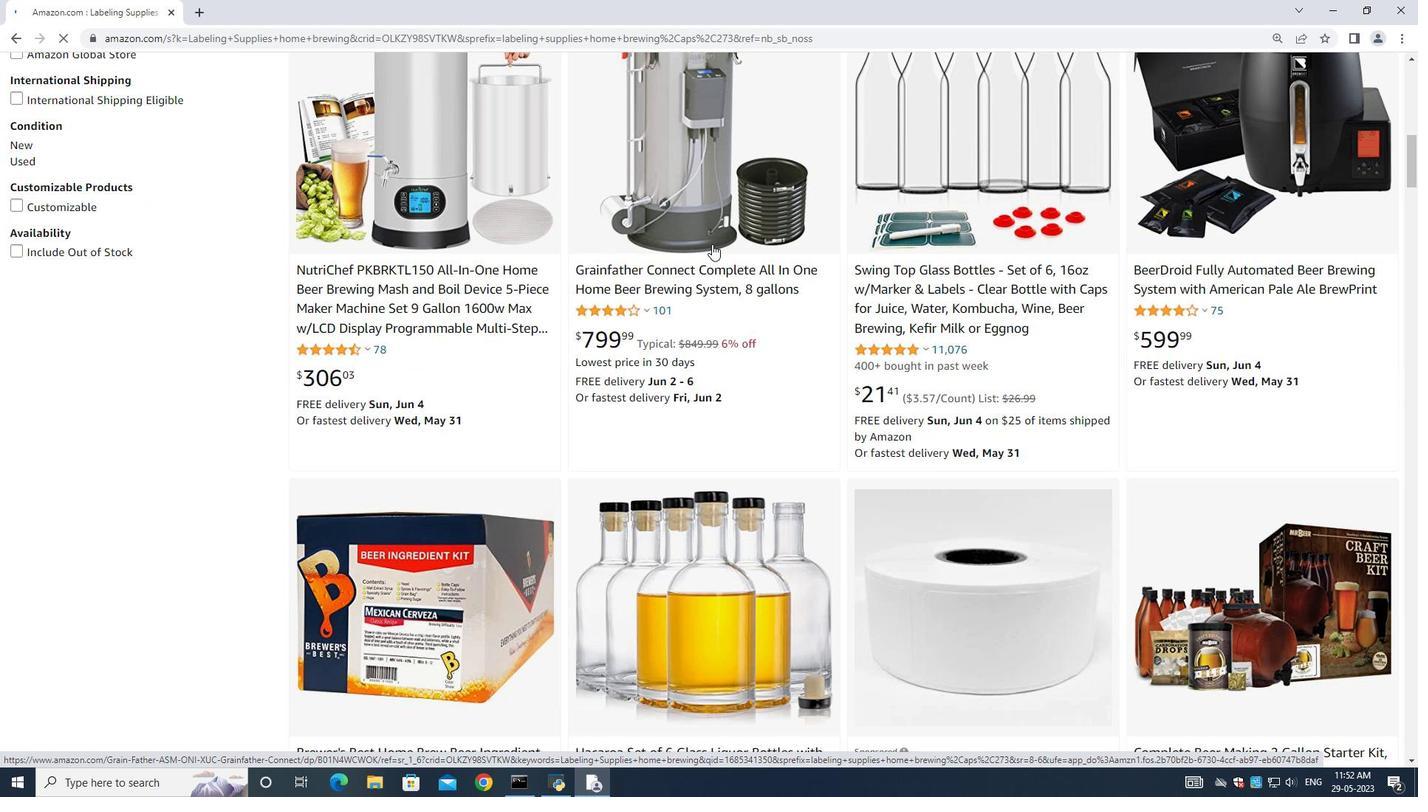 
Action: Mouse scrolled (712, 245) with delta (0, 0)
Screenshot: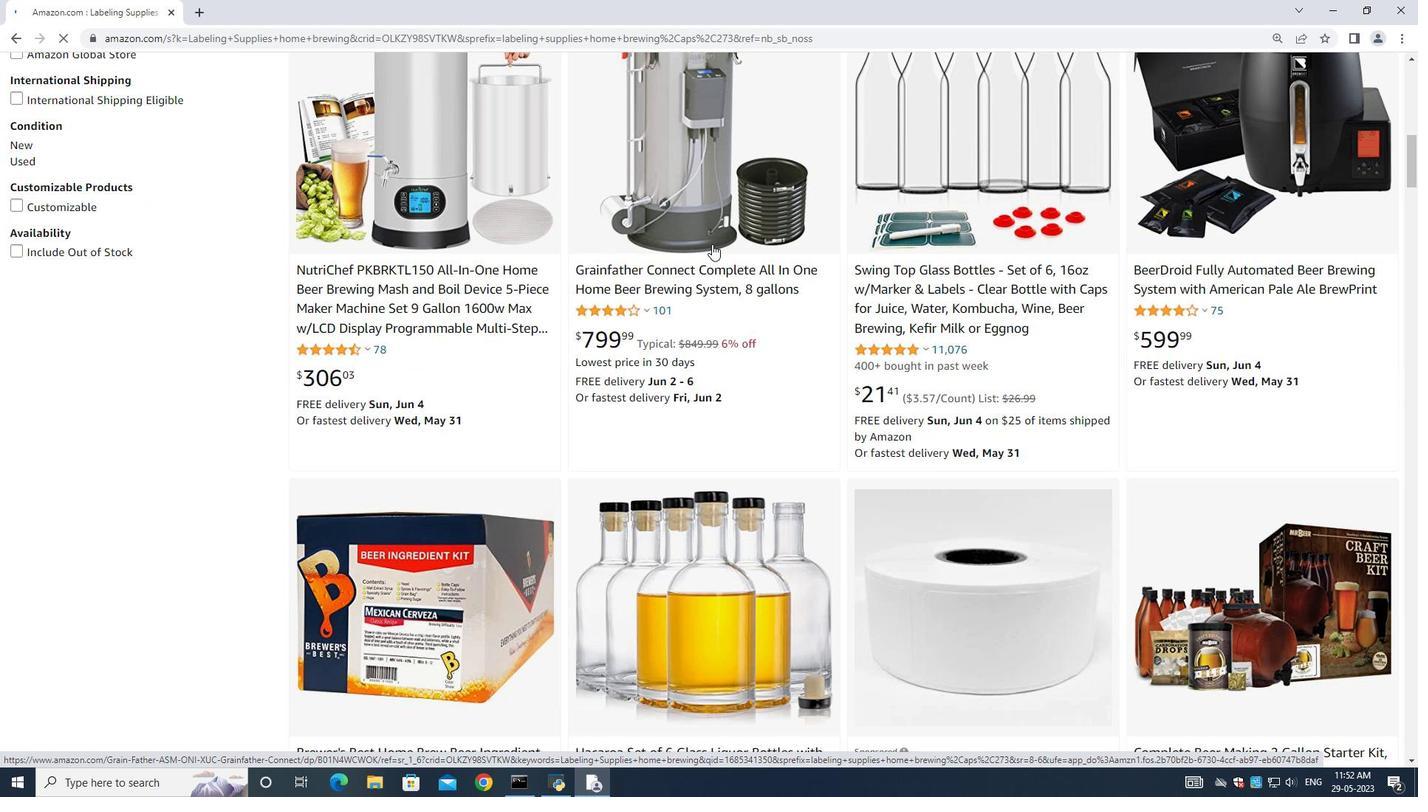 
Action: Mouse scrolled (712, 245) with delta (0, 0)
Screenshot: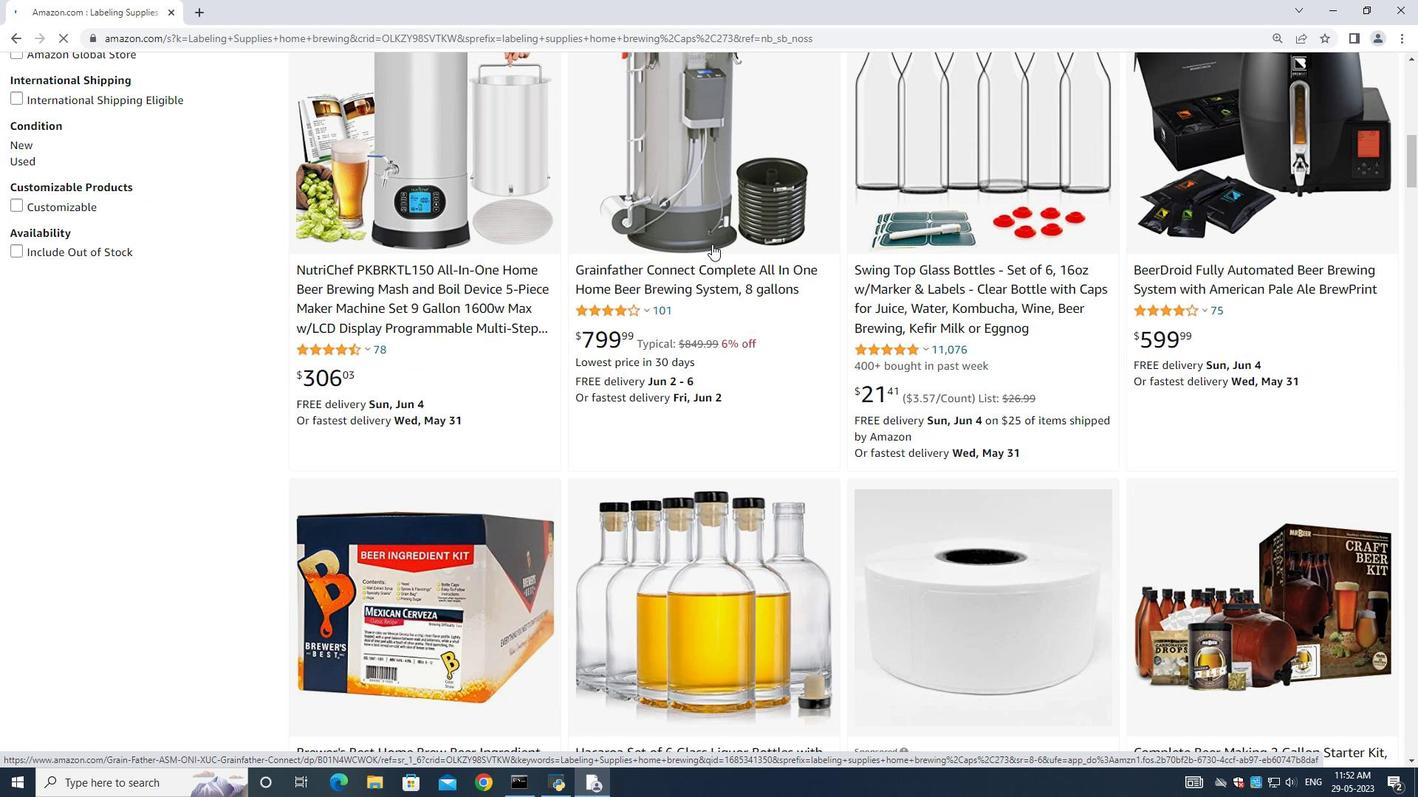 
Action: Mouse scrolled (712, 245) with delta (0, 0)
Screenshot: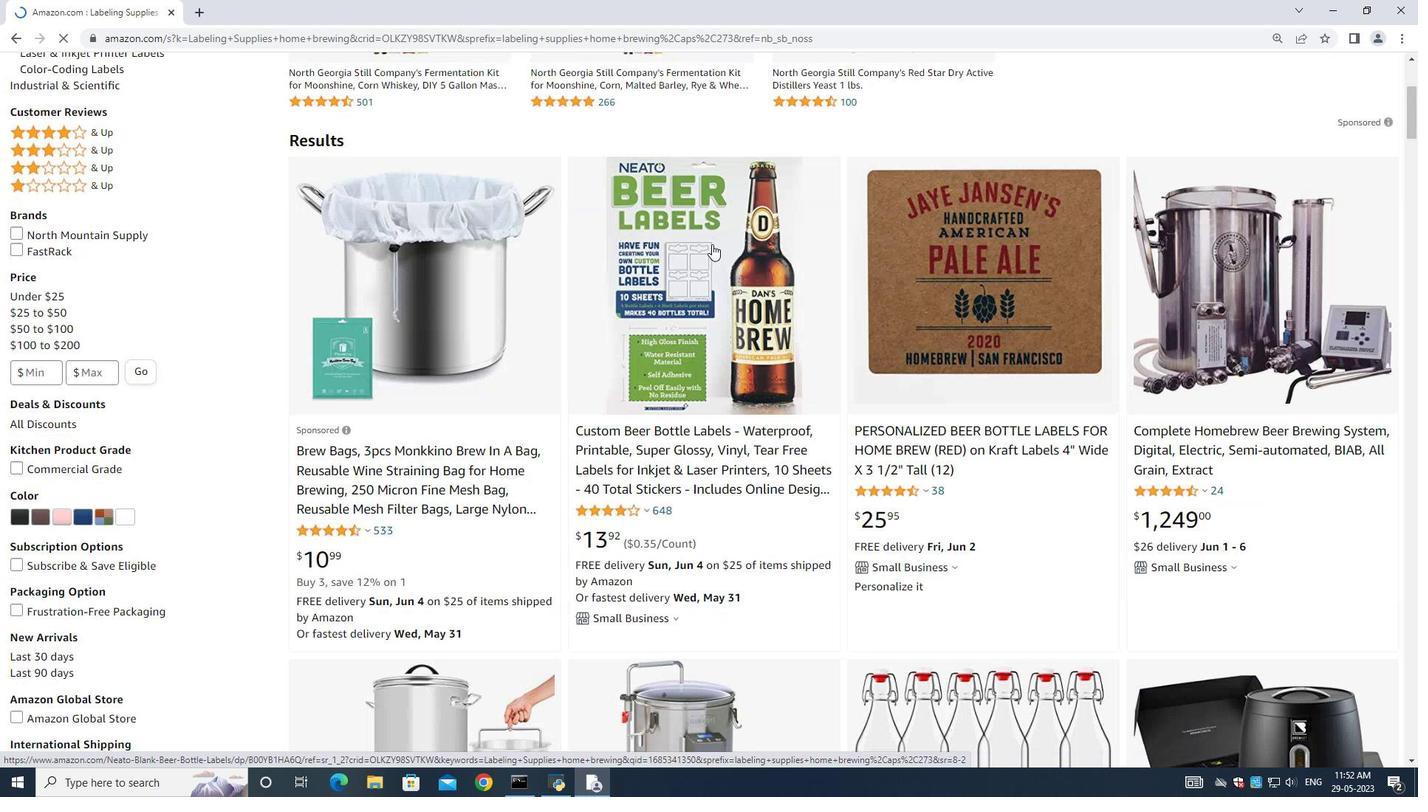 
Action: Mouse scrolled (712, 245) with delta (0, 0)
Screenshot: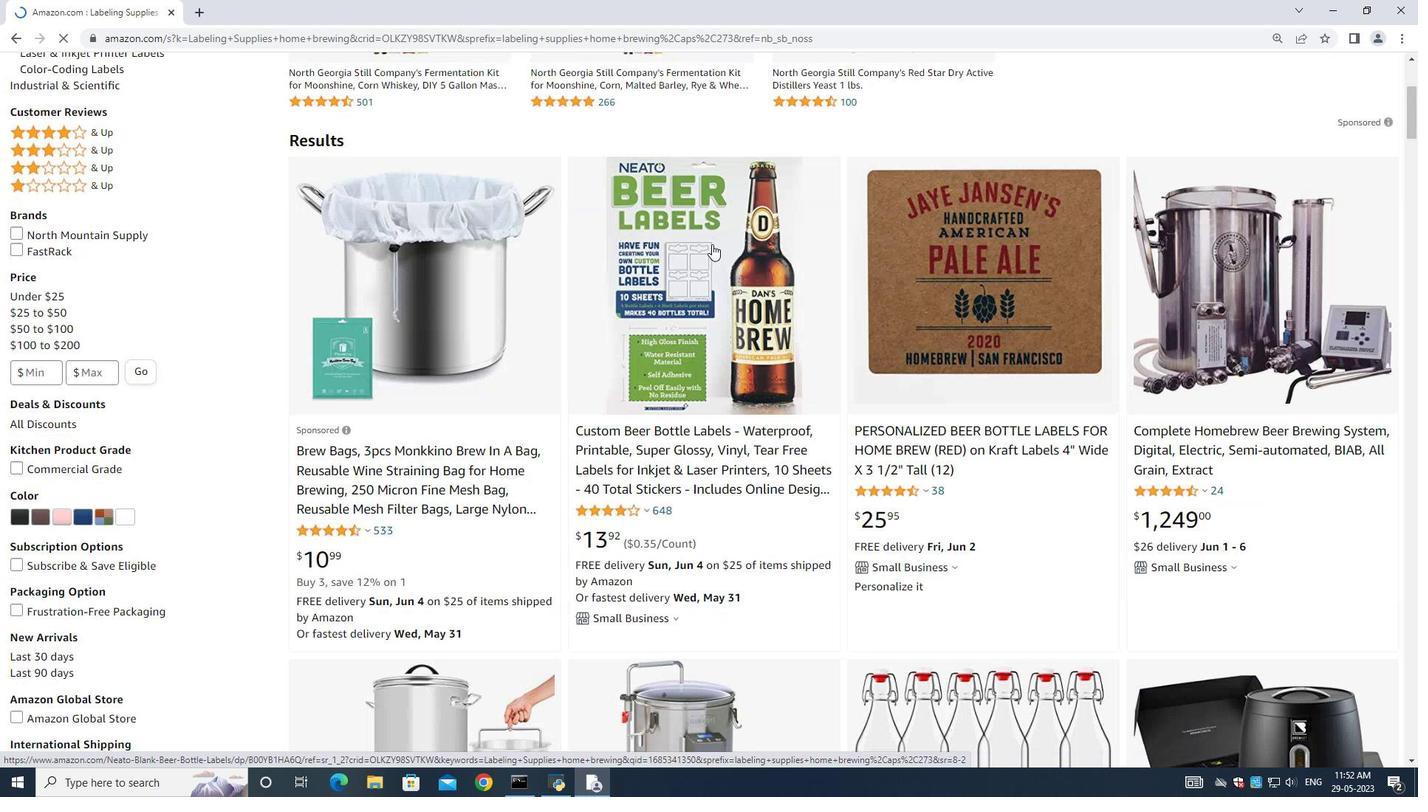 
Action: Mouse scrolled (712, 245) with delta (0, 0)
Screenshot: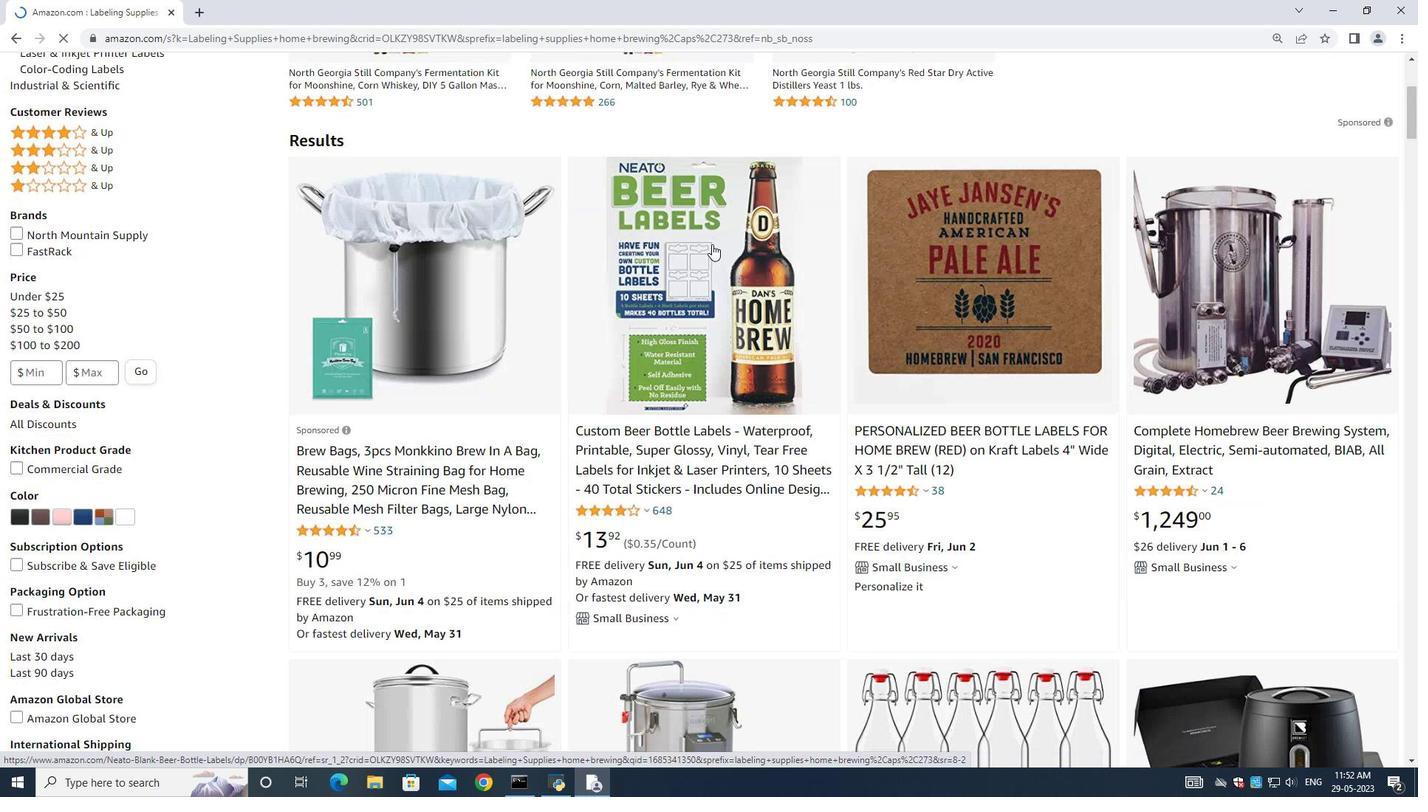 
Action: Mouse scrolled (712, 245) with delta (0, 0)
Screenshot: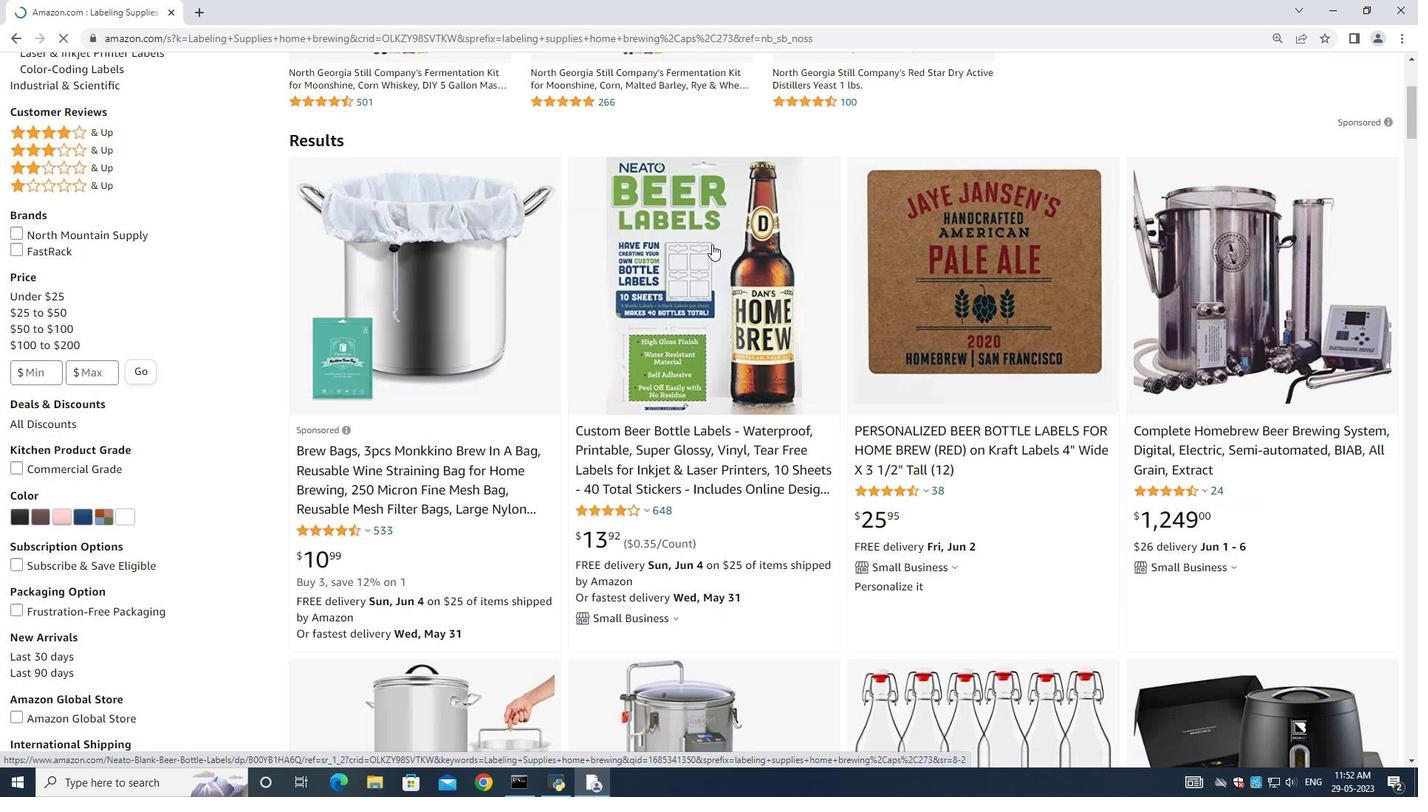 
Action: Mouse scrolled (712, 245) with delta (0, 0)
Screenshot: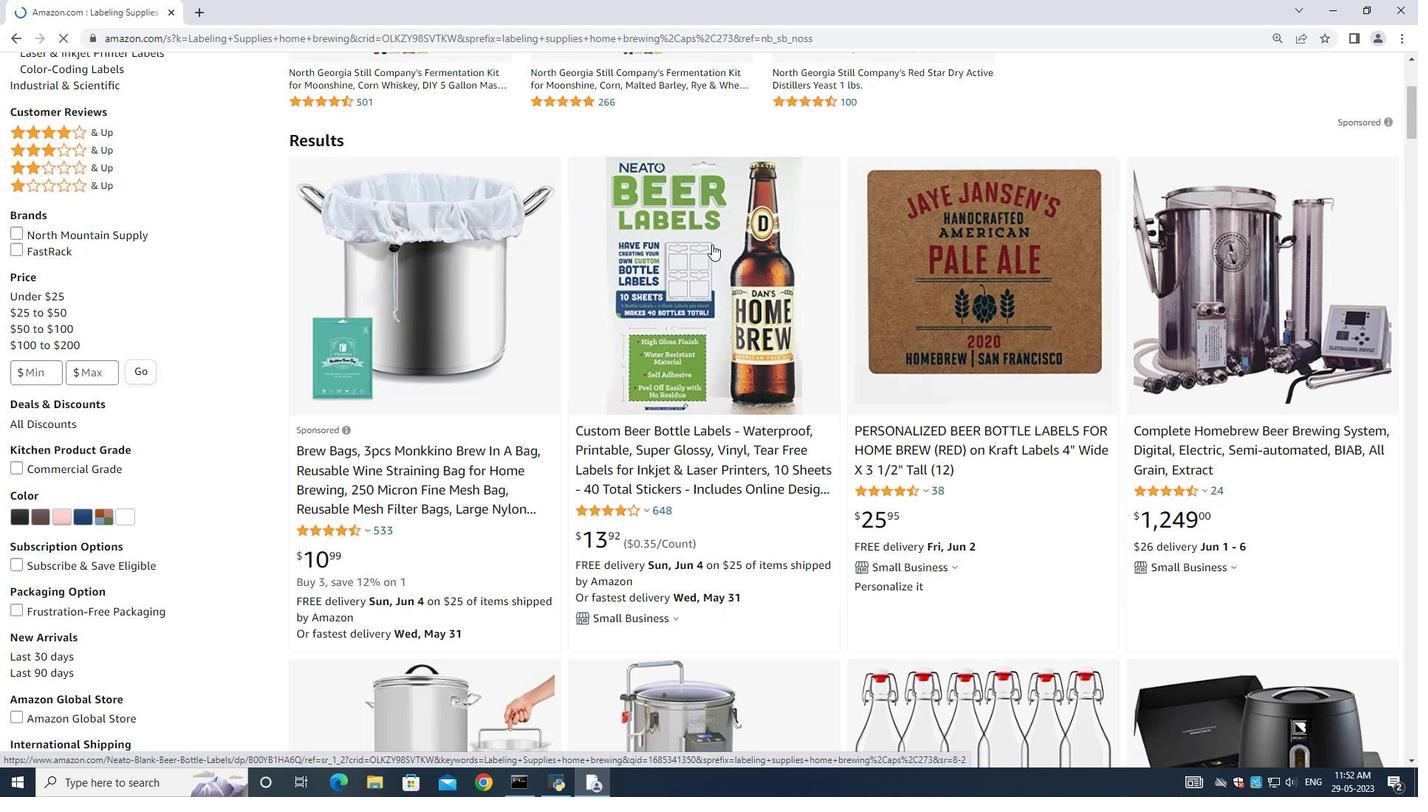 
Action: Mouse scrolled (712, 245) with delta (0, 0)
Screenshot: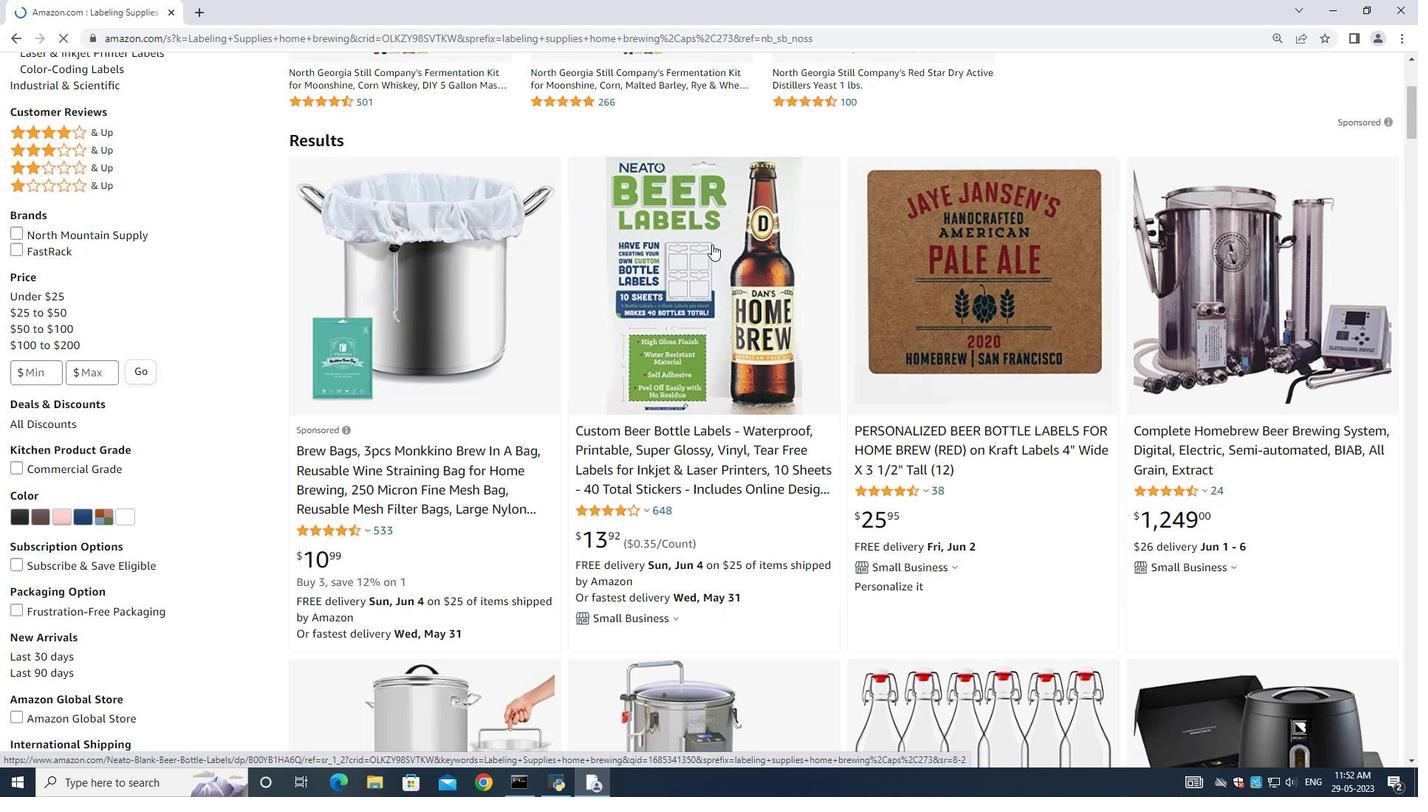 
Action: Mouse scrolled (712, 245) with delta (0, 0)
Screenshot: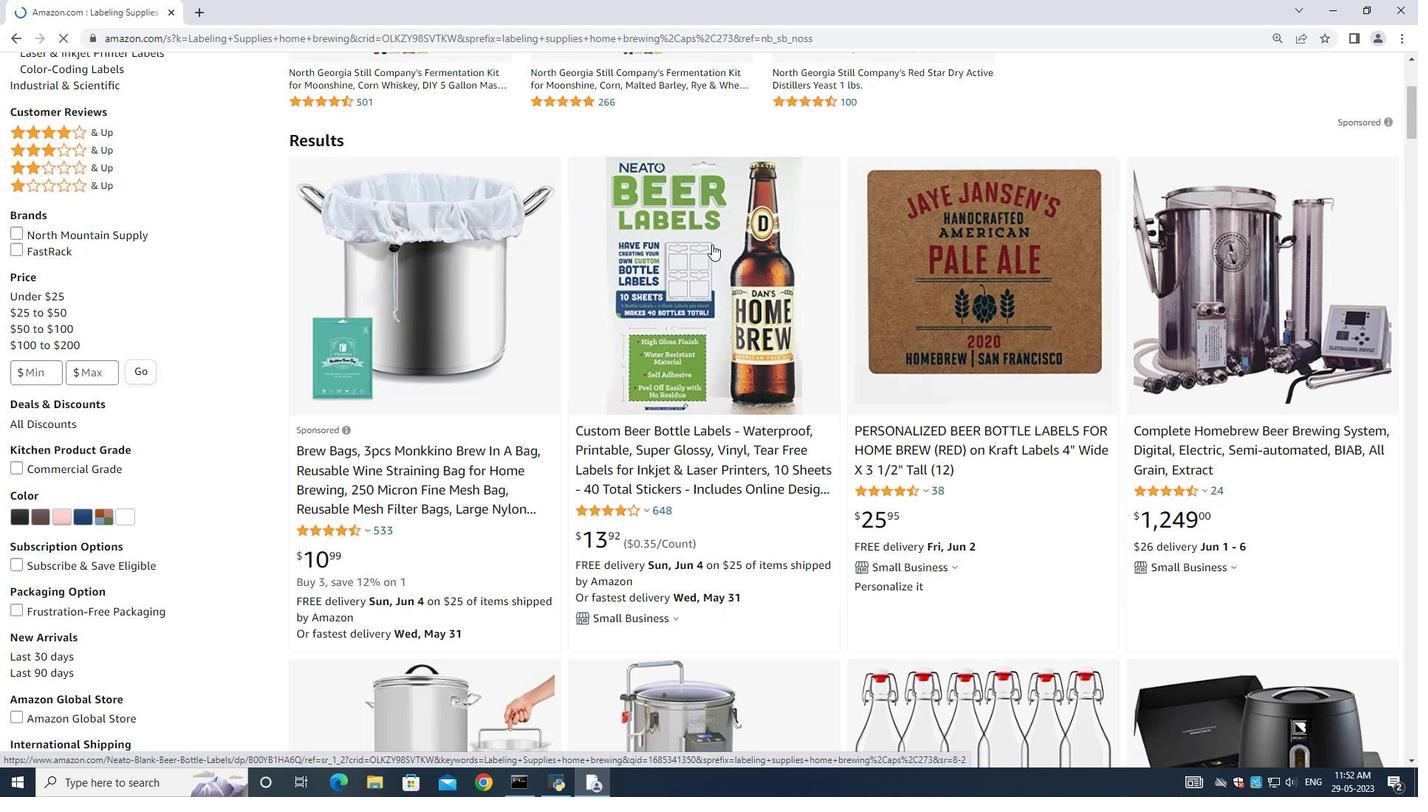 
Action: Mouse scrolled (712, 245) with delta (0, 0)
Screenshot: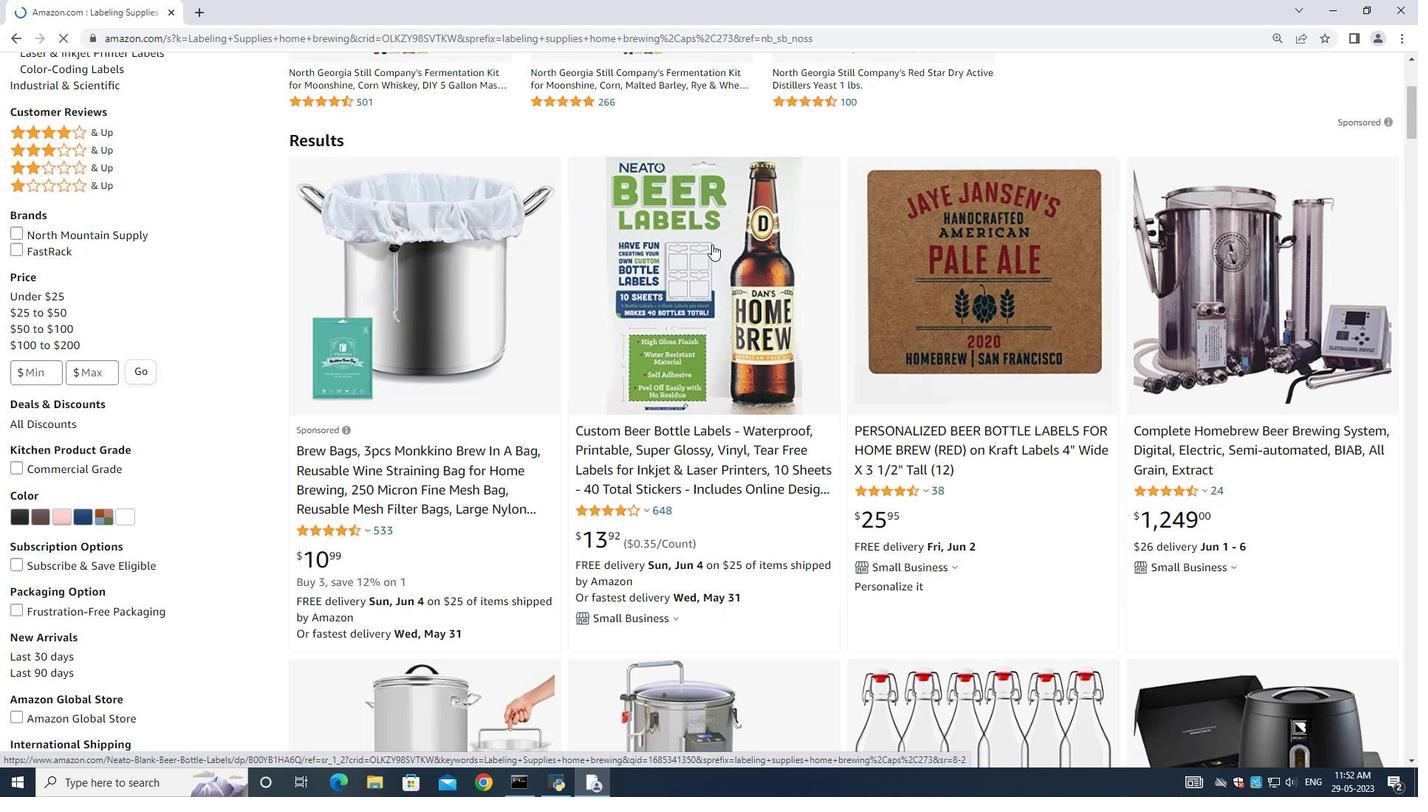 
Action: Mouse scrolled (712, 245) with delta (0, 0)
